 Task: Look for Airbnb options in Ballitoville, South Africa from 14th December, 2023 to 25th December, 2023 for 2 adults. Place can be room with 1 bedroom having 1 bed and 1 bathroom. Property type can be hotel.
Action: Mouse moved to (610, 113)
Screenshot: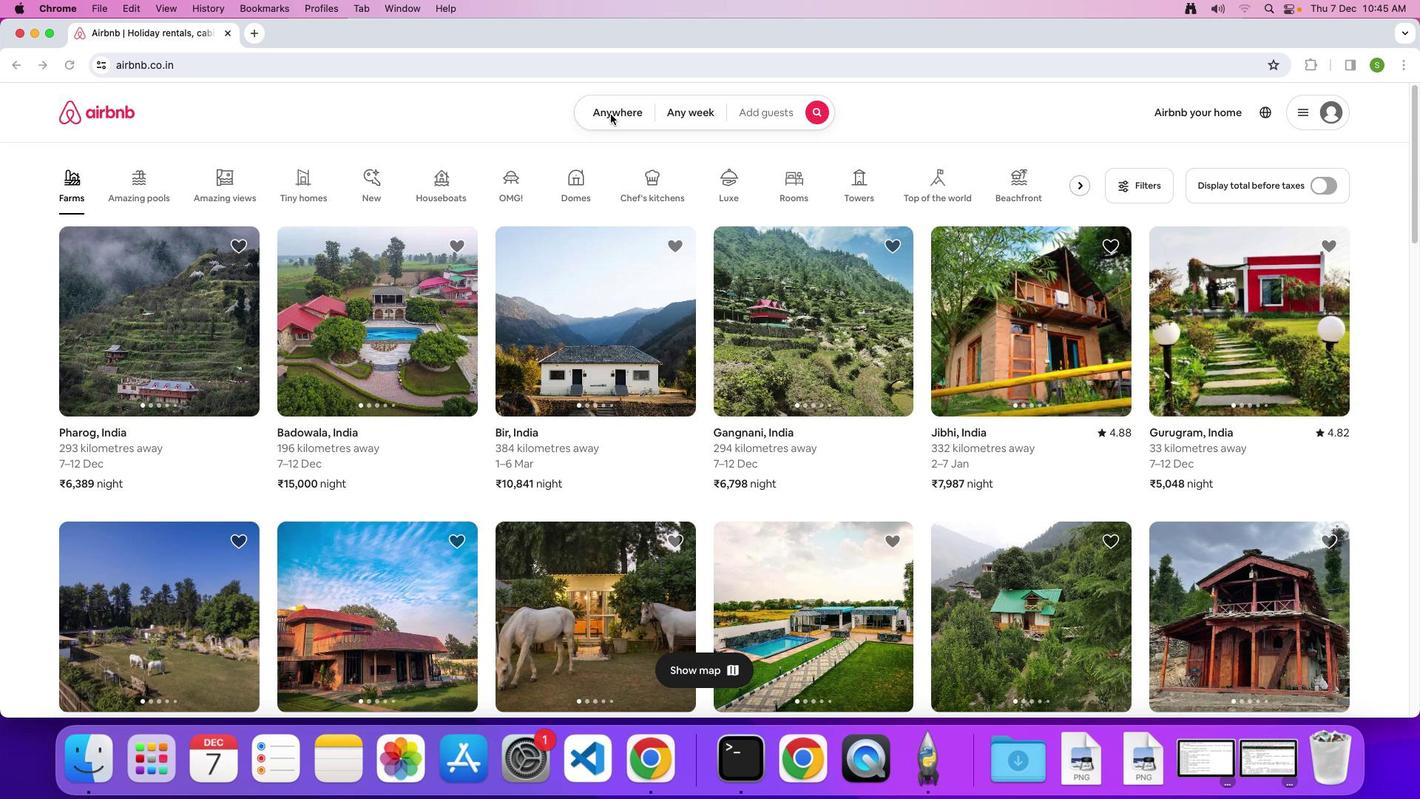 
Action: Mouse pressed left at (610, 113)
Screenshot: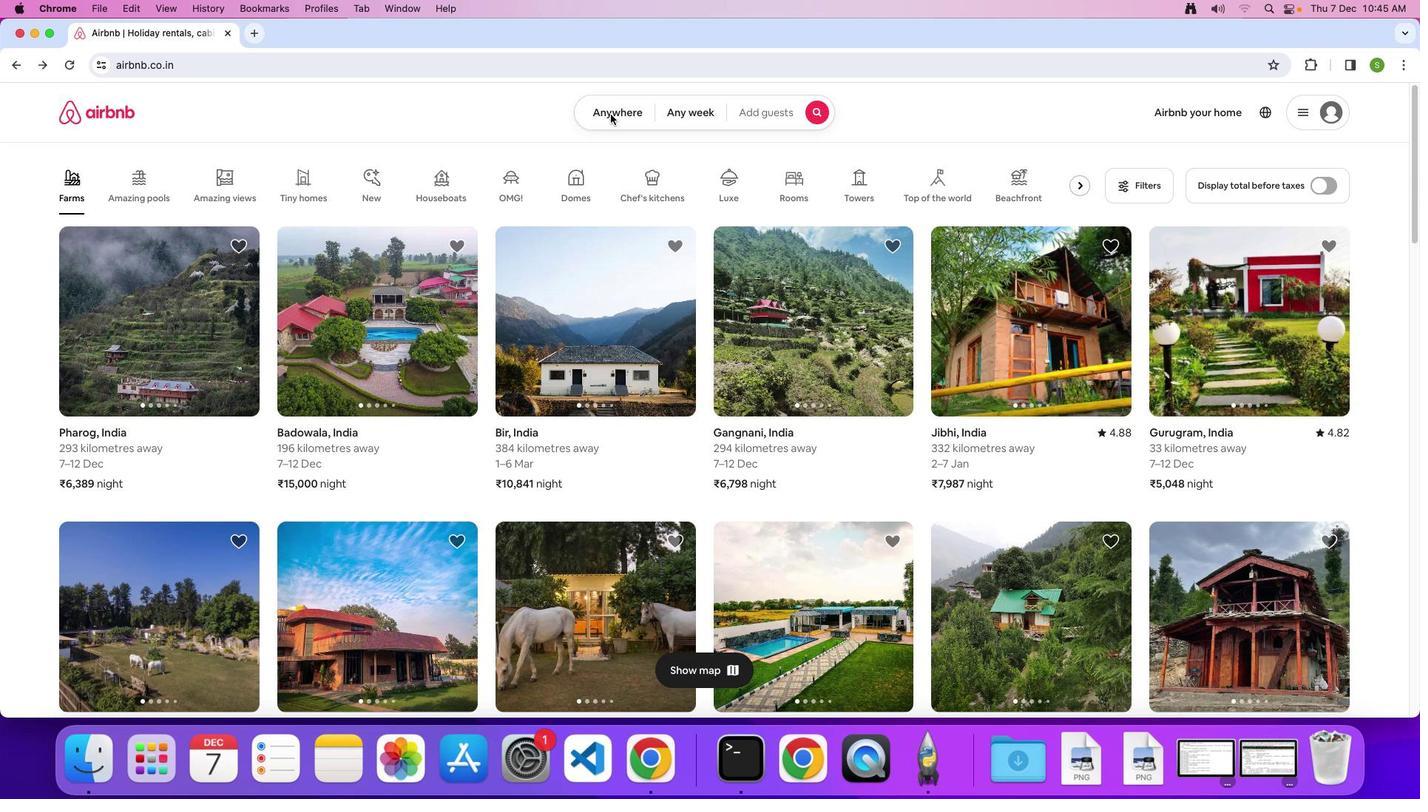 
Action: Mouse pressed left at (610, 113)
Screenshot: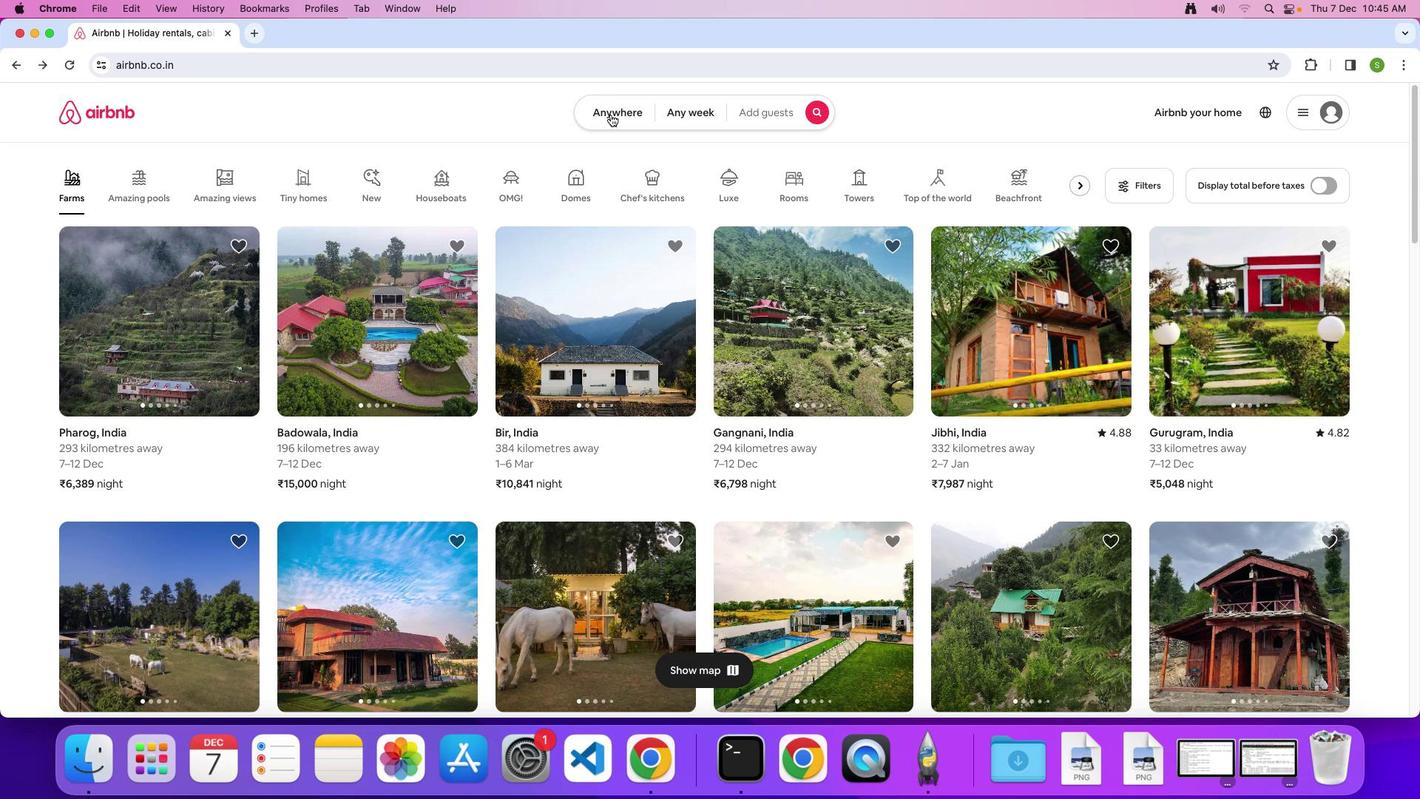 
Action: Mouse moved to (548, 165)
Screenshot: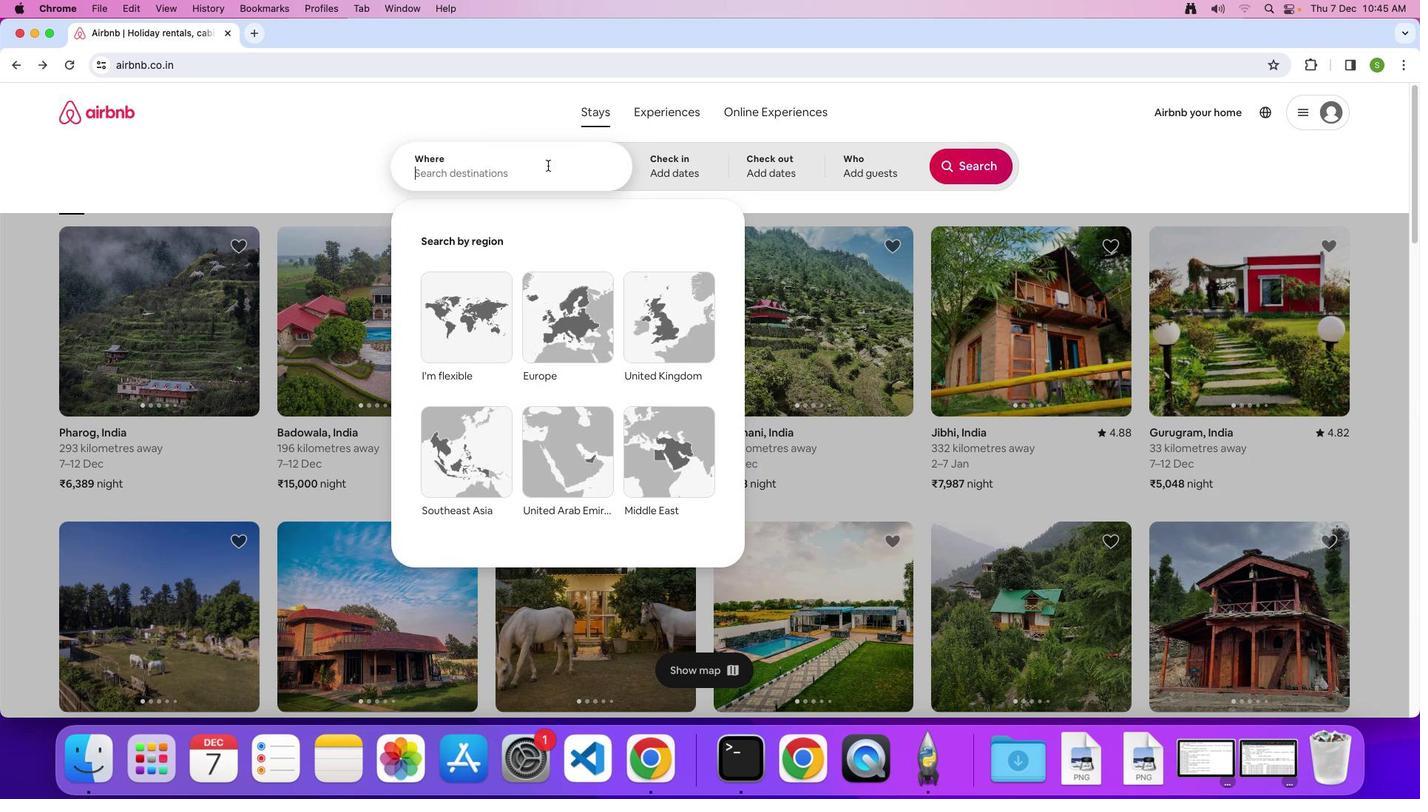 
Action: Key pressed 'B'Key.caps_lock'a''l''l''i''t''o''v''i''l''l''e'','Key.spaceKey.shift'S''o''u''t''h'Key.spaceKey.shift'A''f''r''i''c''a'Key.enter
Screenshot: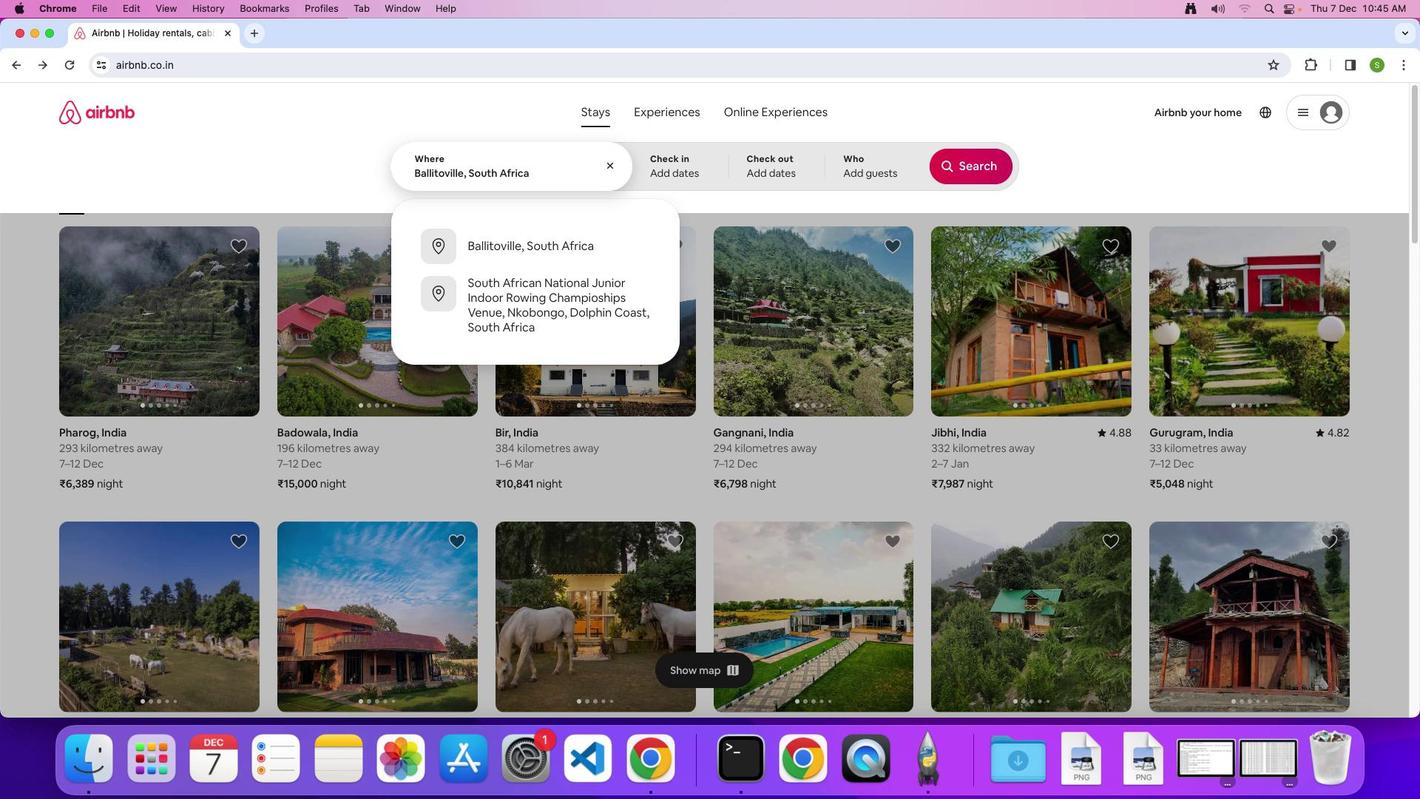 
Action: Mouse moved to (594, 419)
Screenshot: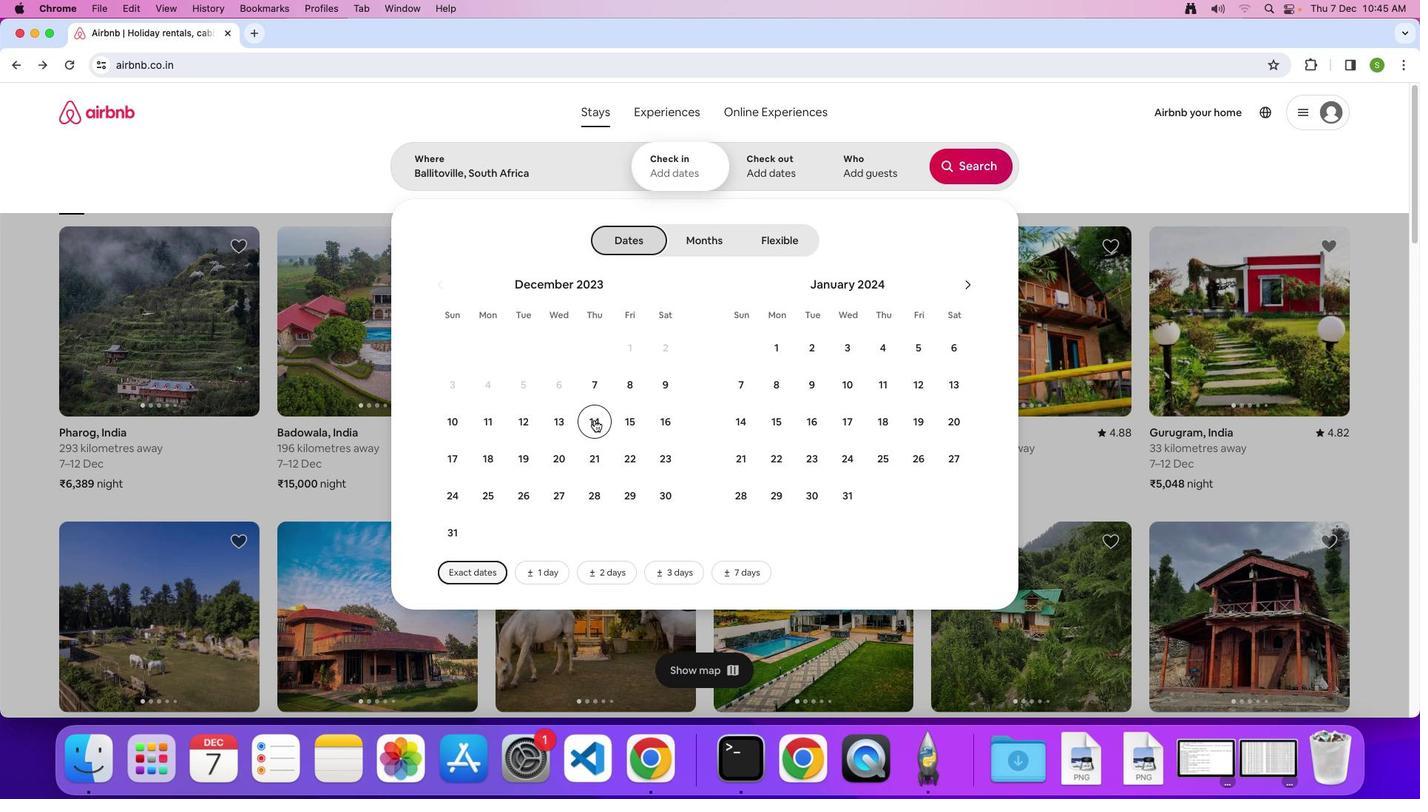 
Action: Mouse pressed left at (594, 419)
Screenshot: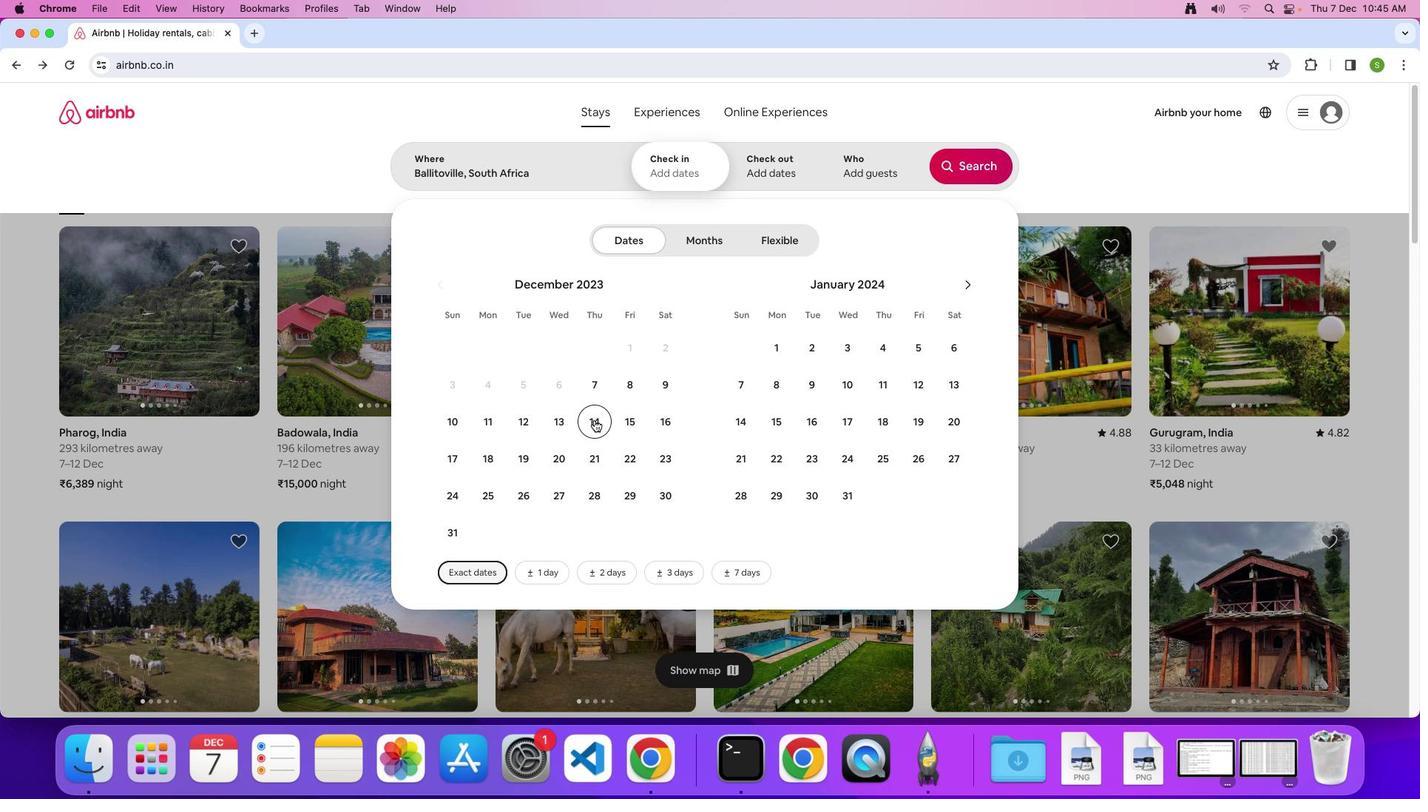 
Action: Mouse moved to (497, 495)
Screenshot: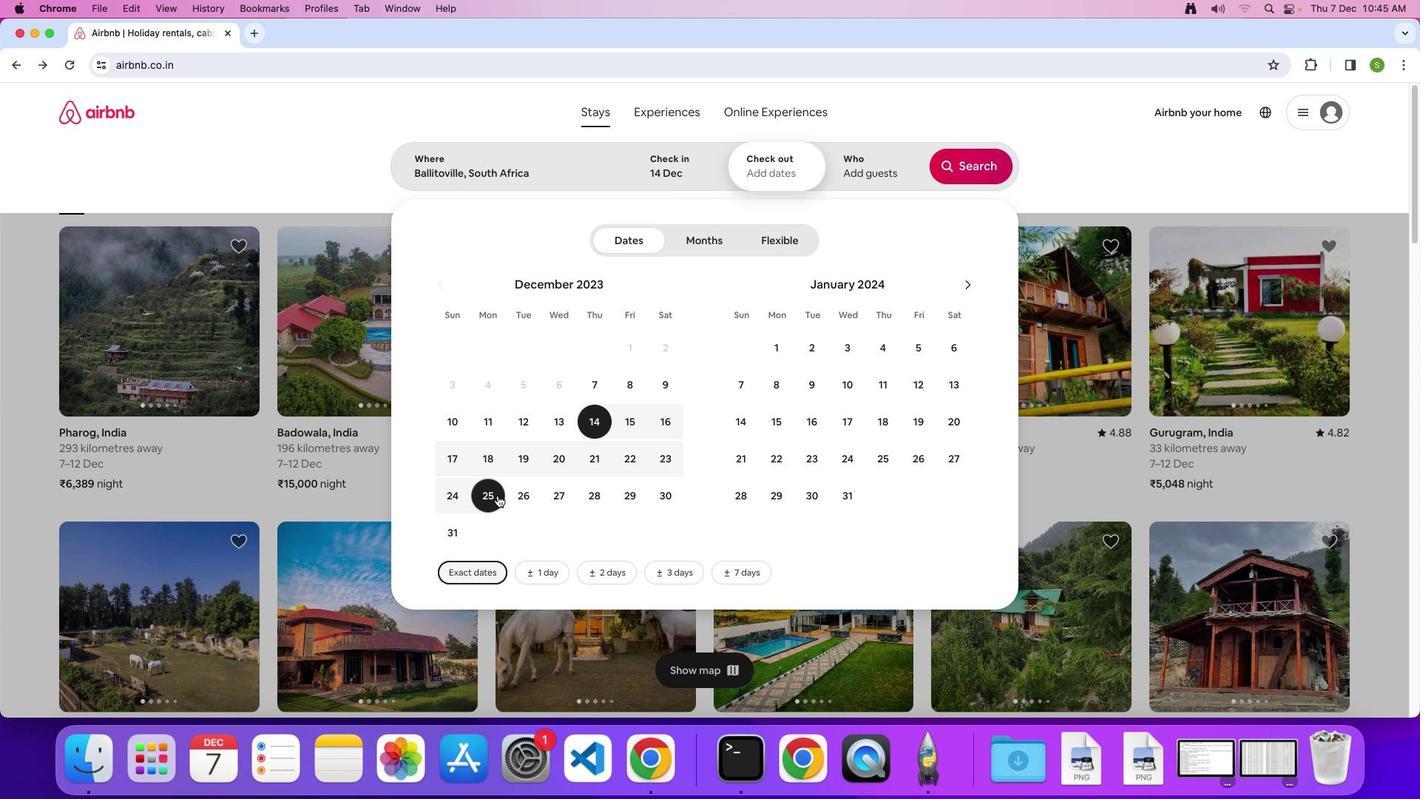 
Action: Mouse pressed left at (497, 495)
Screenshot: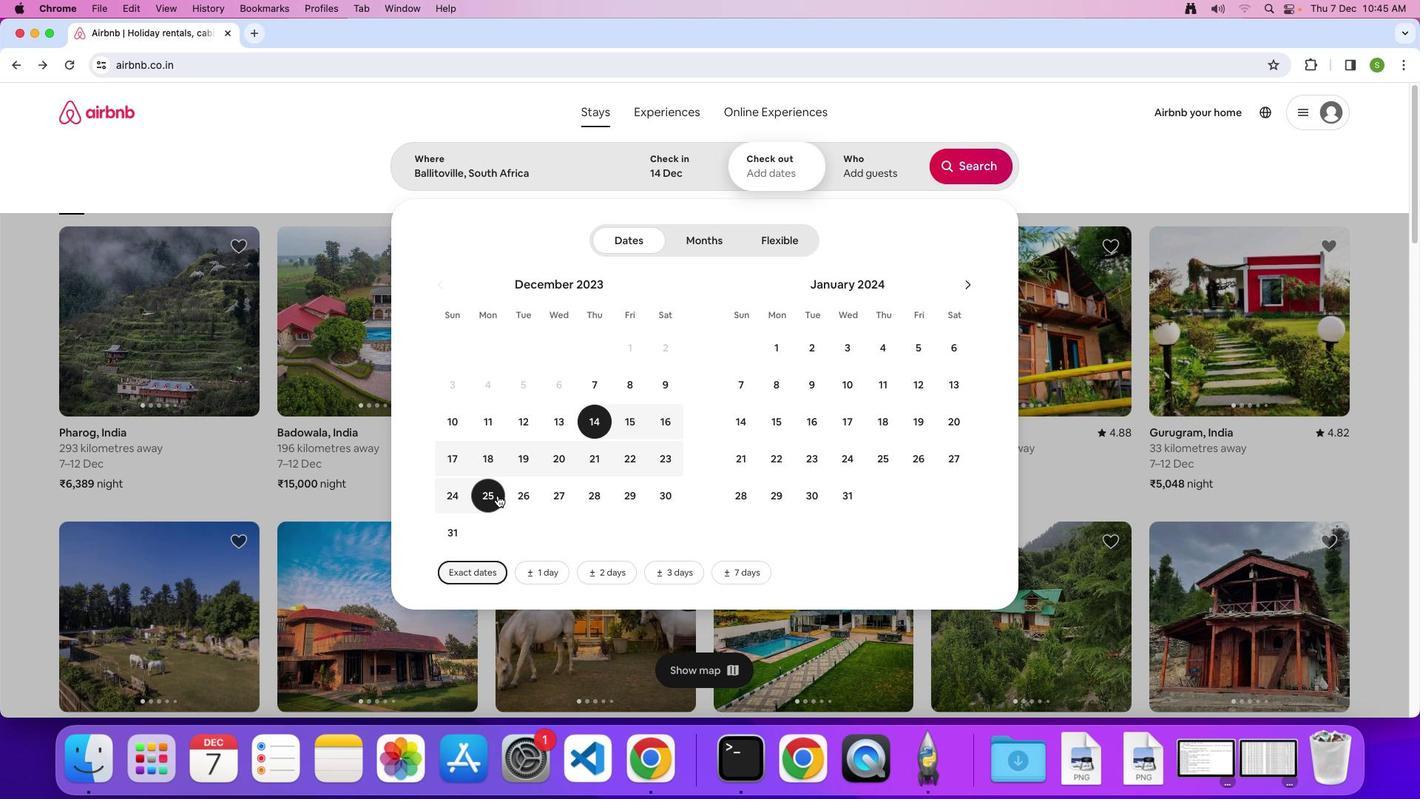 
Action: Mouse moved to (881, 173)
Screenshot: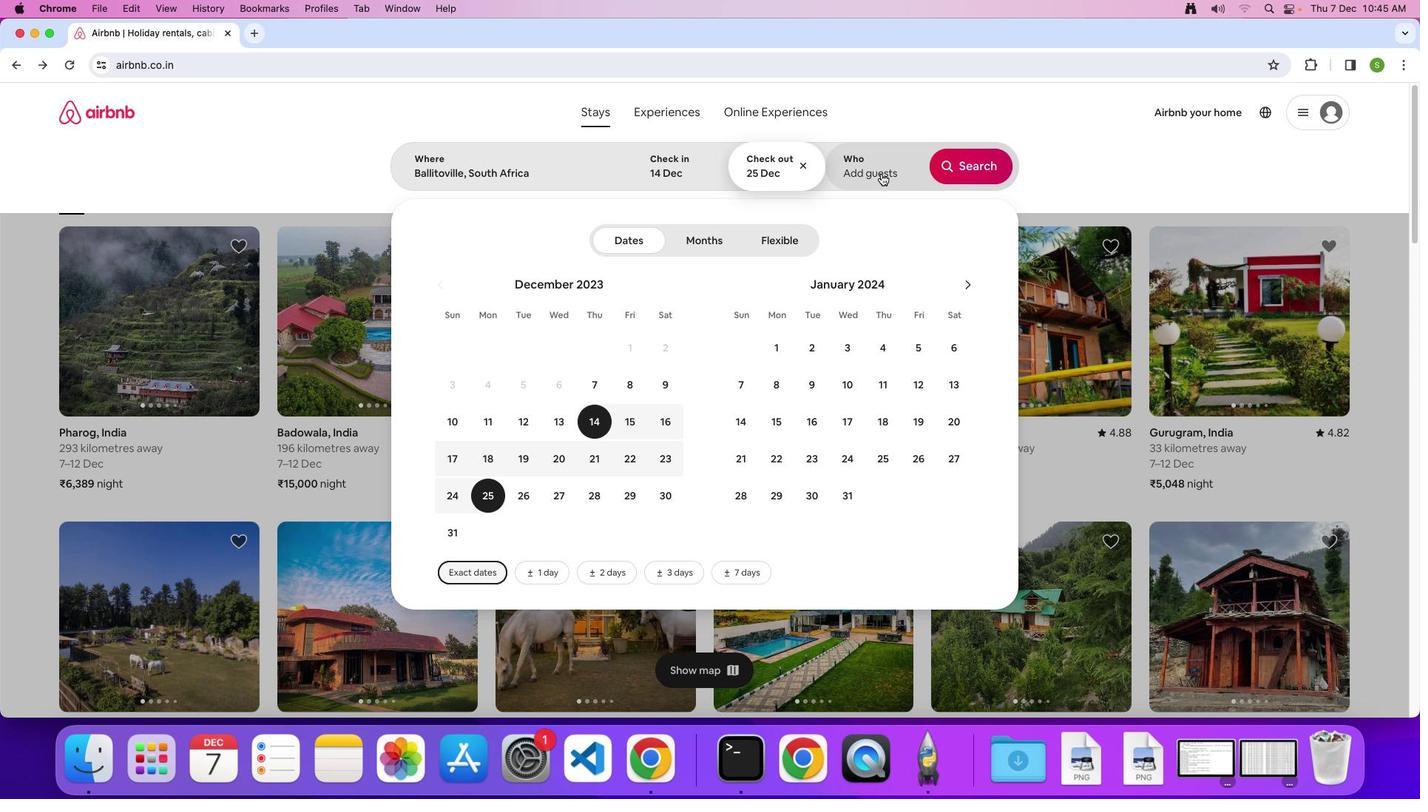 
Action: Mouse pressed left at (881, 173)
Screenshot: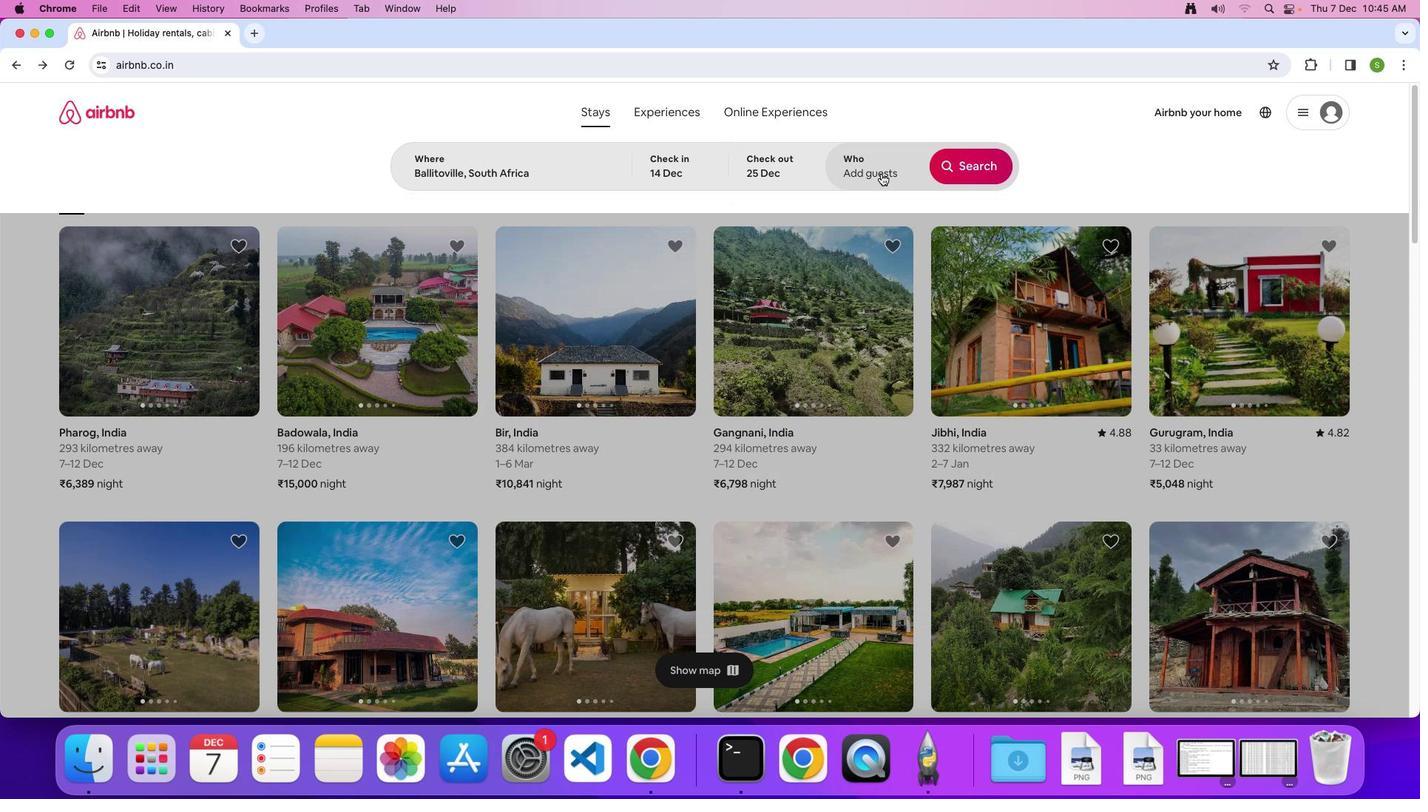 
Action: Mouse moved to (978, 245)
Screenshot: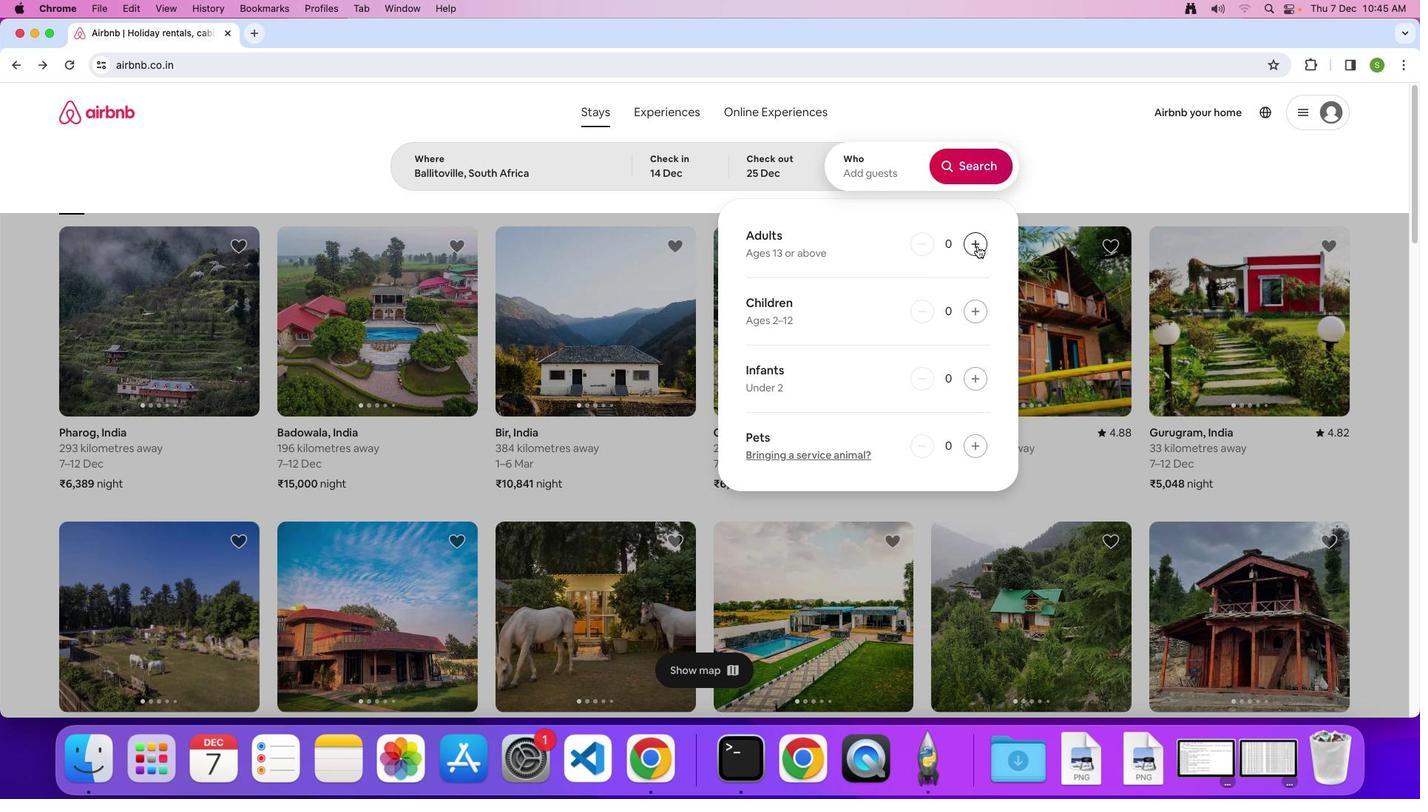 
Action: Mouse pressed left at (978, 245)
Screenshot: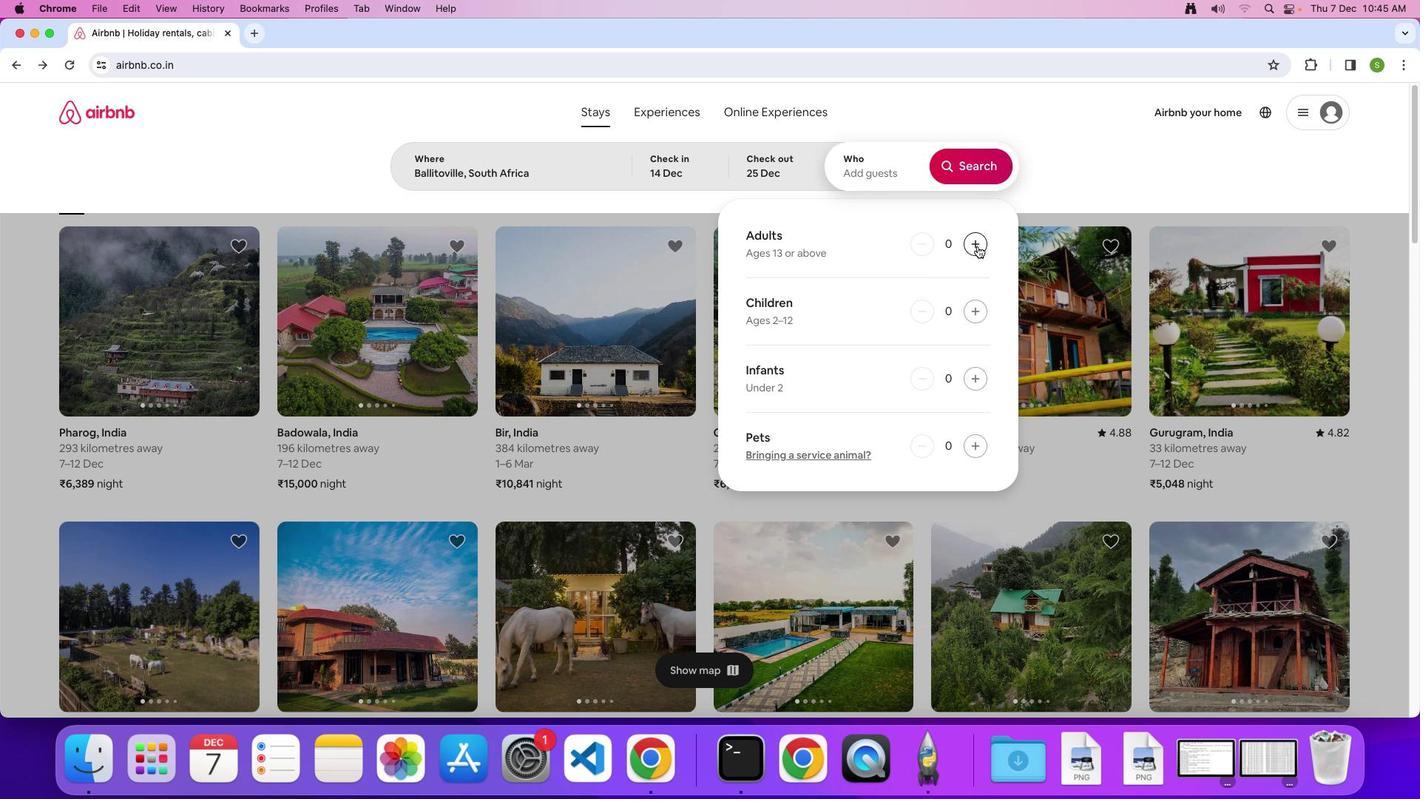 
Action: Mouse pressed left at (978, 245)
Screenshot: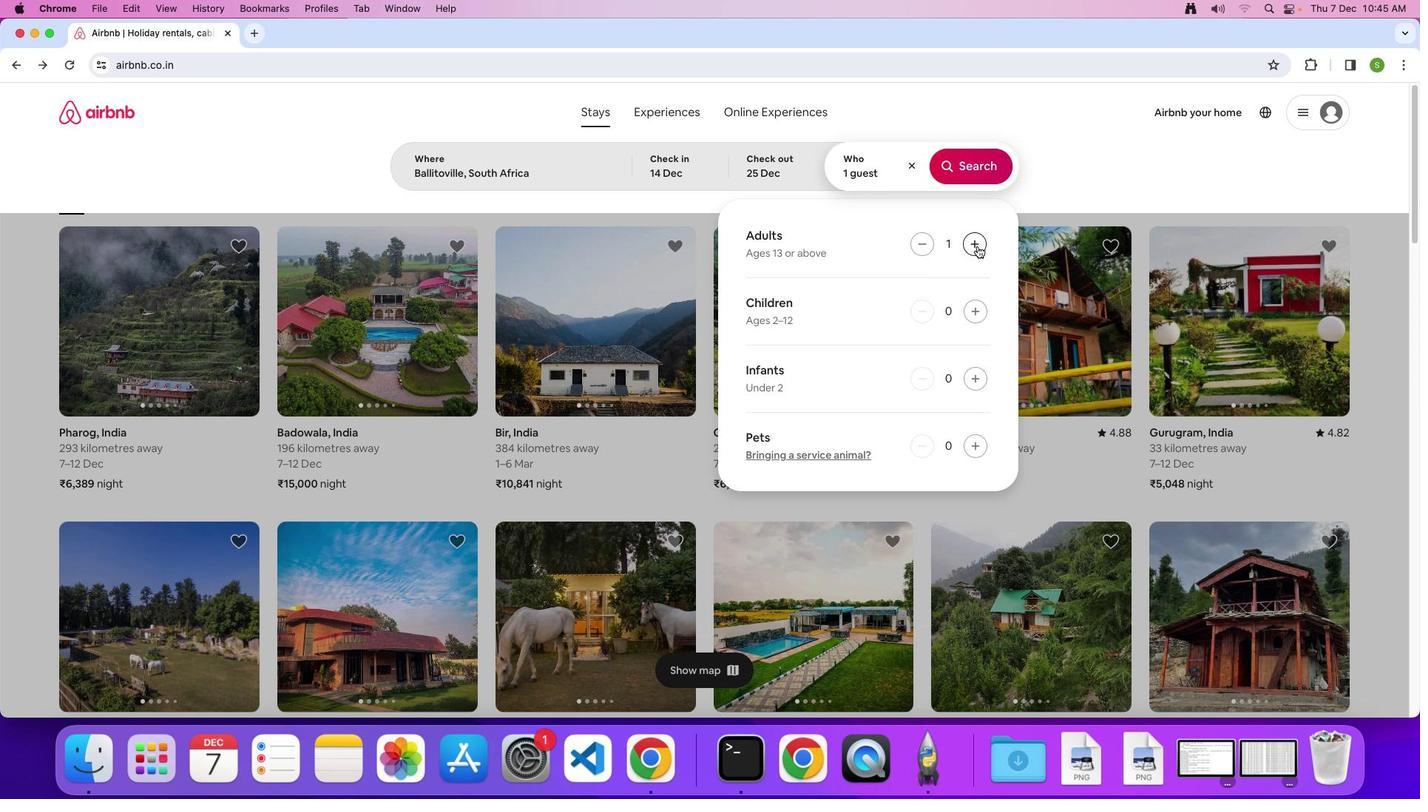 
Action: Mouse moved to (990, 167)
Screenshot: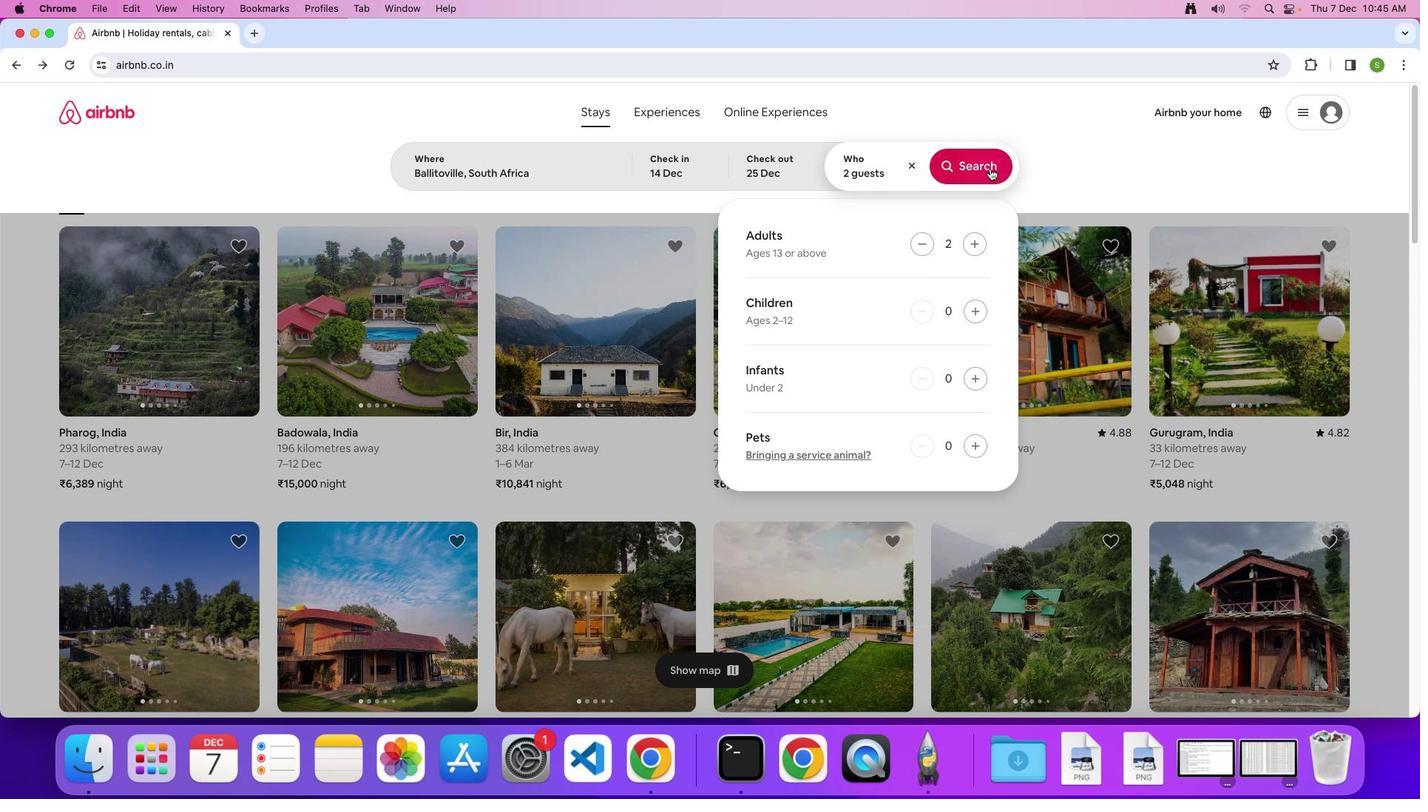 
Action: Mouse pressed left at (990, 167)
Screenshot: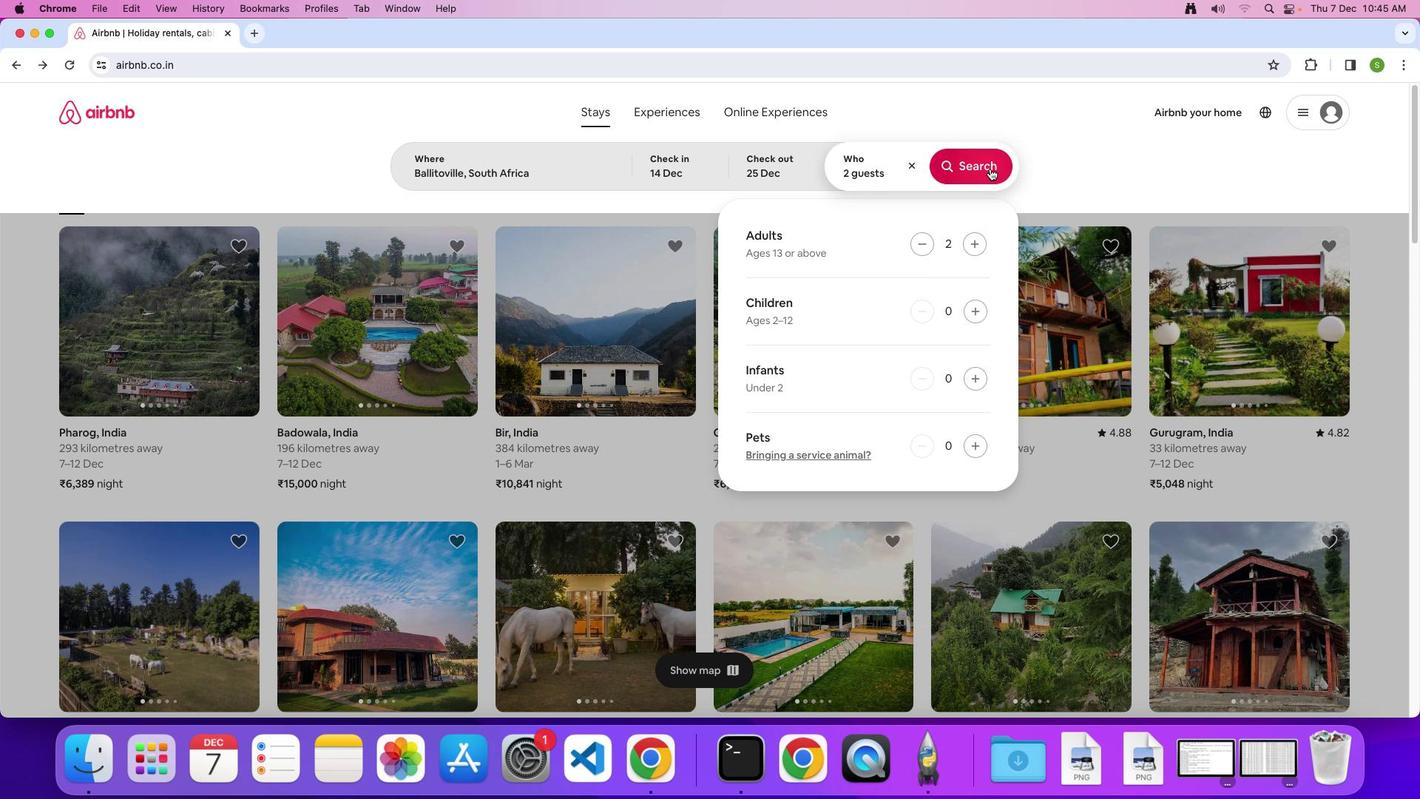 
Action: Mouse moved to (1173, 179)
Screenshot: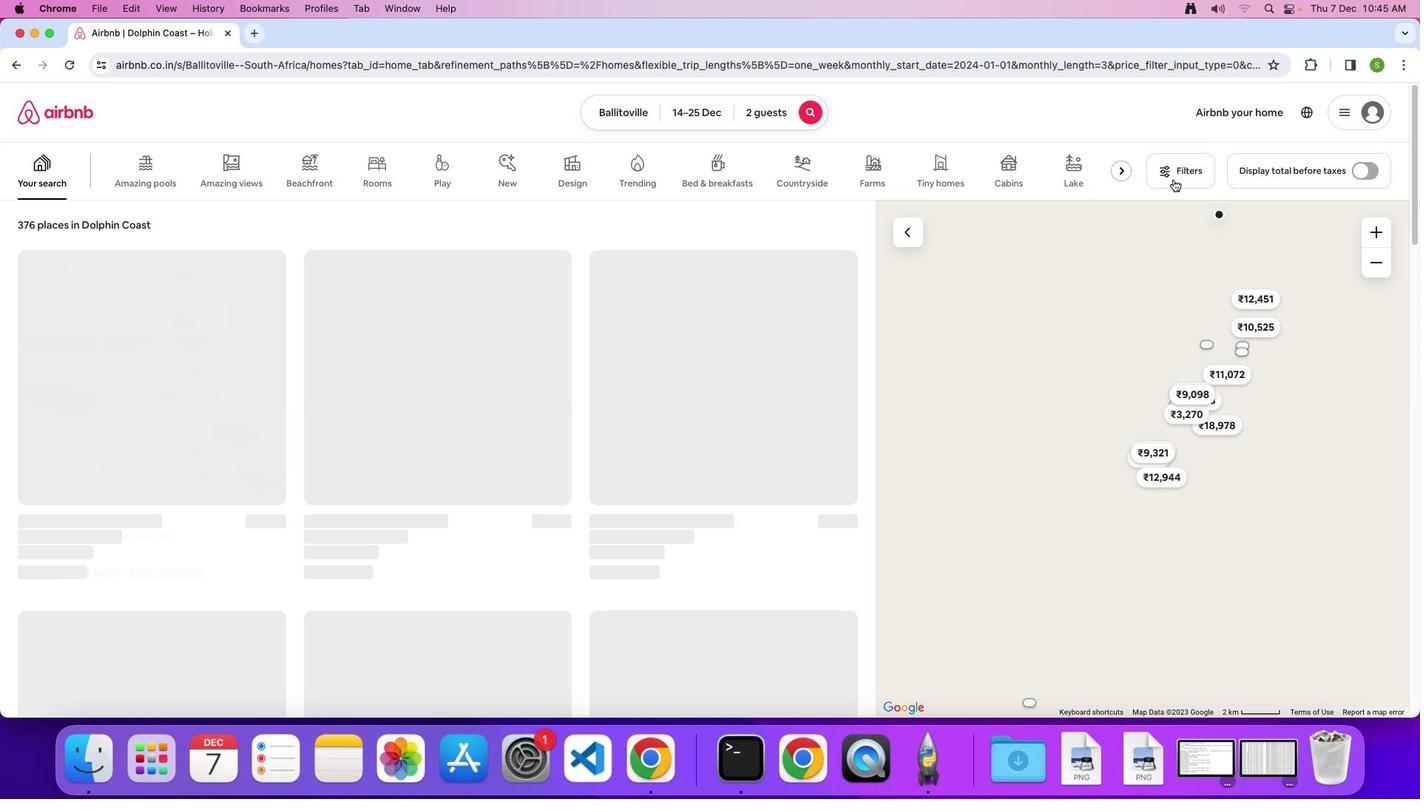 
Action: Mouse pressed left at (1173, 179)
Screenshot: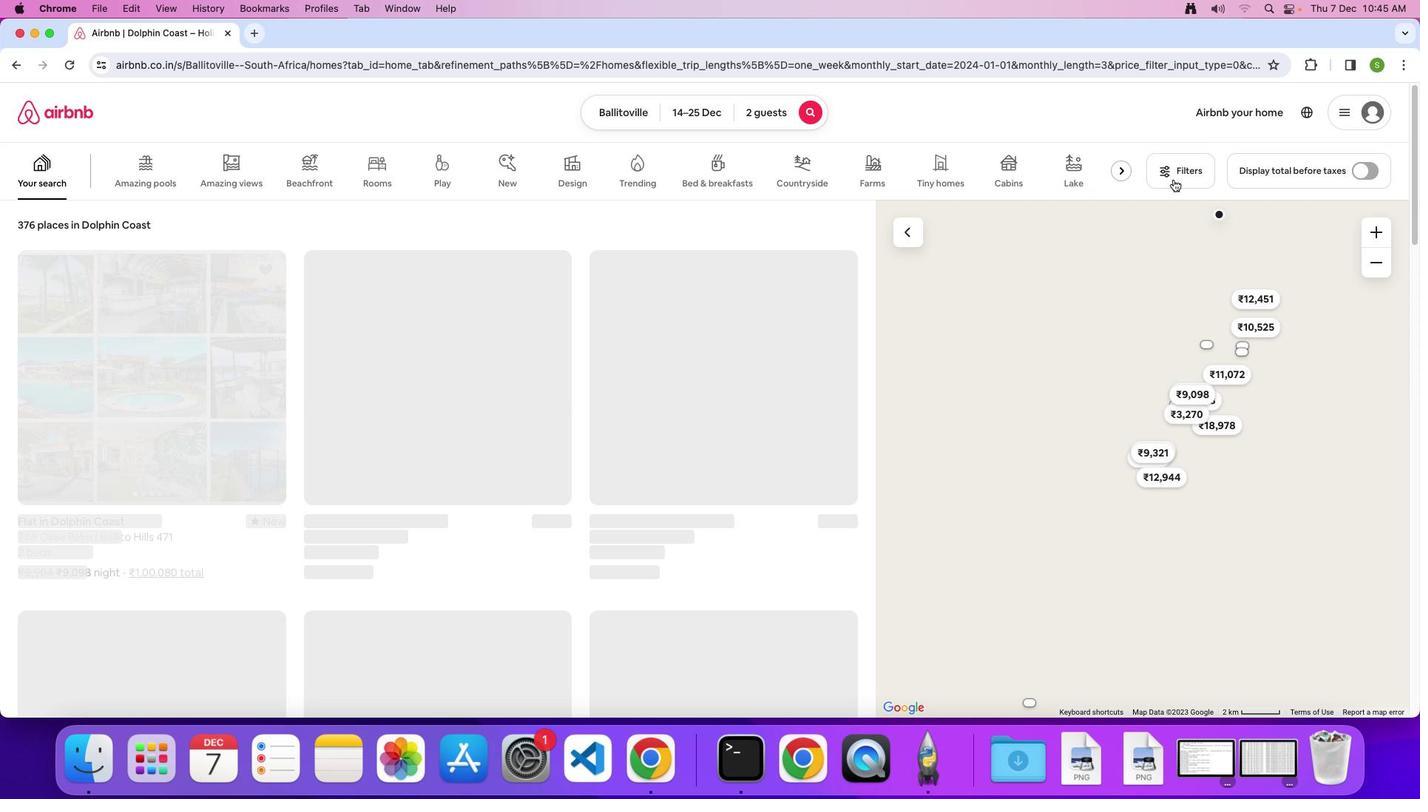 
Action: Mouse moved to (685, 255)
Screenshot: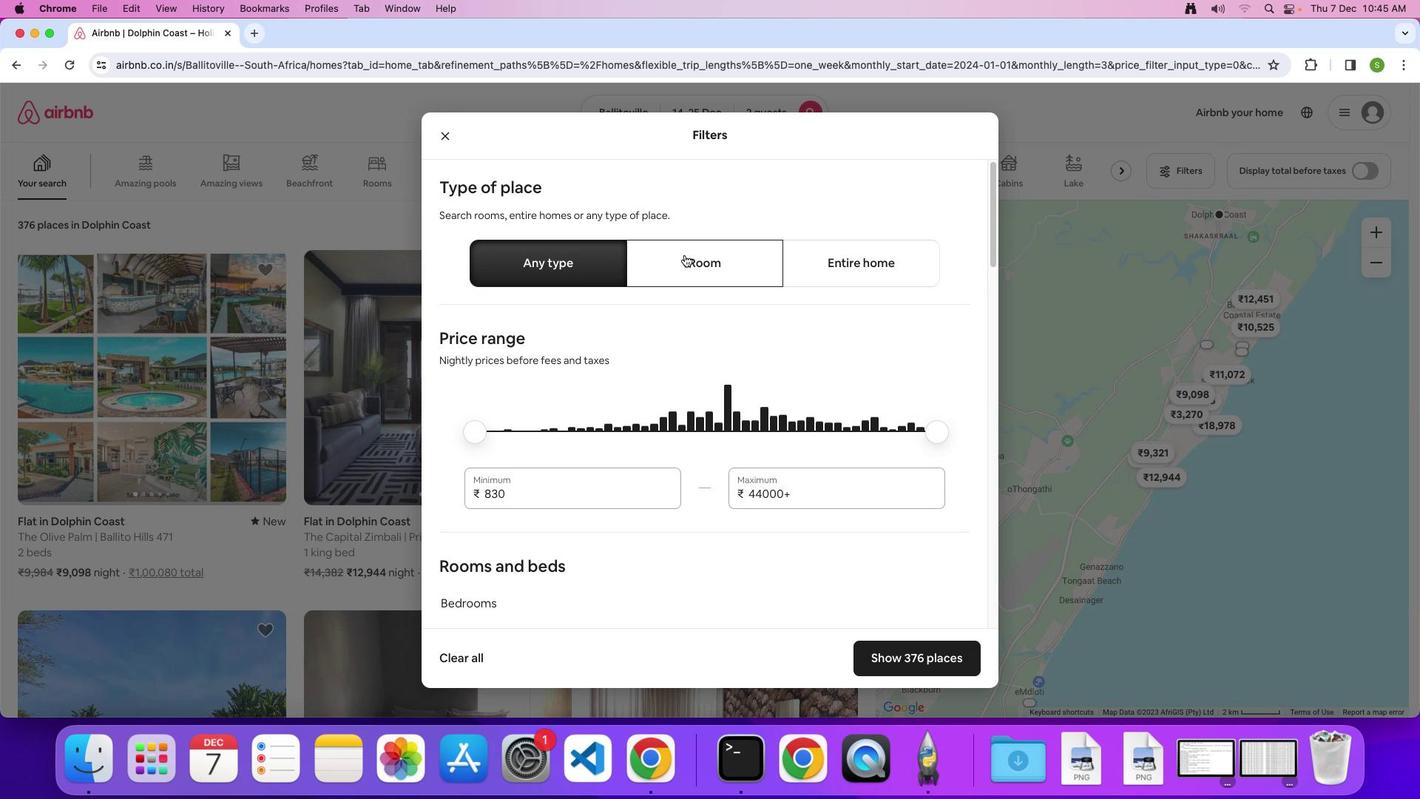 
Action: Mouse pressed left at (685, 255)
Screenshot: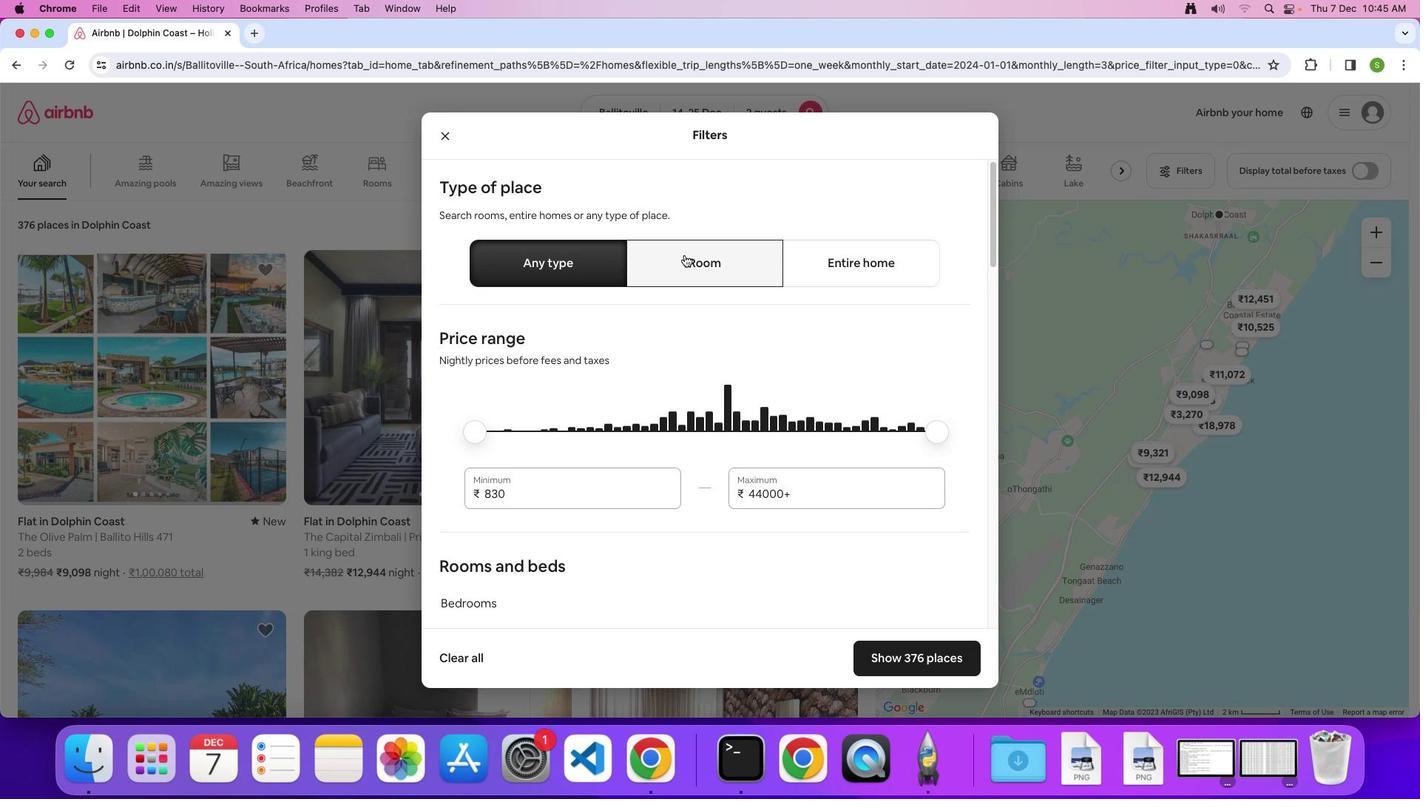 
Action: Mouse moved to (696, 355)
Screenshot: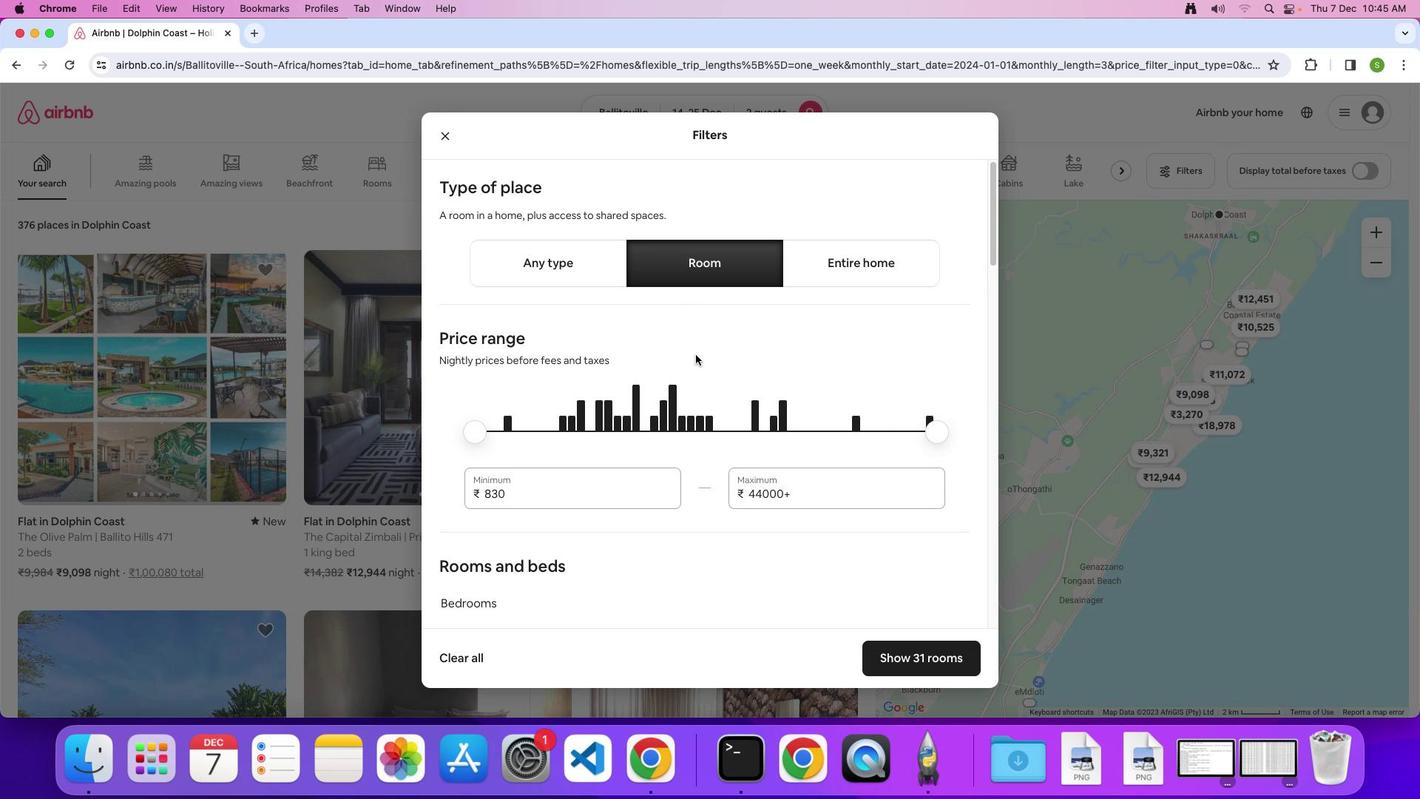 
Action: Mouse scrolled (696, 355) with delta (0, 0)
Screenshot: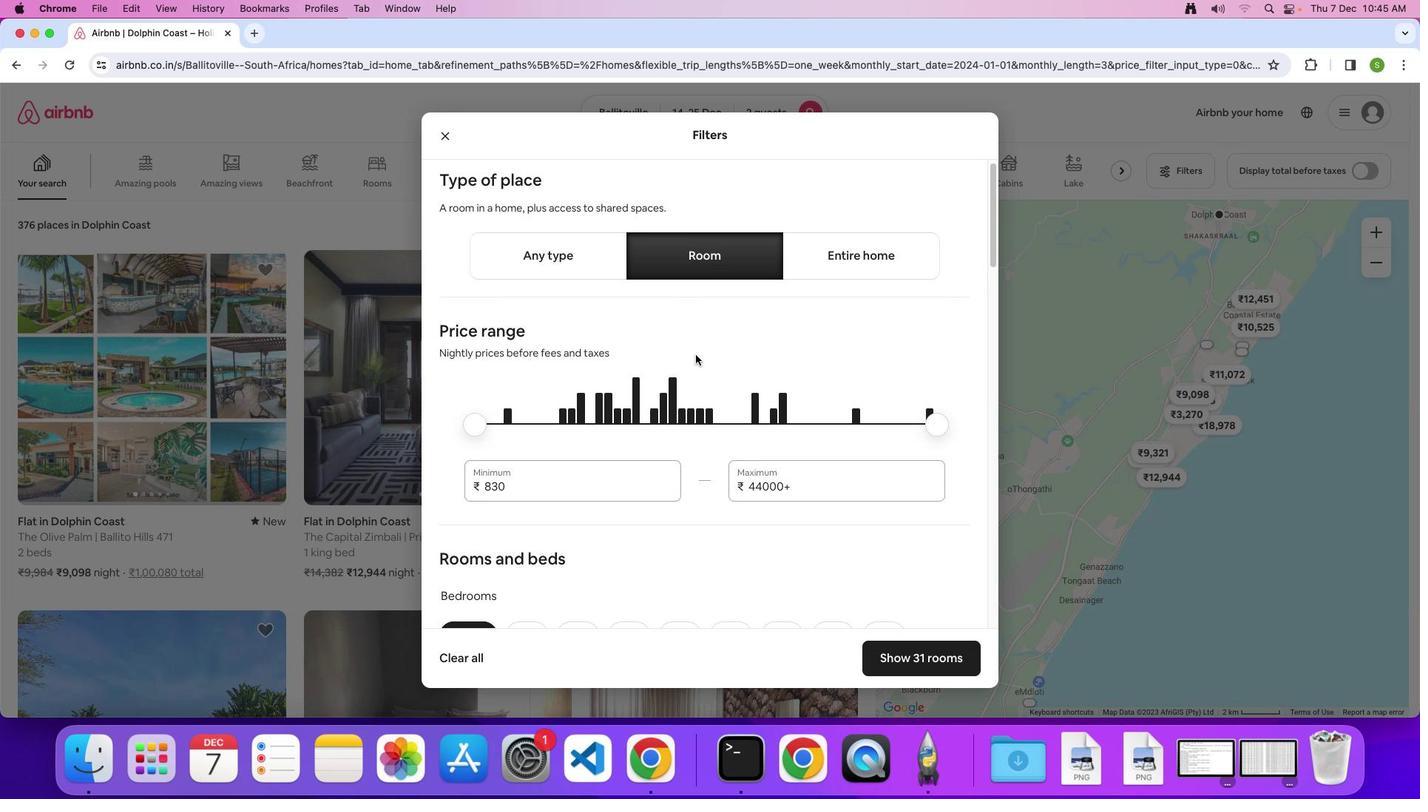 
Action: Mouse scrolled (696, 355) with delta (0, 0)
Screenshot: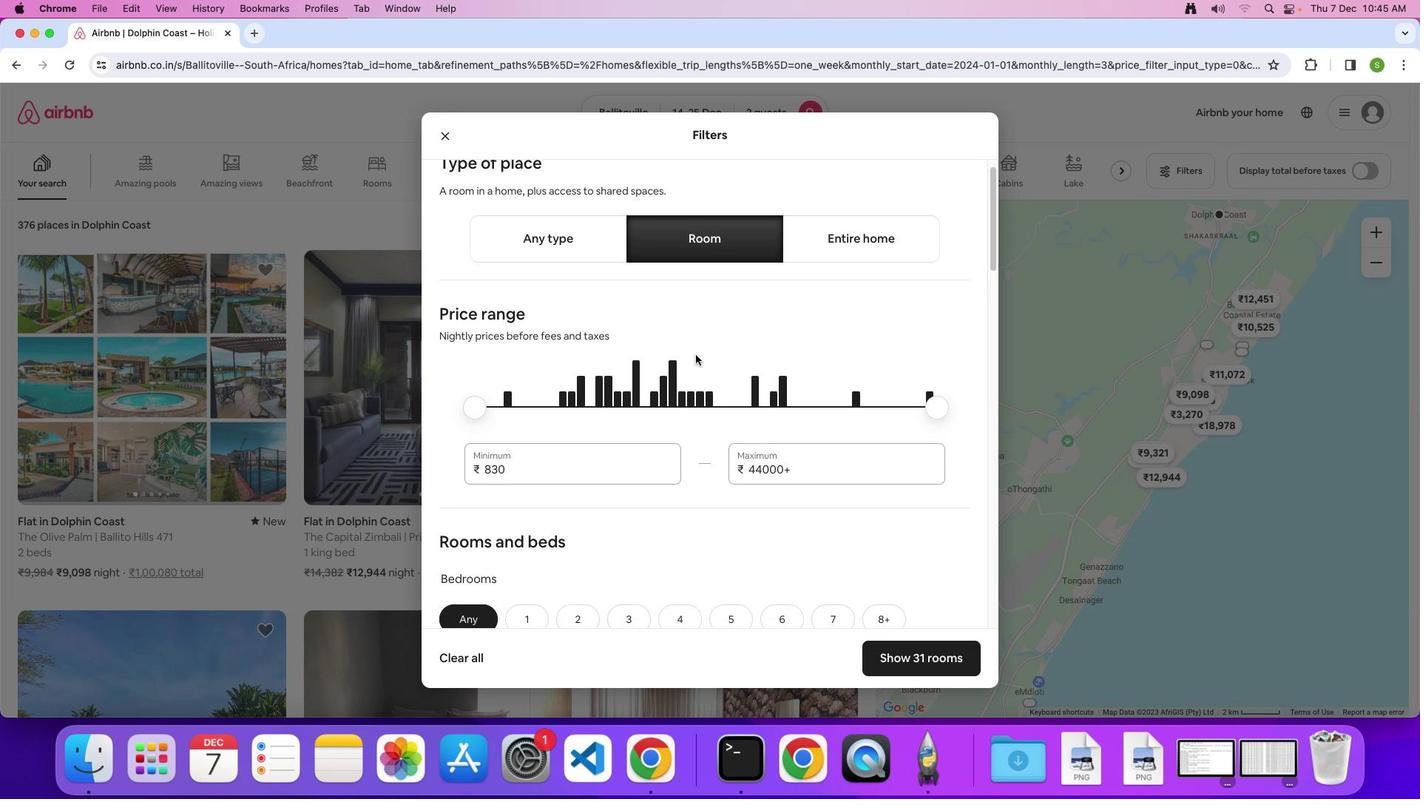 
Action: Mouse scrolled (696, 355) with delta (0, 0)
Screenshot: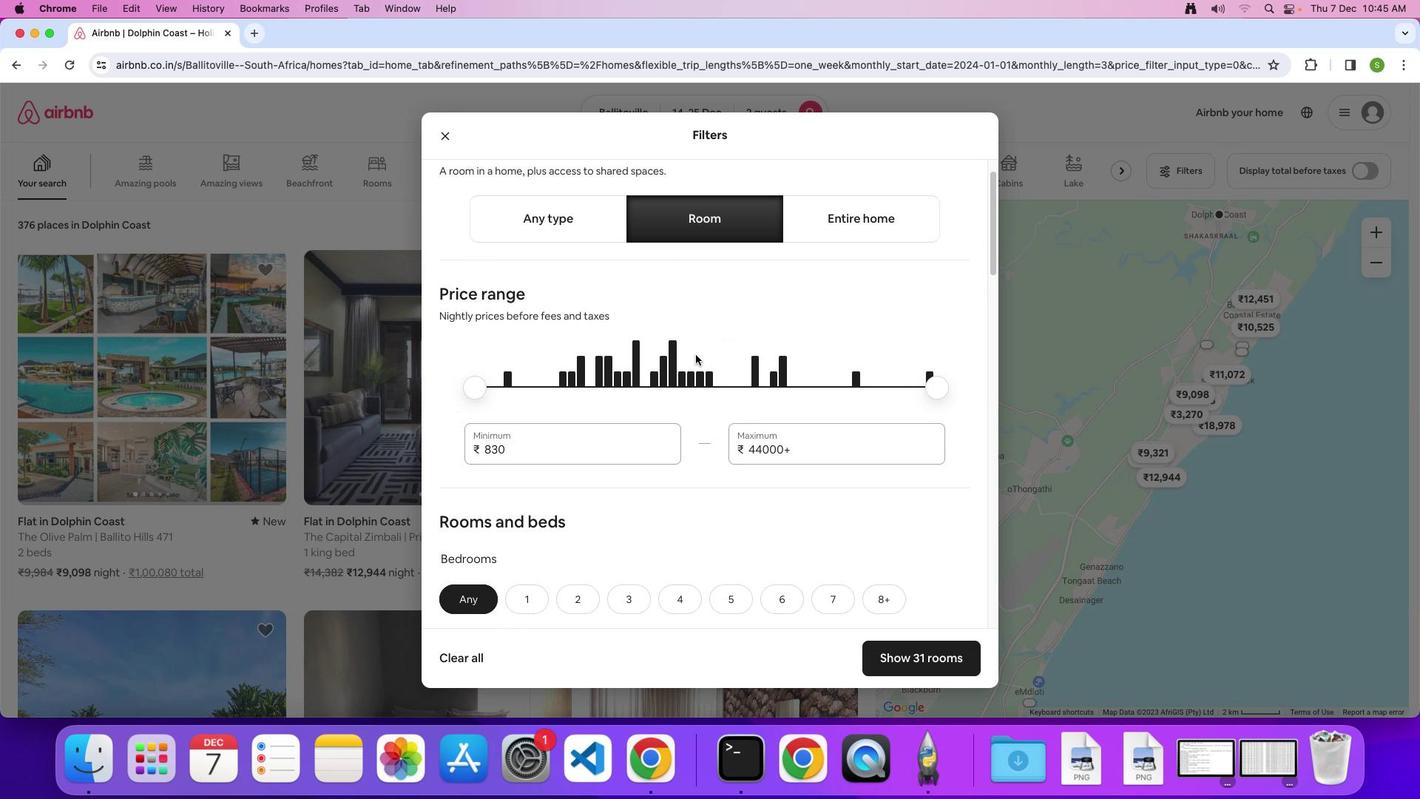 
Action: Mouse scrolled (696, 355) with delta (0, 0)
Screenshot: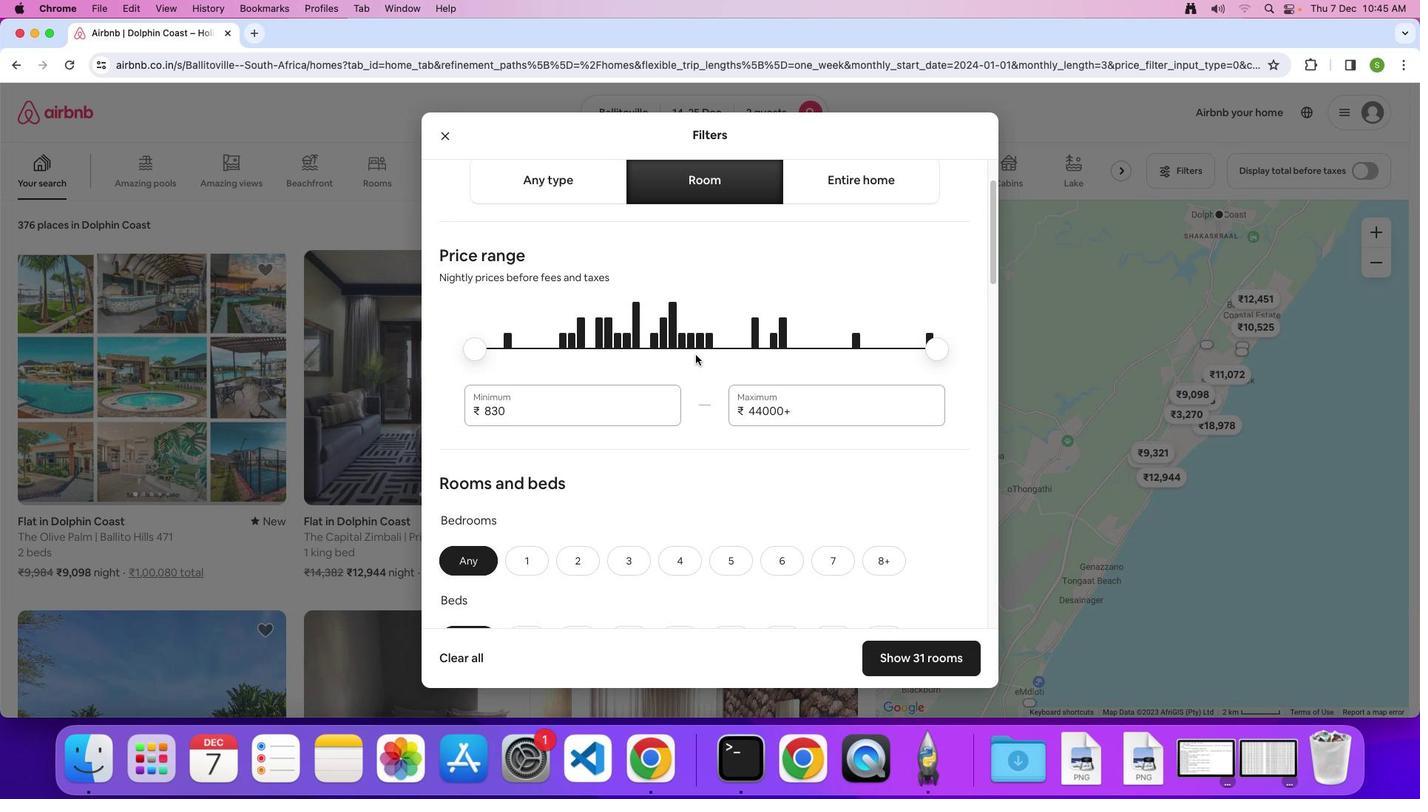 
Action: Mouse scrolled (696, 355) with delta (0, 0)
Screenshot: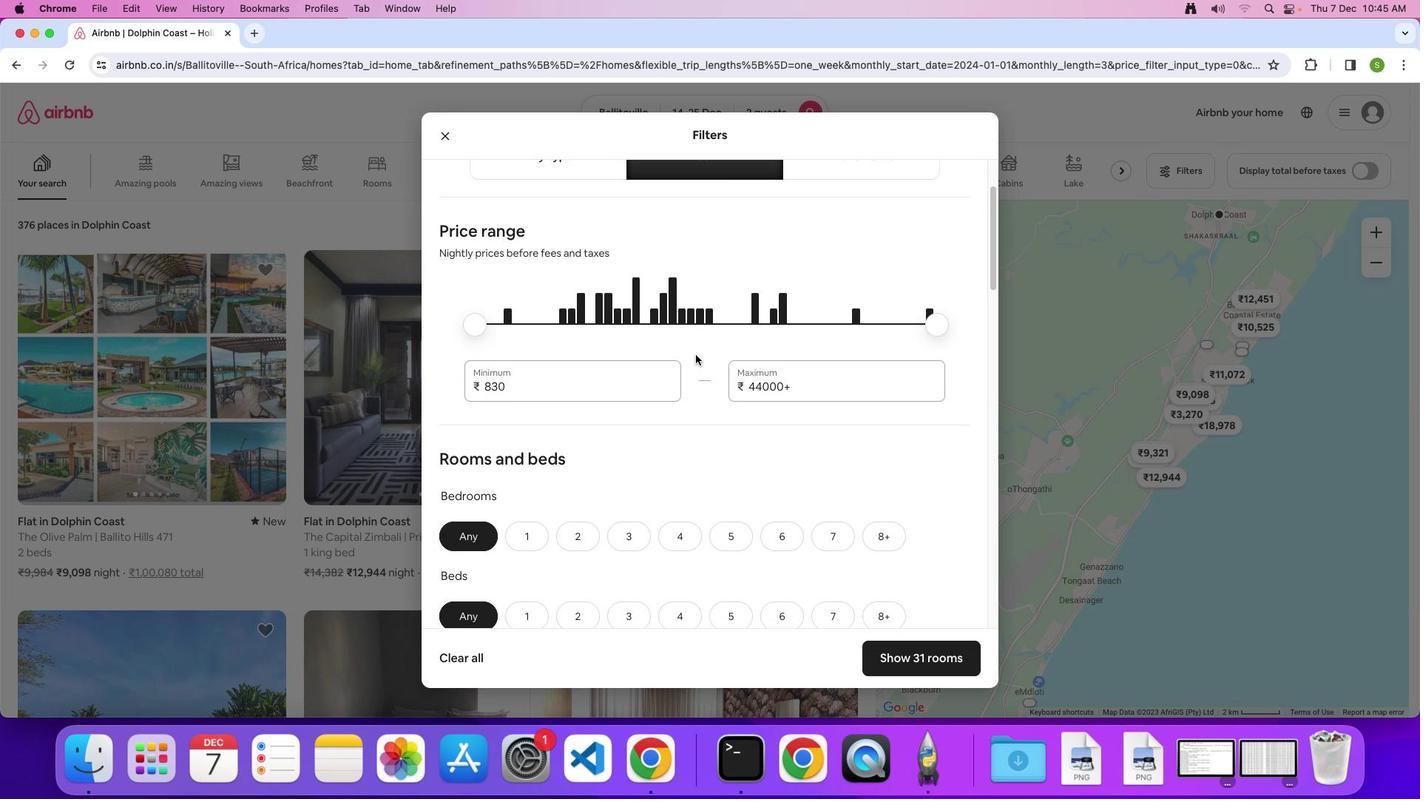 
Action: Mouse scrolled (696, 355) with delta (0, -2)
Screenshot: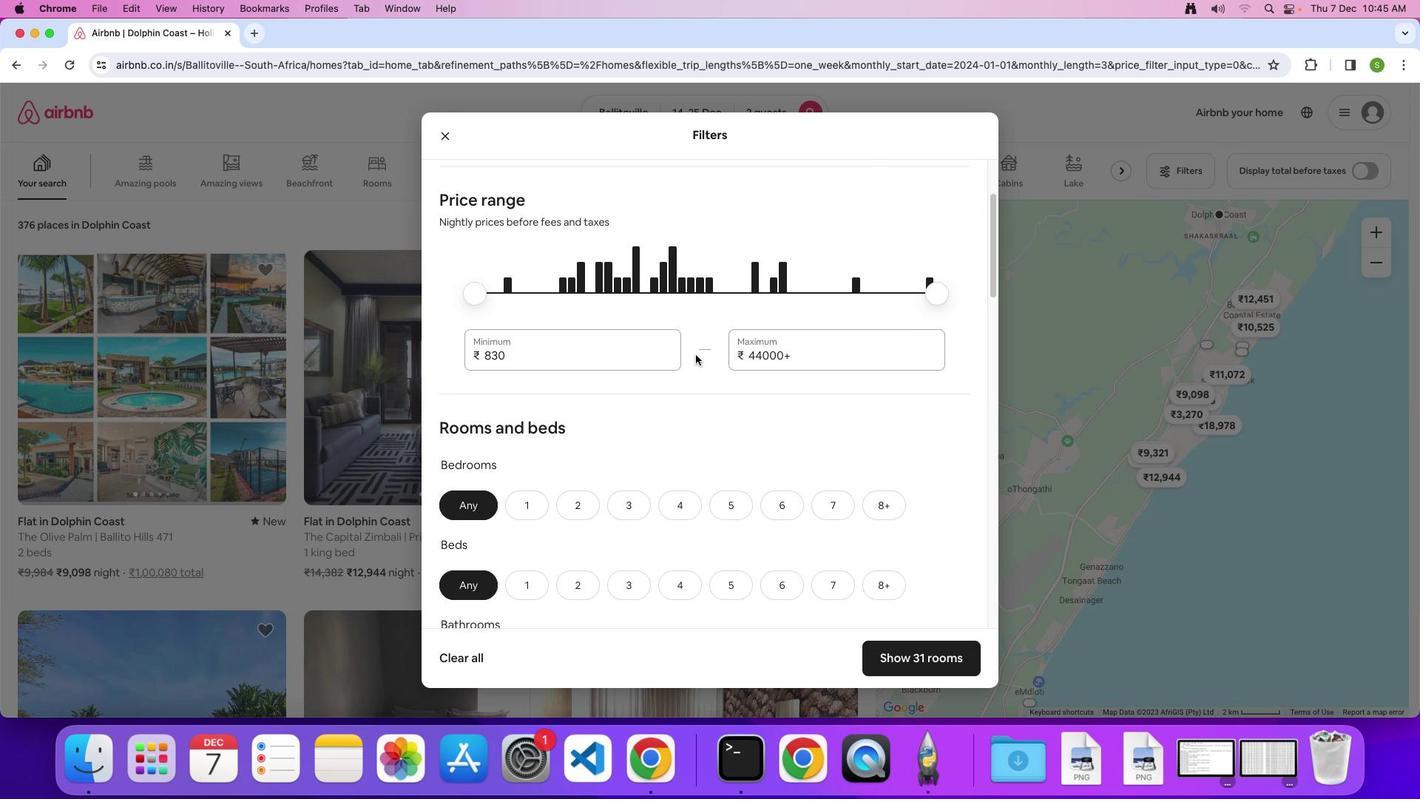 
Action: Mouse moved to (516, 440)
Screenshot: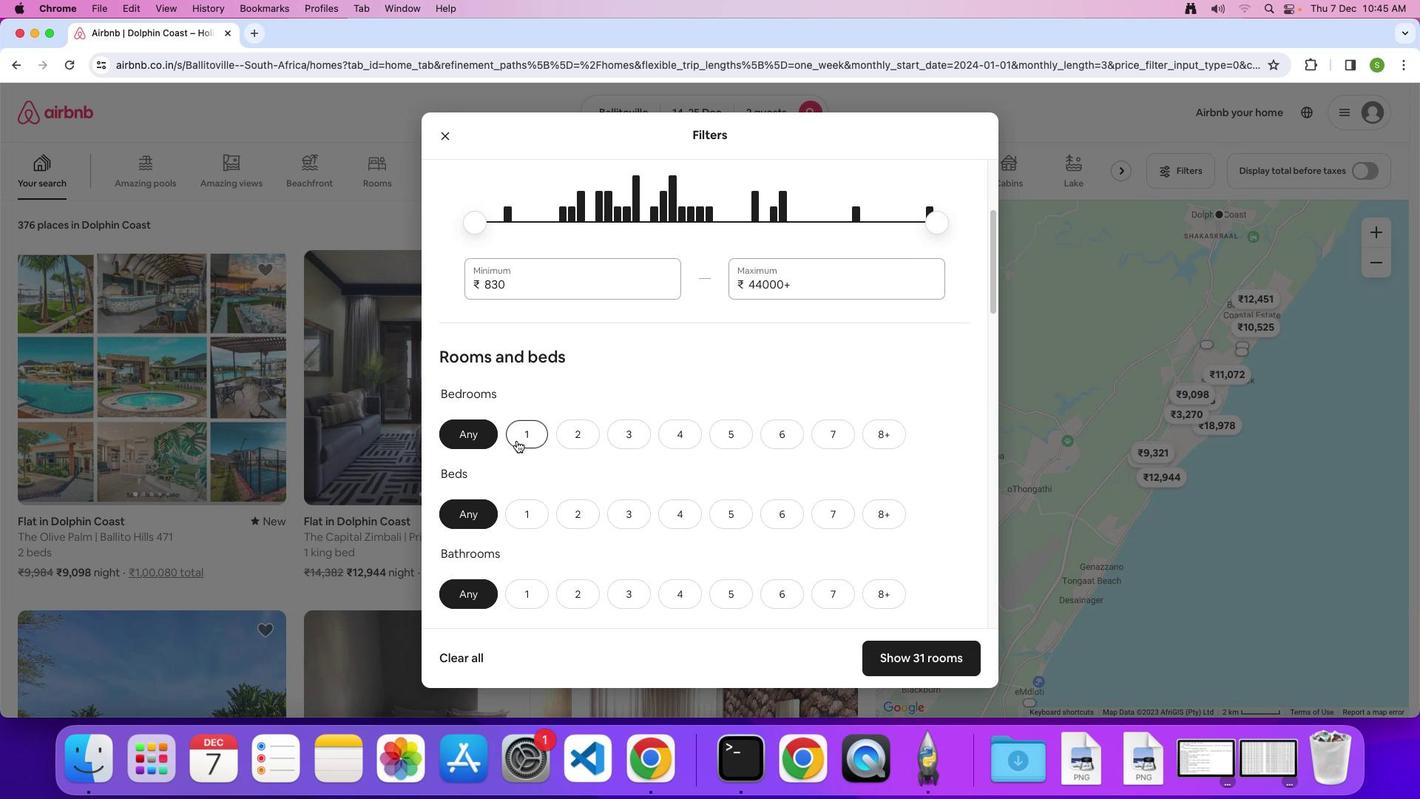 
Action: Mouse pressed left at (516, 440)
Screenshot: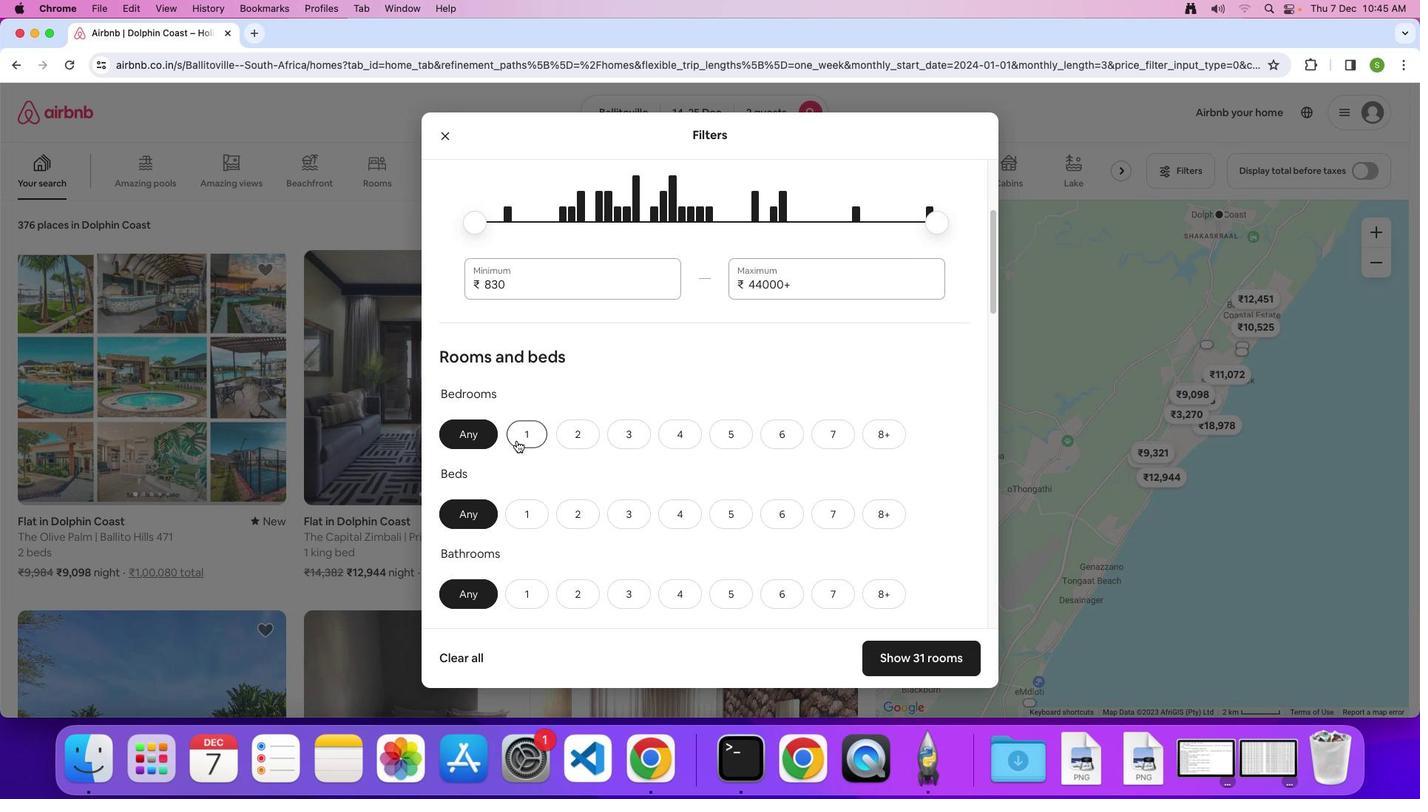 
Action: Mouse moved to (523, 509)
Screenshot: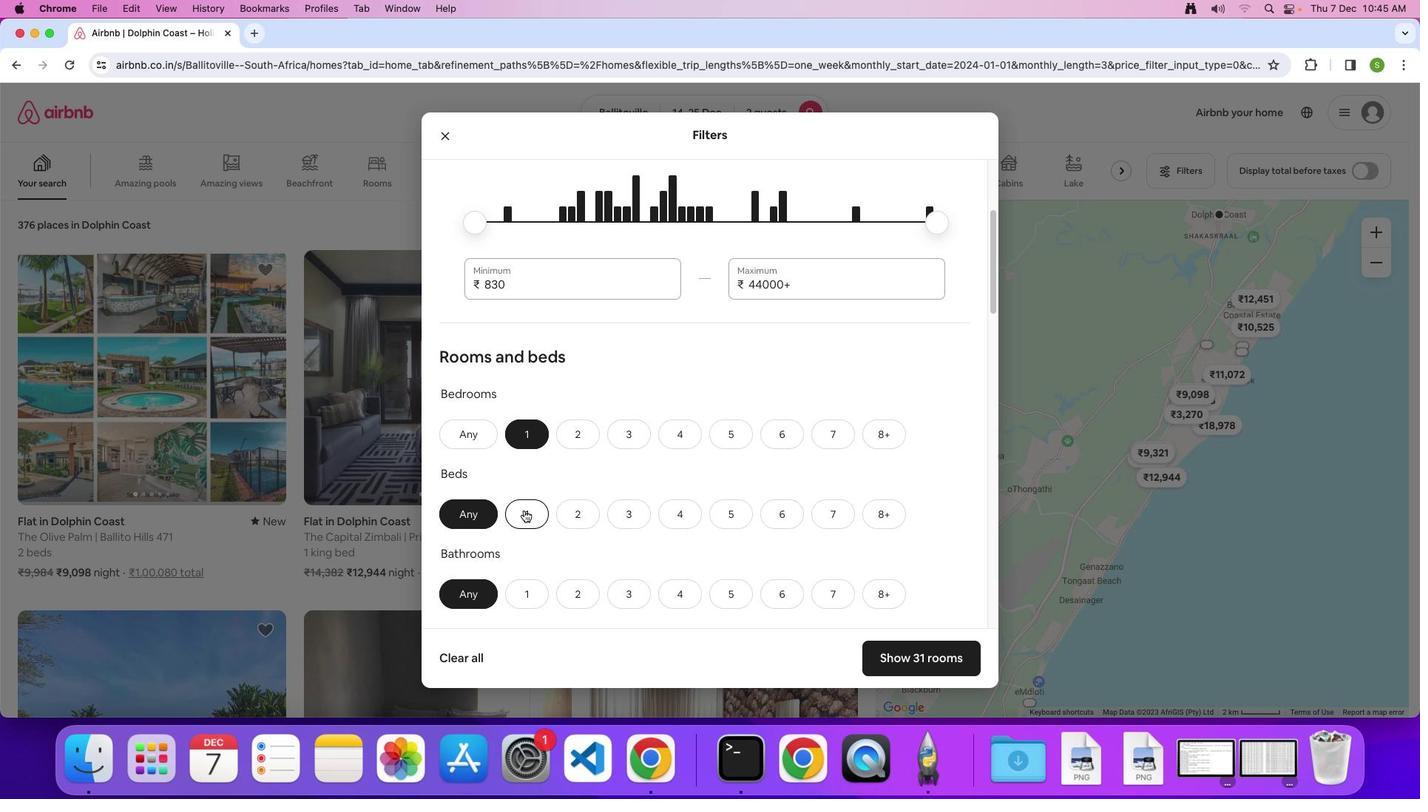 
Action: Mouse pressed left at (523, 509)
Screenshot: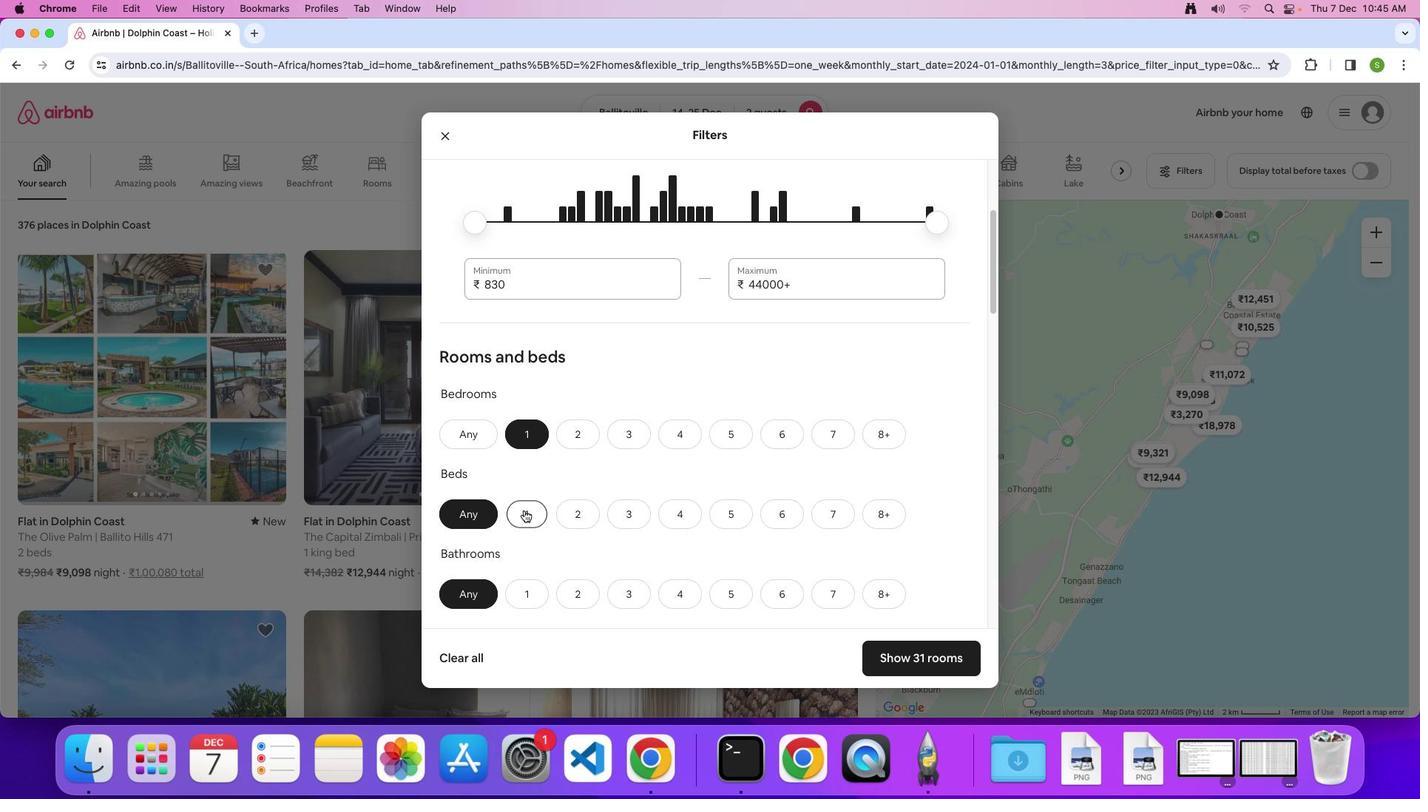 
Action: Mouse moved to (527, 591)
Screenshot: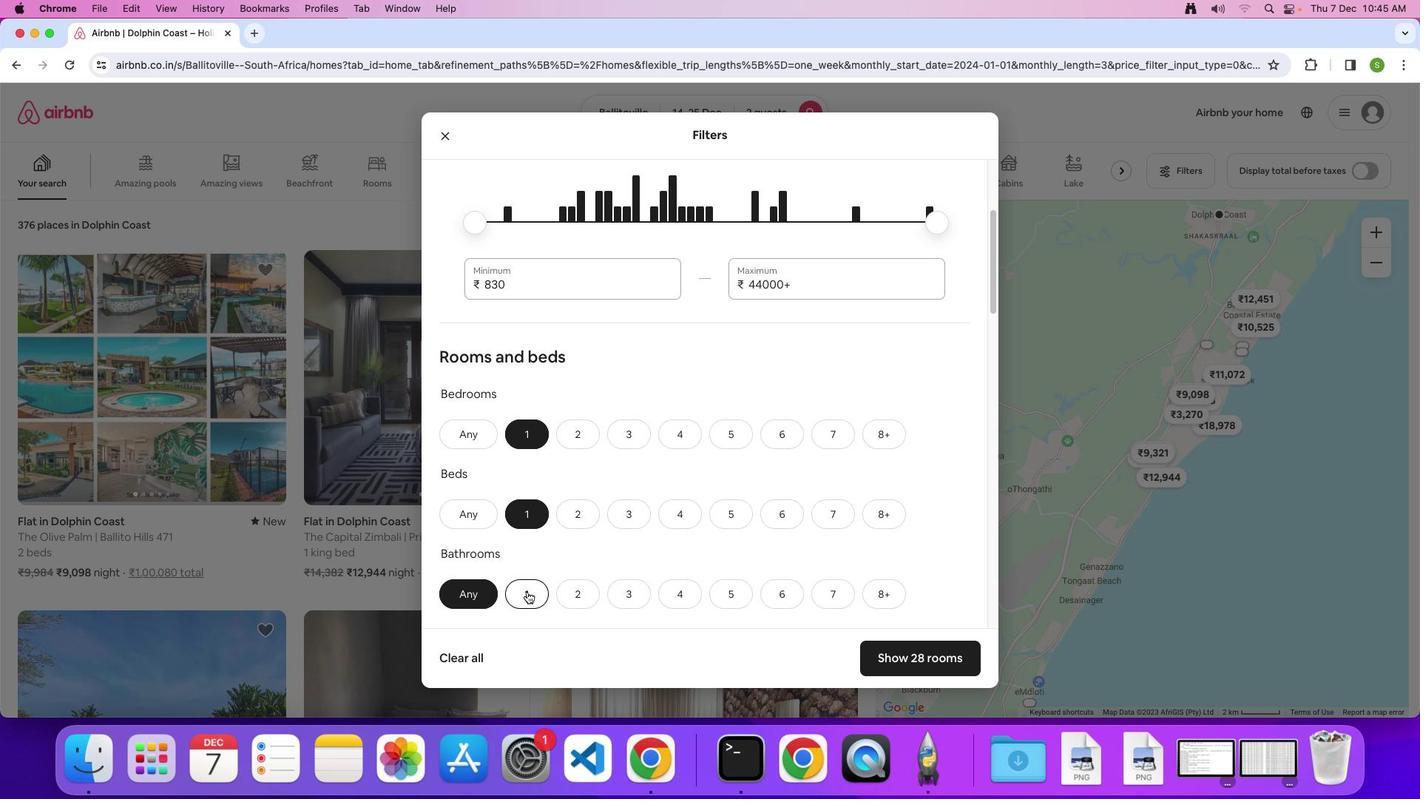 
Action: Mouse pressed left at (527, 591)
Screenshot: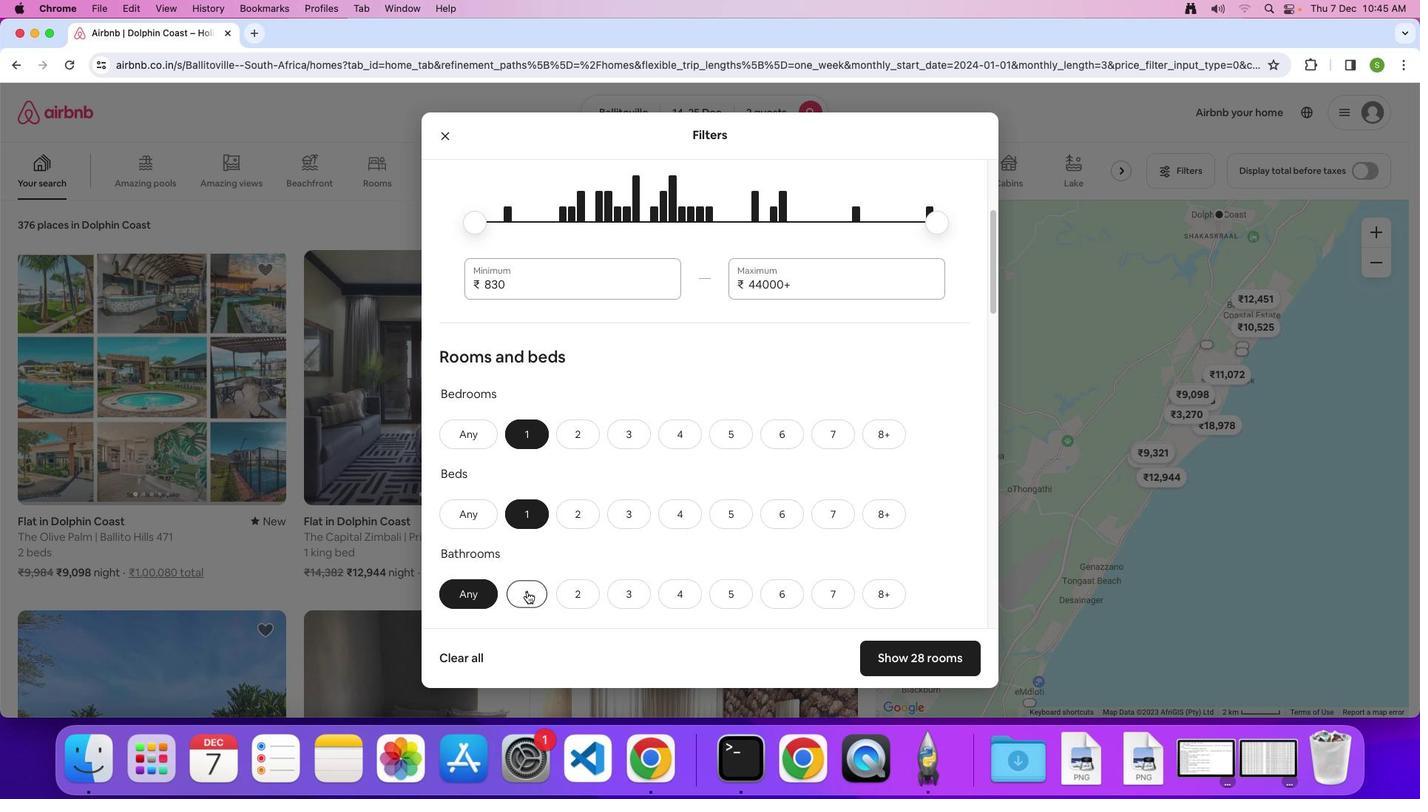 
Action: Mouse moved to (708, 496)
Screenshot: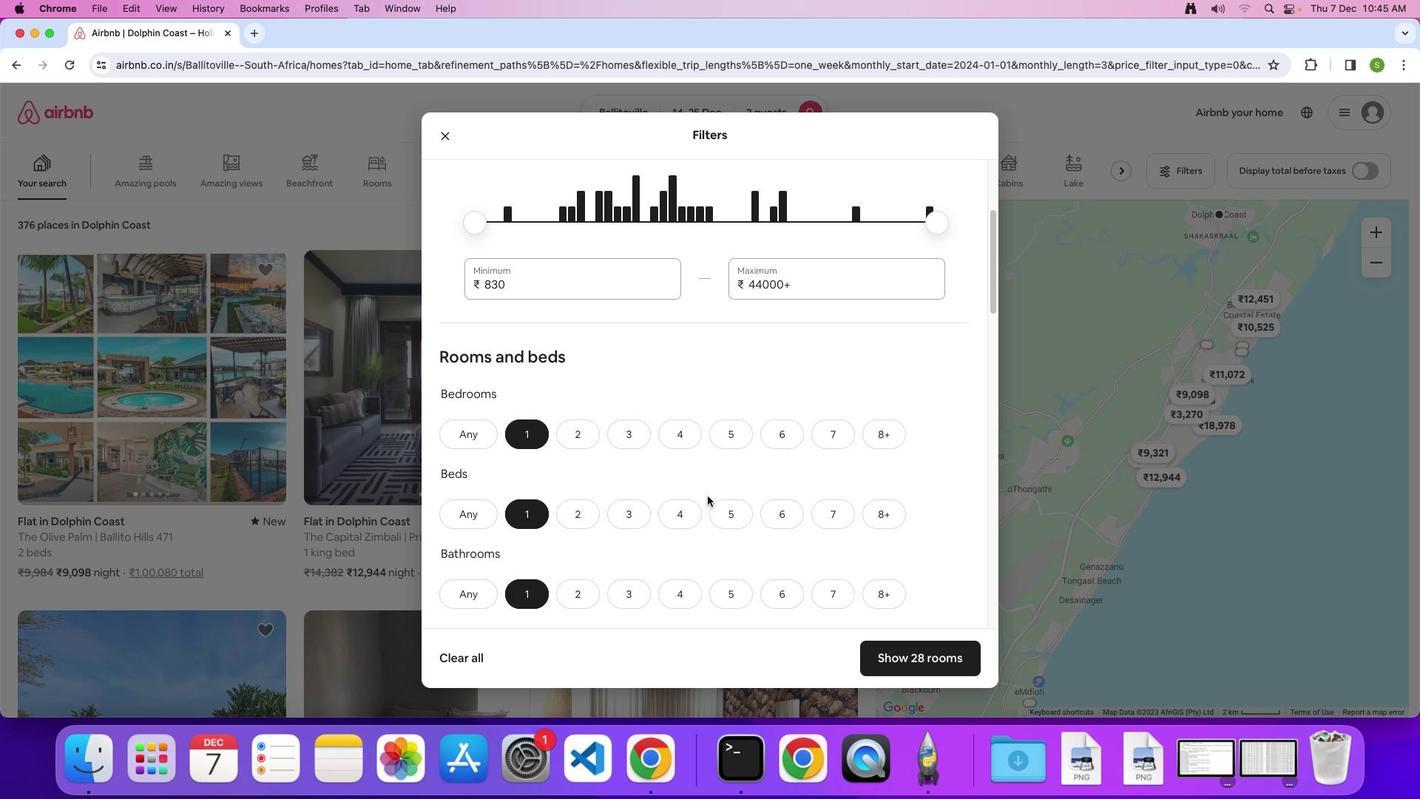 
Action: Mouse scrolled (708, 496) with delta (0, 0)
Screenshot: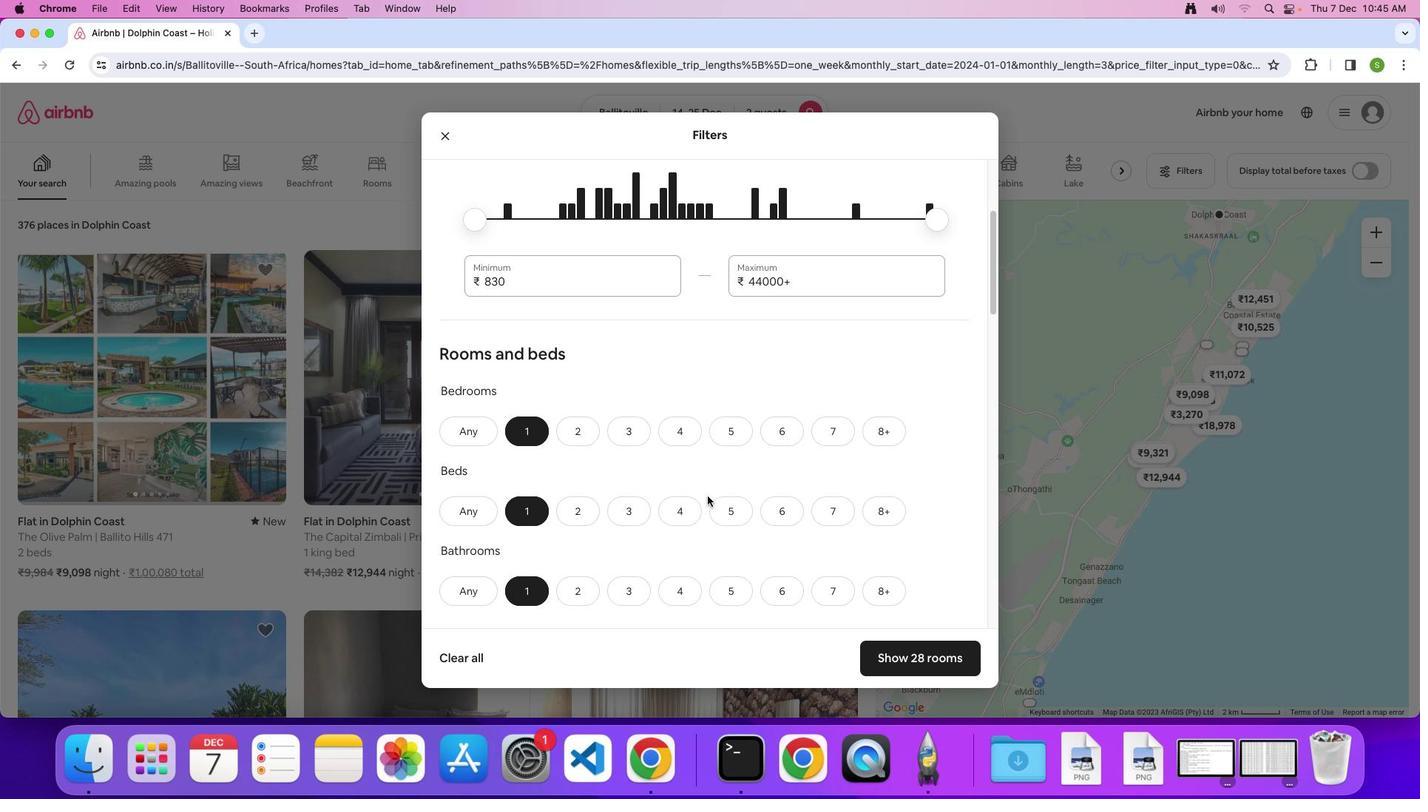 
Action: Mouse scrolled (708, 496) with delta (0, 0)
Screenshot: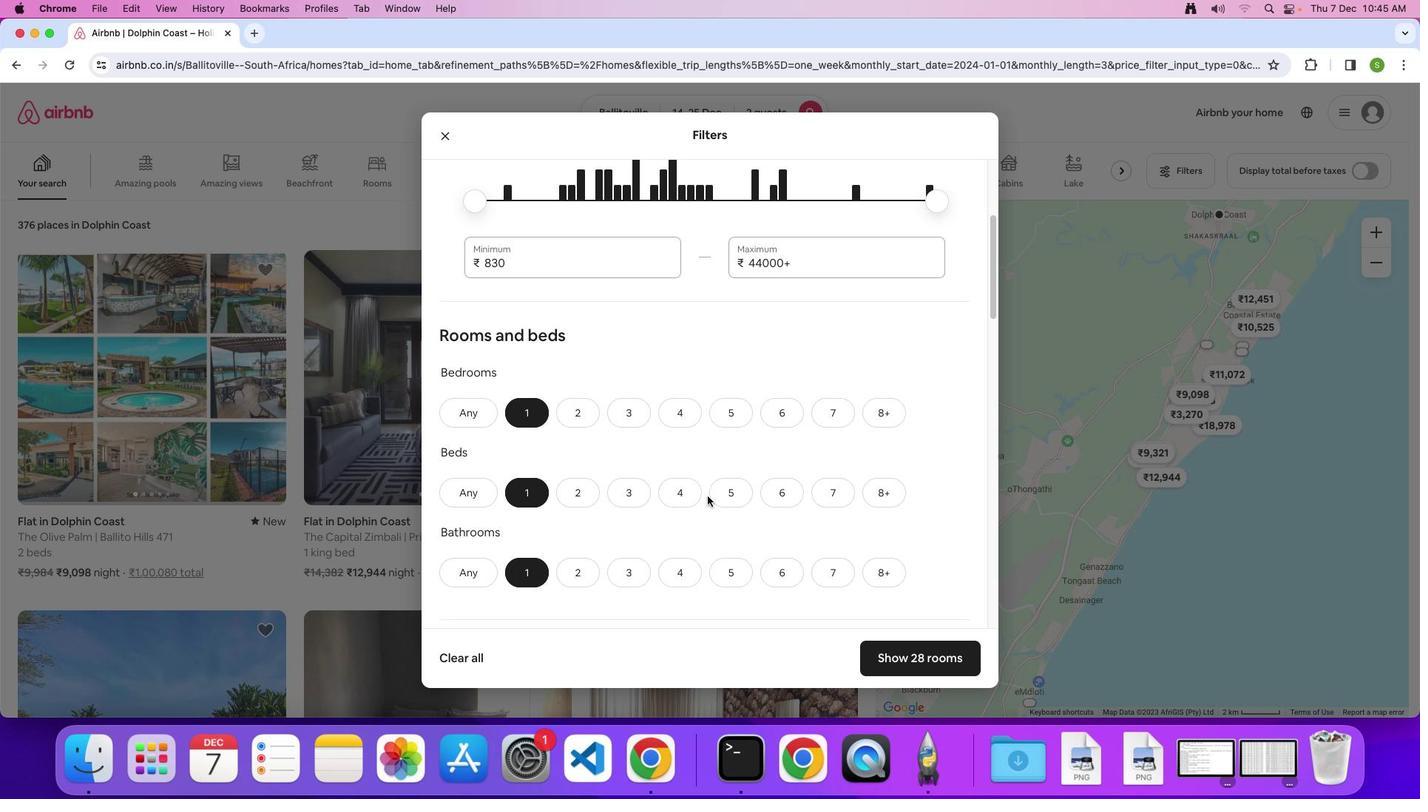 
Action: Mouse scrolled (708, 496) with delta (0, -1)
Screenshot: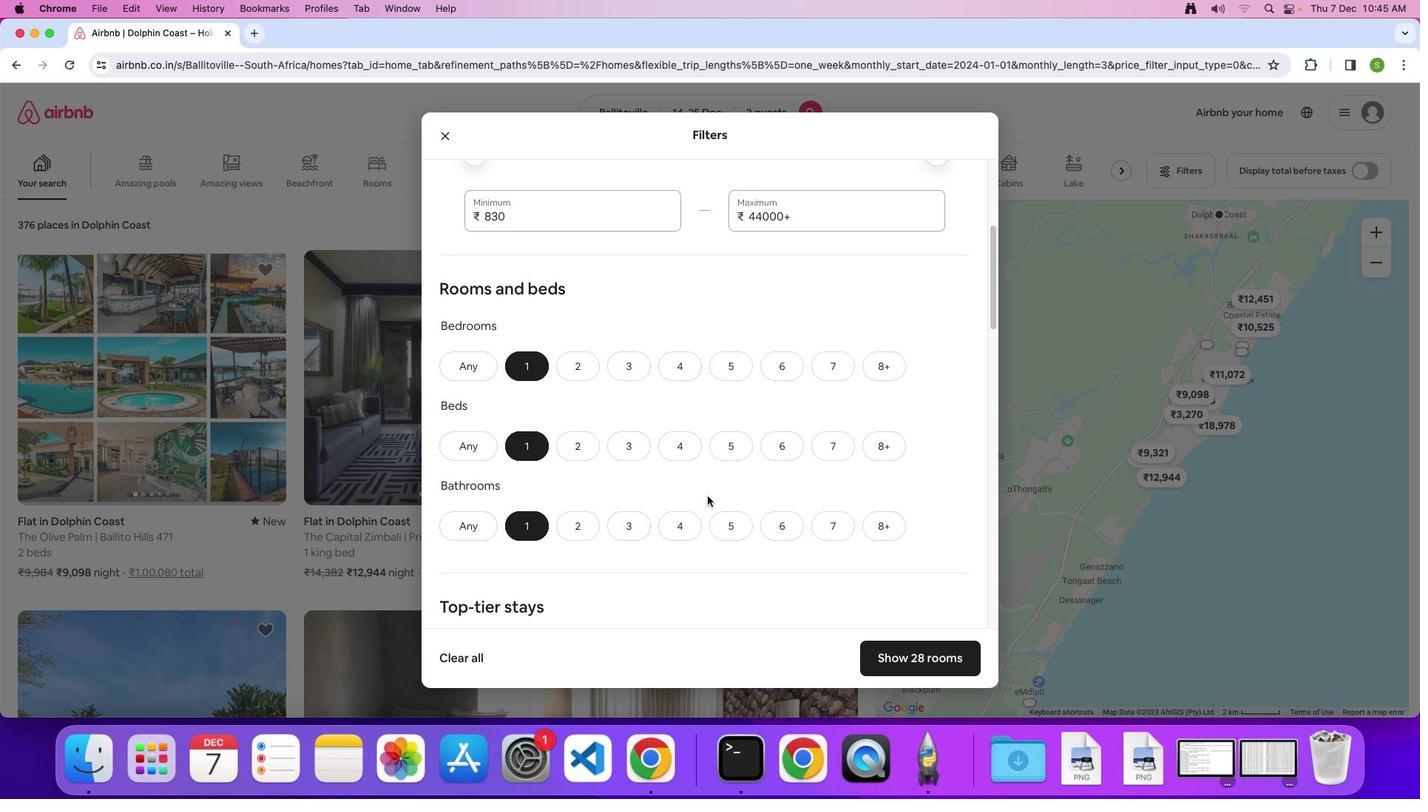 
Action: Mouse scrolled (708, 496) with delta (0, 0)
Screenshot: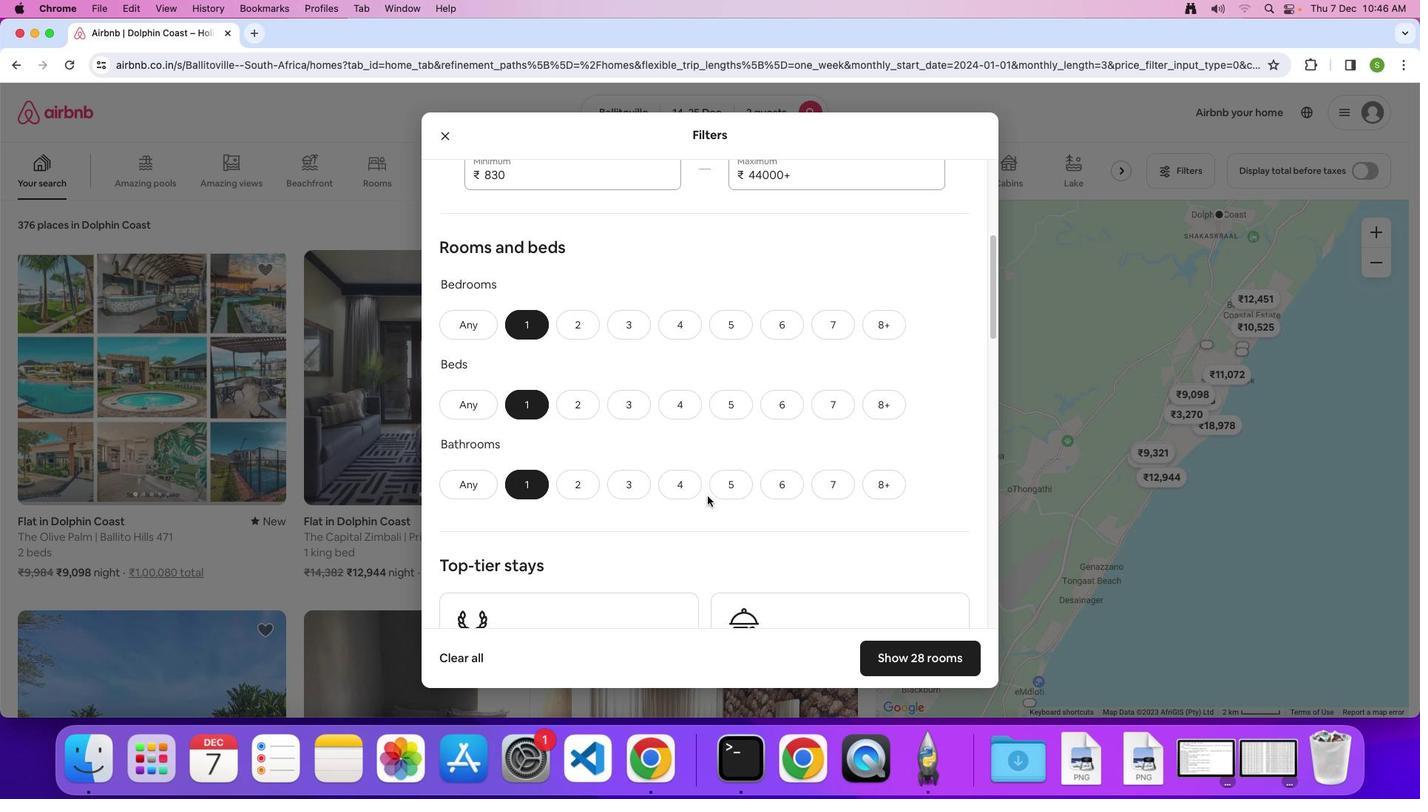 
Action: Mouse scrolled (708, 496) with delta (0, 0)
Screenshot: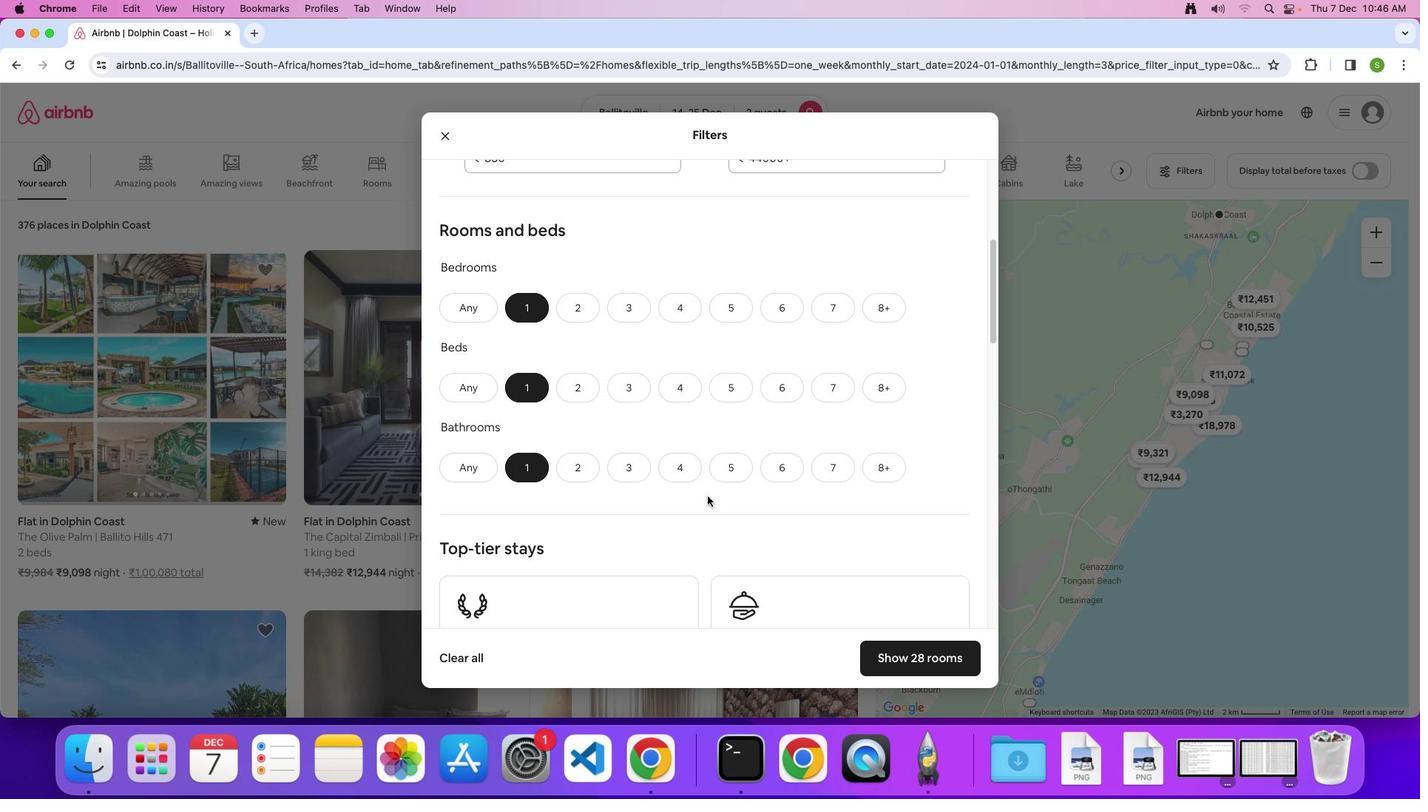 
Action: Mouse scrolled (708, 496) with delta (0, -2)
Screenshot: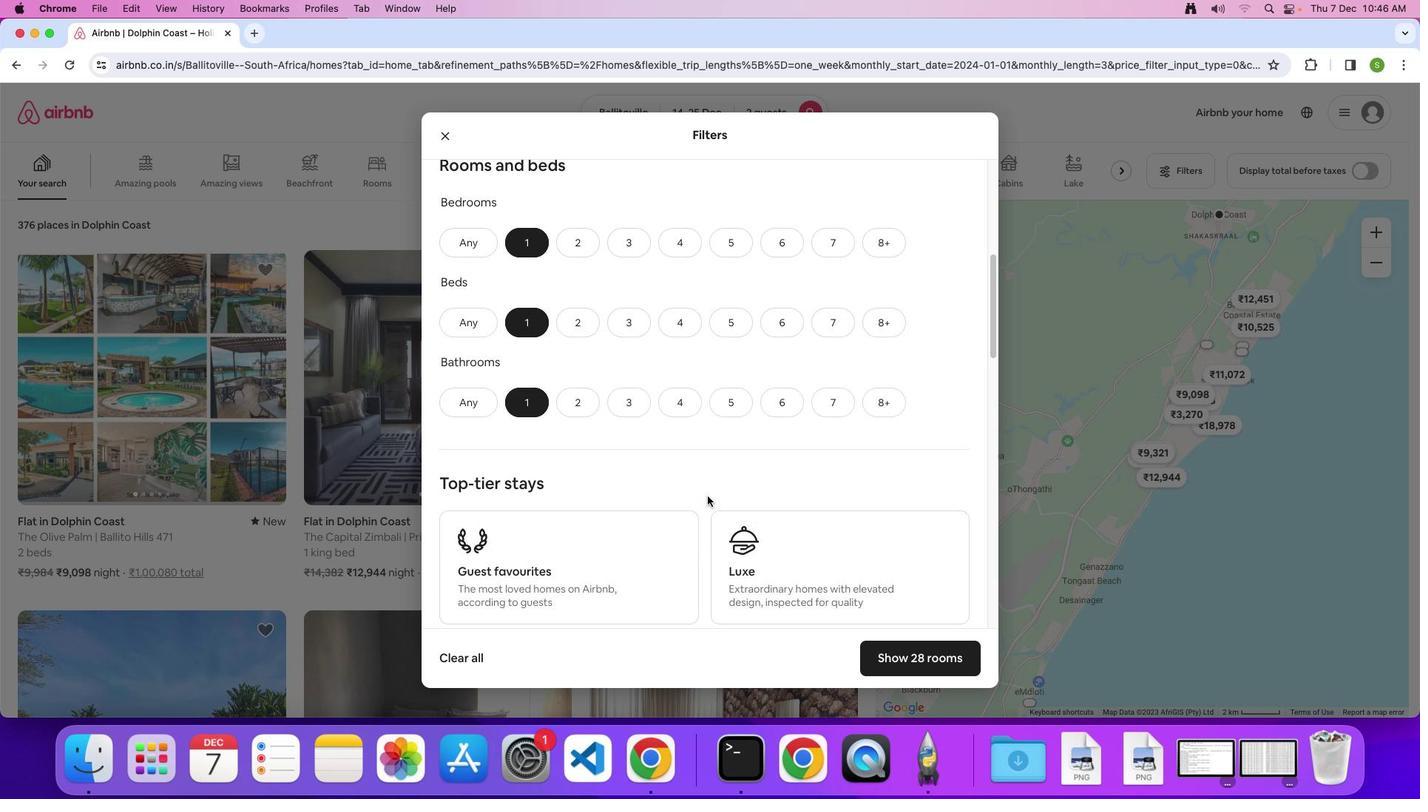 
Action: Mouse scrolled (708, 496) with delta (0, 0)
Screenshot: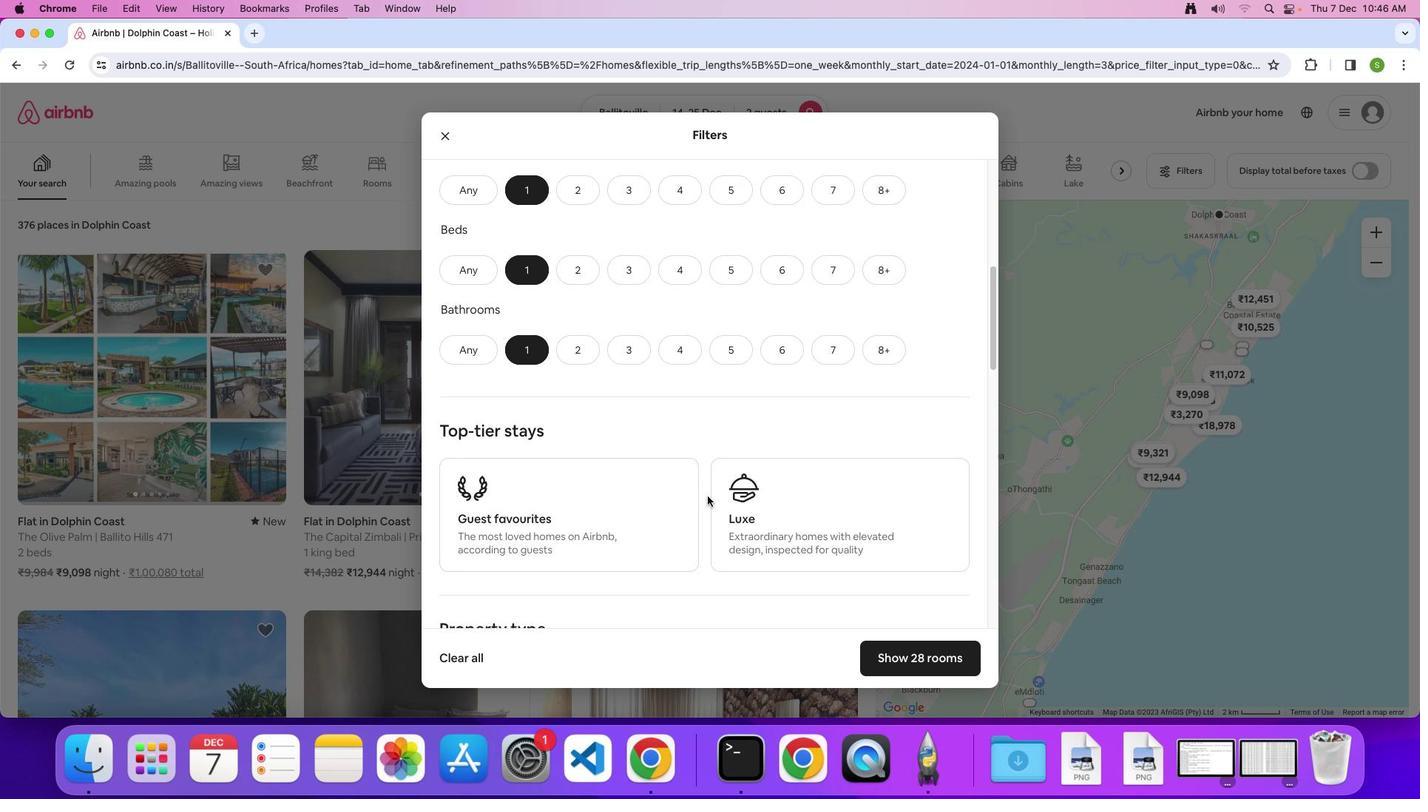 
Action: Mouse scrolled (708, 496) with delta (0, 0)
Screenshot: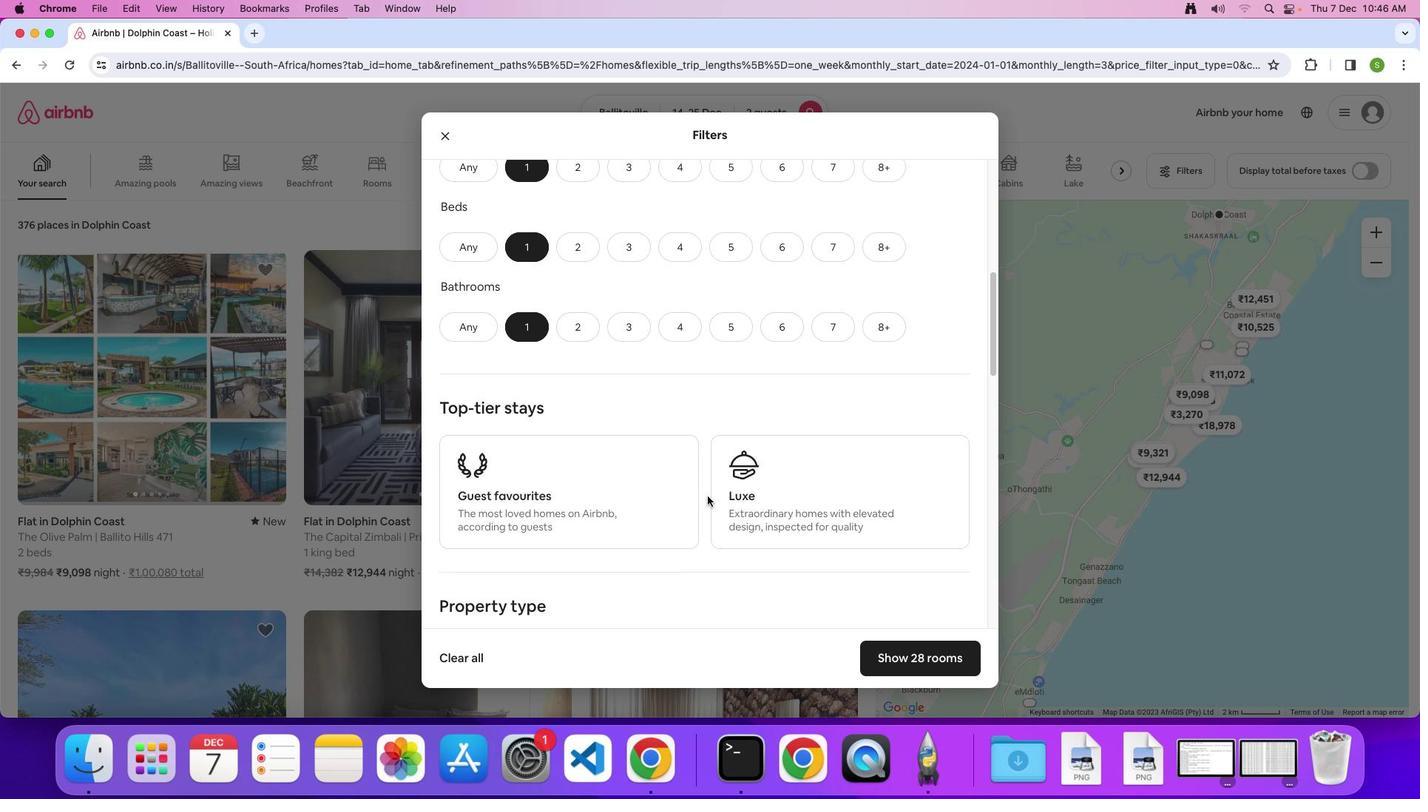 
Action: Mouse scrolled (708, 496) with delta (0, -2)
Screenshot: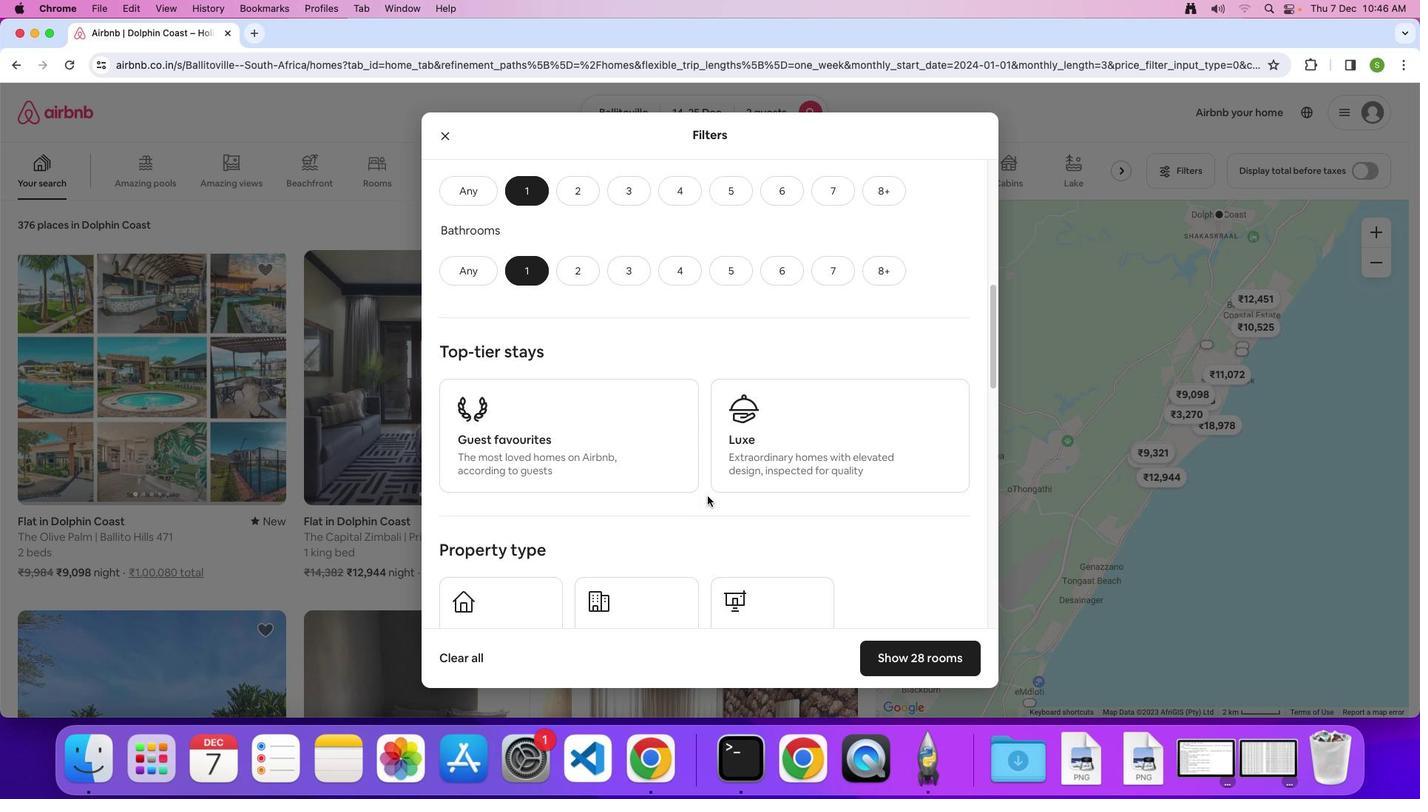 
Action: Mouse scrolled (708, 496) with delta (0, 0)
Screenshot: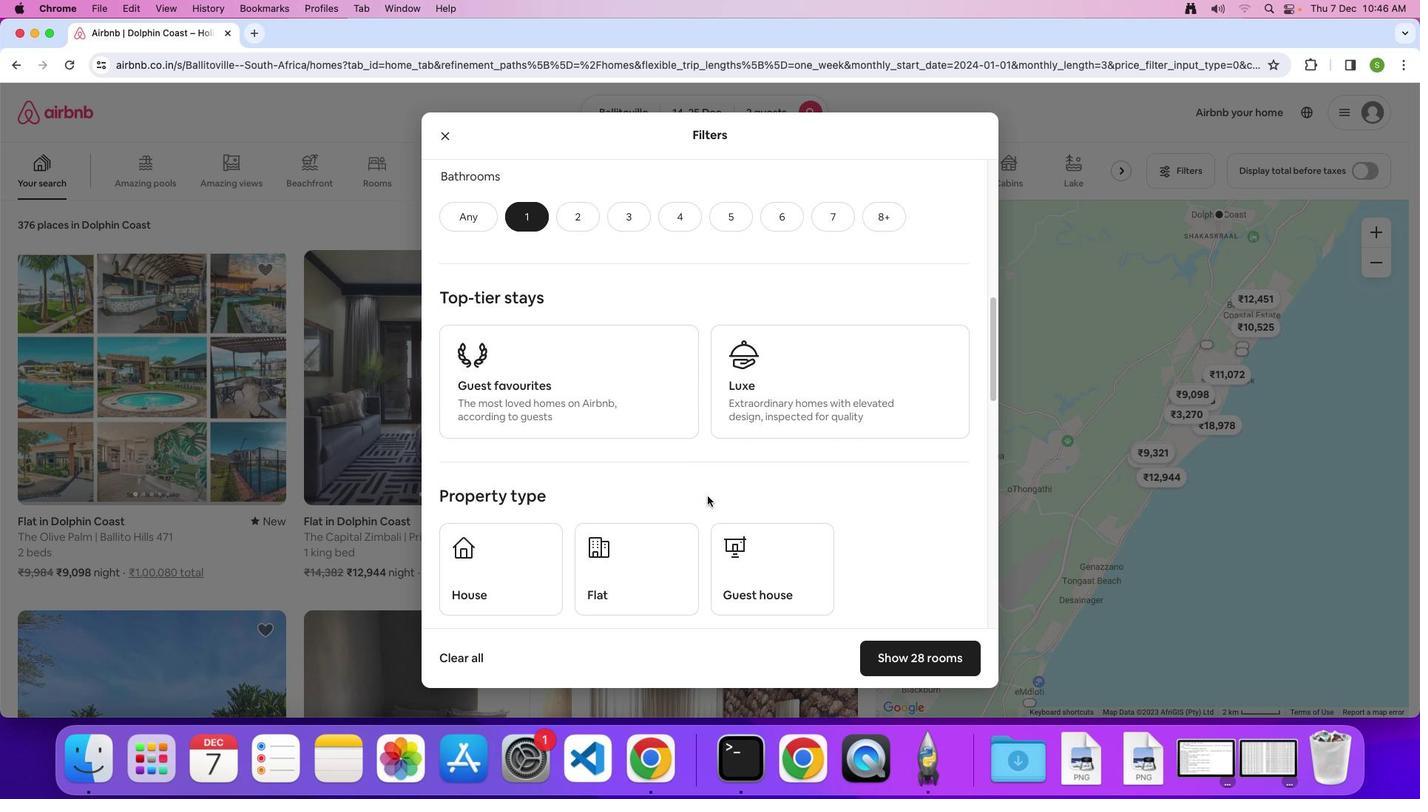 
Action: Mouse scrolled (708, 496) with delta (0, 0)
Screenshot: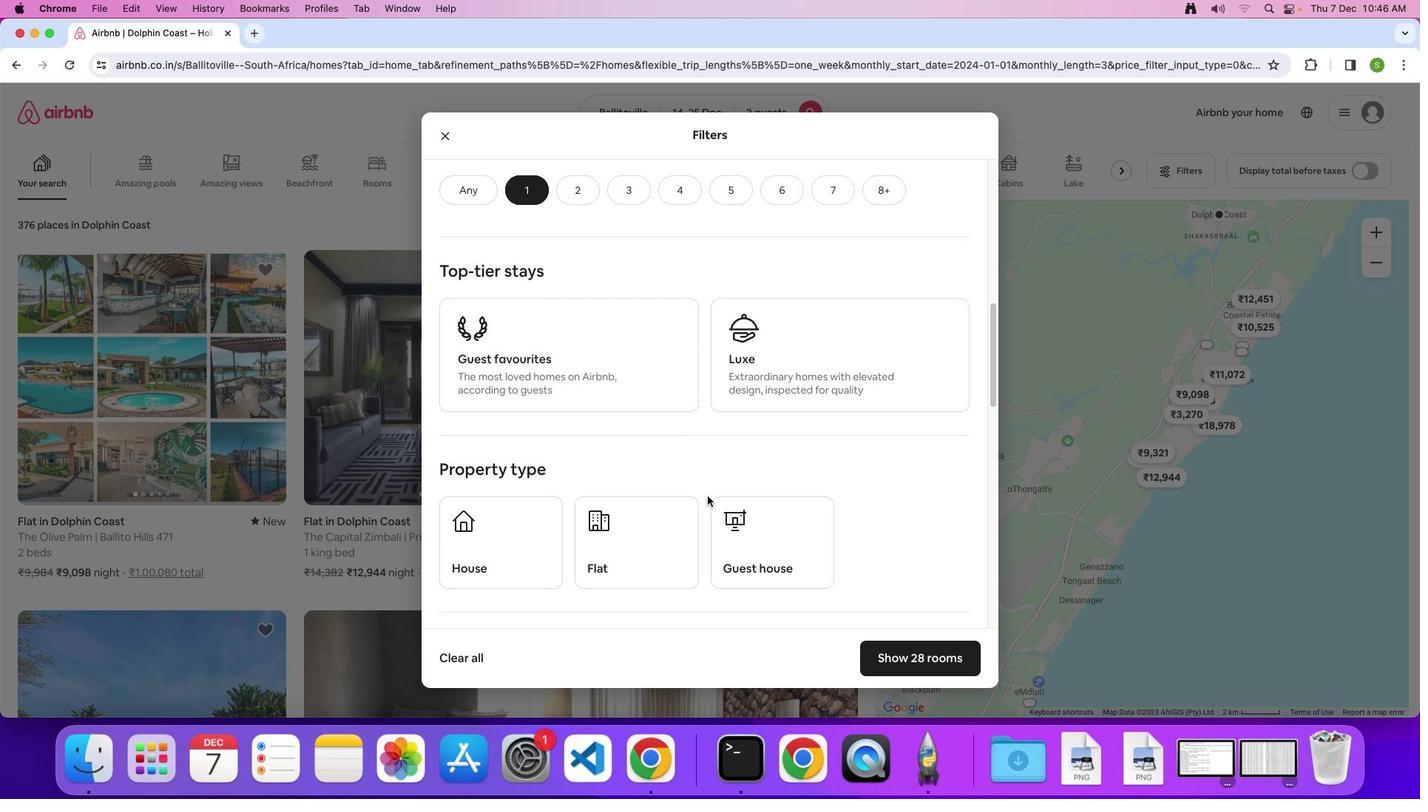 
Action: Mouse scrolled (708, 496) with delta (0, -1)
Screenshot: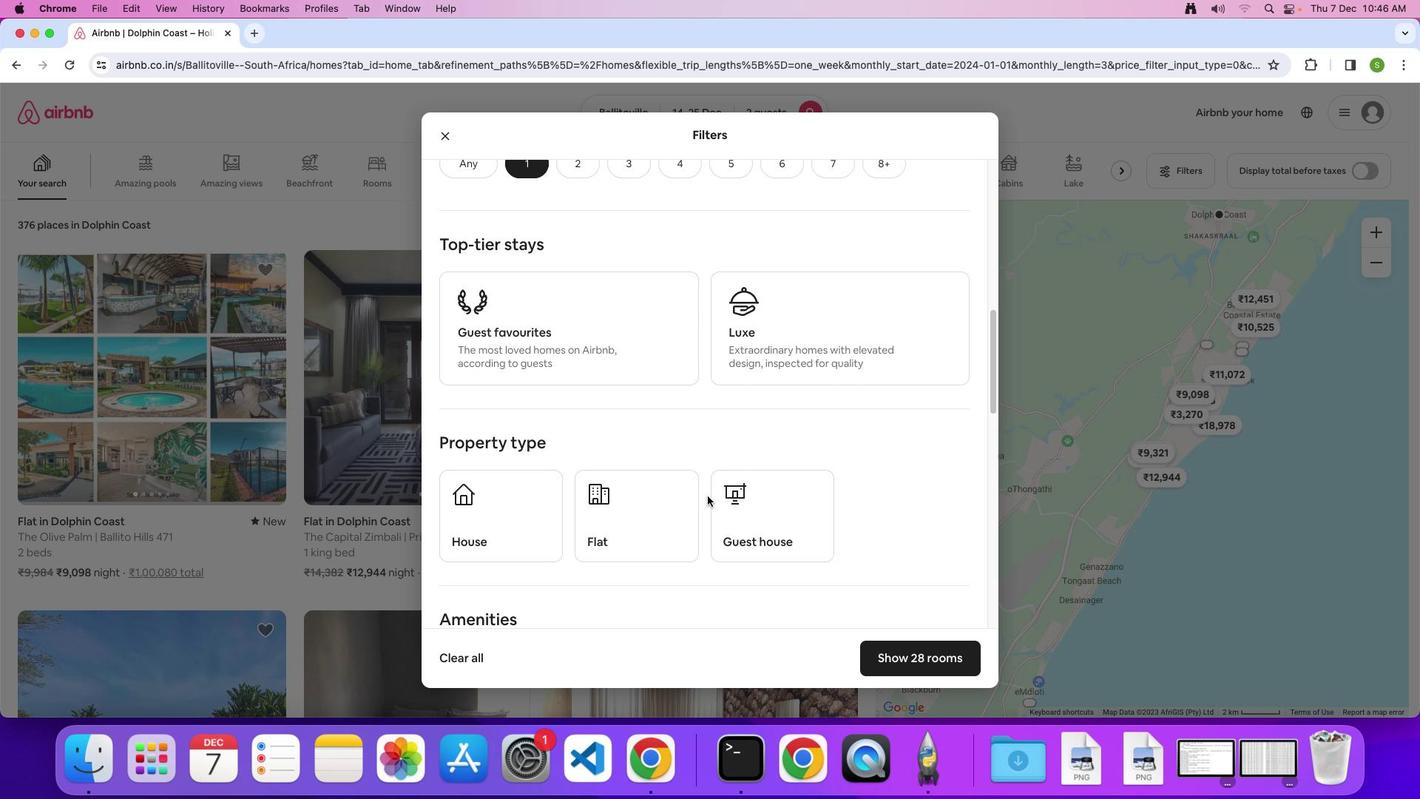 
Action: Mouse scrolled (708, 496) with delta (0, 0)
Screenshot: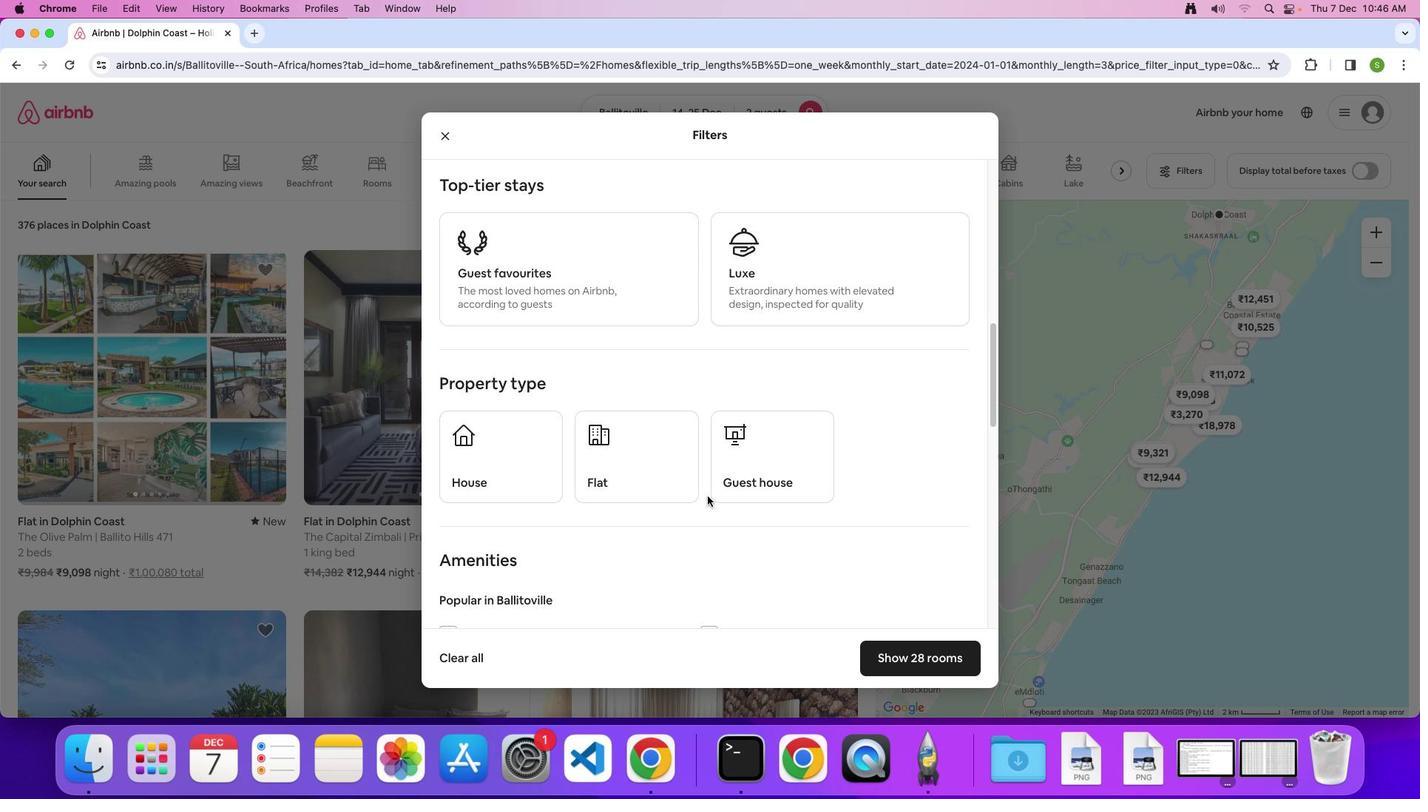 
Action: Mouse scrolled (708, 496) with delta (0, 0)
Screenshot: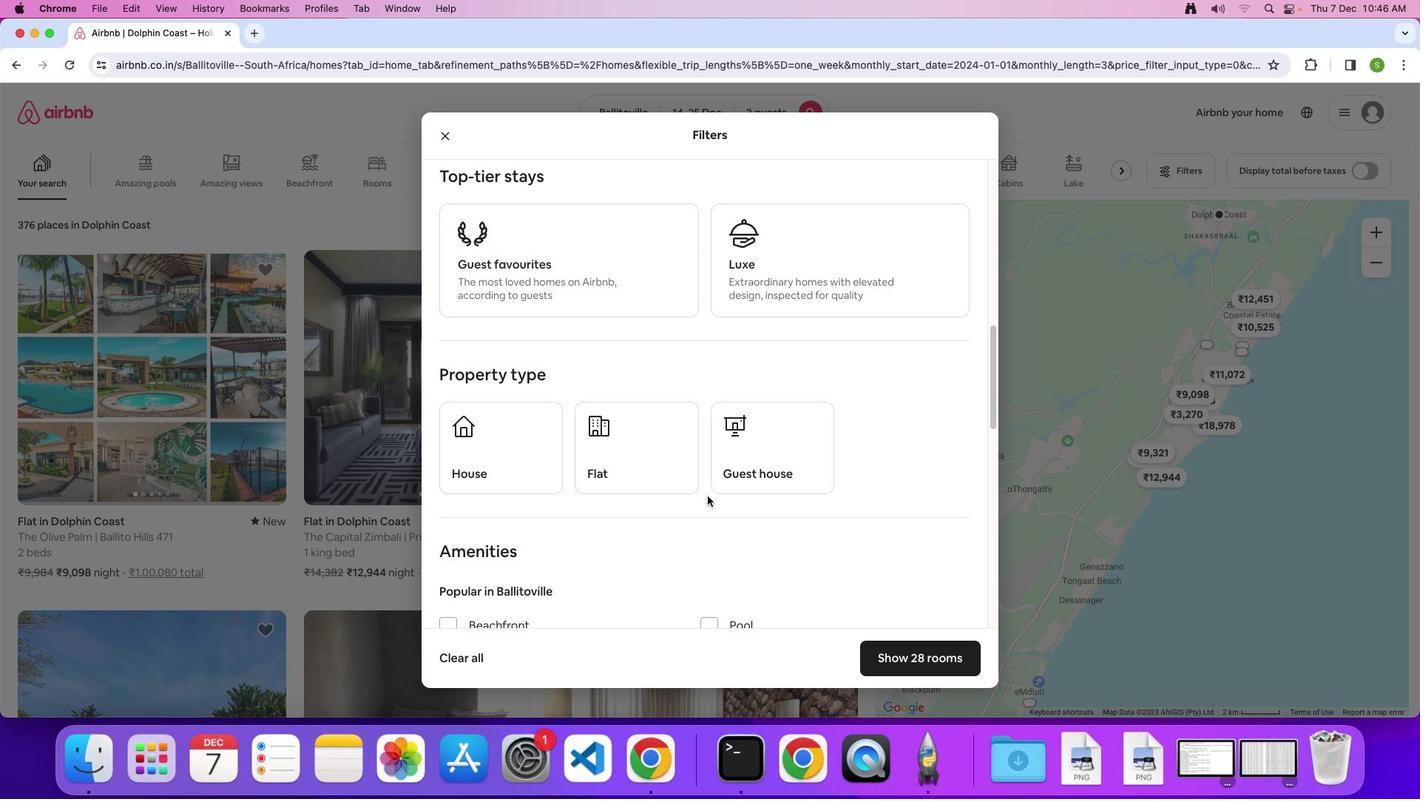 
Action: Mouse scrolled (708, 496) with delta (0, -1)
Screenshot: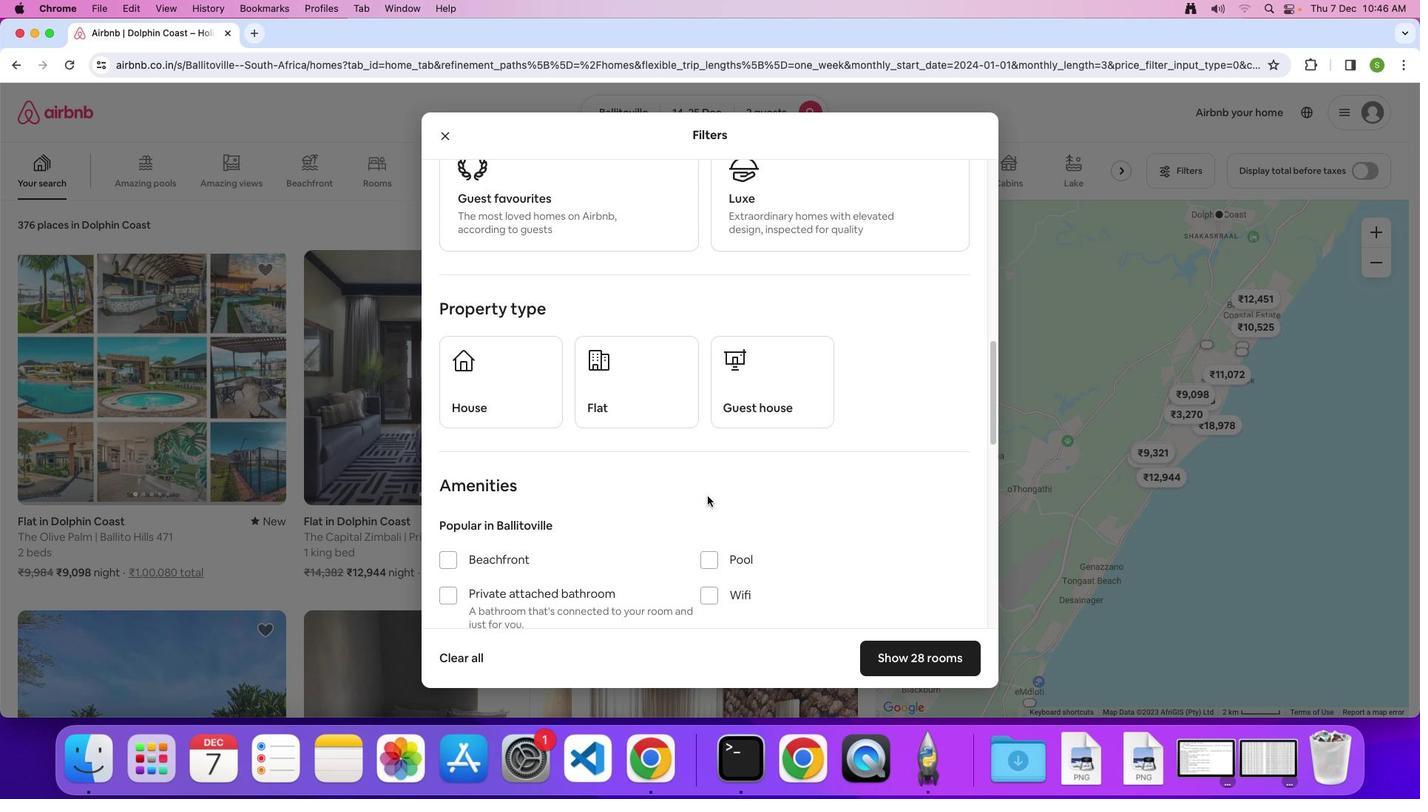 
Action: Mouse moved to (898, 652)
Screenshot: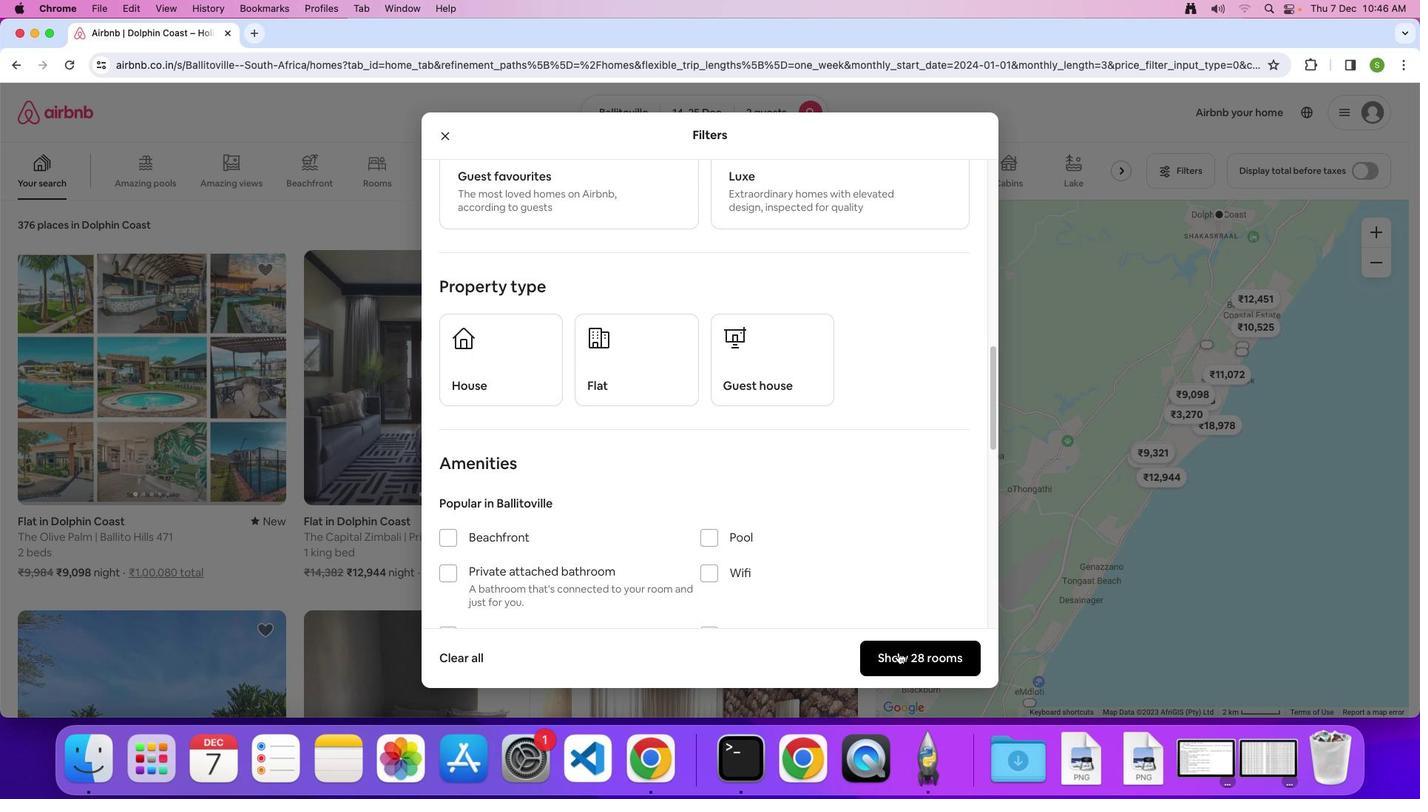 
Action: Mouse pressed left at (898, 652)
Screenshot: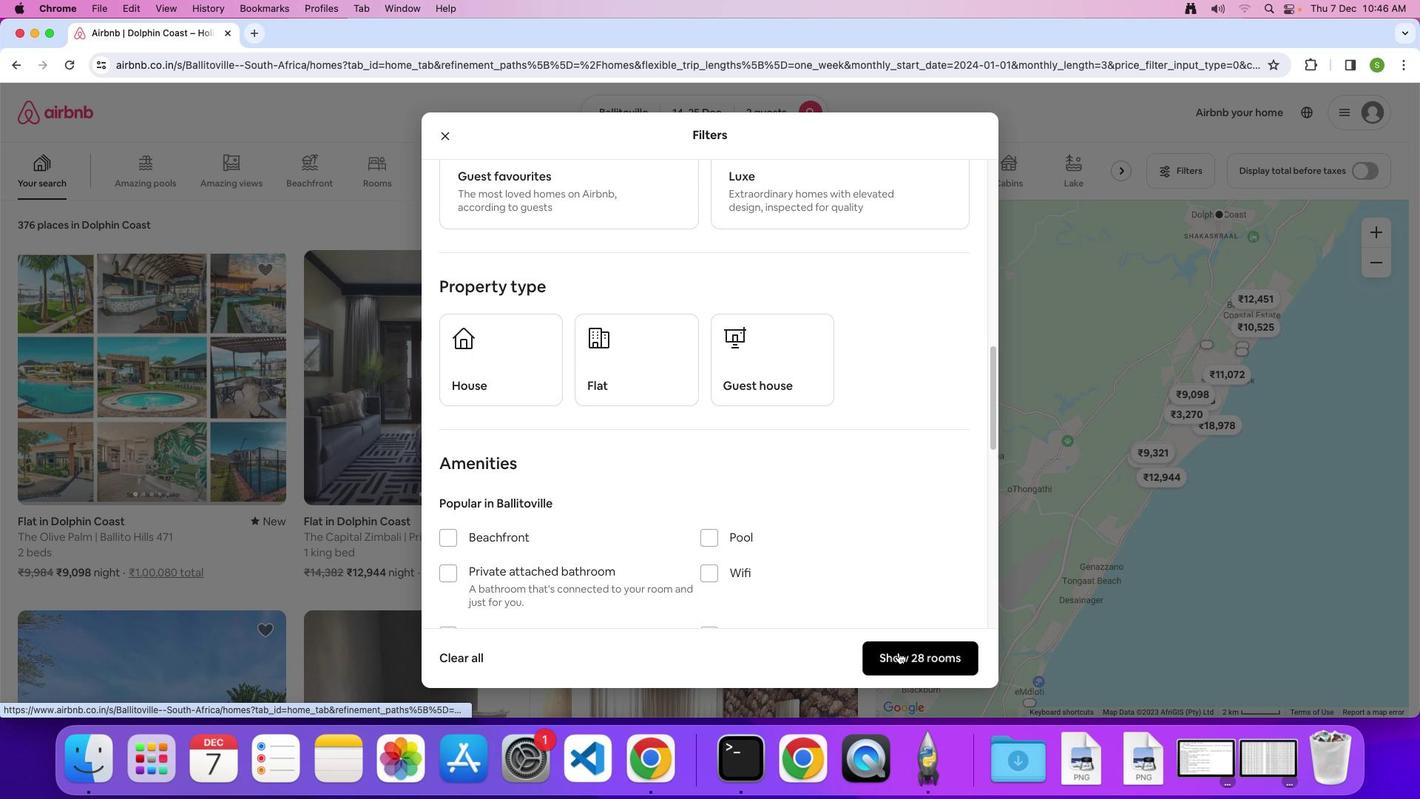 
Action: Mouse moved to (173, 397)
Screenshot: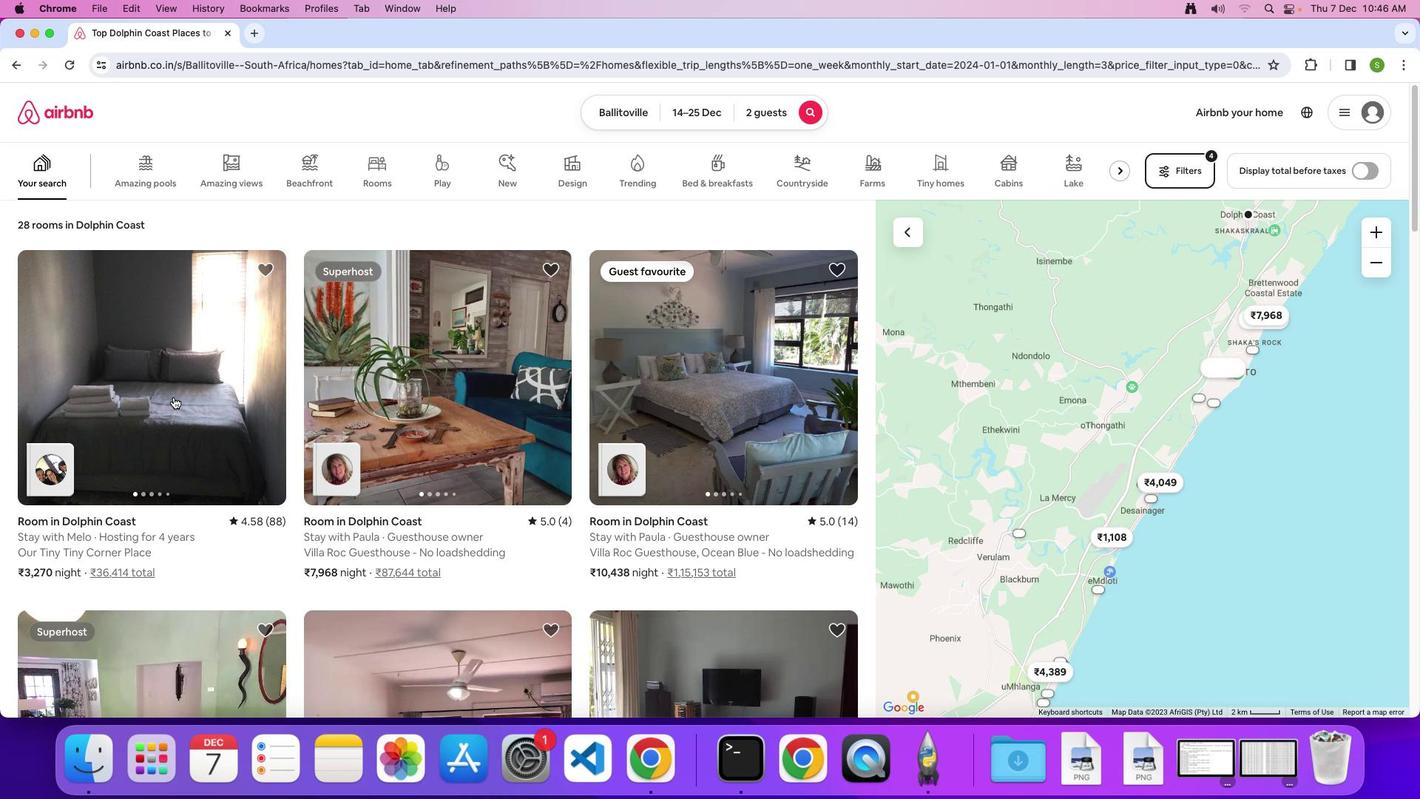 
Action: Mouse pressed left at (173, 397)
Screenshot: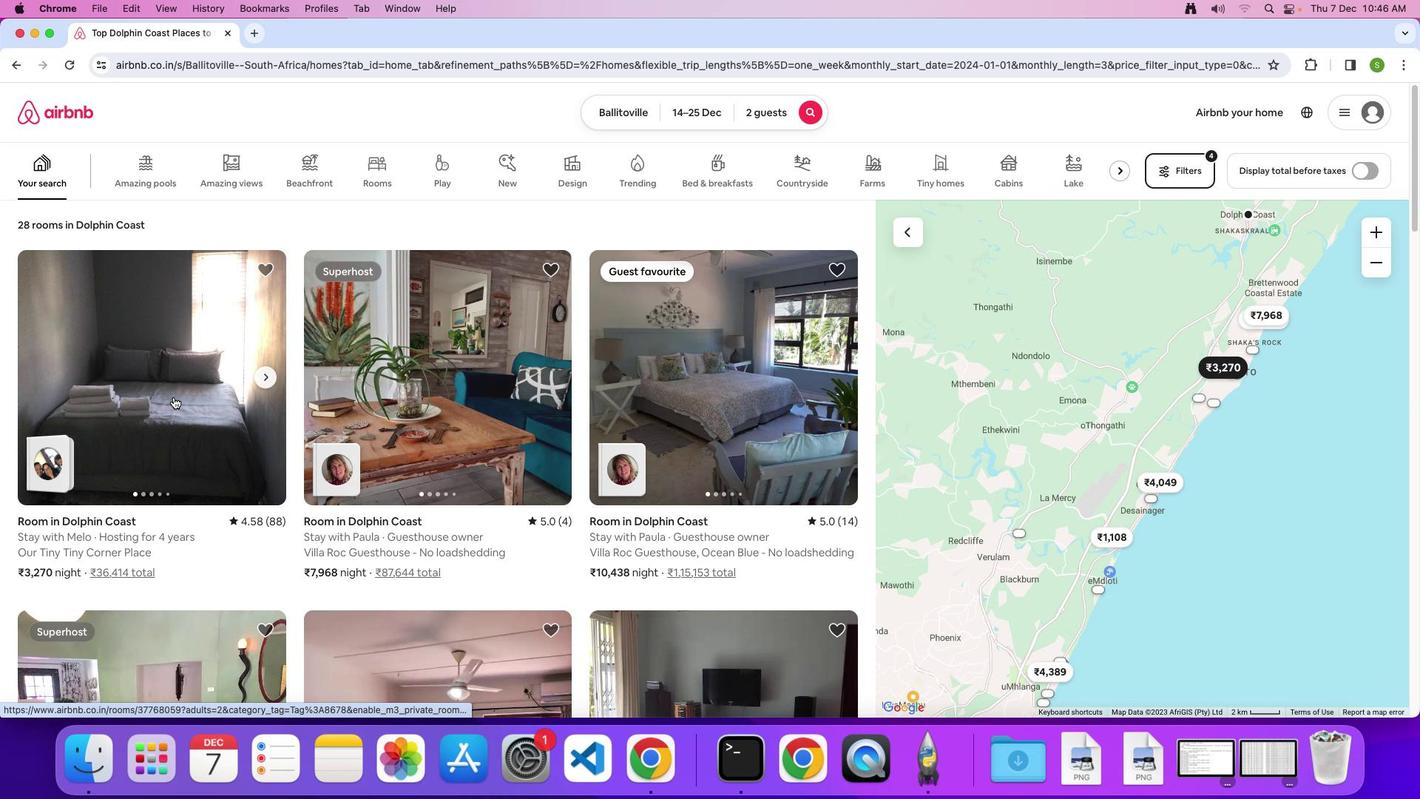 
Action: Mouse moved to (540, 450)
Screenshot: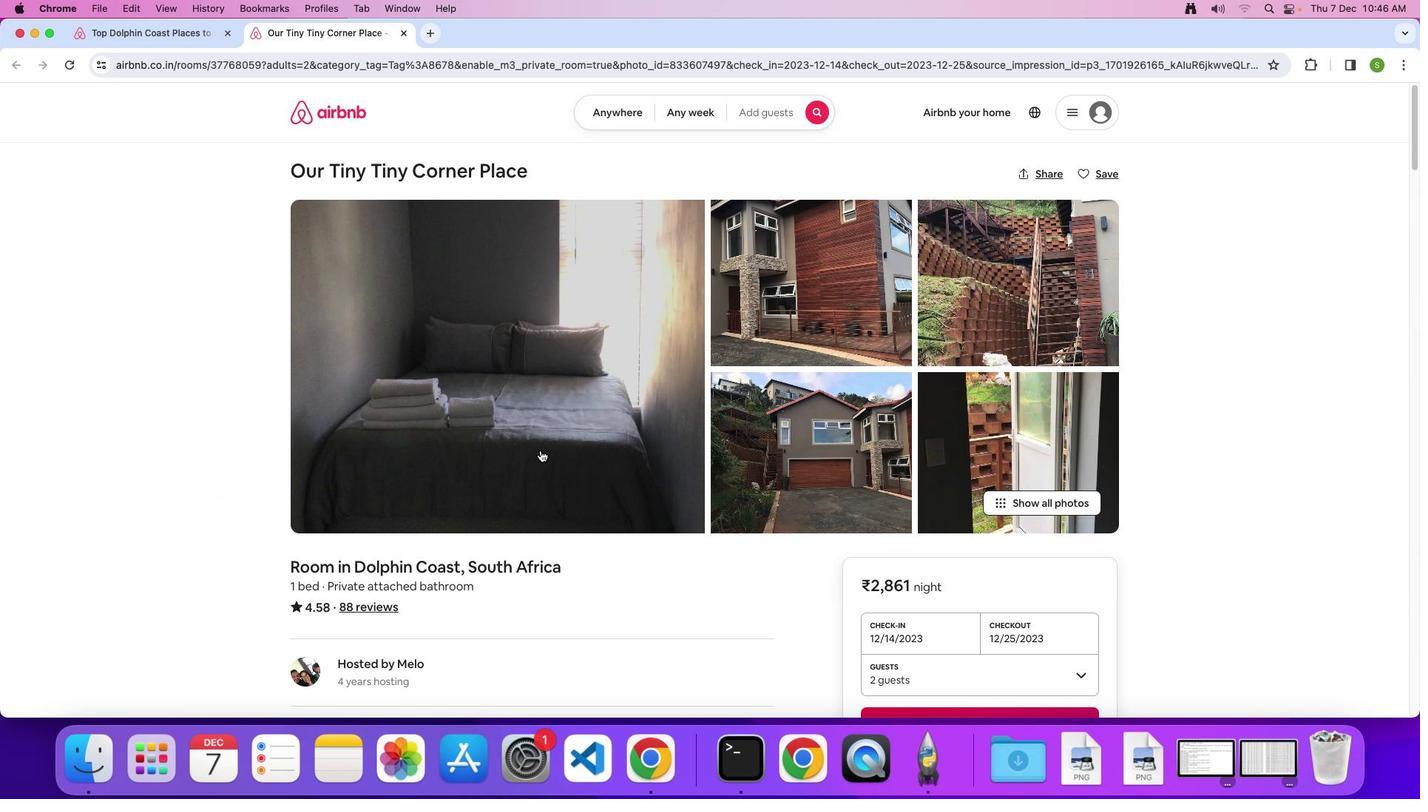 
Action: Mouse scrolled (540, 450) with delta (0, 0)
Screenshot: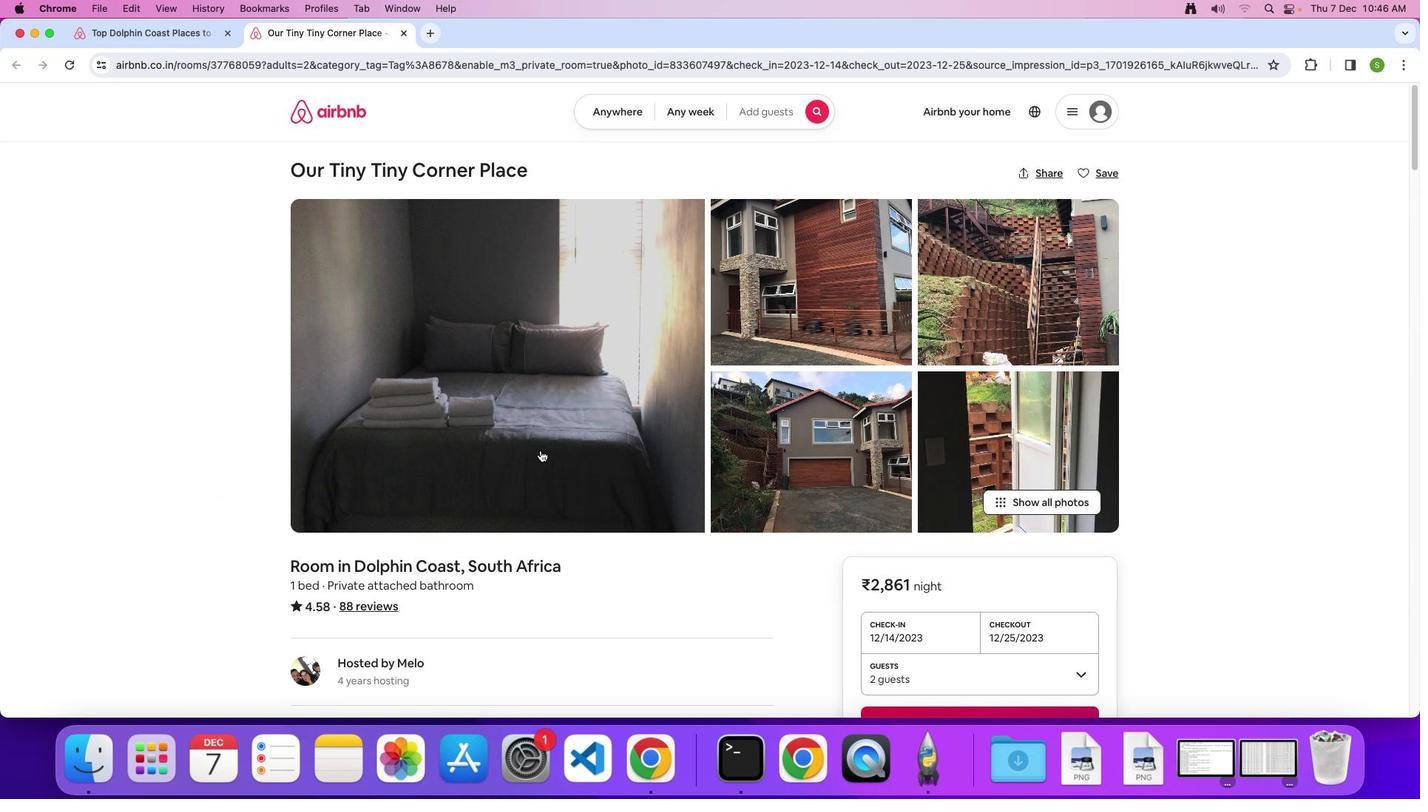 
Action: Mouse moved to (535, 412)
Screenshot: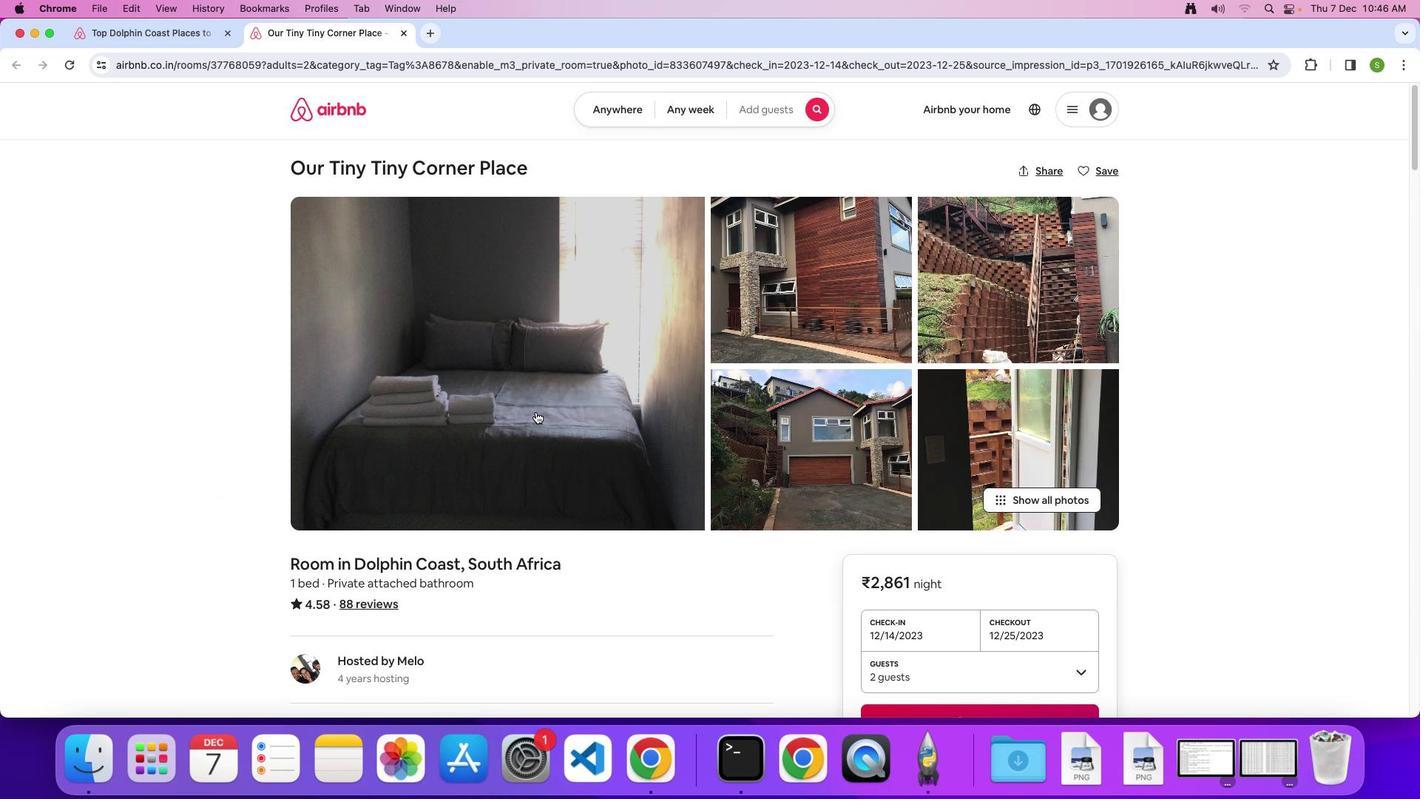 
Action: Mouse pressed left at (535, 412)
Screenshot: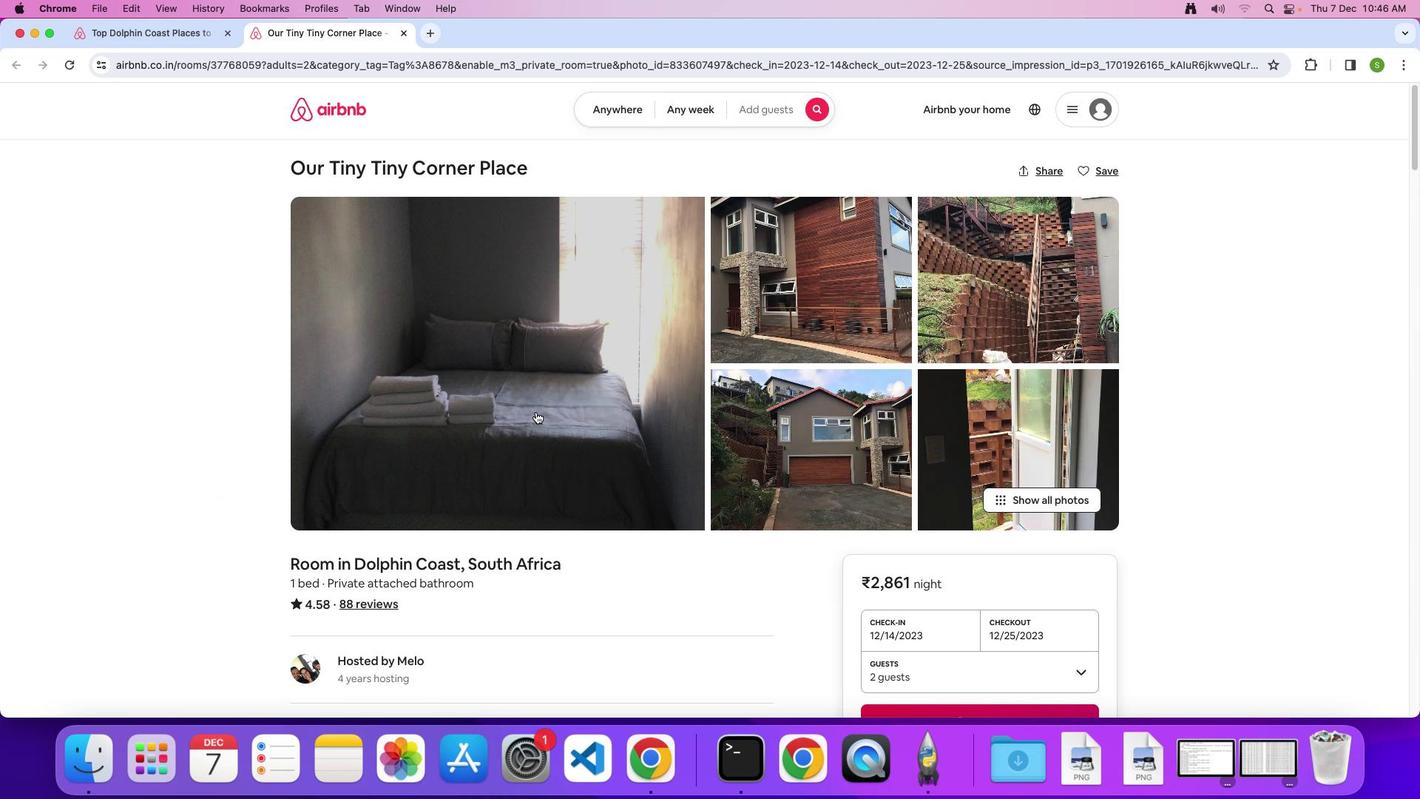 
Action: Mouse moved to (708, 491)
Screenshot: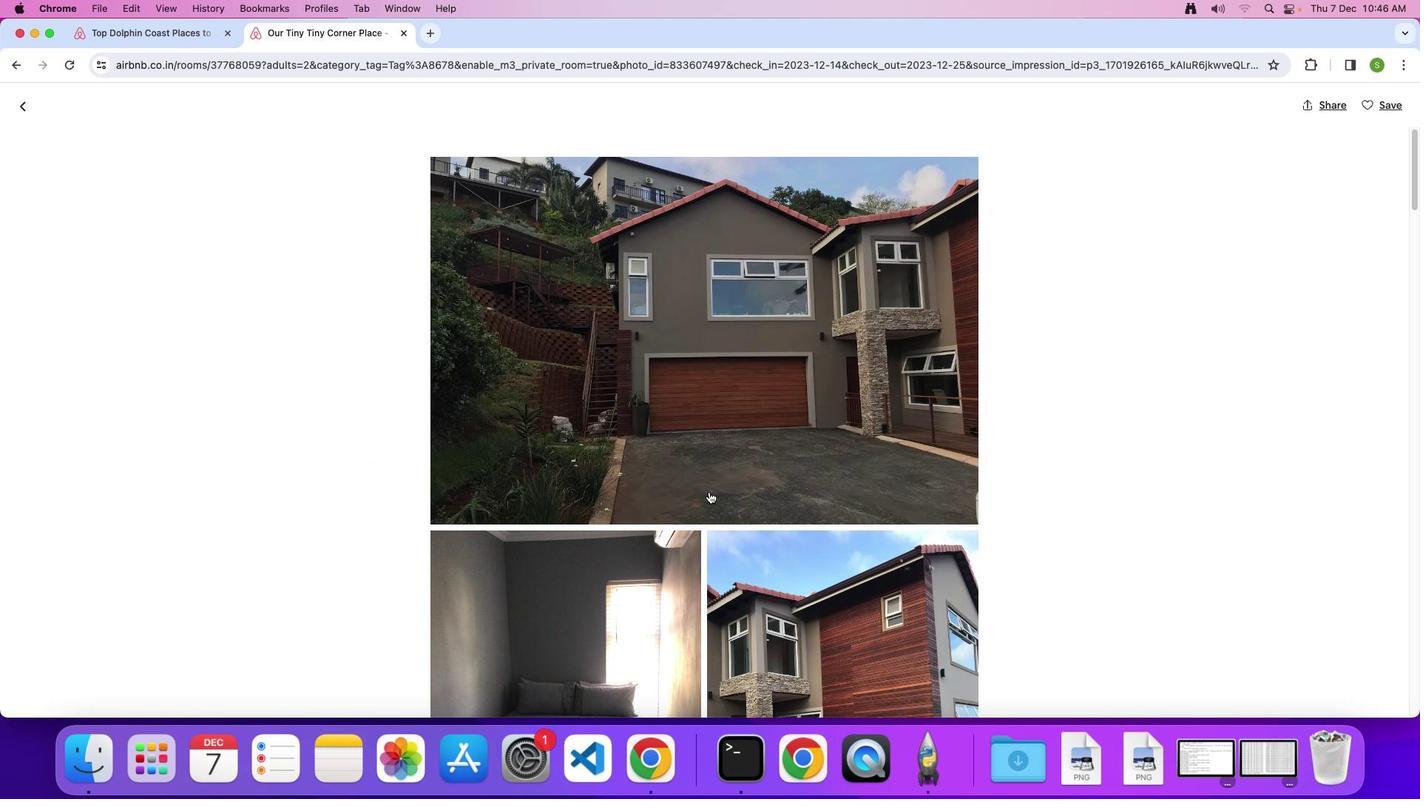 
Action: Mouse scrolled (708, 491) with delta (0, 0)
Screenshot: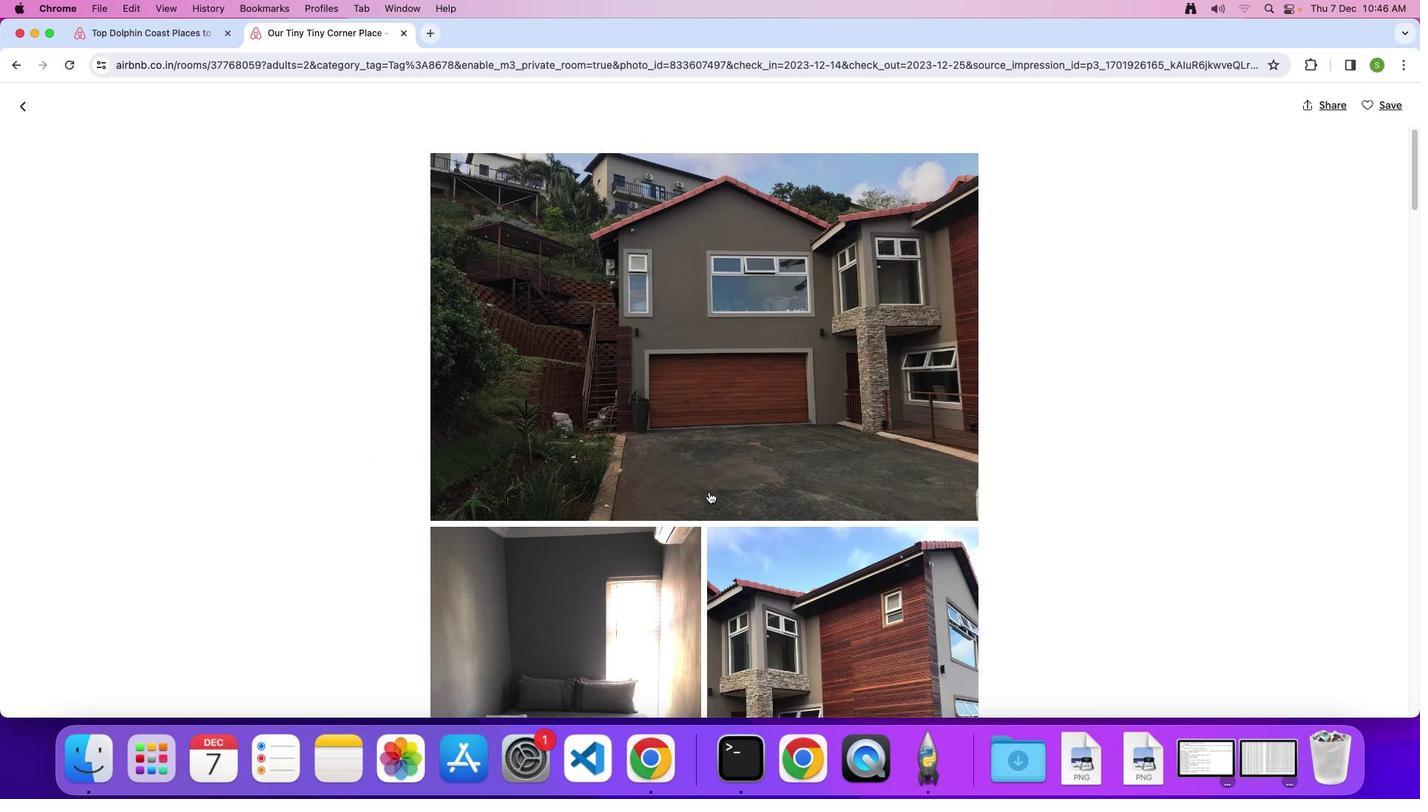 
Action: Mouse scrolled (708, 491) with delta (0, 0)
Screenshot: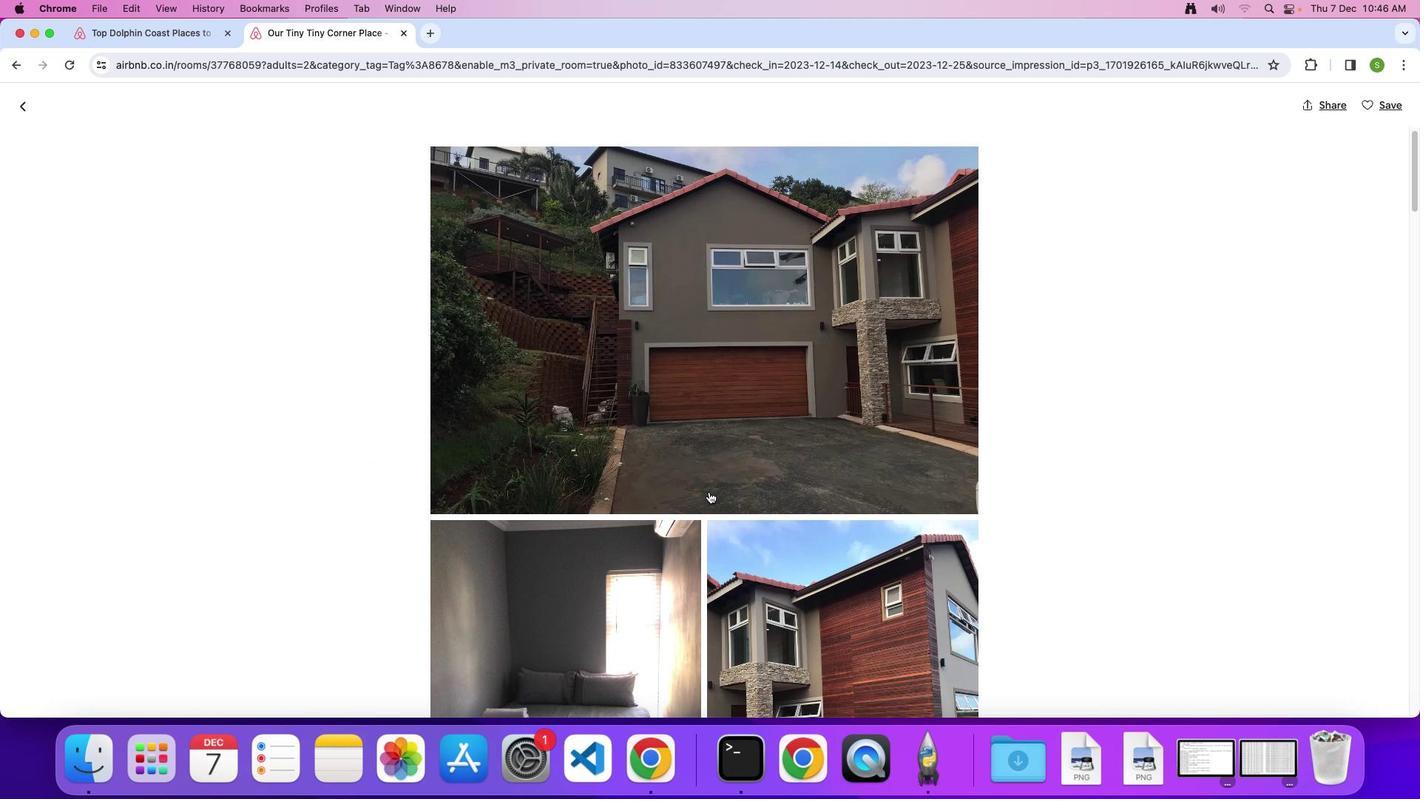 
Action: Mouse scrolled (708, 491) with delta (0, -1)
Screenshot: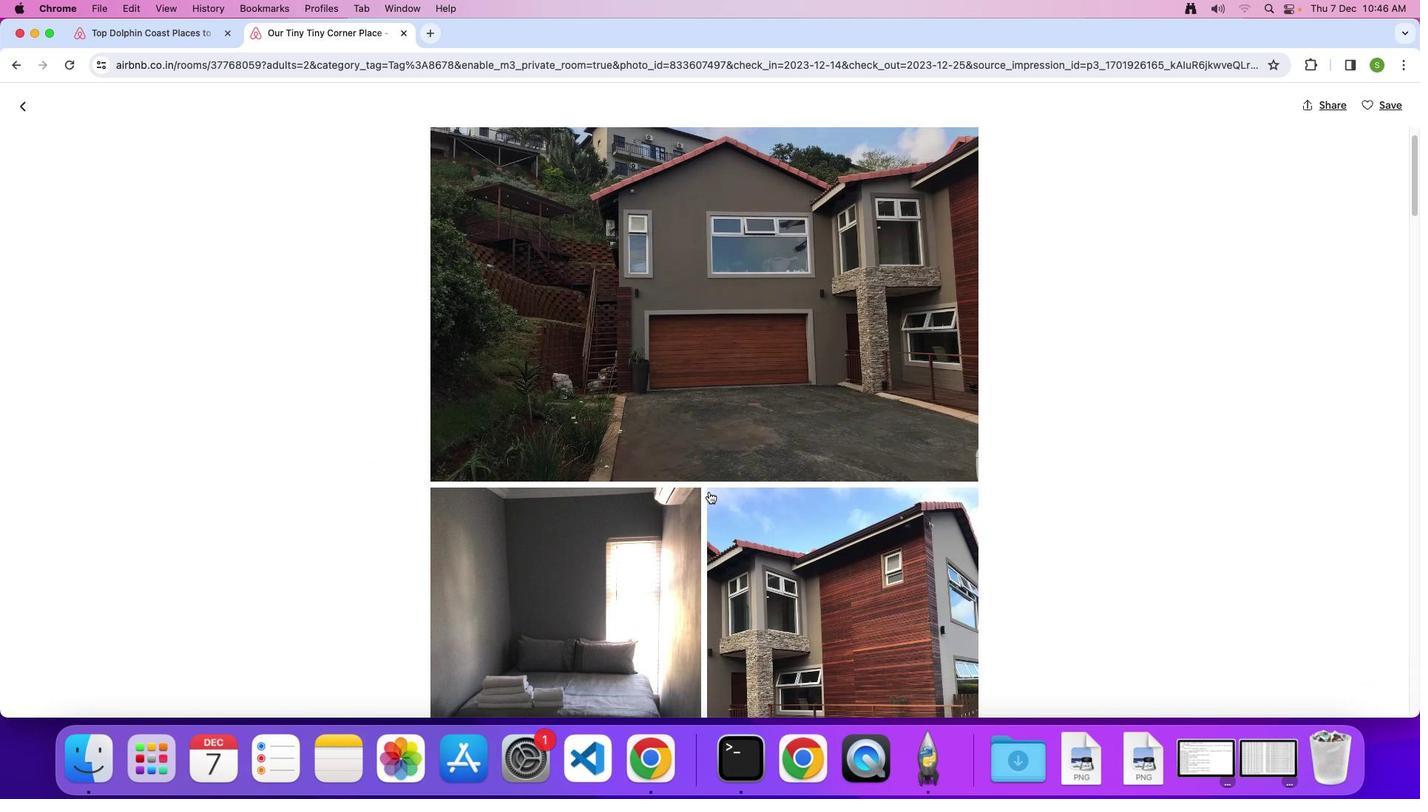 
Action: Mouse moved to (708, 491)
Screenshot: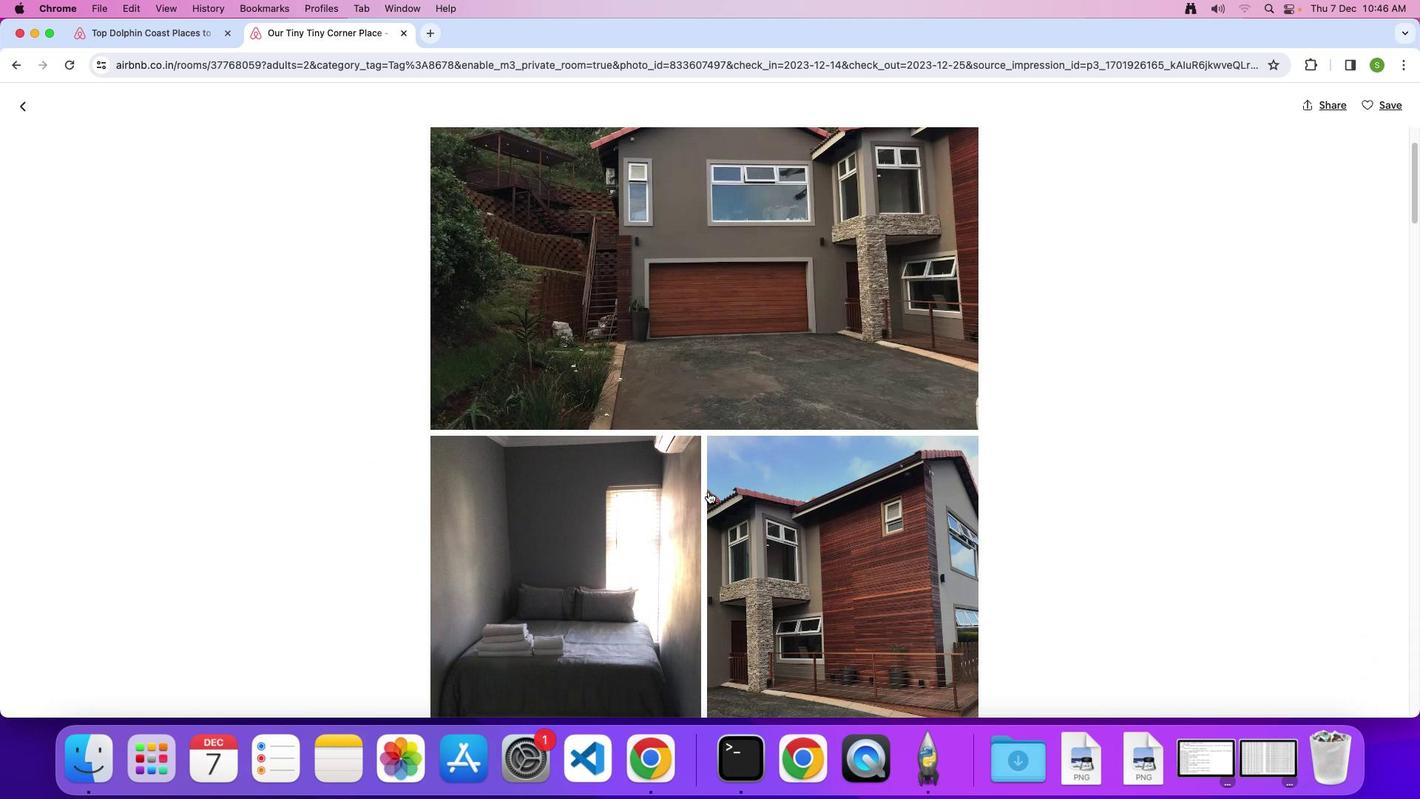 
Action: Mouse scrolled (708, 491) with delta (0, 0)
Screenshot: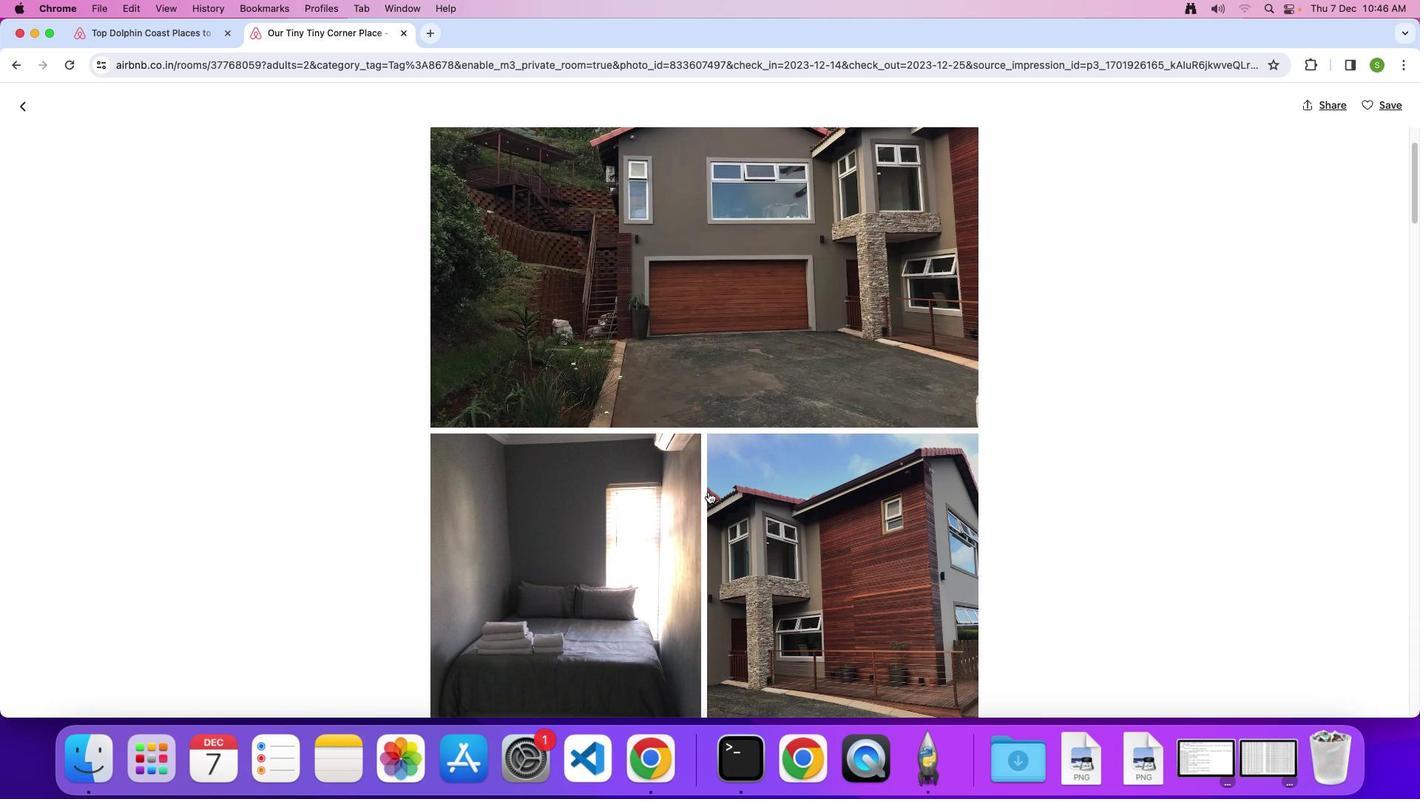 
Action: Mouse scrolled (708, 491) with delta (0, 0)
Screenshot: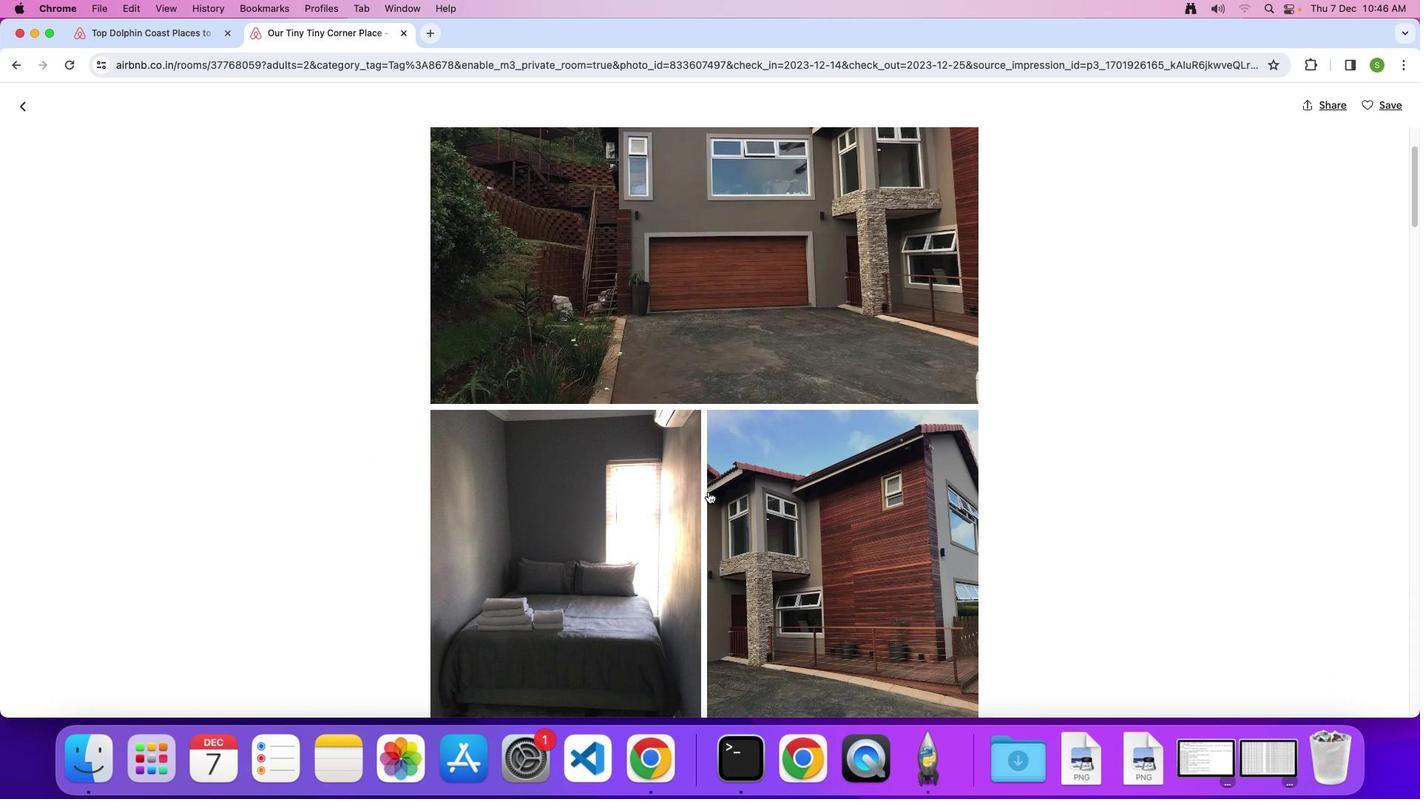 
Action: Mouse scrolled (708, 491) with delta (0, -1)
Screenshot: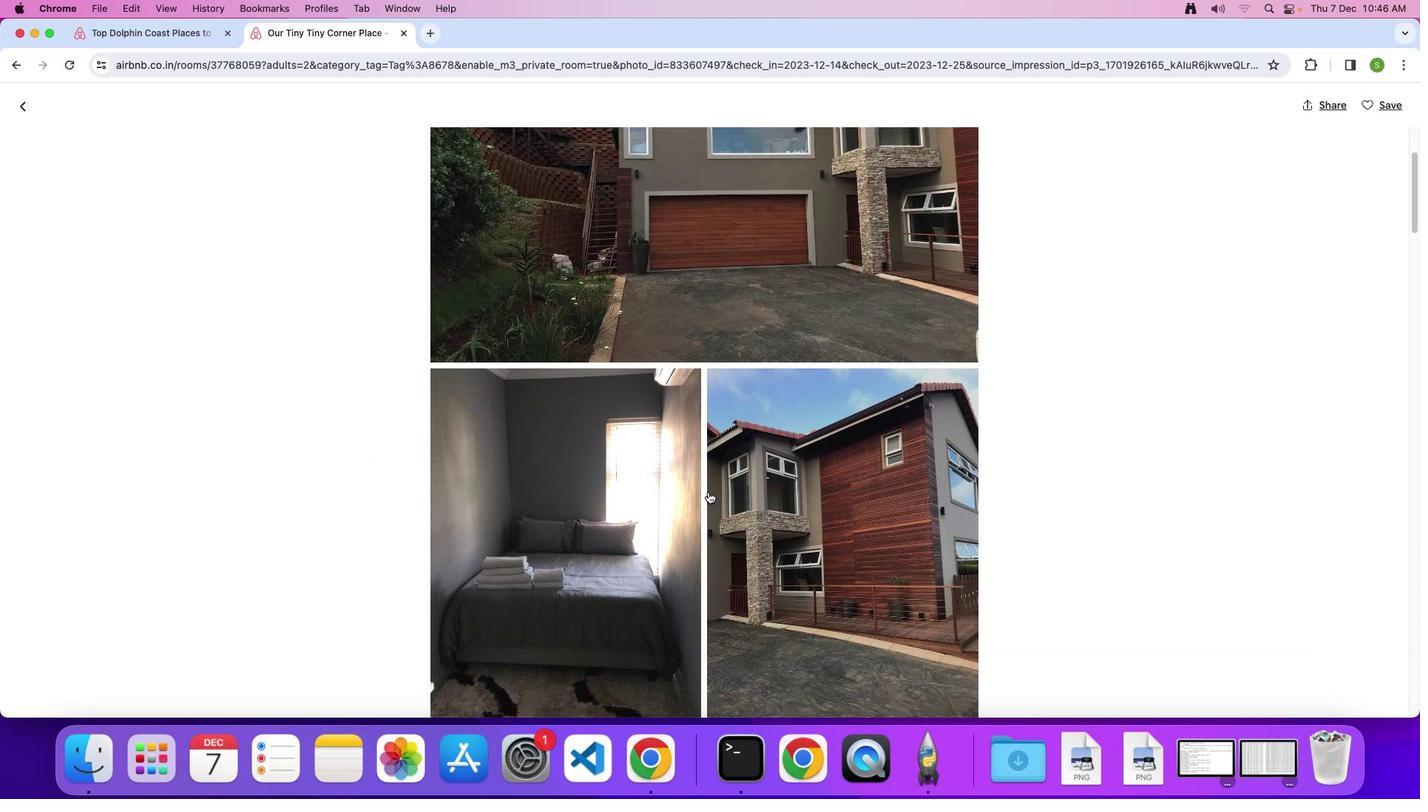 
Action: Mouse scrolled (708, 491) with delta (0, 0)
Screenshot: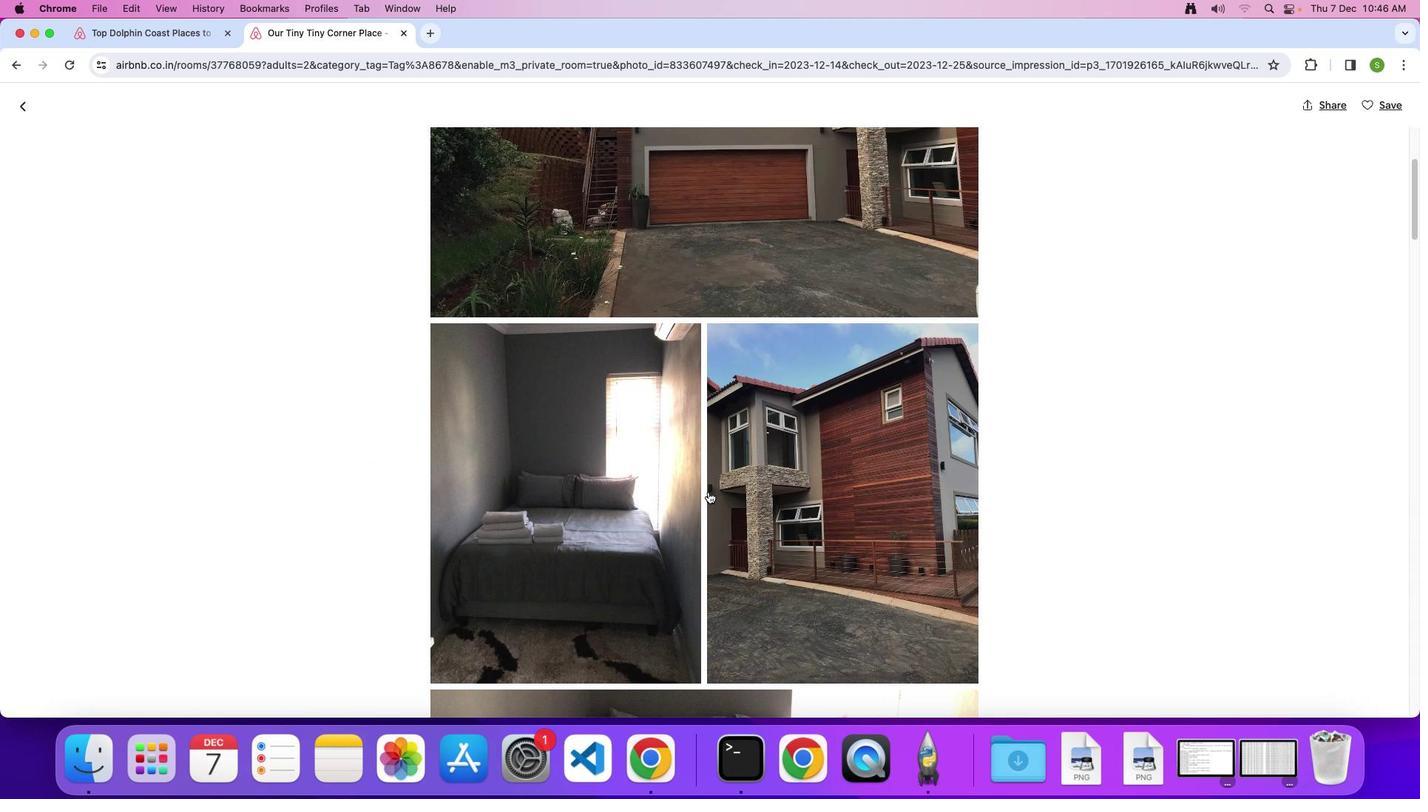 
Action: Mouse scrolled (708, 491) with delta (0, 0)
Screenshot: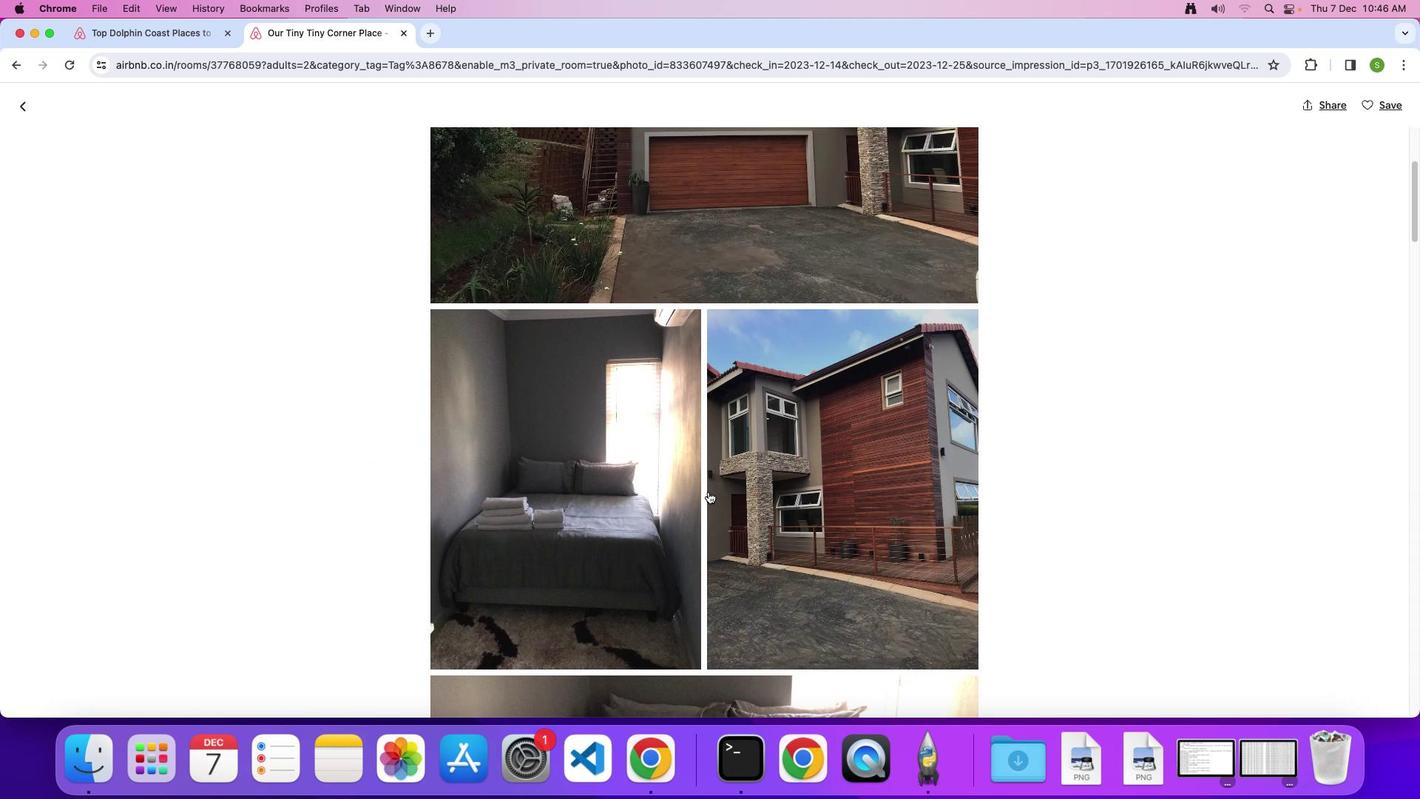 
Action: Mouse scrolled (708, 491) with delta (0, 0)
Screenshot: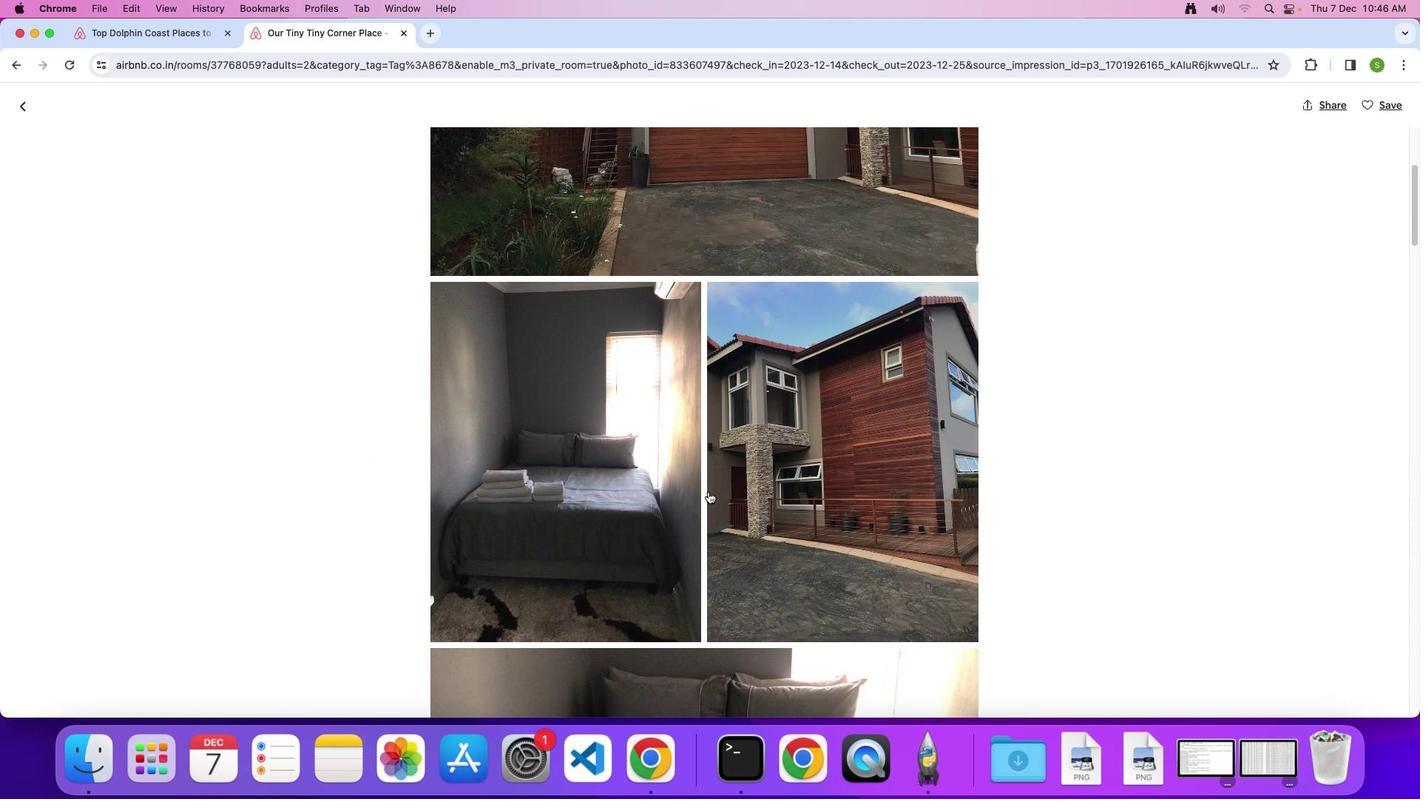 
Action: Mouse scrolled (708, 491) with delta (0, 0)
Screenshot: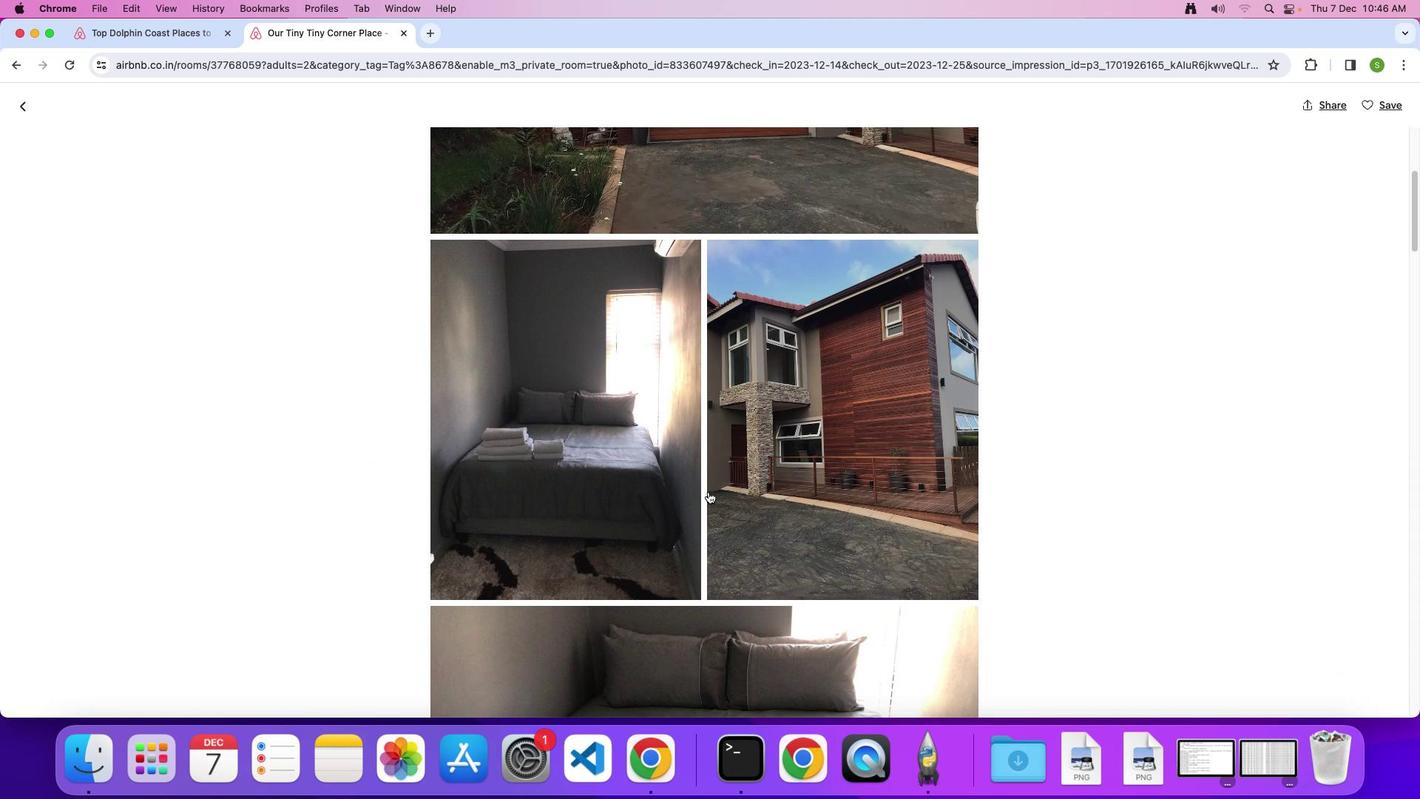 
Action: Mouse scrolled (708, 491) with delta (0, 0)
Screenshot: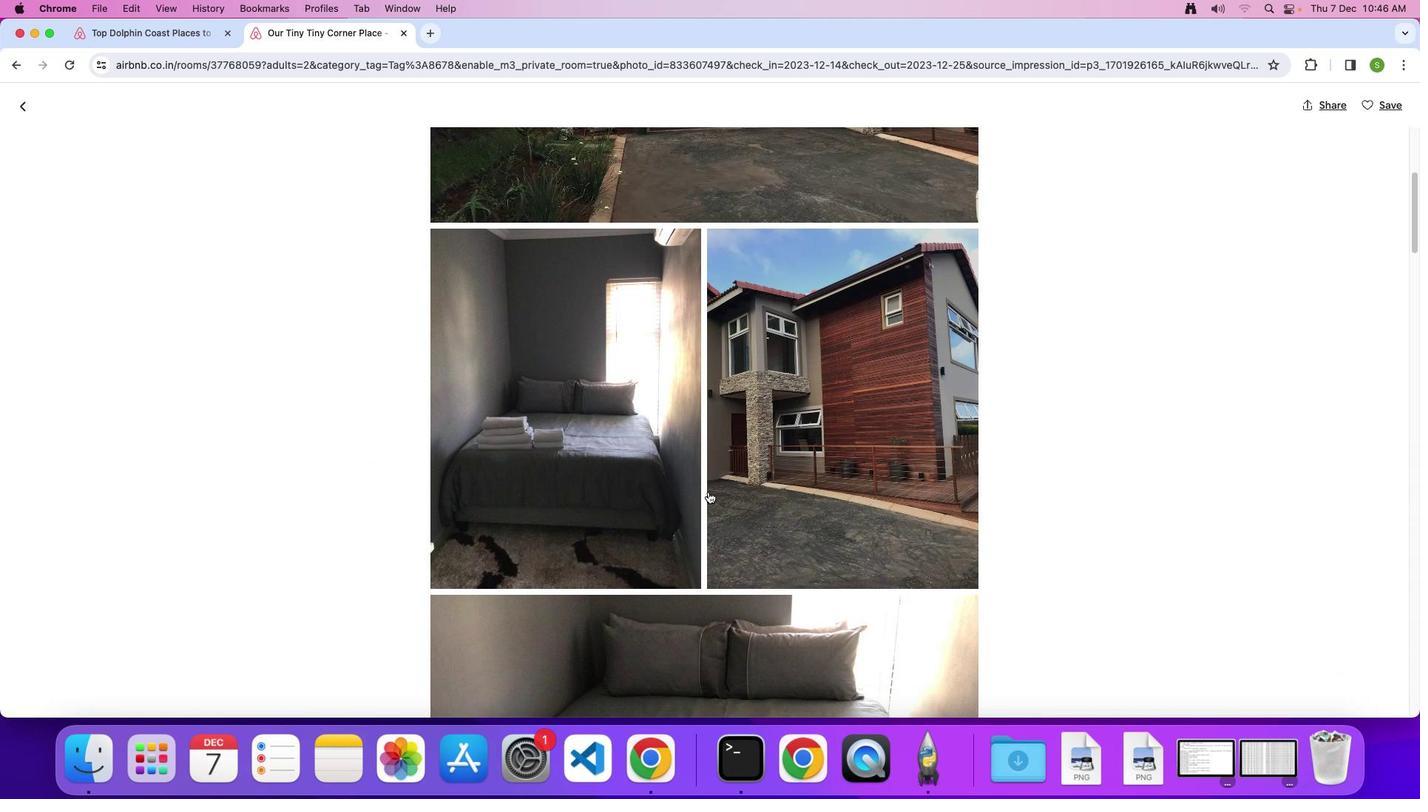 
Action: Mouse scrolled (708, 491) with delta (0, -2)
Screenshot: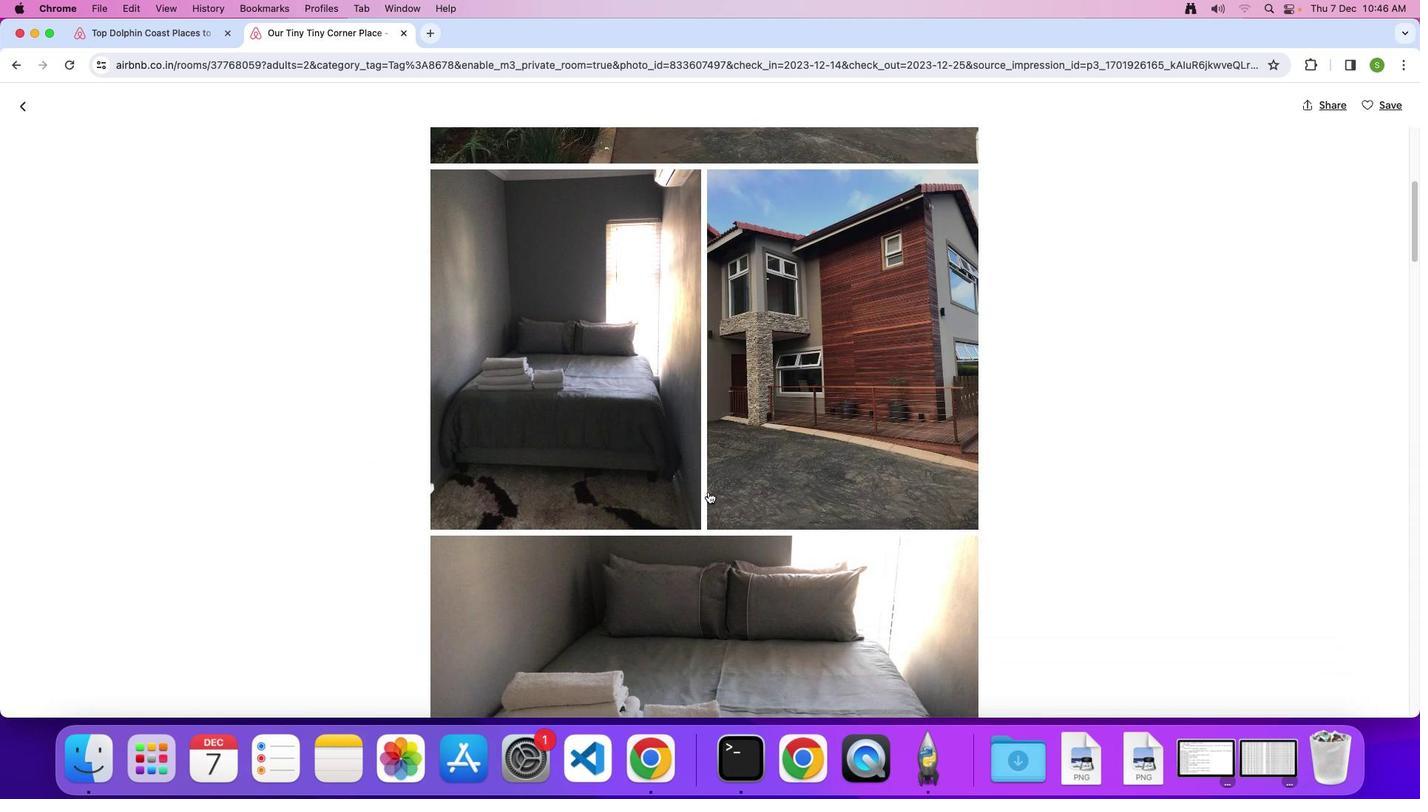 
Action: Mouse scrolled (708, 491) with delta (0, 0)
Screenshot: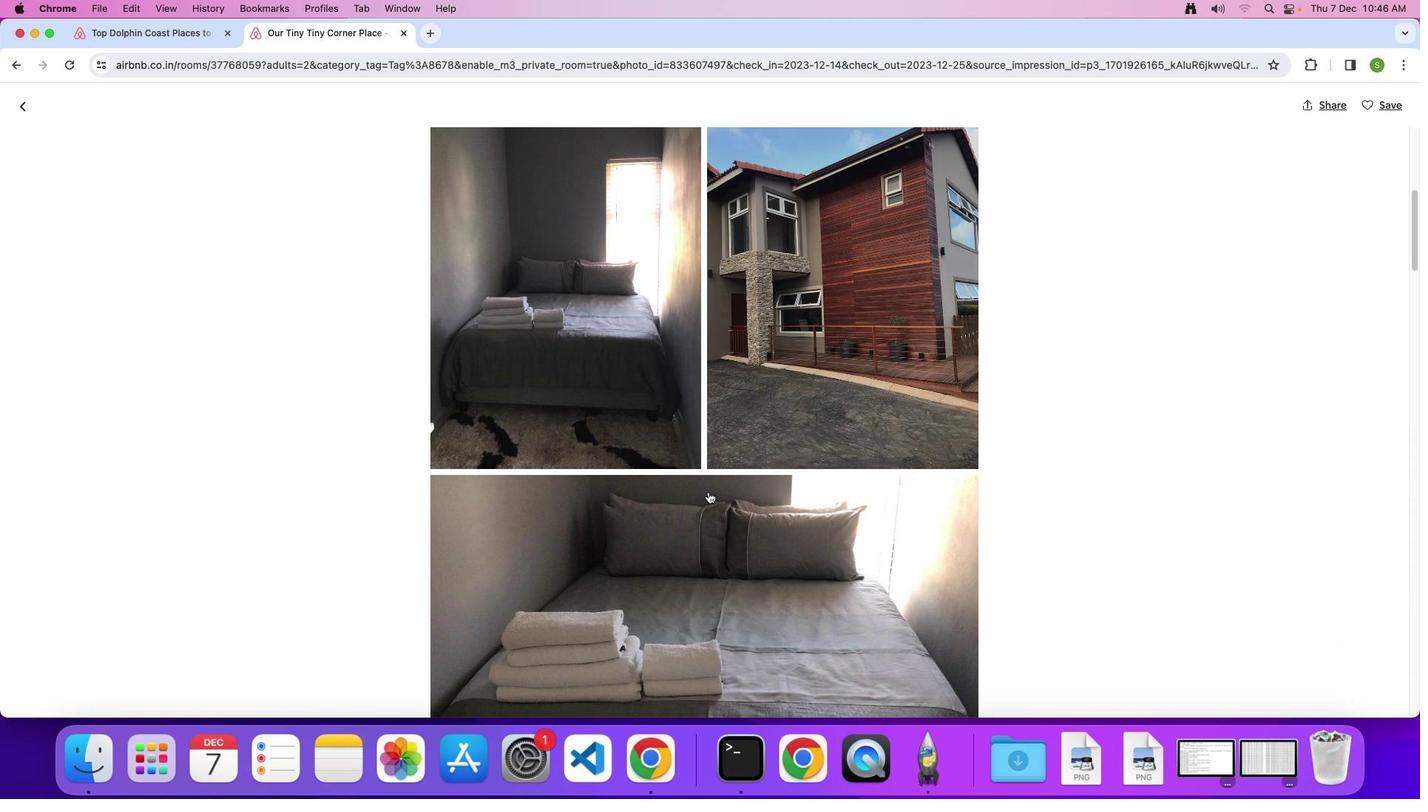 
Action: Mouse scrolled (708, 491) with delta (0, 0)
Screenshot: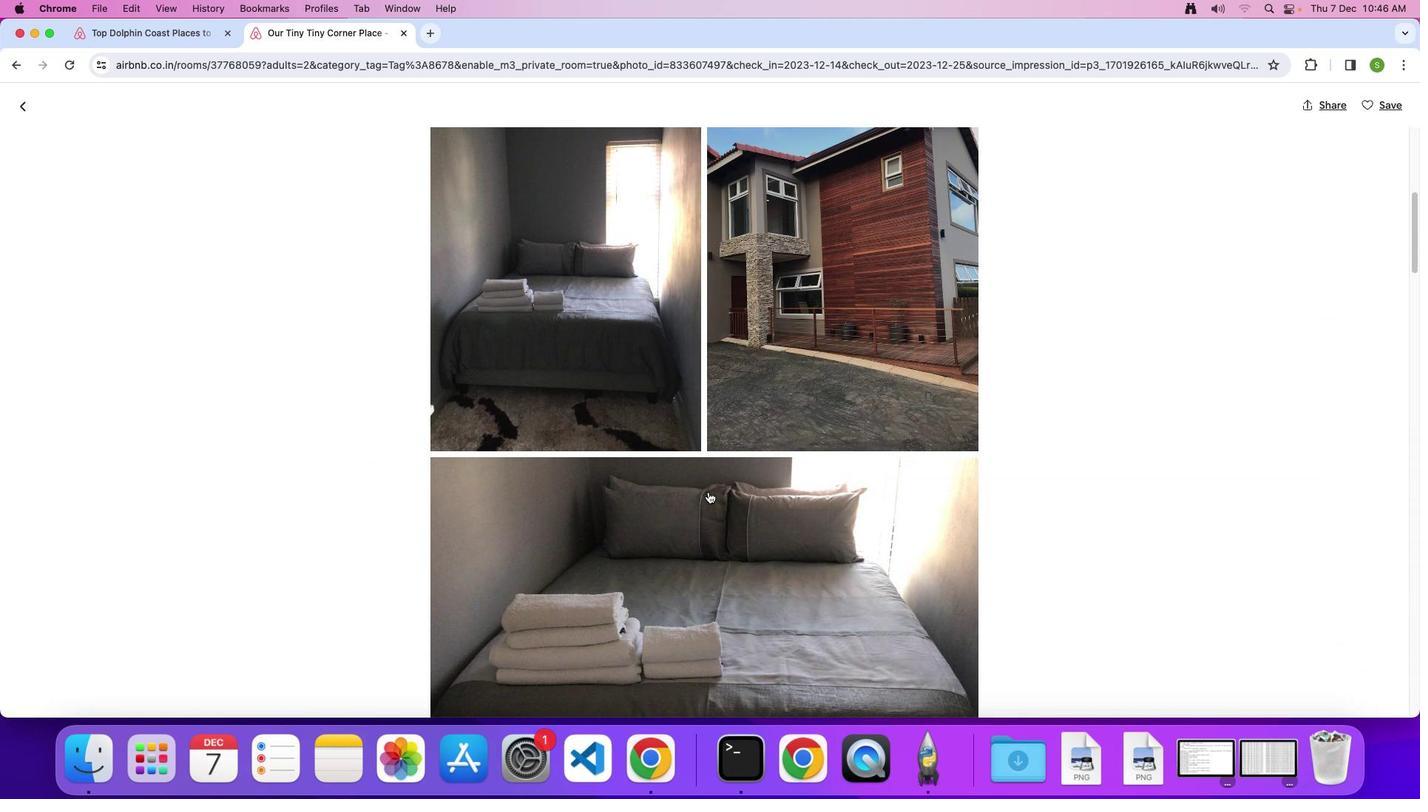 
Action: Mouse scrolled (708, 491) with delta (0, -2)
Screenshot: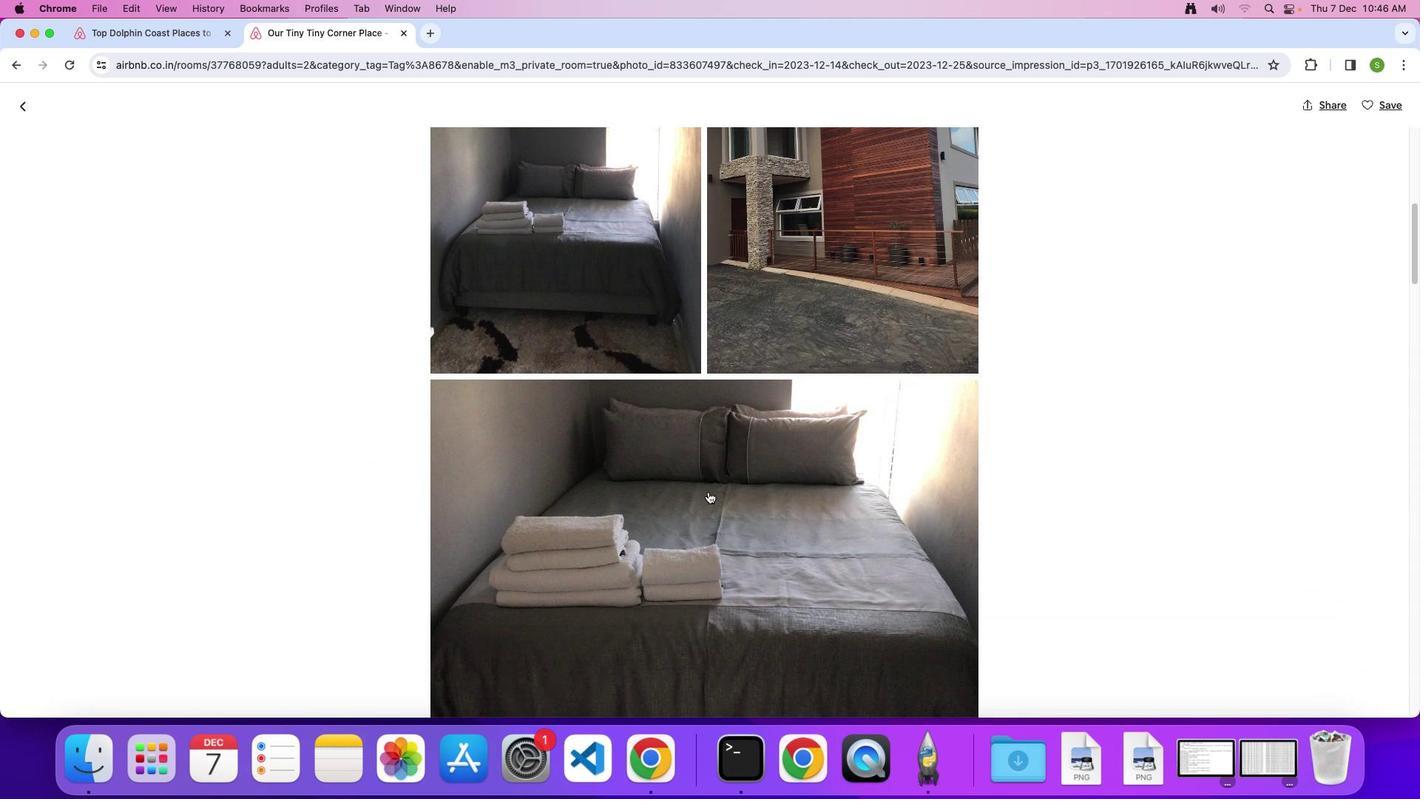 
Action: Mouse scrolled (708, 491) with delta (0, 0)
Screenshot: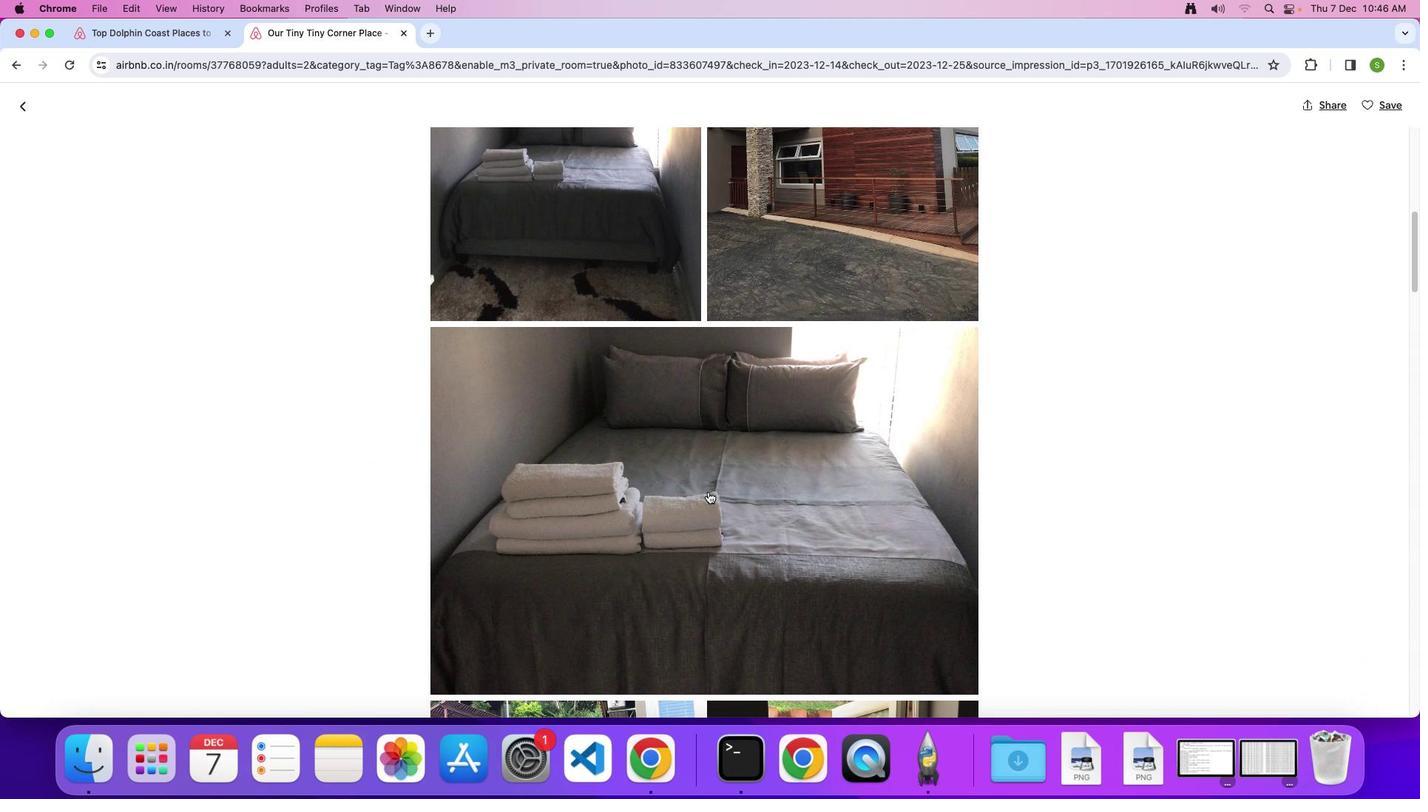 
Action: Mouse scrolled (708, 491) with delta (0, 0)
Screenshot: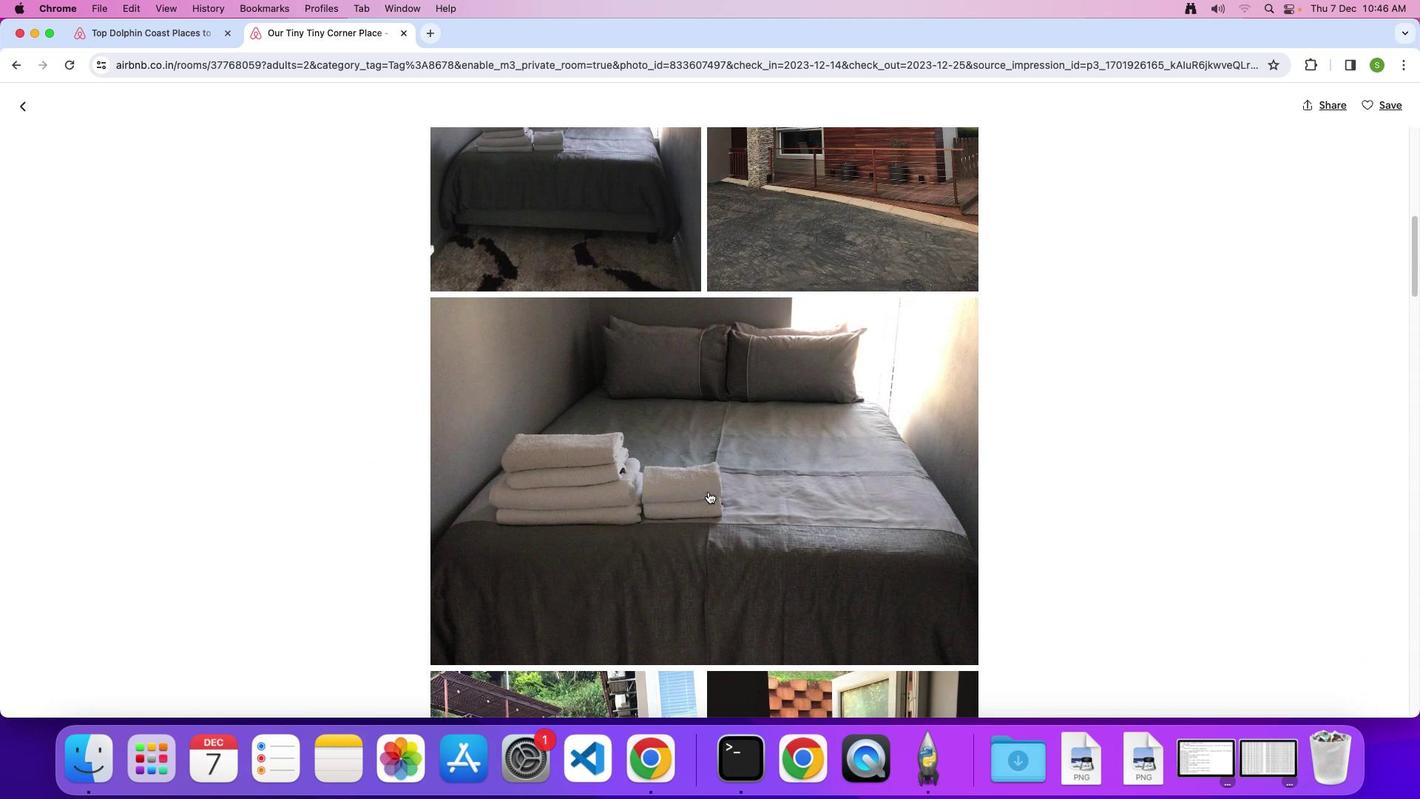 
Action: Mouse scrolled (708, 491) with delta (0, -2)
Screenshot: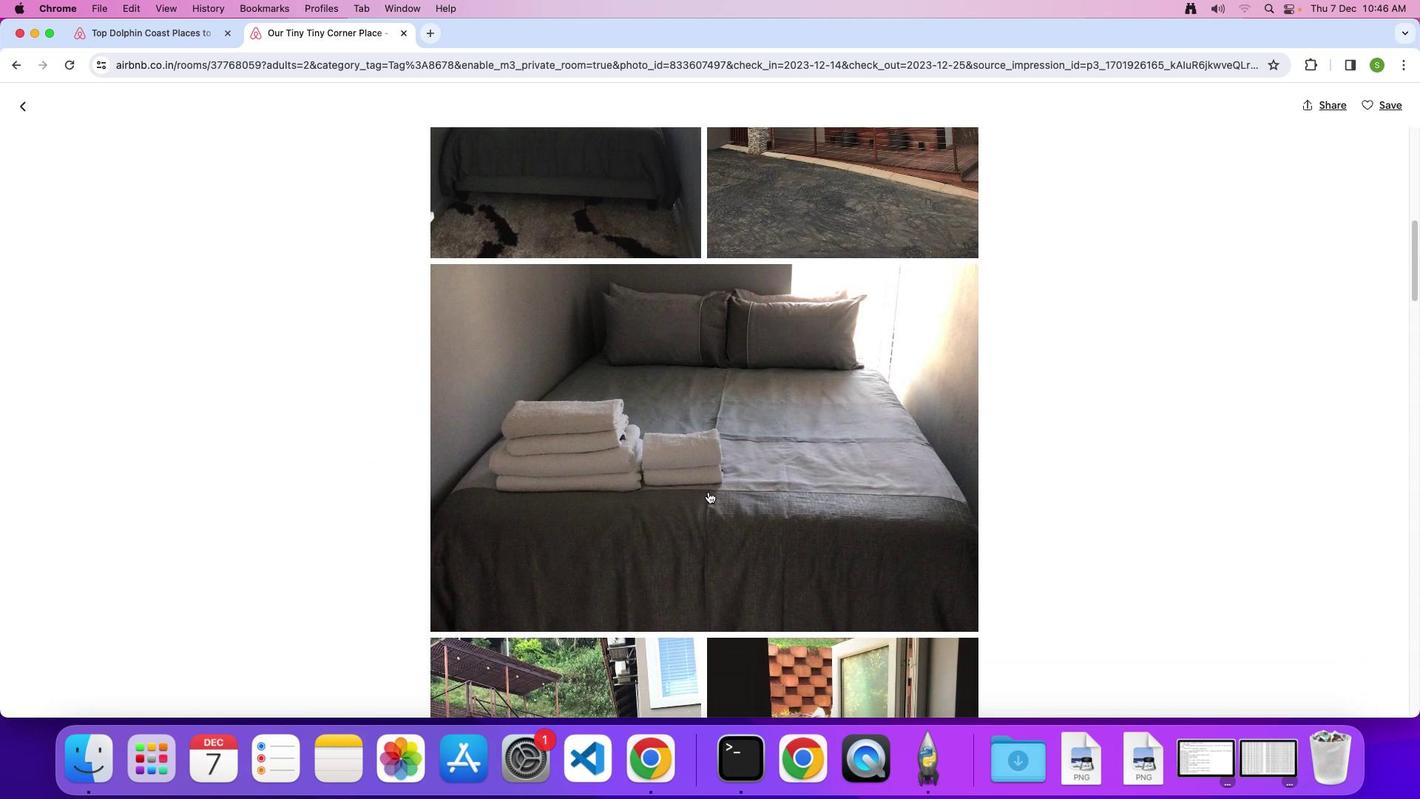 
Action: Mouse scrolled (708, 491) with delta (0, 0)
Screenshot: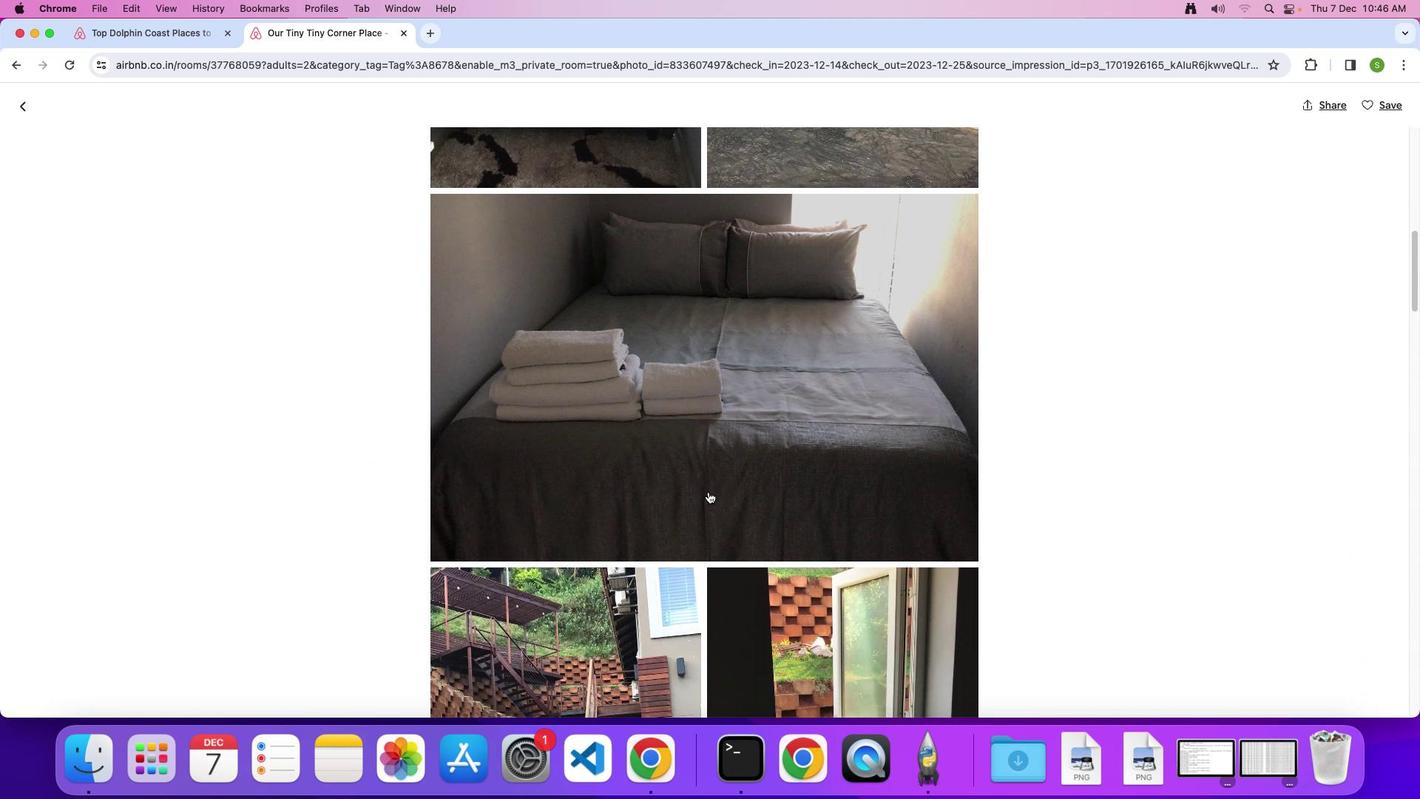
Action: Mouse scrolled (708, 491) with delta (0, 0)
Screenshot: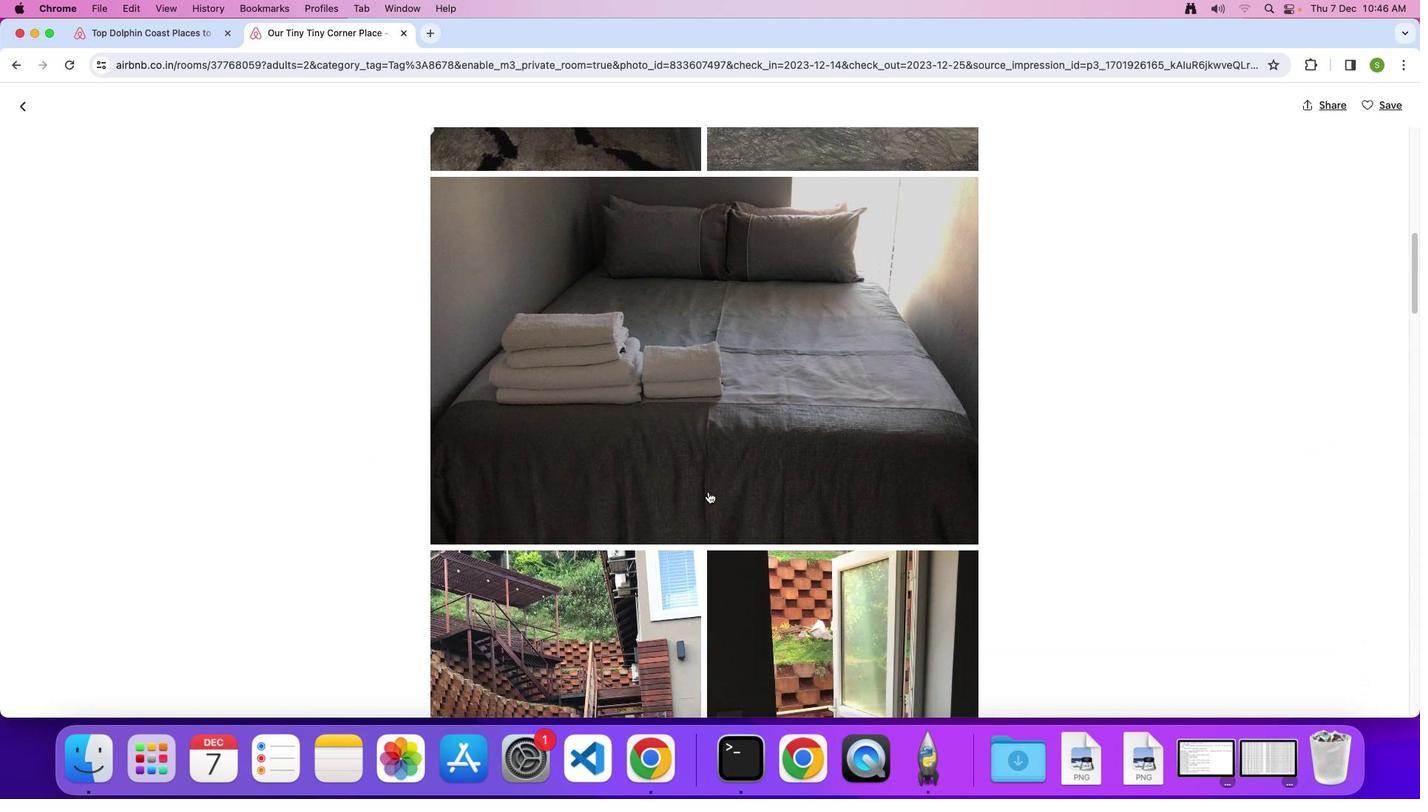 
Action: Mouse scrolled (708, 491) with delta (0, -2)
Screenshot: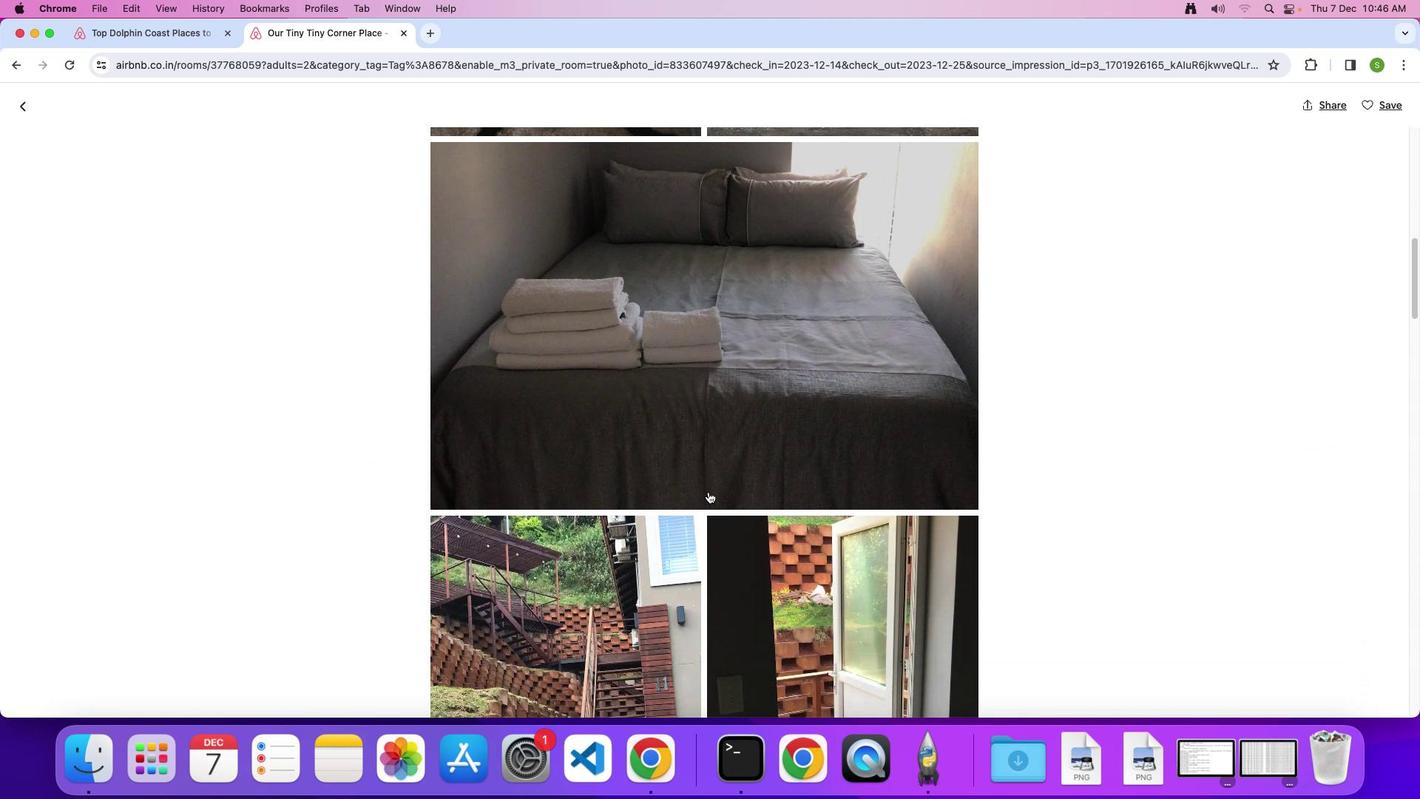 
Action: Mouse scrolled (708, 491) with delta (0, 0)
Screenshot: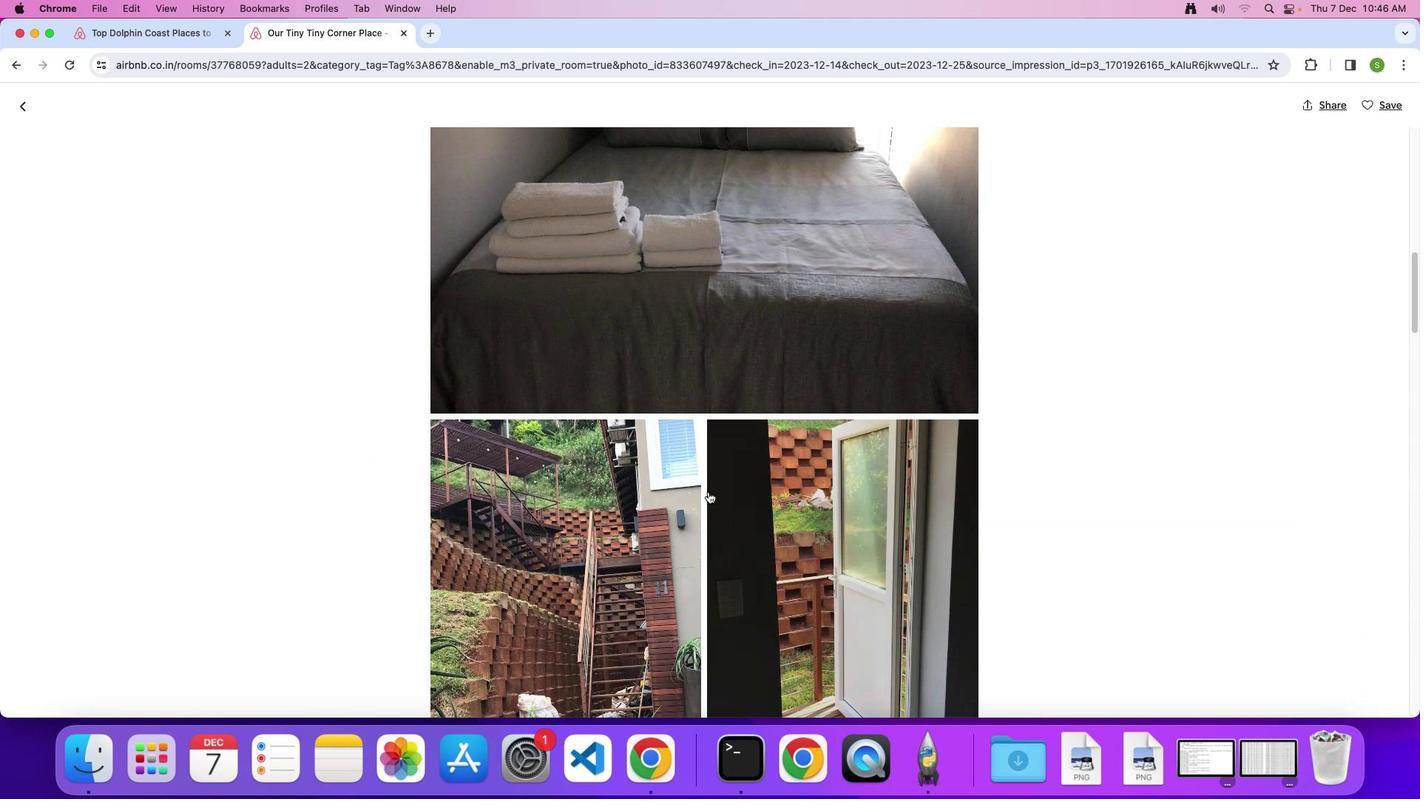 
Action: Mouse scrolled (708, 491) with delta (0, 0)
Screenshot: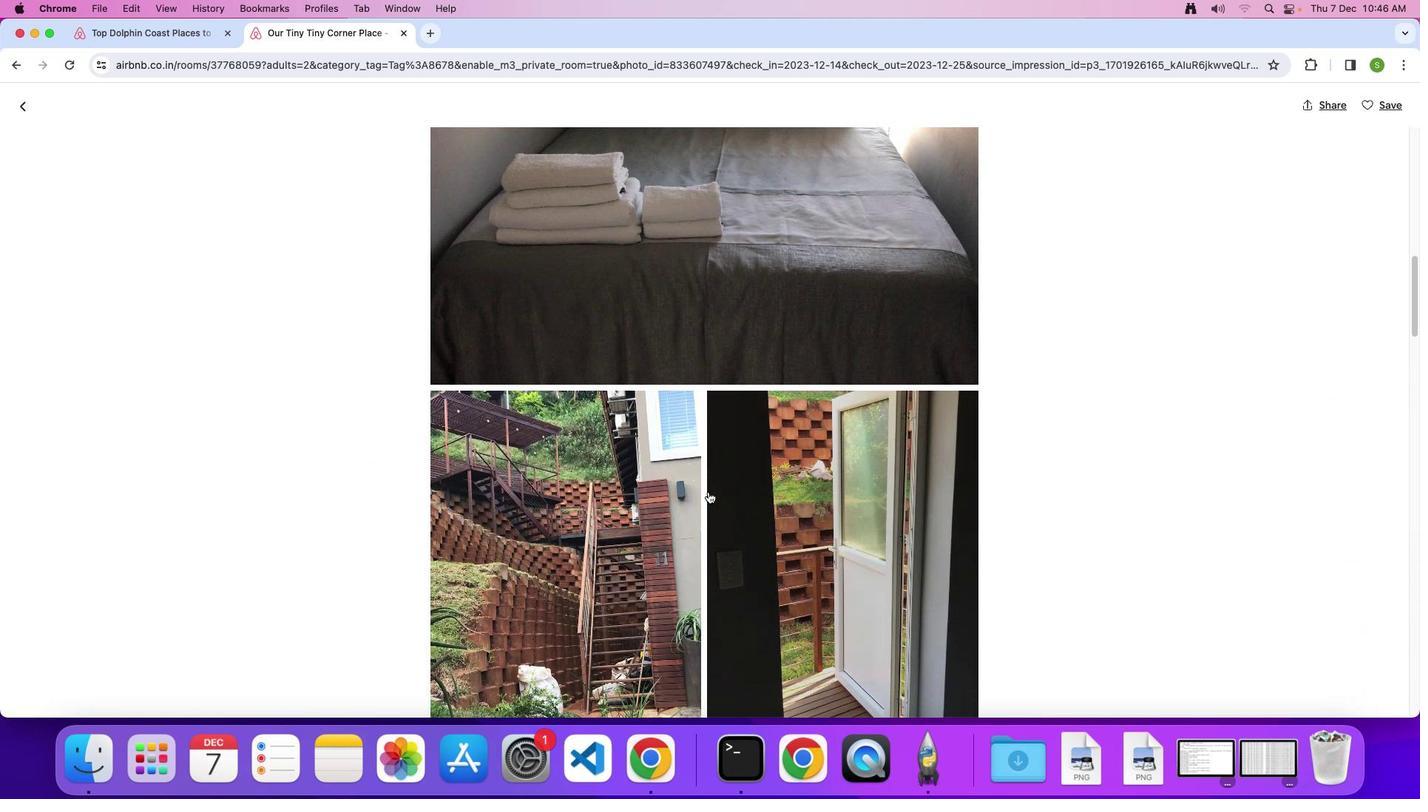 
Action: Mouse scrolled (708, 491) with delta (0, -2)
Screenshot: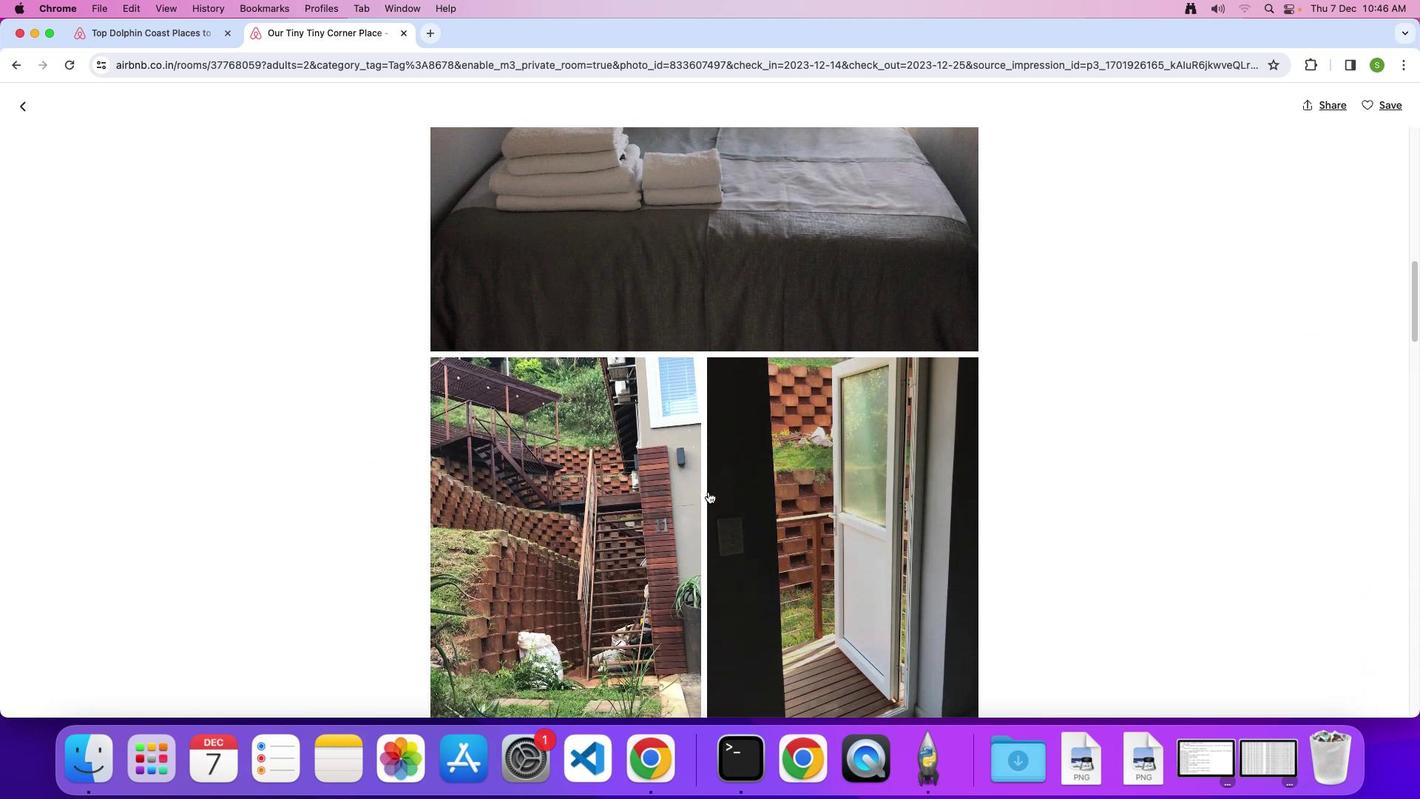 
Action: Mouse scrolled (708, 491) with delta (0, 0)
Screenshot: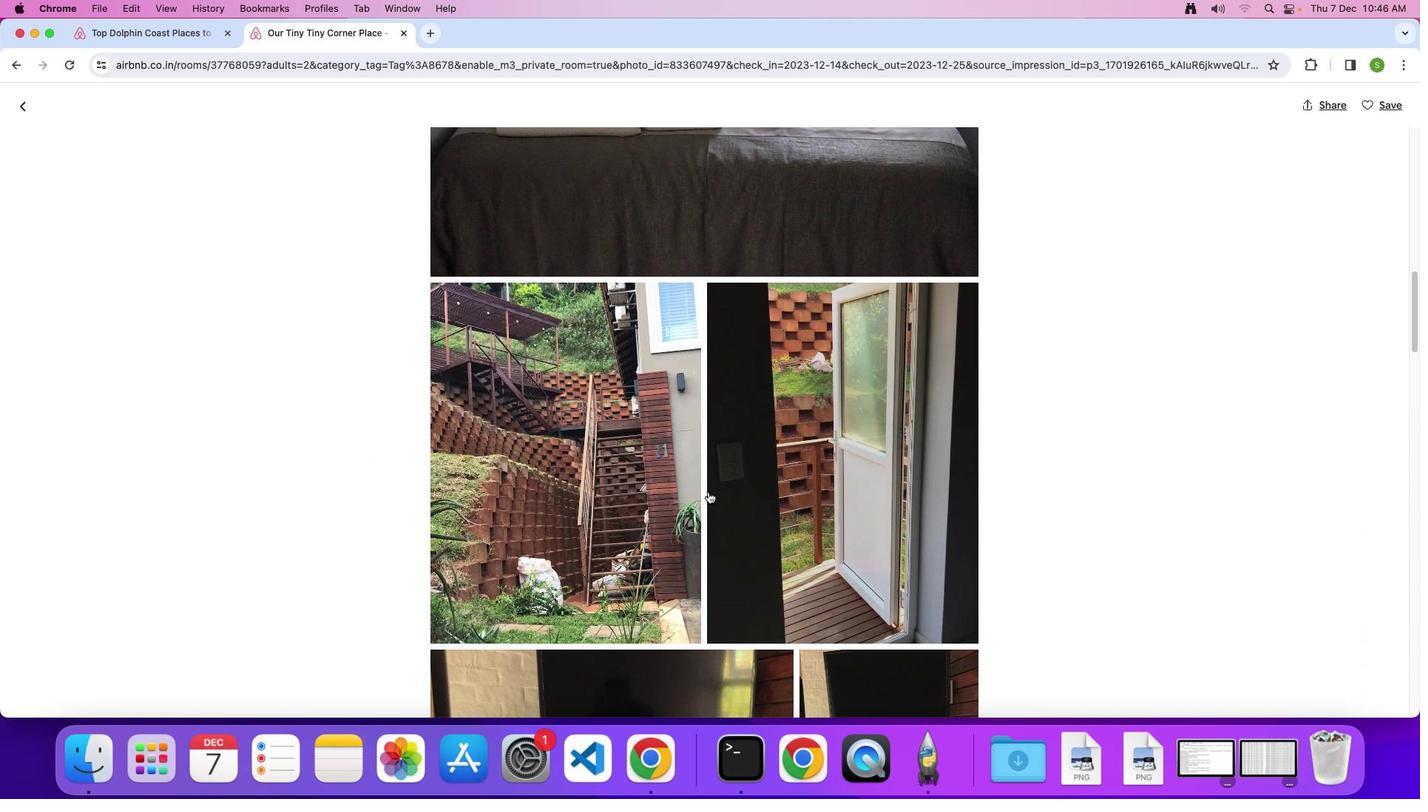 
Action: Mouse scrolled (708, 491) with delta (0, 0)
Screenshot: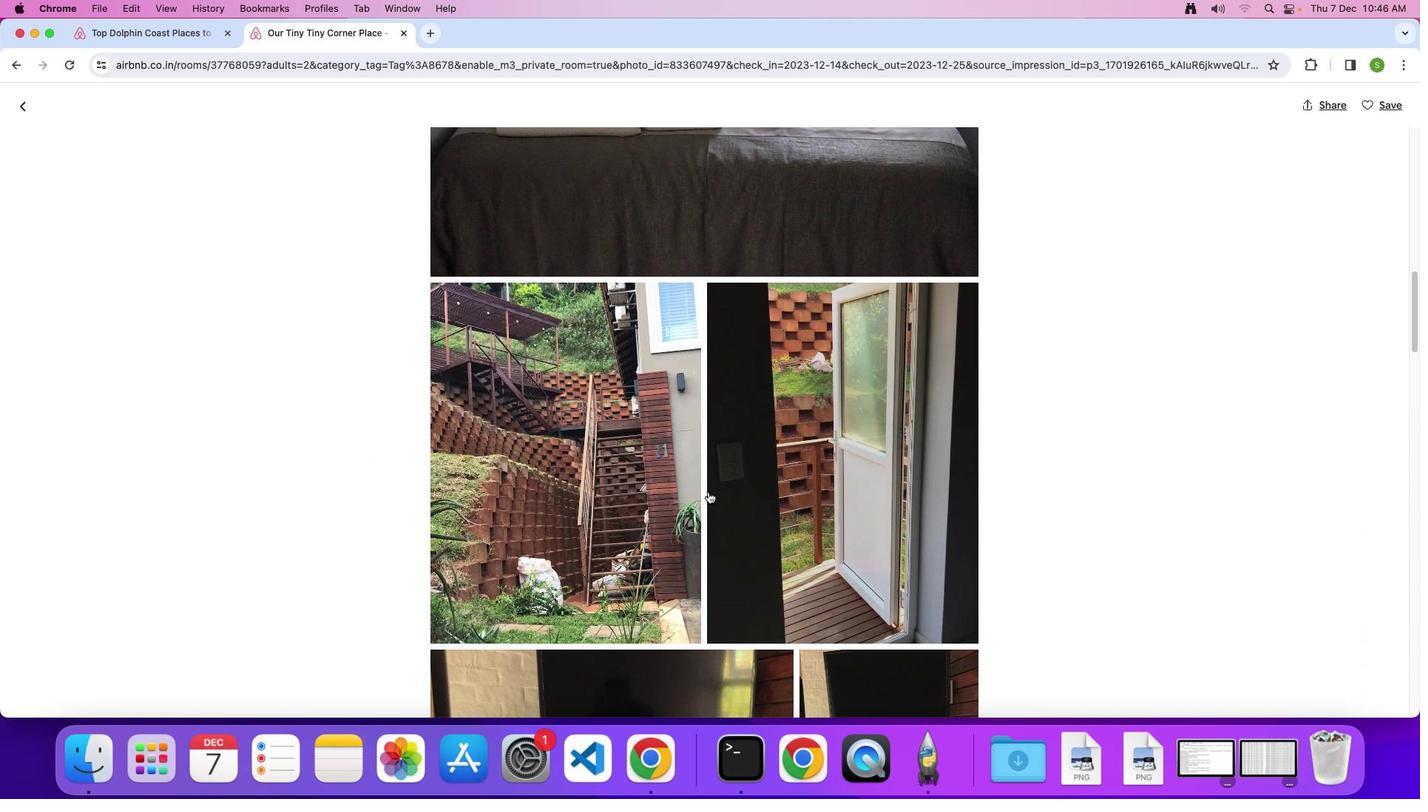 
Action: Mouse scrolled (708, 491) with delta (0, -2)
Screenshot: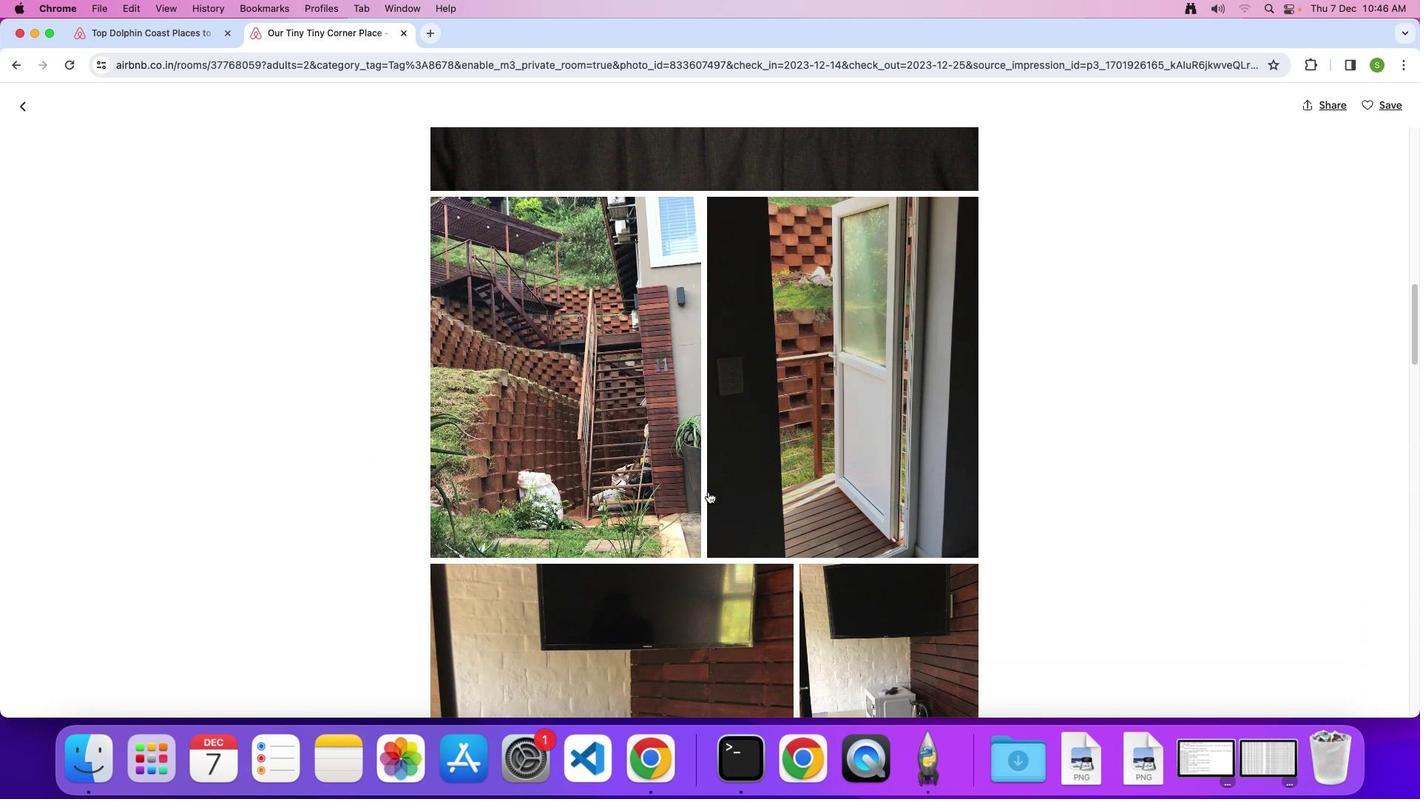 
Action: Mouse scrolled (708, 491) with delta (0, 0)
Screenshot: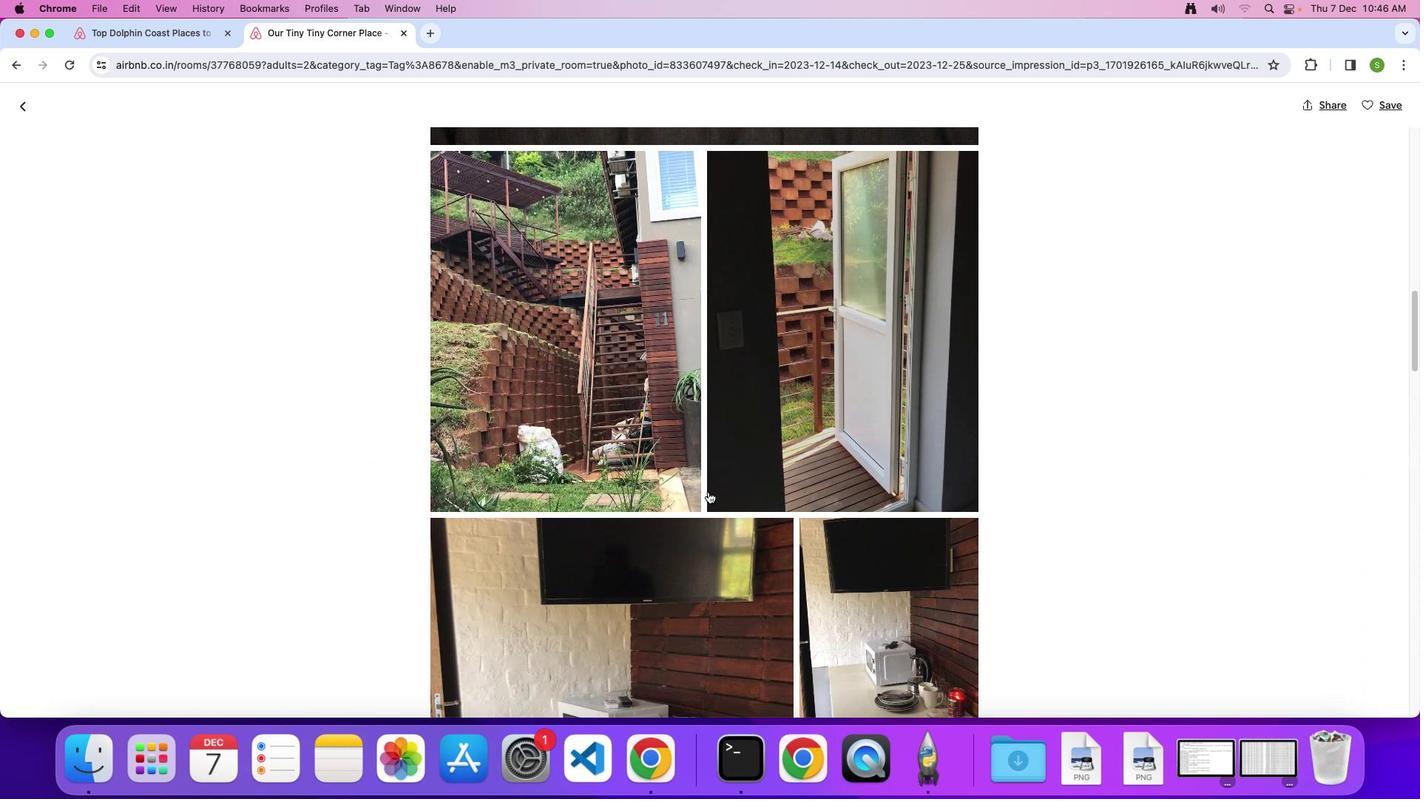 
Action: Mouse scrolled (708, 491) with delta (0, 0)
Screenshot: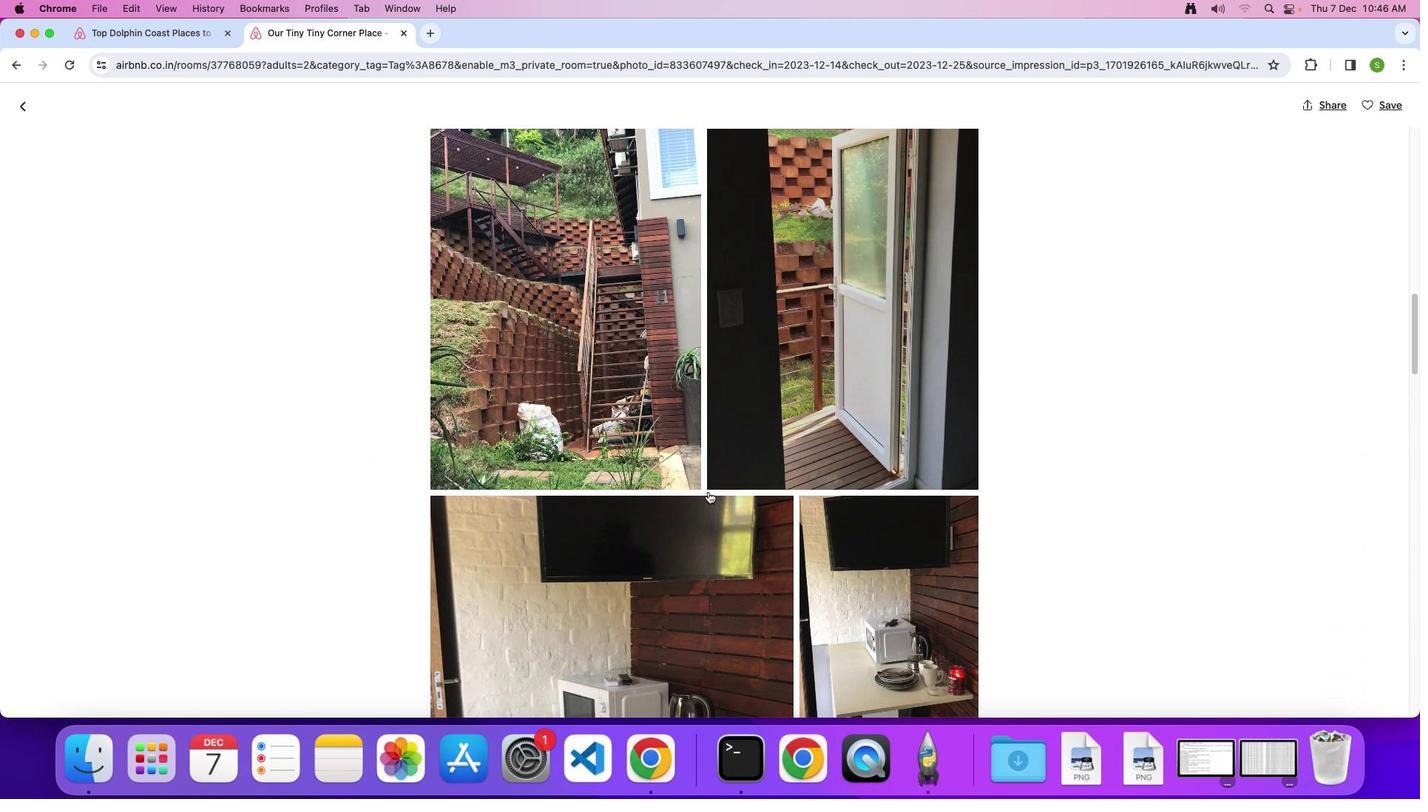 
Action: Mouse scrolled (708, 491) with delta (0, -2)
Screenshot: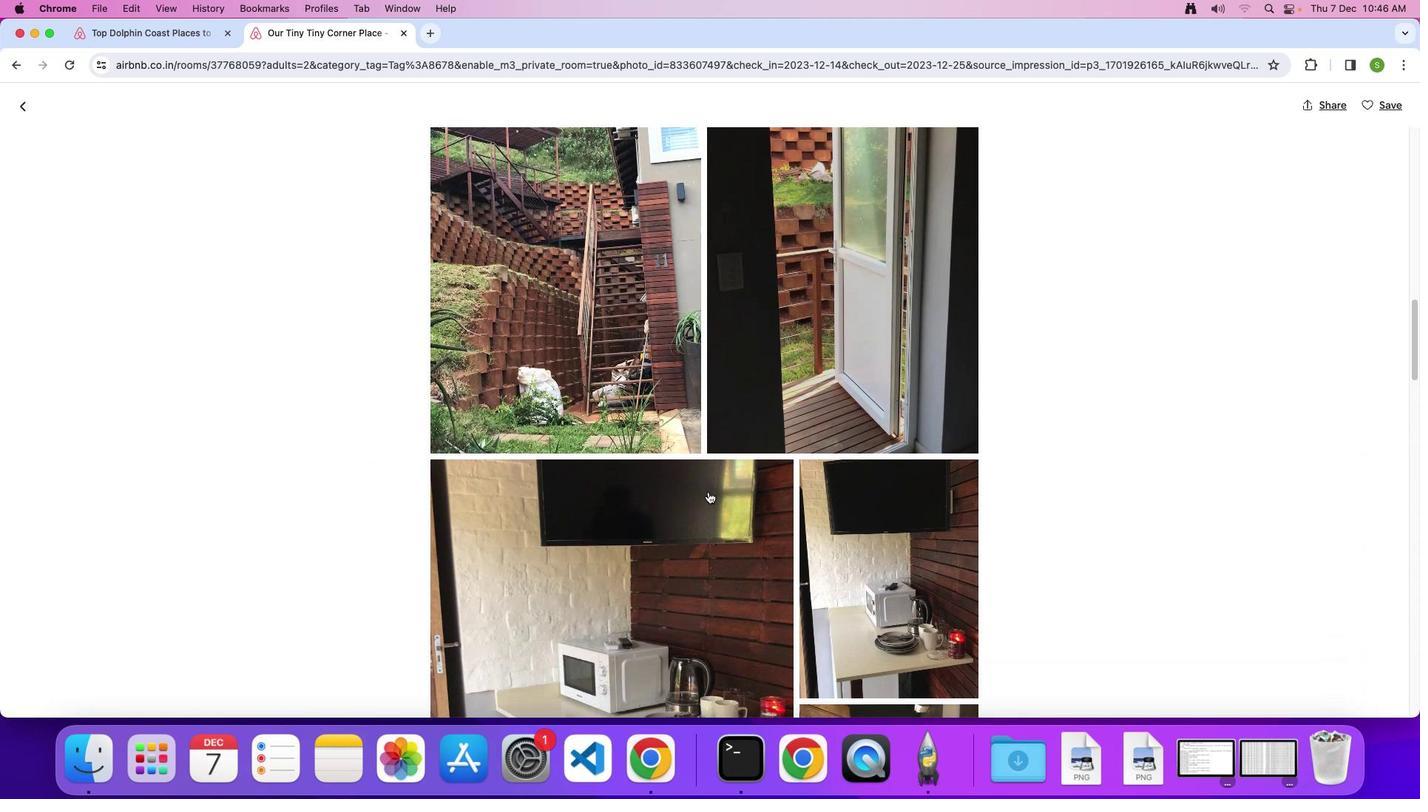 
Action: Mouse scrolled (708, 491) with delta (0, 0)
Screenshot: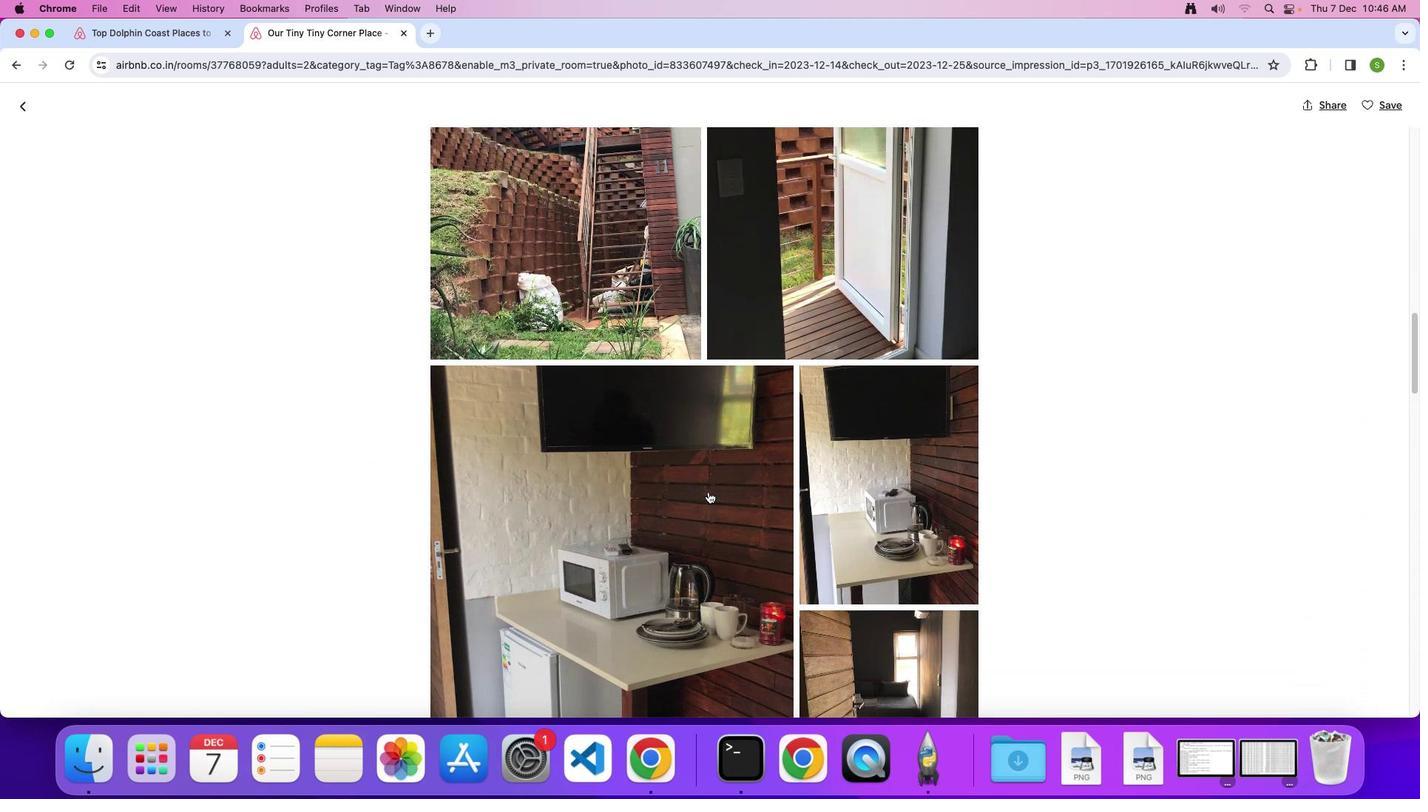 
Action: Mouse scrolled (708, 491) with delta (0, 0)
Screenshot: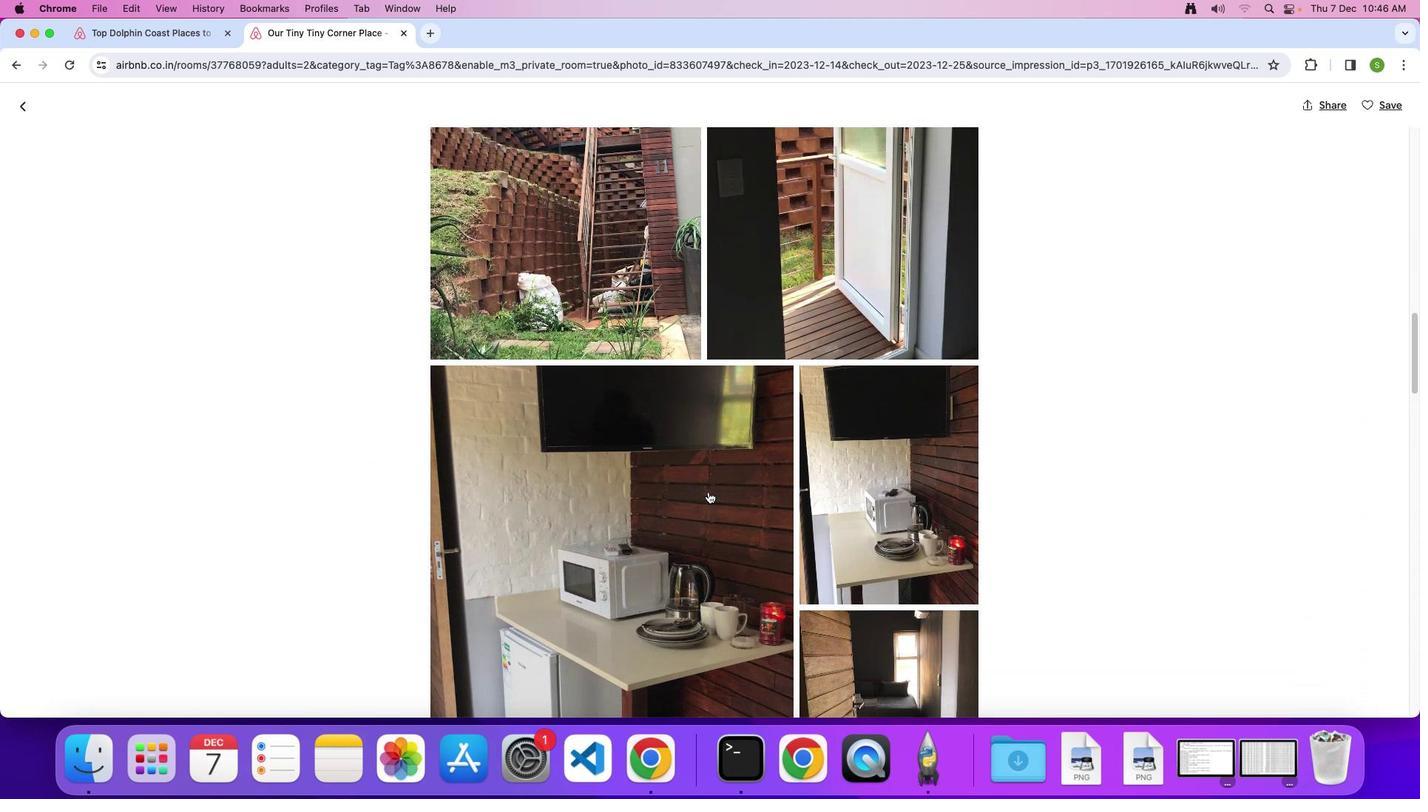 
Action: Mouse scrolled (708, 491) with delta (0, -2)
Screenshot: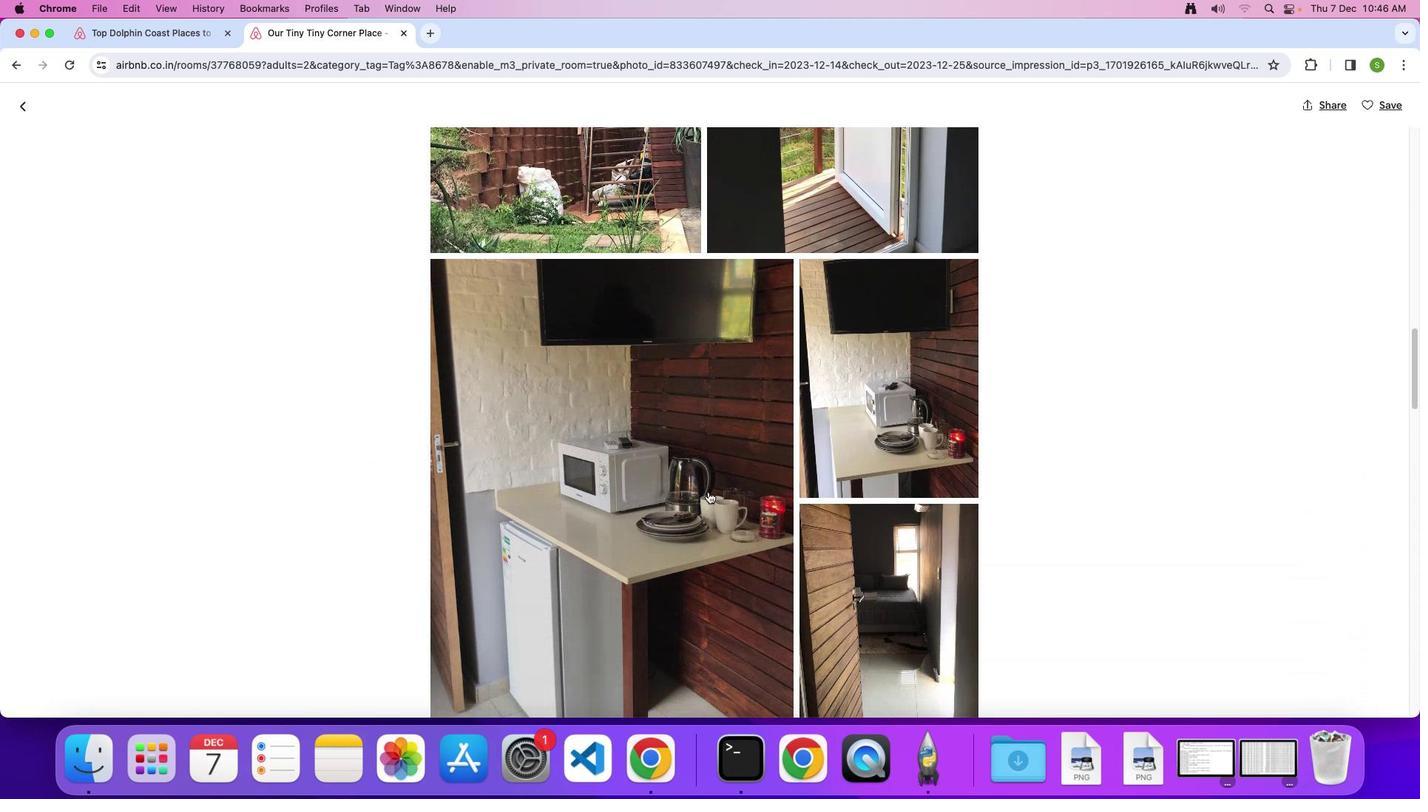 
Action: Mouse scrolled (708, 491) with delta (0, -3)
Screenshot: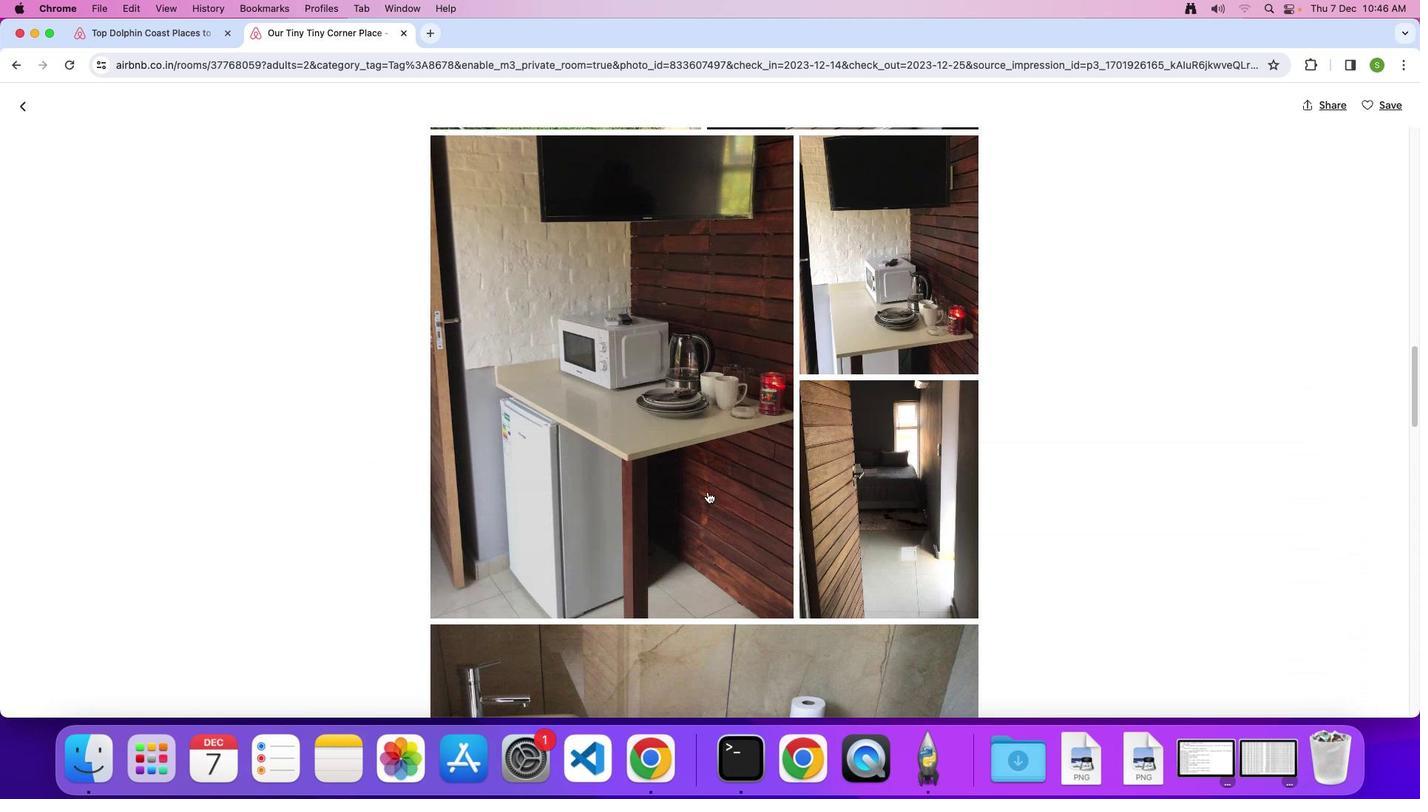 
Action: Mouse moved to (708, 492)
Screenshot: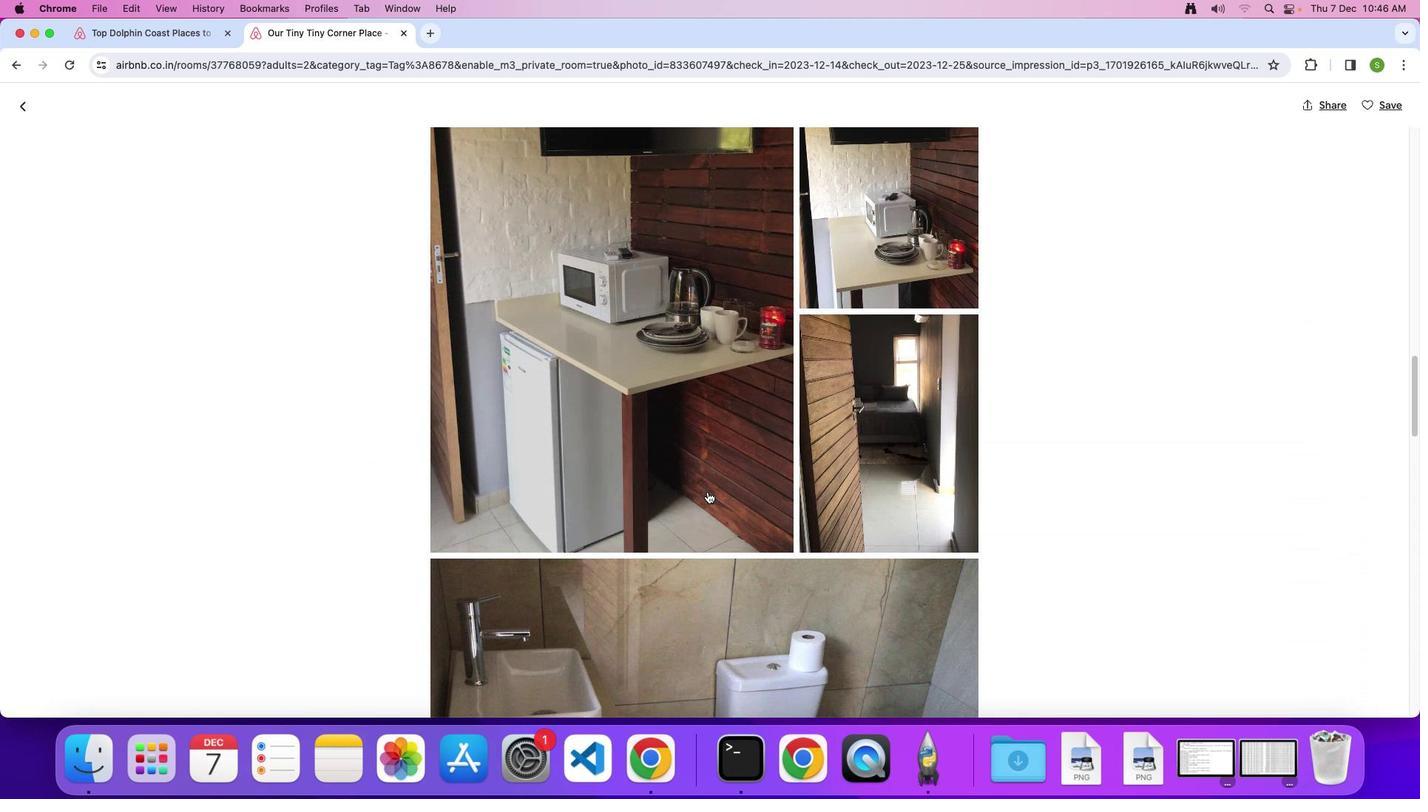 
Action: Mouse scrolled (708, 492) with delta (0, 0)
Screenshot: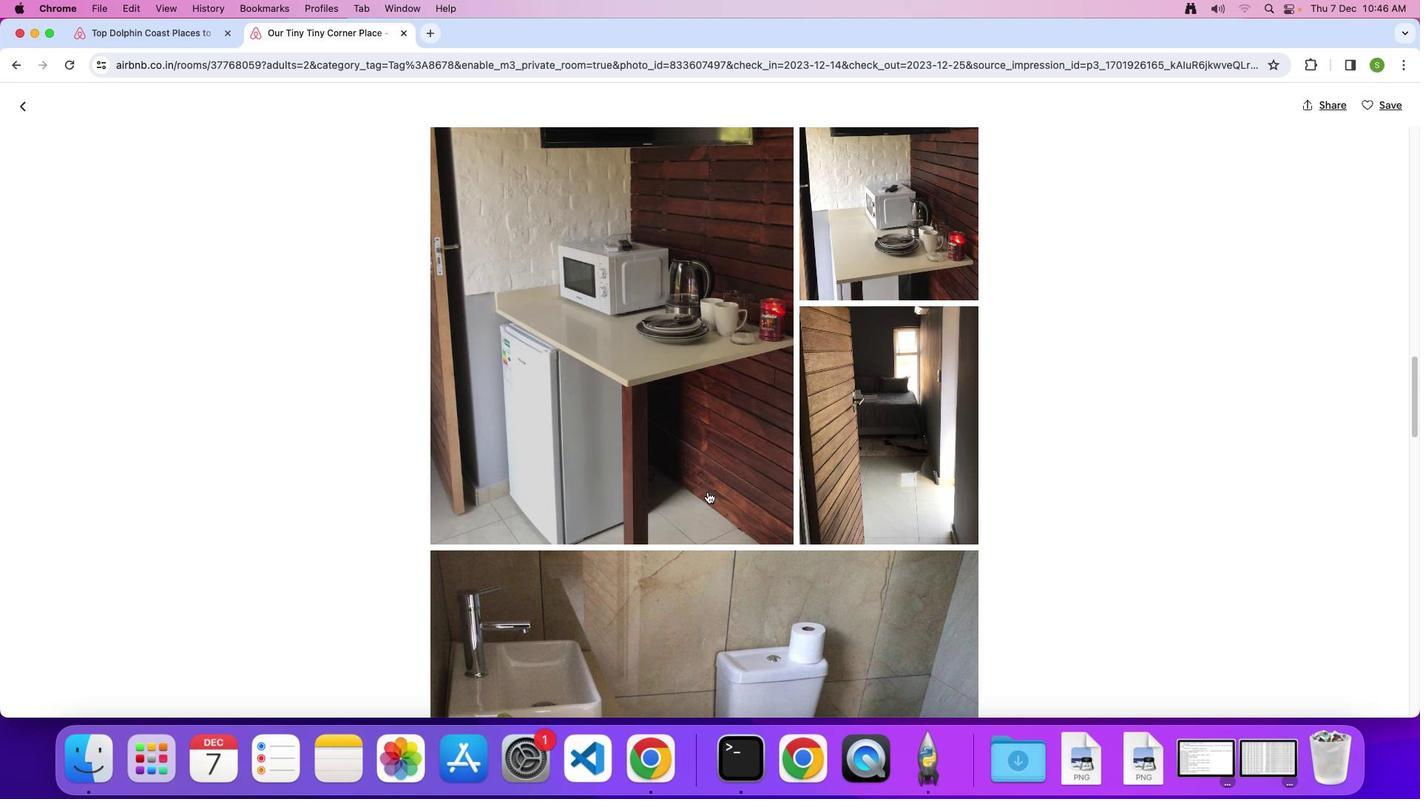 
Action: Mouse scrolled (708, 492) with delta (0, 0)
Screenshot: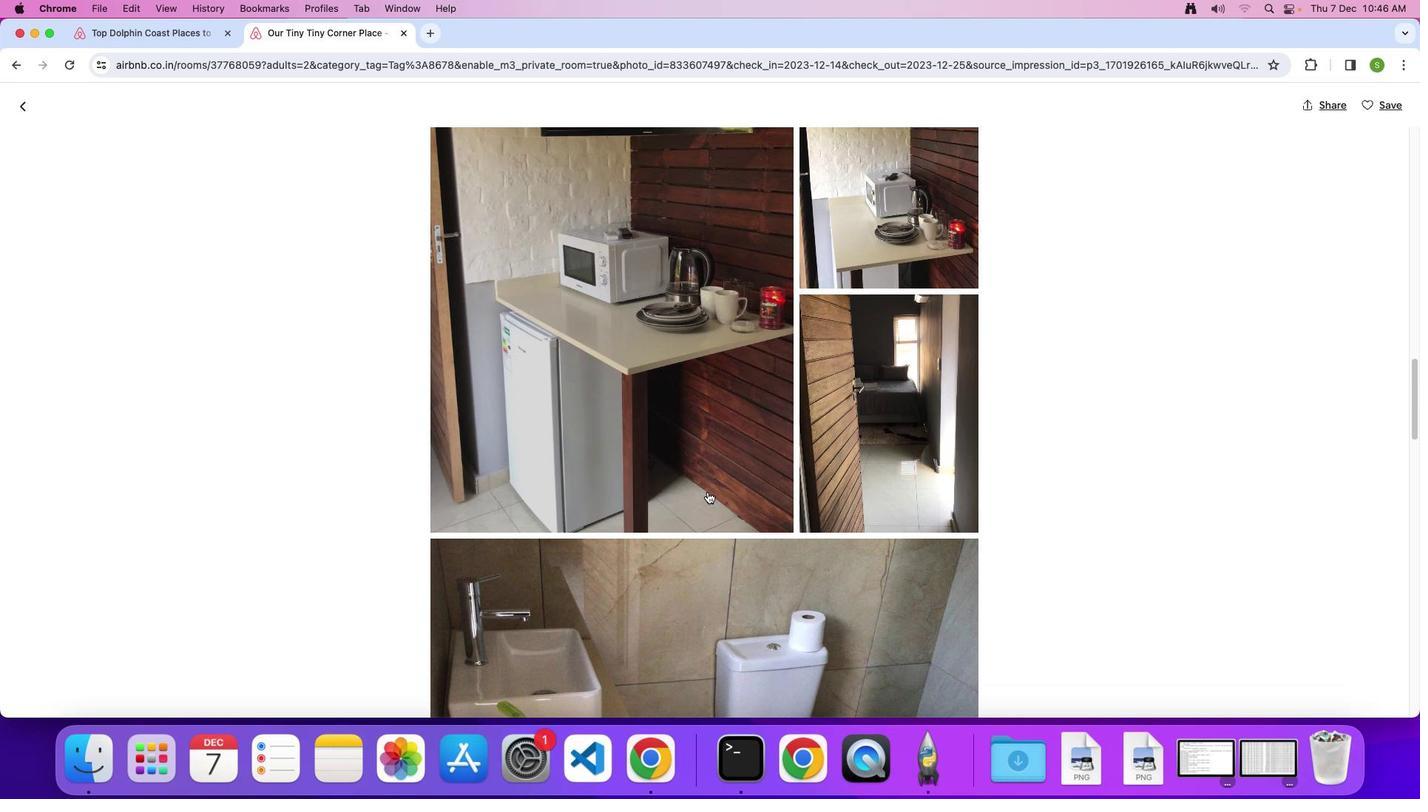 
Action: Mouse scrolled (708, 492) with delta (0, -2)
Screenshot: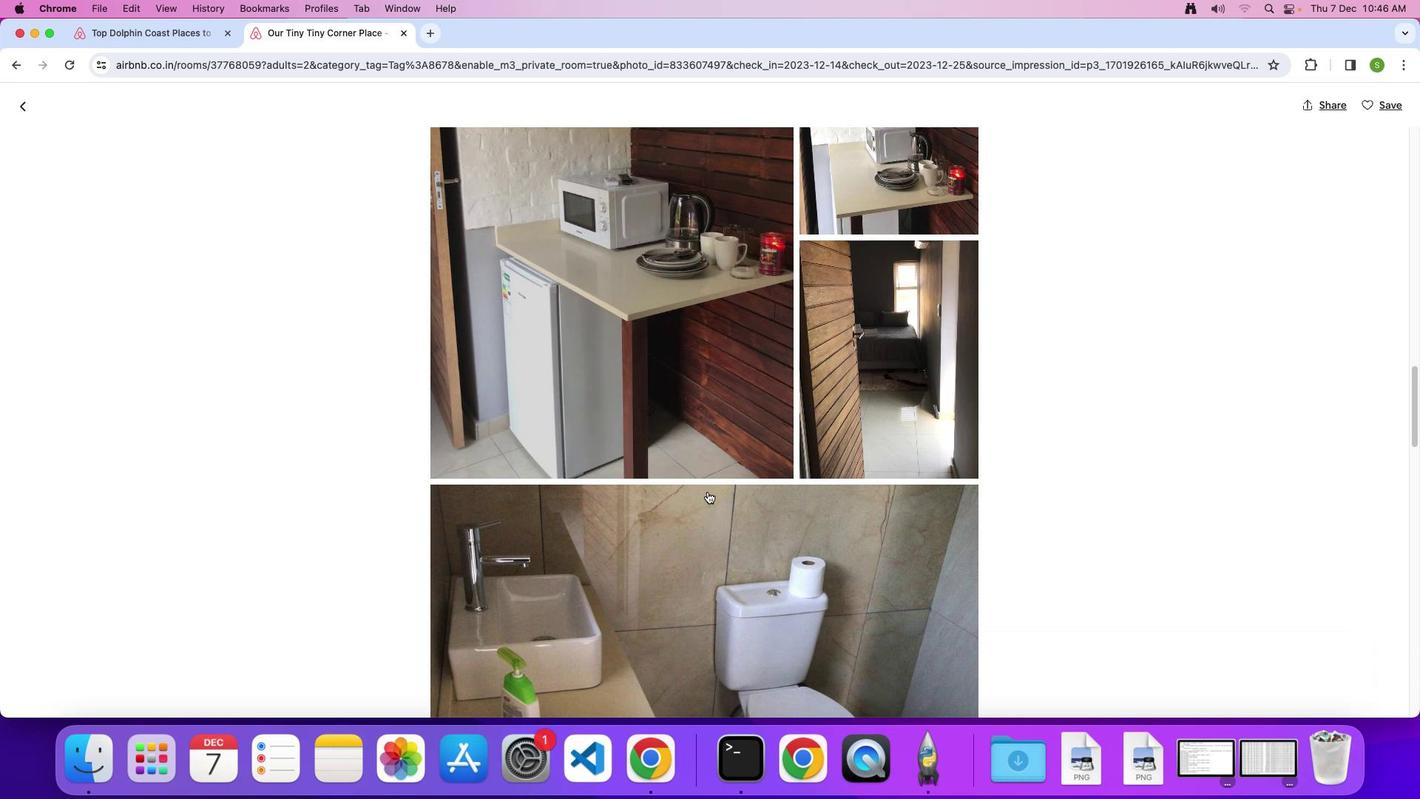 
Action: Mouse scrolled (708, 492) with delta (0, 0)
Screenshot: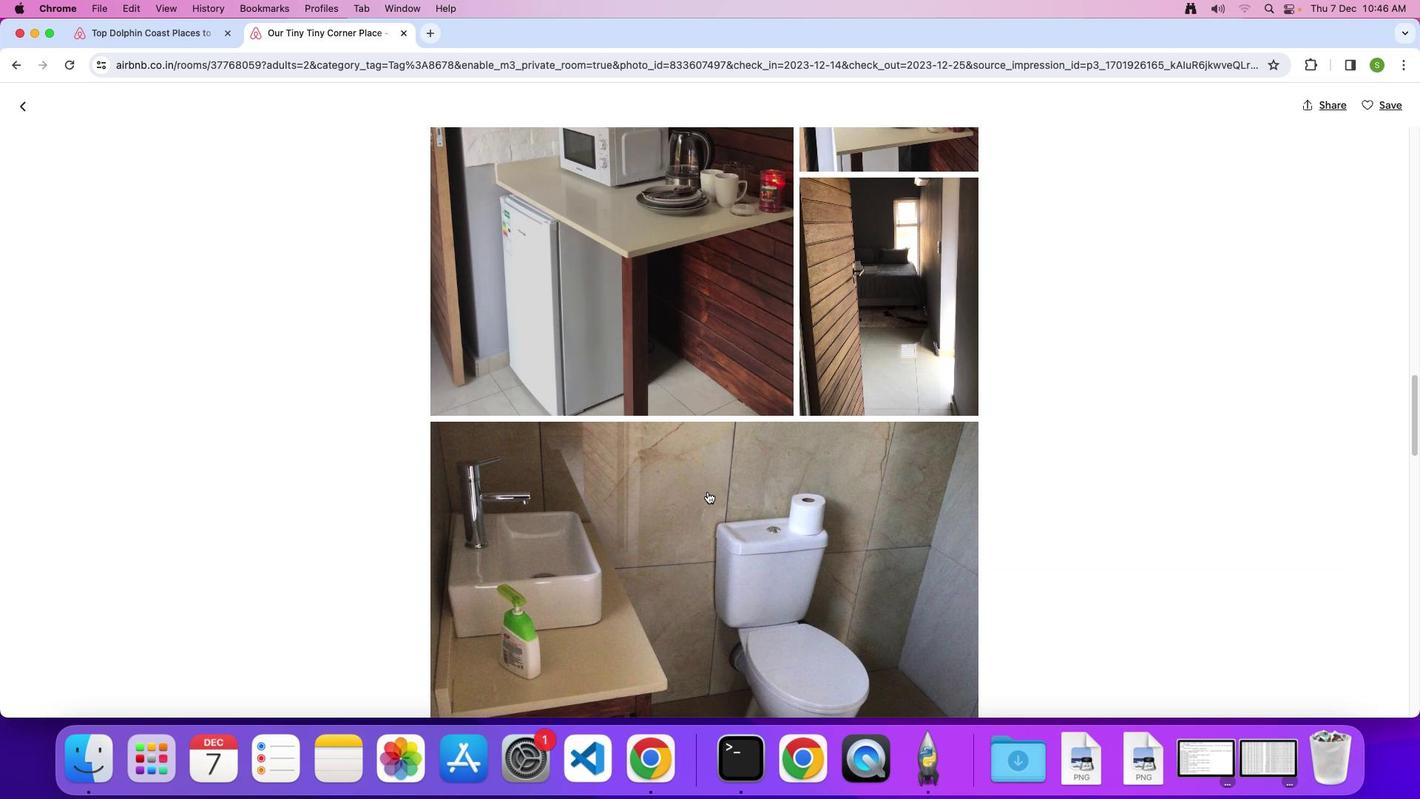 
Action: Mouse scrolled (708, 492) with delta (0, 0)
Screenshot: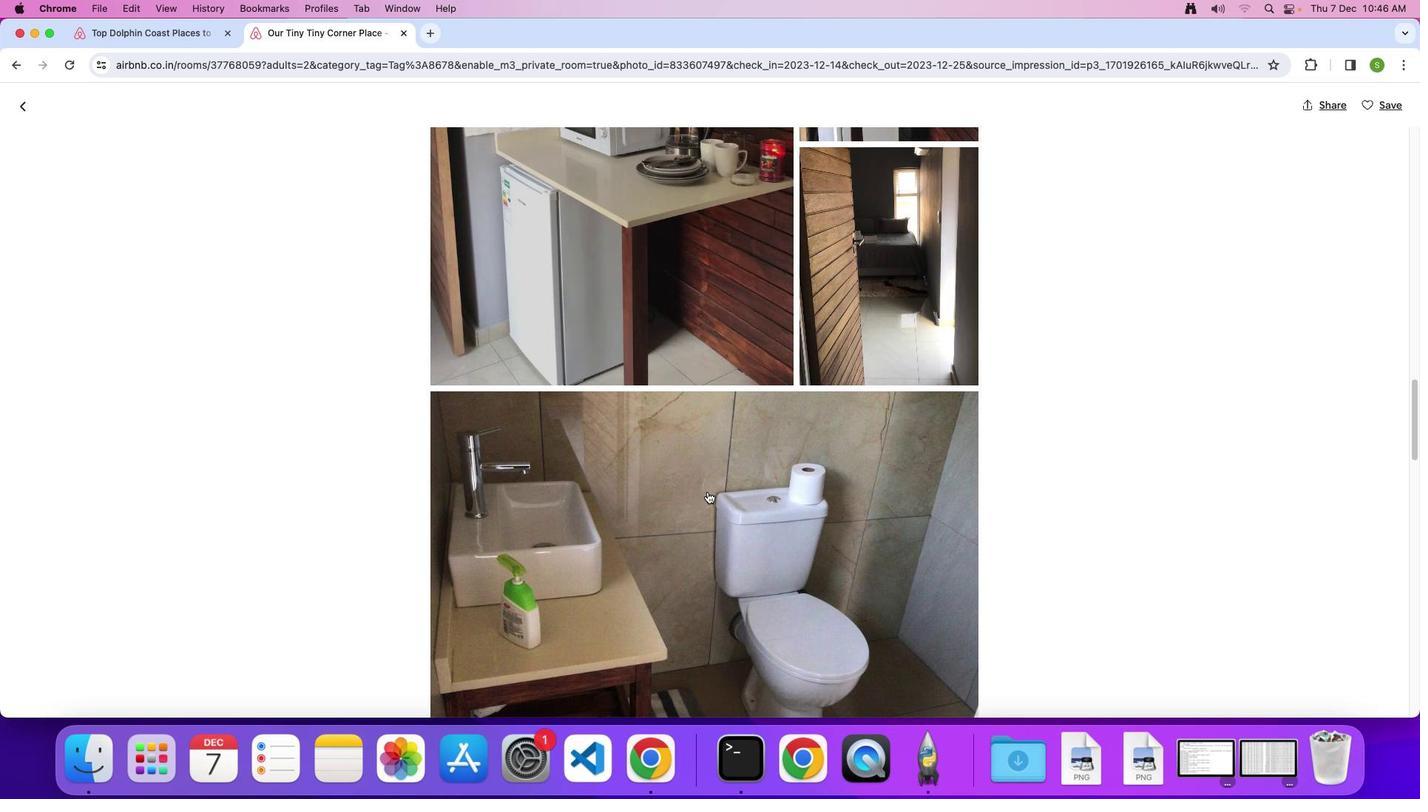 
Action: Mouse scrolled (708, 492) with delta (0, -2)
Screenshot: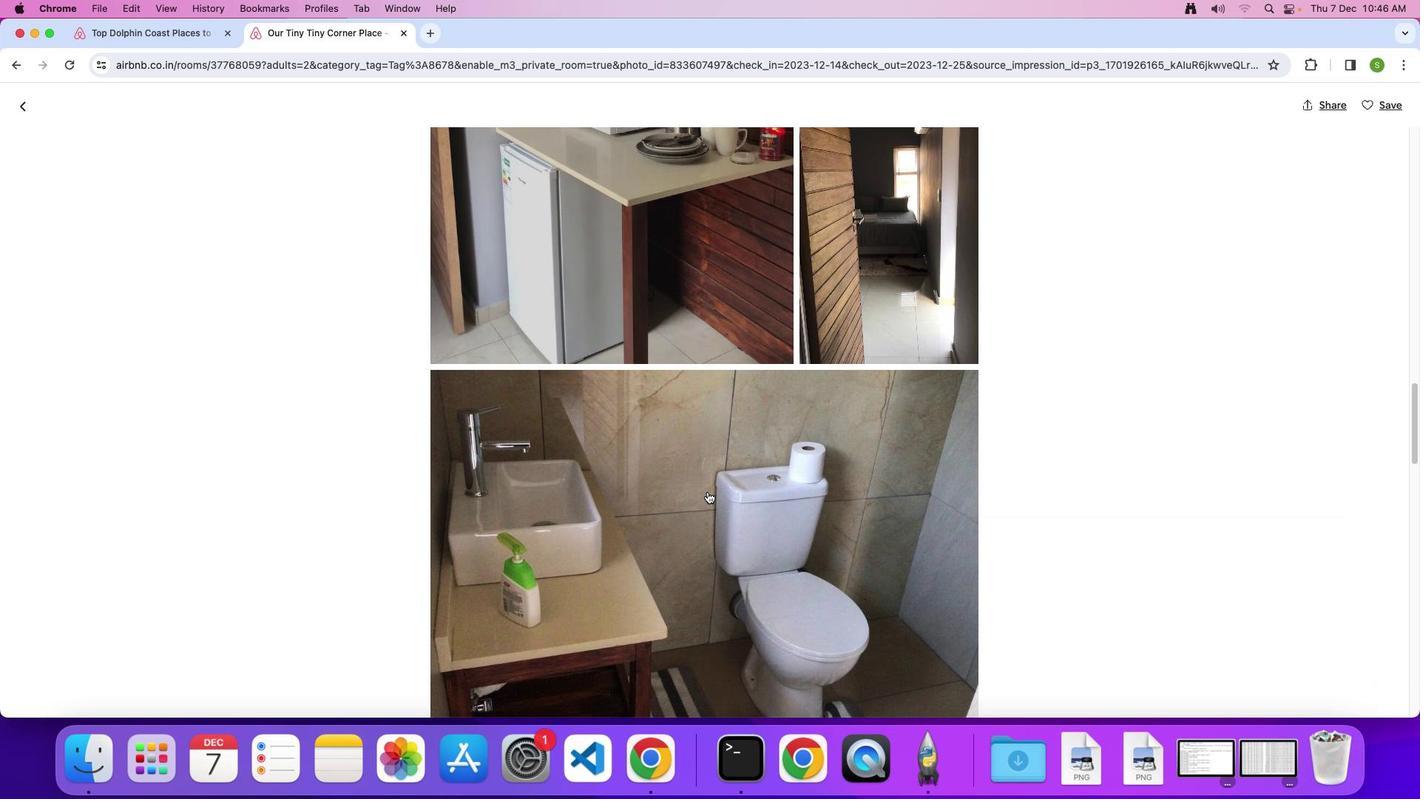 
Action: Mouse scrolled (708, 492) with delta (0, 0)
Screenshot: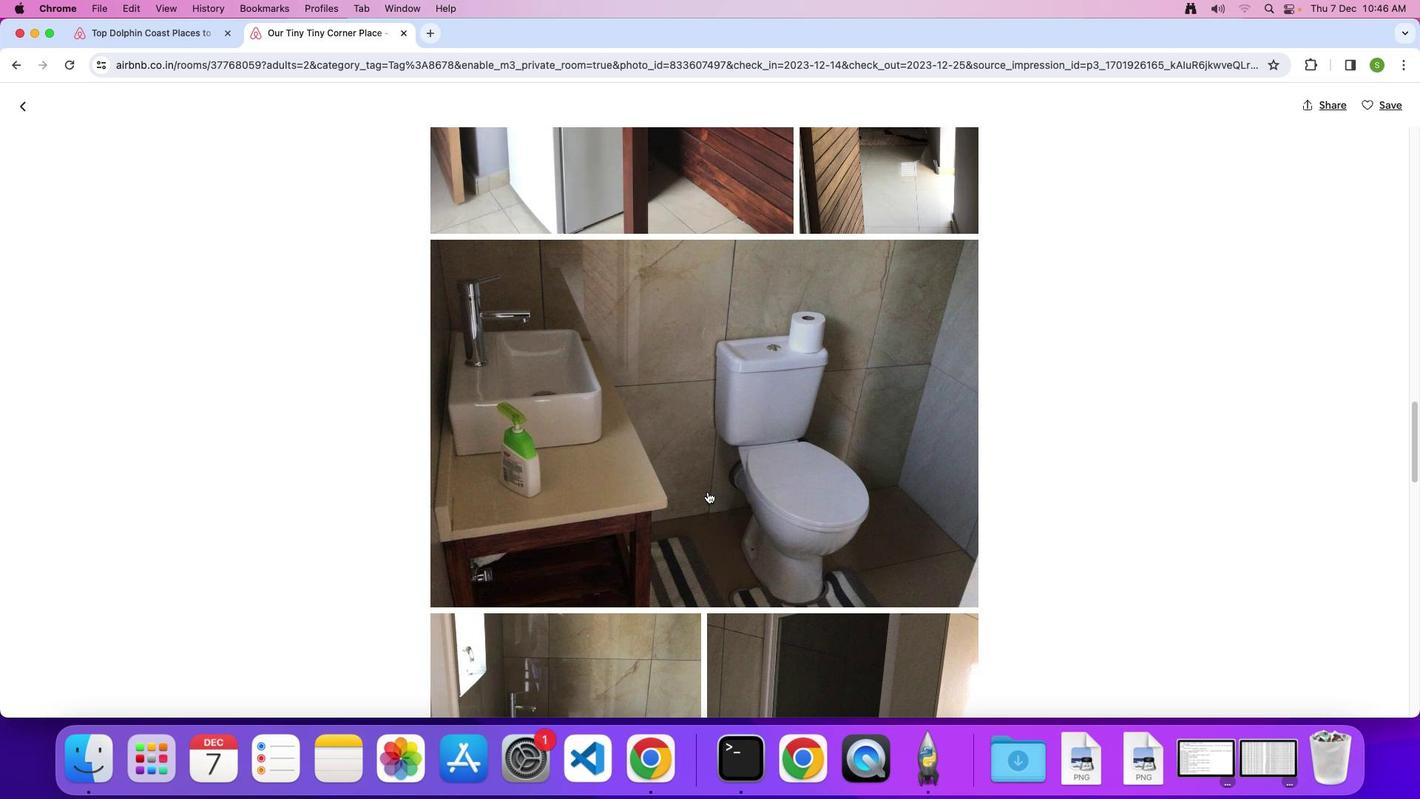 
Action: Mouse scrolled (708, 492) with delta (0, 0)
Screenshot: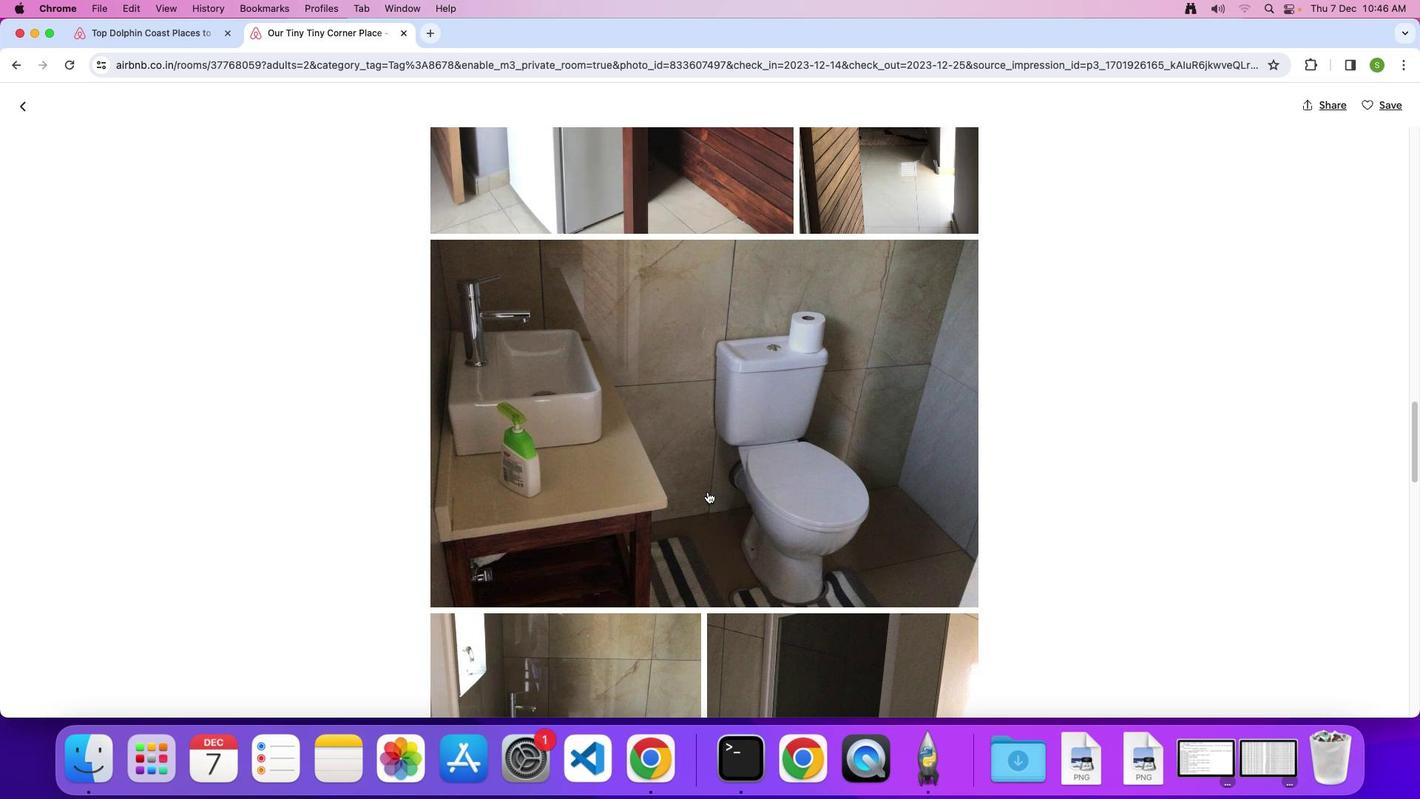 
Action: Mouse scrolled (708, 492) with delta (0, -2)
Screenshot: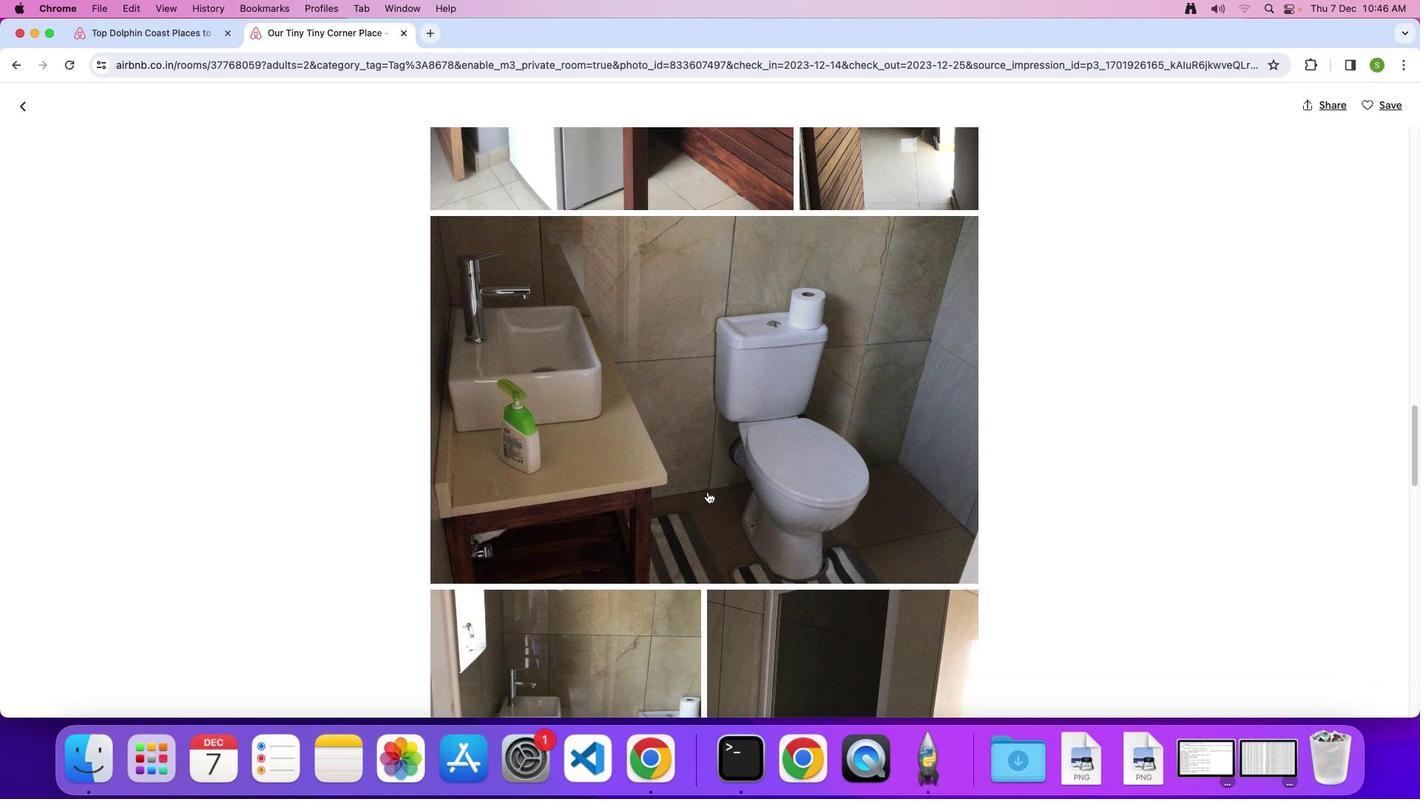 
Action: Mouse scrolled (708, 492) with delta (0, -3)
Screenshot: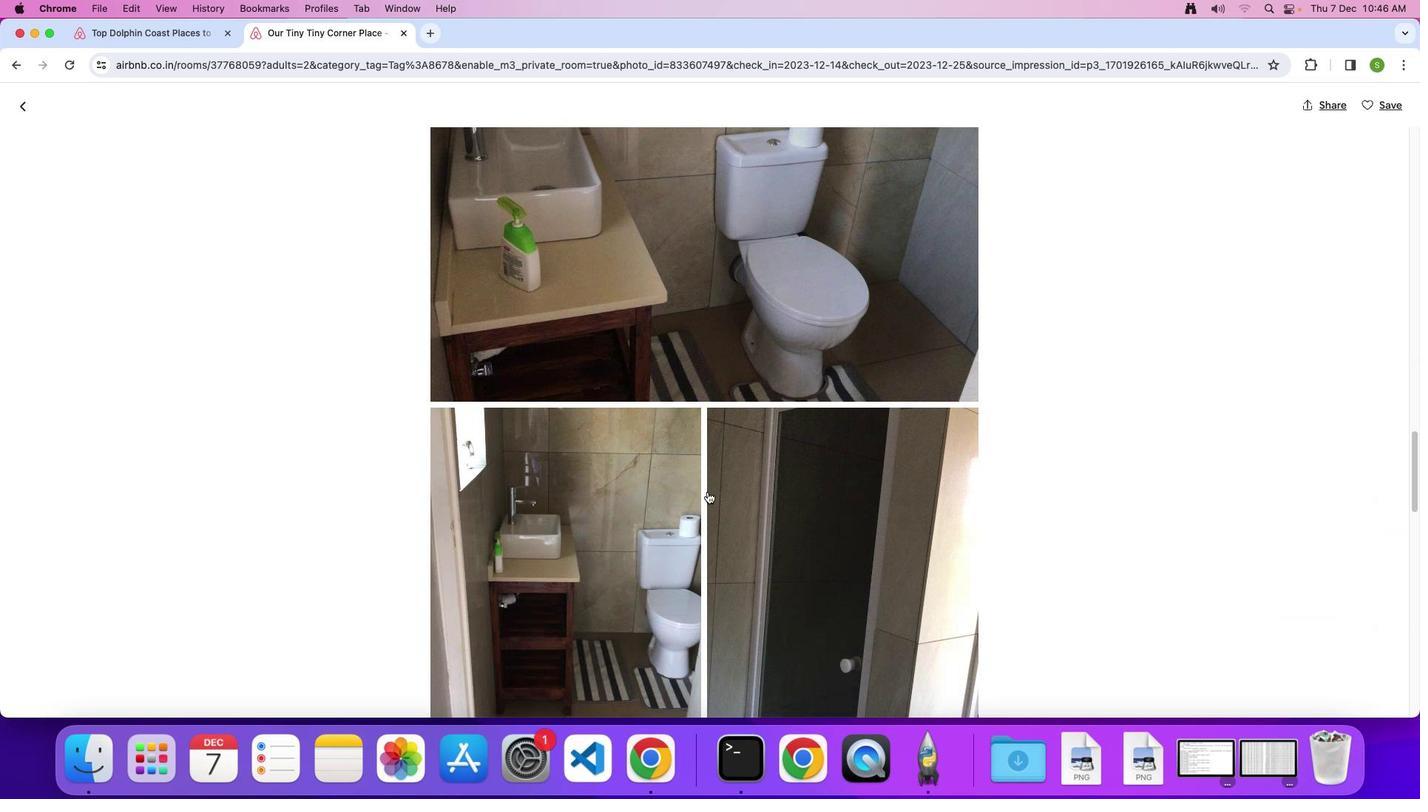 
Action: Mouse scrolled (708, 492) with delta (0, 0)
Screenshot: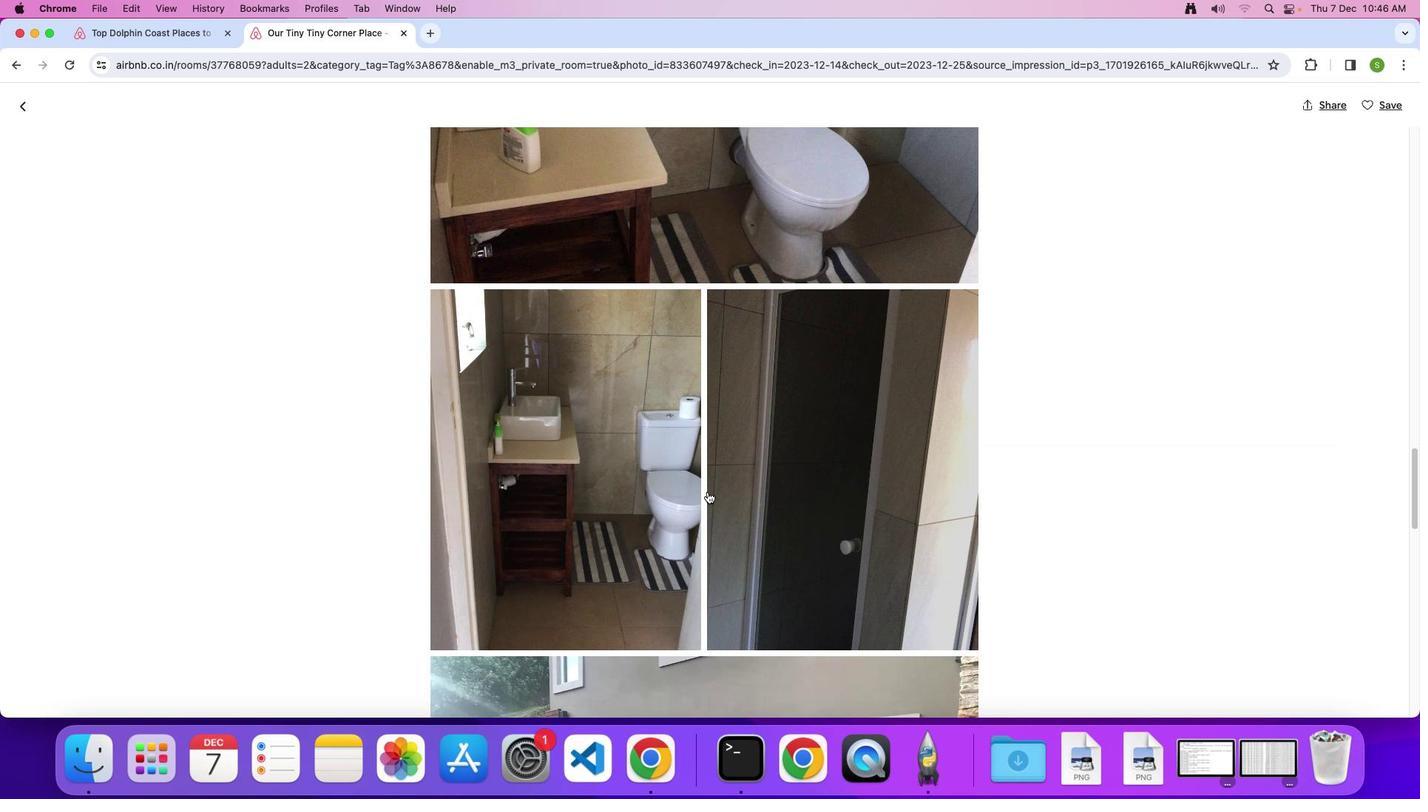 
Action: Mouse scrolled (708, 492) with delta (0, 0)
Screenshot: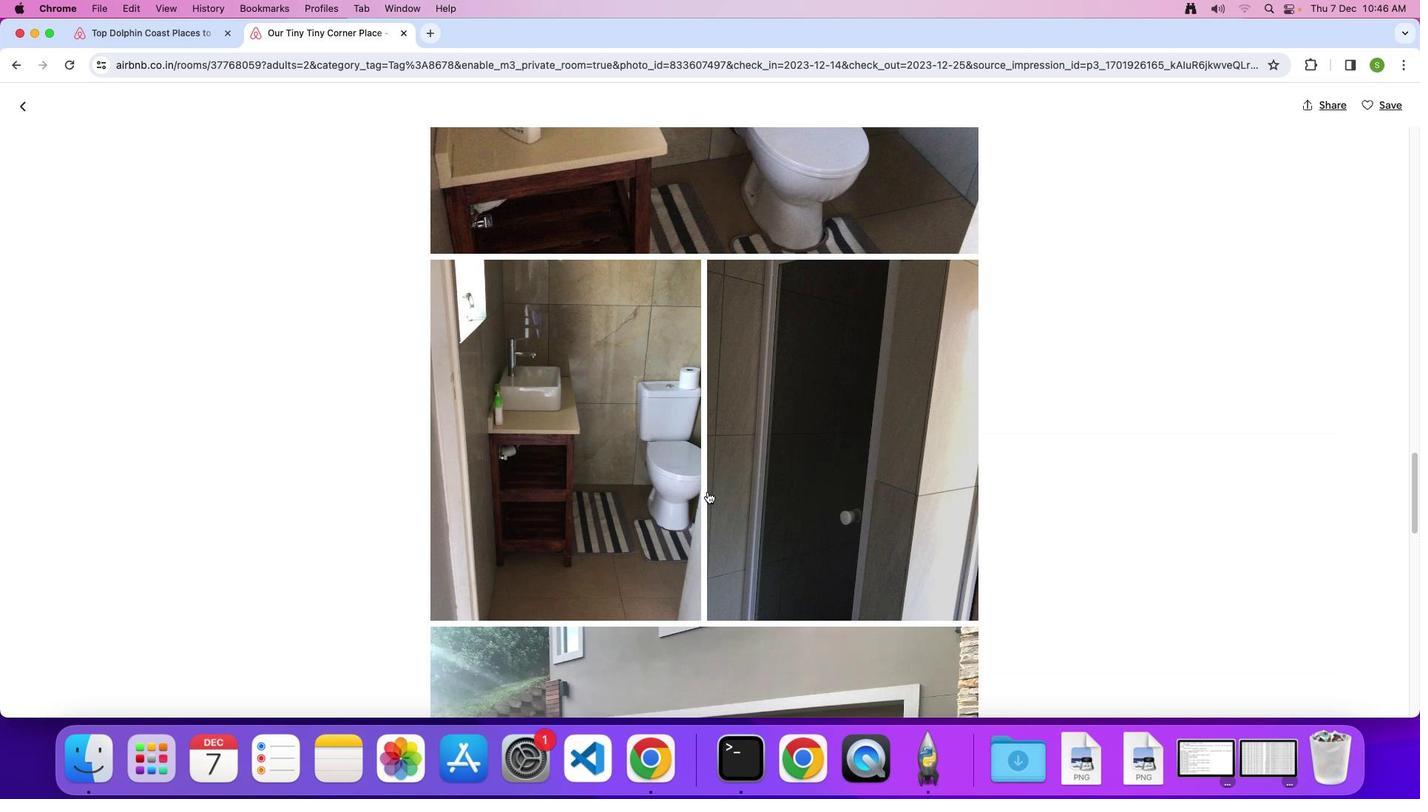 
Action: Mouse scrolled (708, 492) with delta (0, -2)
Screenshot: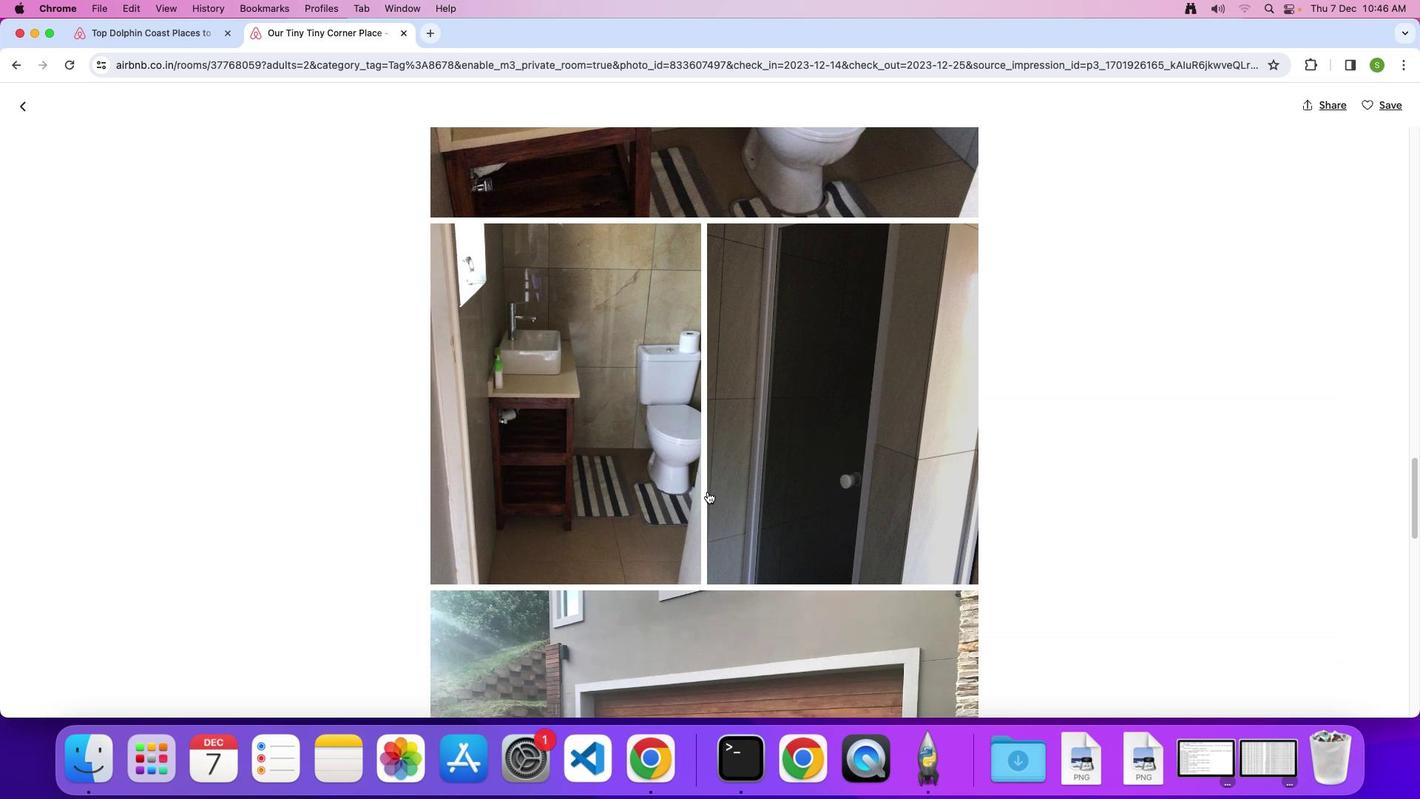
Action: Mouse scrolled (708, 492) with delta (0, 0)
Screenshot: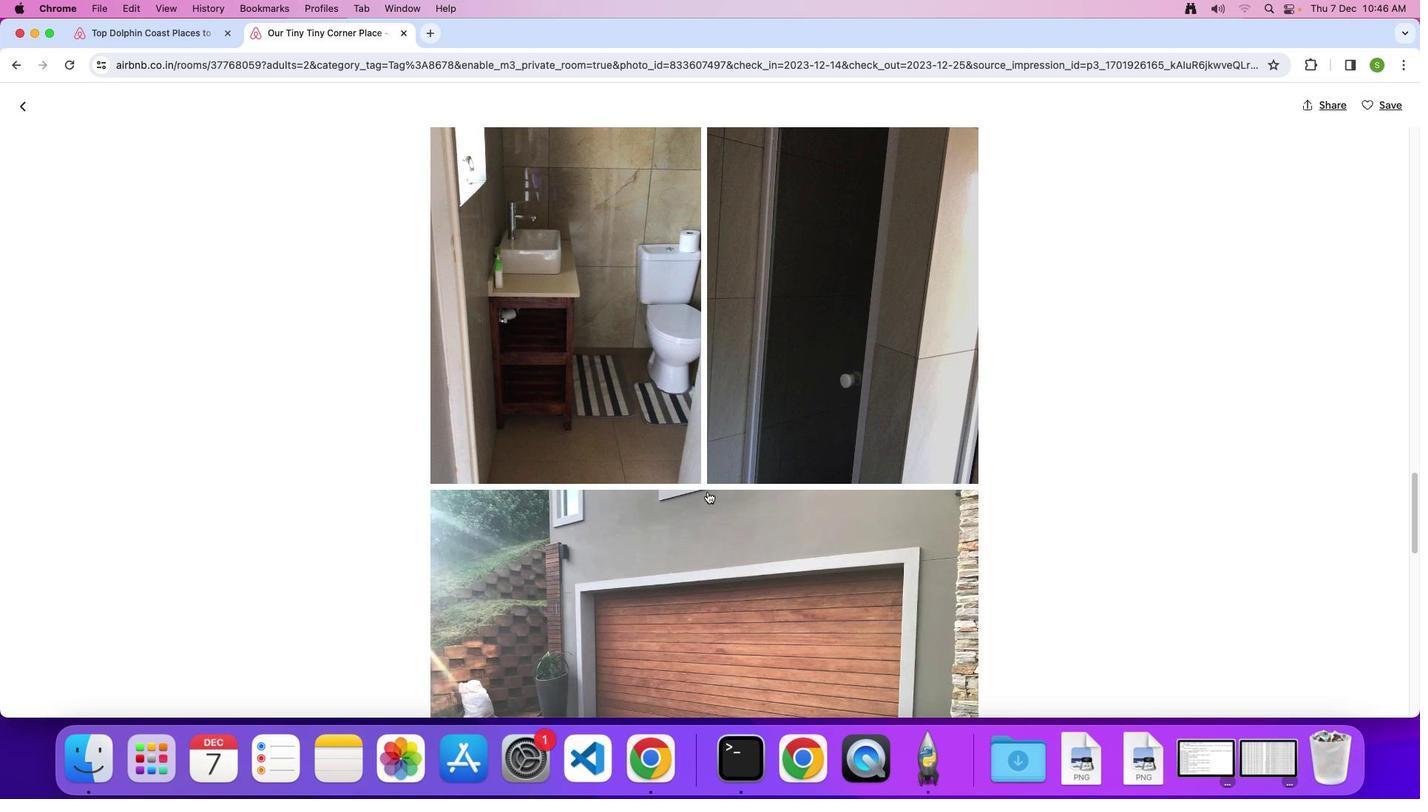 
Action: Mouse scrolled (708, 492) with delta (0, 0)
Screenshot: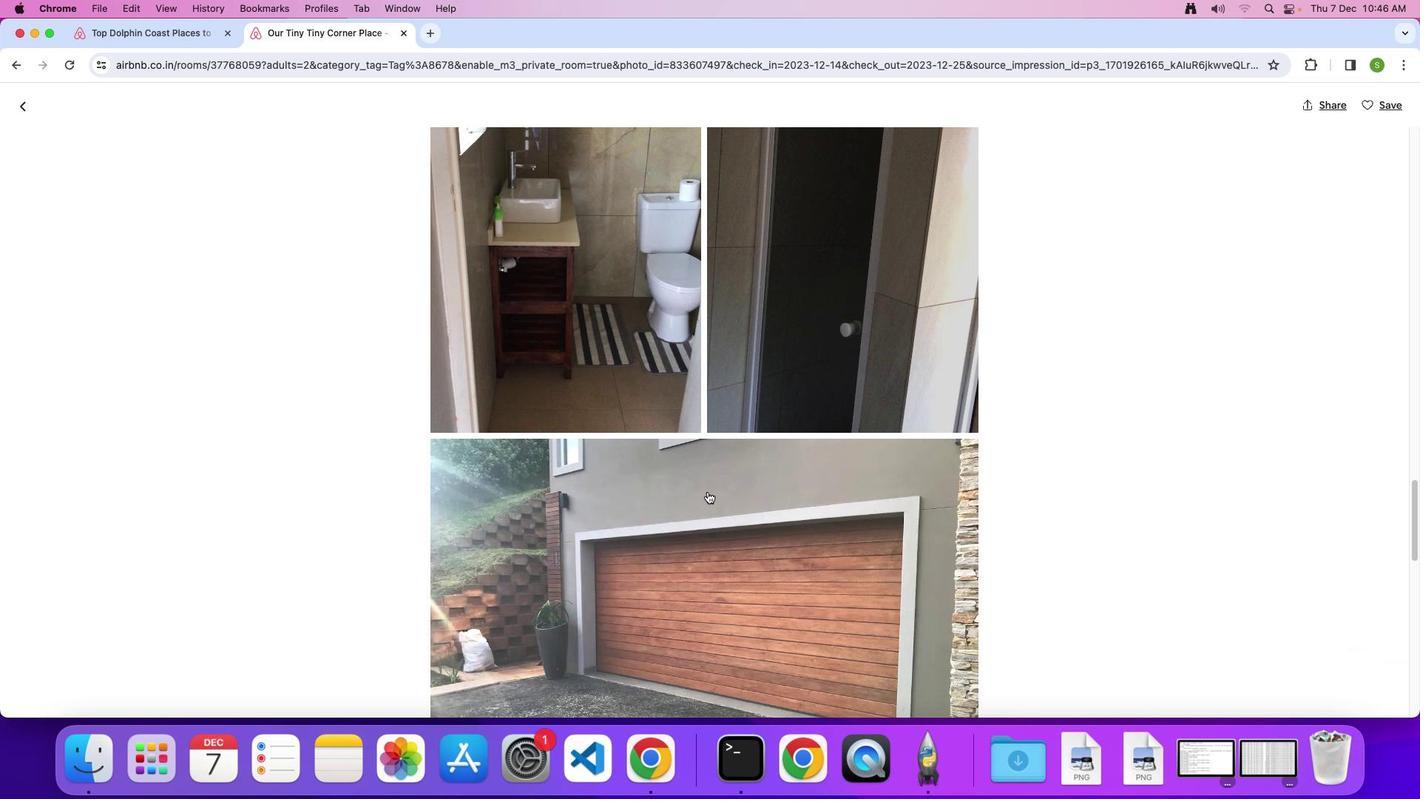 
Action: Mouse scrolled (708, 492) with delta (0, -2)
Screenshot: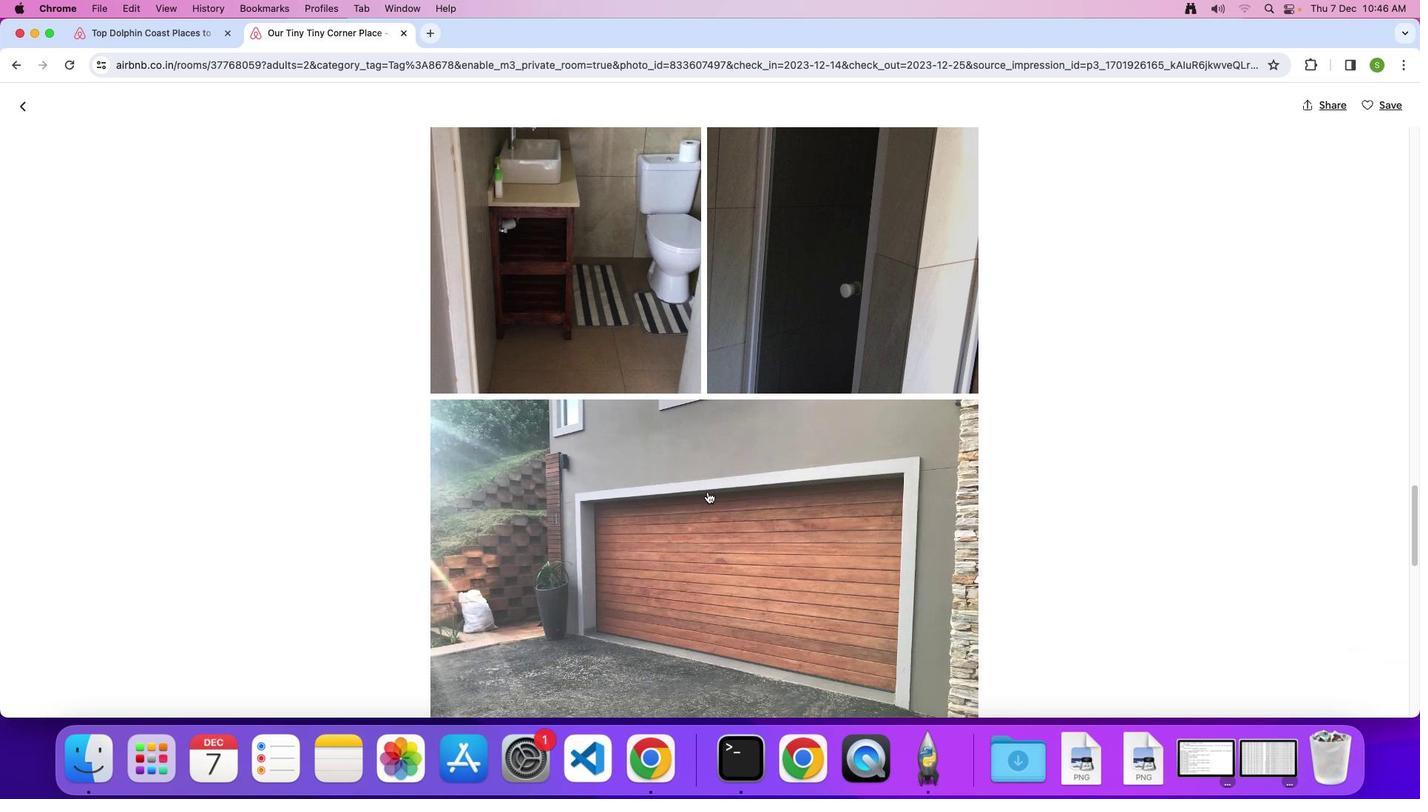 
Action: Mouse scrolled (708, 492) with delta (0, -3)
Screenshot: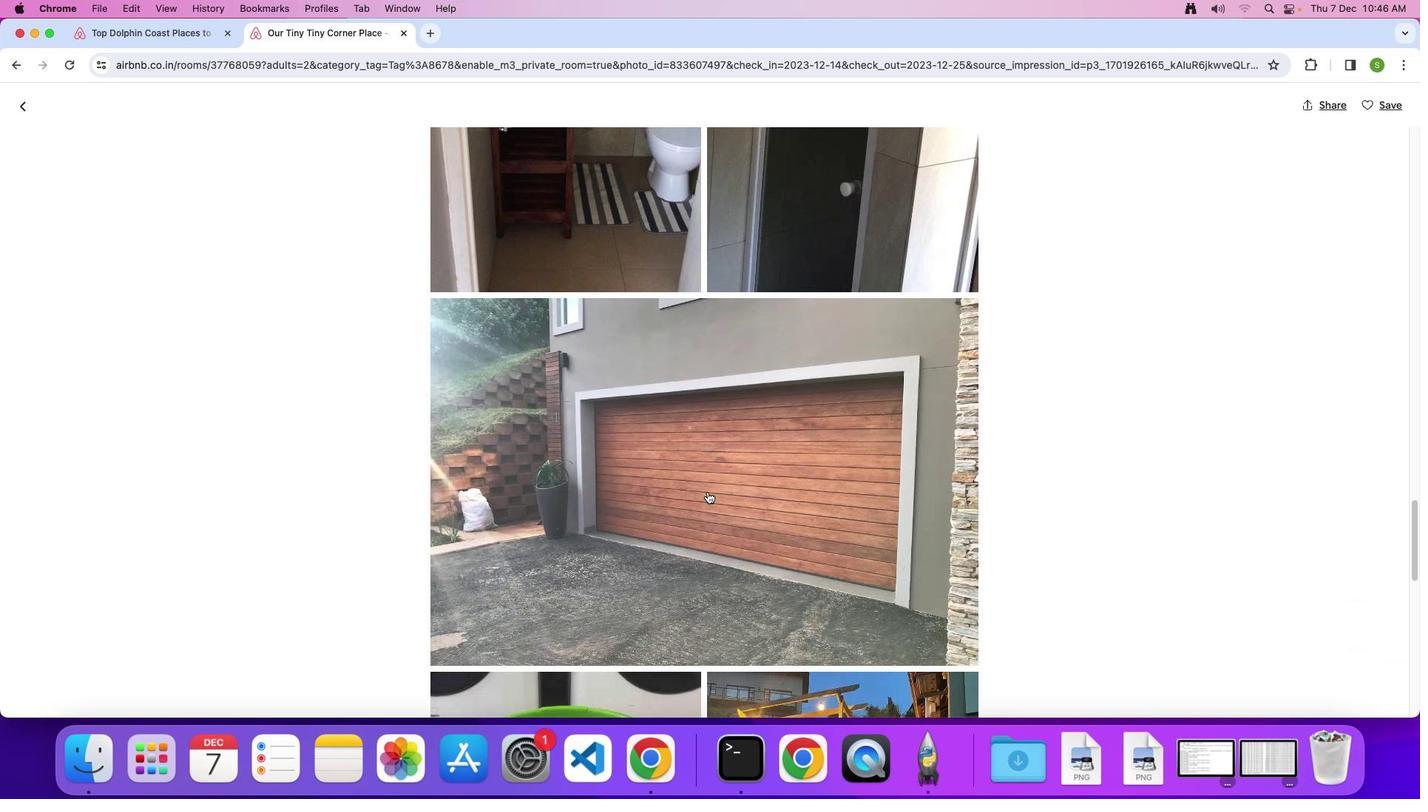 
Action: Mouse scrolled (708, 492) with delta (0, 0)
Screenshot: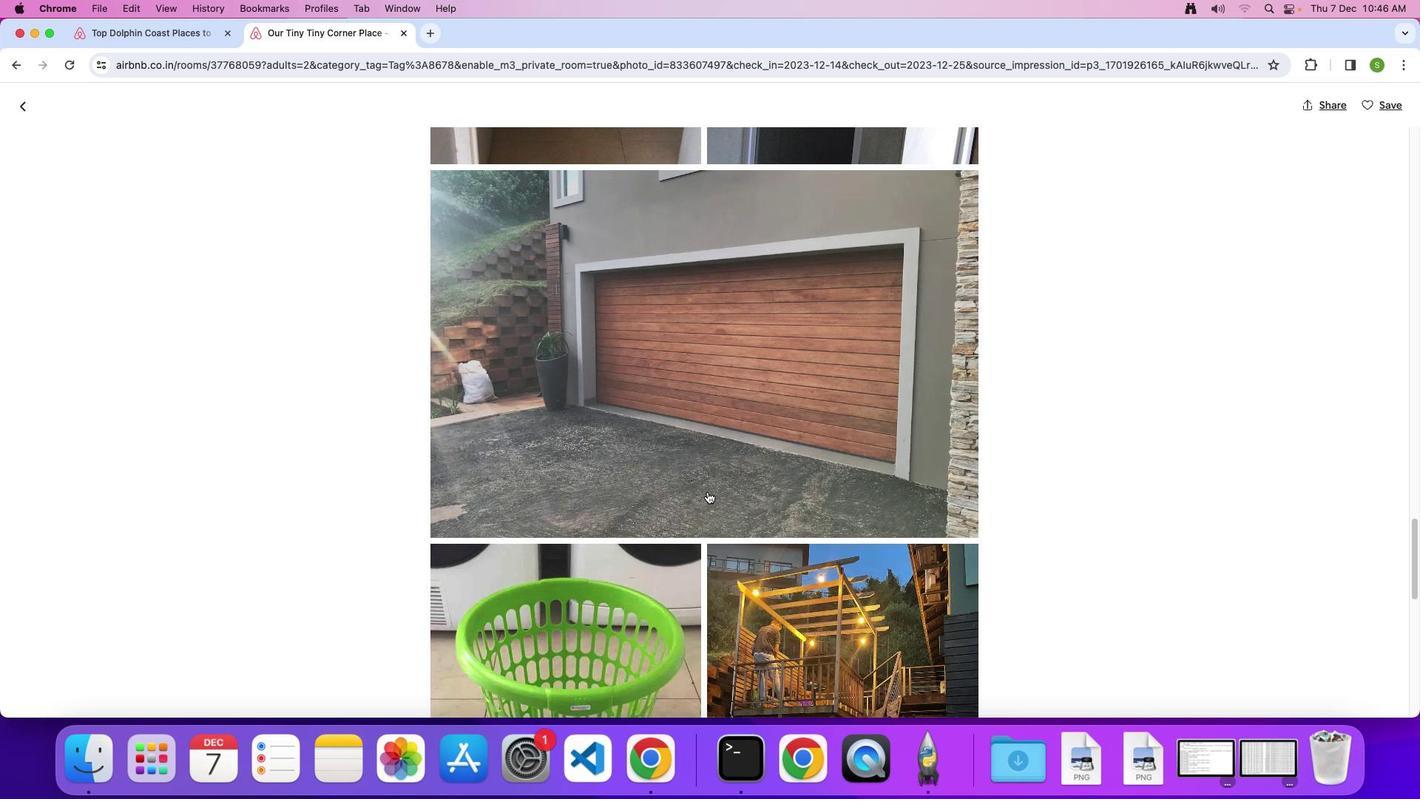 
Action: Mouse scrolled (708, 492) with delta (0, 0)
Screenshot: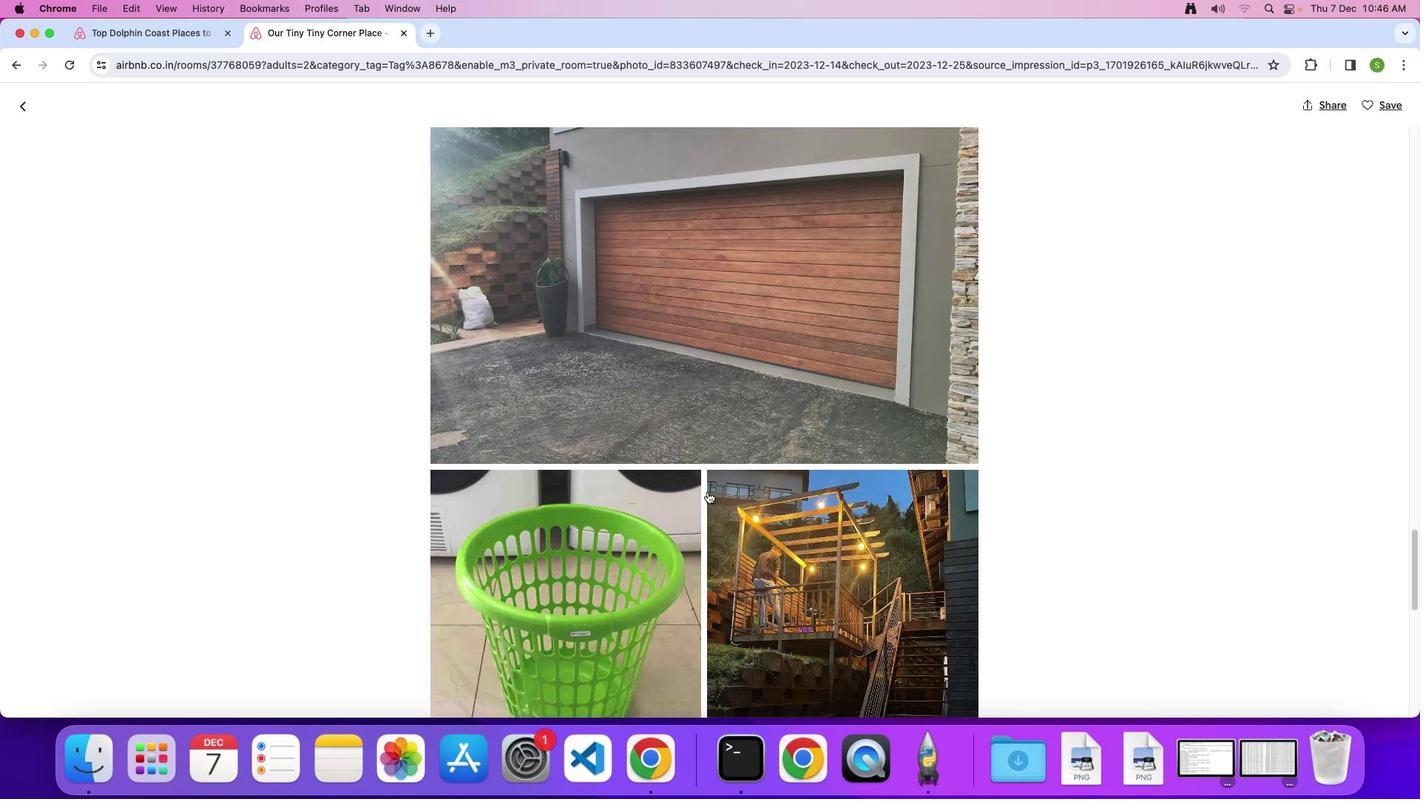 
Action: Mouse scrolled (708, 492) with delta (0, -2)
Screenshot: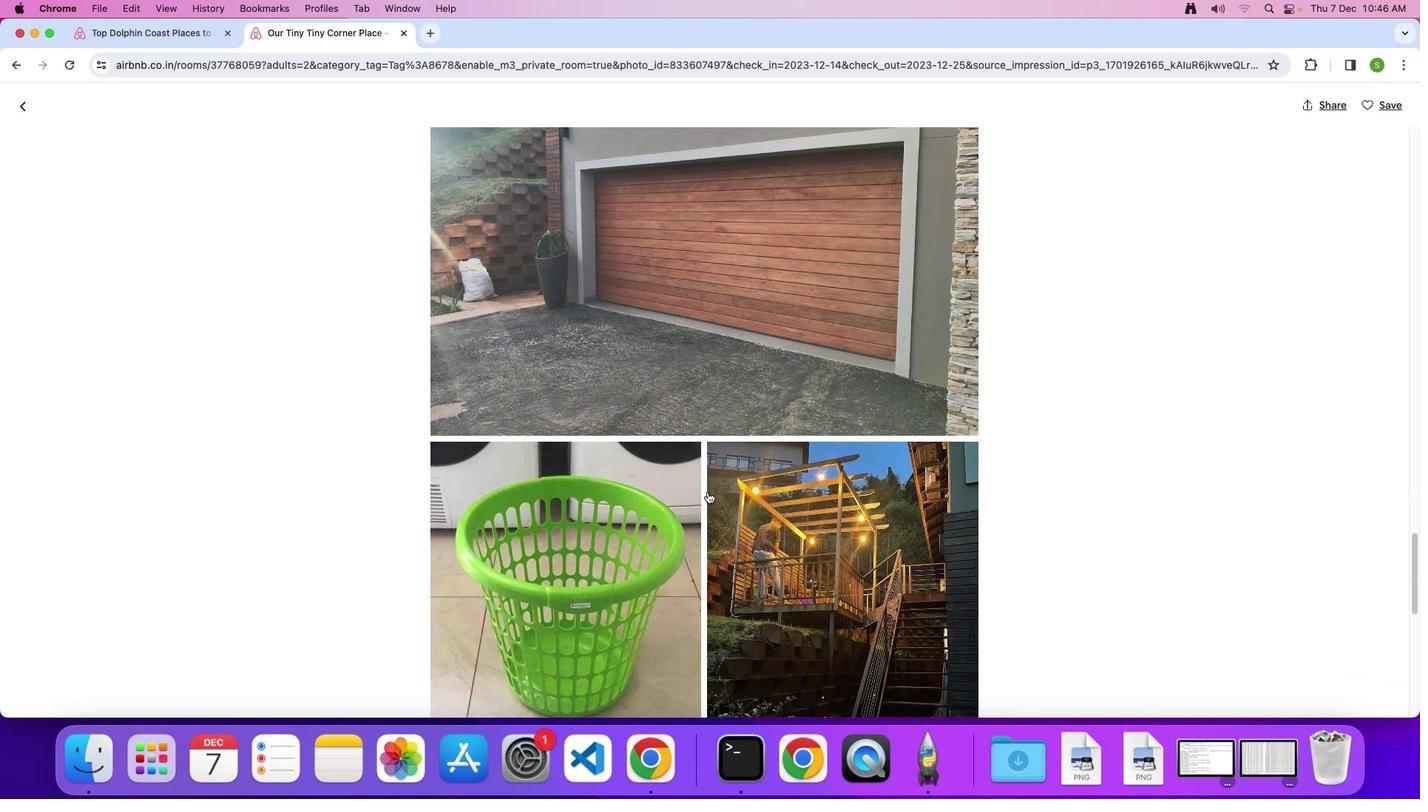 
Action: Mouse scrolled (708, 492) with delta (0, 0)
Screenshot: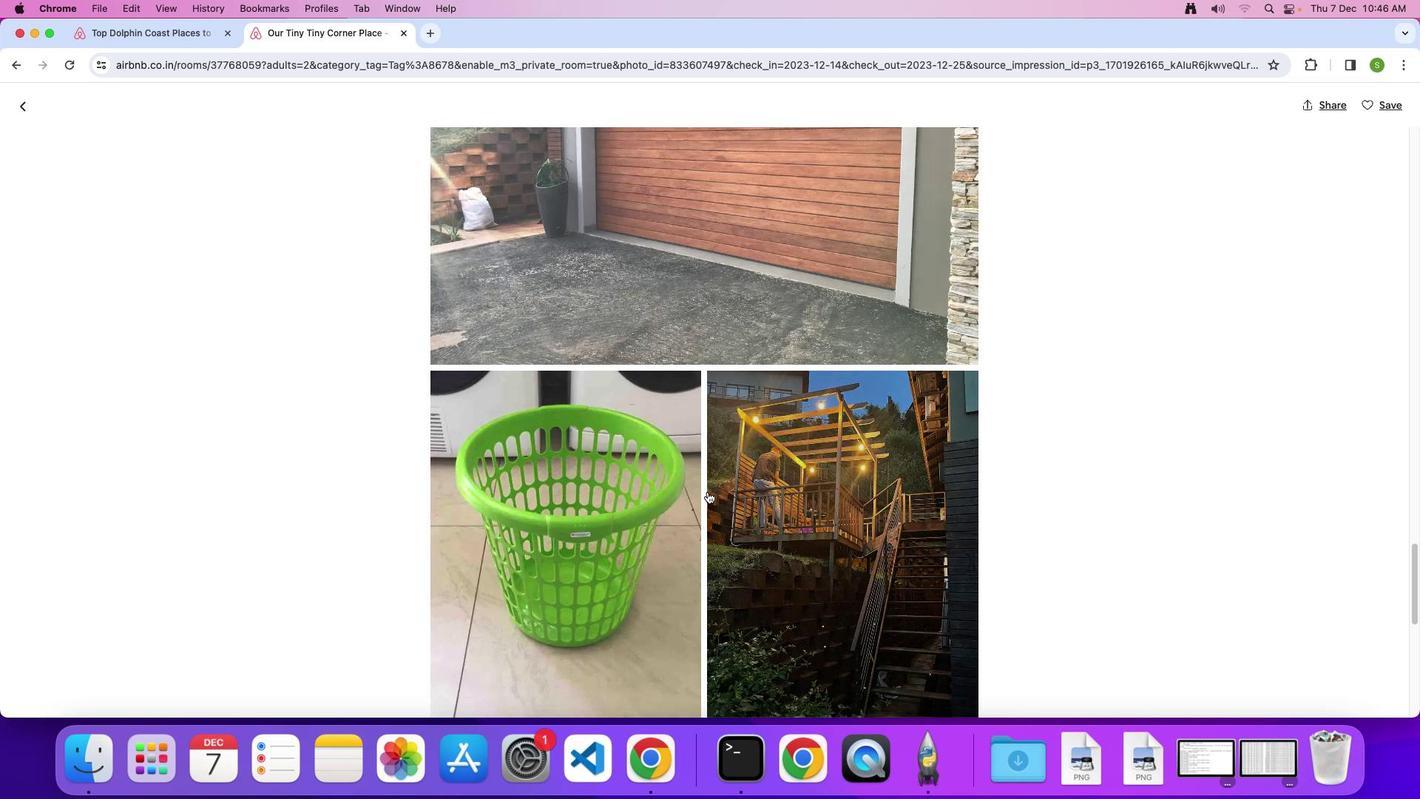 
Action: Mouse moved to (707, 492)
Screenshot: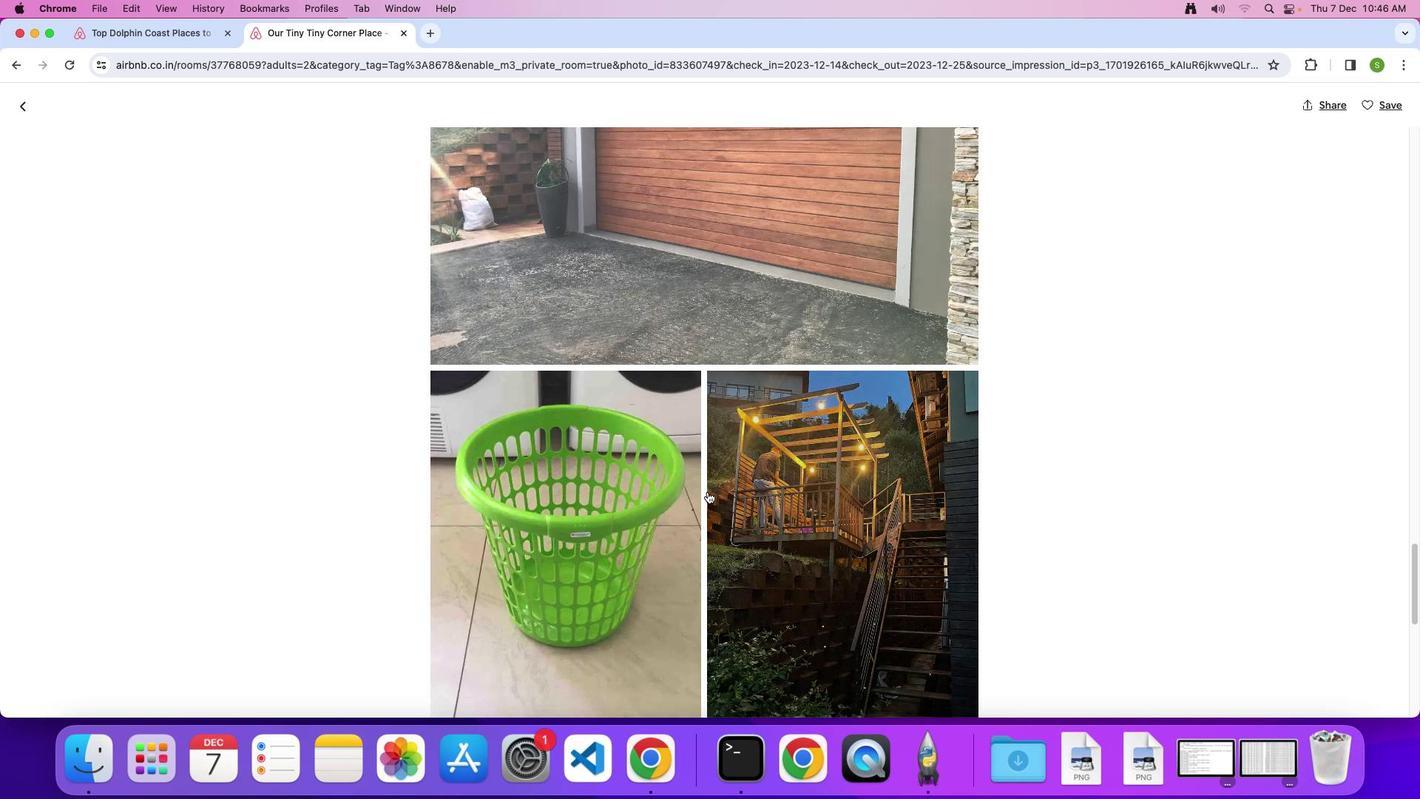 
Action: Mouse scrolled (707, 492) with delta (0, 0)
Screenshot: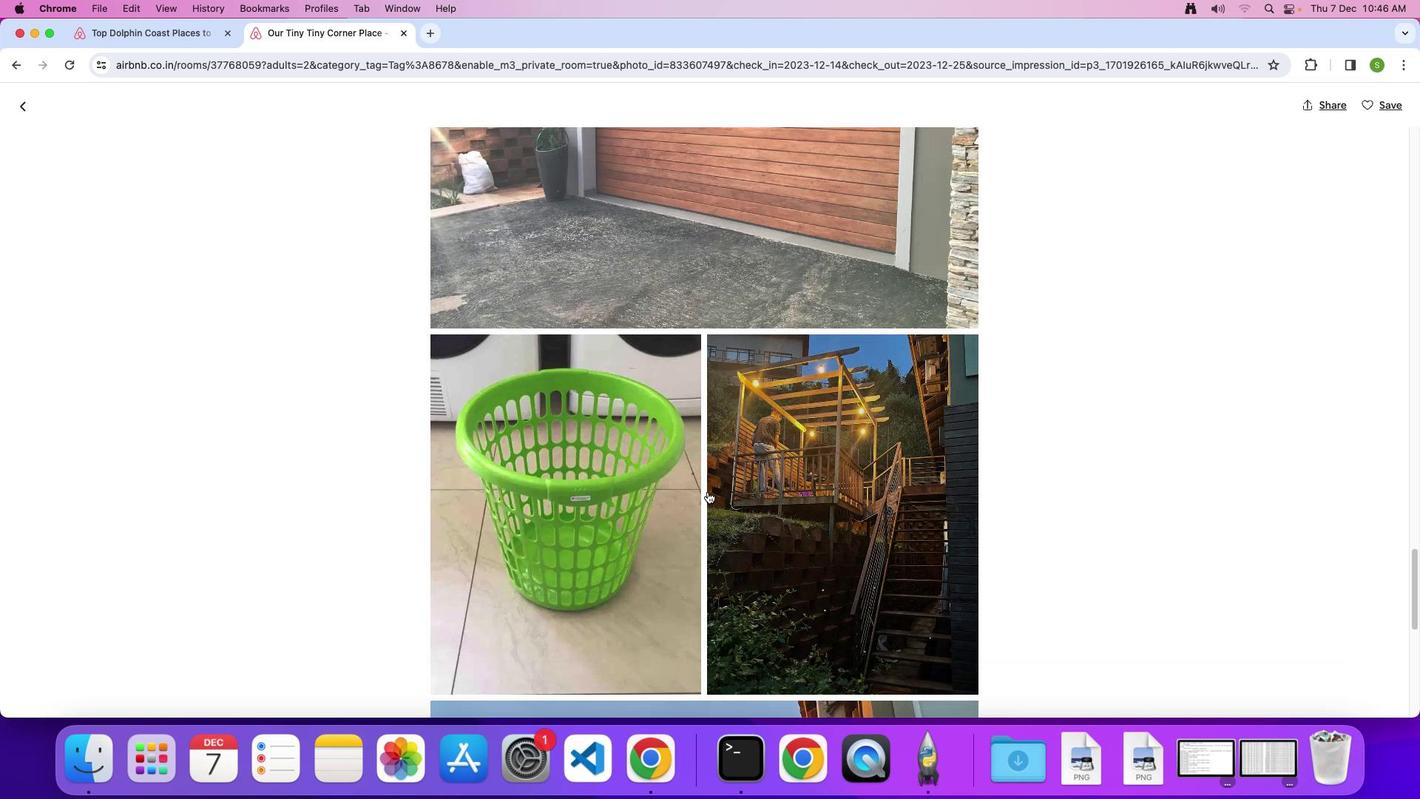 
Action: Mouse scrolled (707, 492) with delta (0, -2)
Screenshot: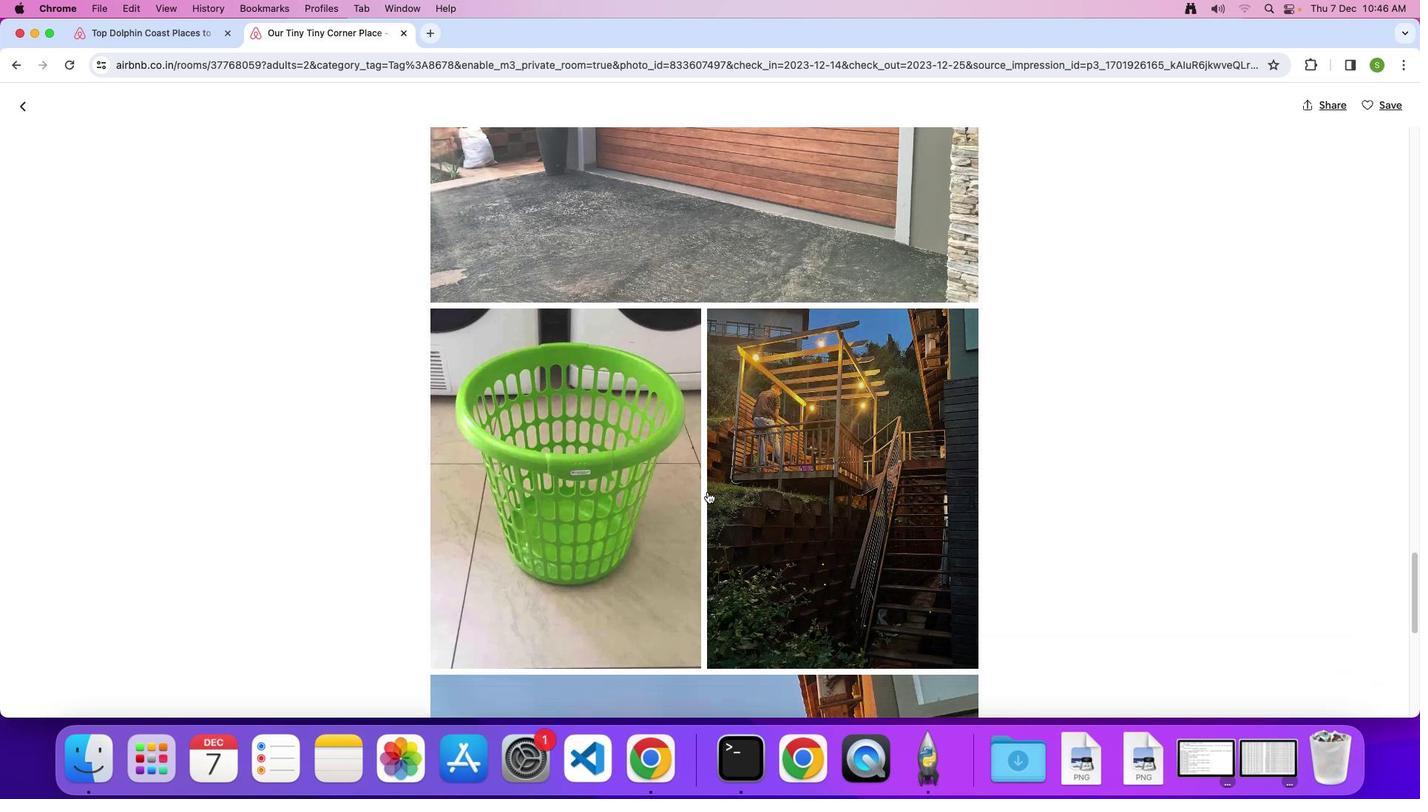
Action: Mouse scrolled (707, 492) with delta (0, -3)
Screenshot: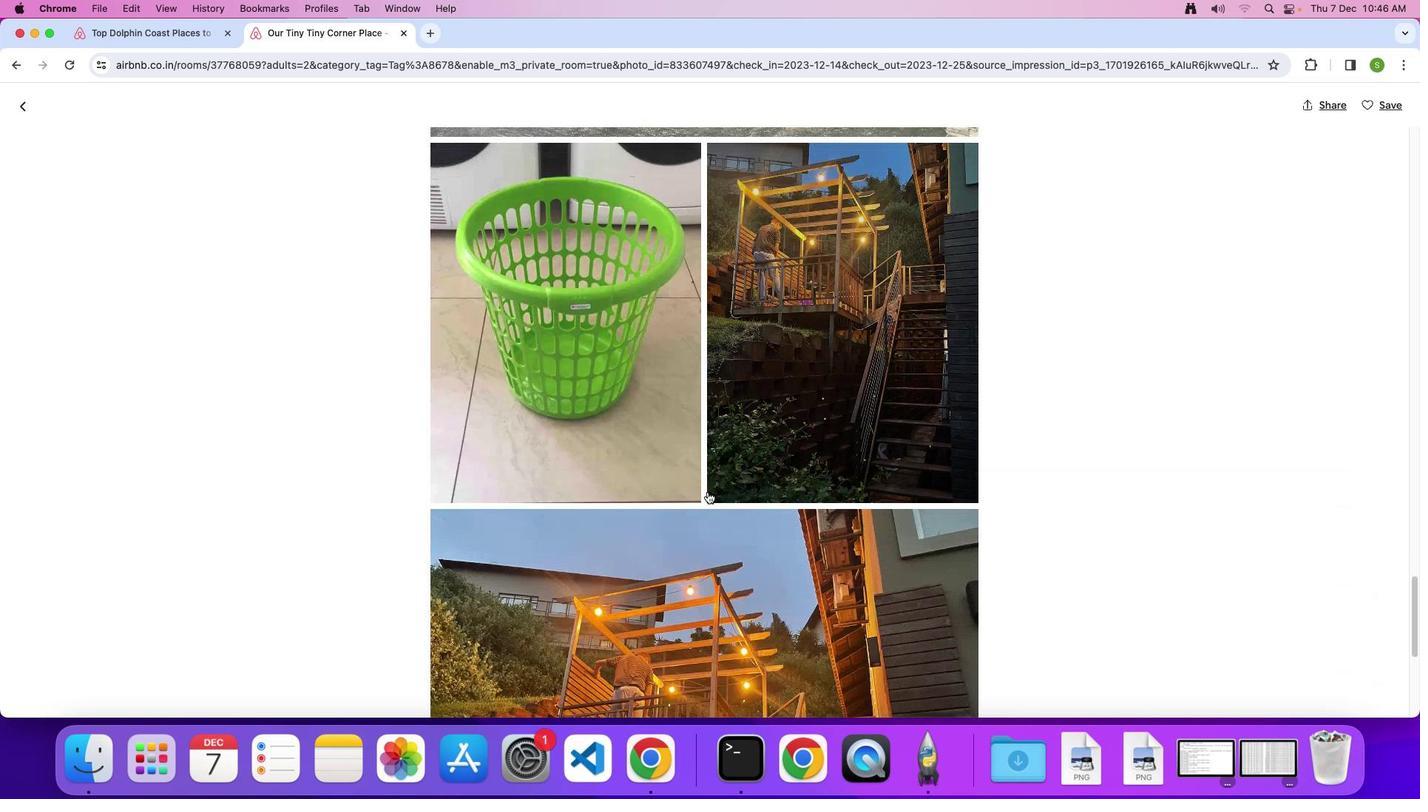 
Action: Mouse scrolled (707, 492) with delta (0, 0)
Screenshot: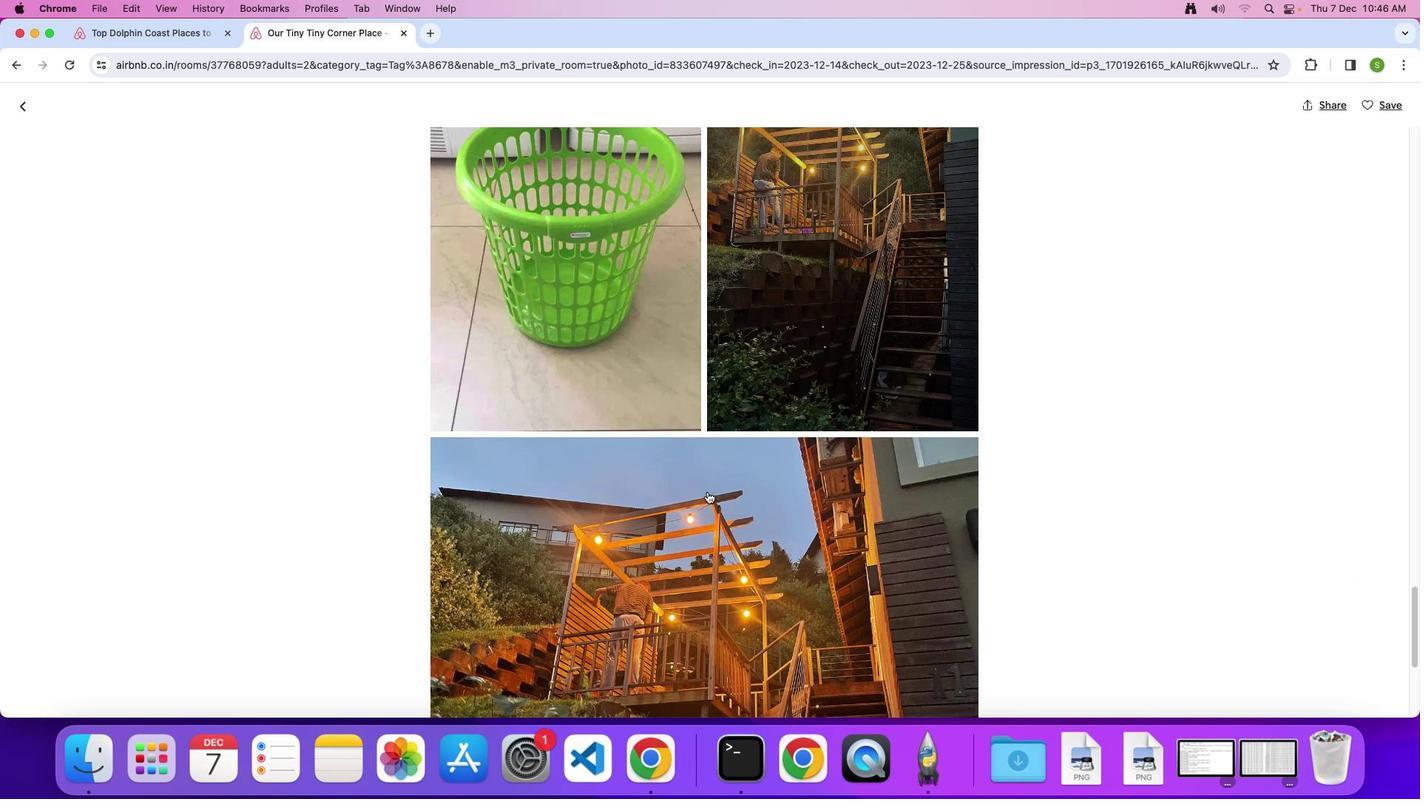 
Action: Mouse scrolled (707, 492) with delta (0, 0)
Screenshot: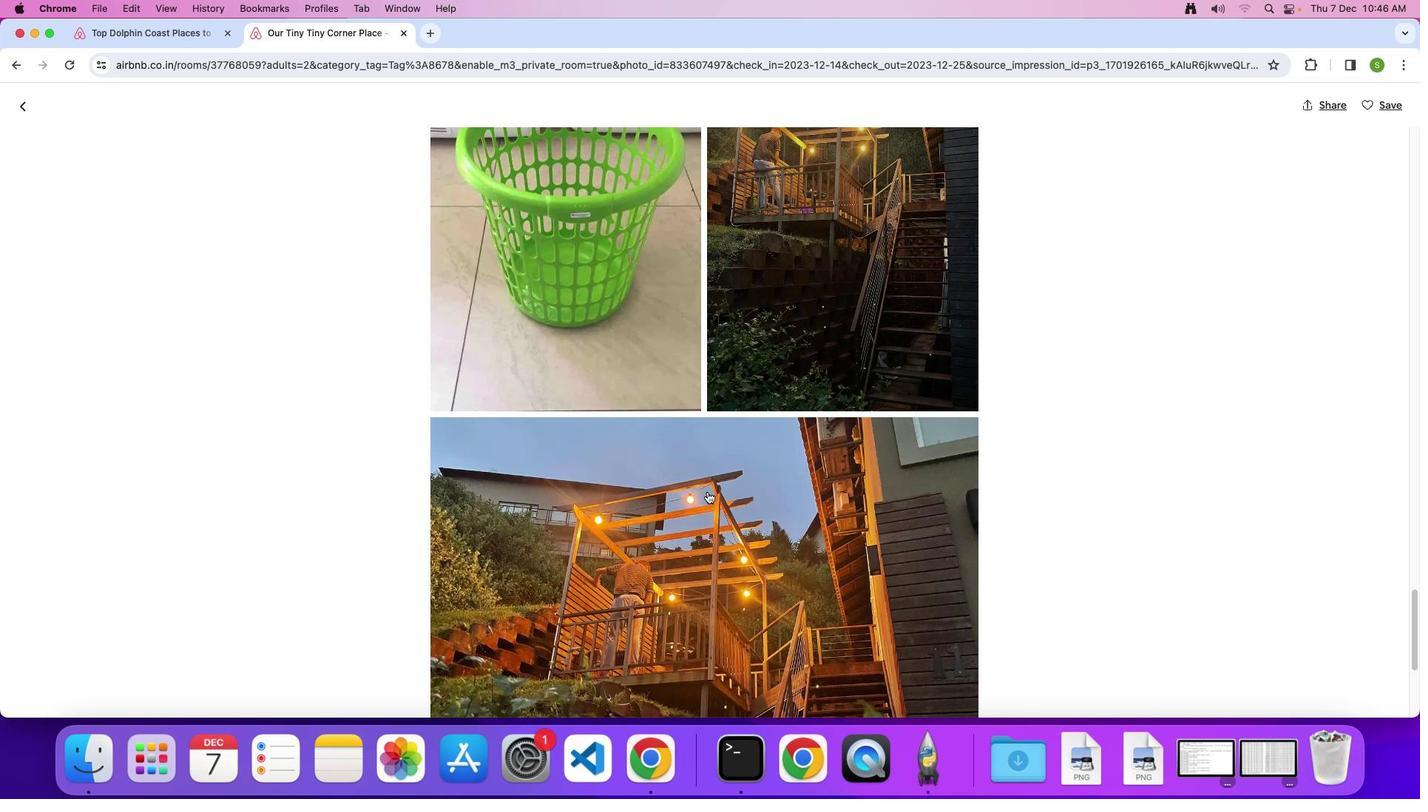 
Action: Mouse scrolled (707, 492) with delta (0, -2)
Screenshot: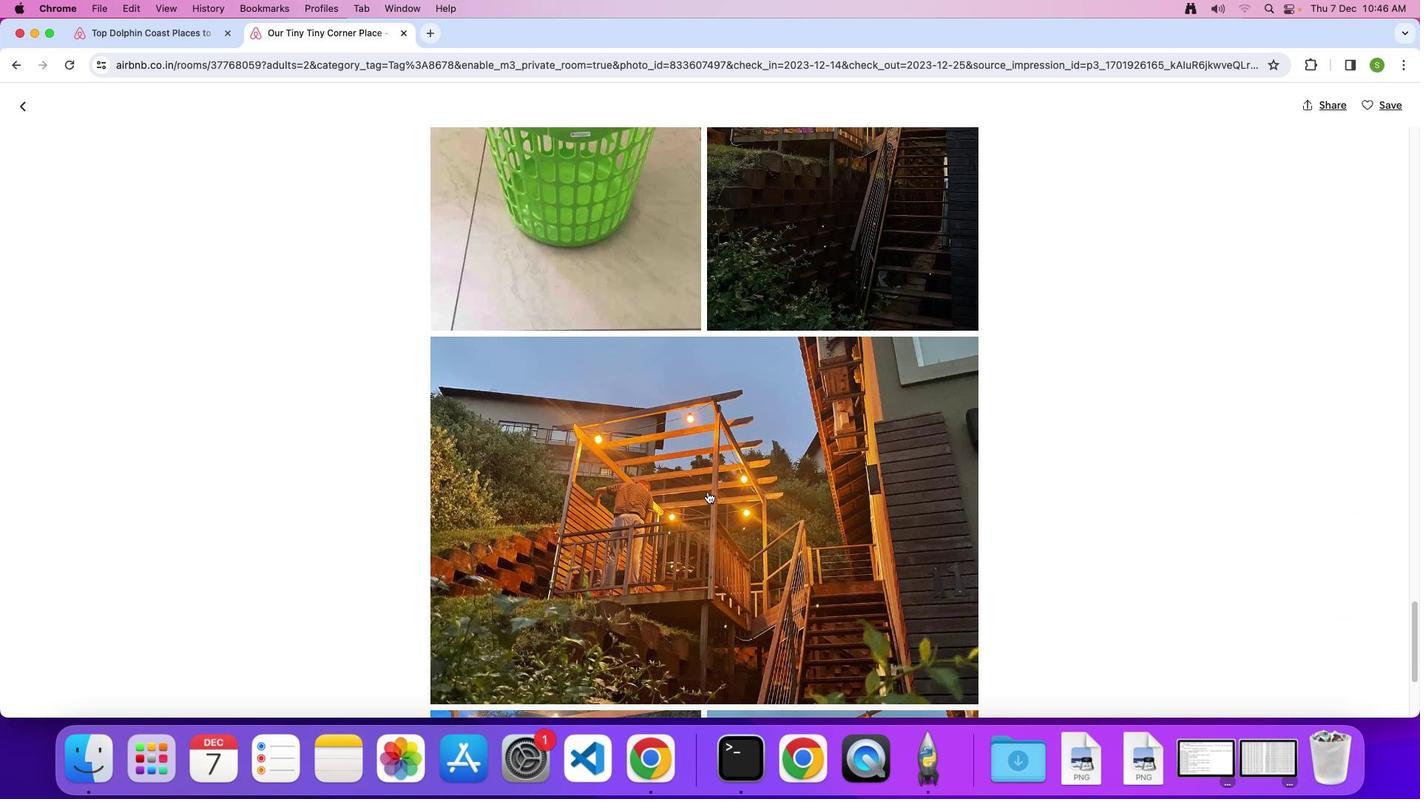 
Action: Mouse scrolled (707, 492) with delta (0, 0)
Screenshot: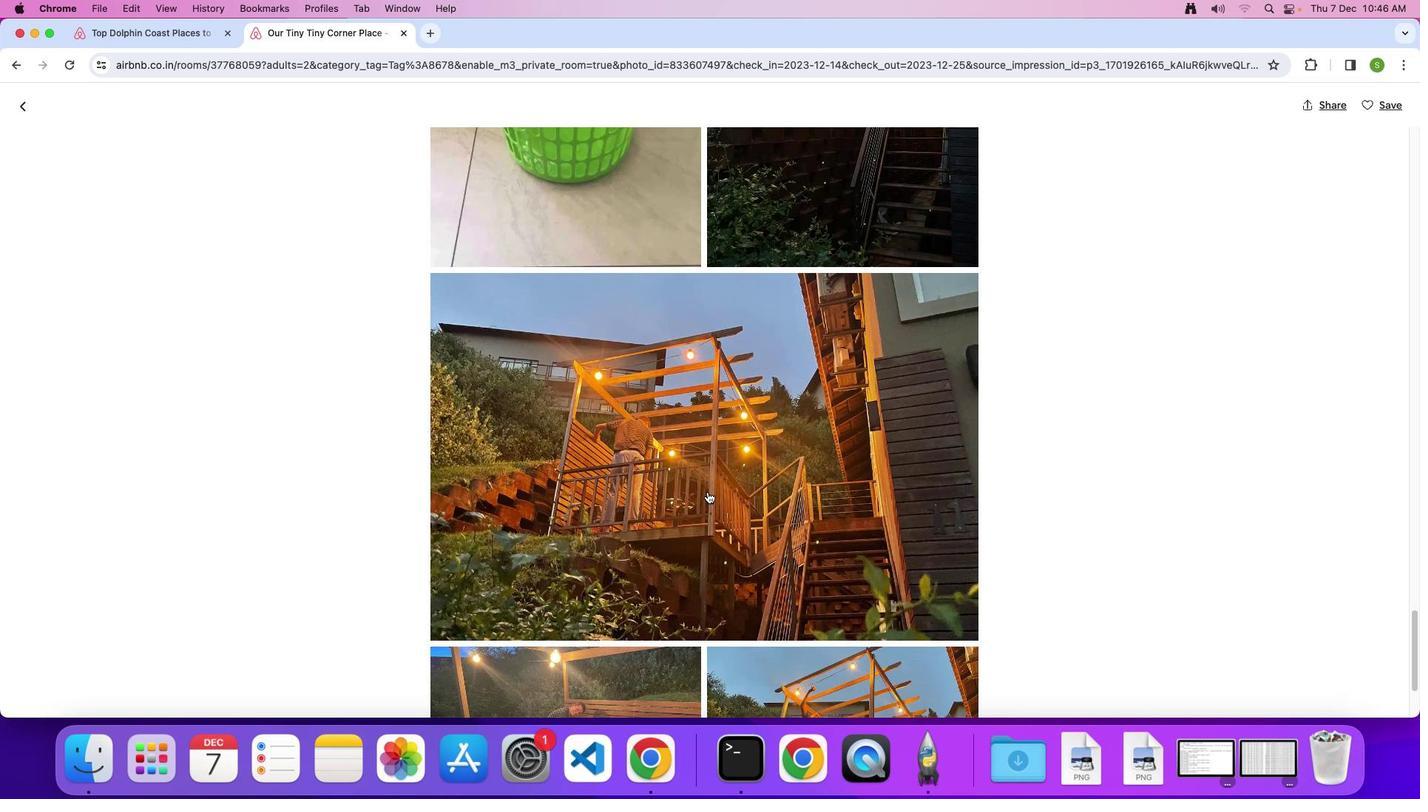 
Action: Mouse scrolled (707, 492) with delta (0, 0)
Screenshot: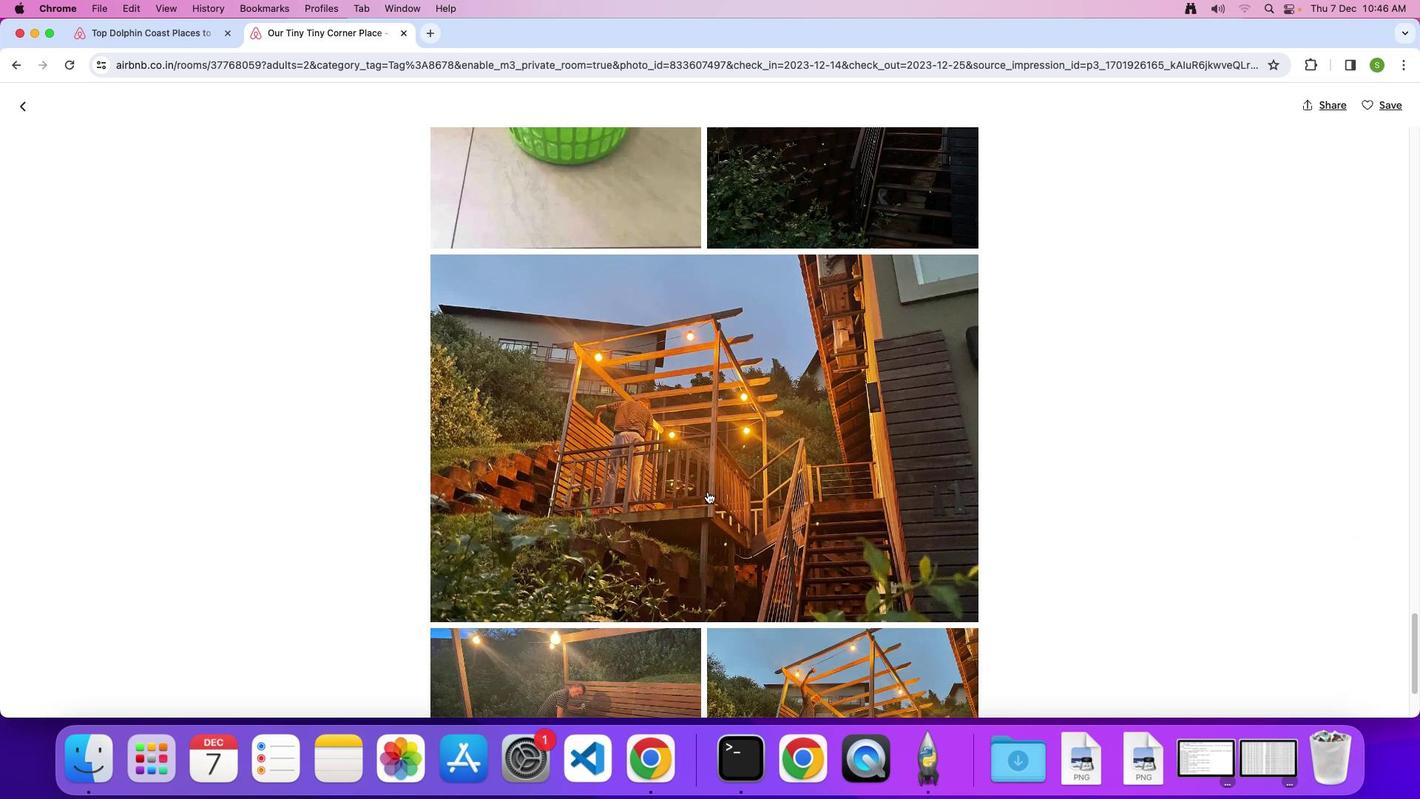 
Action: Mouse scrolled (707, 492) with delta (0, -2)
Screenshot: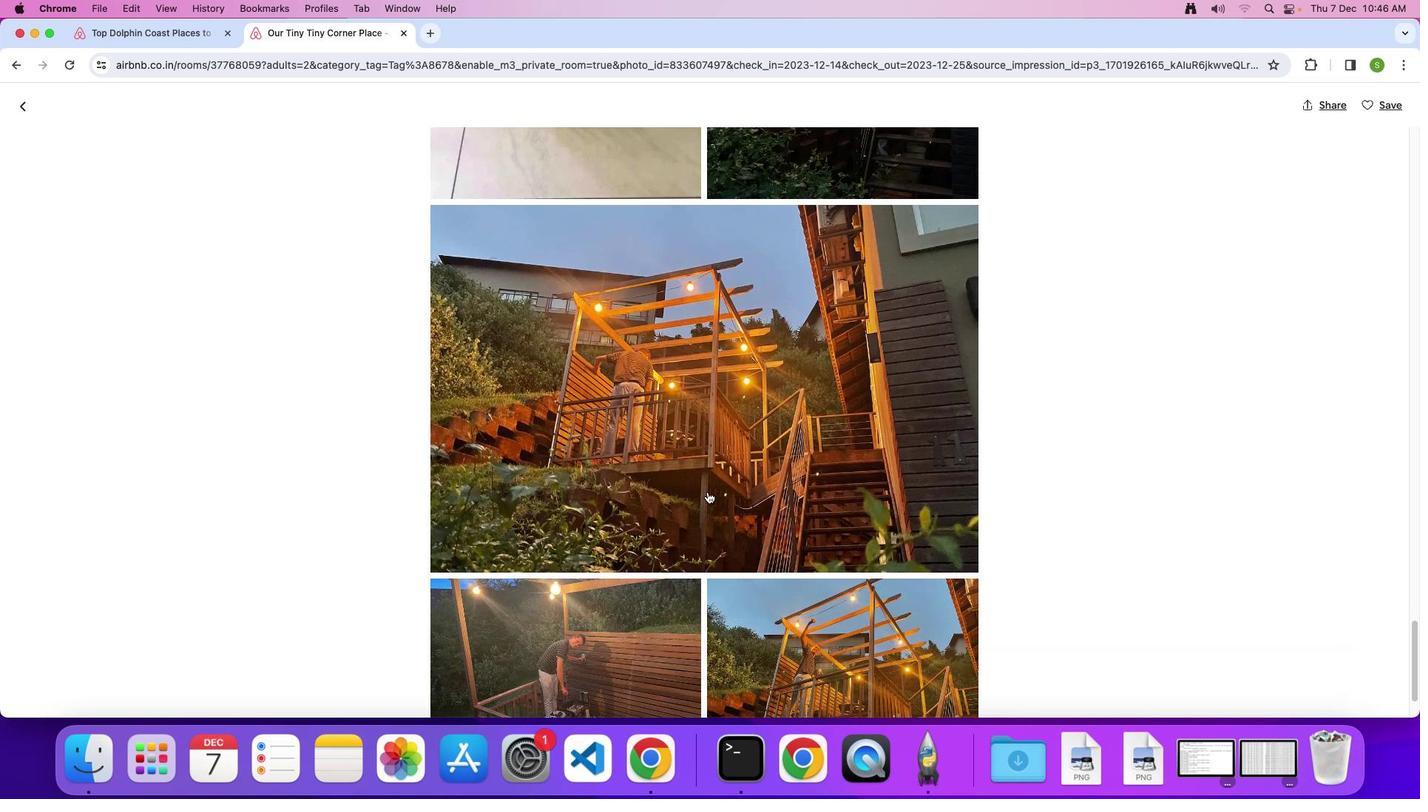 
Action: Mouse scrolled (707, 492) with delta (0, 0)
Screenshot: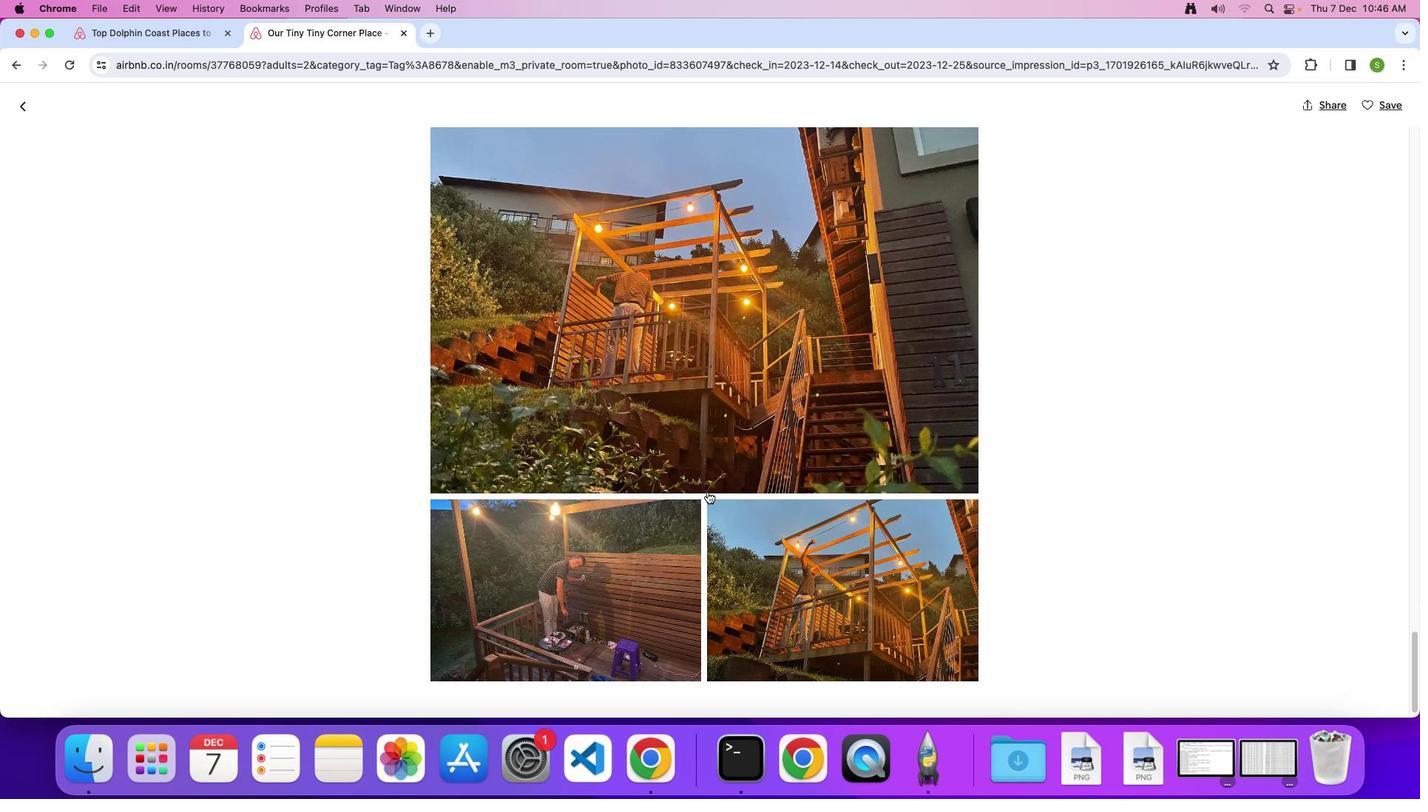 
Action: Mouse scrolled (707, 492) with delta (0, 0)
Screenshot: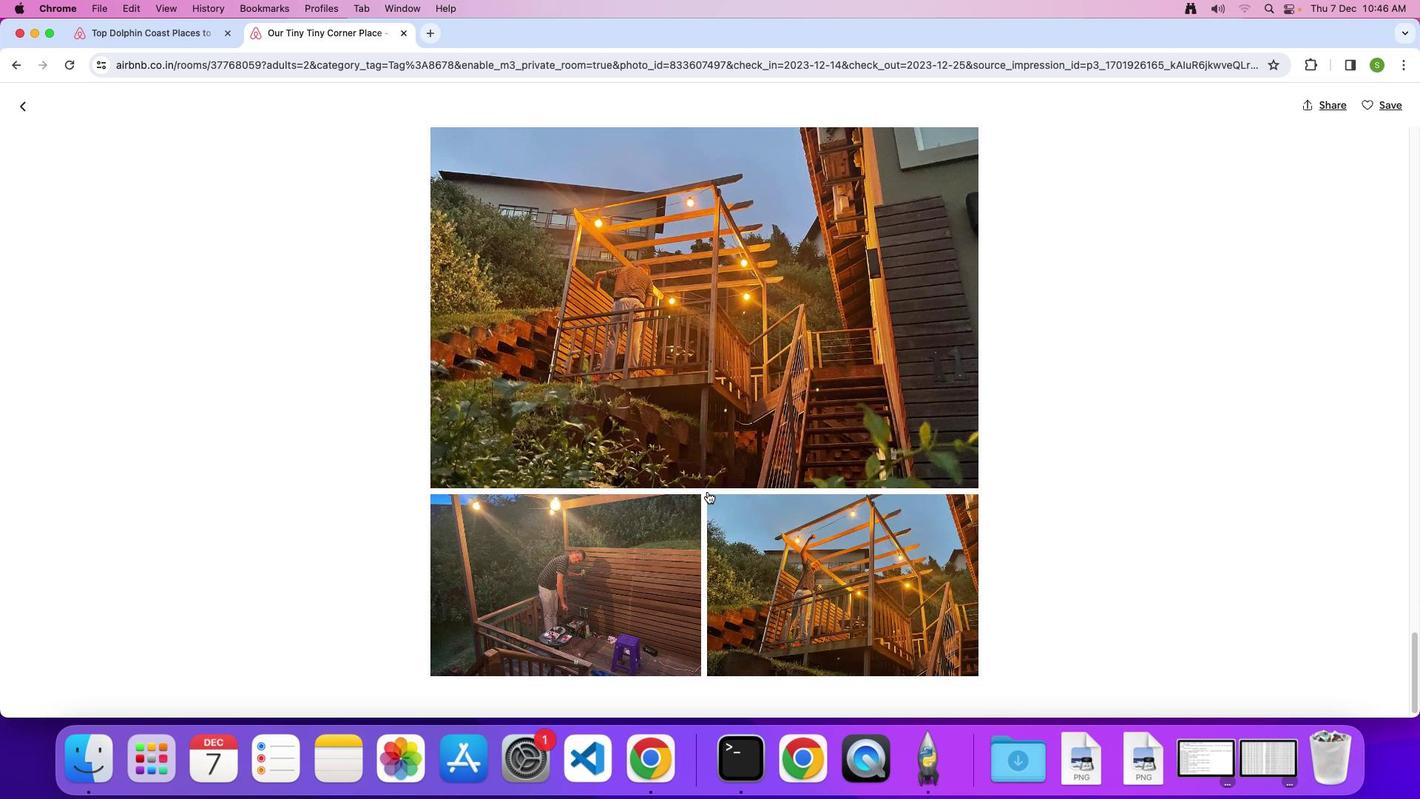 
Action: Mouse scrolled (707, 492) with delta (0, 0)
Screenshot: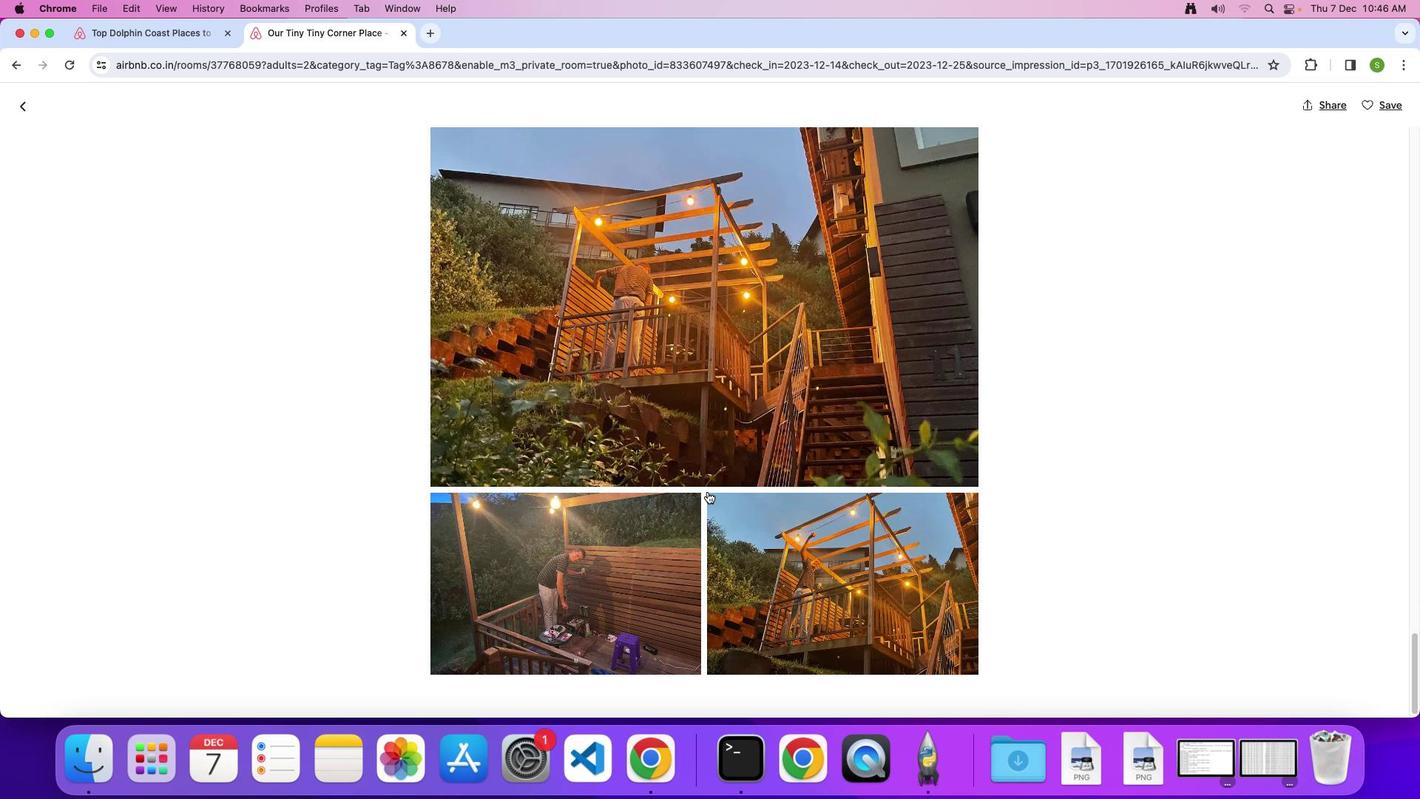 
Action: Mouse scrolled (707, 492) with delta (0, -2)
Screenshot: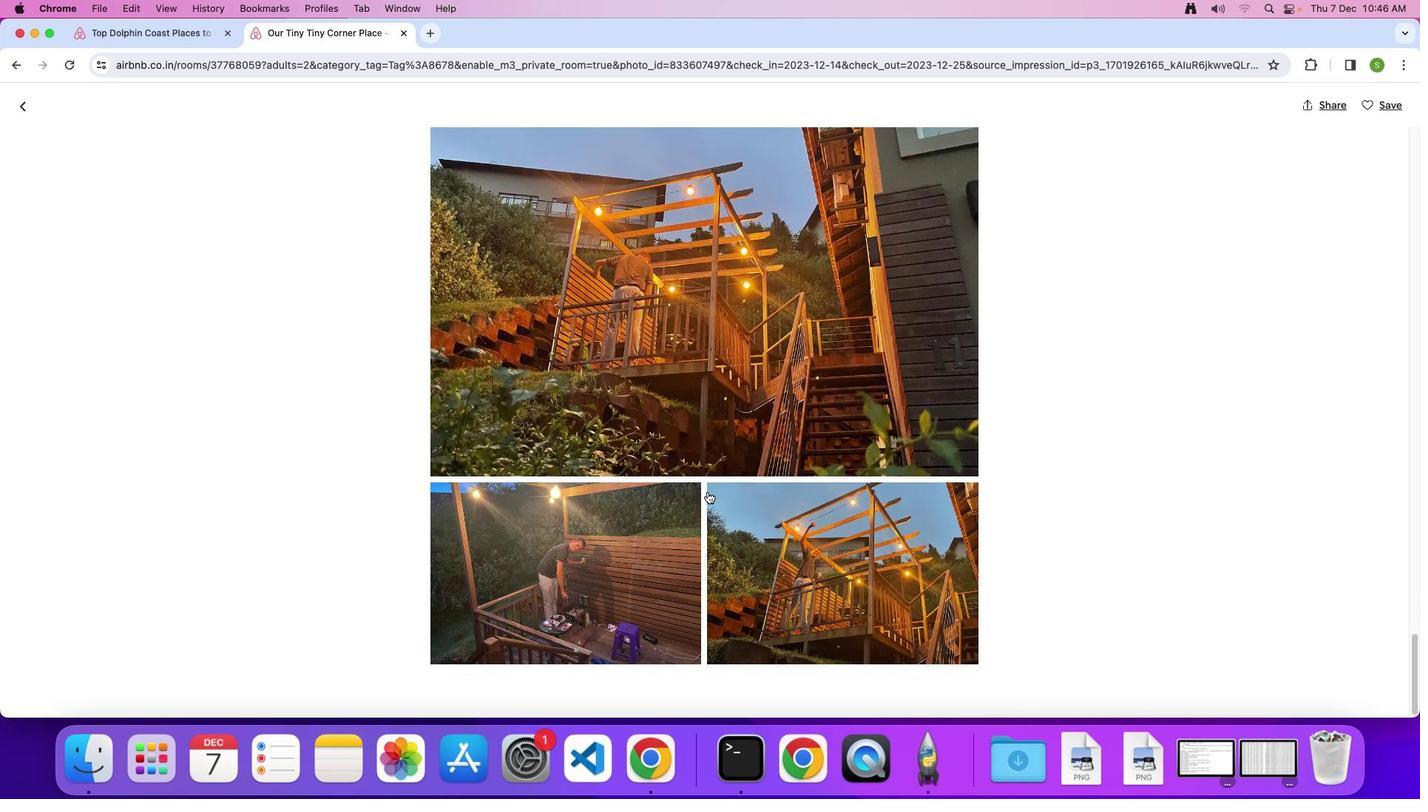 
Action: Mouse scrolled (707, 492) with delta (0, 0)
Screenshot: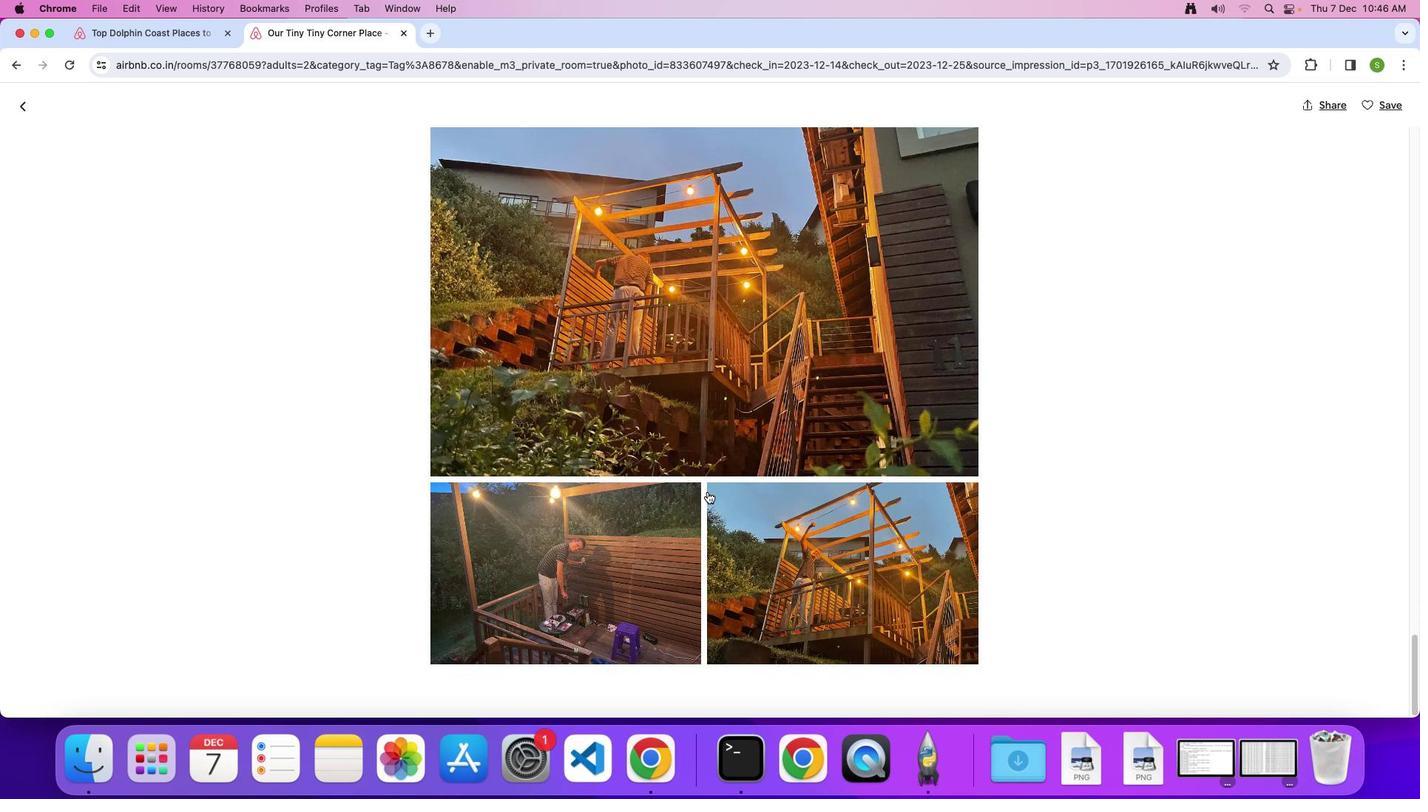
Action: Mouse scrolled (707, 492) with delta (0, 0)
Screenshot: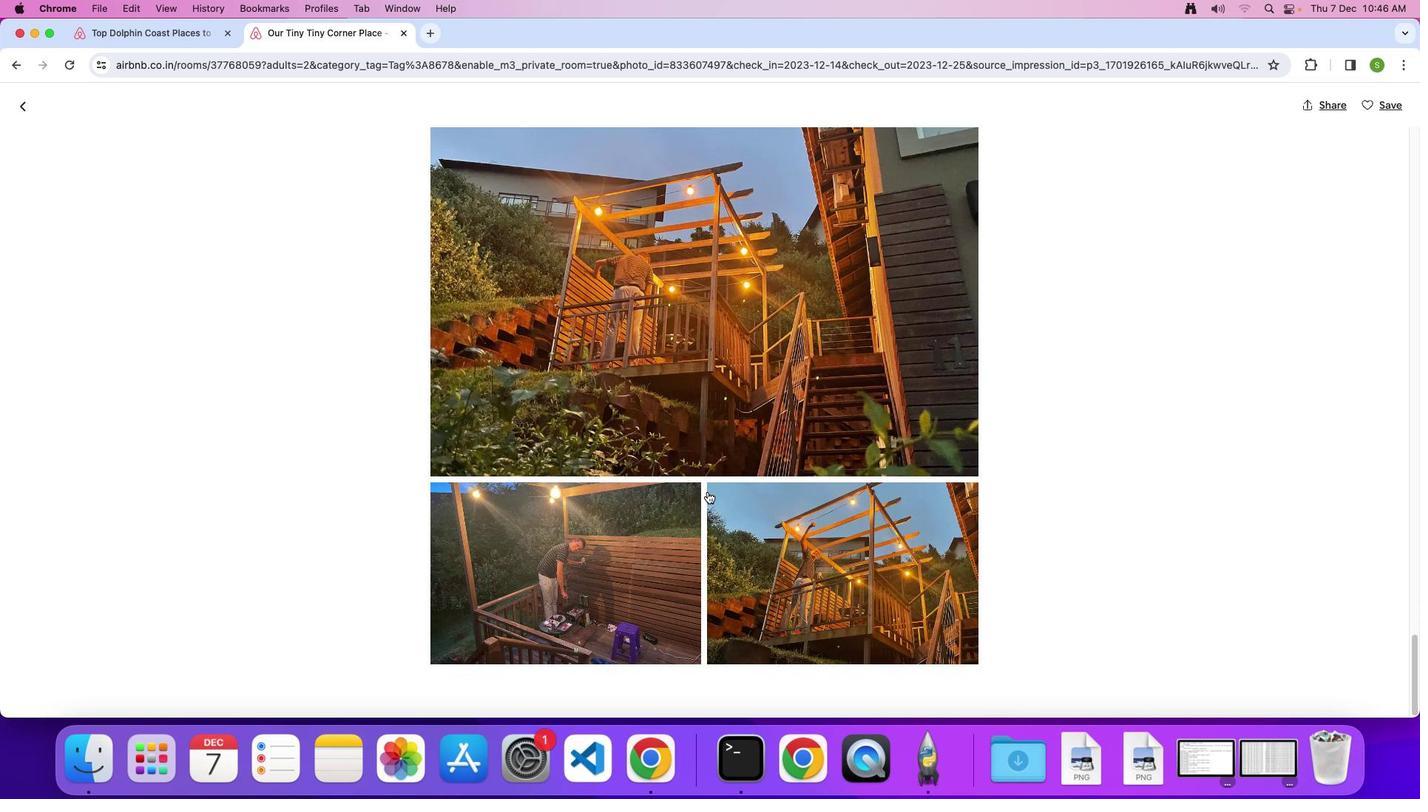 
Action: Mouse scrolled (707, 492) with delta (0, -2)
Screenshot: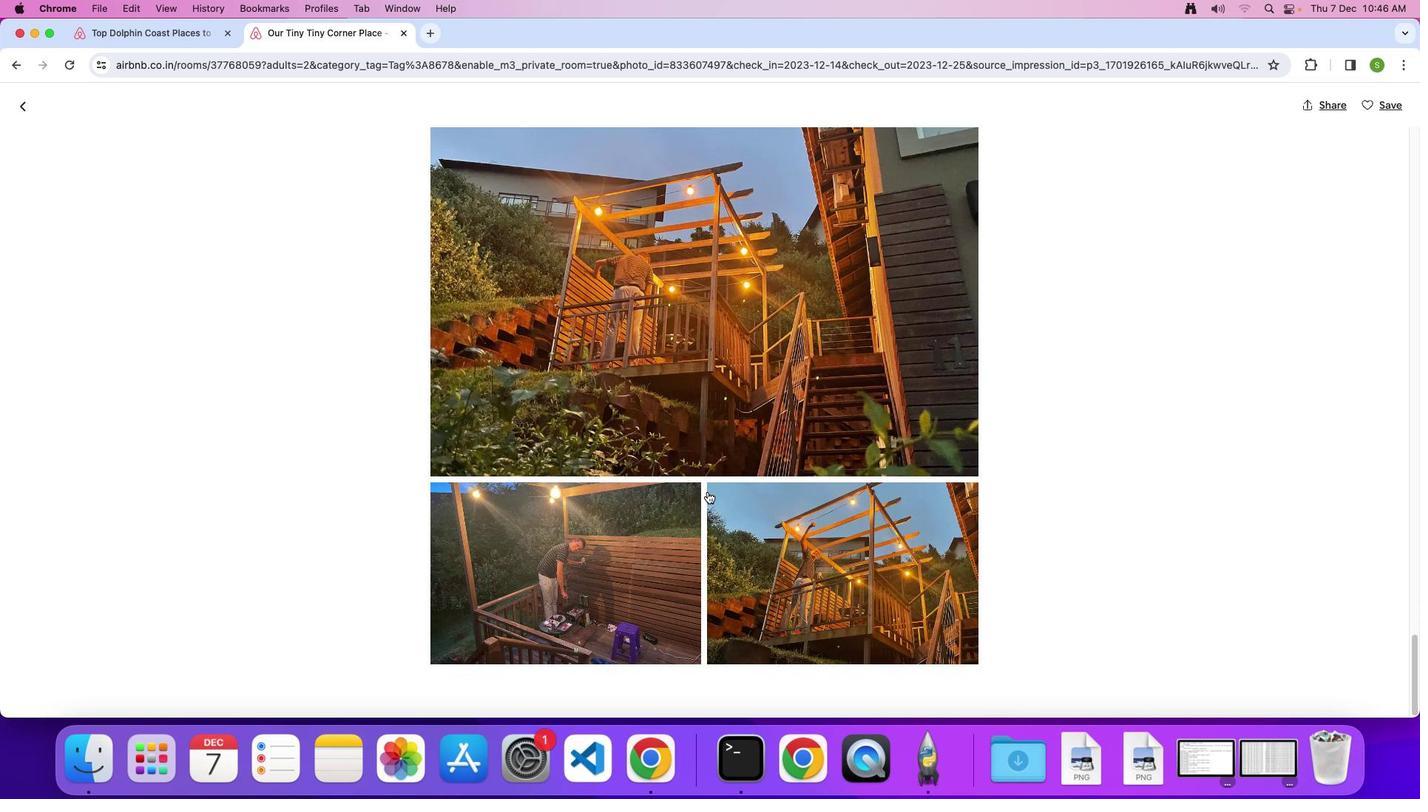 
Action: Mouse moved to (29, 110)
Screenshot: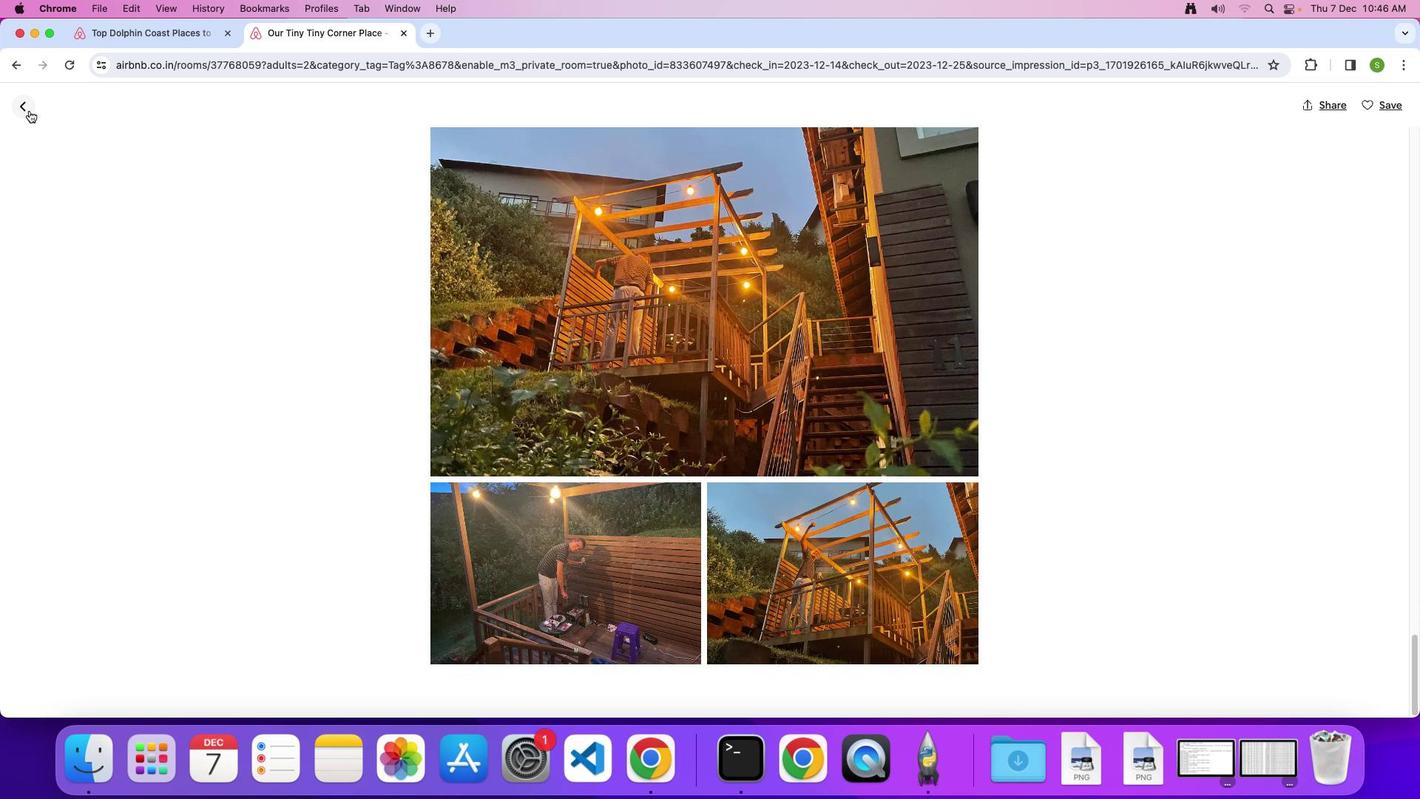 
Action: Mouse pressed left at (29, 110)
Screenshot: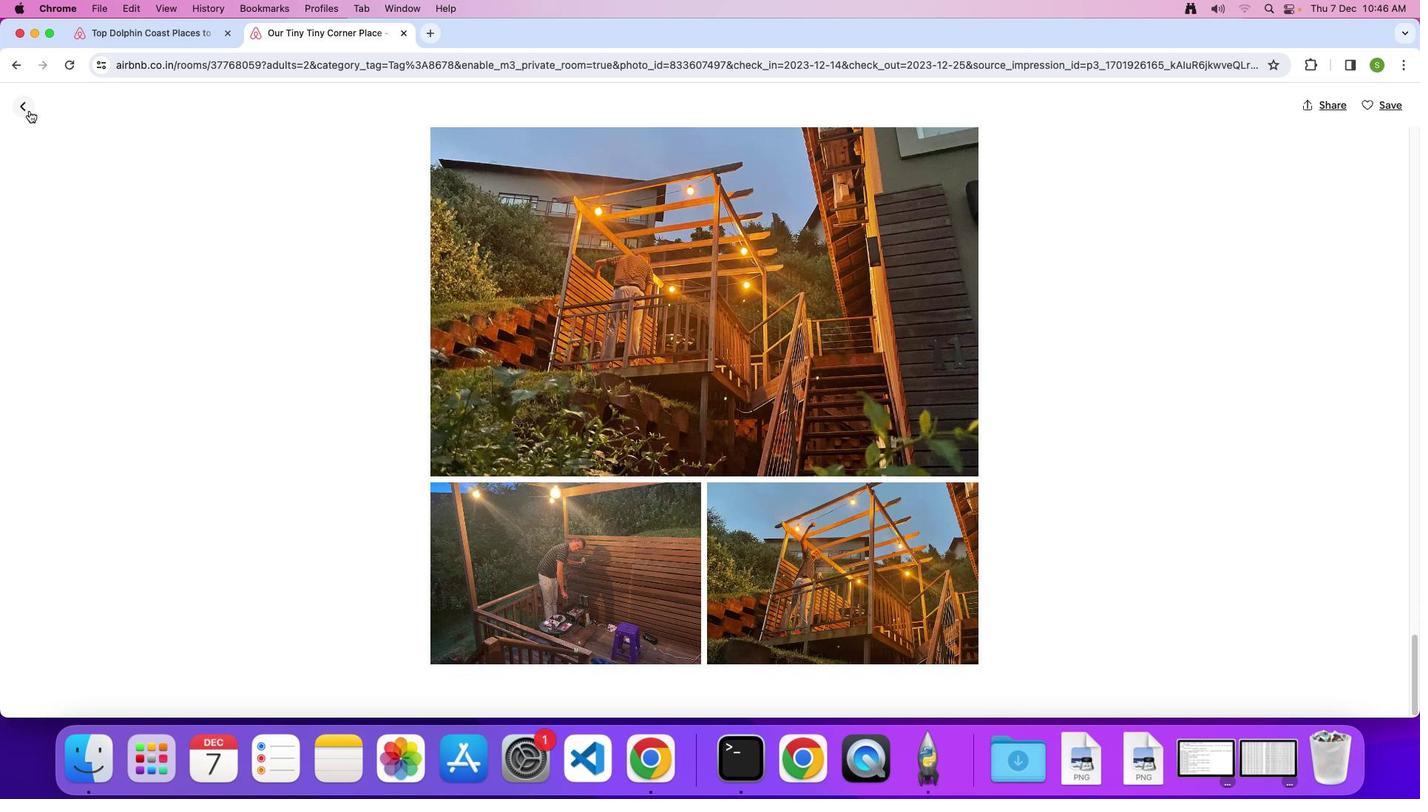 
Action: Mouse moved to (564, 481)
Screenshot: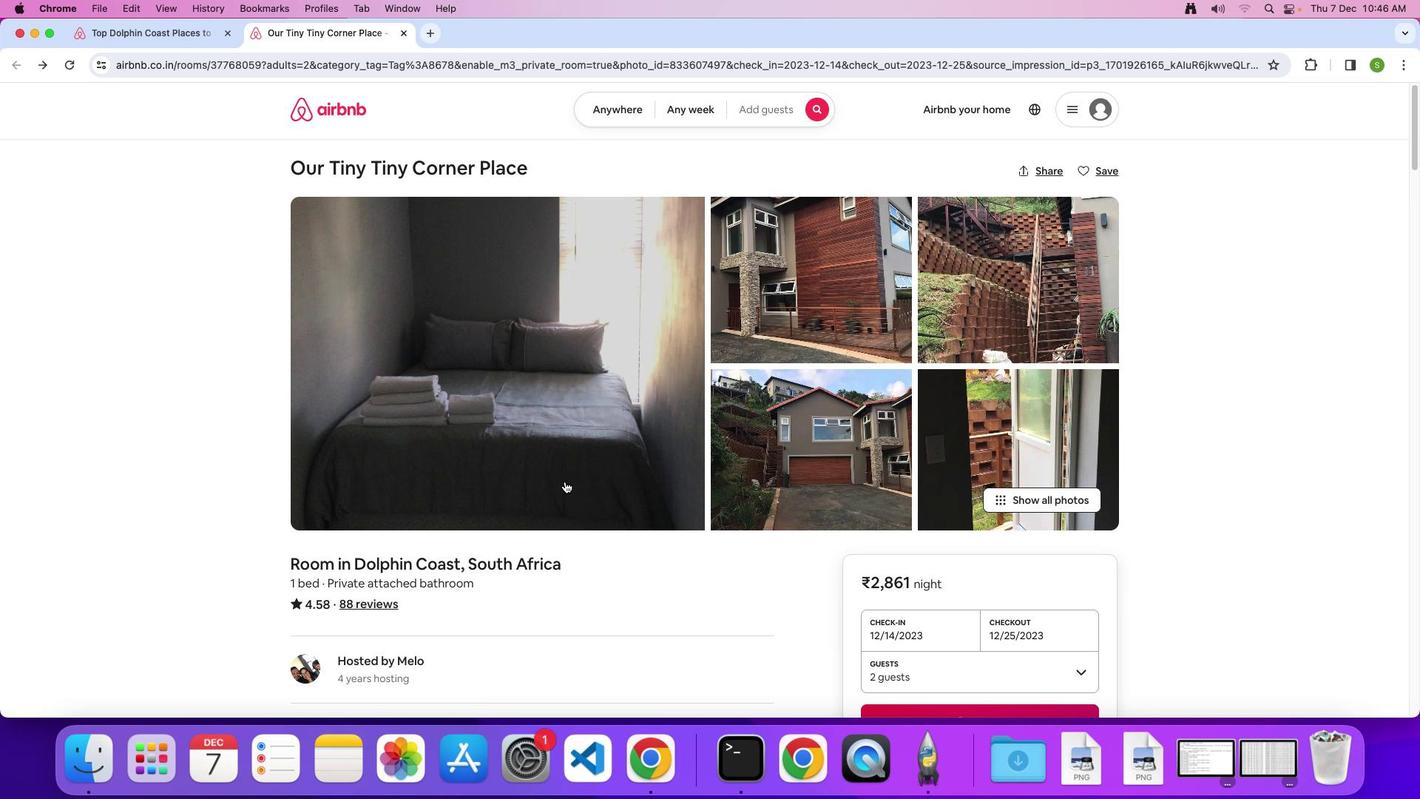 
Action: Mouse scrolled (564, 481) with delta (0, 0)
Screenshot: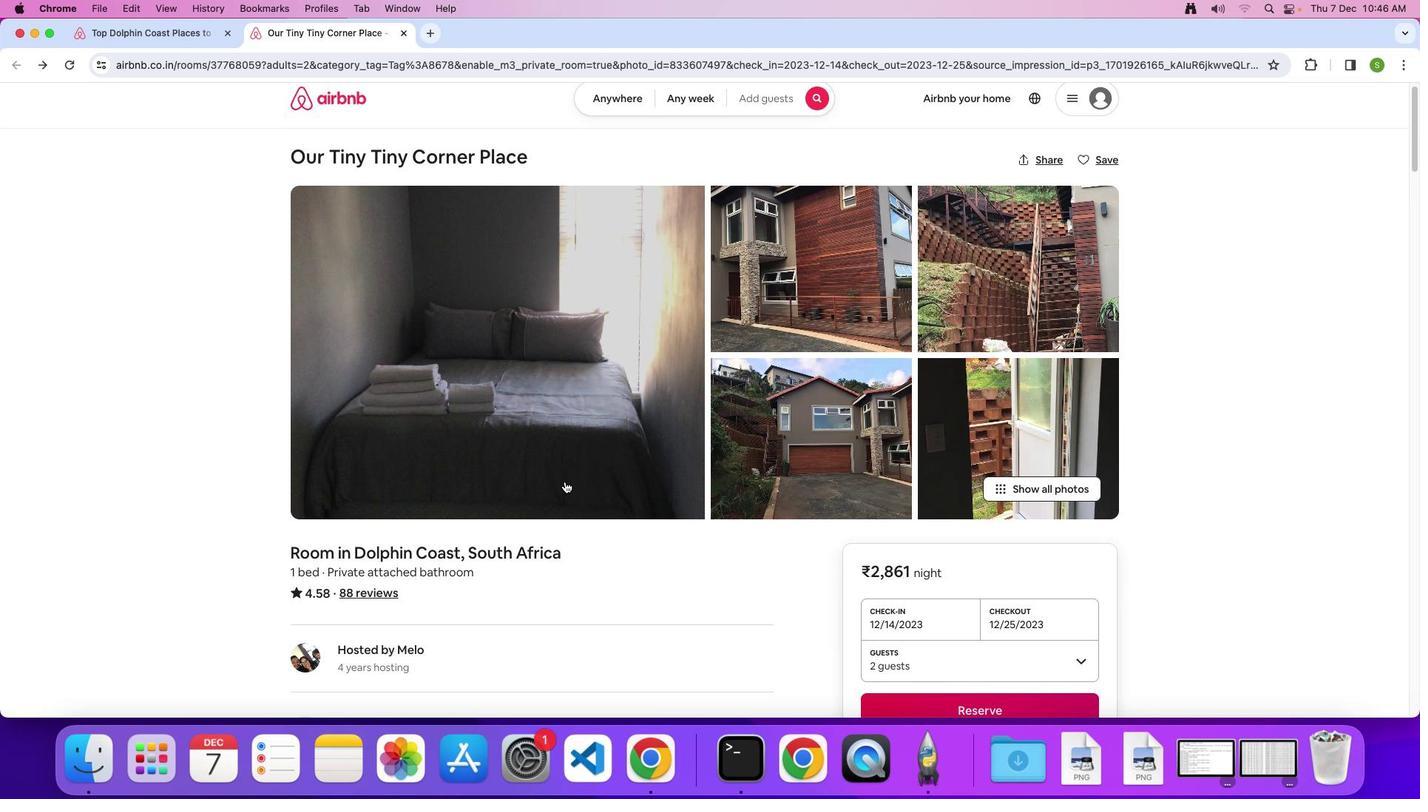 
Action: Mouse scrolled (564, 481) with delta (0, 0)
Screenshot: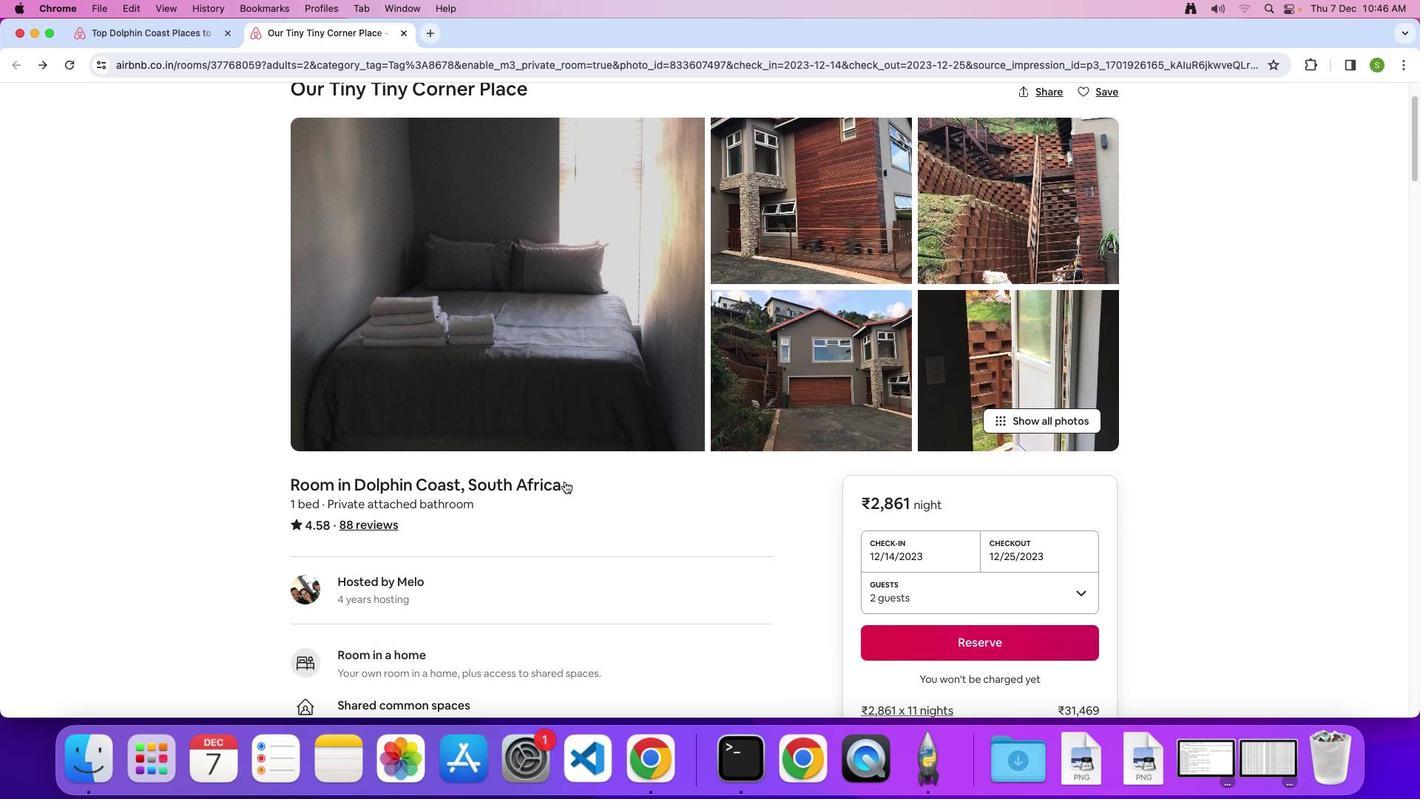 
Action: Mouse scrolled (564, 481) with delta (0, -2)
Screenshot: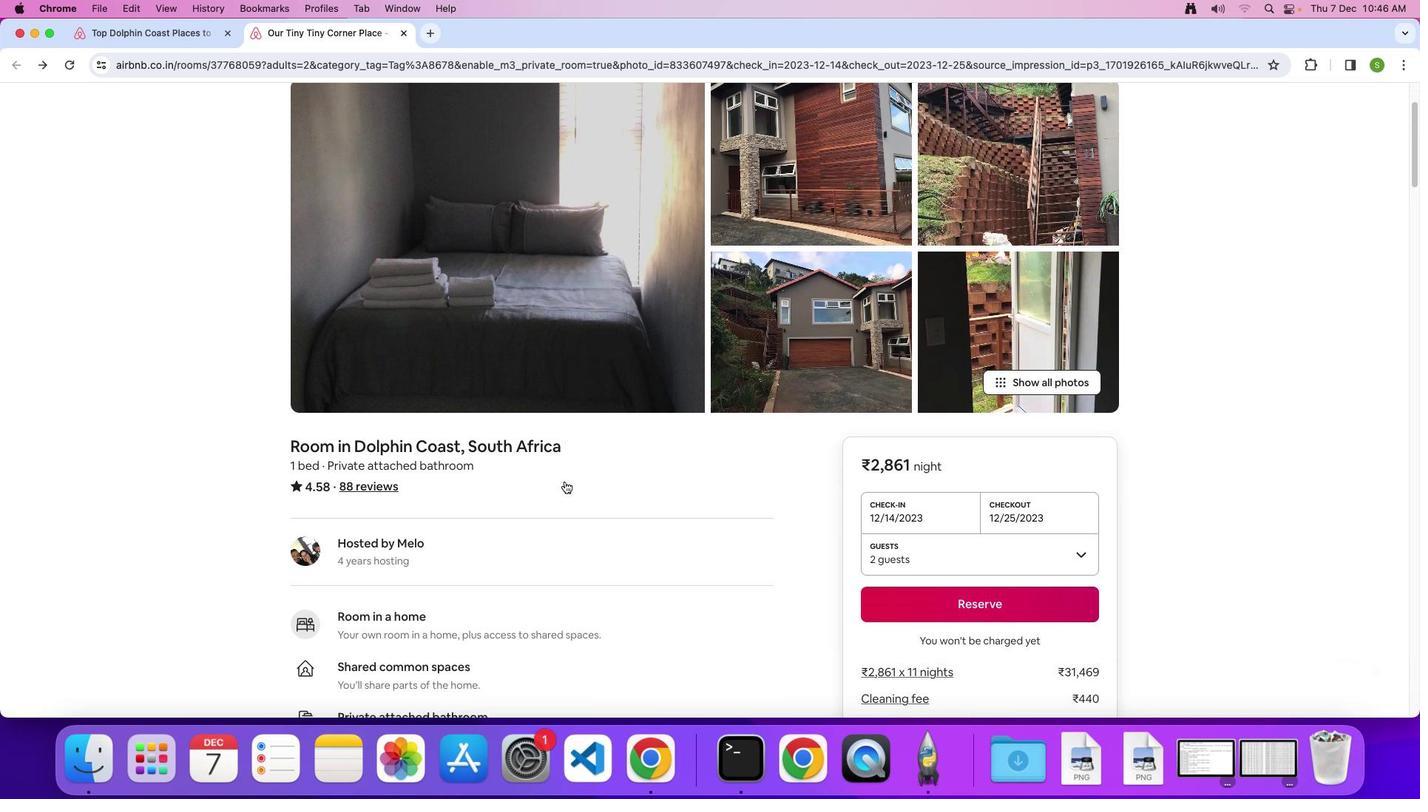 
Action: Mouse scrolled (564, 481) with delta (0, -2)
Screenshot: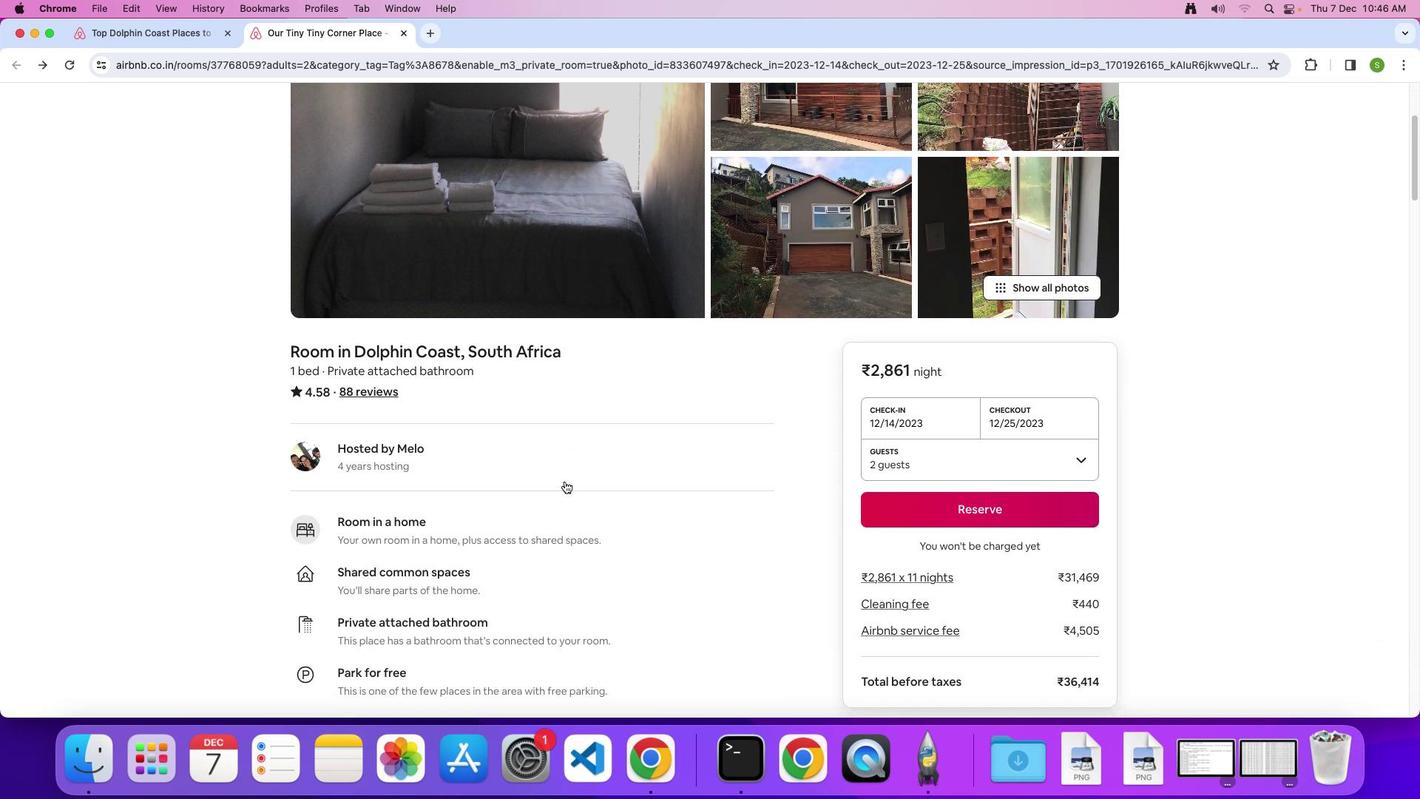 
Action: Mouse scrolled (564, 481) with delta (0, 0)
Screenshot: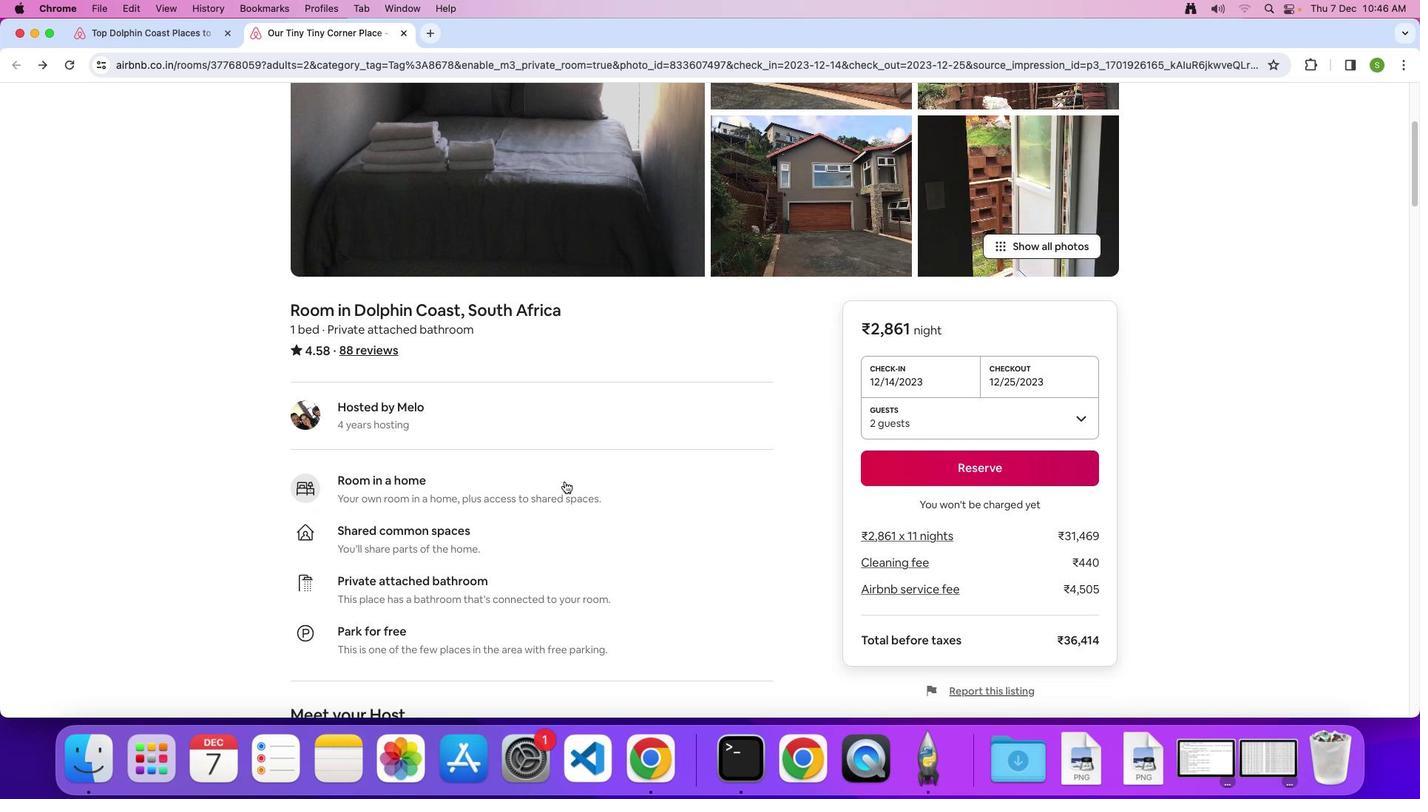 
Action: Mouse scrolled (564, 481) with delta (0, 0)
Screenshot: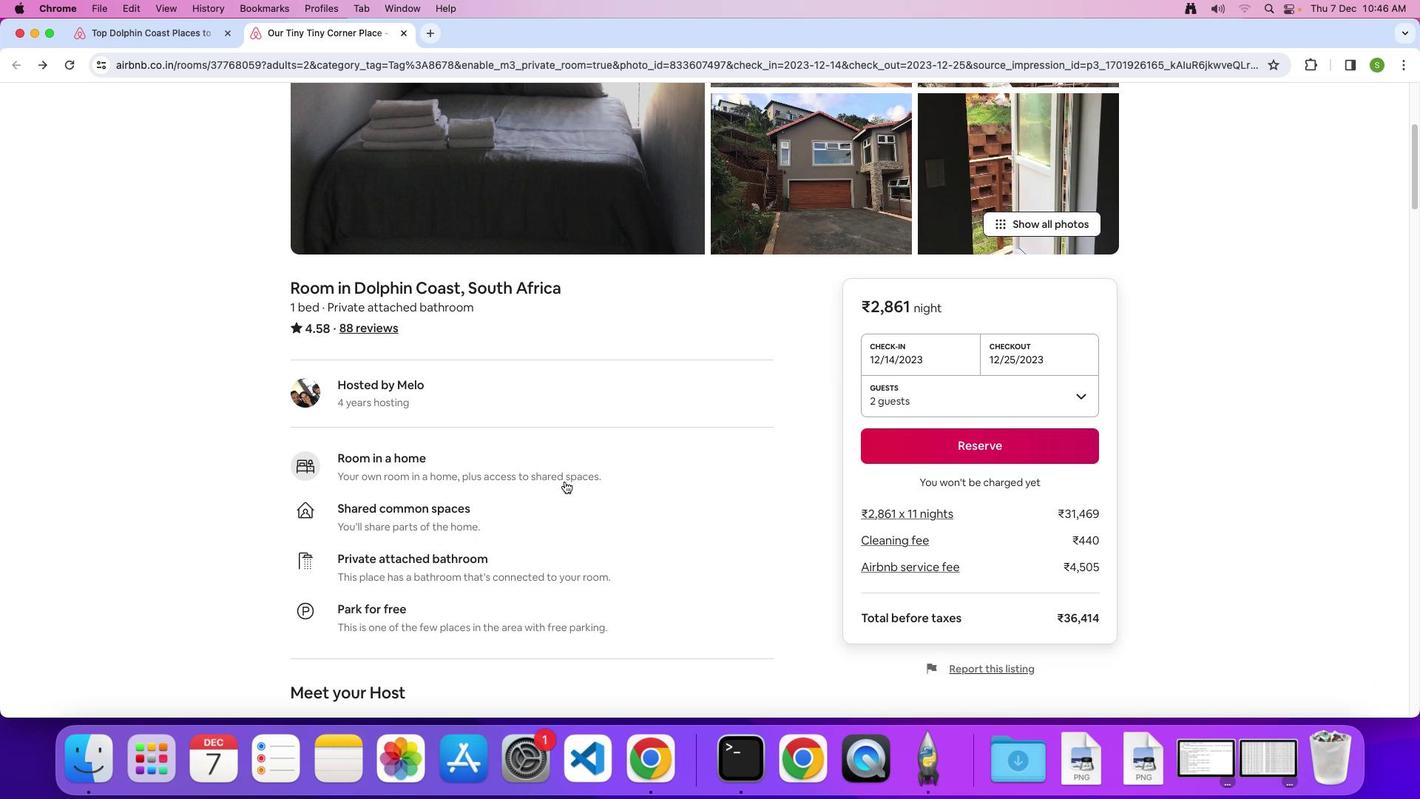 
Action: Mouse scrolled (564, 481) with delta (0, -2)
Screenshot: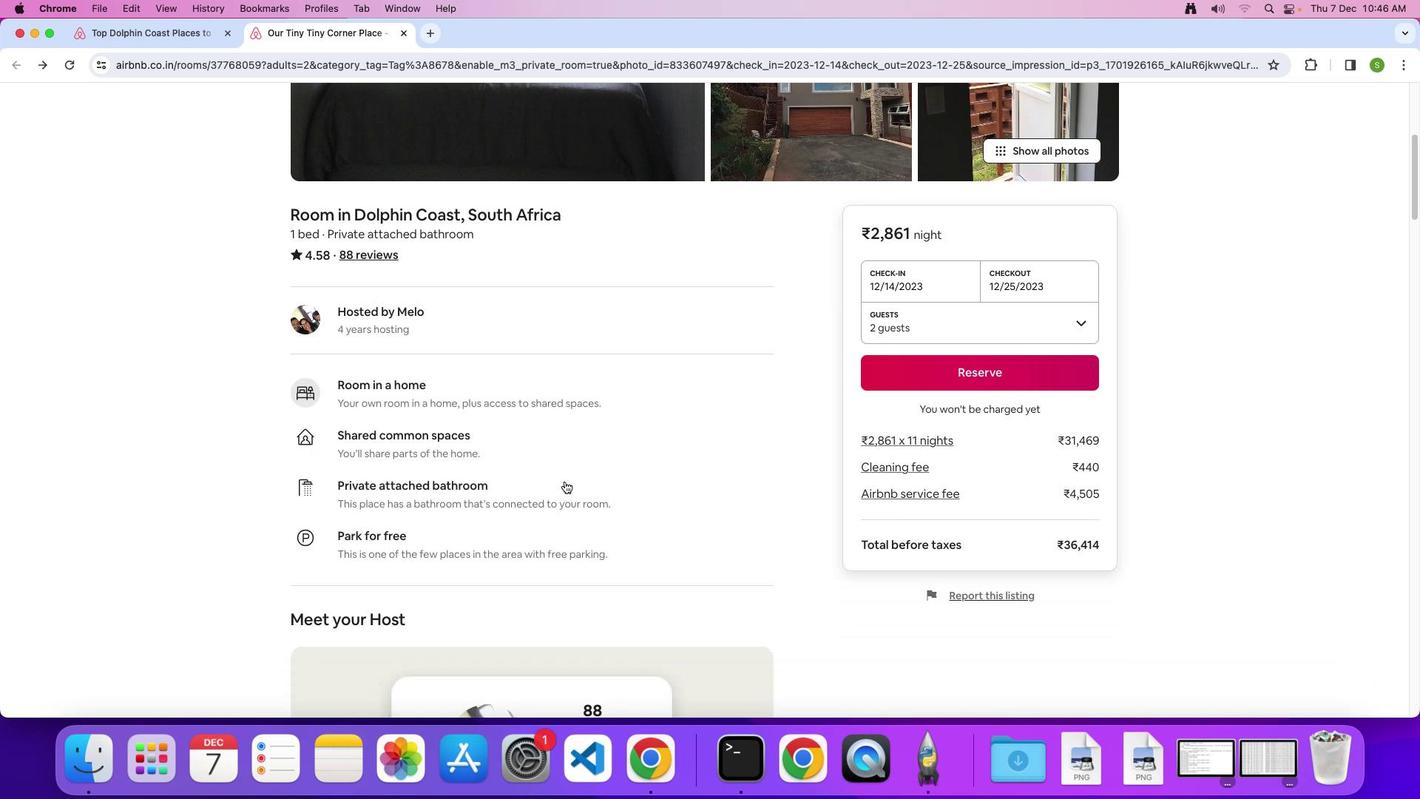 
Action: Mouse scrolled (564, 481) with delta (0, 0)
Screenshot: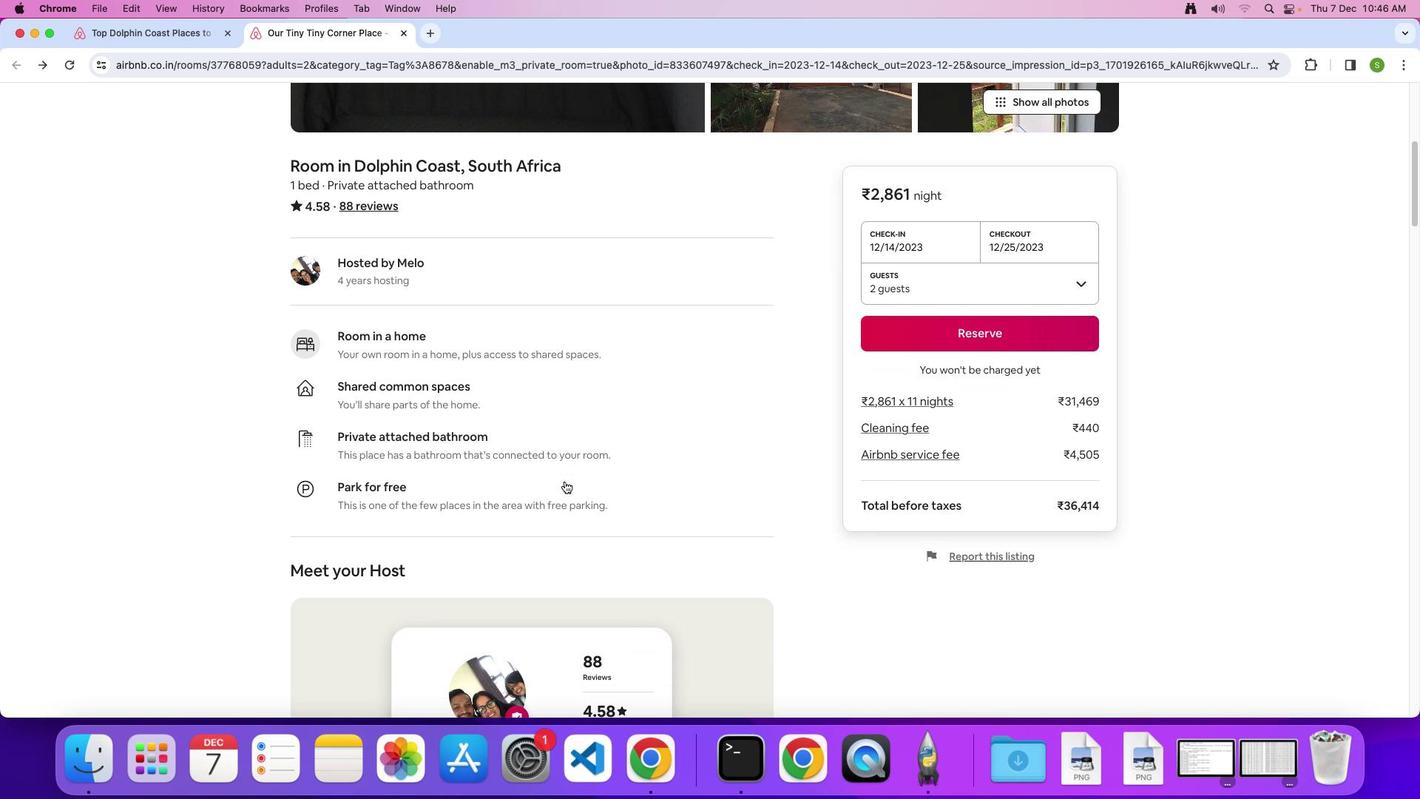 
Action: Mouse scrolled (564, 481) with delta (0, 0)
Screenshot: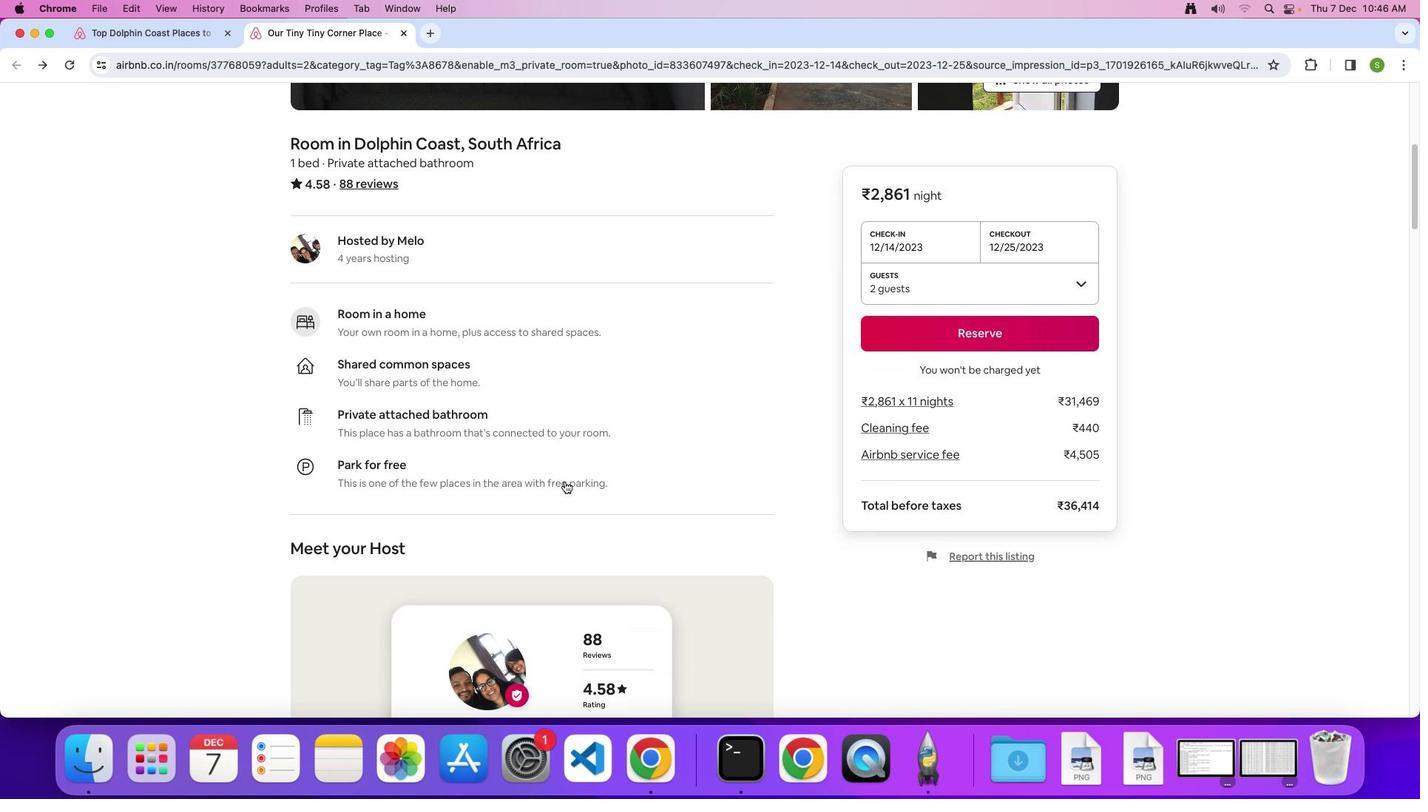 
Action: Mouse scrolled (564, 481) with delta (0, -2)
Screenshot: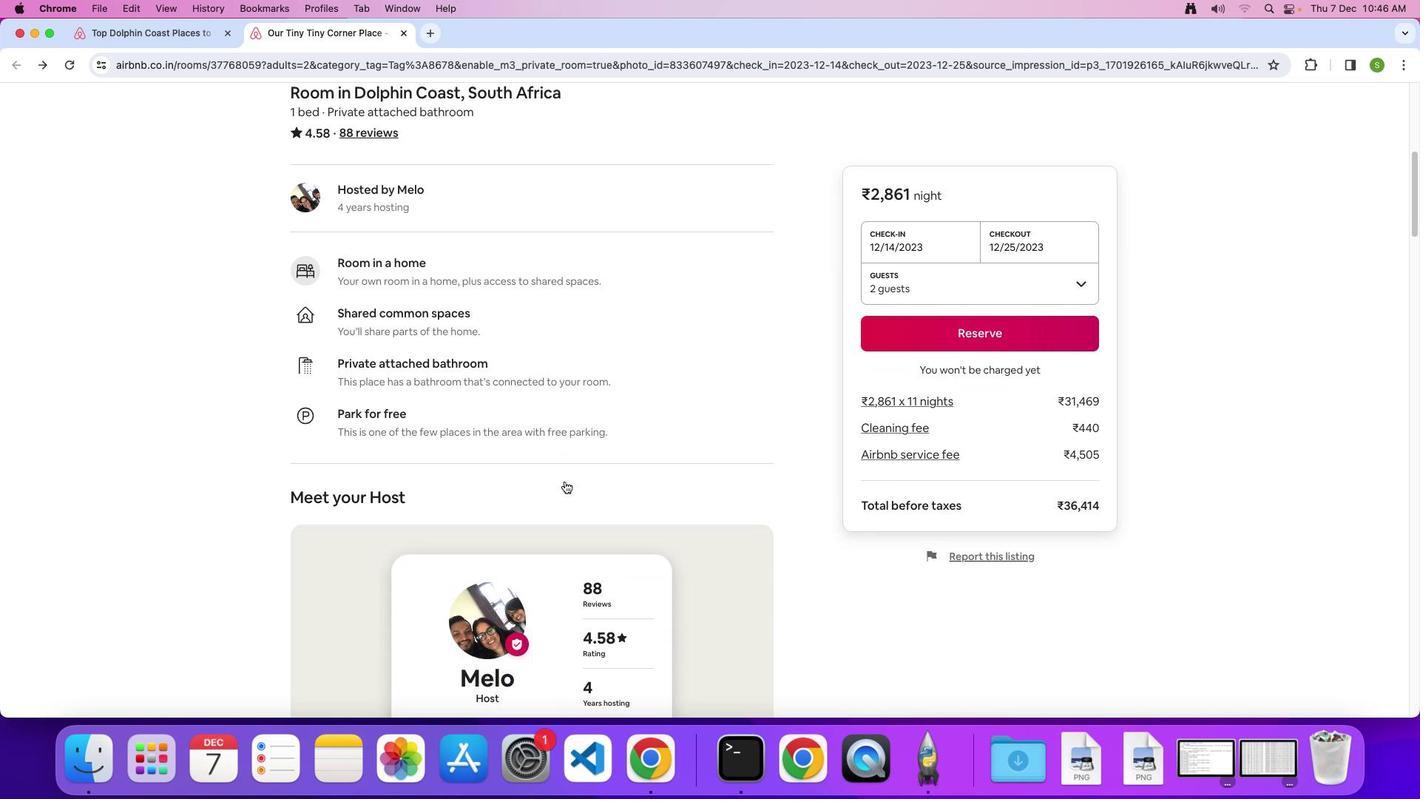 
Action: Mouse scrolled (564, 481) with delta (0, 0)
Screenshot: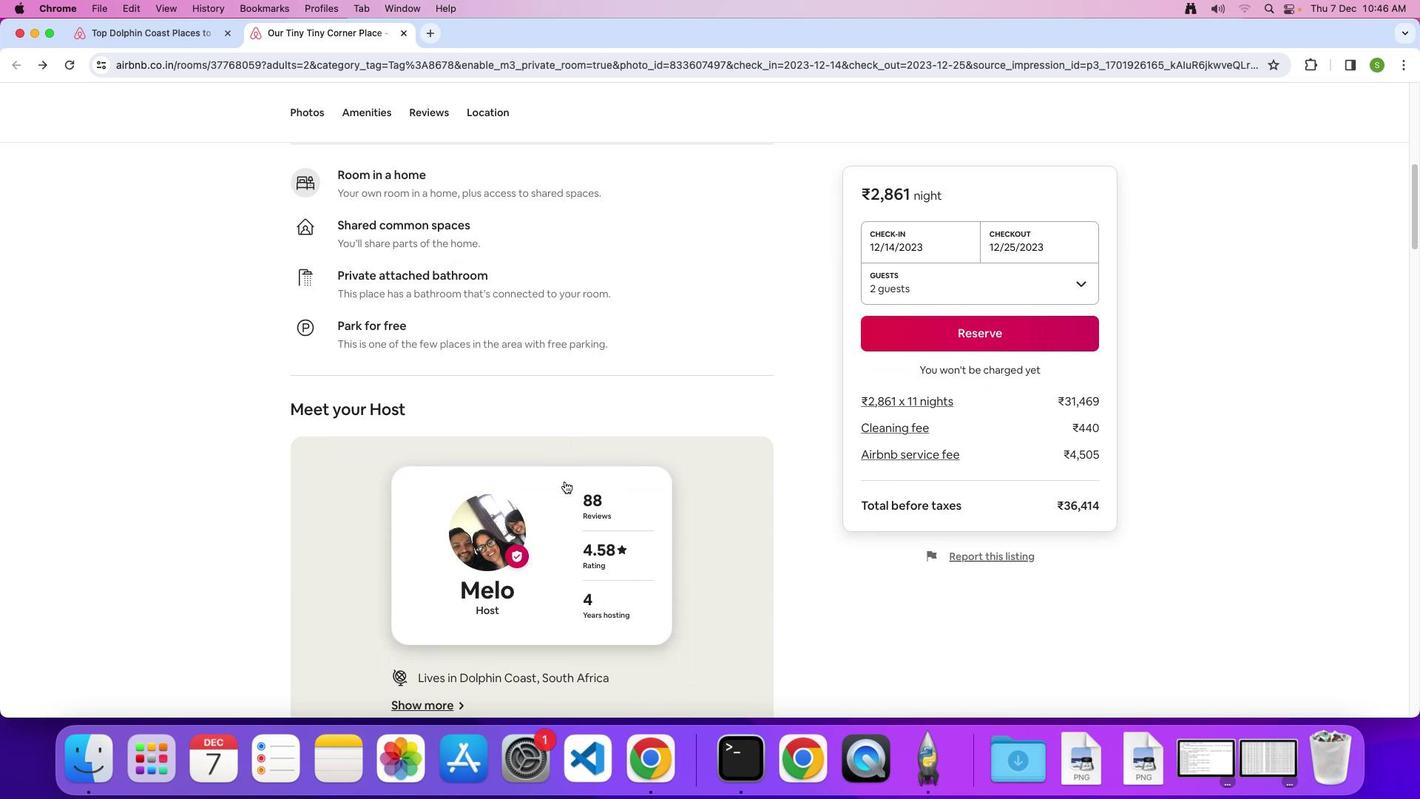 
Action: Mouse scrolled (564, 481) with delta (0, 0)
Screenshot: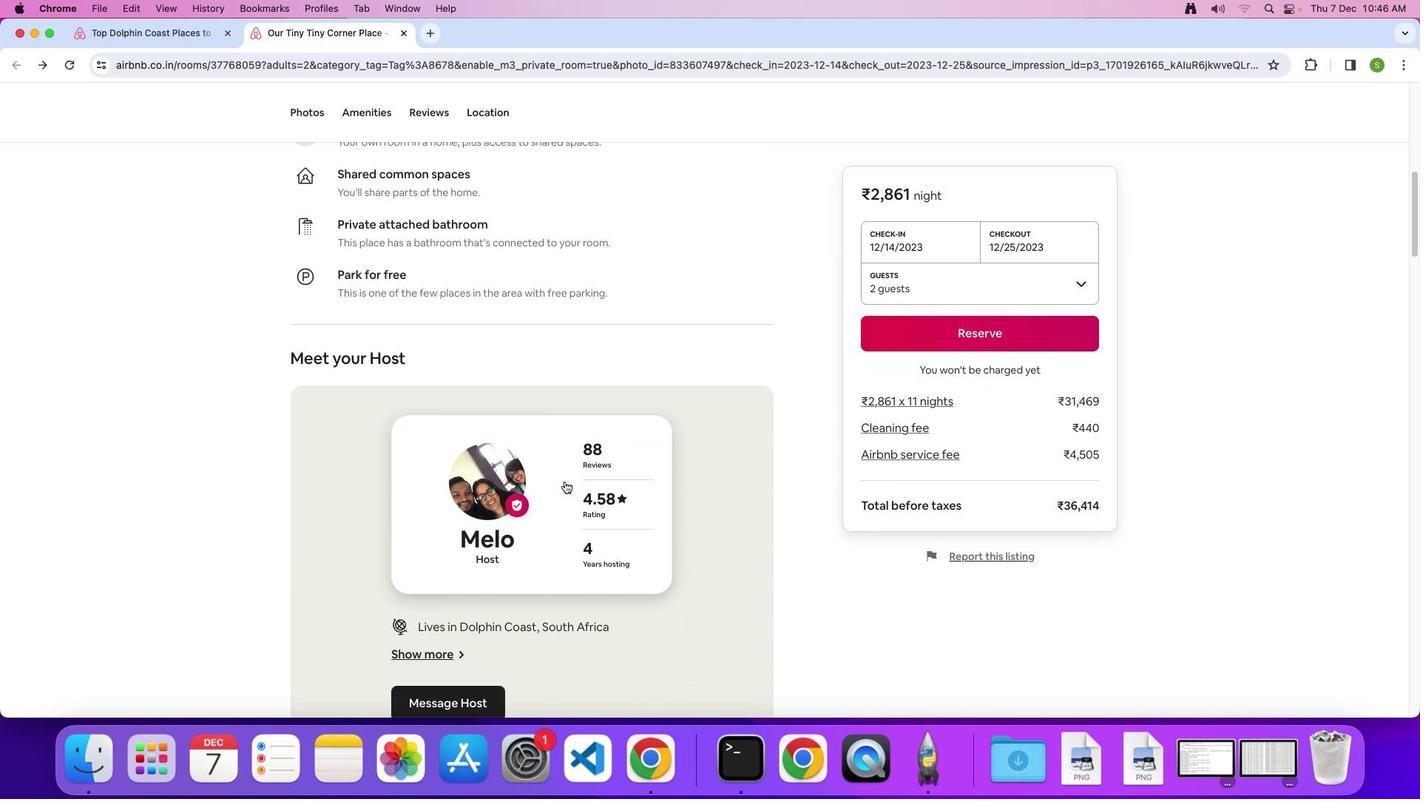 
Action: Mouse scrolled (564, 481) with delta (0, -2)
Screenshot: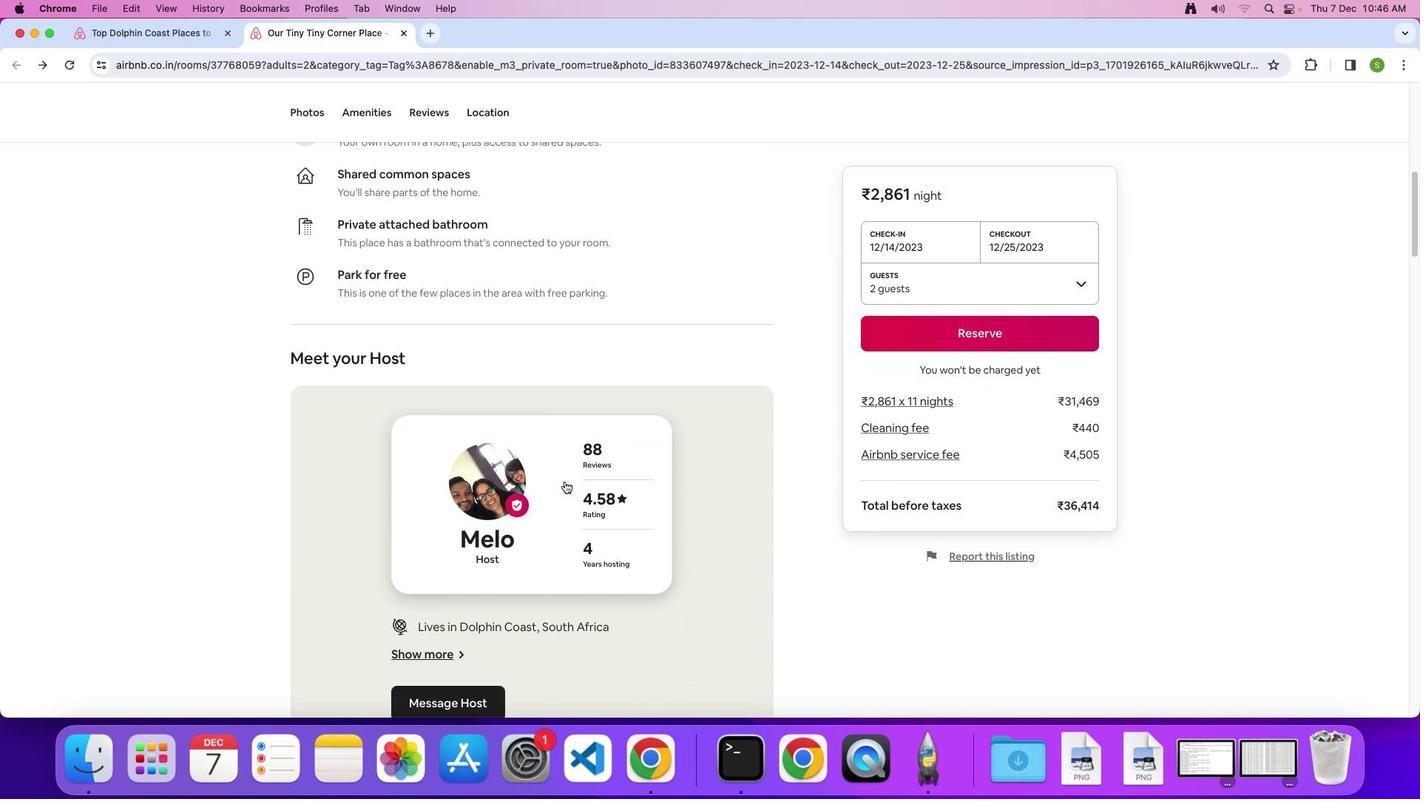 
Action: Mouse scrolled (564, 481) with delta (0, 0)
Screenshot: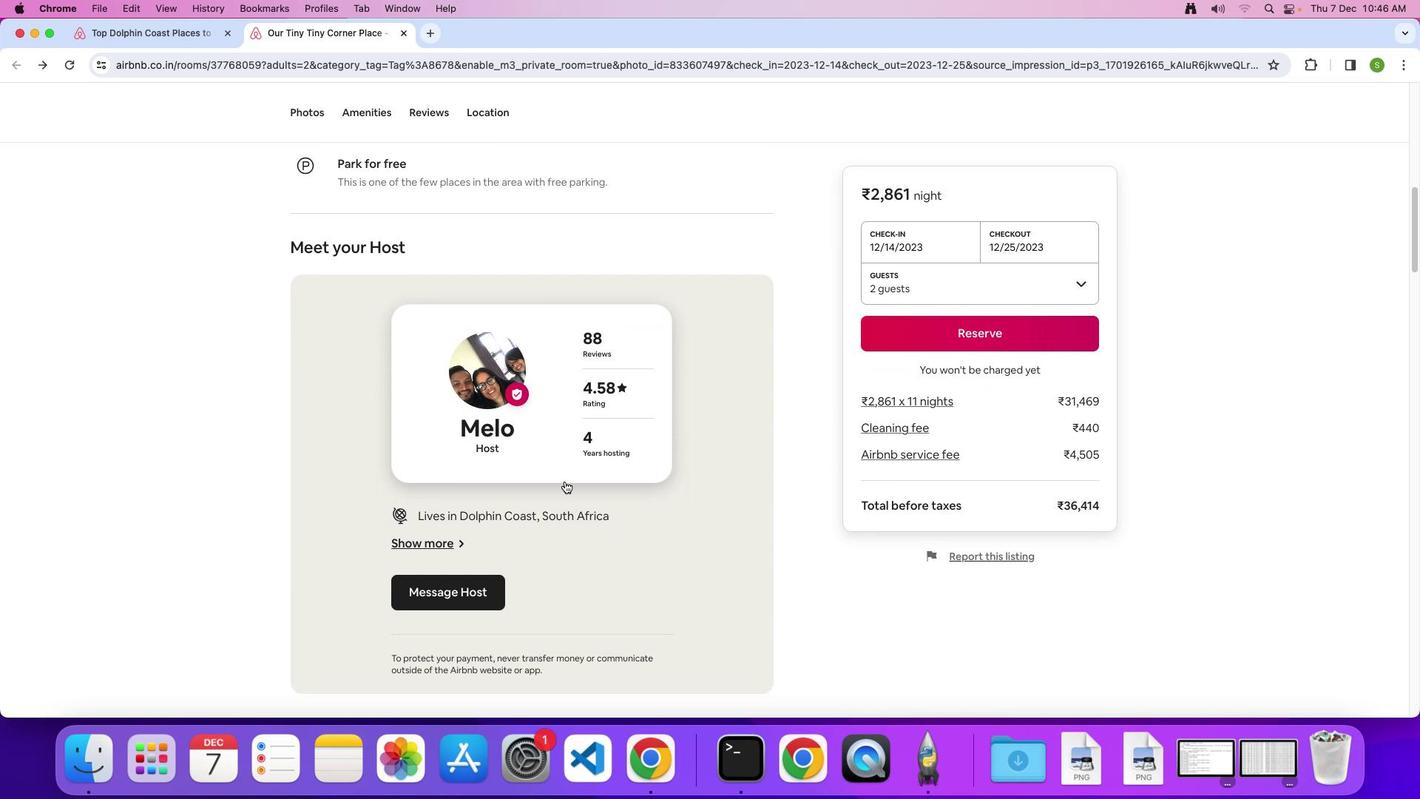 
Action: Mouse scrolled (564, 481) with delta (0, 0)
Screenshot: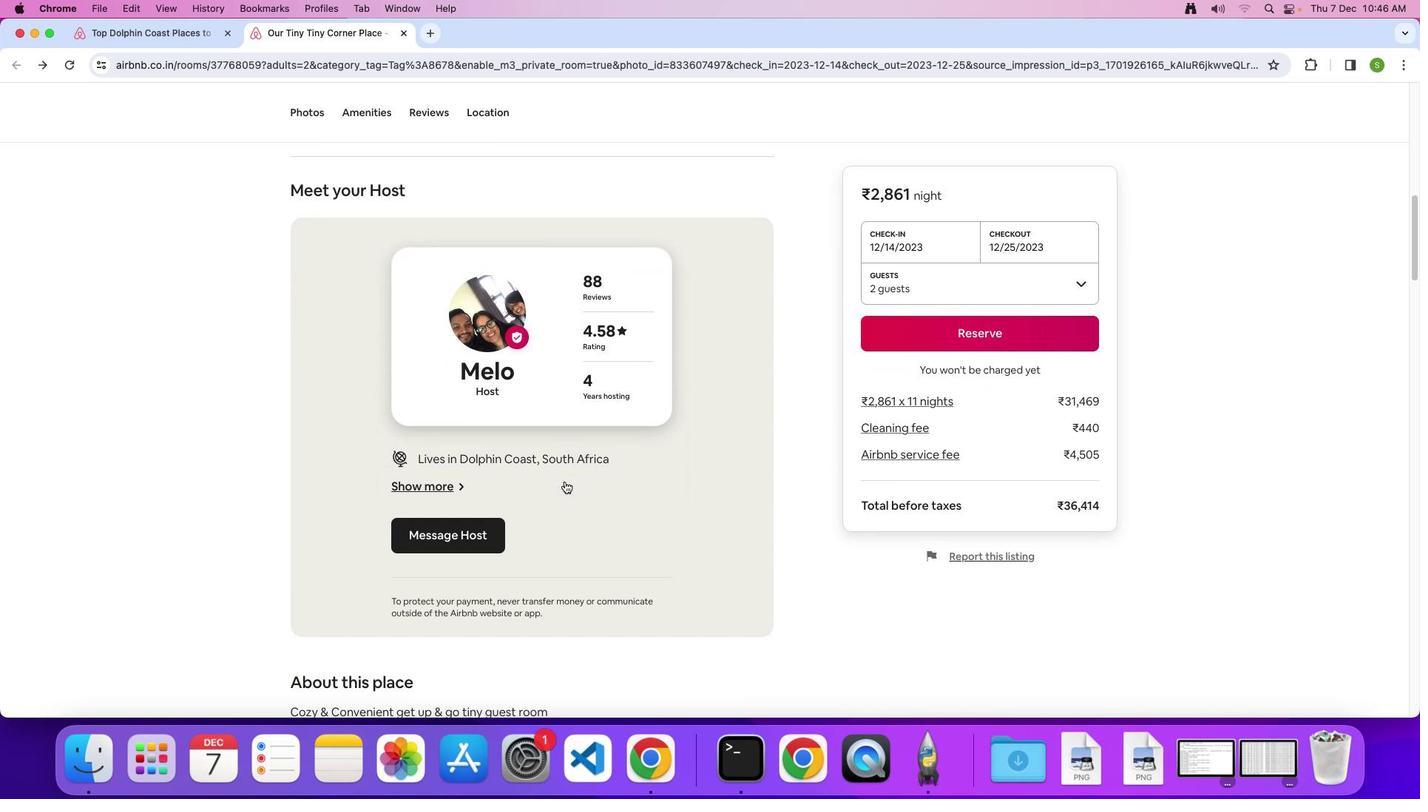 
Action: Mouse scrolled (564, 481) with delta (0, -2)
Screenshot: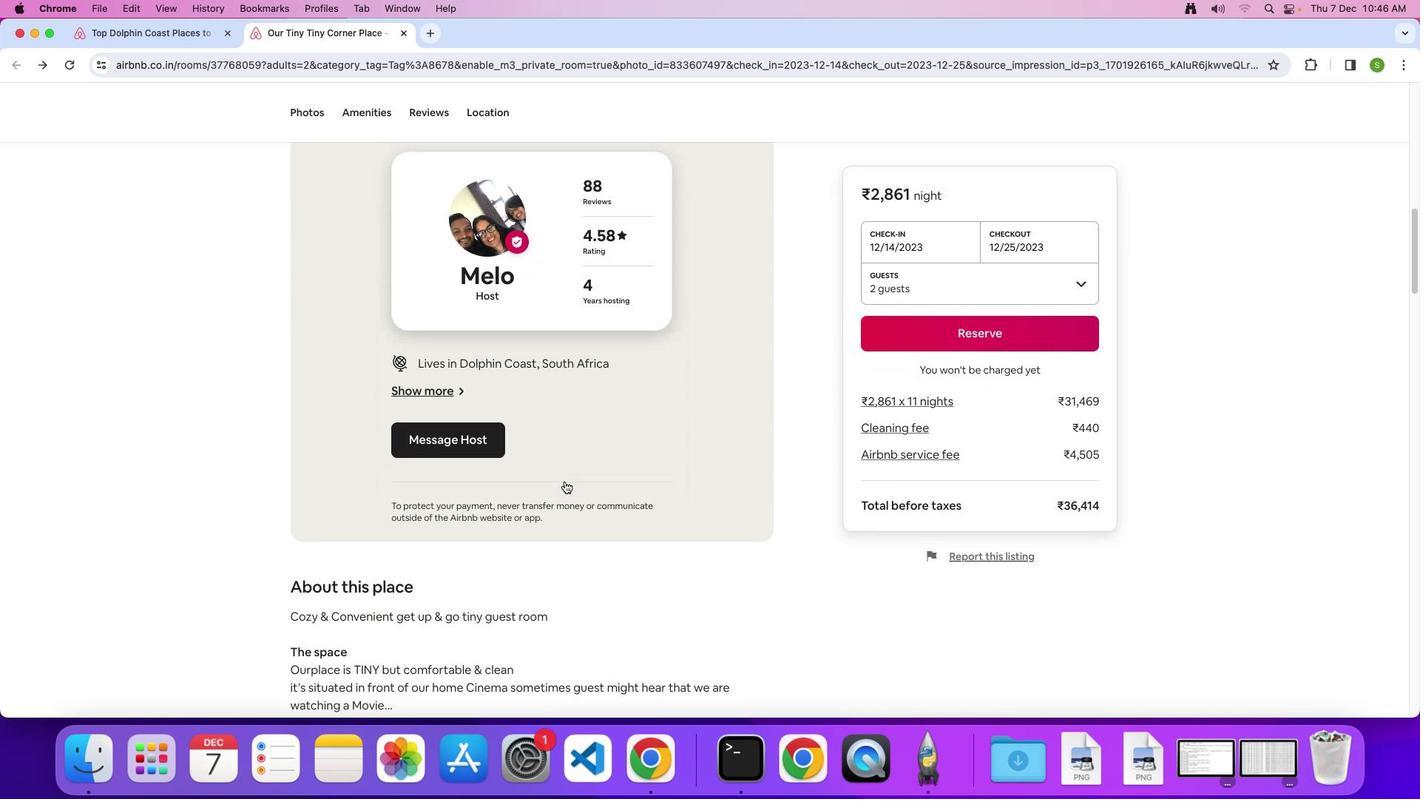 
Action: Mouse scrolled (564, 481) with delta (0, -3)
Screenshot: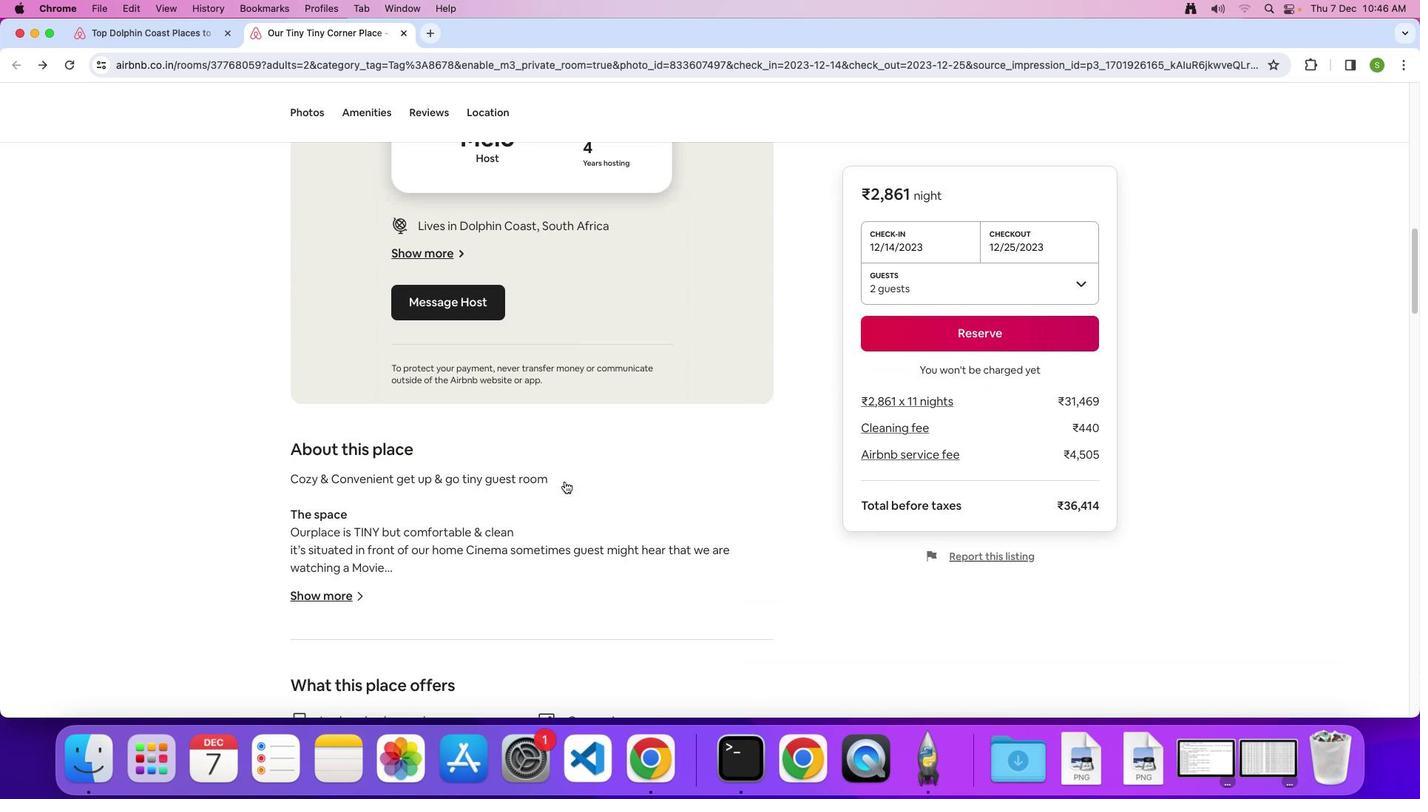 
Action: Mouse scrolled (564, 481) with delta (0, 0)
Screenshot: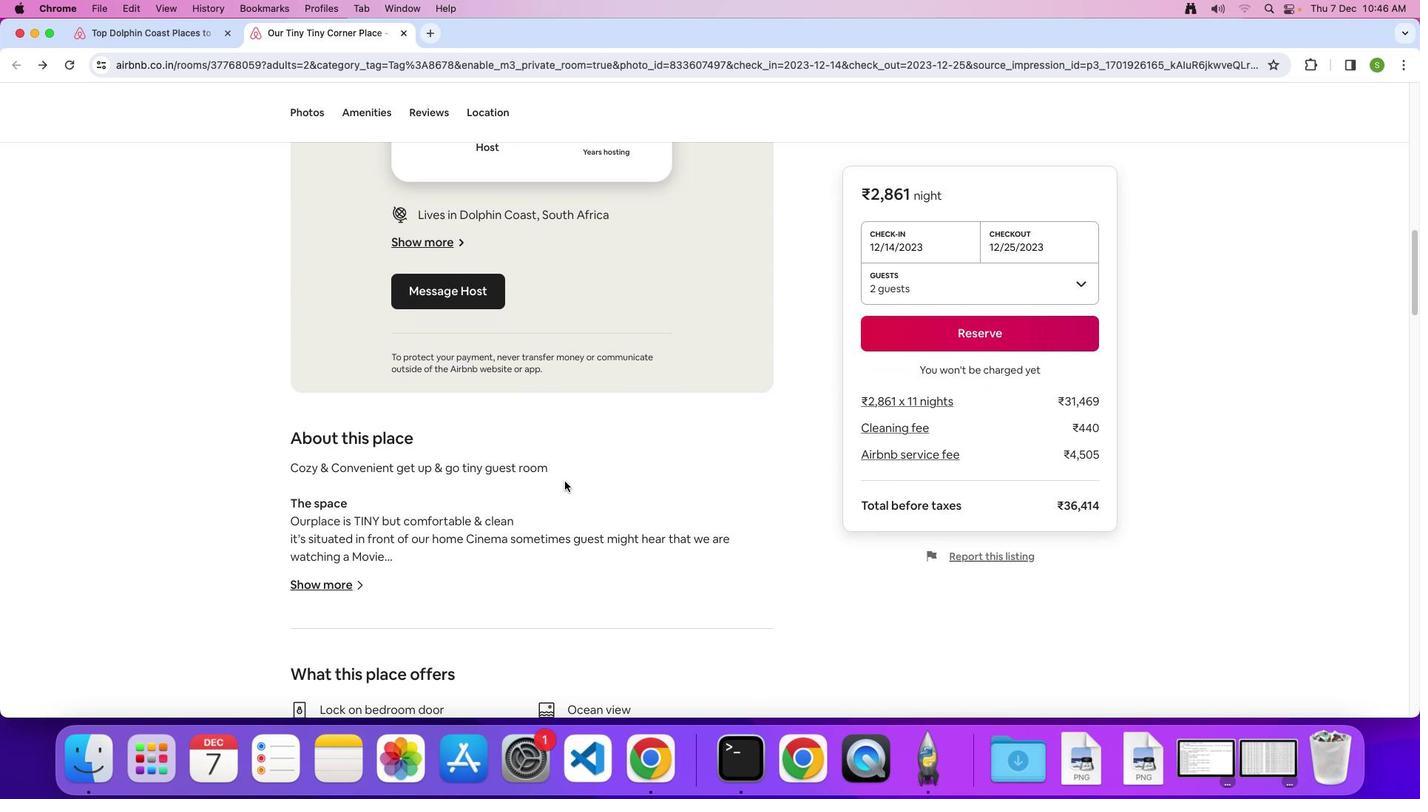 
Action: Mouse scrolled (564, 481) with delta (0, 0)
Screenshot: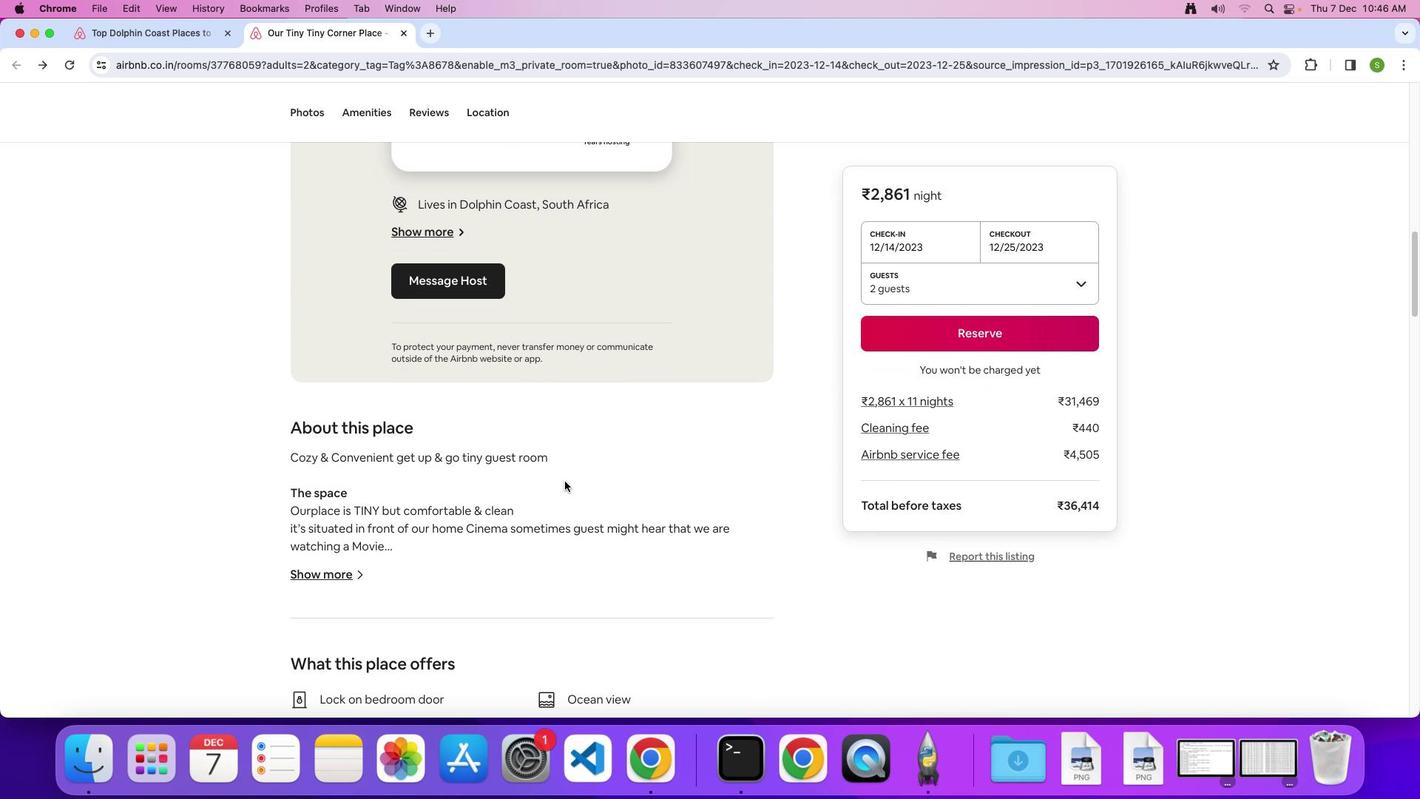 
Action: Mouse scrolled (564, 481) with delta (0, -1)
Screenshot: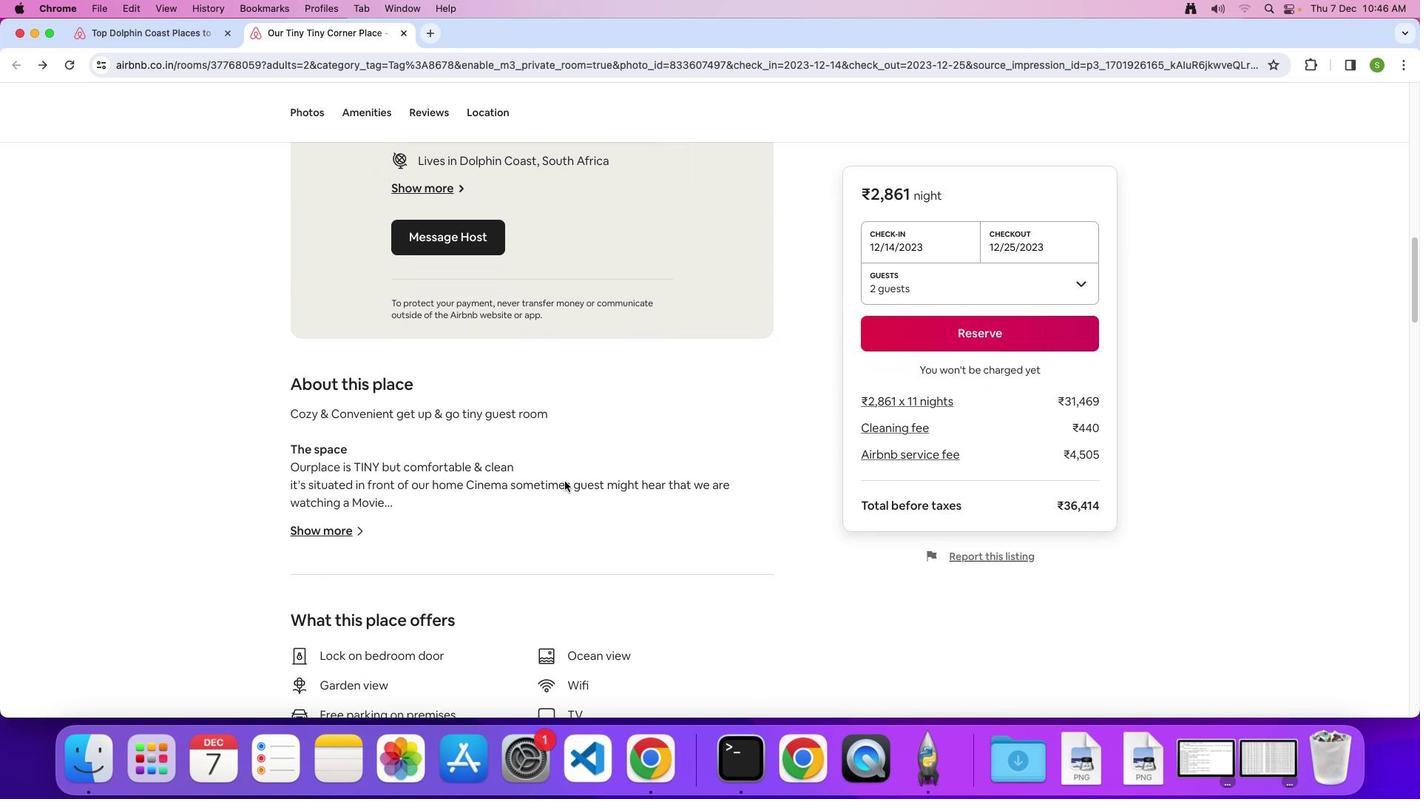 
Action: Mouse moved to (318, 490)
Screenshot: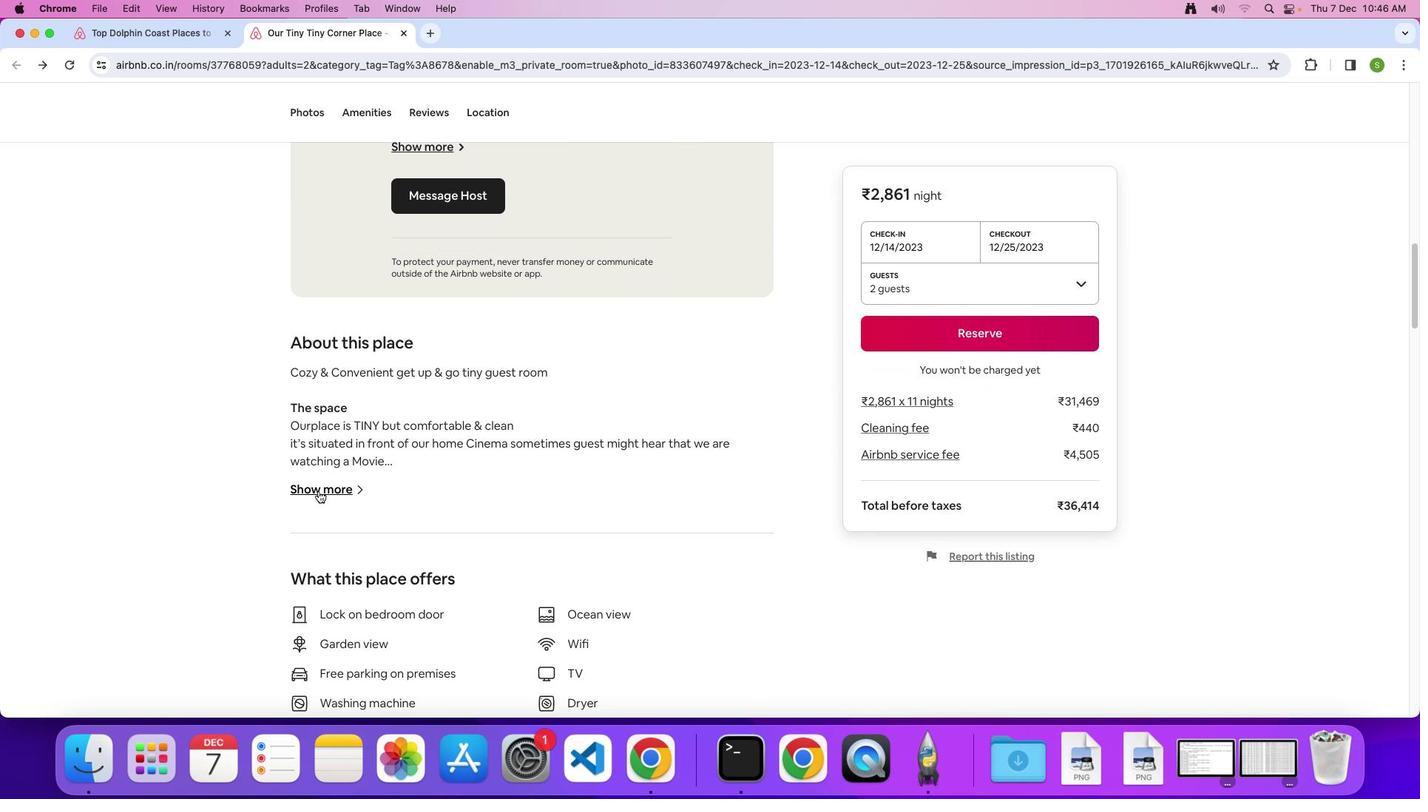 
Action: Mouse pressed left at (318, 490)
Screenshot: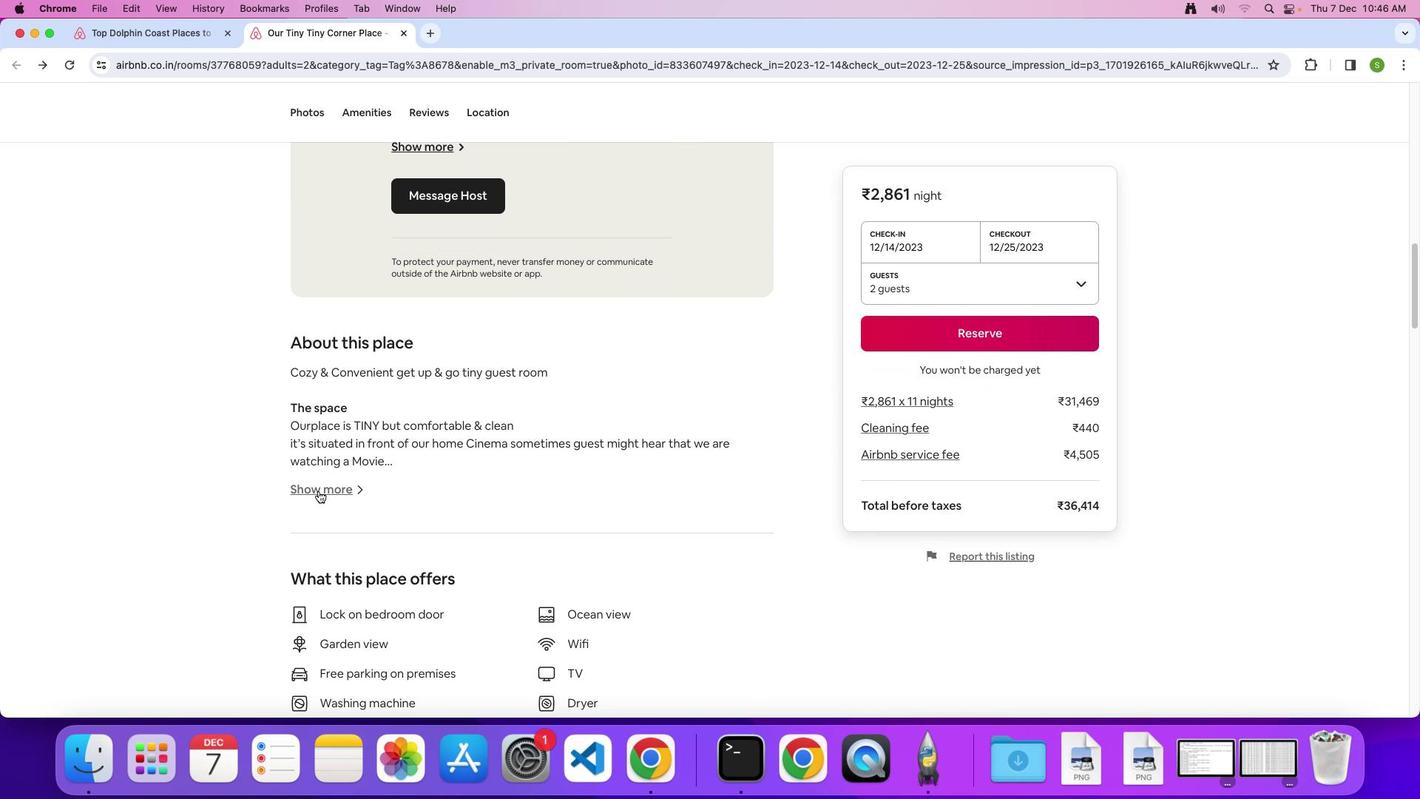 
Action: Mouse moved to (446, 203)
Screenshot: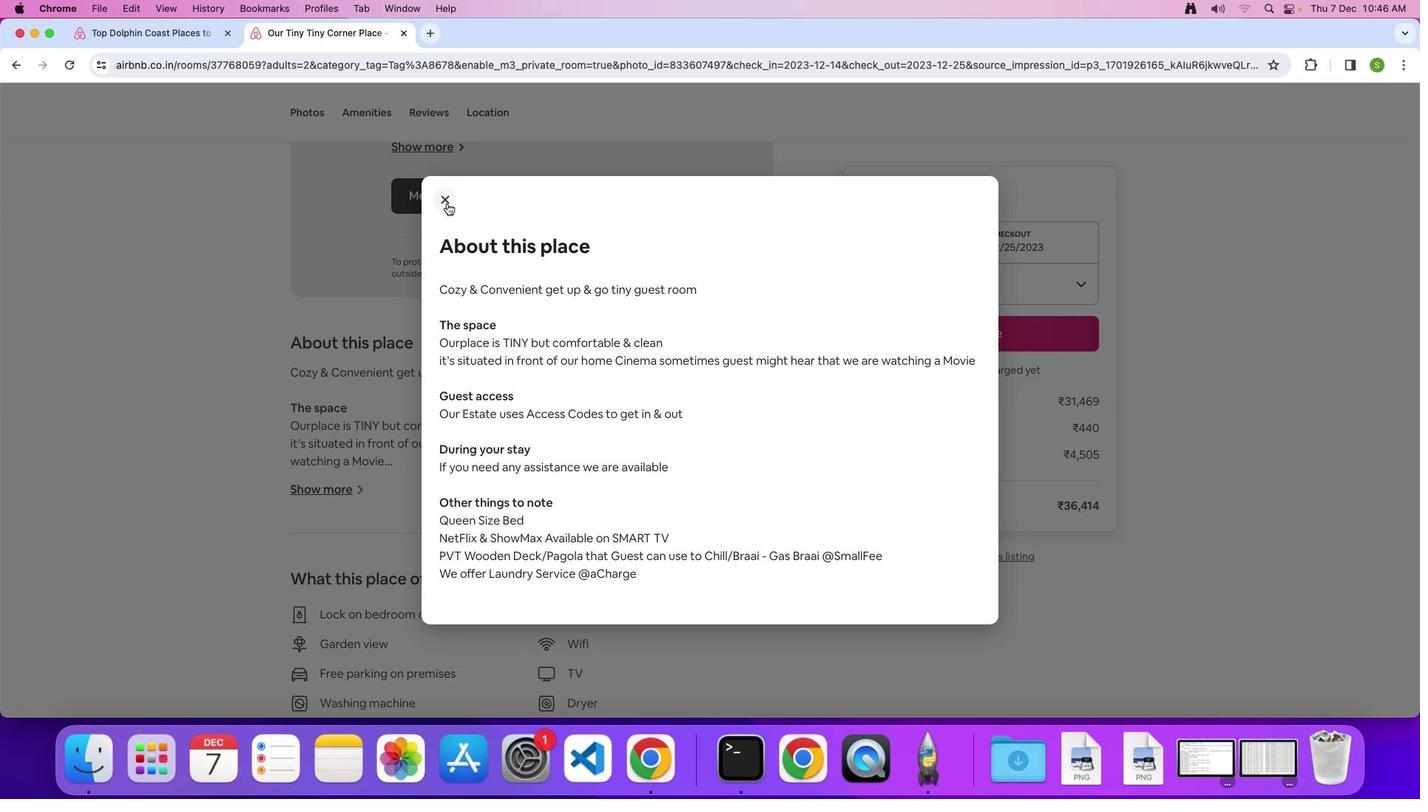 
Action: Mouse pressed left at (446, 203)
Screenshot: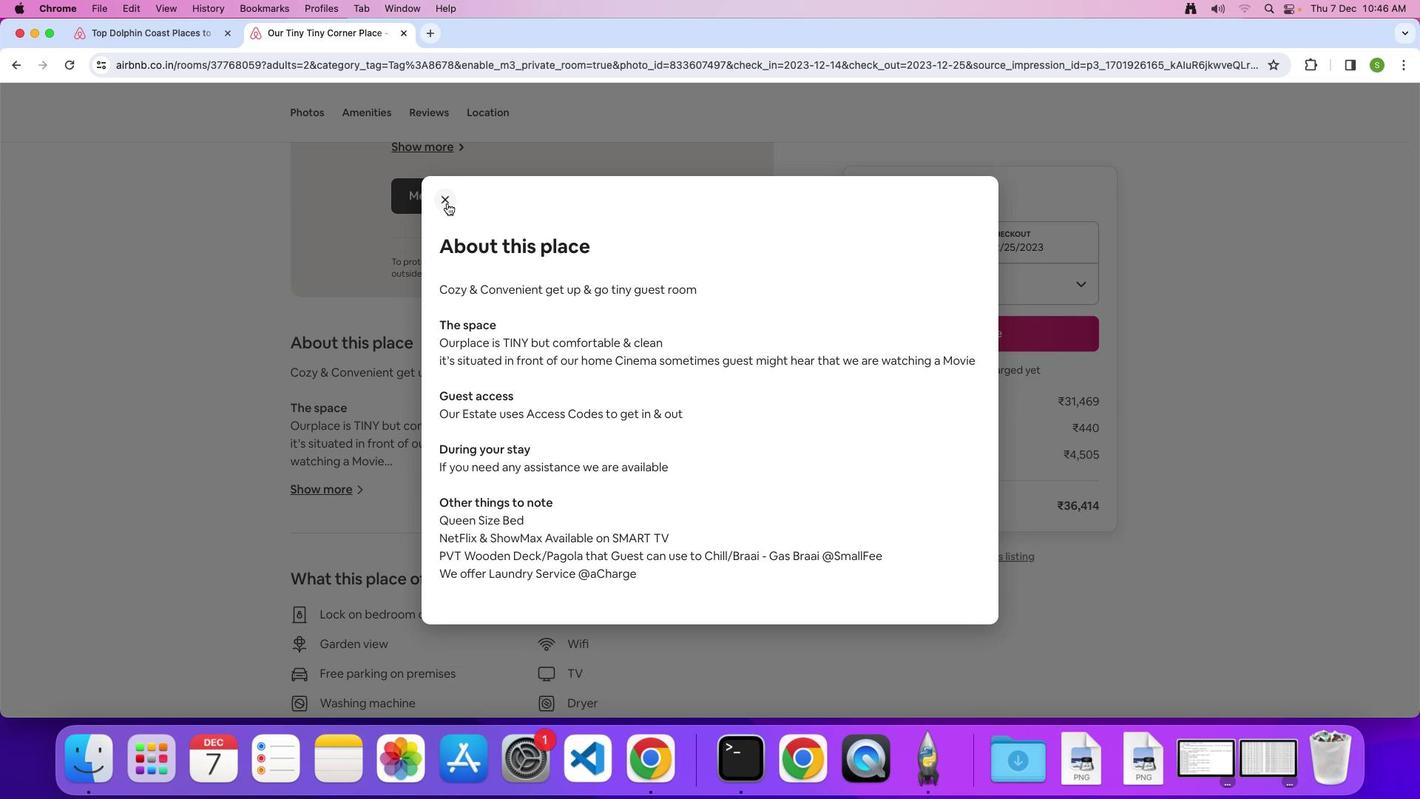 
Action: Mouse moved to (480, 489)
Screenshot: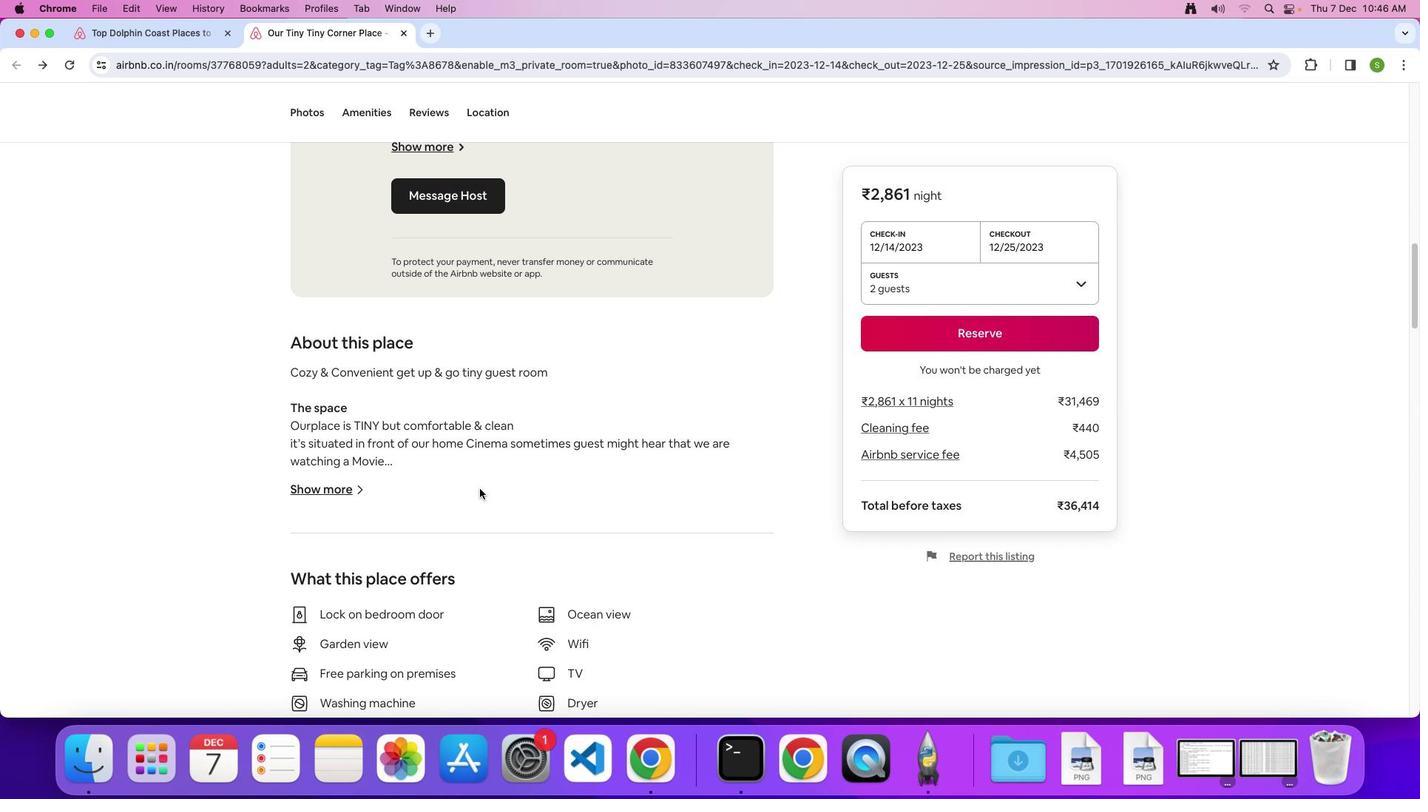 
Action: Mouse scrolled (480, 489) with delta (0, 0)
Screenshot: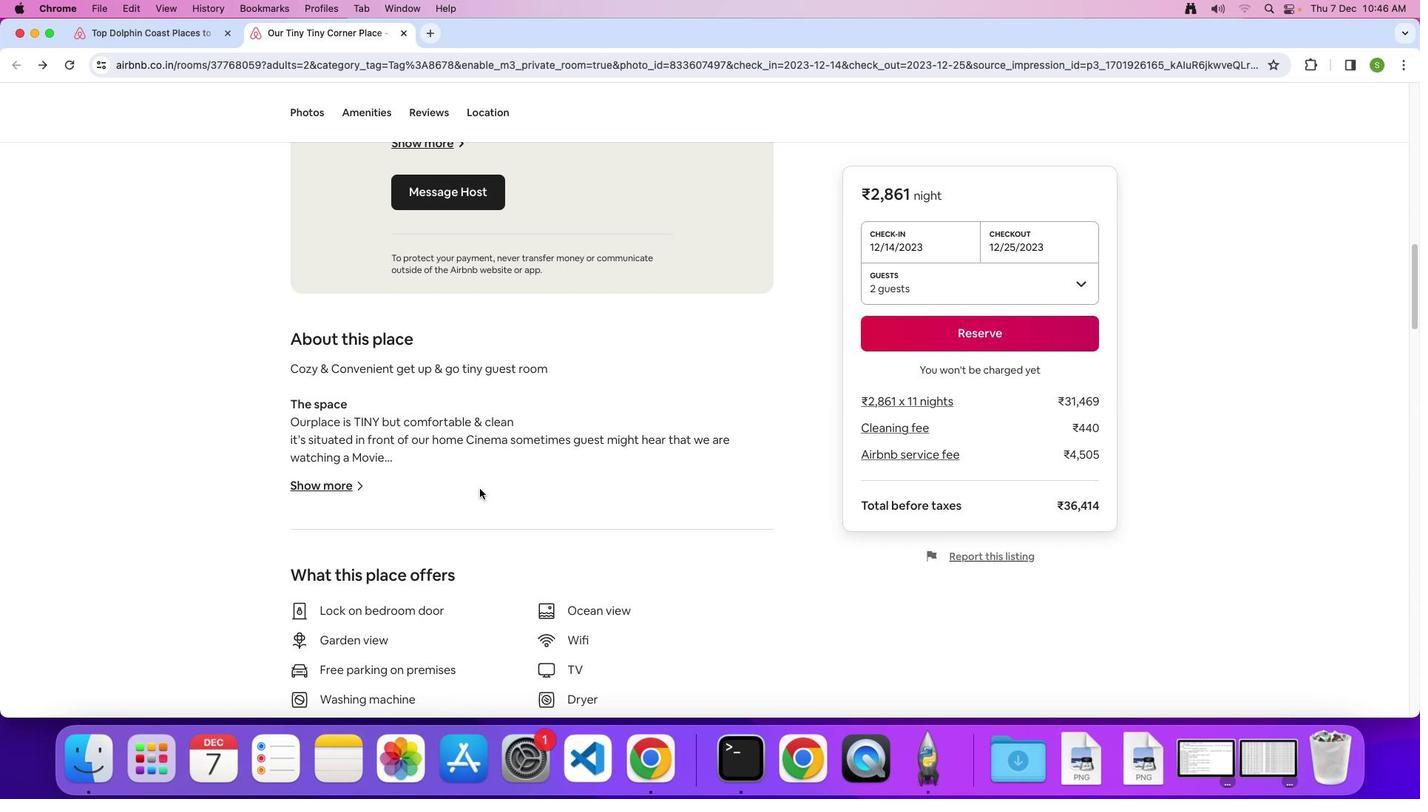 
Action: Mouse scrolled (480, 489) with delta (0, 0)
Screenshot: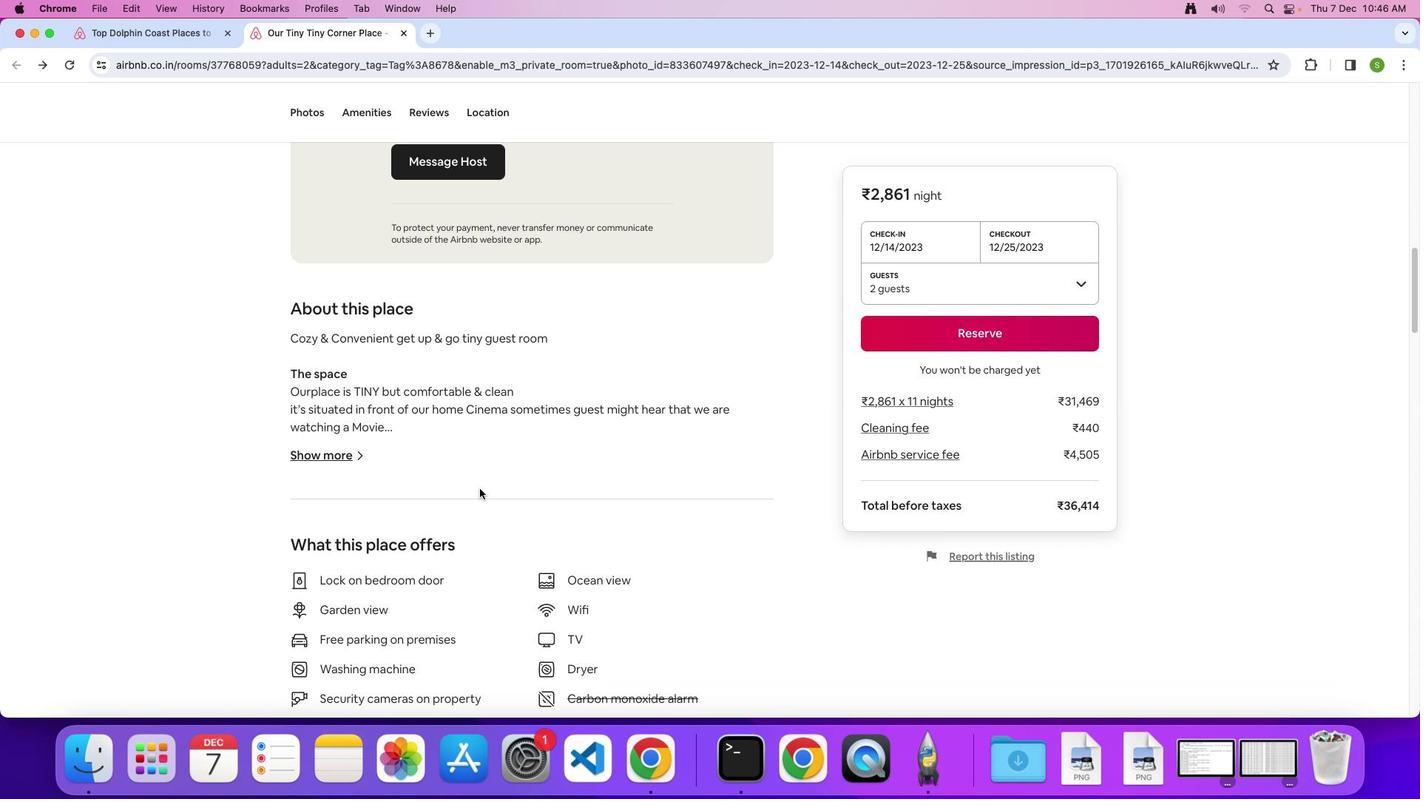 
Action: Mouse scrolled (480, 489) with delta (0, -2)
Screenshot: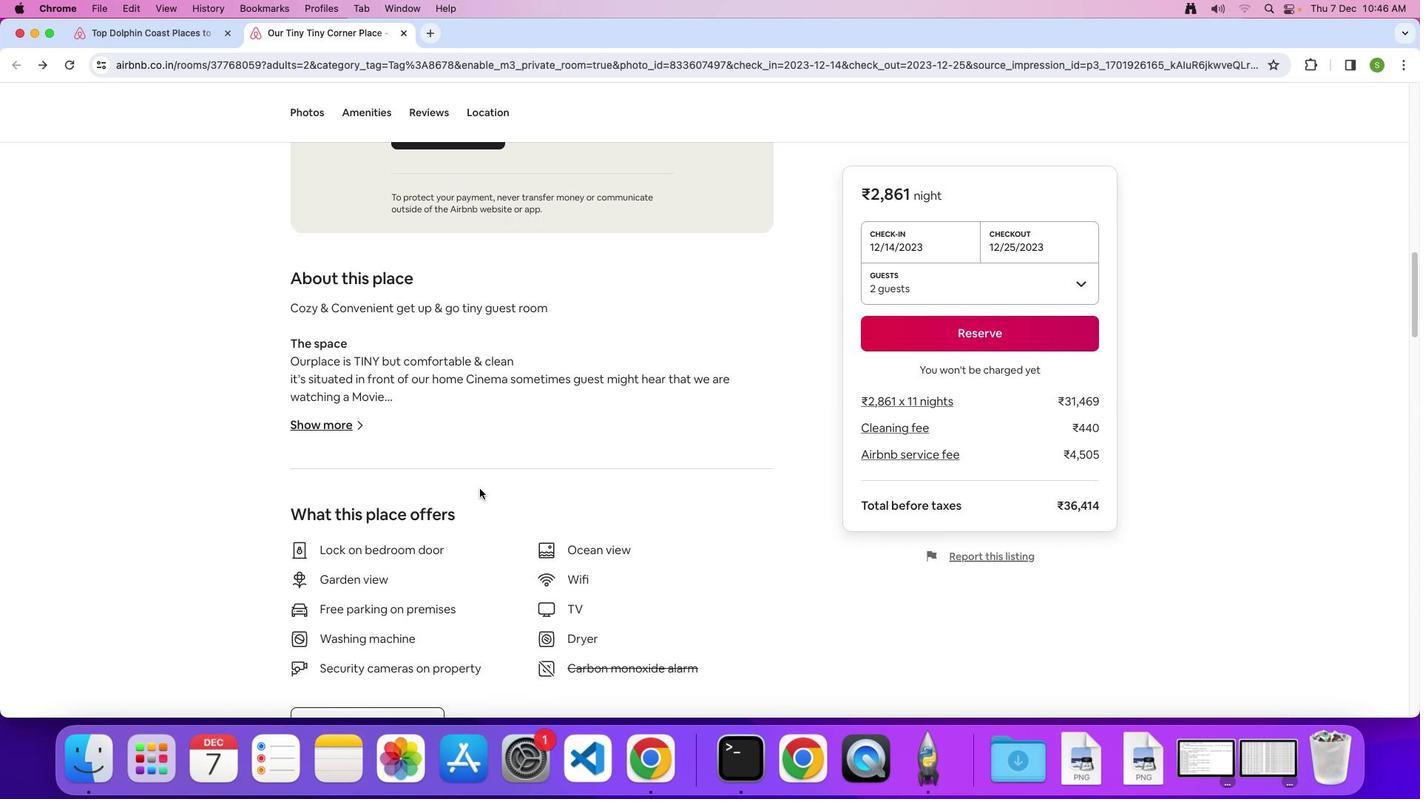 
Action: Mouse scrolled (480, 489) with delta (0, 0)
Screenshot: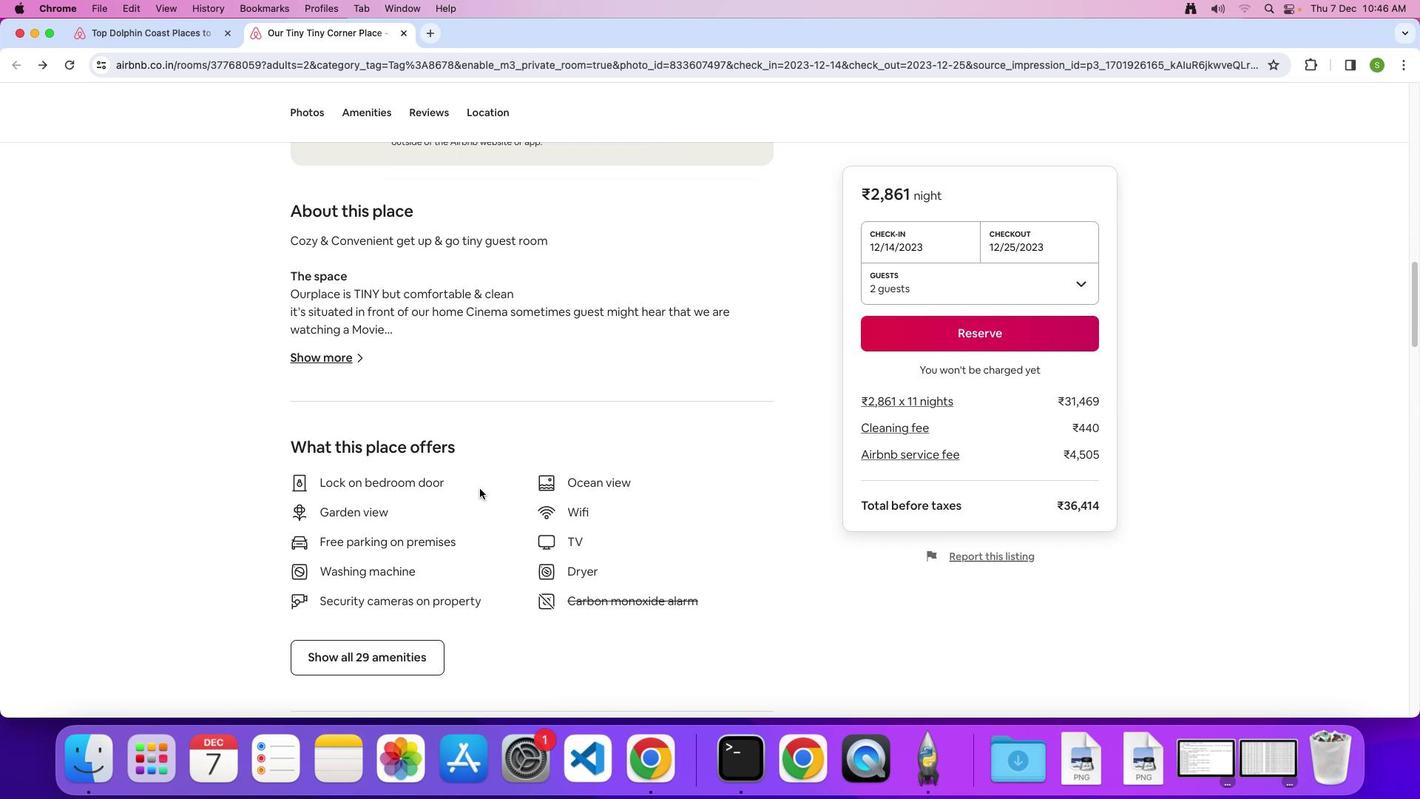 
Action: Mouse scrolled (480, 489) with delta (0, 0)
Screenshot: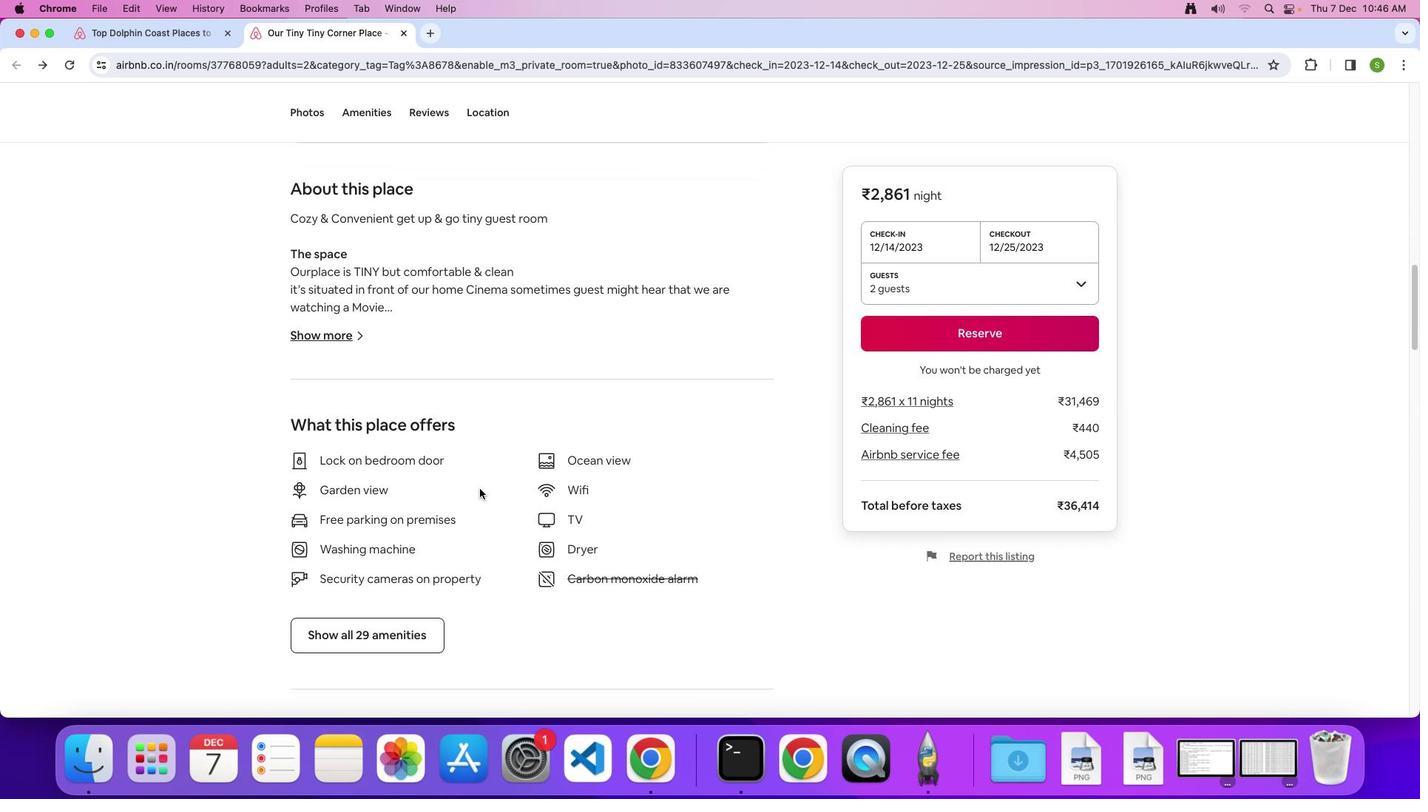 
Action: Mouse scrolled (480, 489) with delta (0, -2)
Screenshot: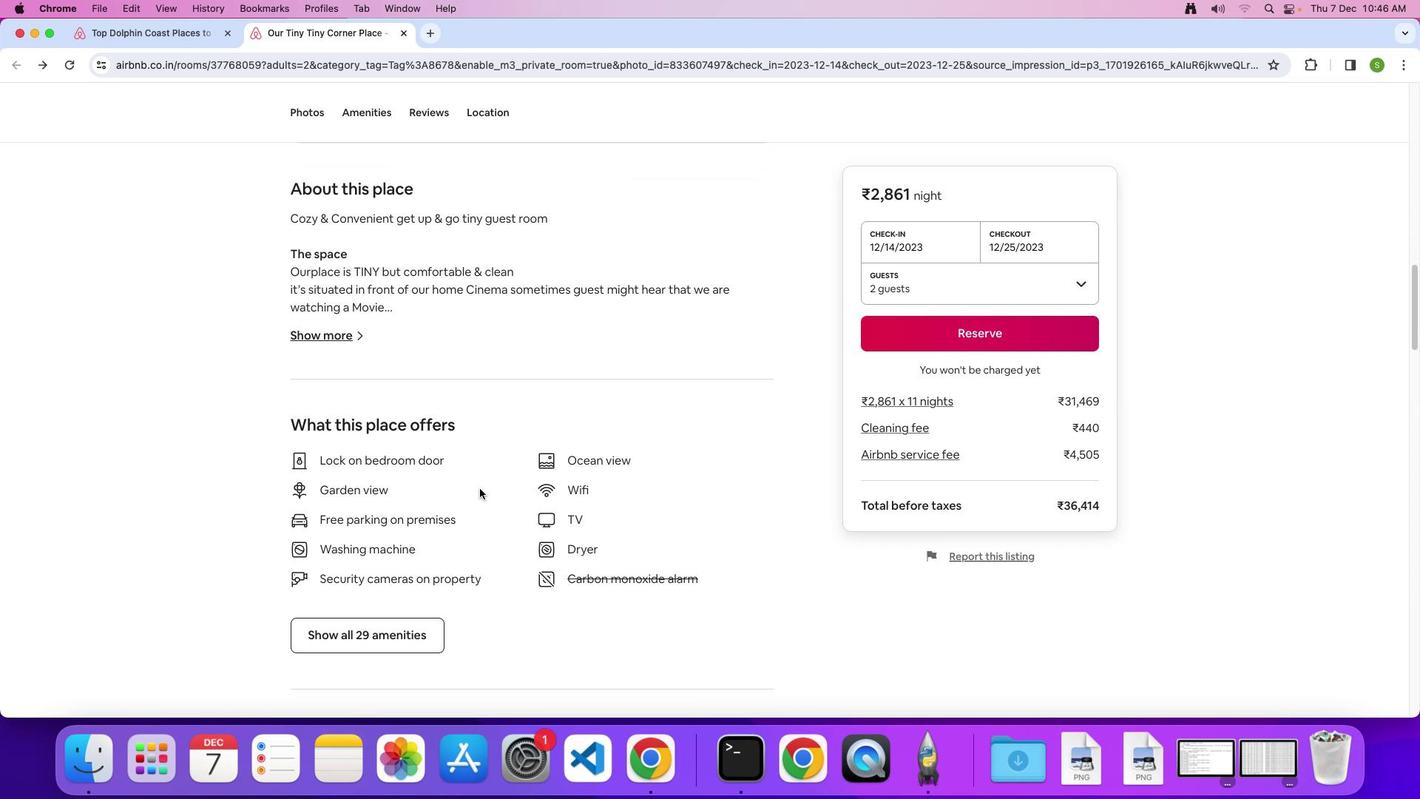
Action: Mouse moved to (375, 541)
Screenshot: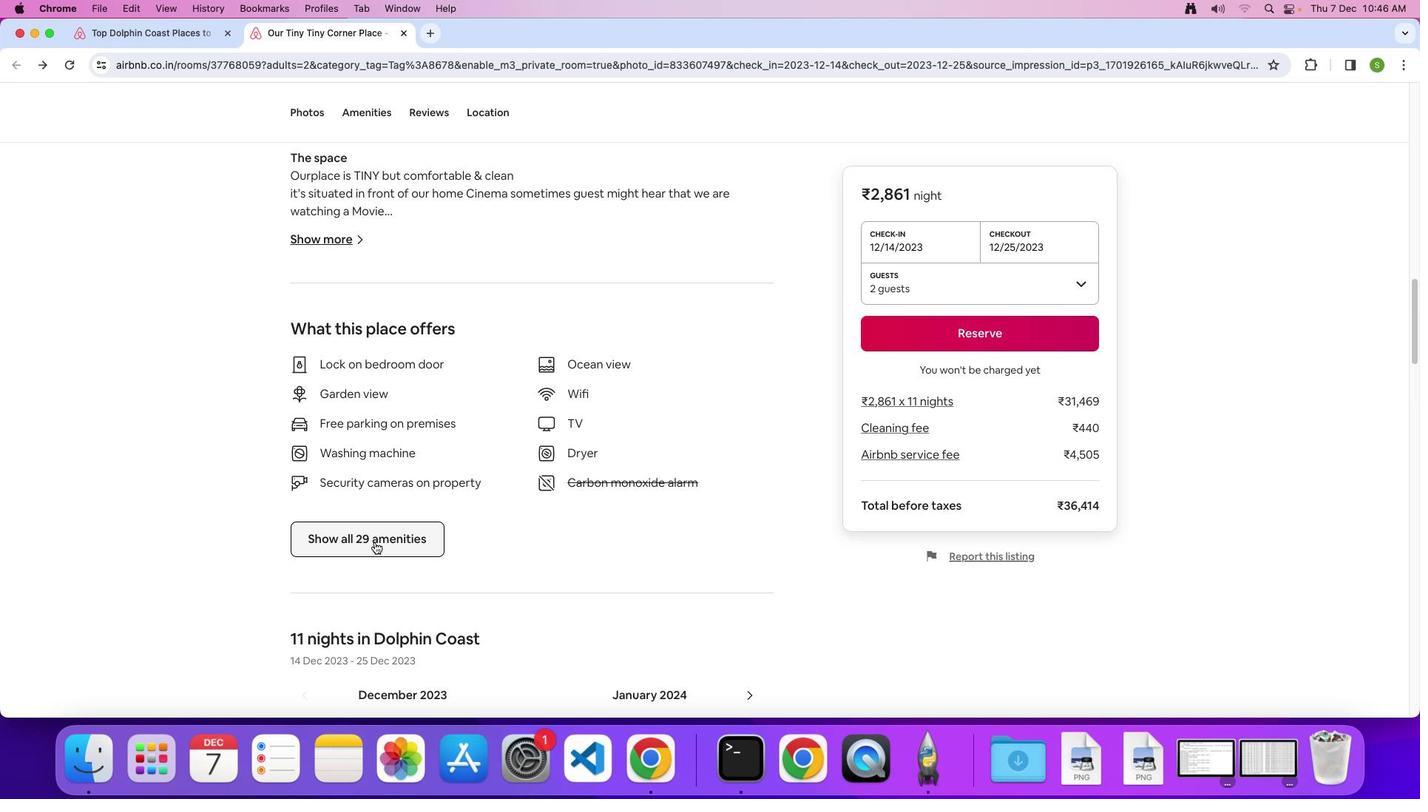 
Action: Mouse pressed left at (375, 541)
Screenshot: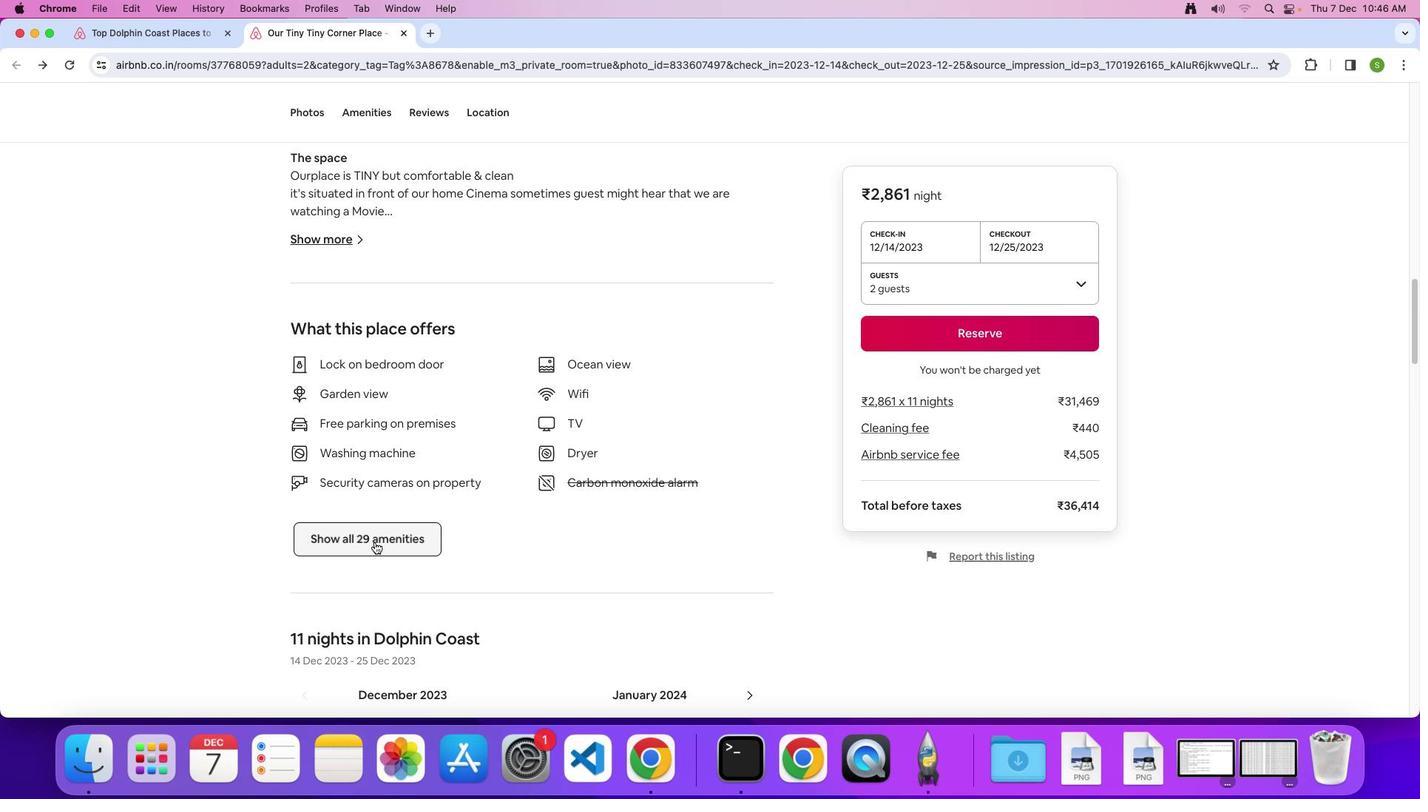 
Action: Mouse moved to (696, 412)
Screenshot: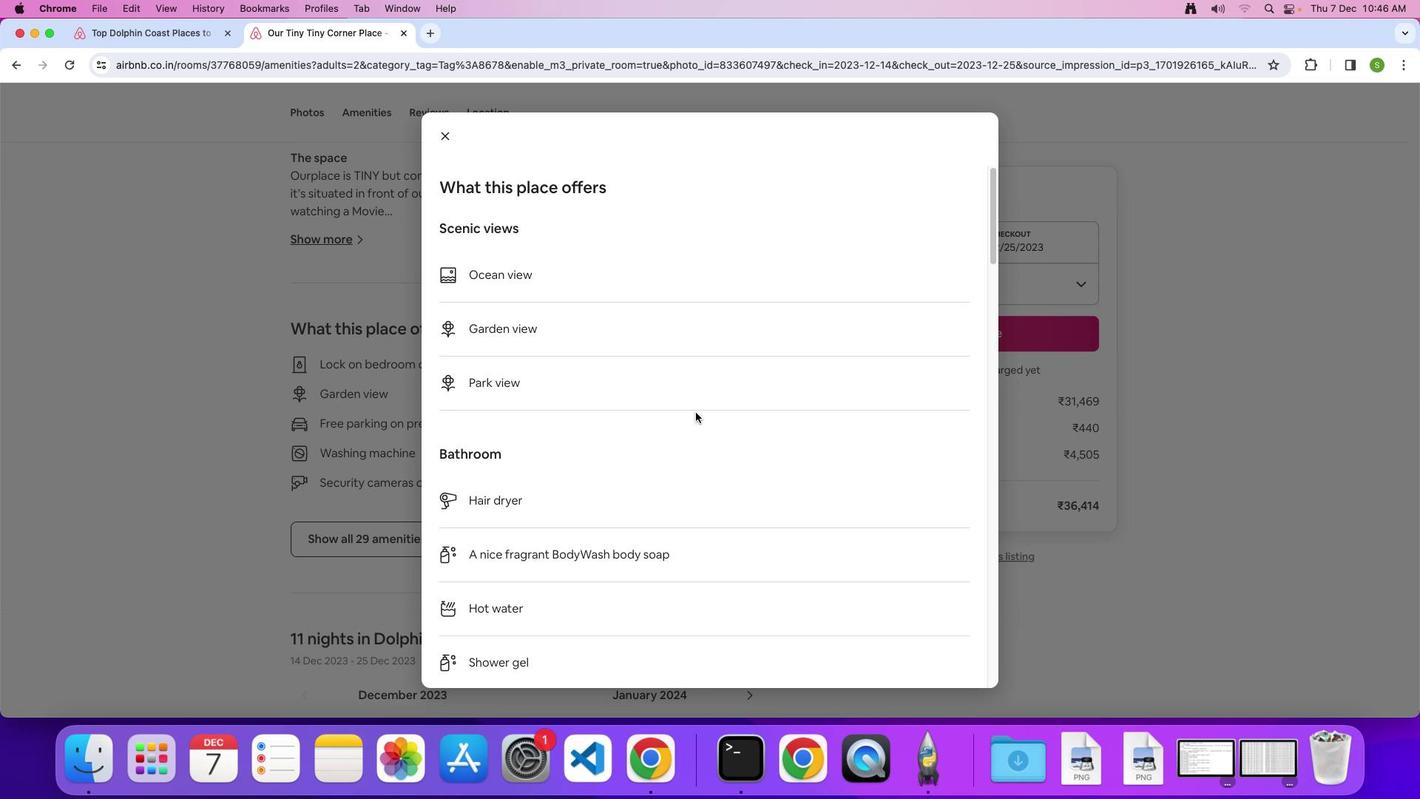 
Action: Mouse scrolled (696, 412) with delta (0, 0)
Screenshot: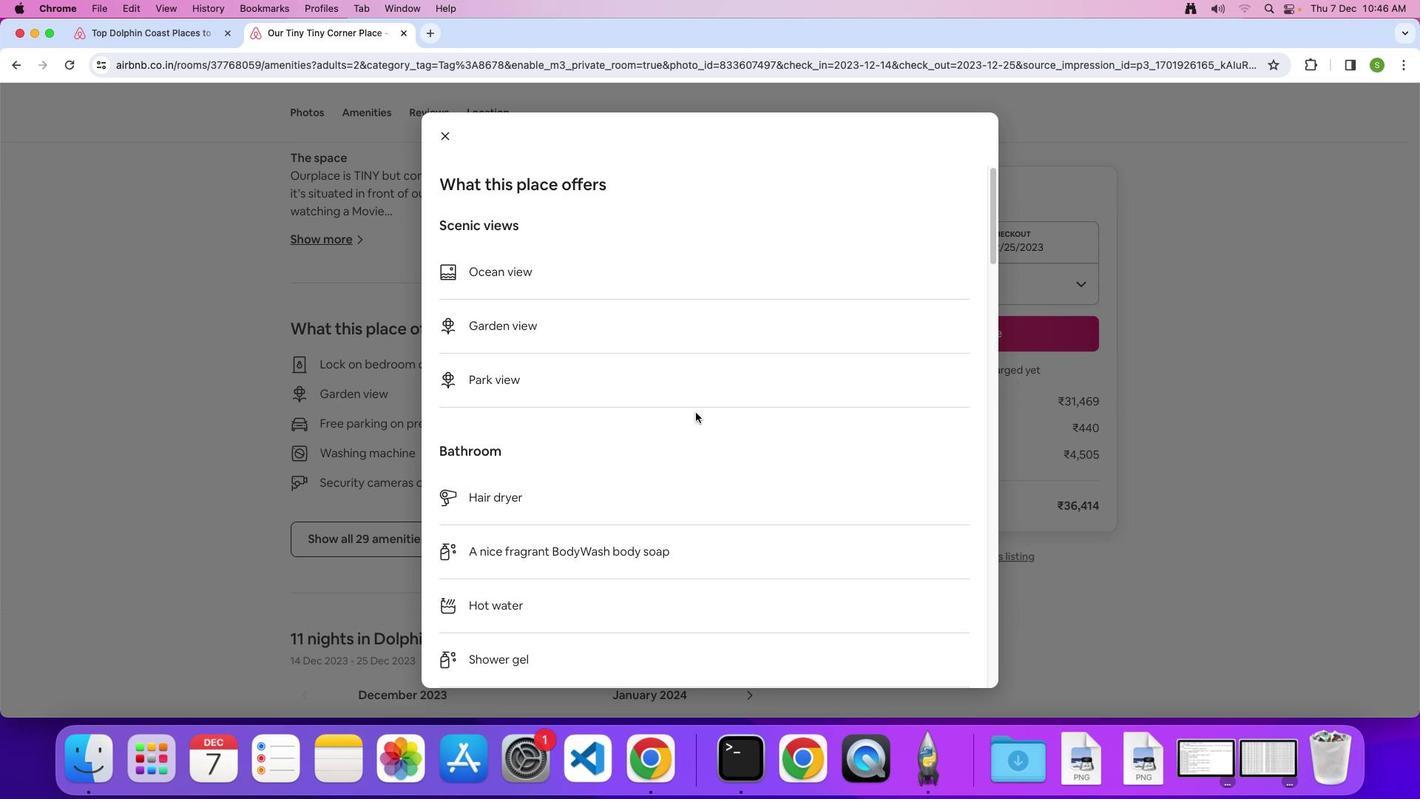 
Action: Mouse scrolled (696, 412) with delta (0, 0)
Screenshot: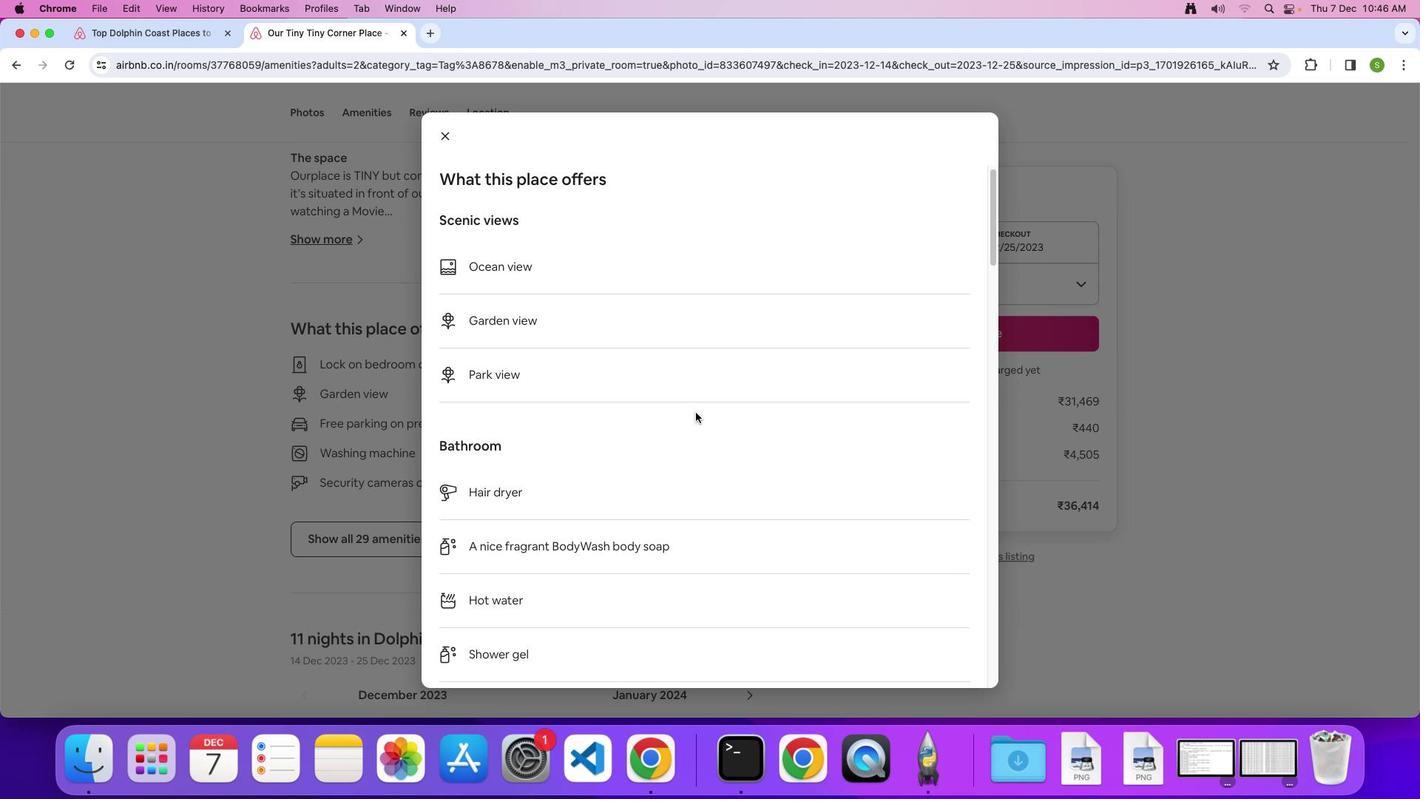 
Action: Mouse scrolled (696, 412) with delta (0, 0)
Screenshot: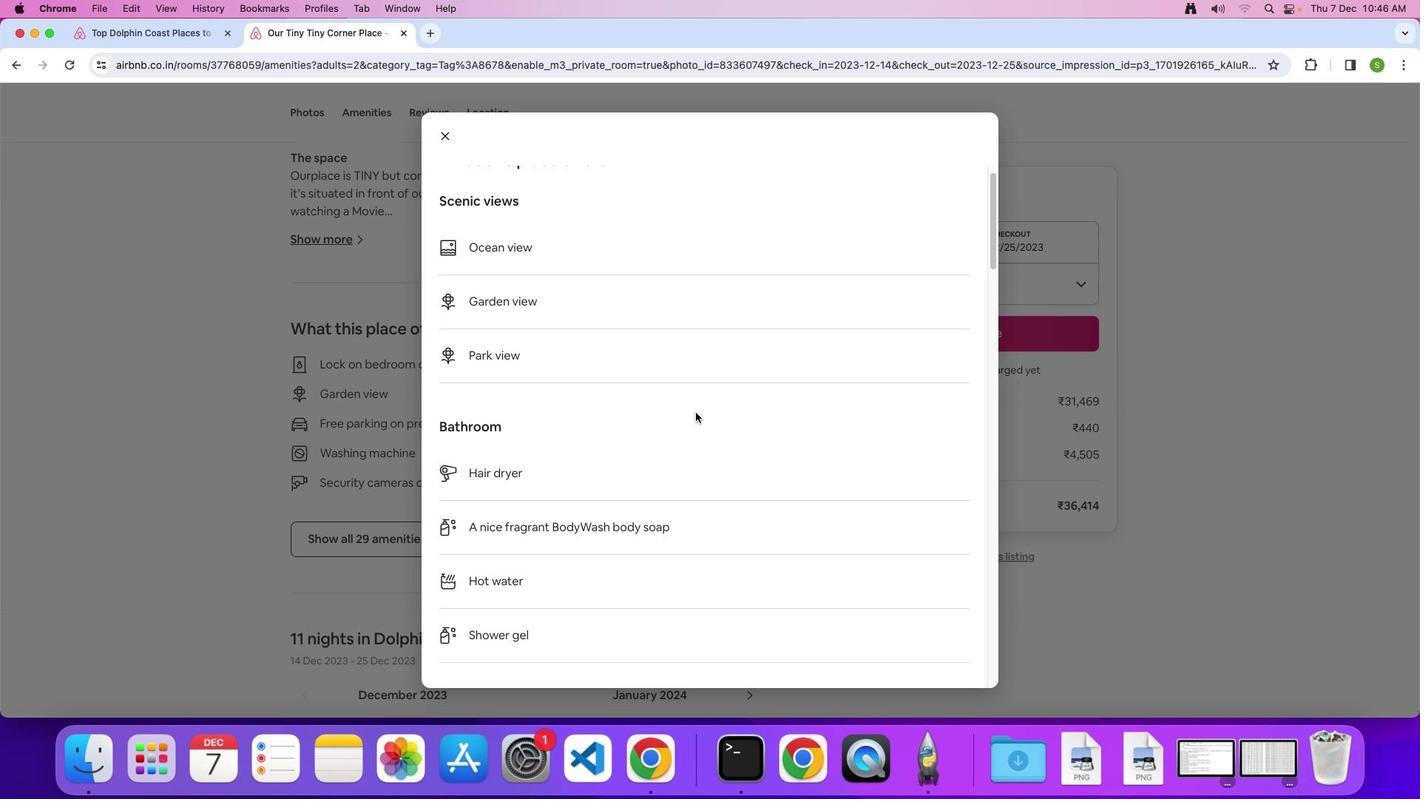 
Action: Mouse scrolled (696, 412) with delta (0, 0)
Screenshot: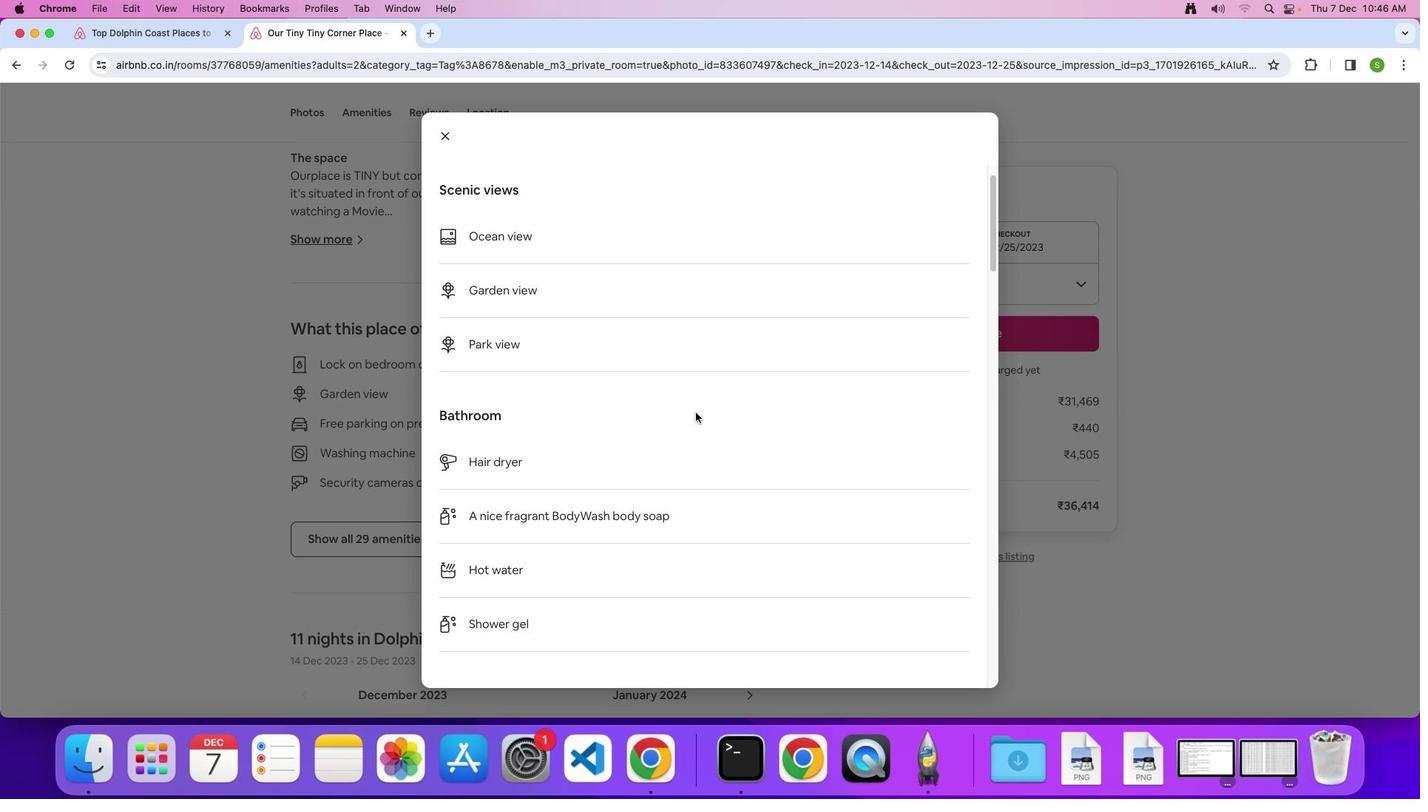 
Action: Mouse scrolled (696, 412) with delta (0, -2)
Screenshot: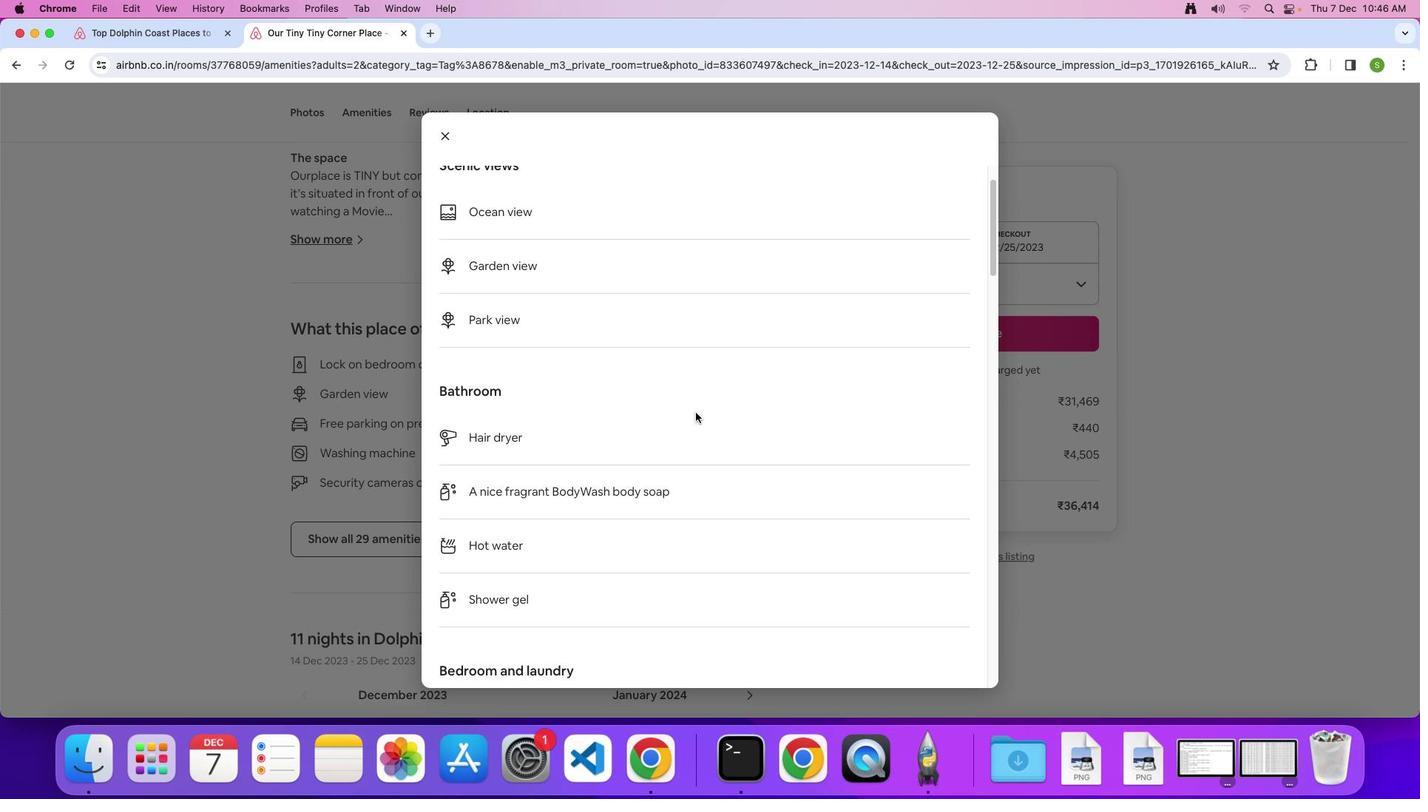 
Action: Mouse scrolled (696, 412) with delta (0, -2)
Screenshot: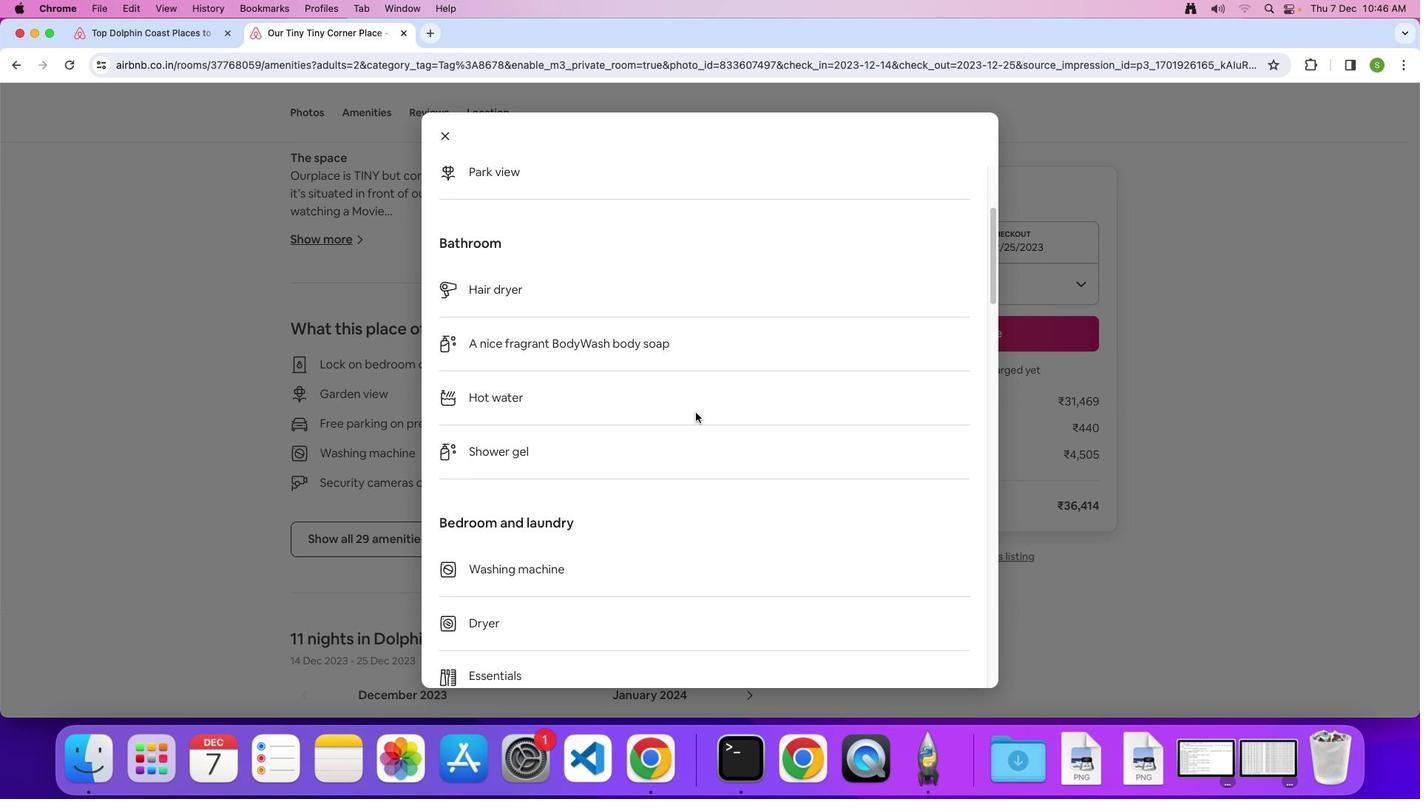 
Action: Mouse moved to (692, 413)
Screenshot: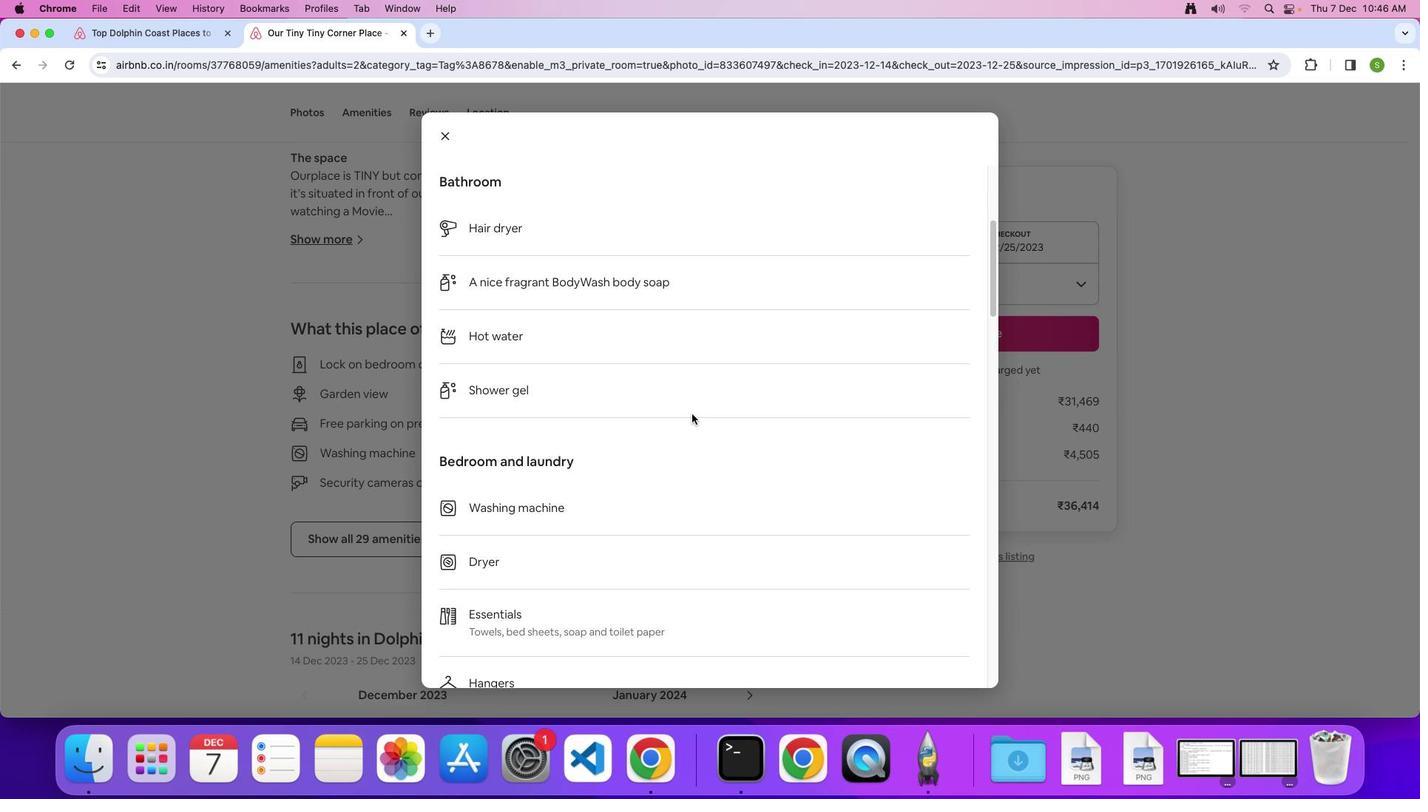 
Action: Mouse scrolled (692, 413) with delta (0, 0)
Screenshot: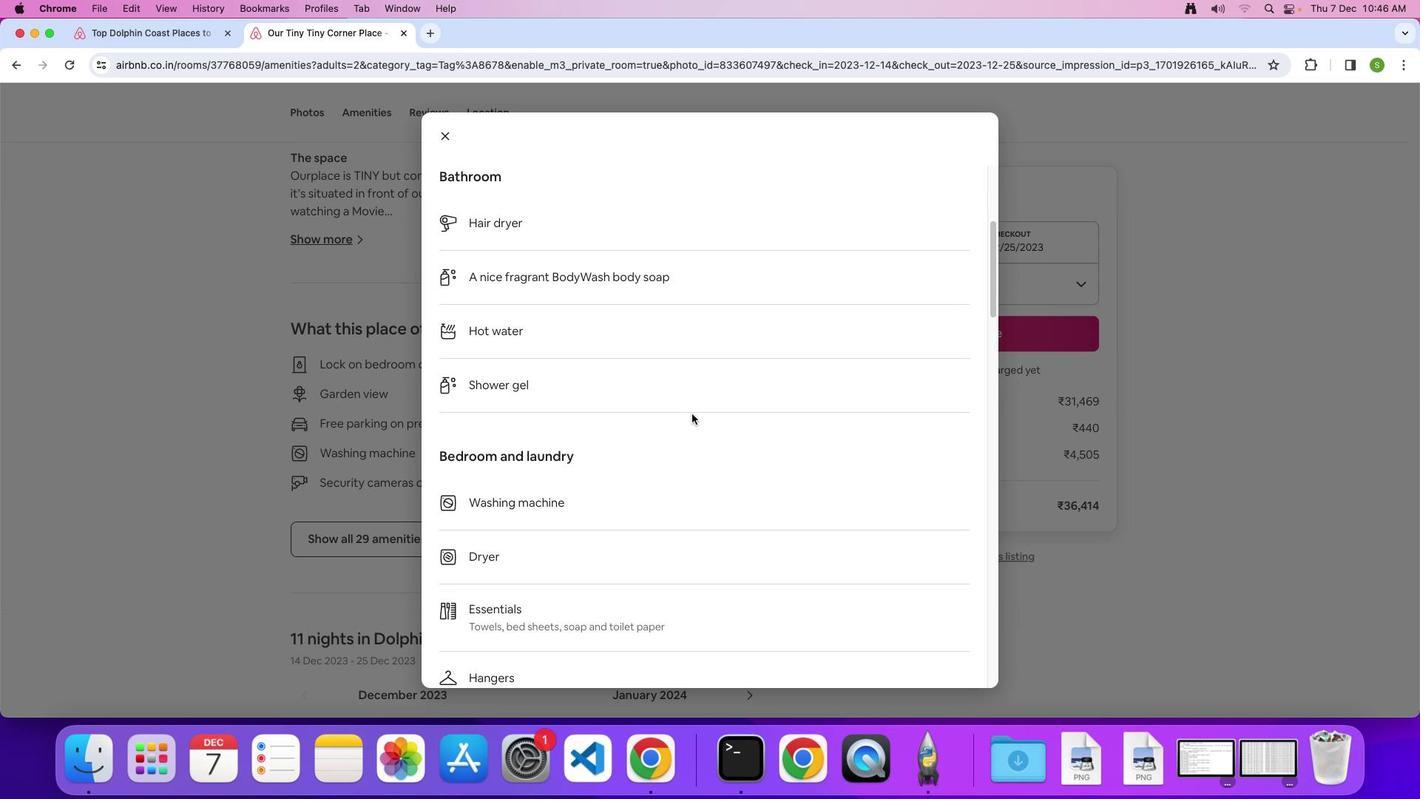 
Action: Mouse scrolled (692, 413) with delta (0, 0)
Screenshot: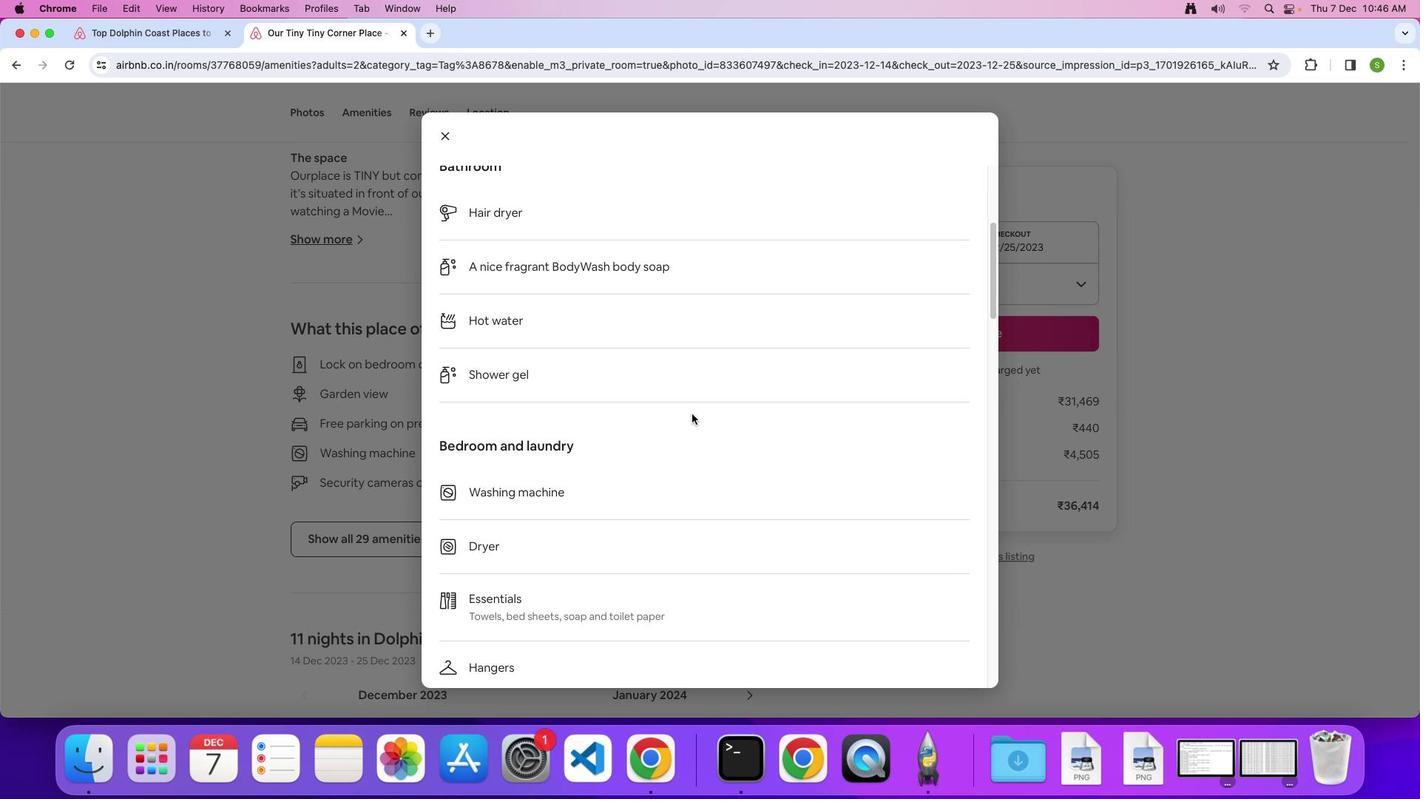 
Action: Mouse scrolled (692, 413) with delta (0, -2)
Screenshot: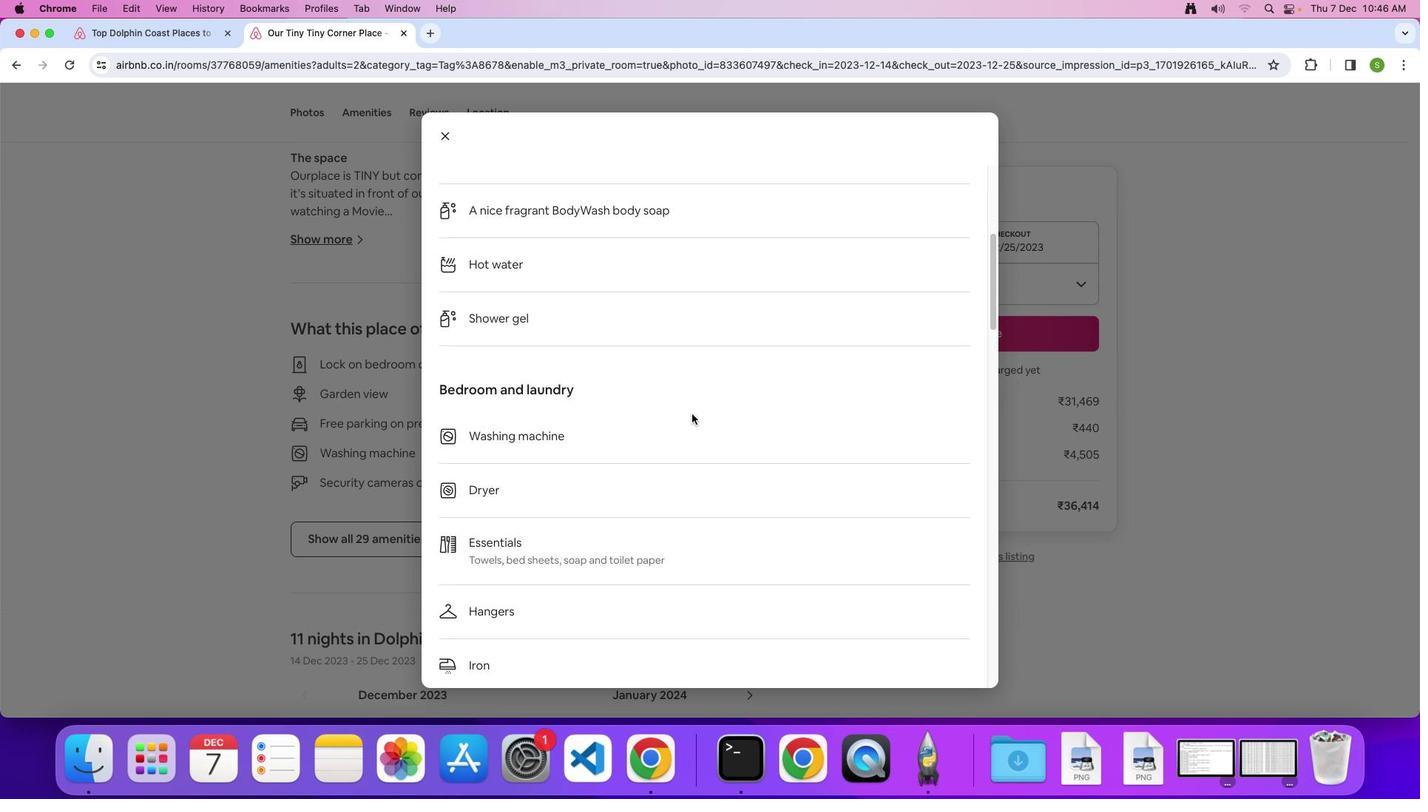 
Action: Mouse scrolled (692, 413) with delta (0, 0)
Screenshot: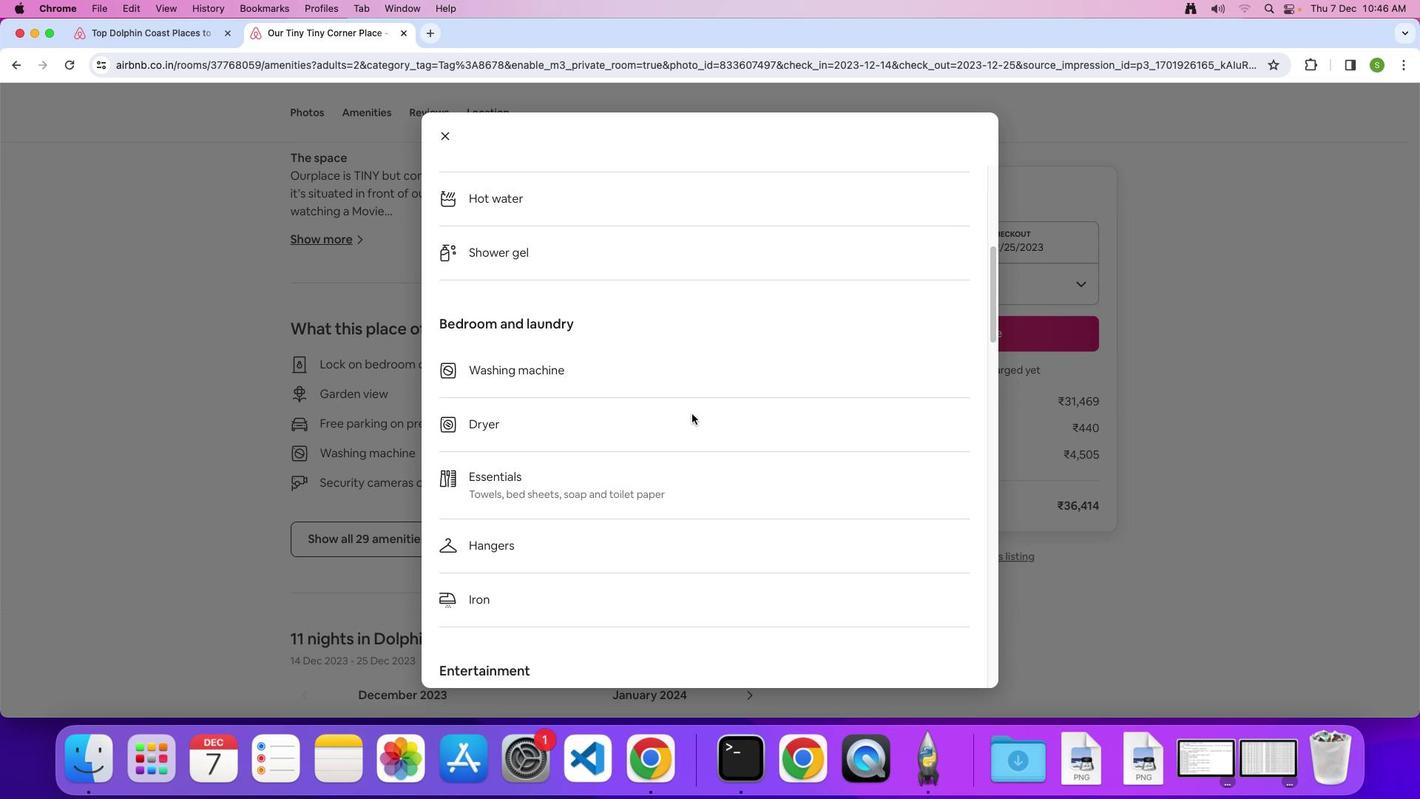 
Action: Mouse scrolled (692, 413) with delta (0, 0)
Screenshot: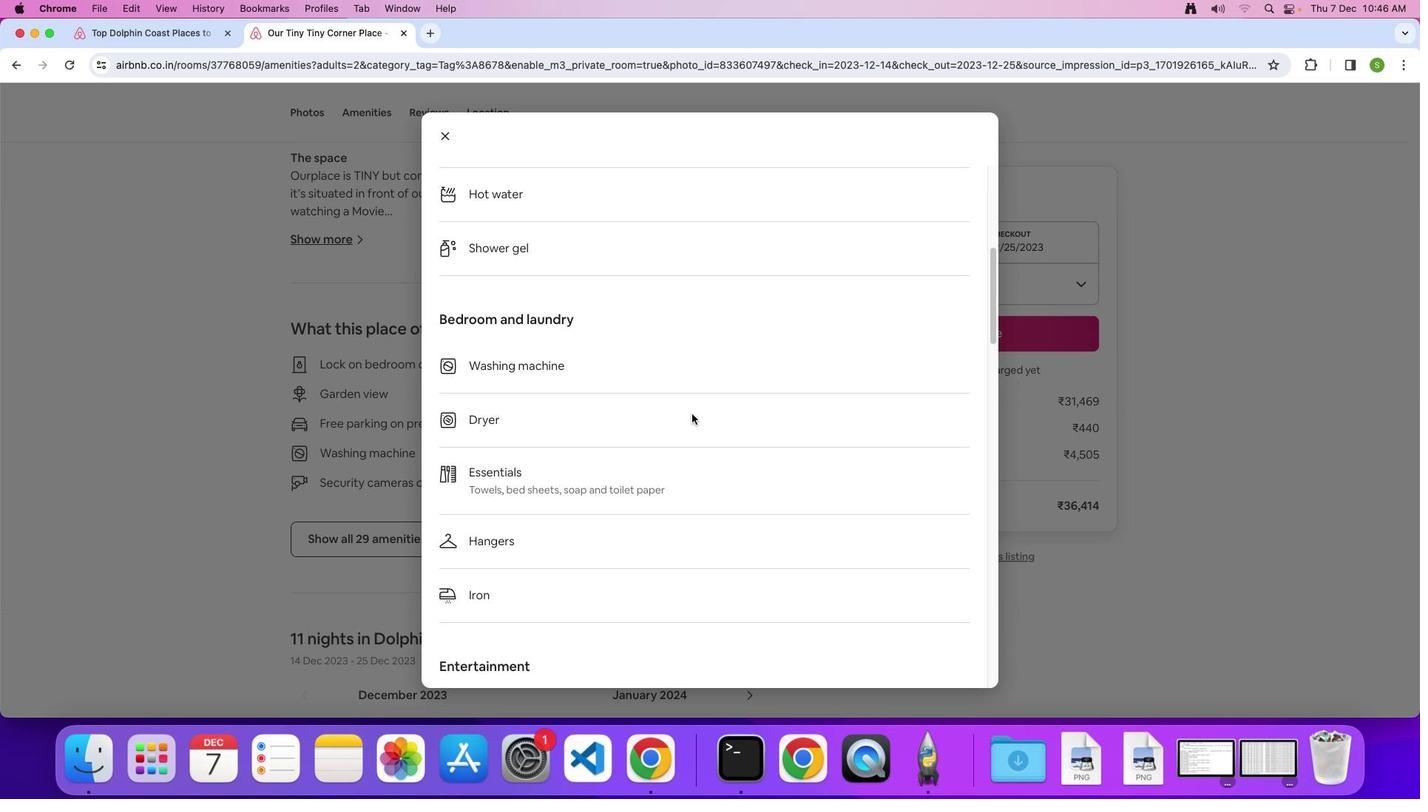 
Action: Mouse scrolled (692, 413) with delta (0, -2)
Screenshot: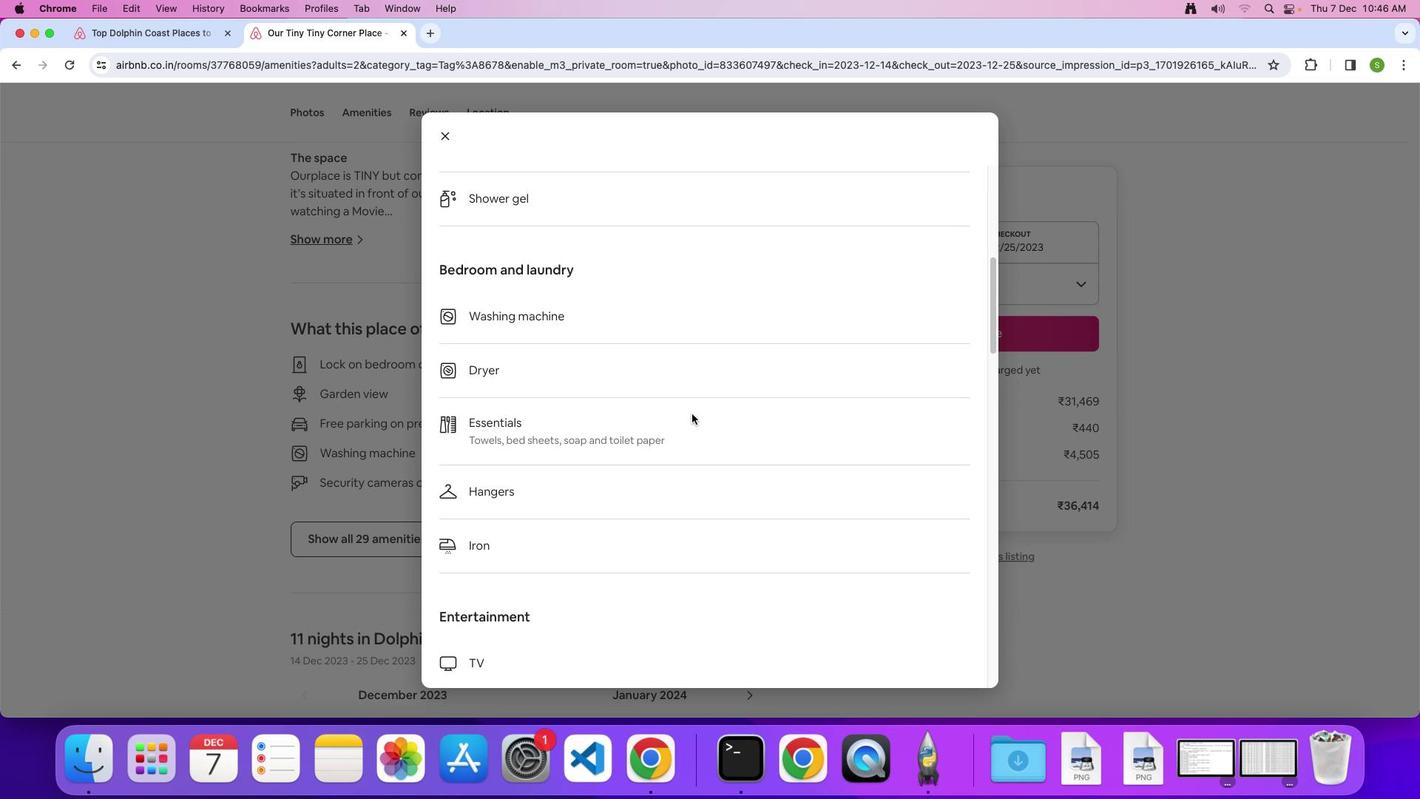 
Action: Mouse moved to (692, 413)
Screenshot: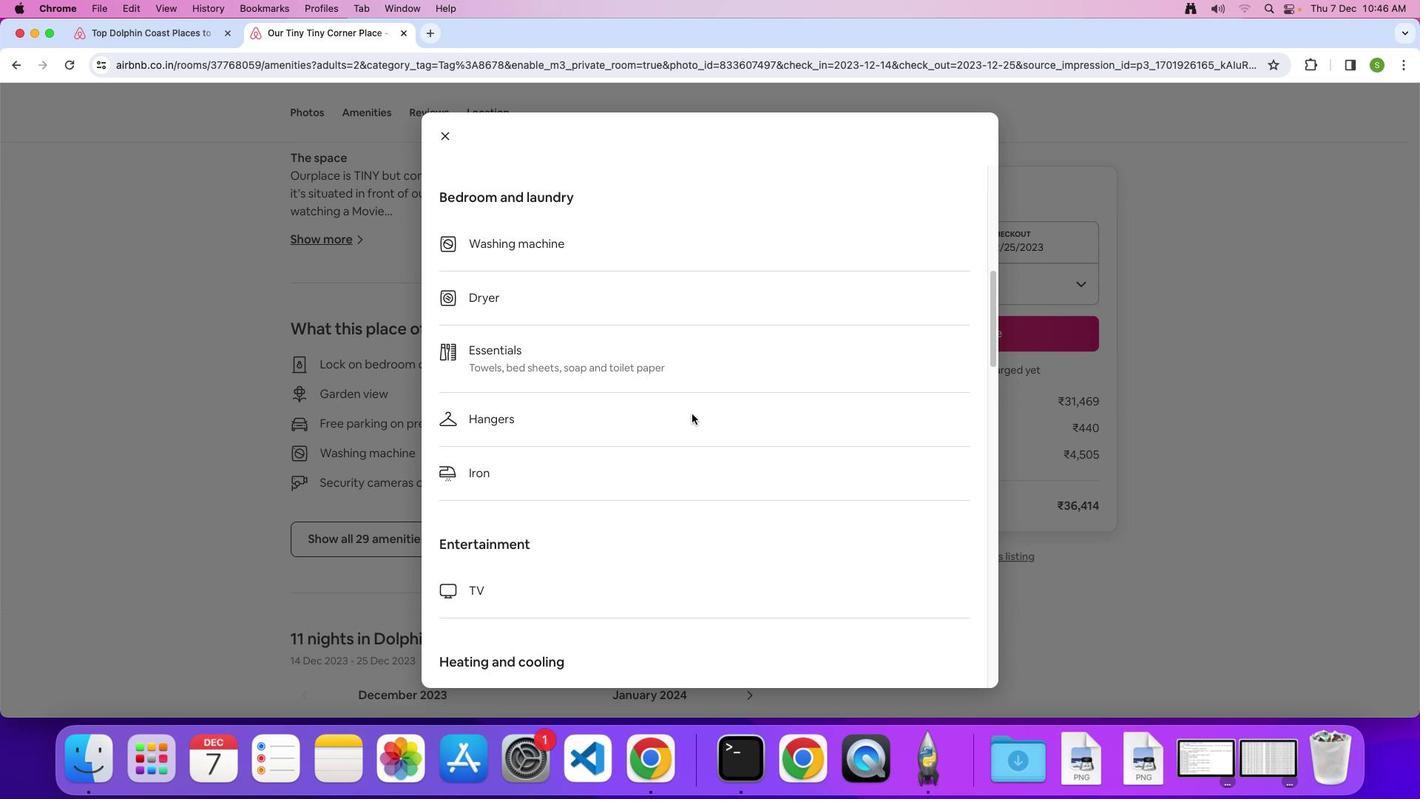 
Action: Mouse scrolled (692, 413) with delta (0, 0)
Screenshot: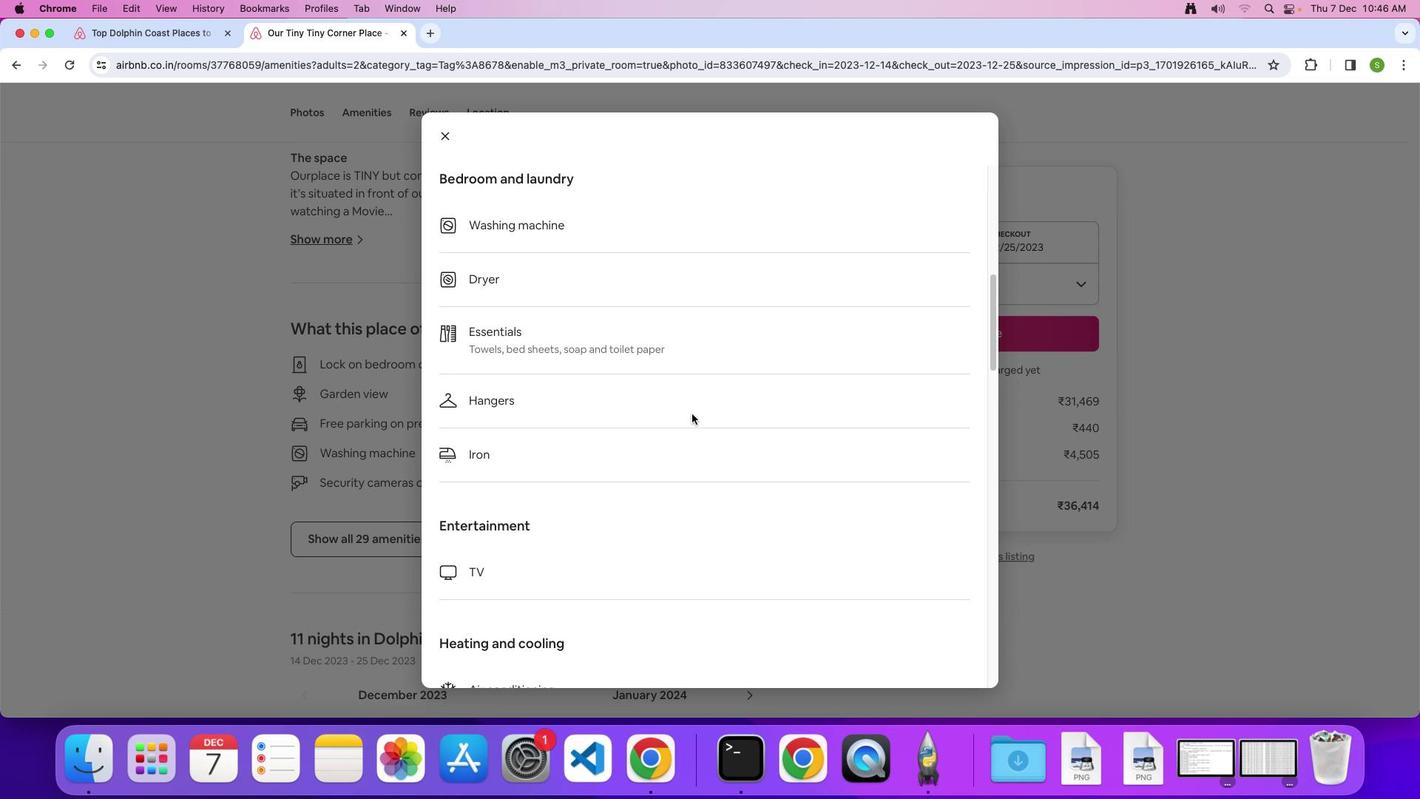 
Action: Mouse scrolled (692, 413) with delta (0, 0)
Screenshot: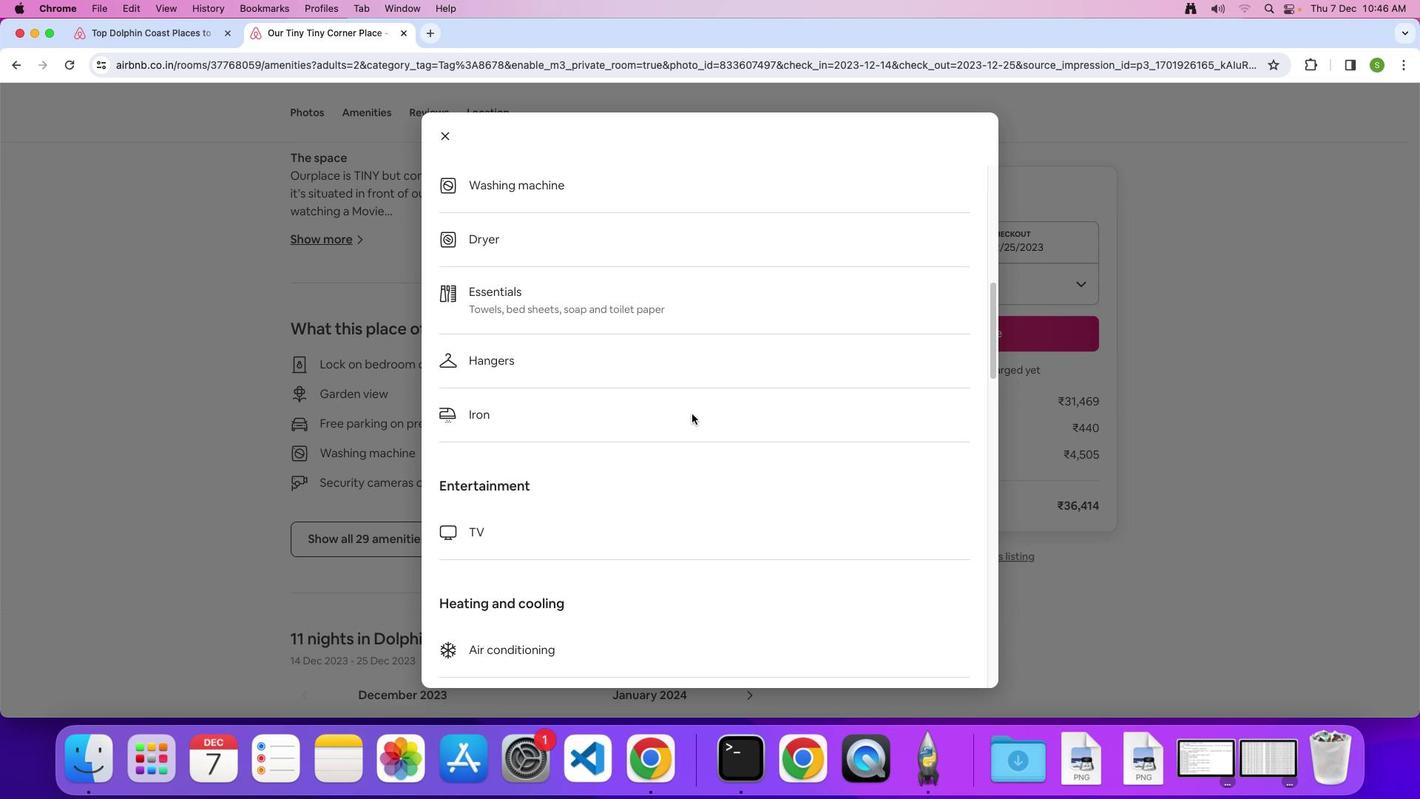 
Action: Mouse scrolled (692, 413) with delta (0, -2)
Screenshot: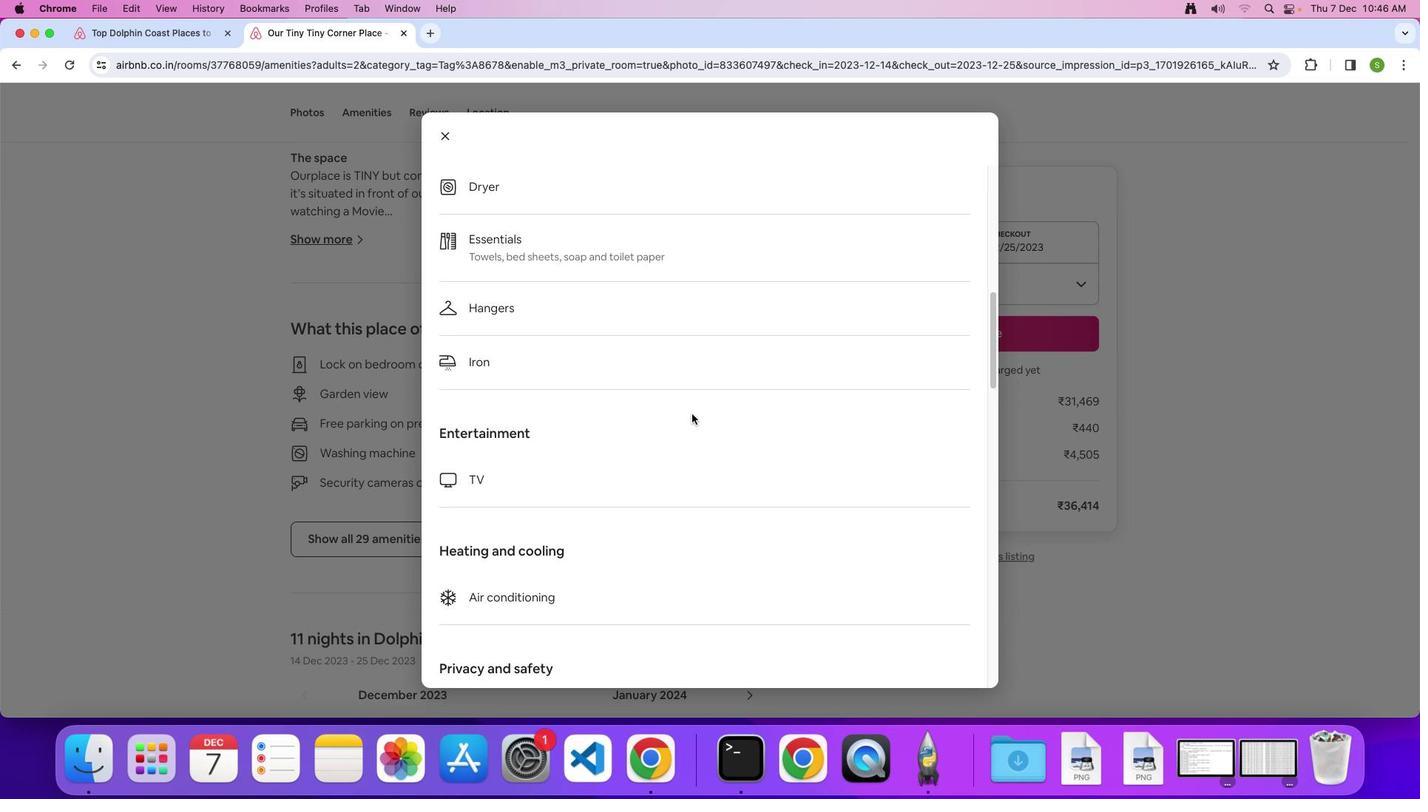 
Action: Mouse scrolled (692, 413) with delta (0, 0)
Screenshot: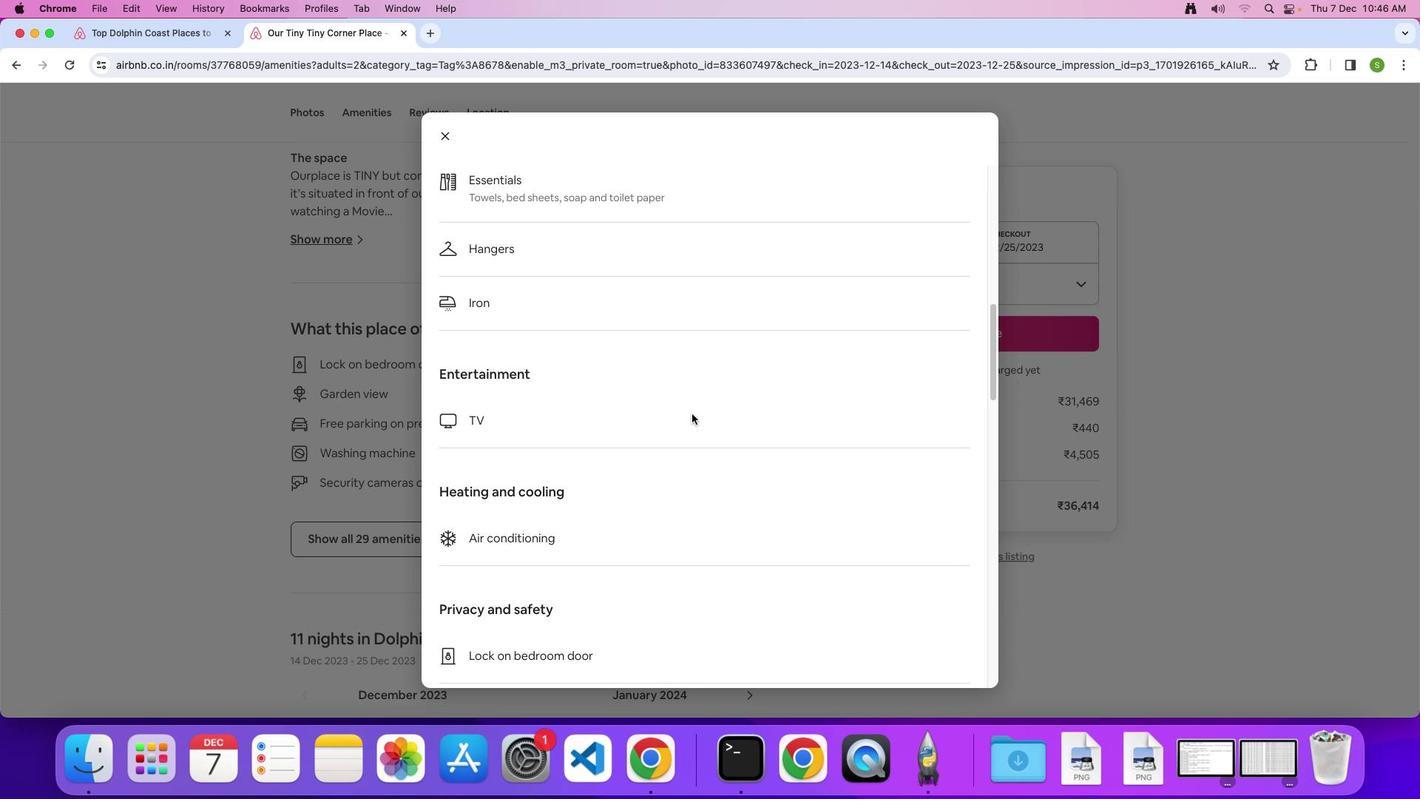
Action: Mouse scrolled (692, 413) with delta (0, 0)
Screenshot: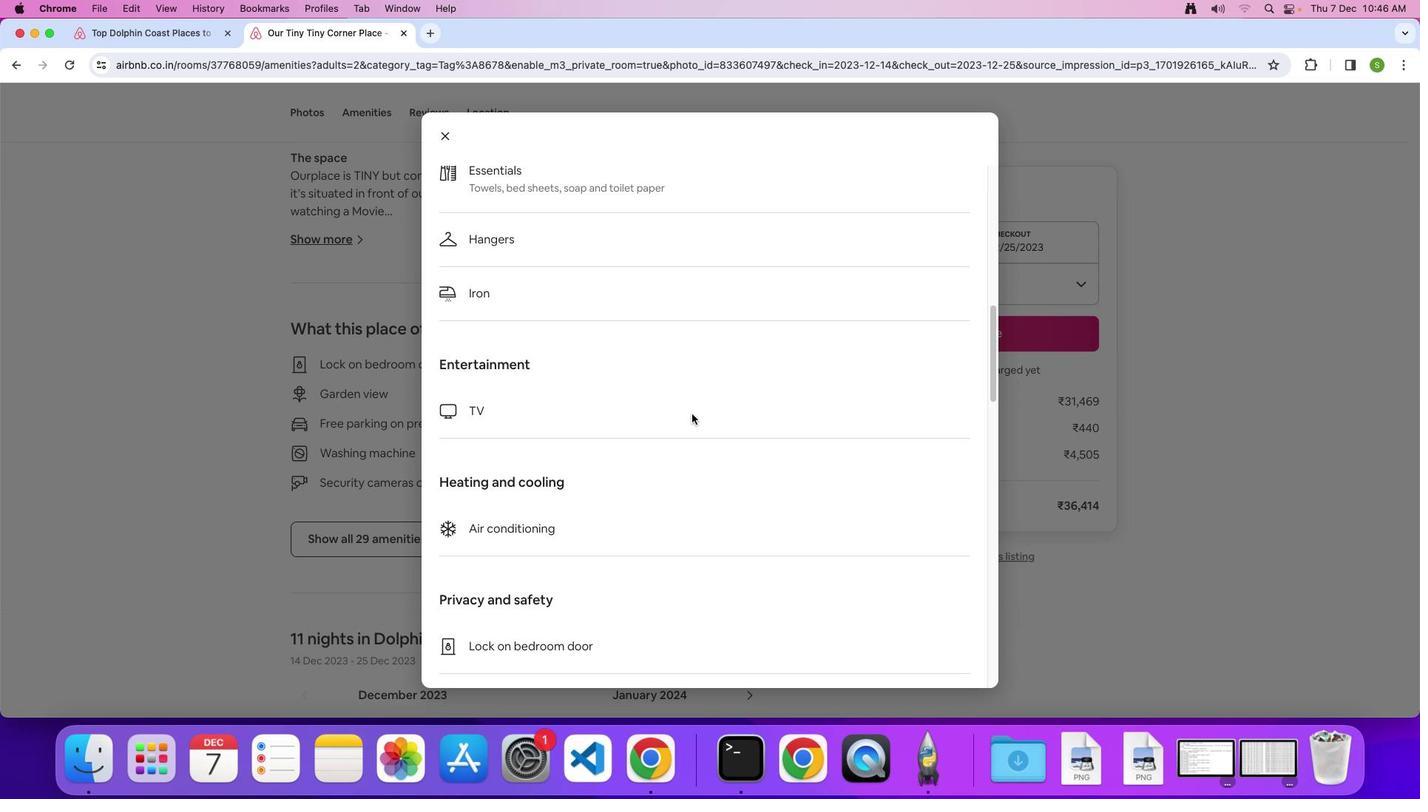 
Action: Mouse scrolled (692, 413) with delta (0, -2)
Screenshot: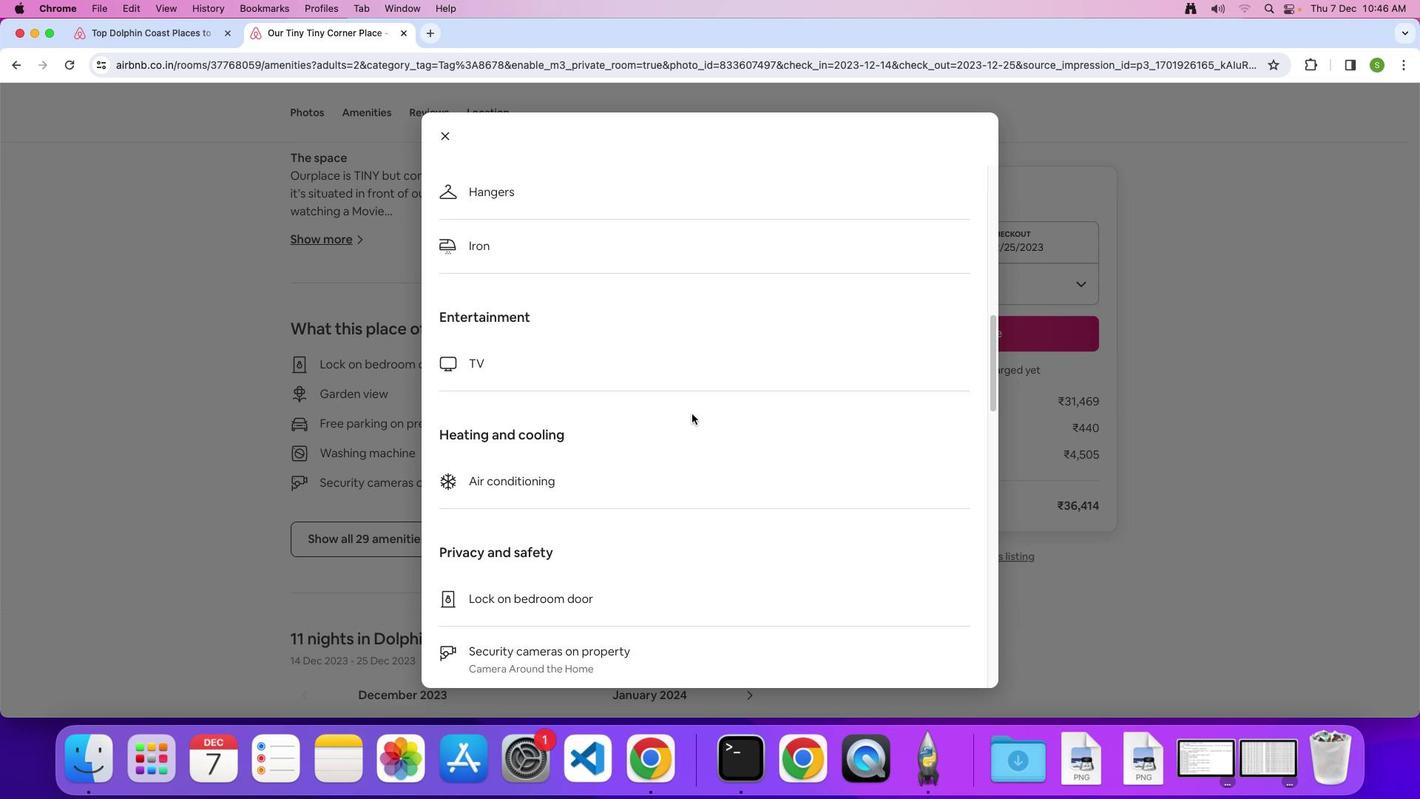 
Action: Mouse scrolled (692, 413) with delta (0, 0)
Screenshot: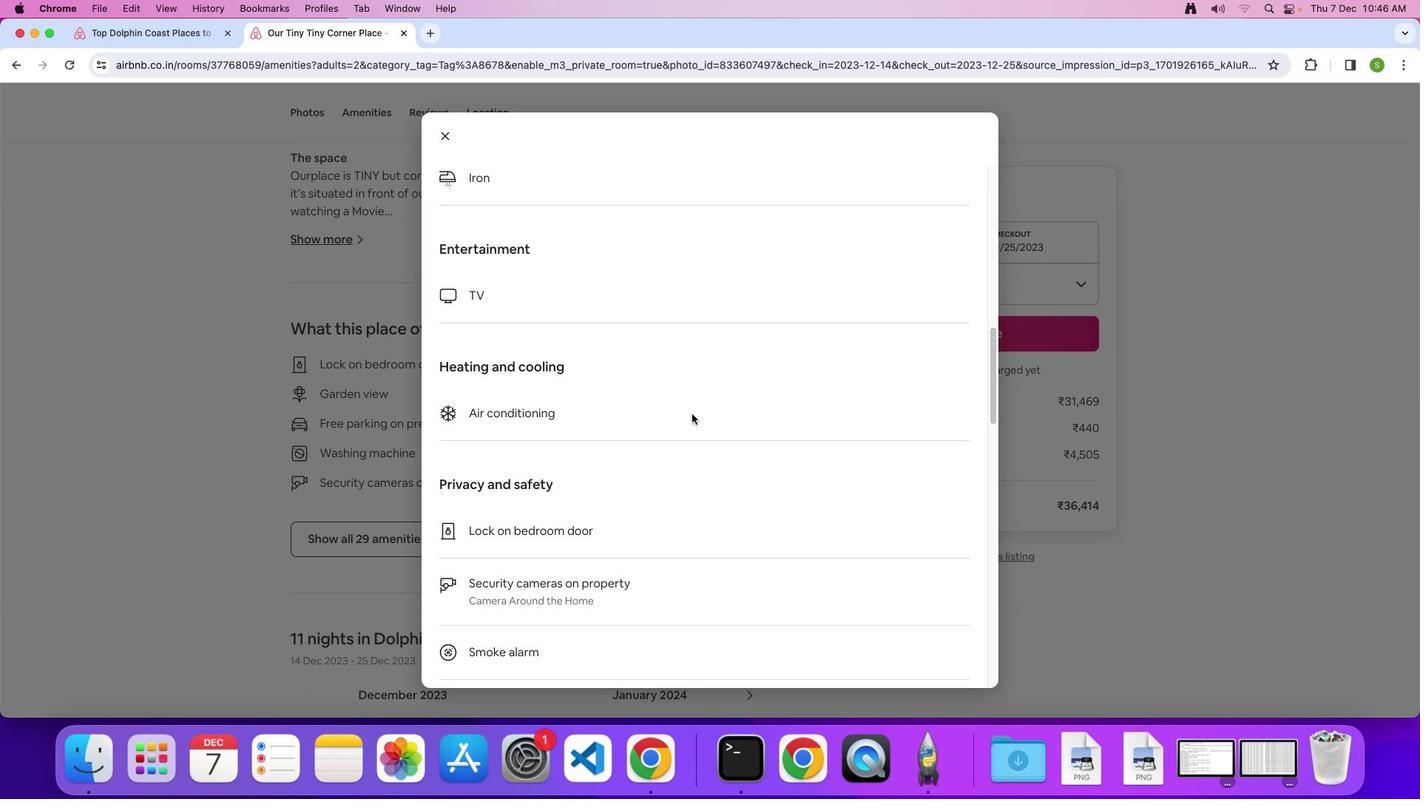
Action: Mouse scrolled (692, 413) with delta (0, 0)
Screenshot: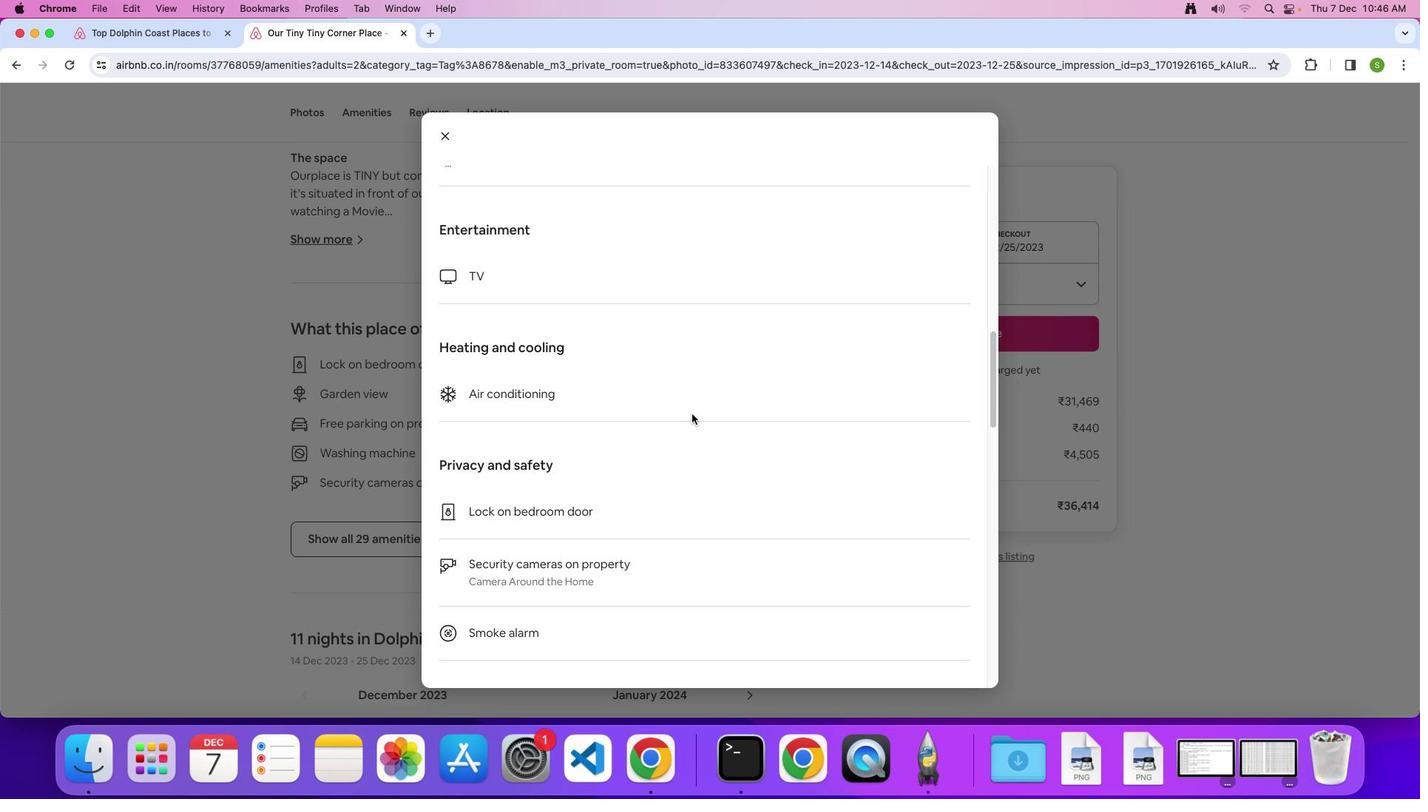 
Action: Mouse scrolled (692, 413) with delta (0, -2)
Screenshot: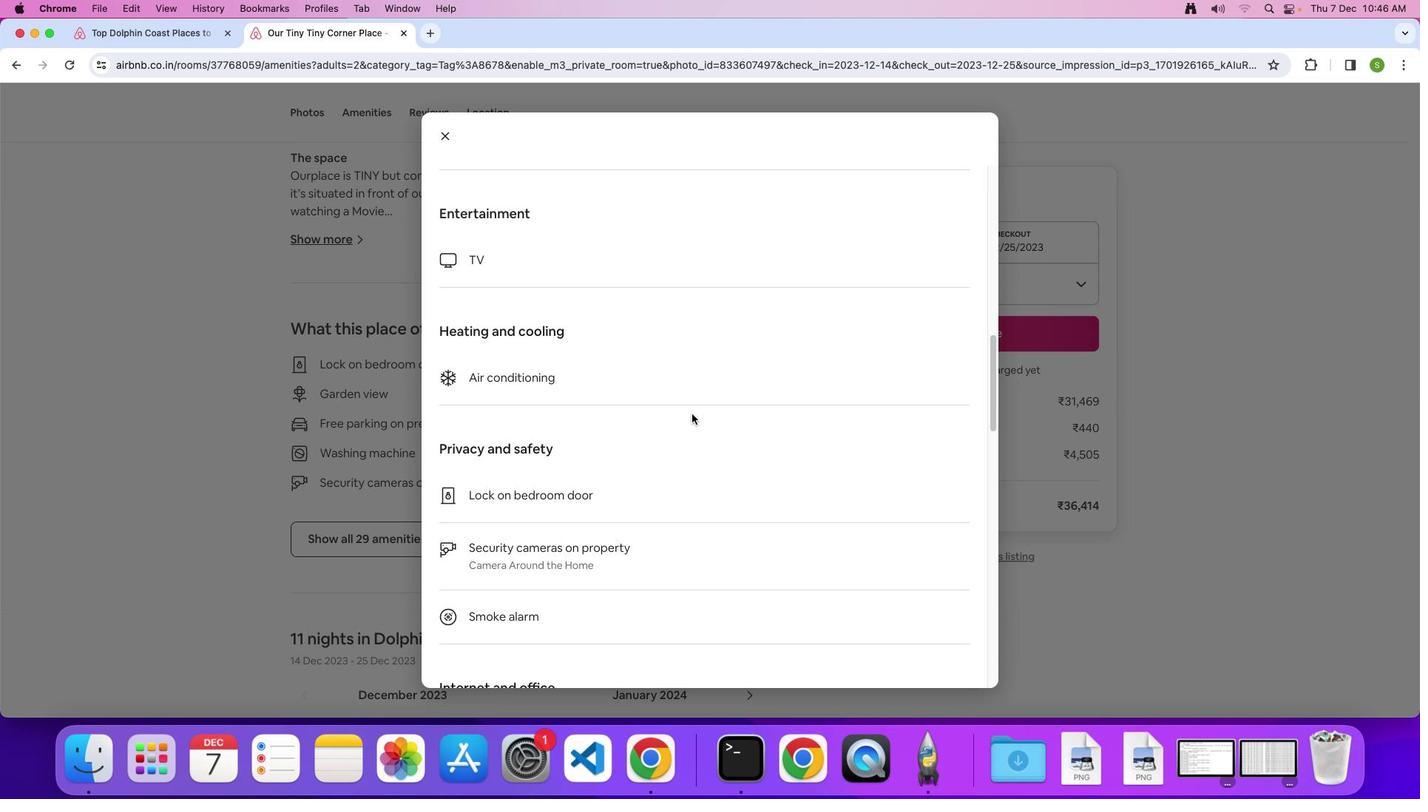 
Action: Mouse scrolled (692, 413) with delta (0, -2)
Screenshot: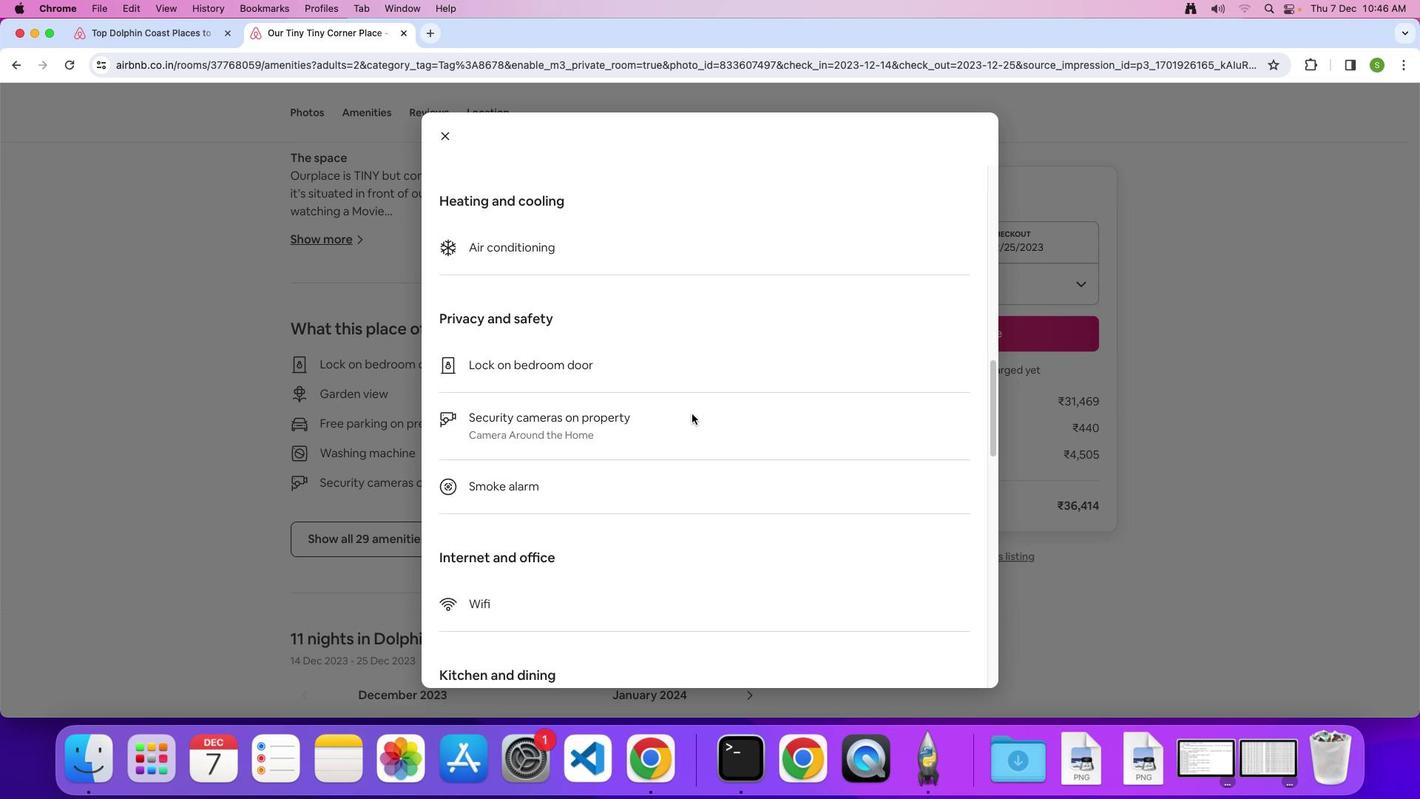 
Action: Mouse scrolled (692, 413) with delta (0, 0)
Screenshot: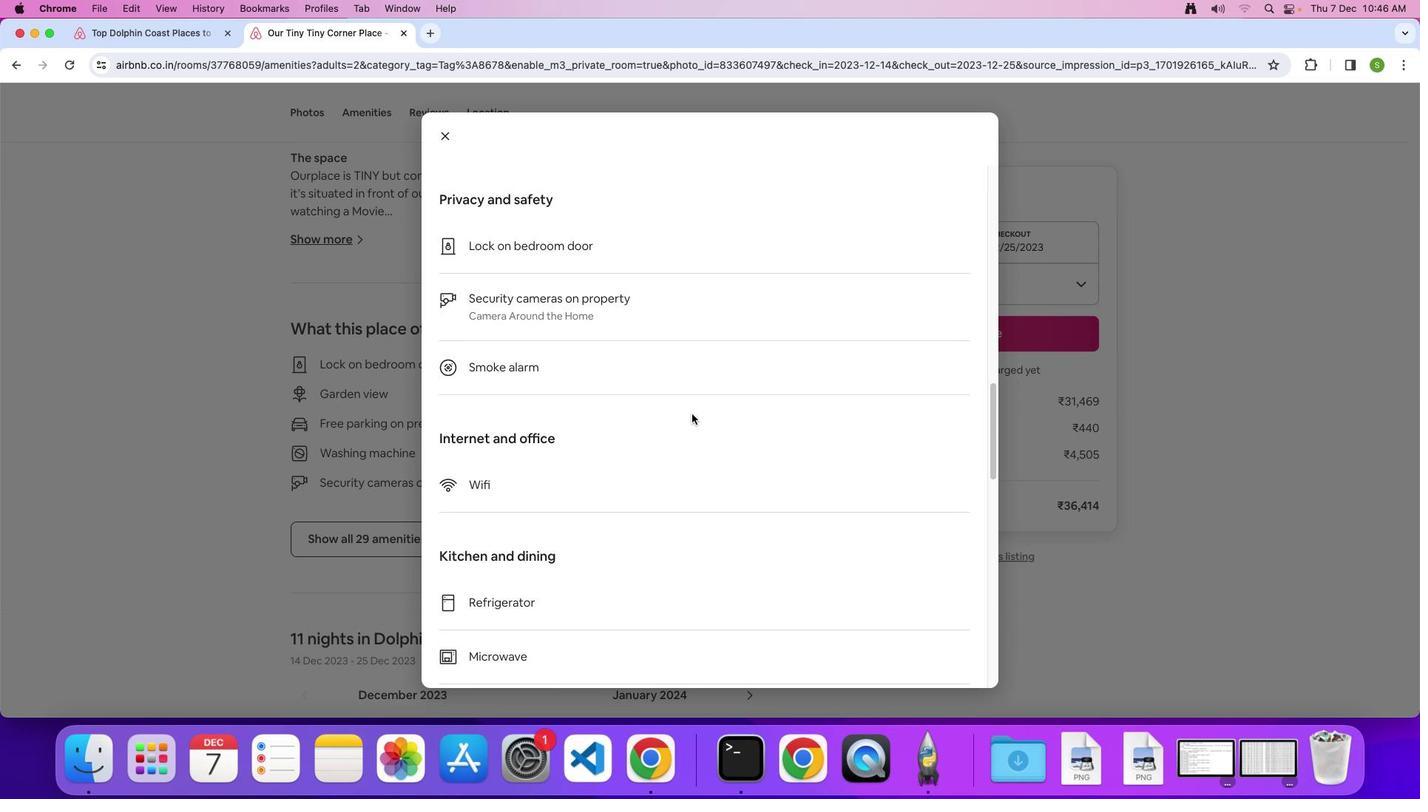 
Action: Mouse scrolled (692, 413) with delta (0, 0)
Screenshot: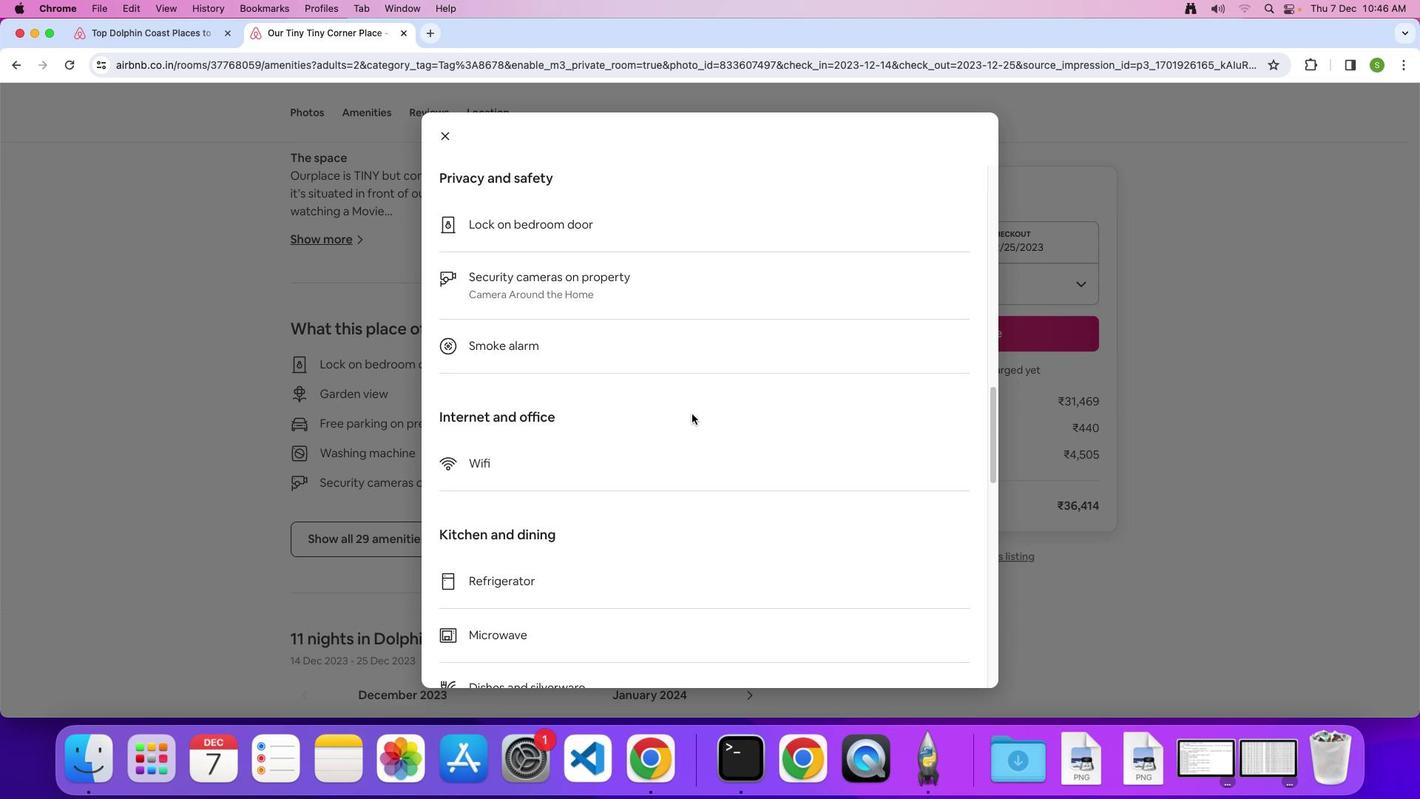 
Action: Mouse scrolled (692, 413) with delta (0, -2)
Screenshot: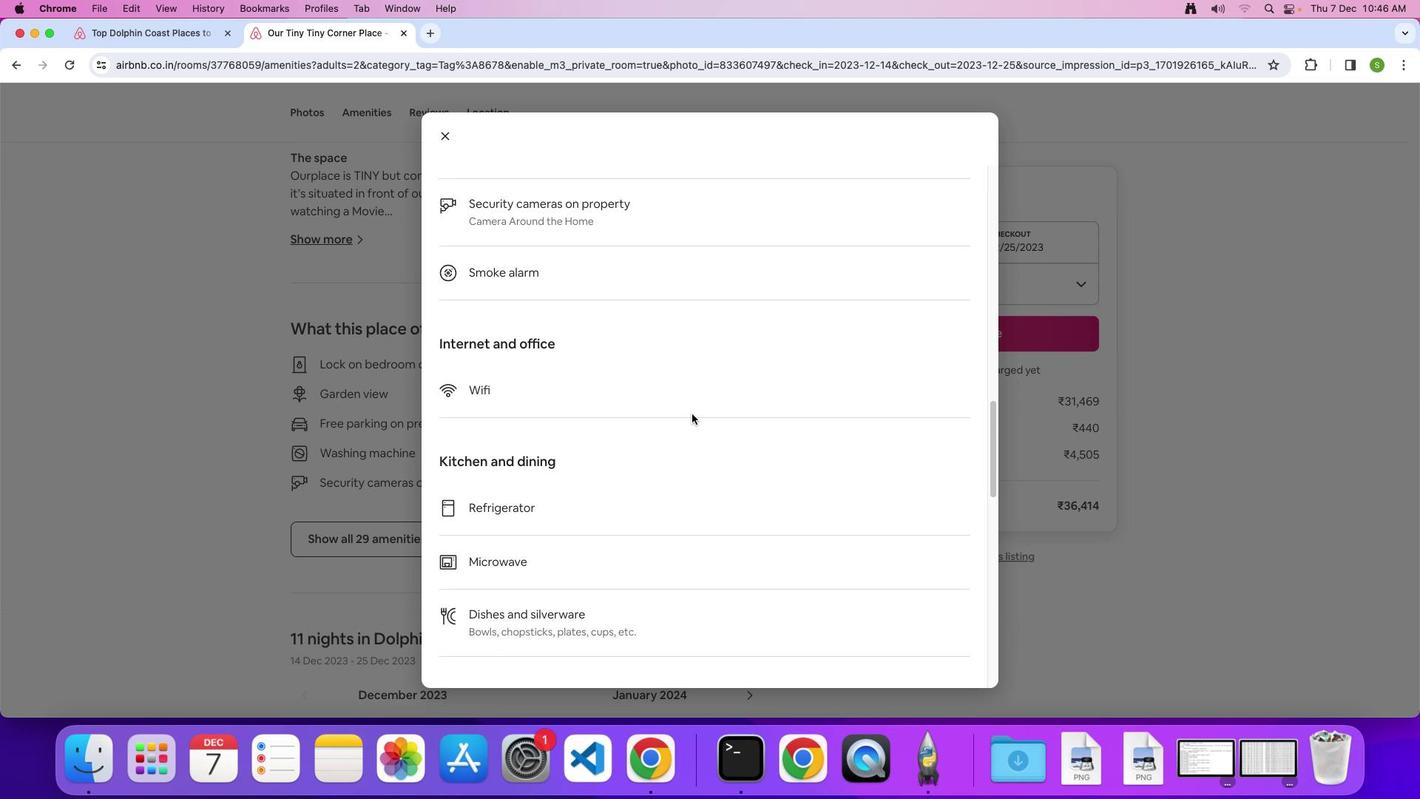 
Action: Mouse scrolled (692, 413) with delta (0, 0)
Screenshot: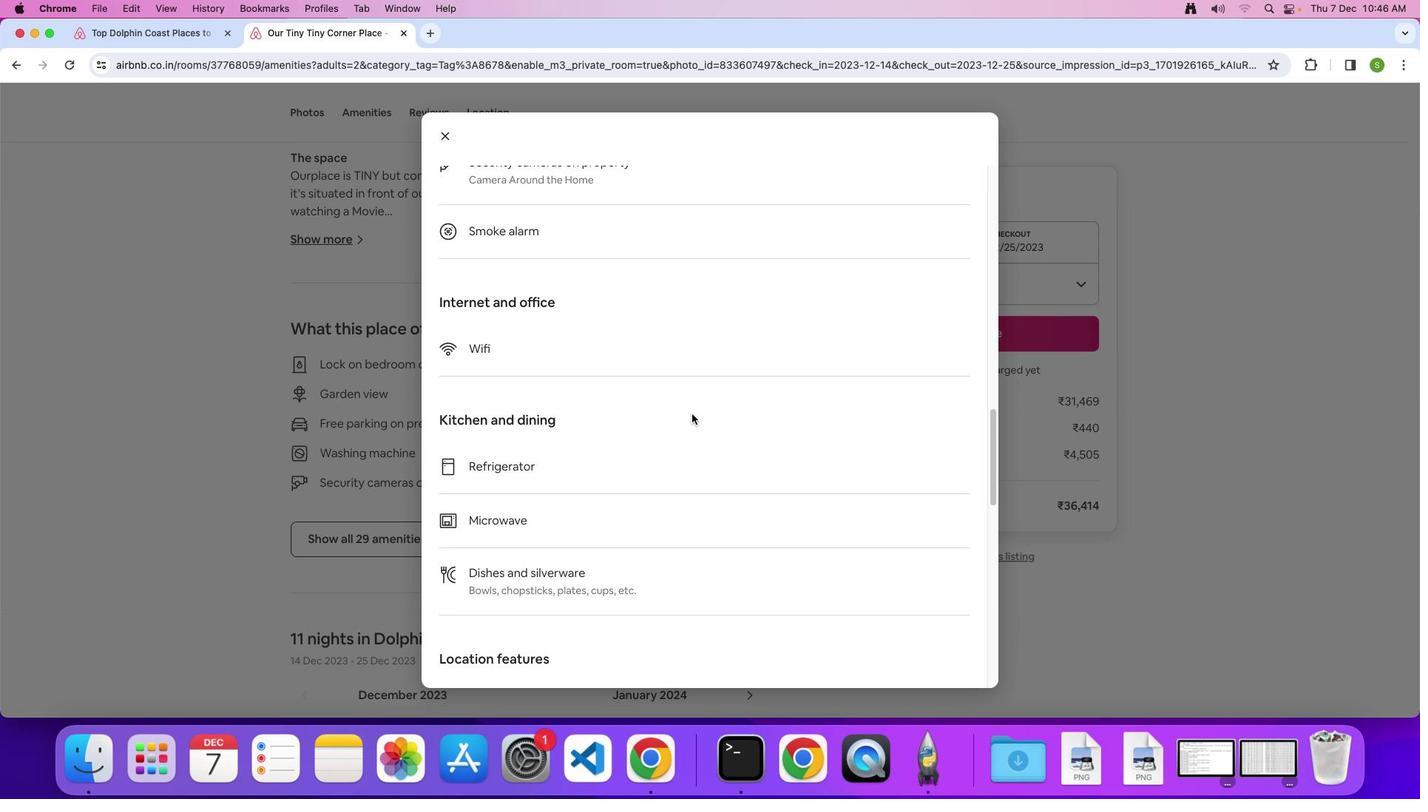 
Action: Mouse scrolled (692, 413) with delta (0, 0)
Screenshot: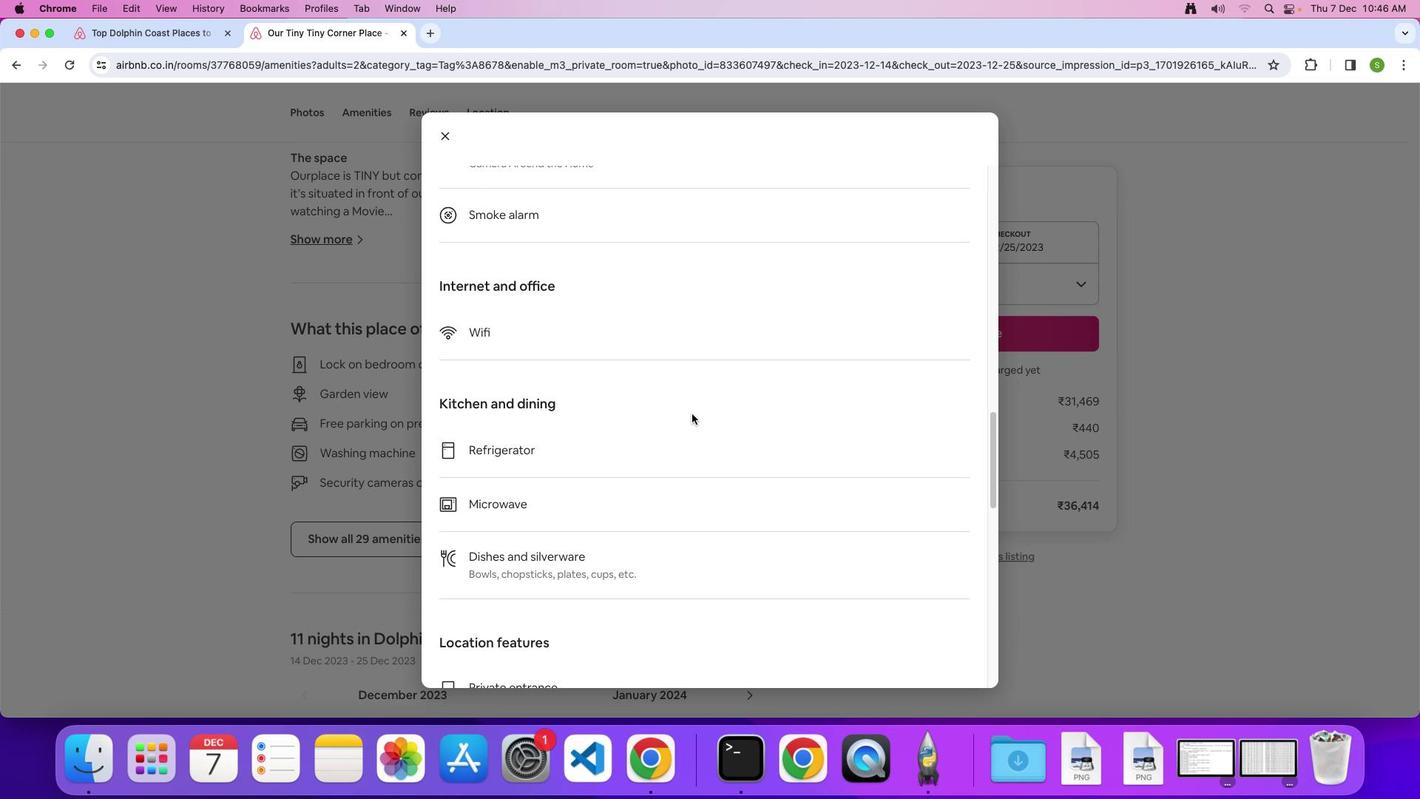
Action: Mouse scrolled (692, 413) with delta (0, -2)
Screenshot: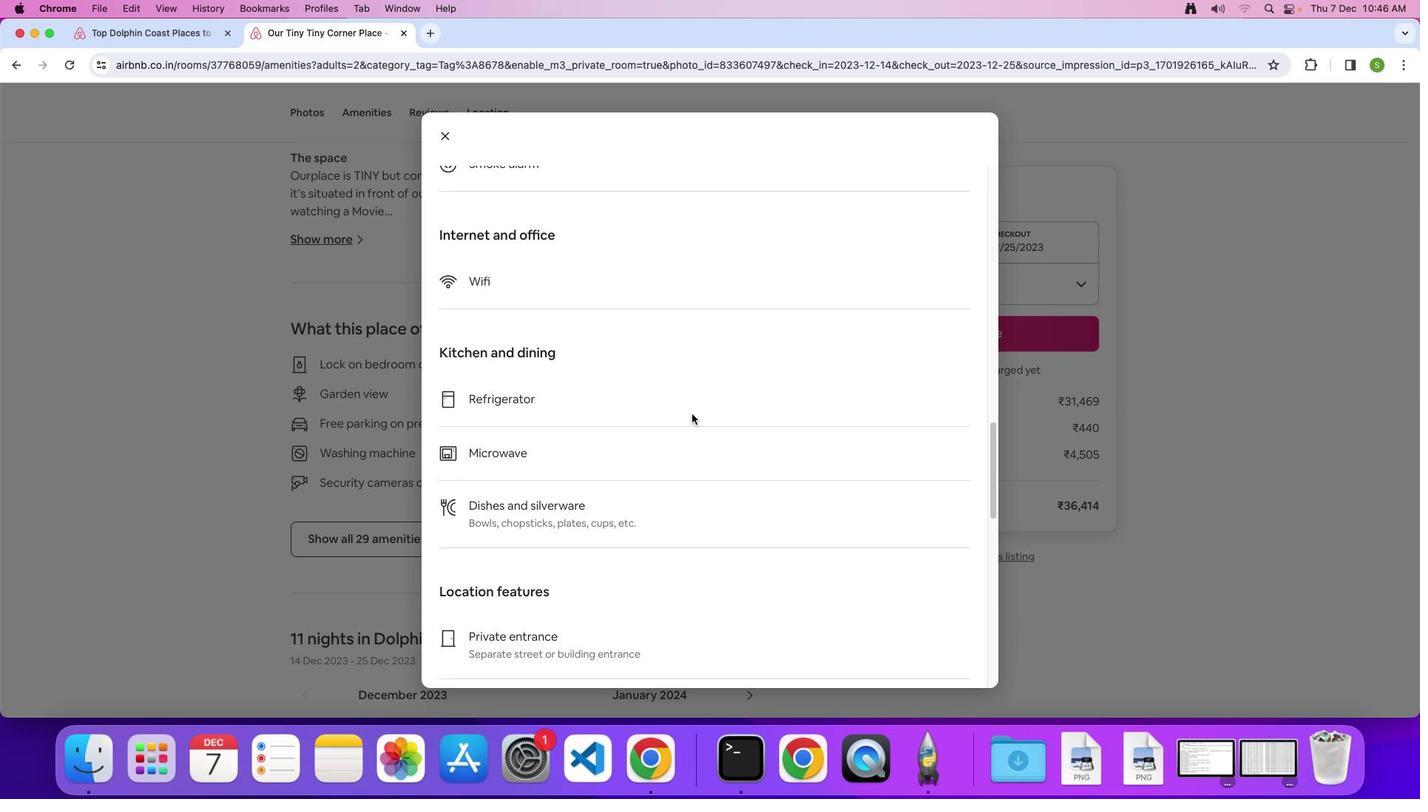 
Action: Mouse scrolled (692, 413) with delta (0, 0)
Screenshot: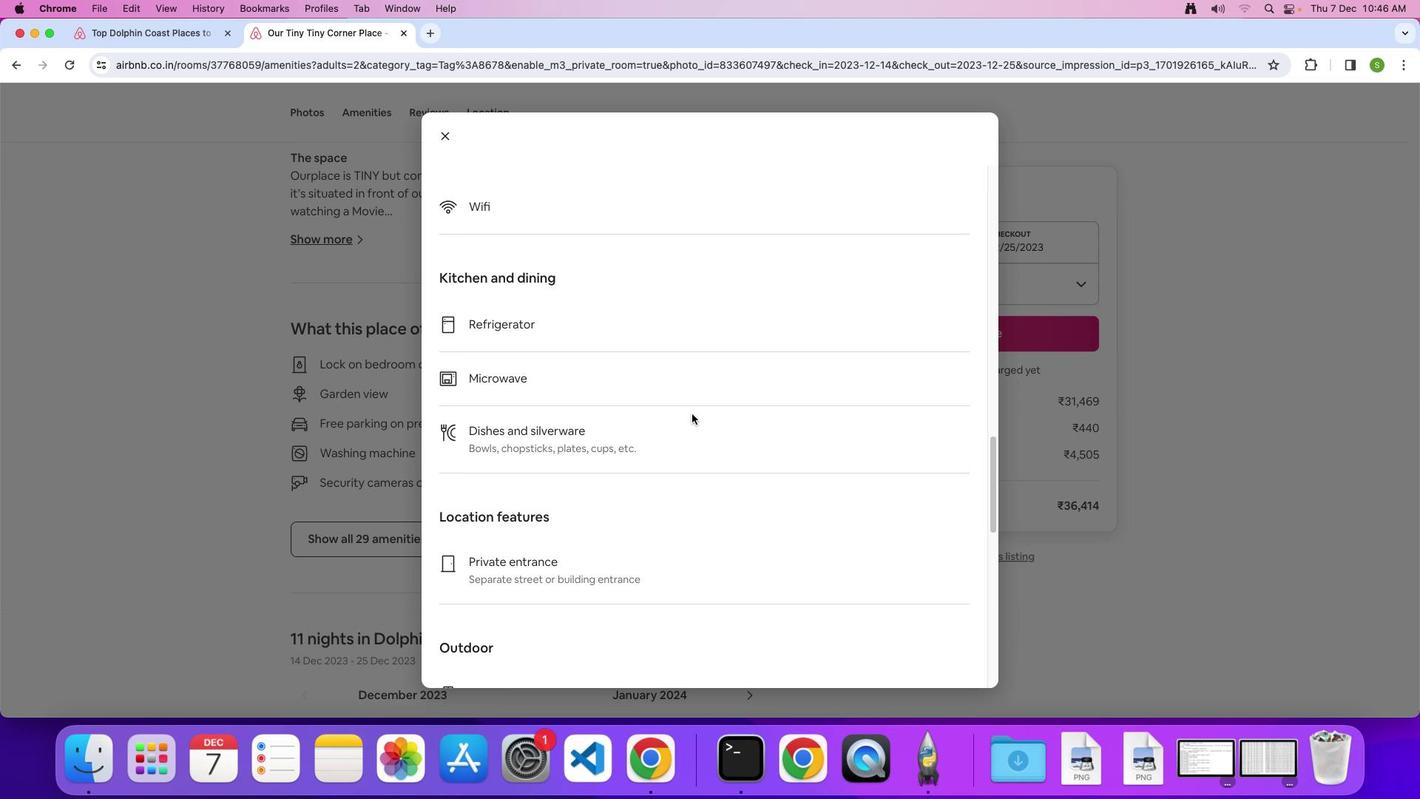 
Action: Mouse scrolled (692, 413) with delta (0, 0)
Screenshot: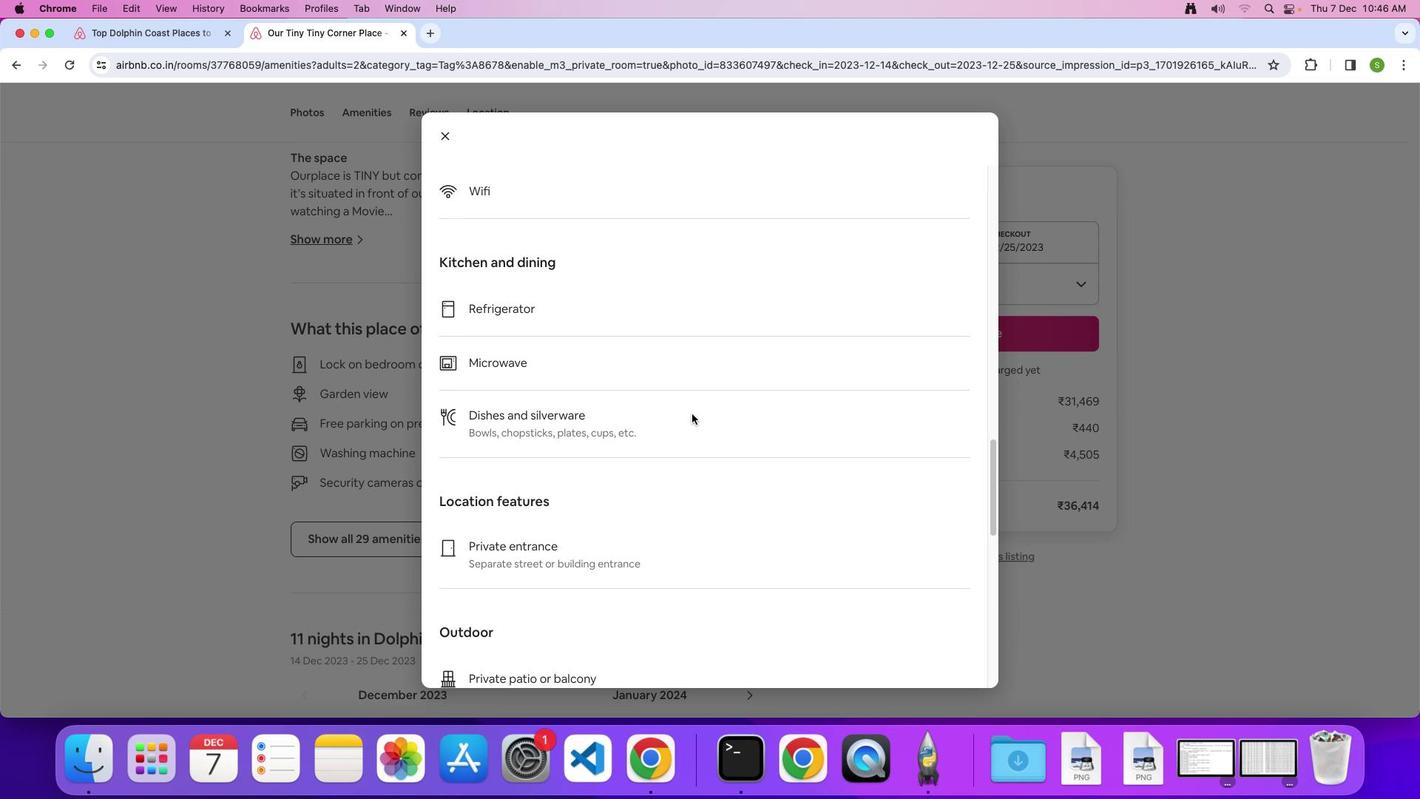 
Action: Mouse scrolled (692, 413) with delta (0, -2)
Screenshot: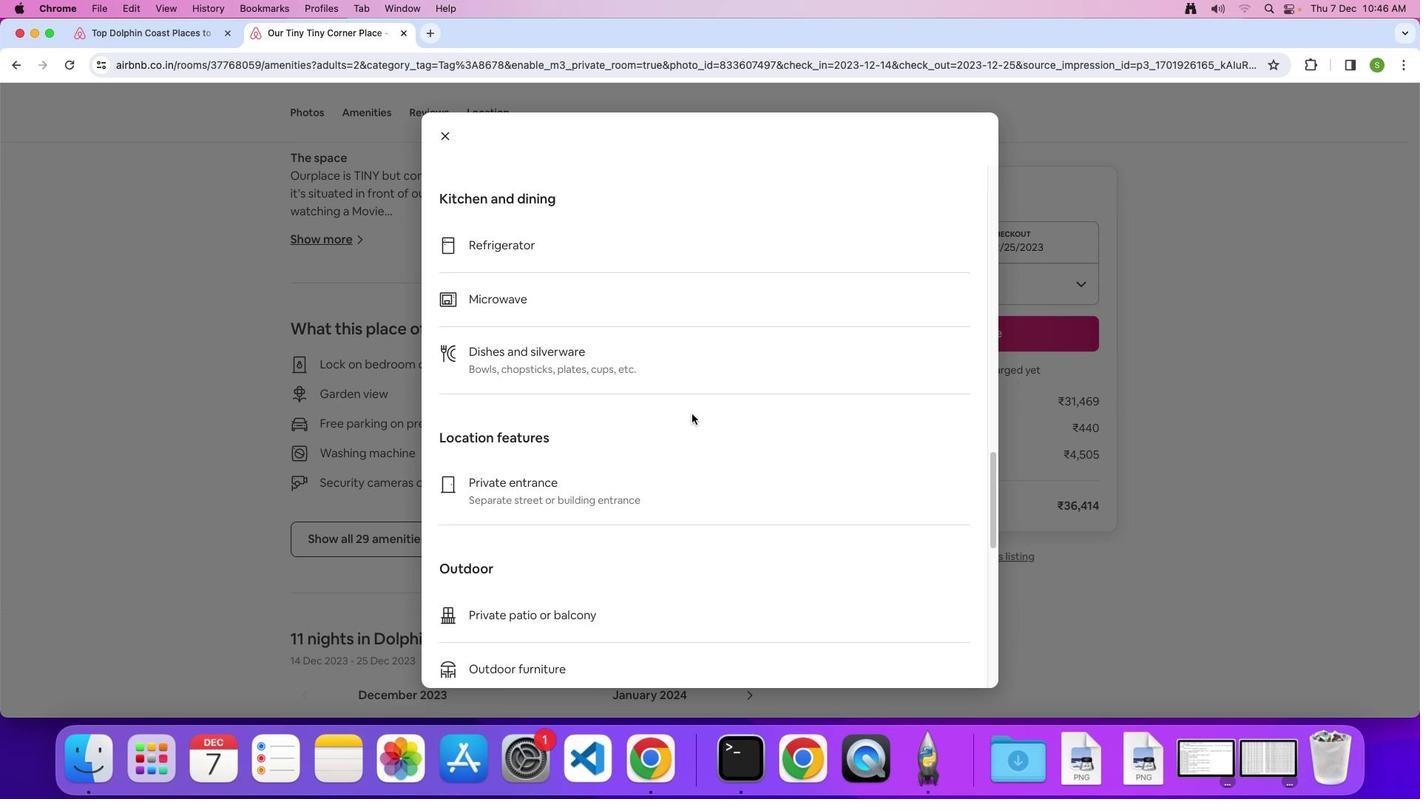 
Action: Mouse scrolled (692, 413) with delta (0, 0)
Screenshot: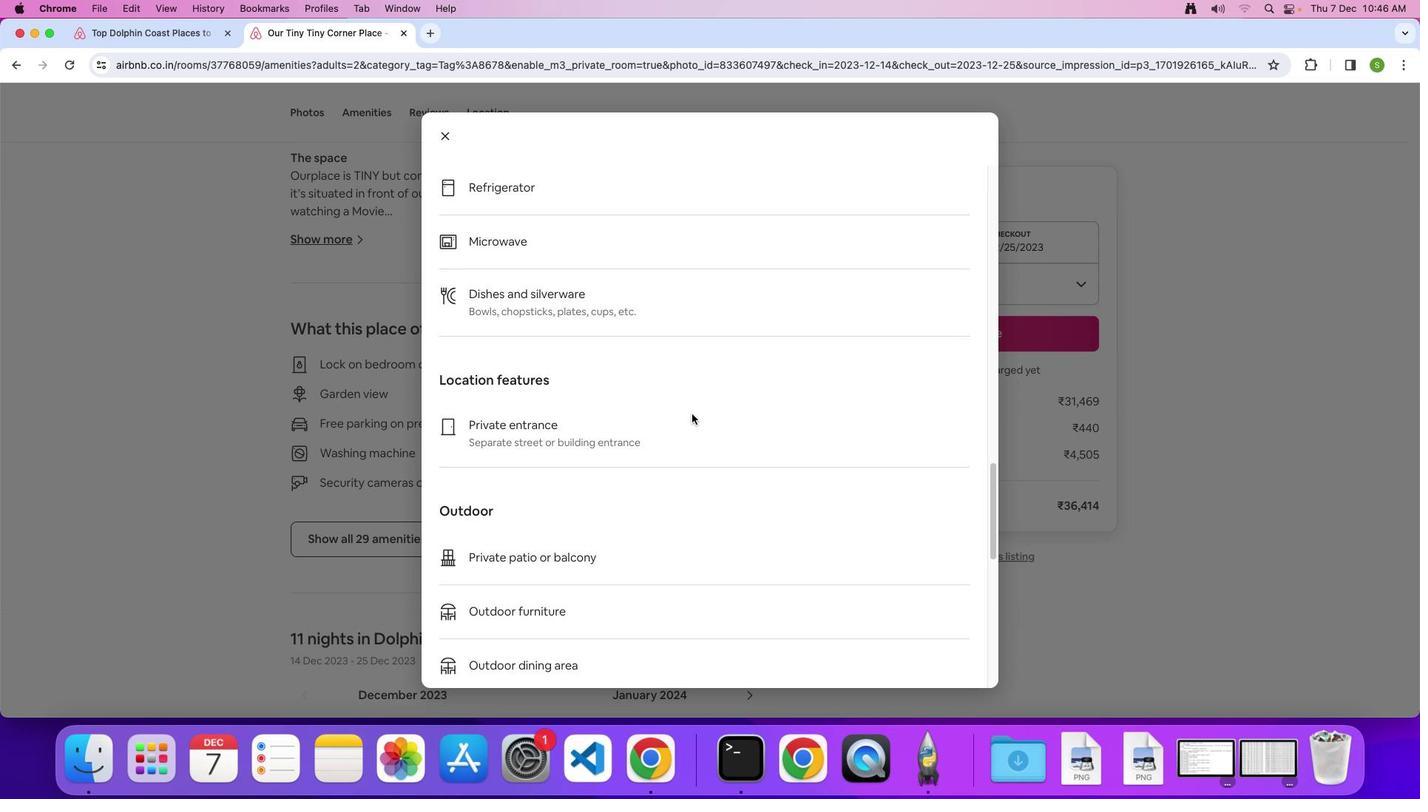 
Action: Mouse scrolled (692, 413) with delta (0, 0)
Screenshot: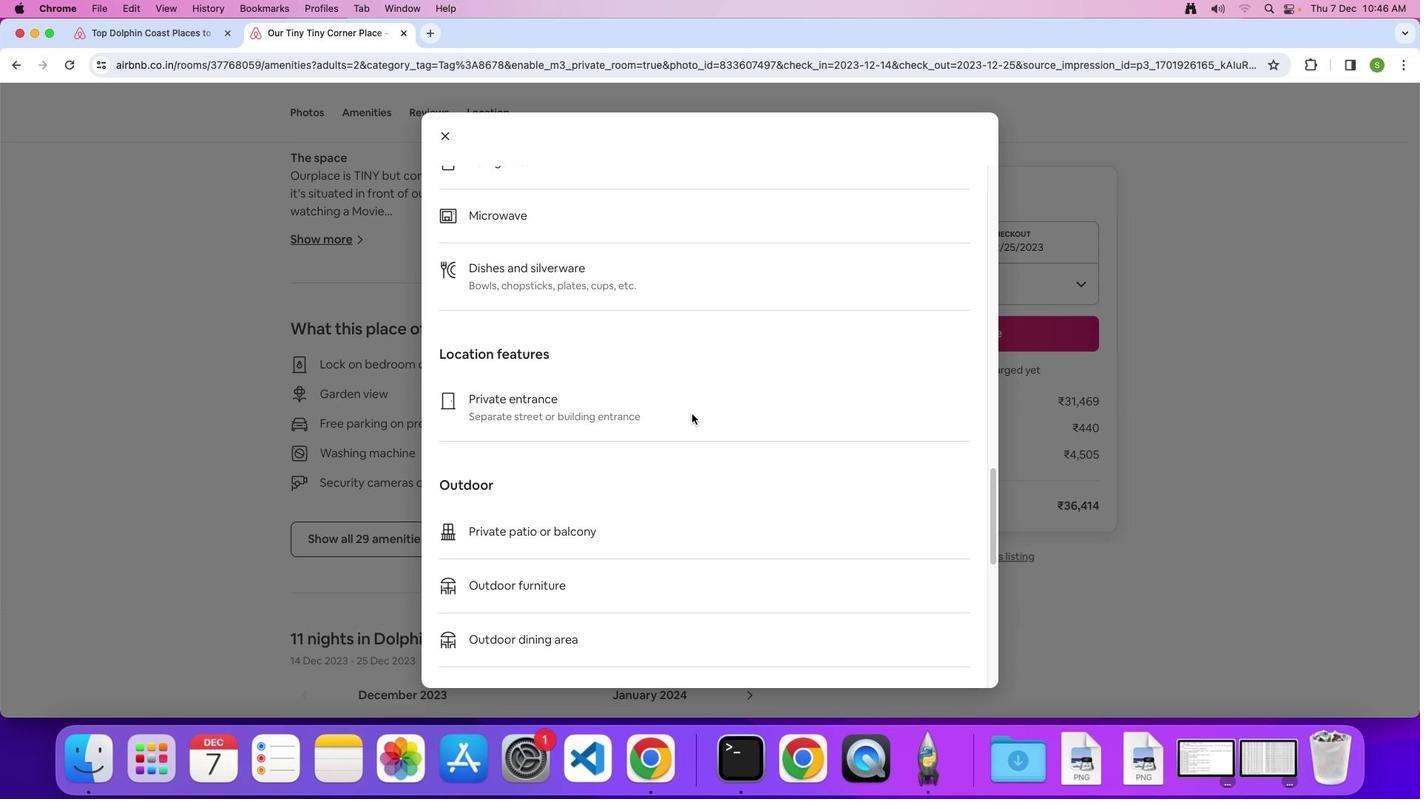 
Action: Mouse scrolled (692, 413) with delta (0, -2)
Screenshot: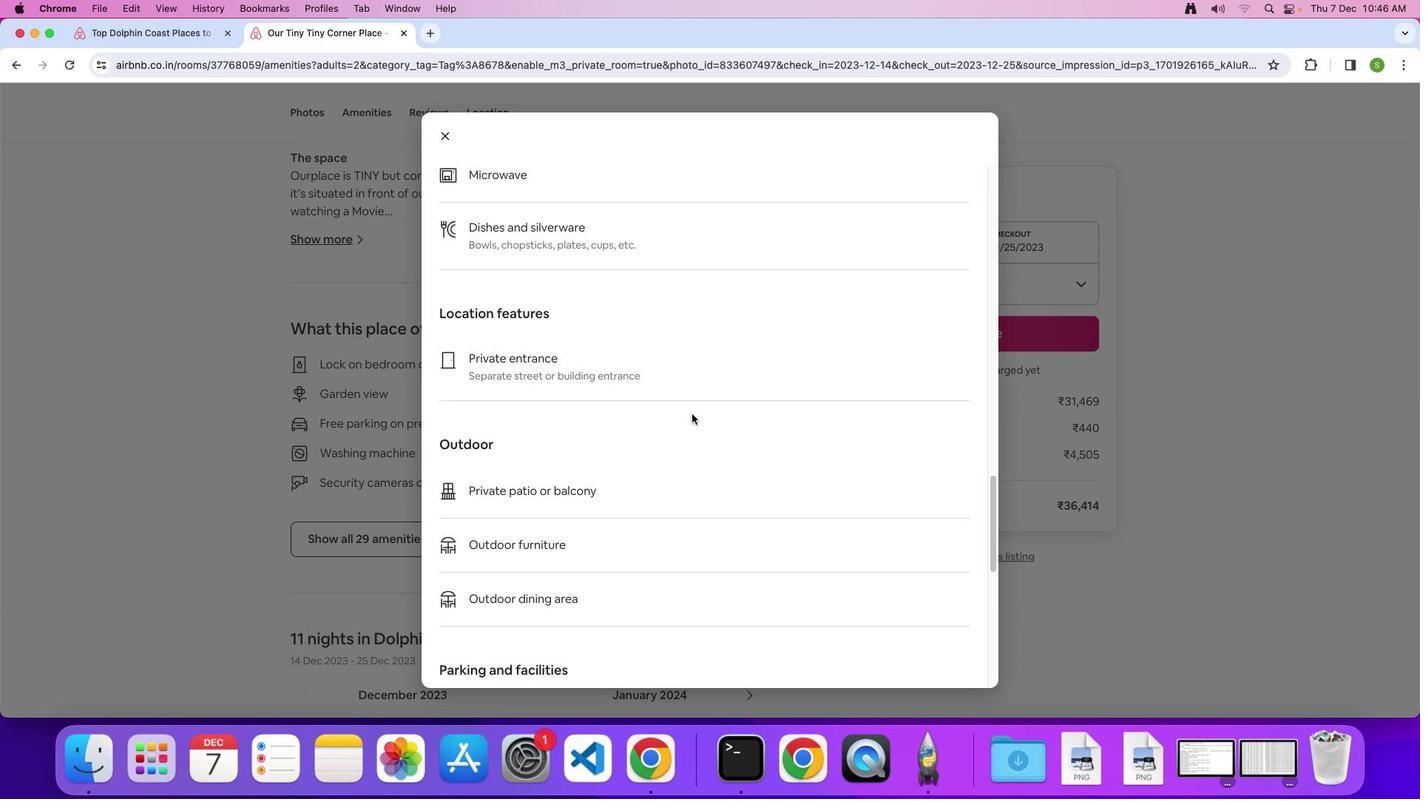 
Action: Mouse scrolled (692, 413) with delta (0, 0)
Screenshot: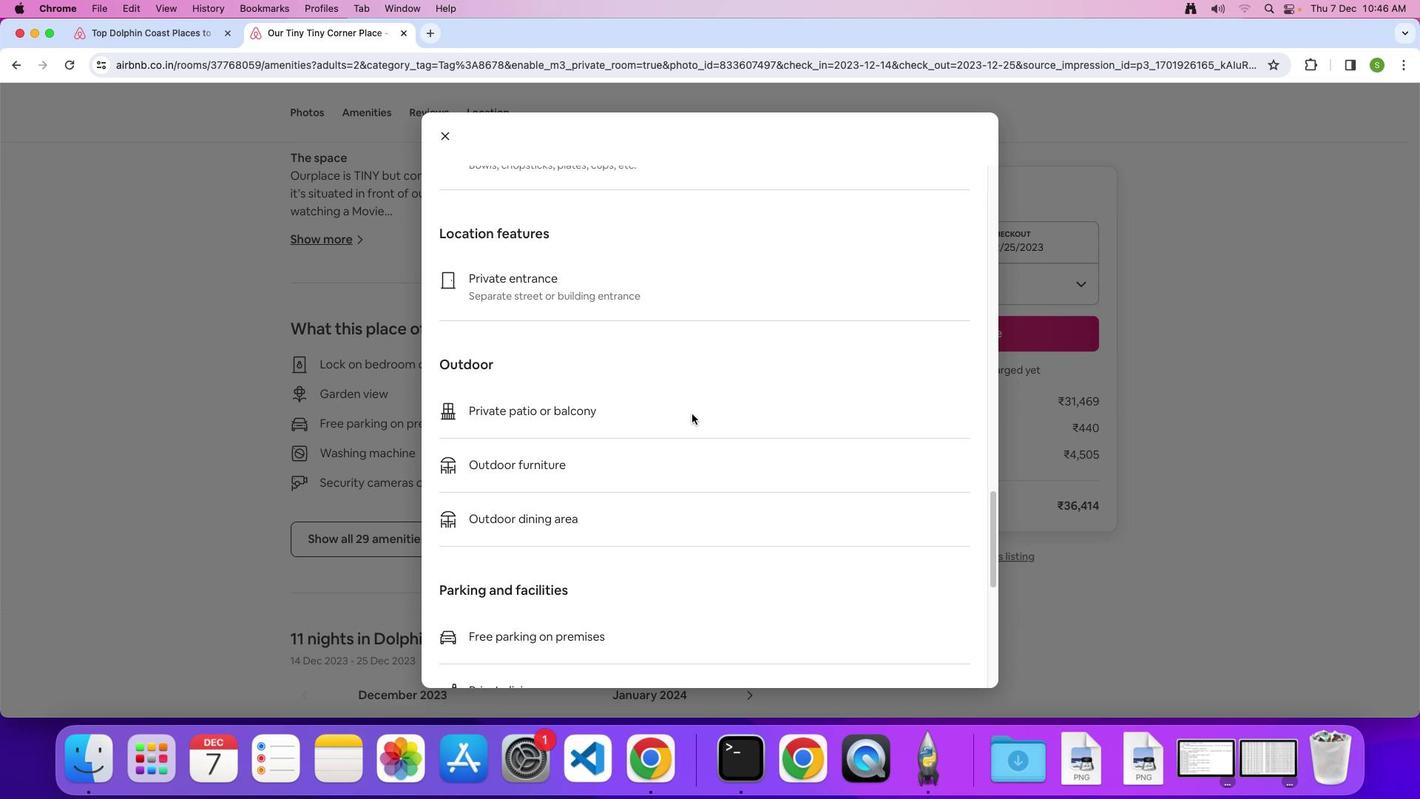 
Action: Mouse scrolled (692, 413) with delta (0, 0)
Screenshot: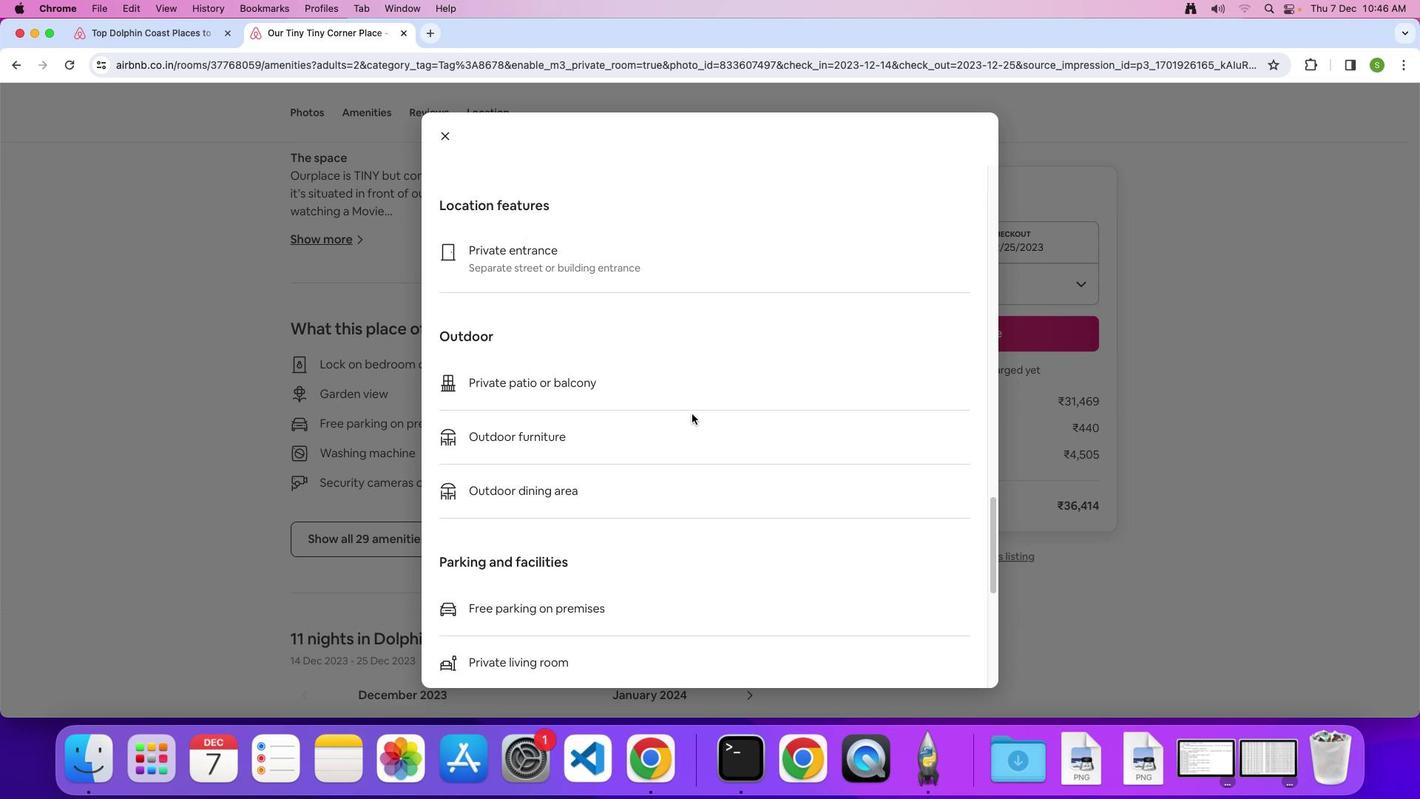 
Action: Mouse scrolled (692, 413) with delta (0, -2)
Screenshot: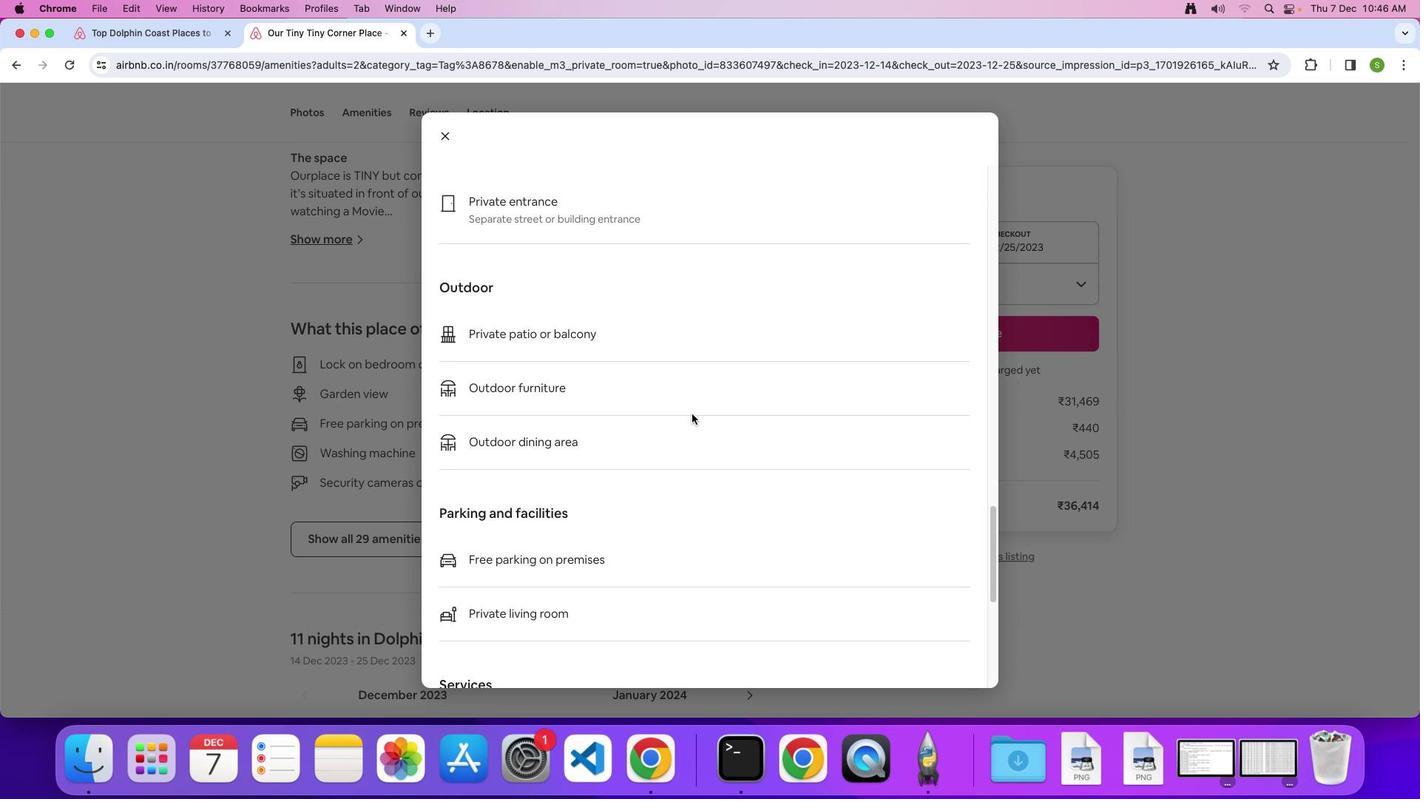 
Action: Mouse scrolled (692, 413) with delta (0, 0)
Screenshot: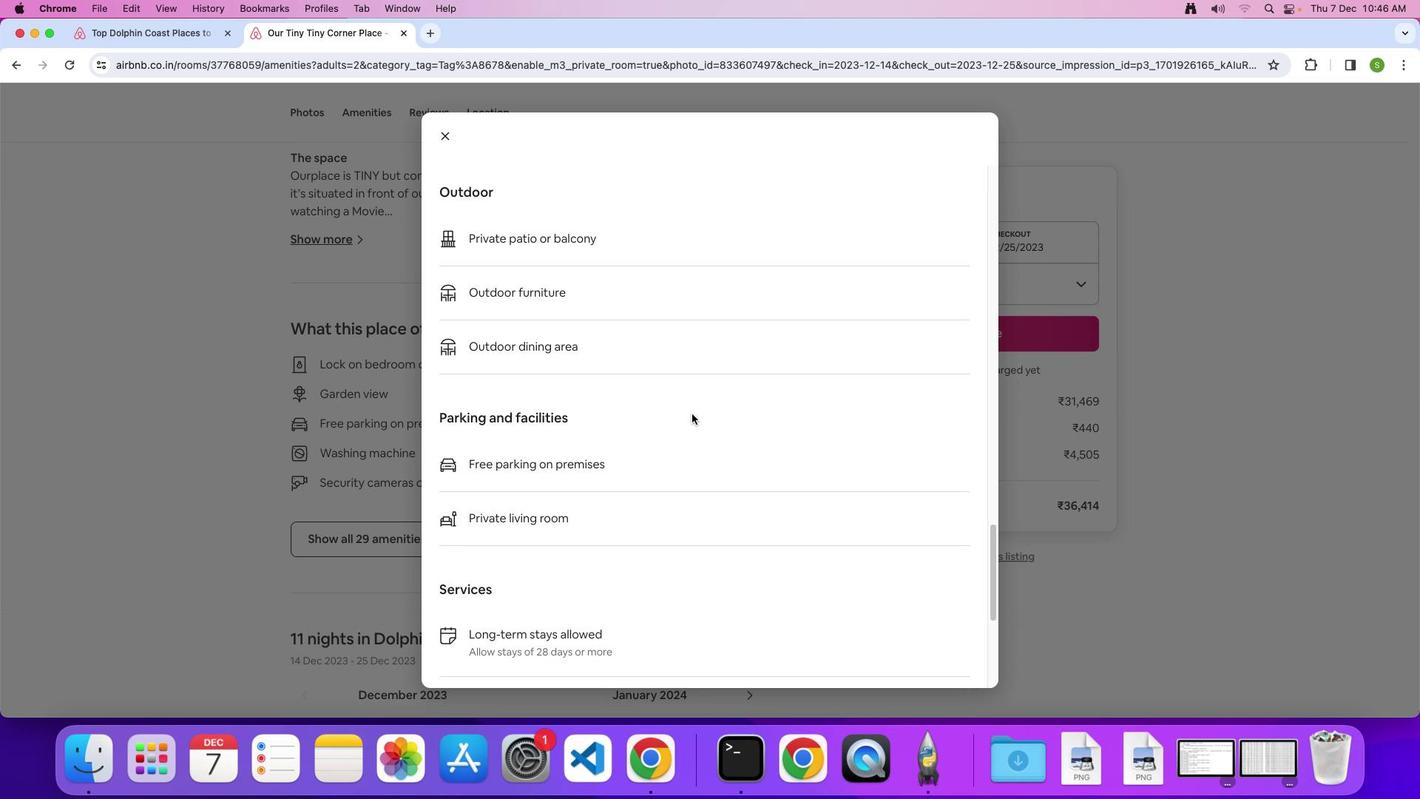 
Action: Mouse scrolled (692, 413) with delta (0, 0)
Screenshot: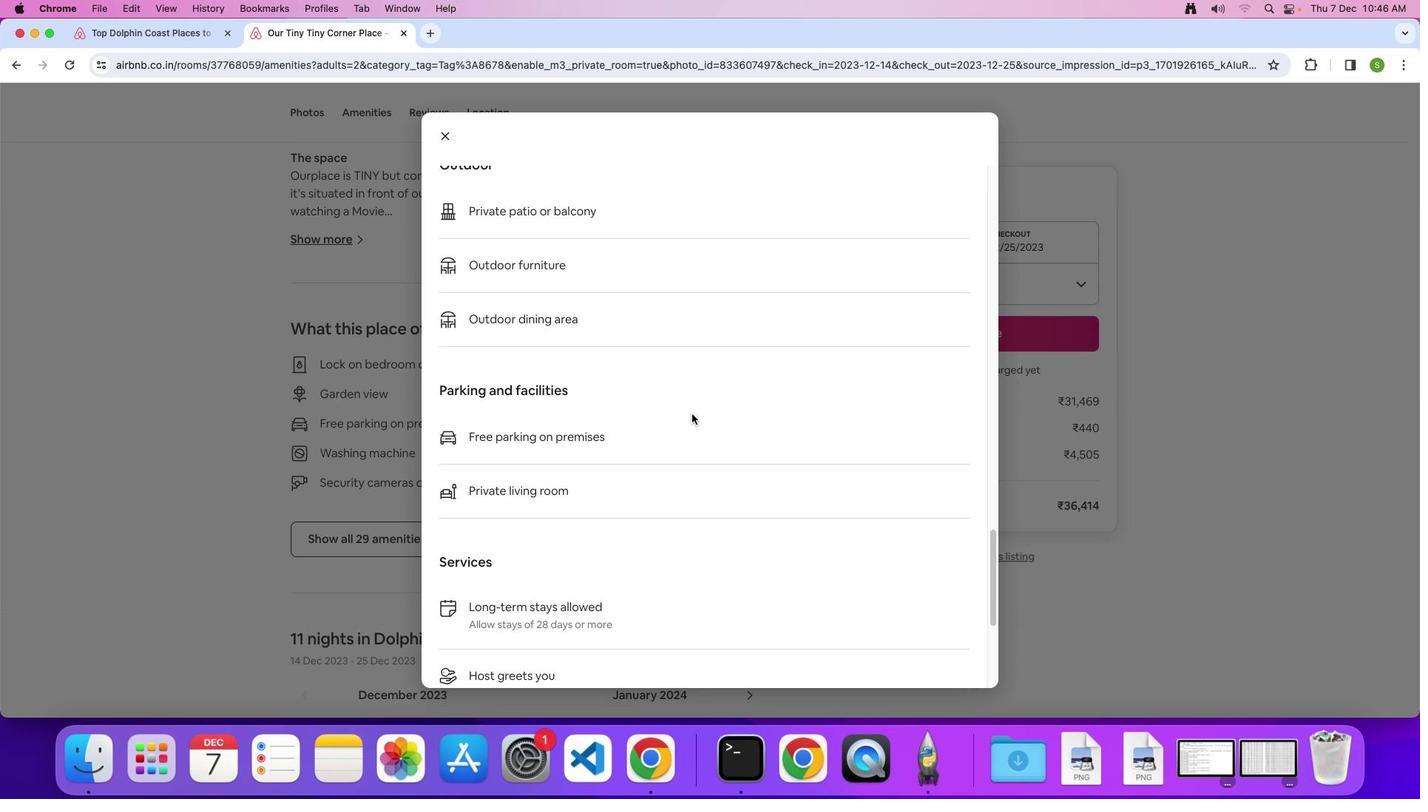 
Action: Mouse scrolled (692, 413) with delta (0, -2)
Screenshot: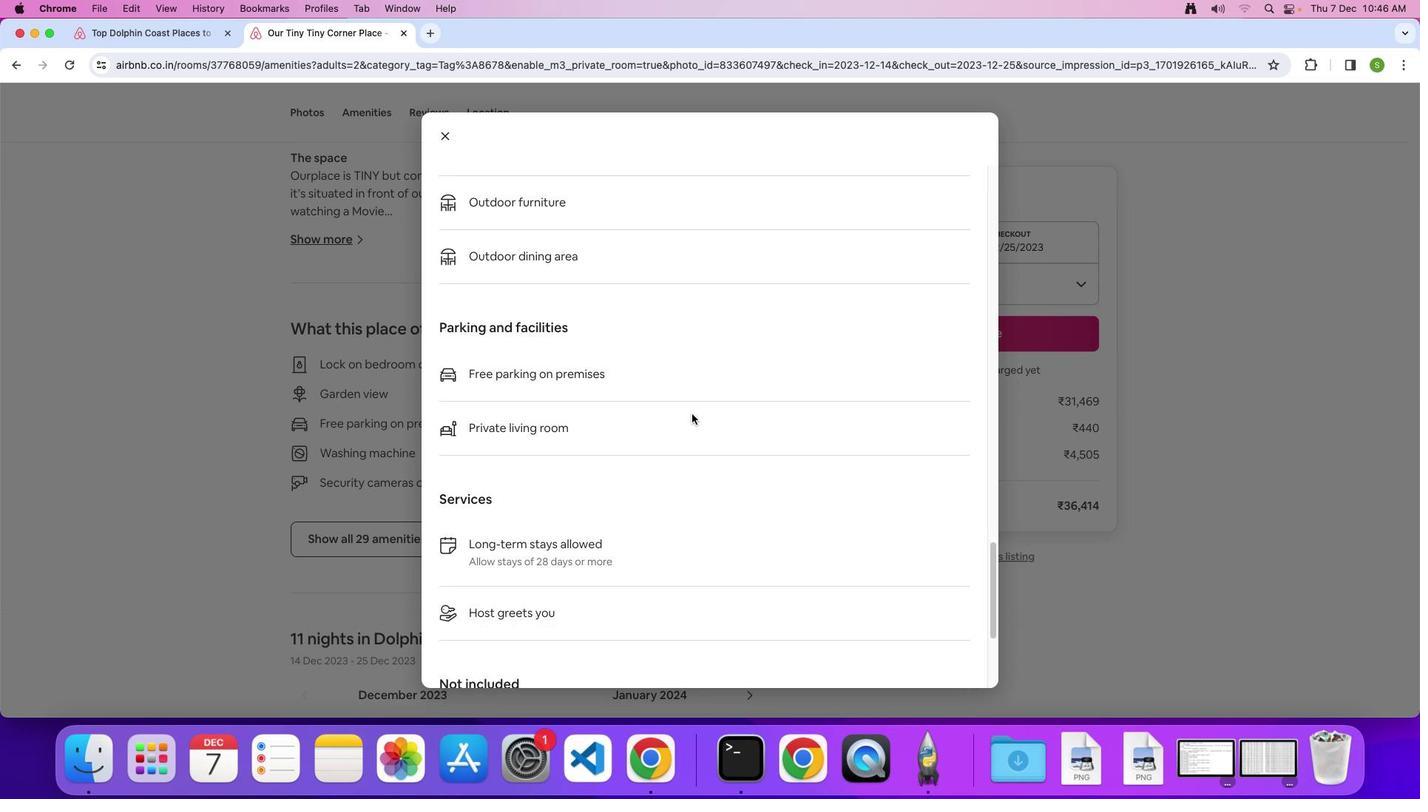 
Action: Mouse scrolled (692, 413) with delta (0, -3)
Screenshot: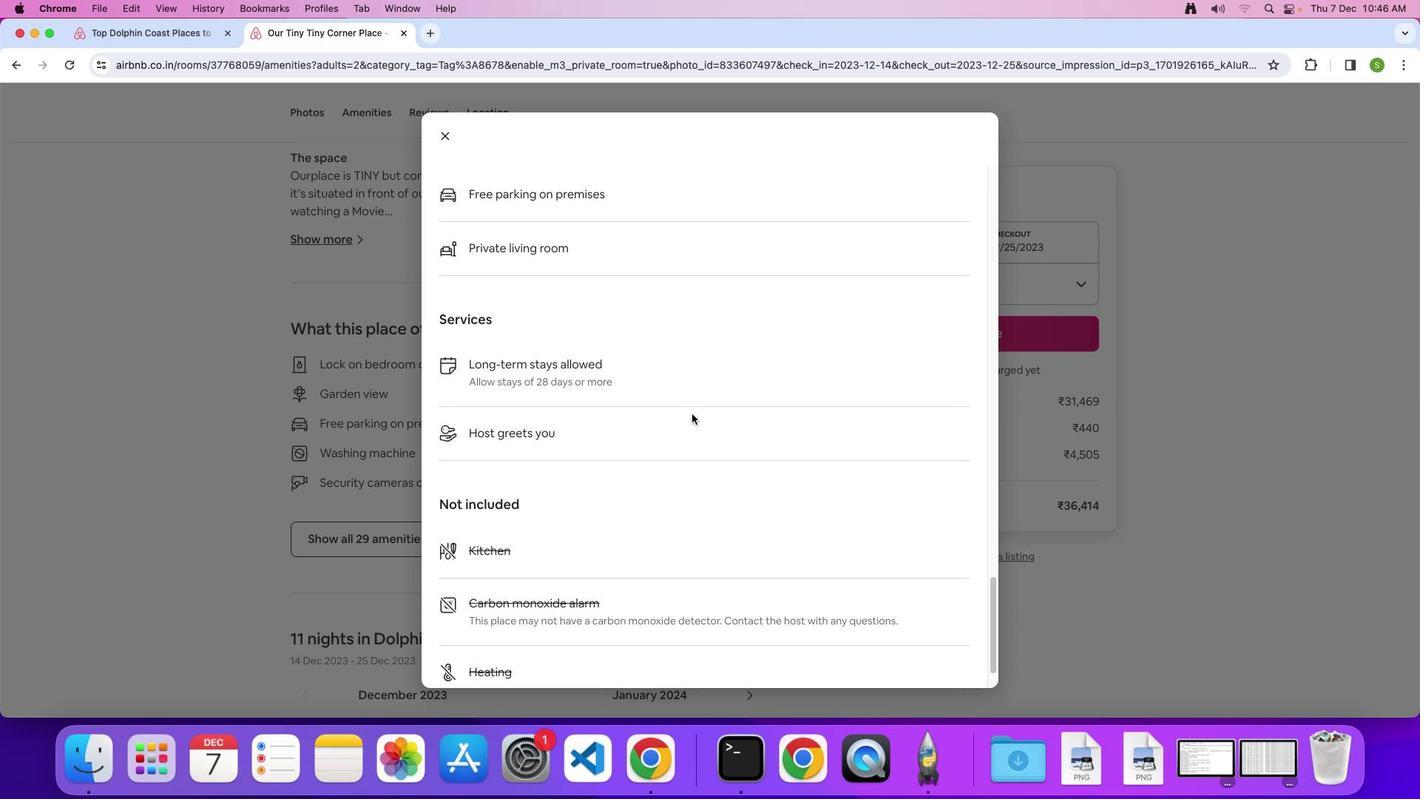 
Action: Mouse scrolled (692, 413) with delta (0, 0)
Screenshot: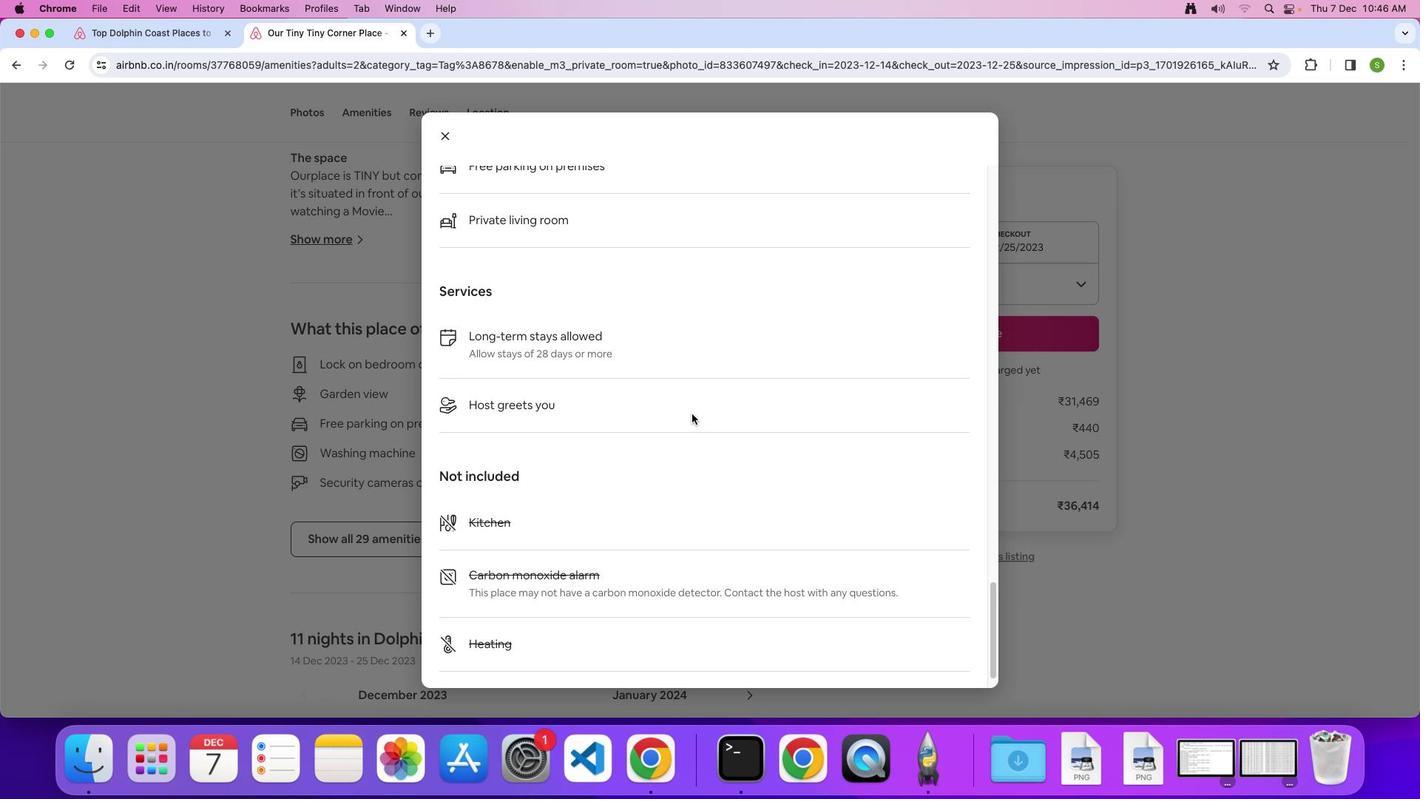 
Action: Mouse scrolled (692, 413) with delta (0, 0)
Screenshot: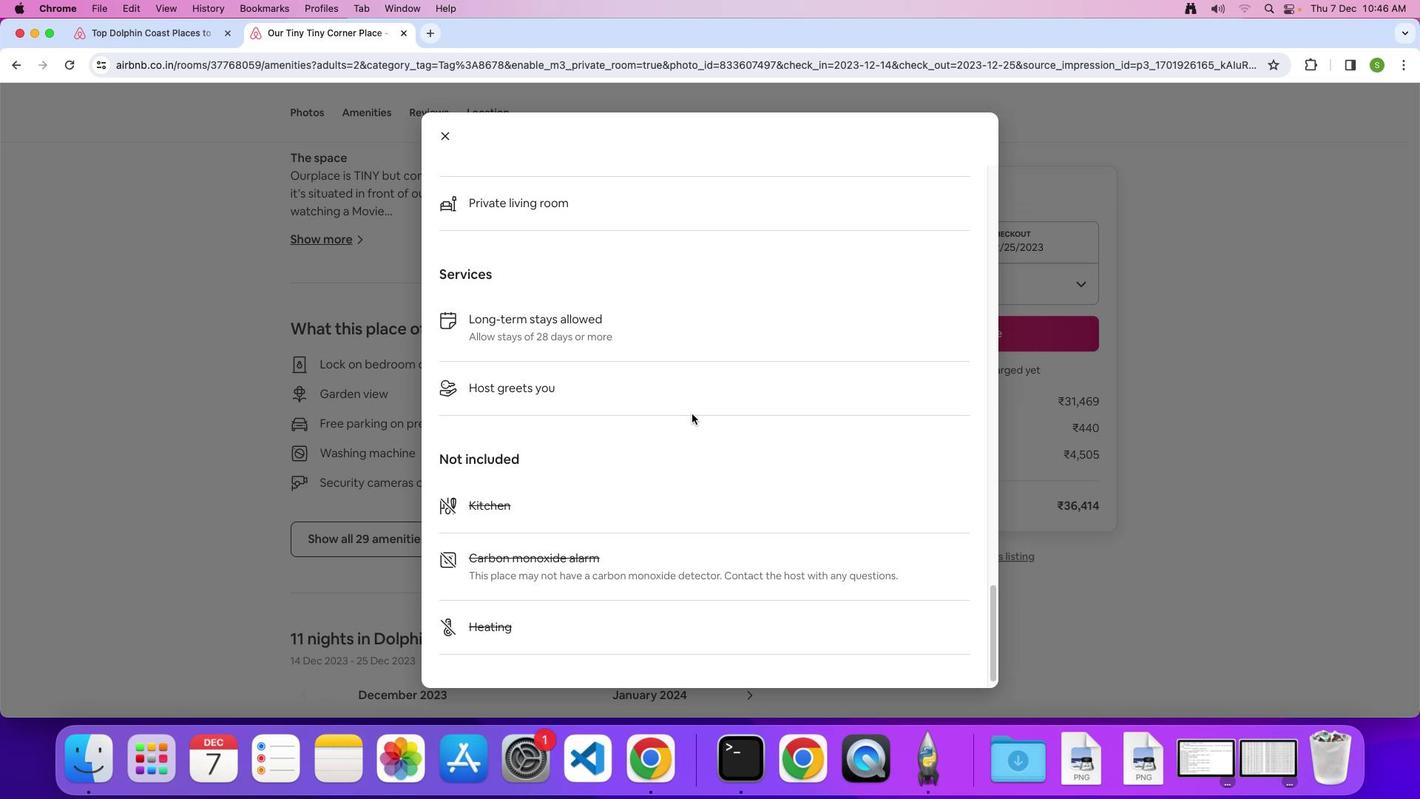 
Action: Mouse scrolled (692, 413) with delta (0, -2)
Screenshot: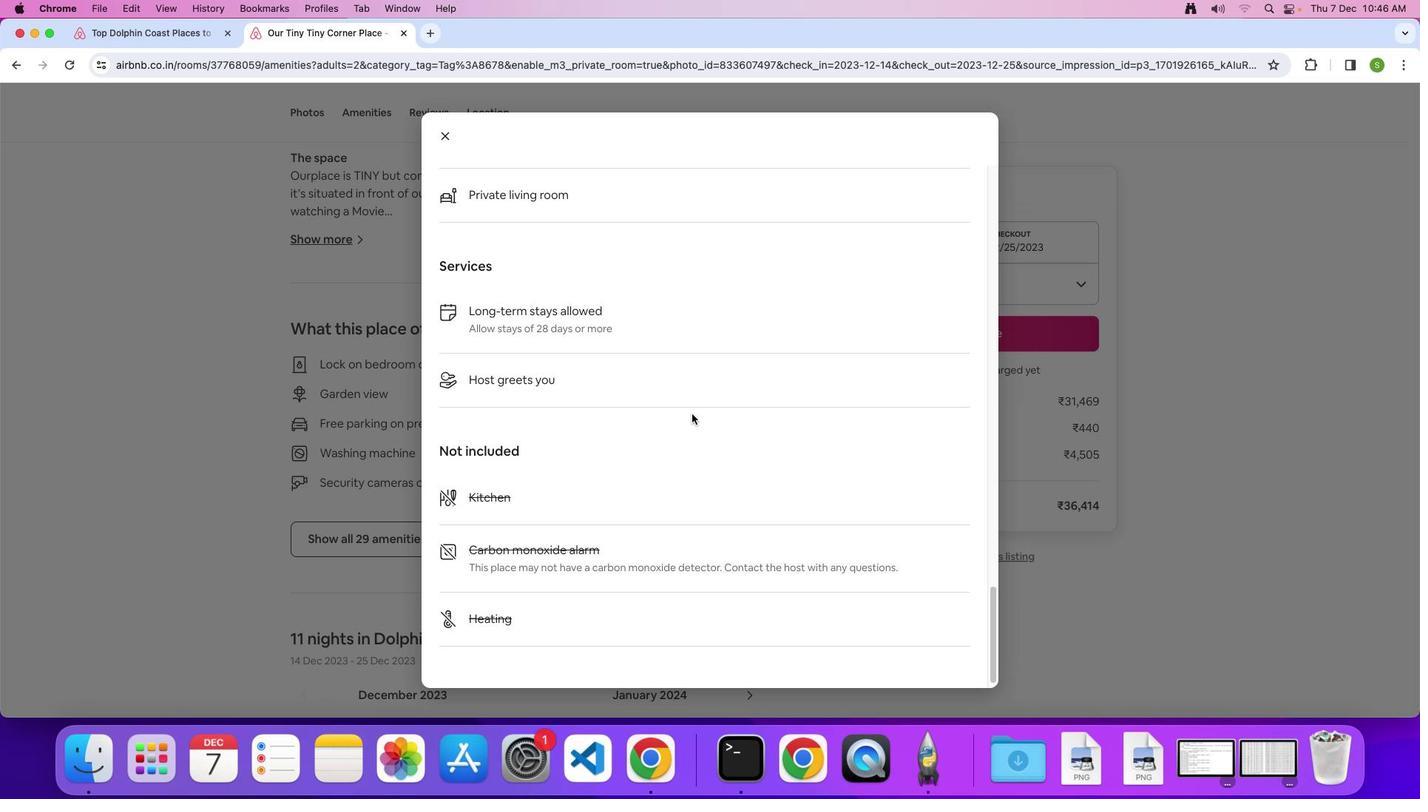 
Action: Mouse scrolled (692, 413) with delta (0, 0)
Screenshot: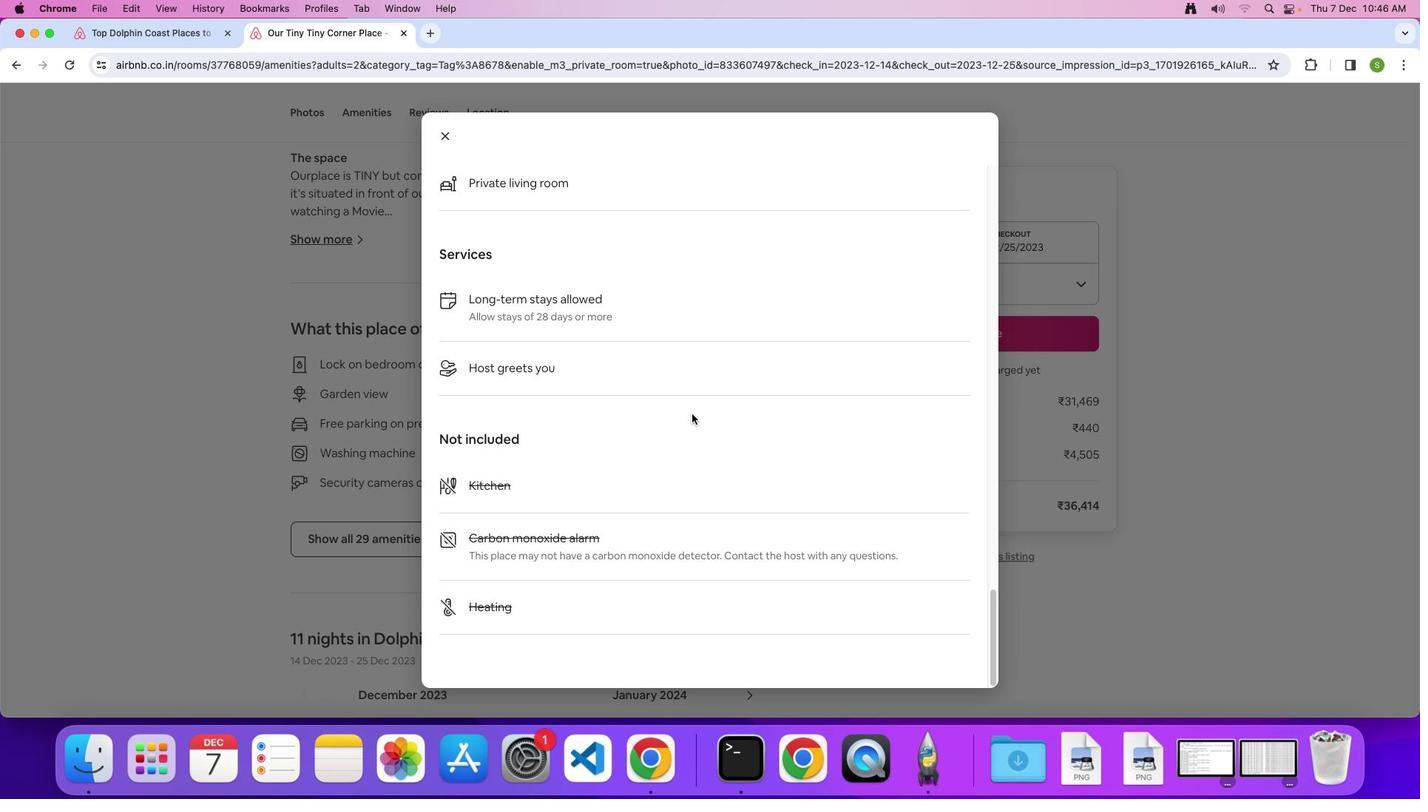 
Action: Mouse scrolled (692, 413) with delta (0, 0)
Screenshot: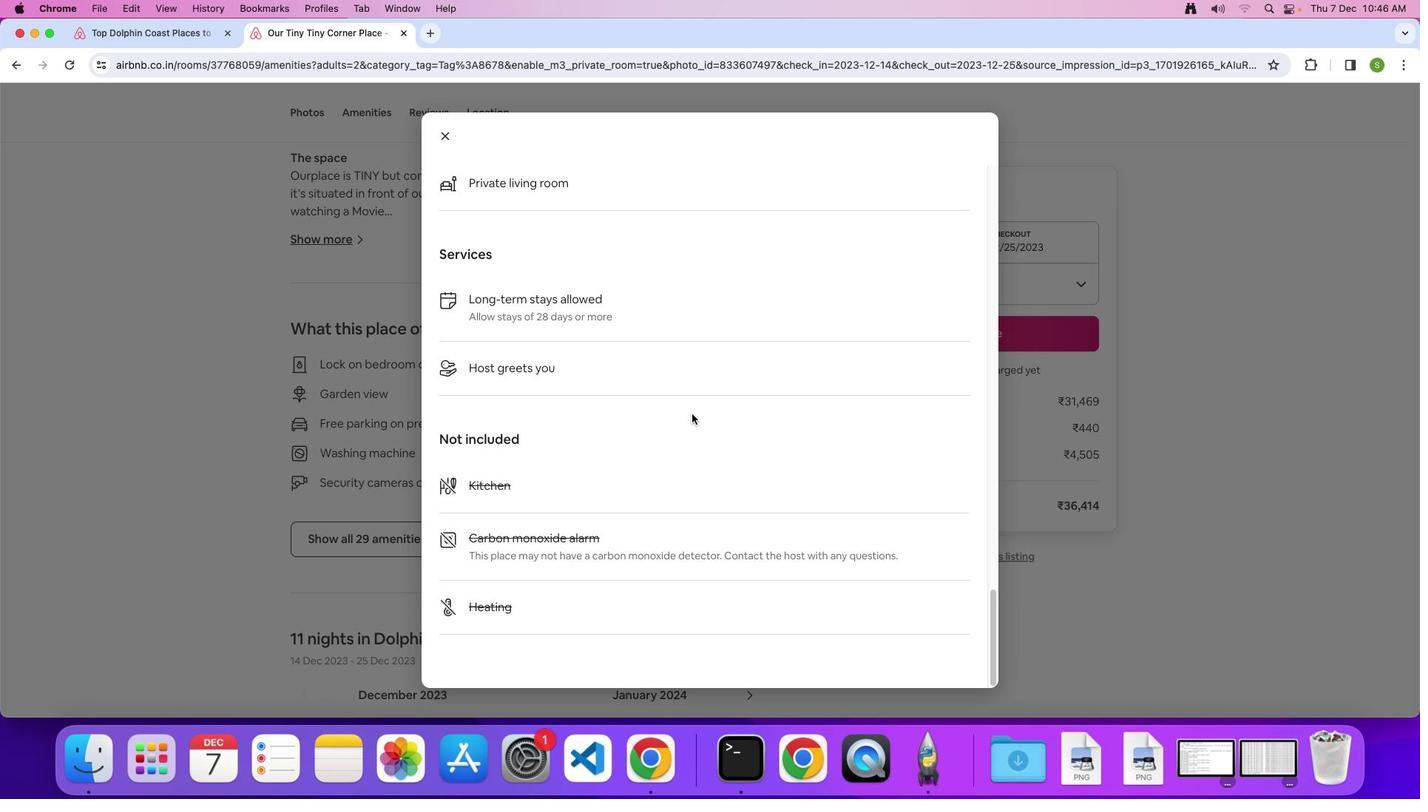 
Action: Mouse scrolled (692, 413) with delta (0, -2)
Screenshot: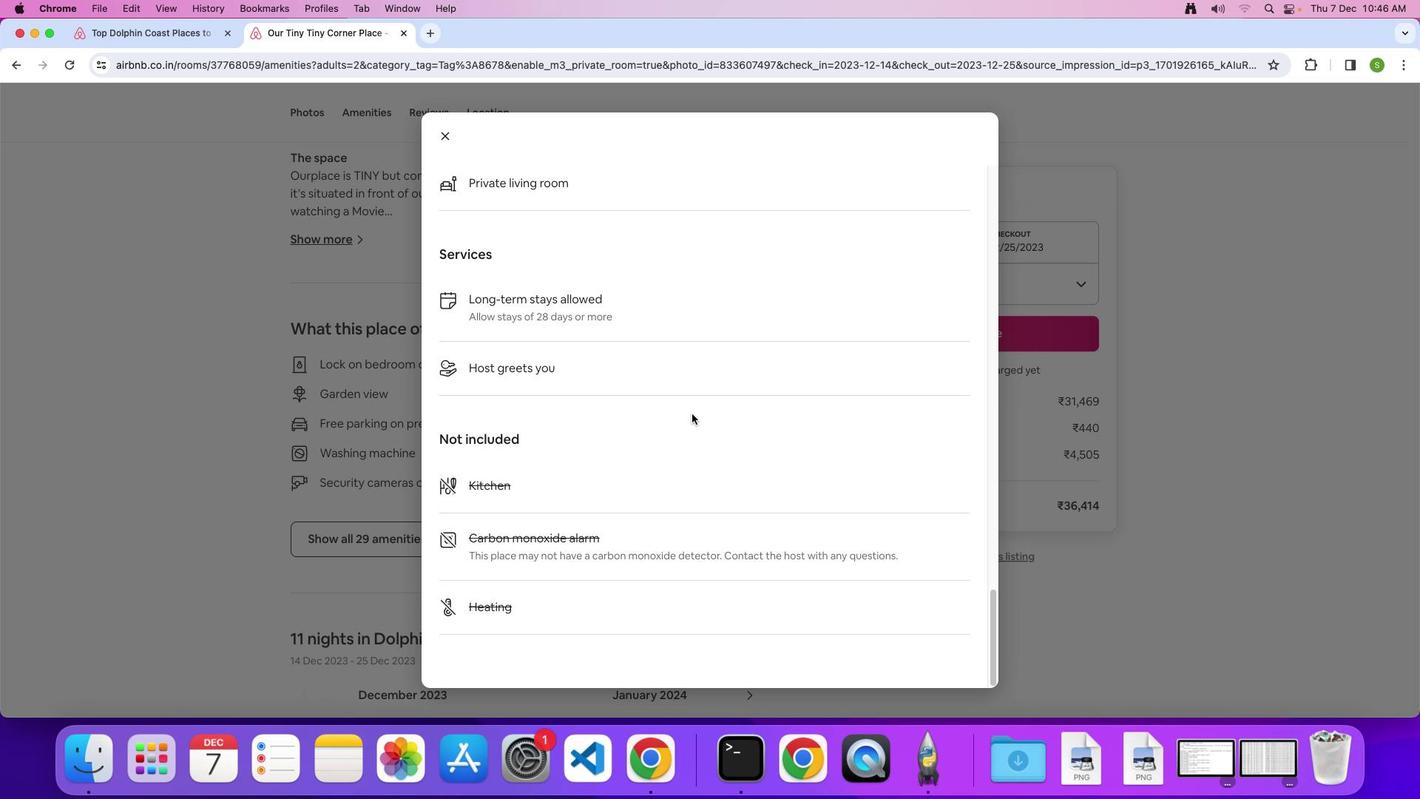 
Action: Mouse moved to (451, 138)
Screenshot: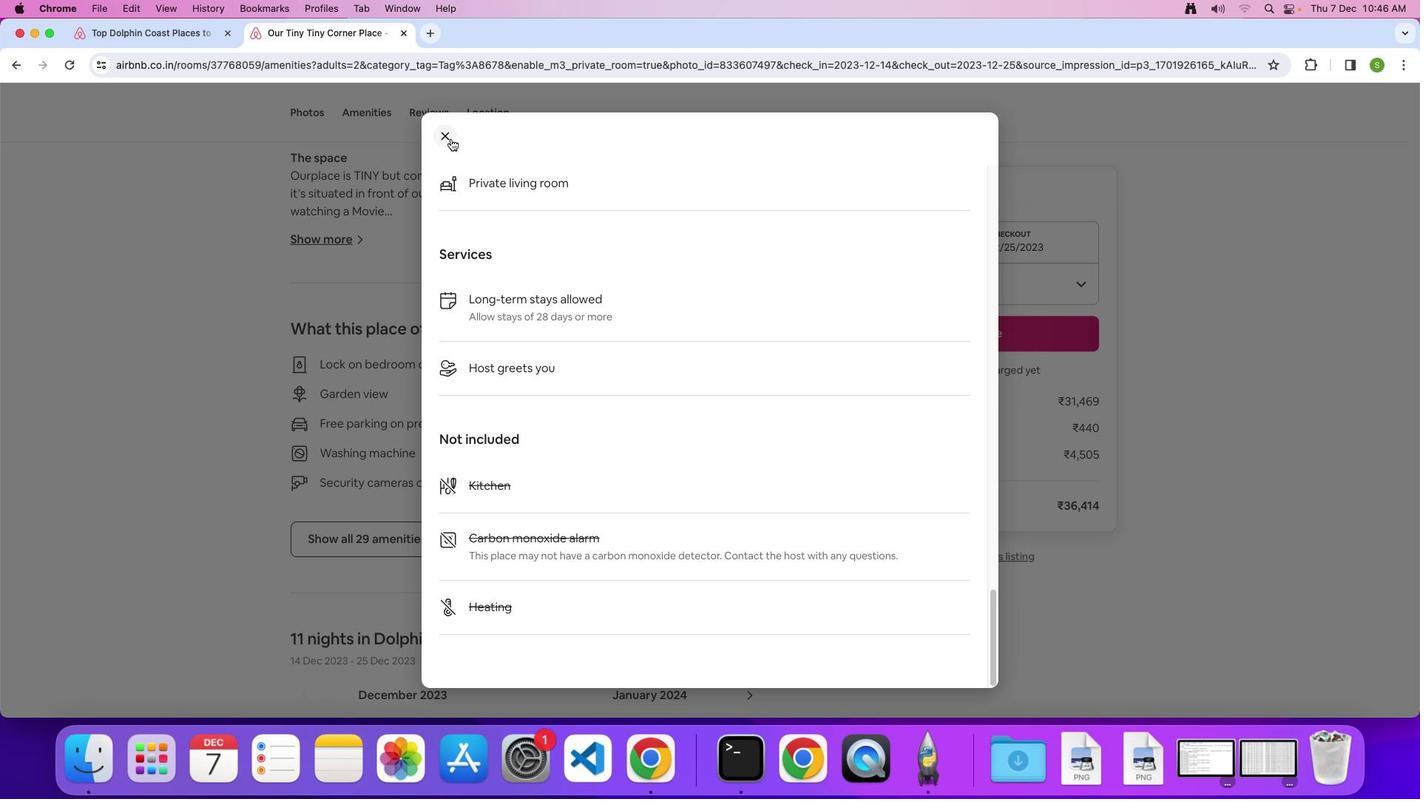 
Action: Mouse pressed left at (451, 138)
Screenshot: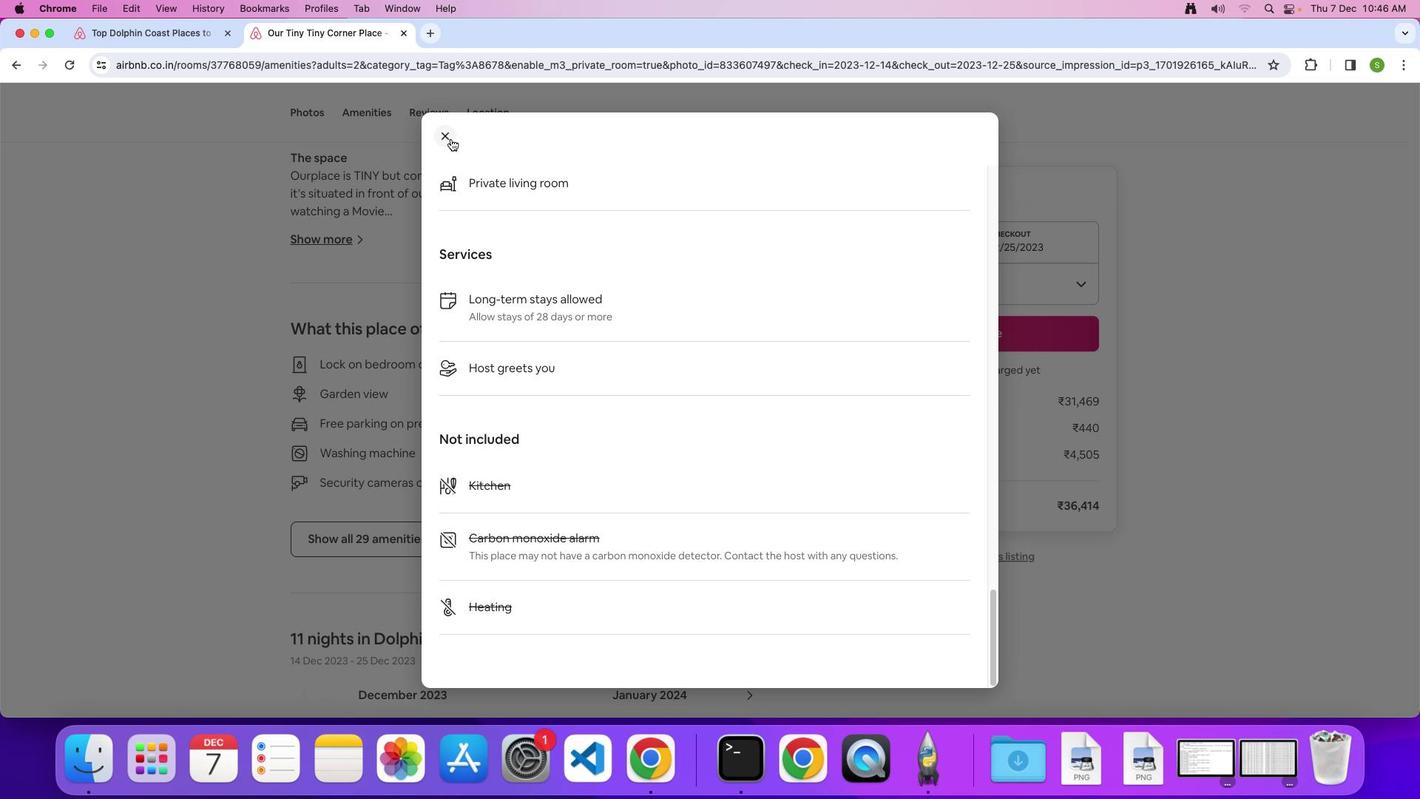 
Action: Mouse moved to (612, 450)
Screenshot: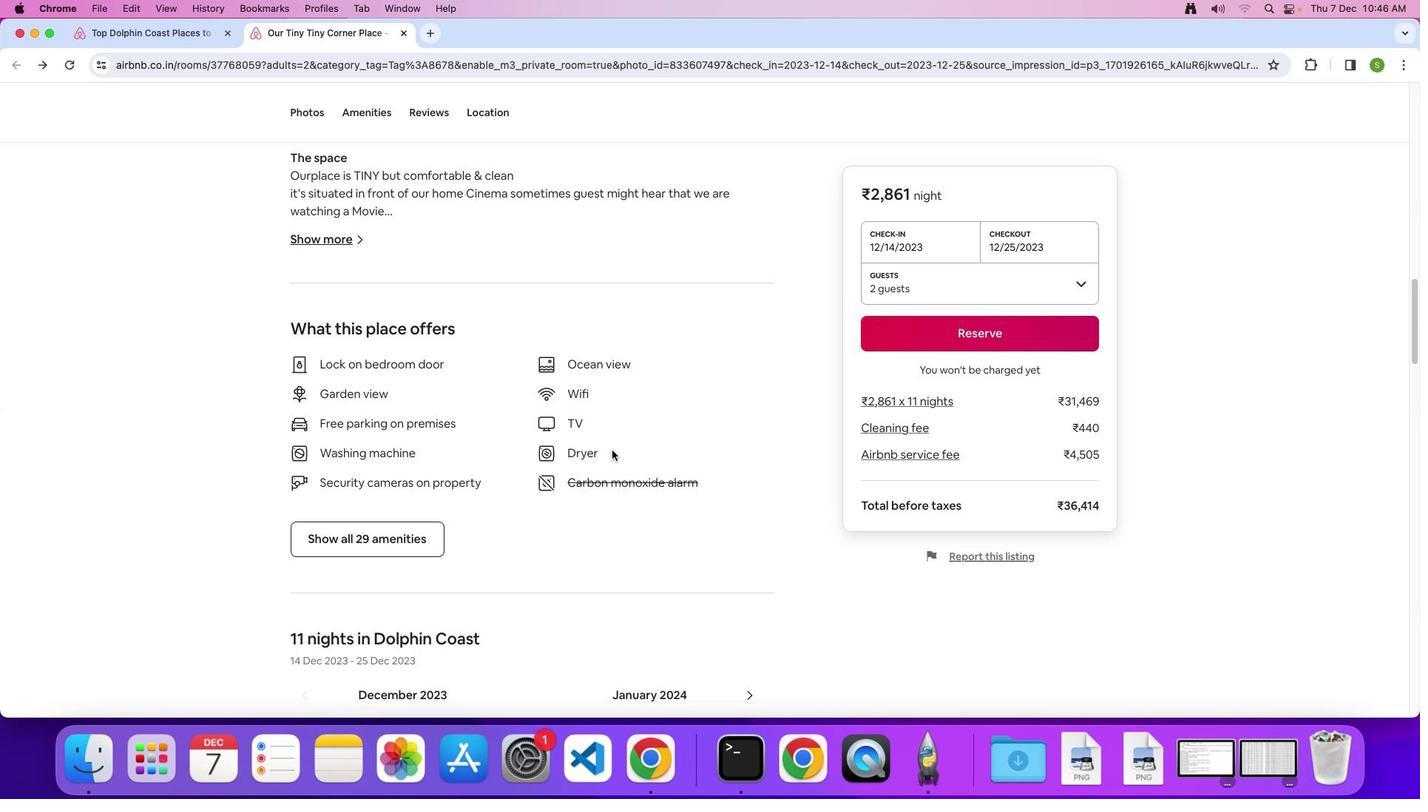 
Action: Mouse scrolled (612, 450) with delta (0, 0)
Screenshot: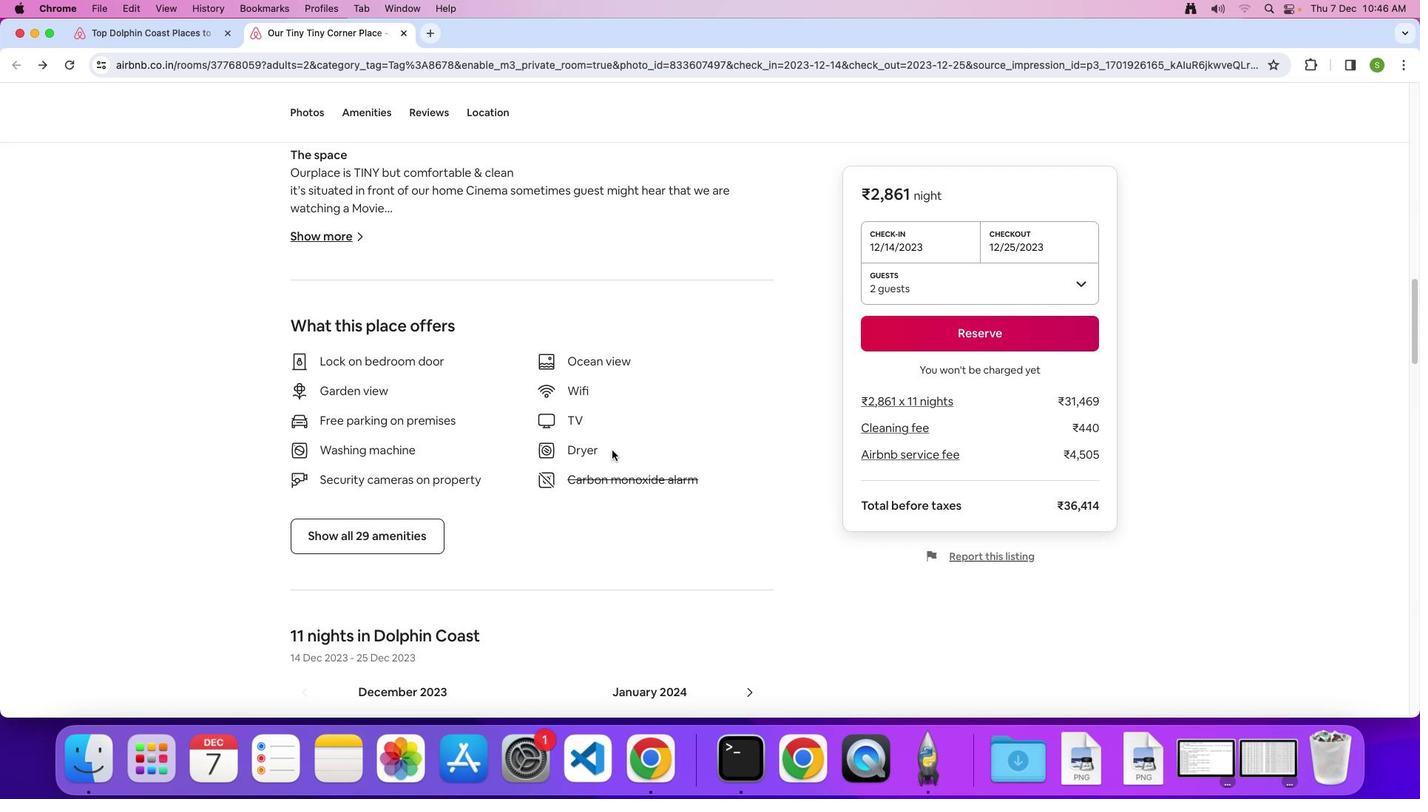 
Action: Mouse scrolled (612, 450) with delta (0, 0)
Screenshot: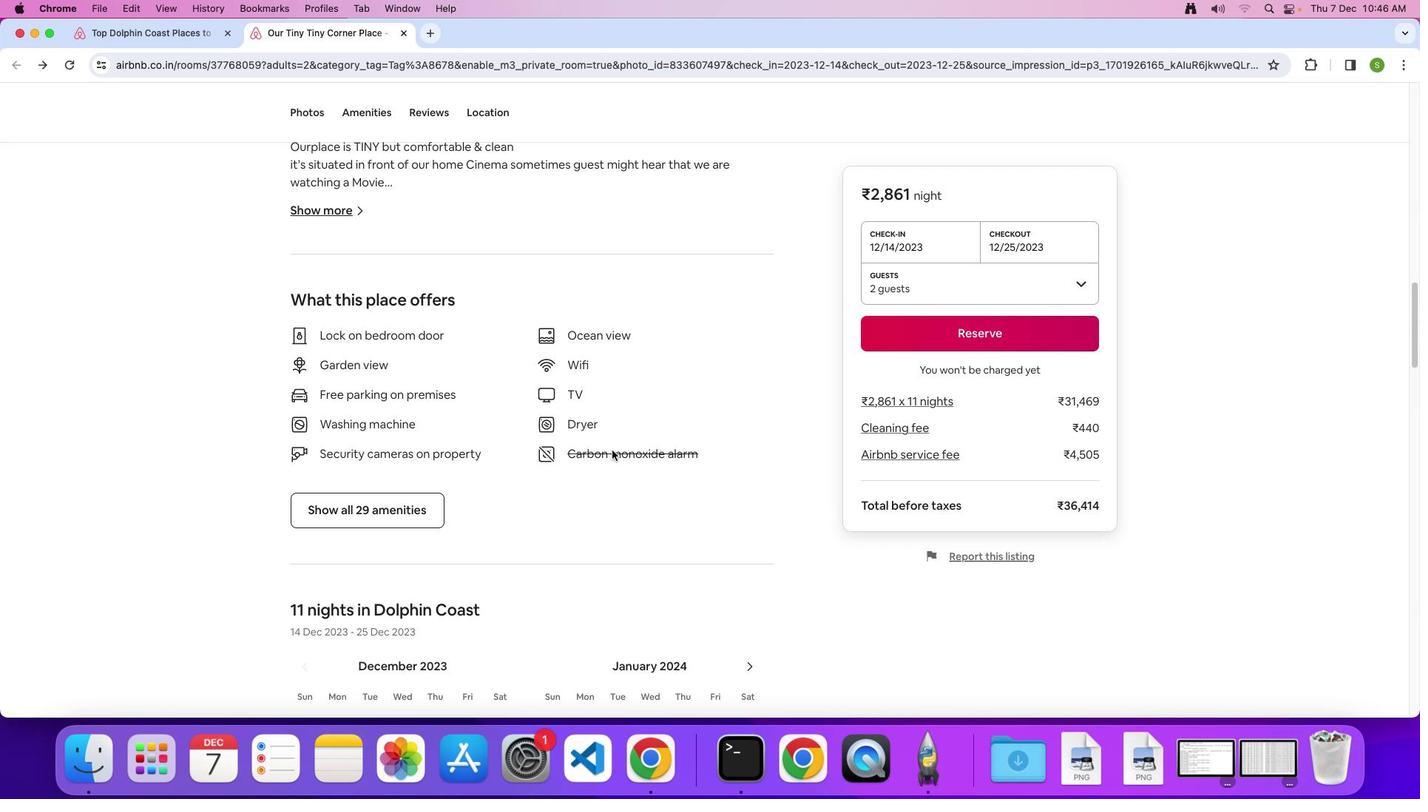 
Action: Mouse scrolled (612, 450) with delta (0, -2)
Screenshot: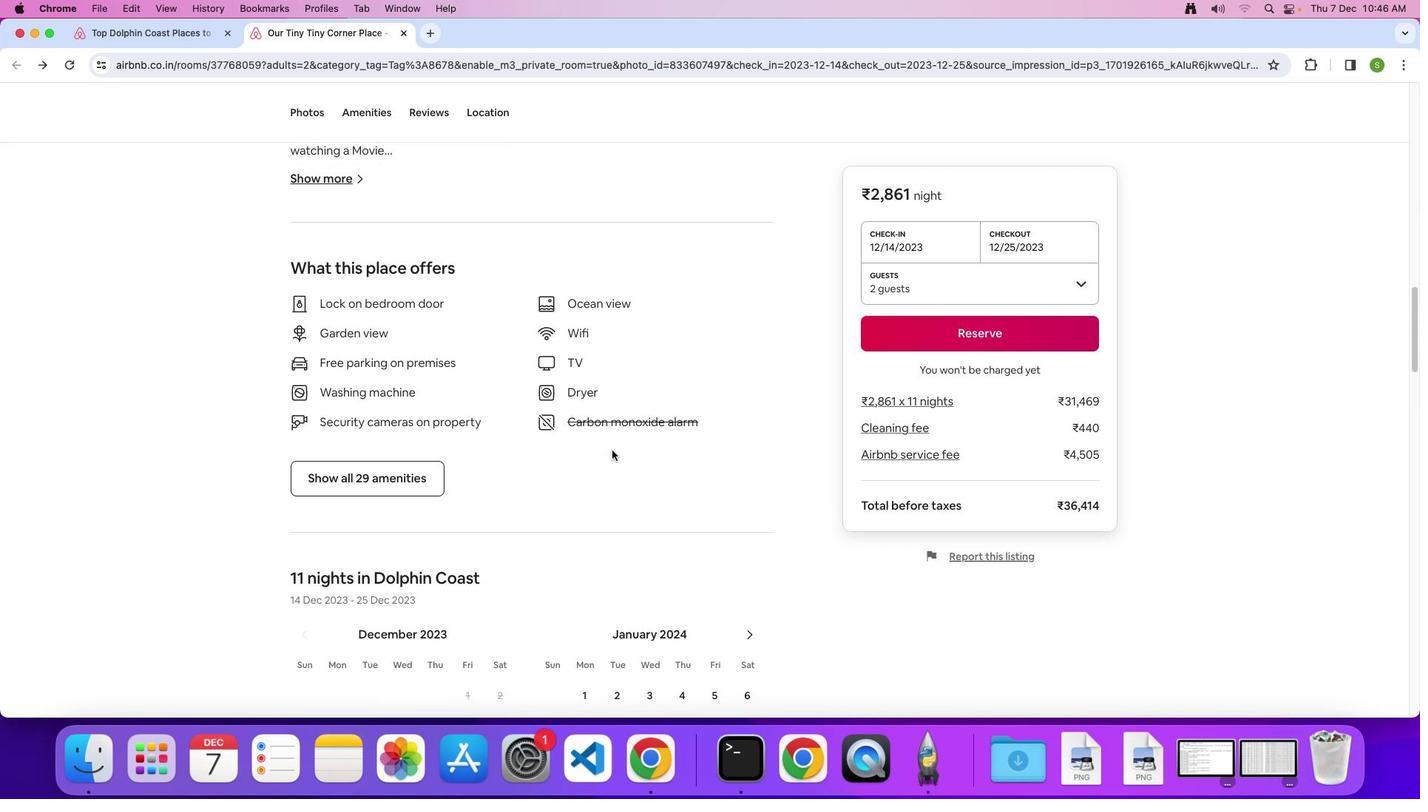 
Action: Mouse scrolled (612, 450) with delta (0, 0)
Screenshot: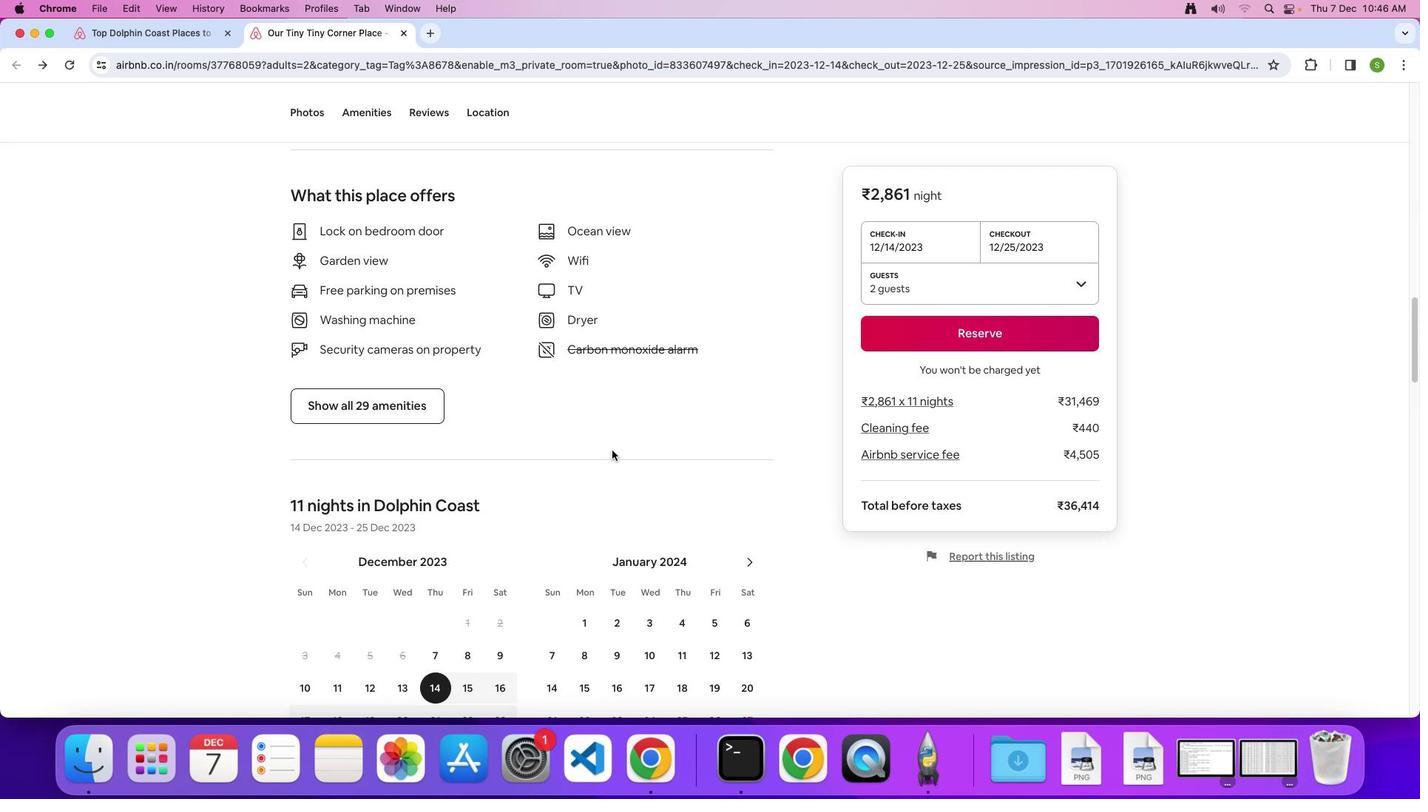 
Action: Mouse scrolled (612, 450) with delta (0, 0)
Screenshot: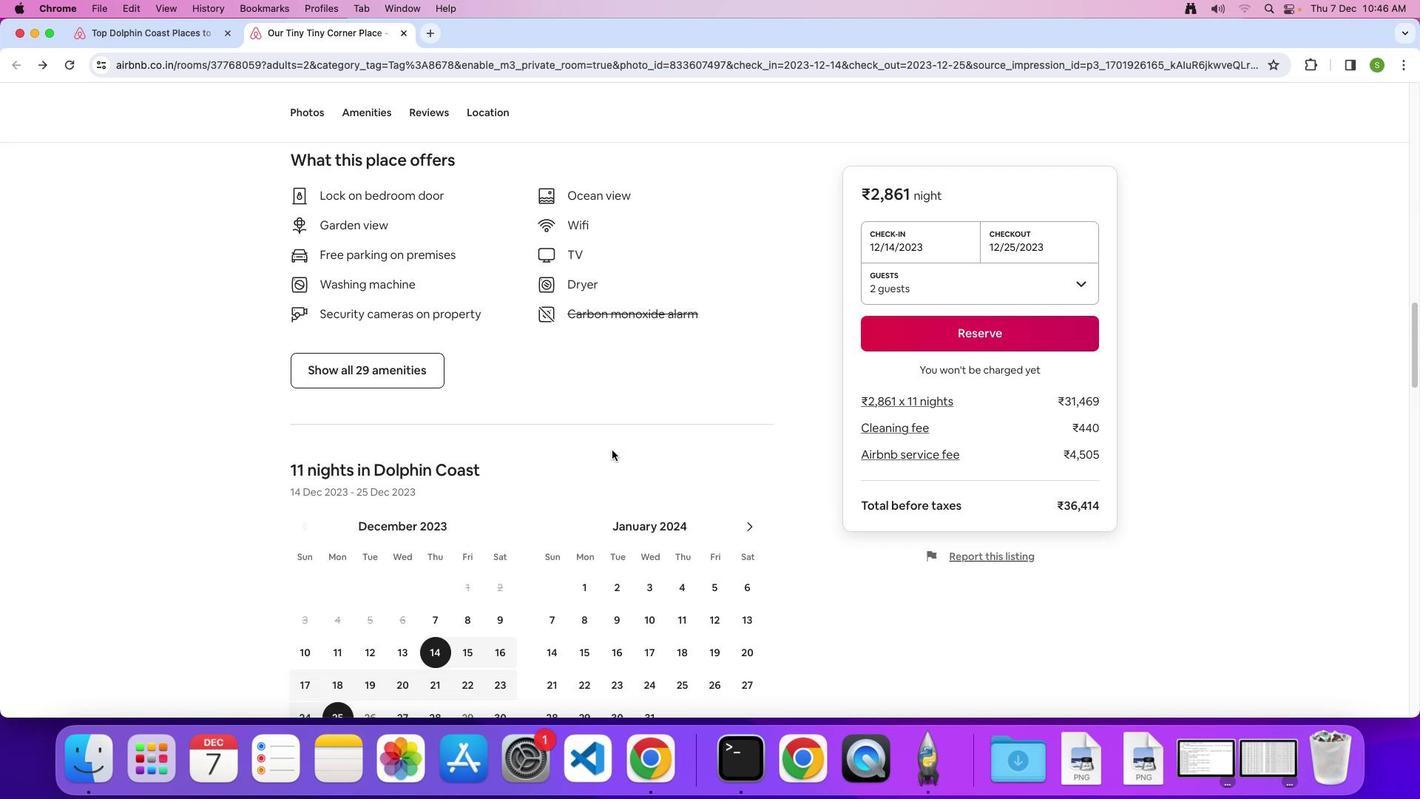 
Action: Mouse scrolled (612, 450) with delta (0, -2)
Screenshot: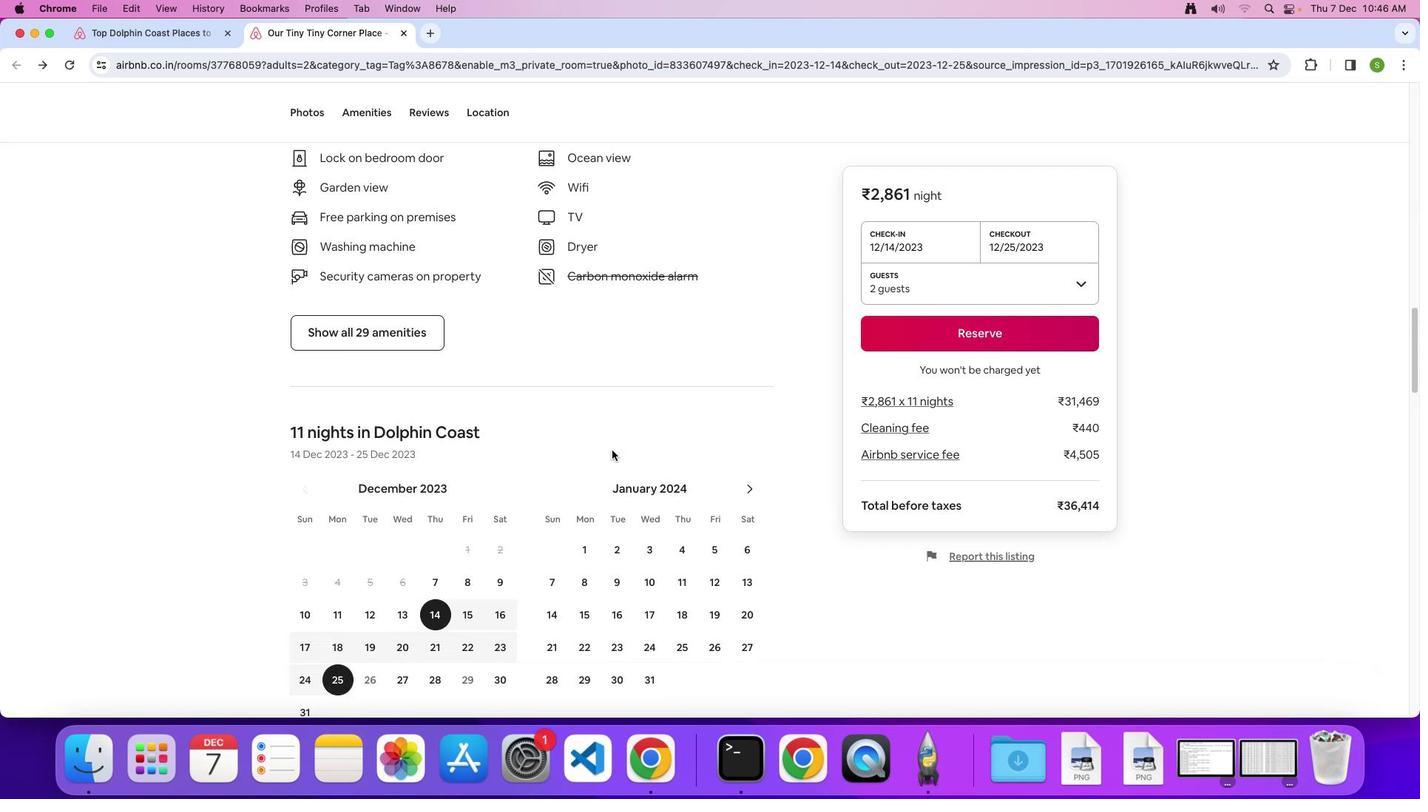 
Action: Mouse scrolled (612, 450) with delta (0, 0)
Screenshot: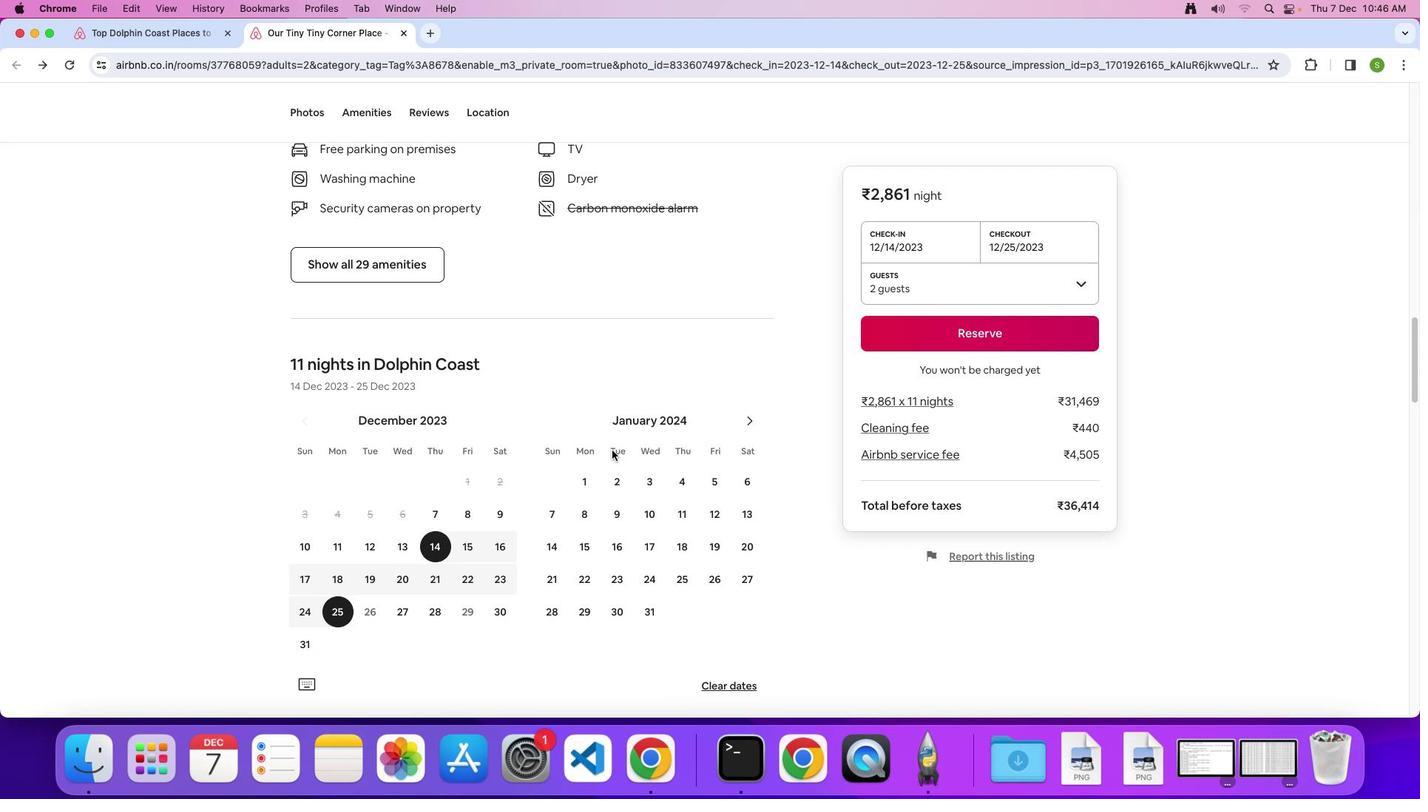 
Action: Mouse scrolled (612, 450) with delta (0, 0)
Screenshot: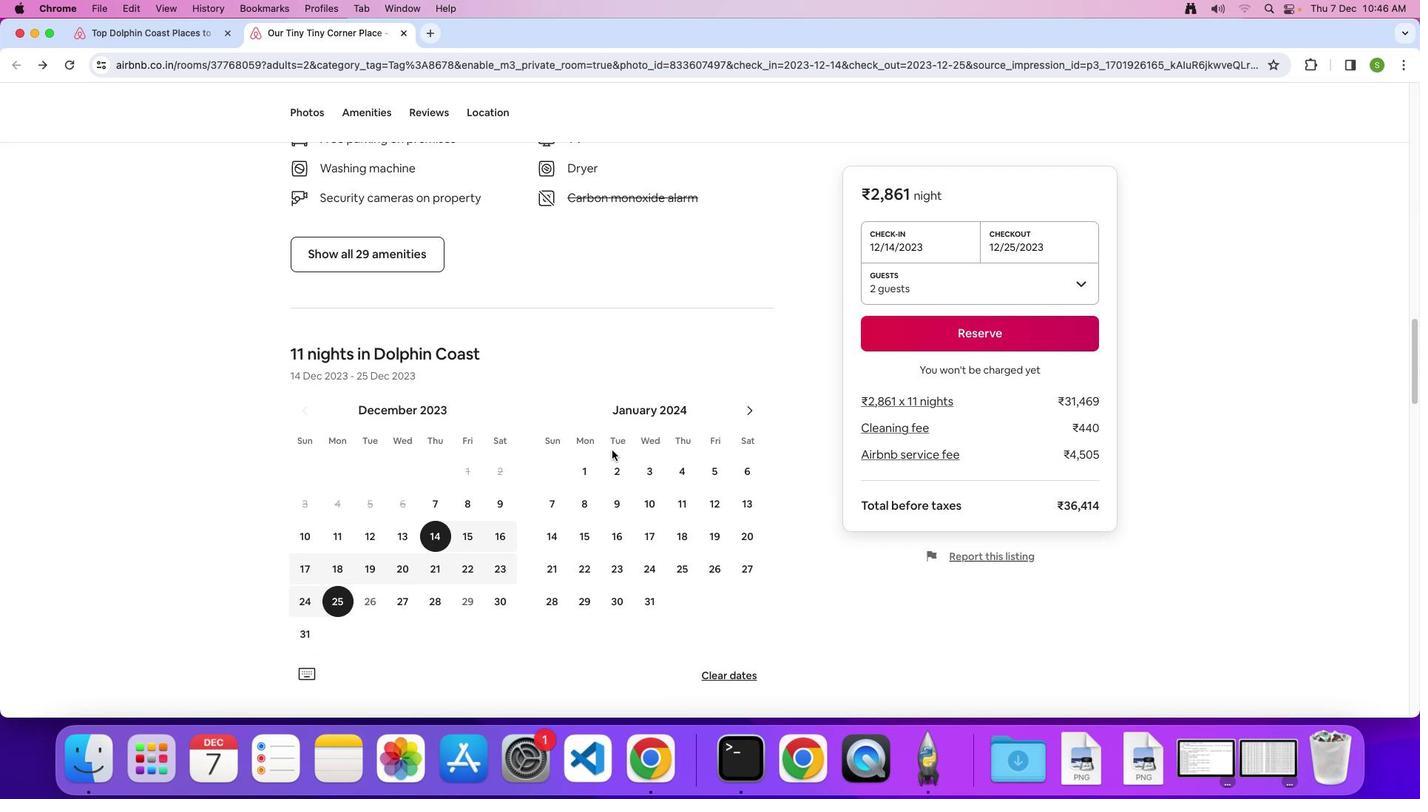 
Action: Mouse scrolled (612, 450) with delta (0, -1)
Screenshot: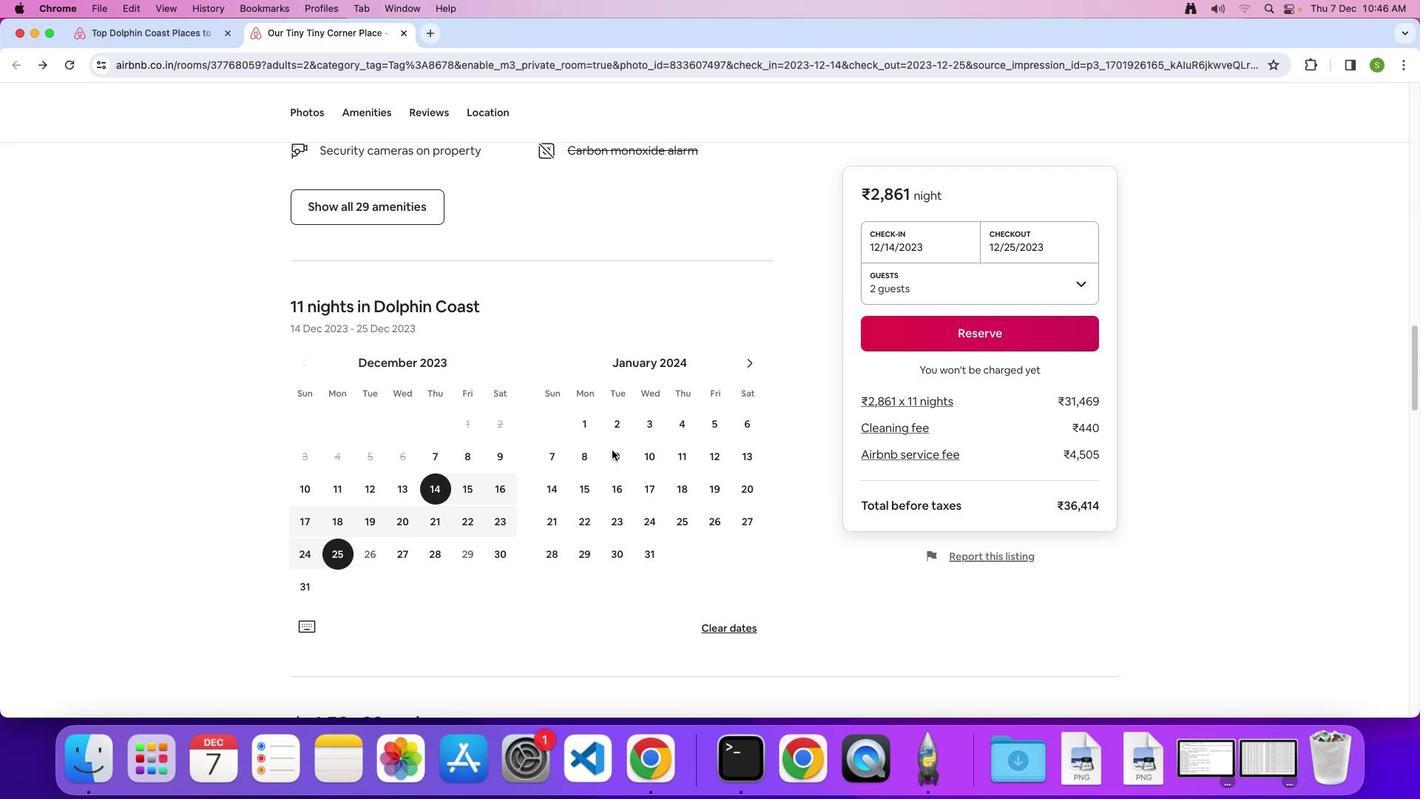 
Action: Mouse scrolled (612, 450) with delta (0, 0)
Screenshot: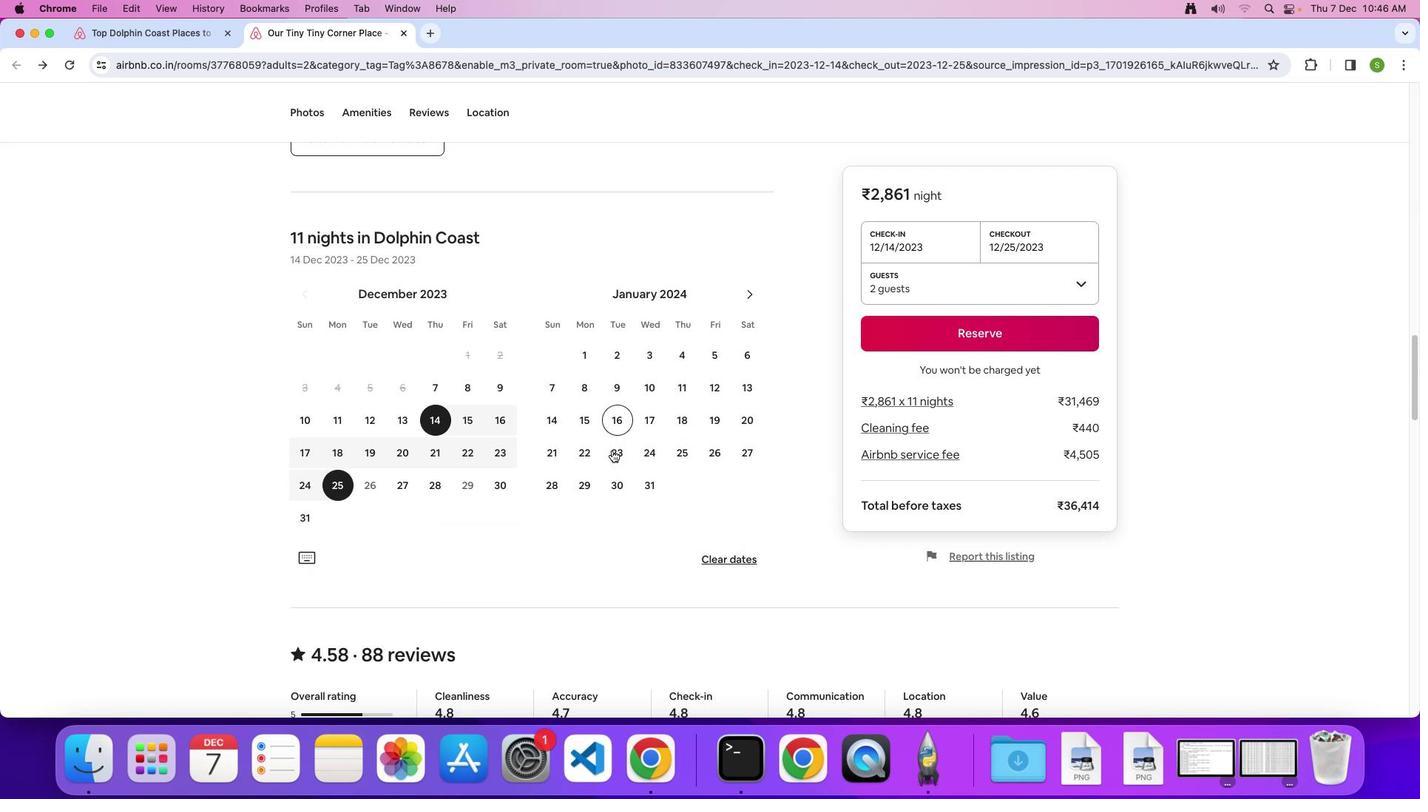 
Action: Mouse scrolled (612, 450) with delta (0, 0)
Screenshot: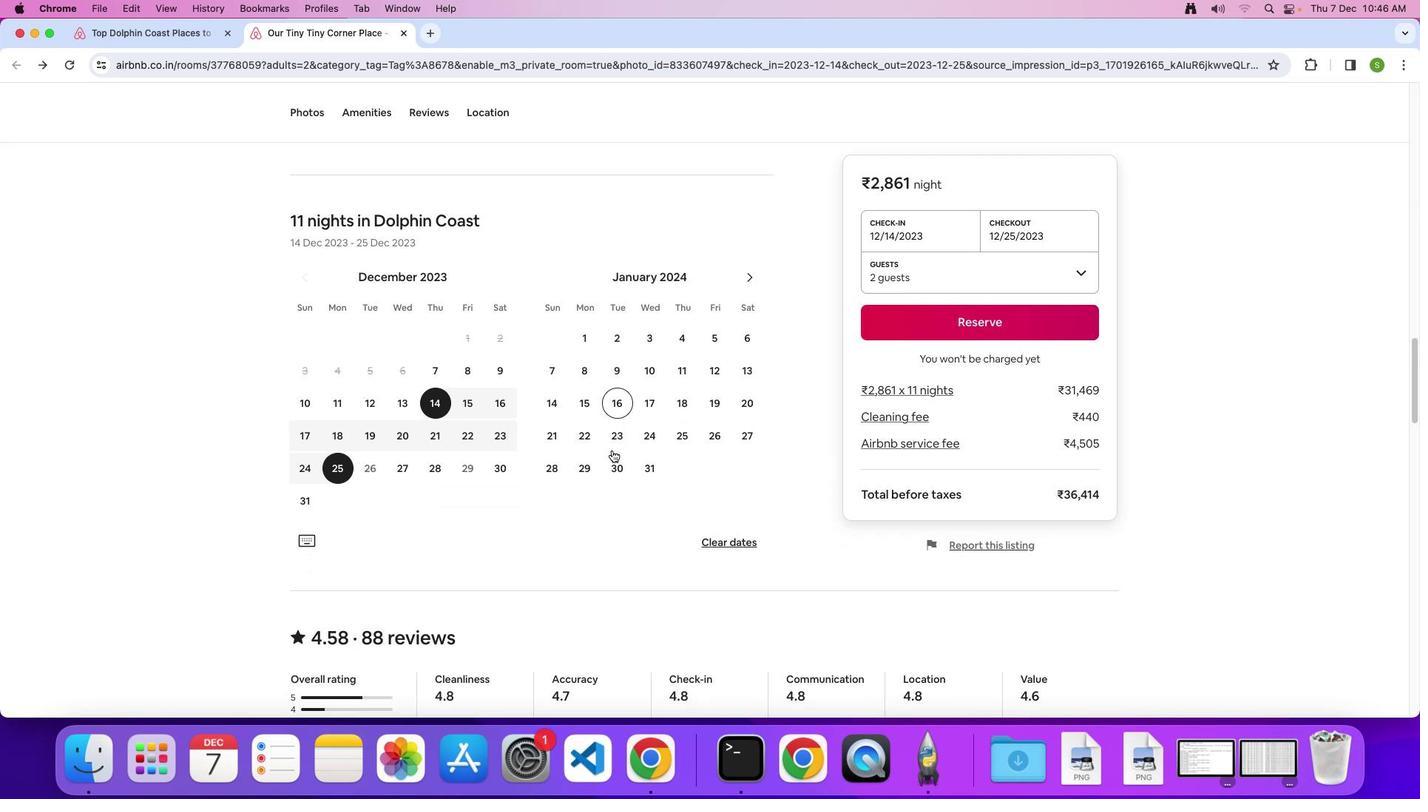
Action: Mouse scrolled (612, 450) with delta (0, -2)
Screenshot: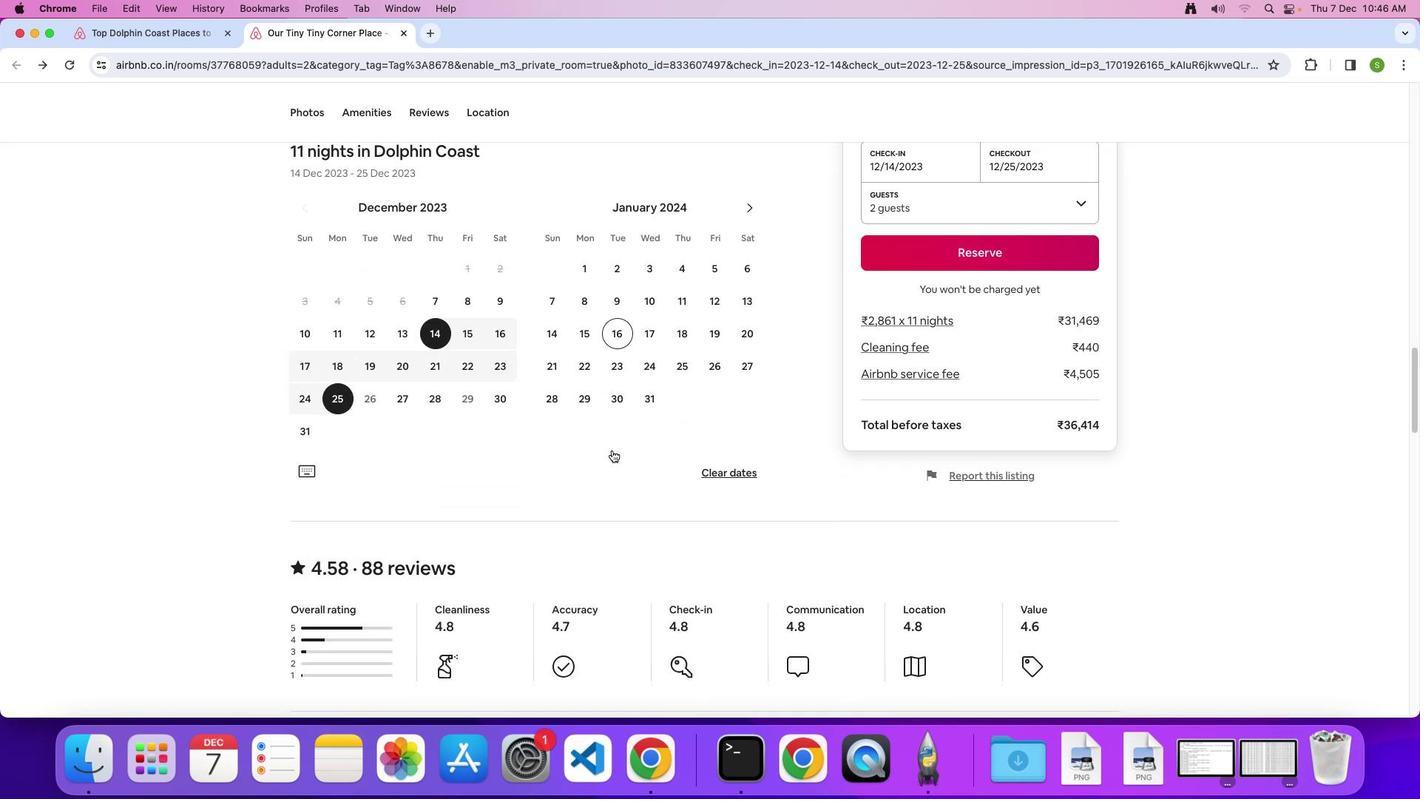 
Action: Mouse scrolled (612, 450) with delta (0, 0)
Screenshot: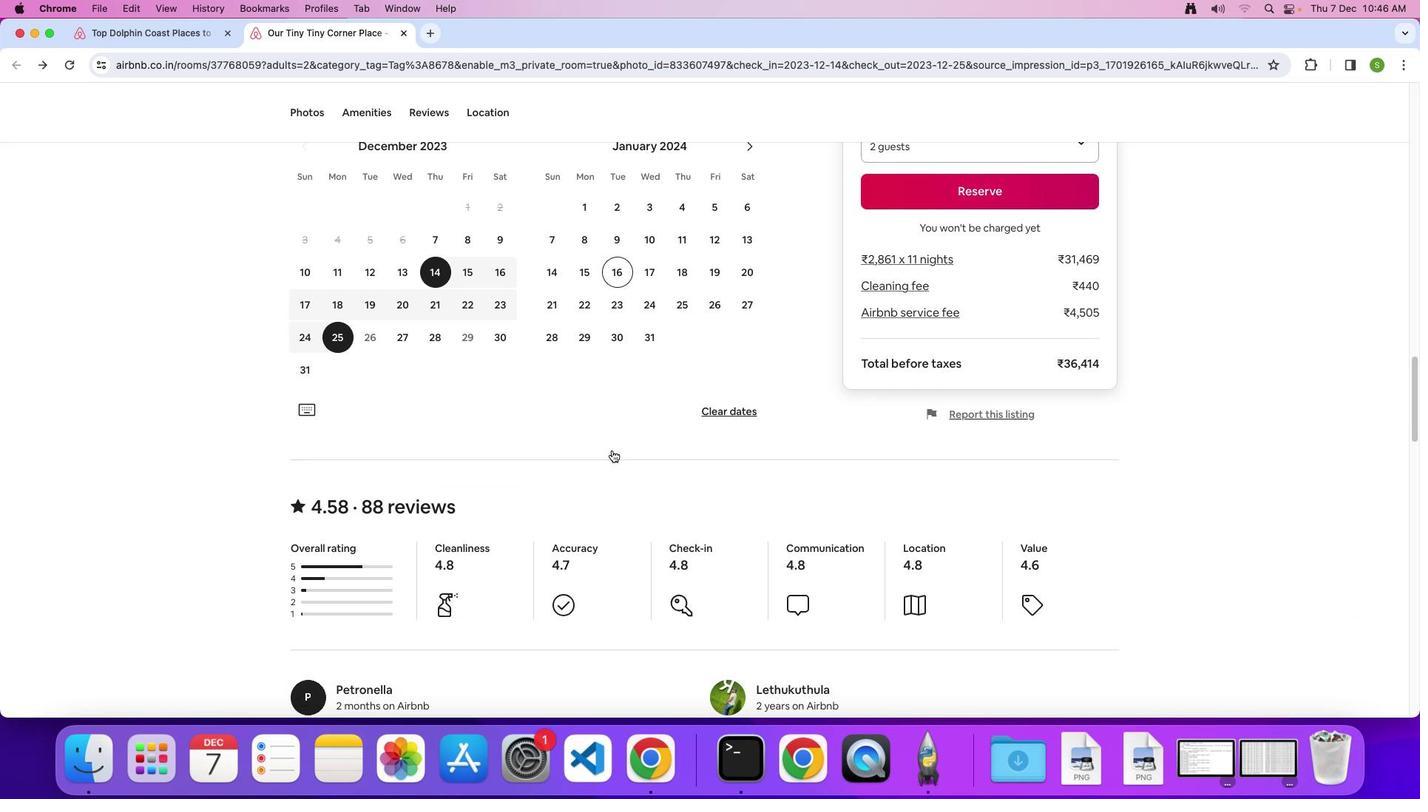 
Action: Mouse scrolled (612, 450) with delta (0, 0)
Screenshot: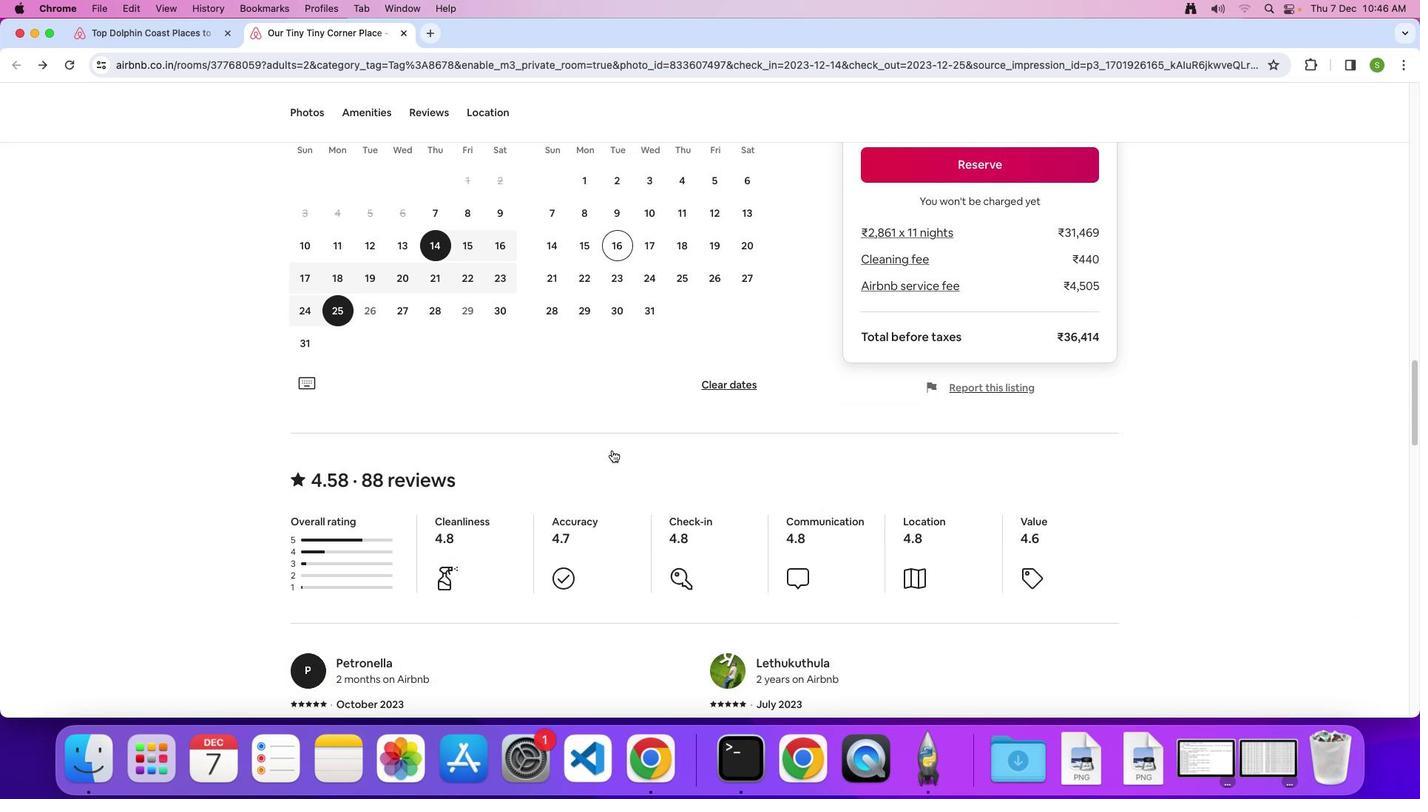 
Action: Mouse scrolled (612, 450) with delta (0, -2)
Screenshot: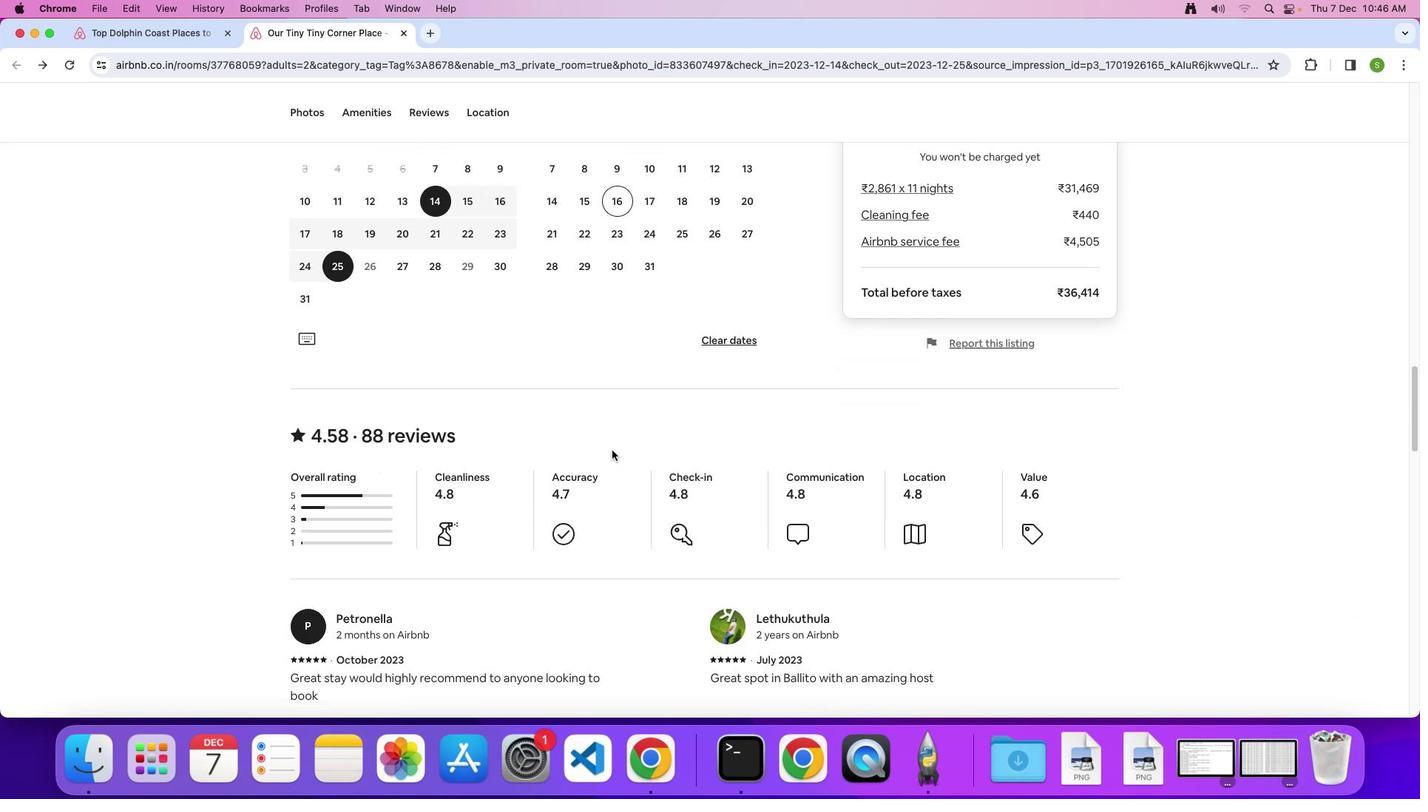 
Action: Mouse scrolled (612, 450) with delta (0, 0)
Screenshot: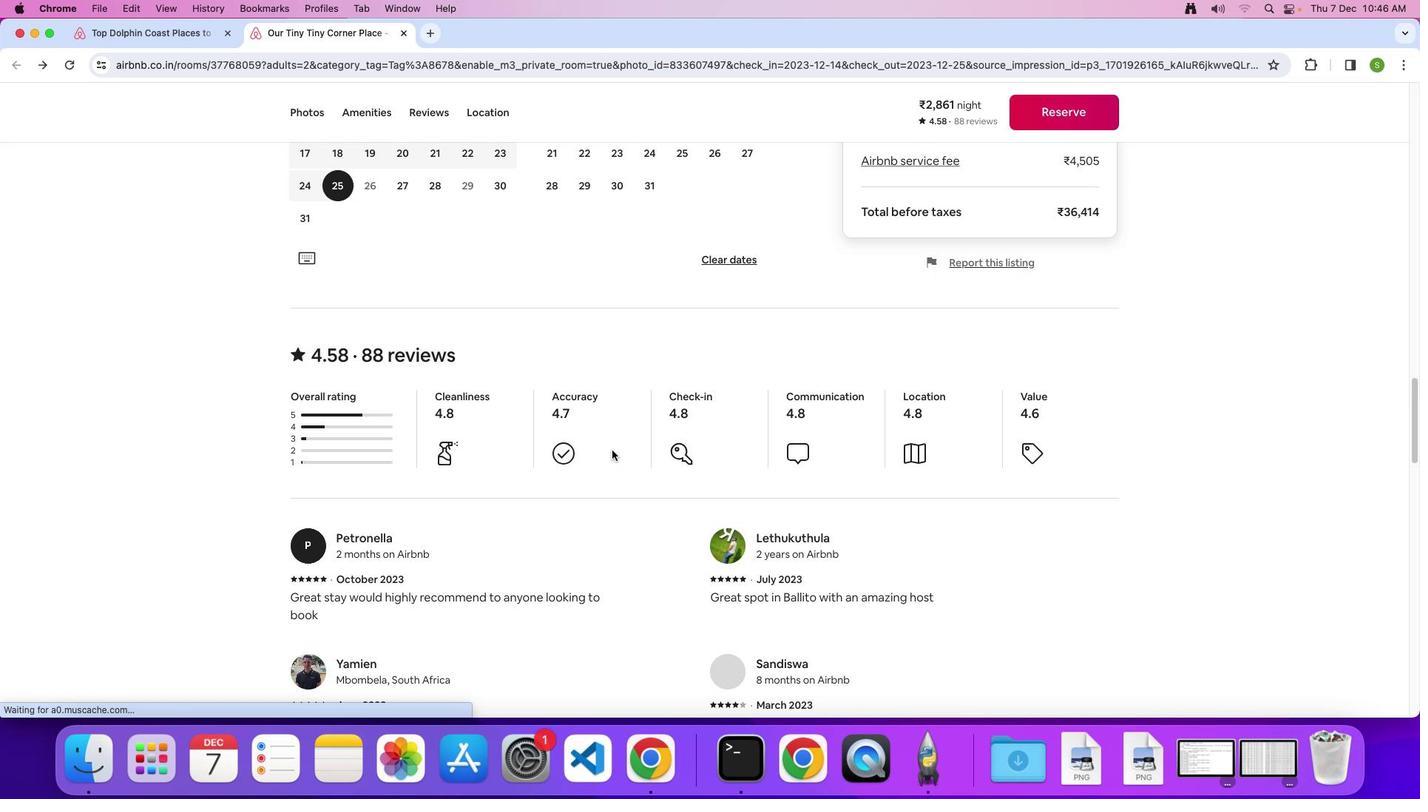 
Action: Mouse scrolled (612, 450) with delta (0, 0)
Screenshot: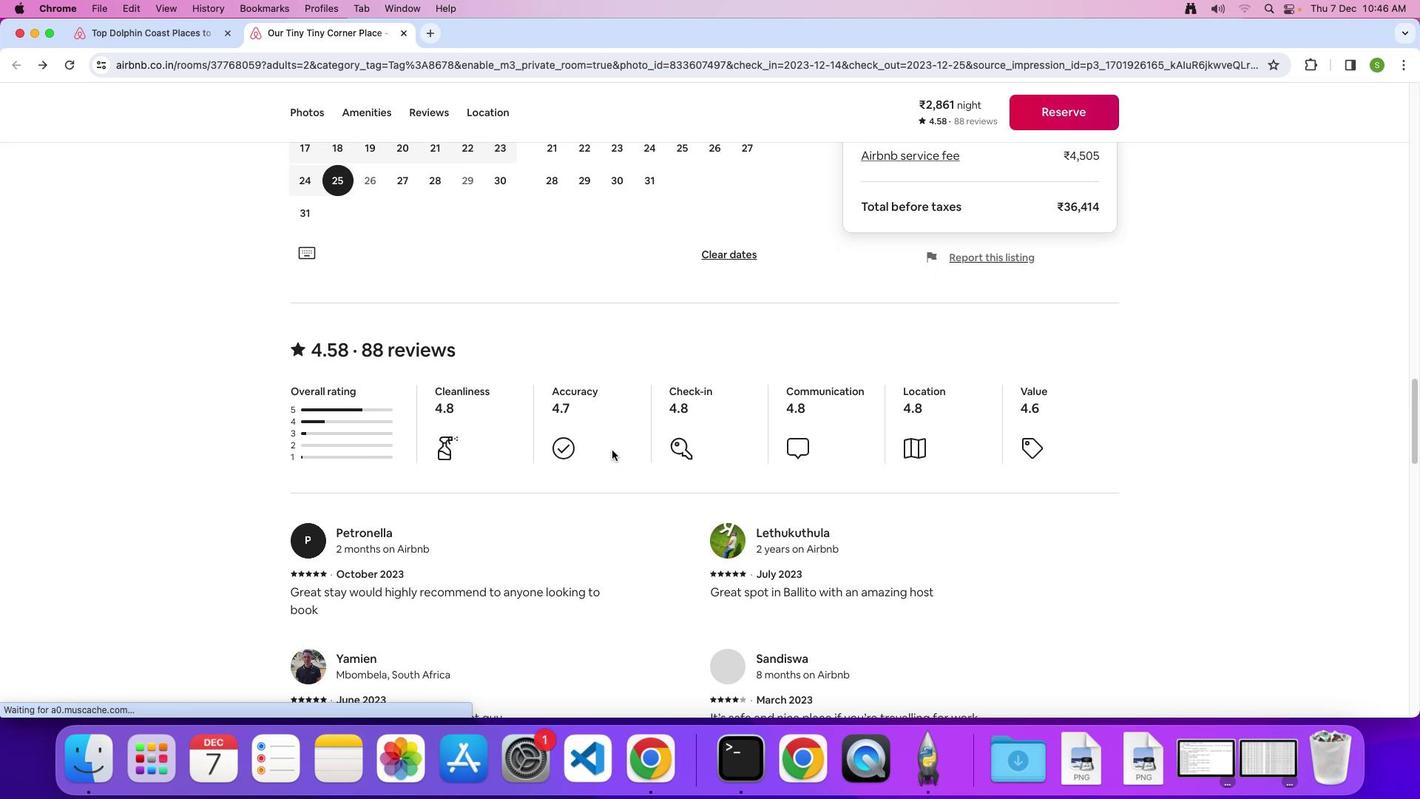 
Action: Mouse scrolled (612, 450) with delta (0, -1)
Screenshot: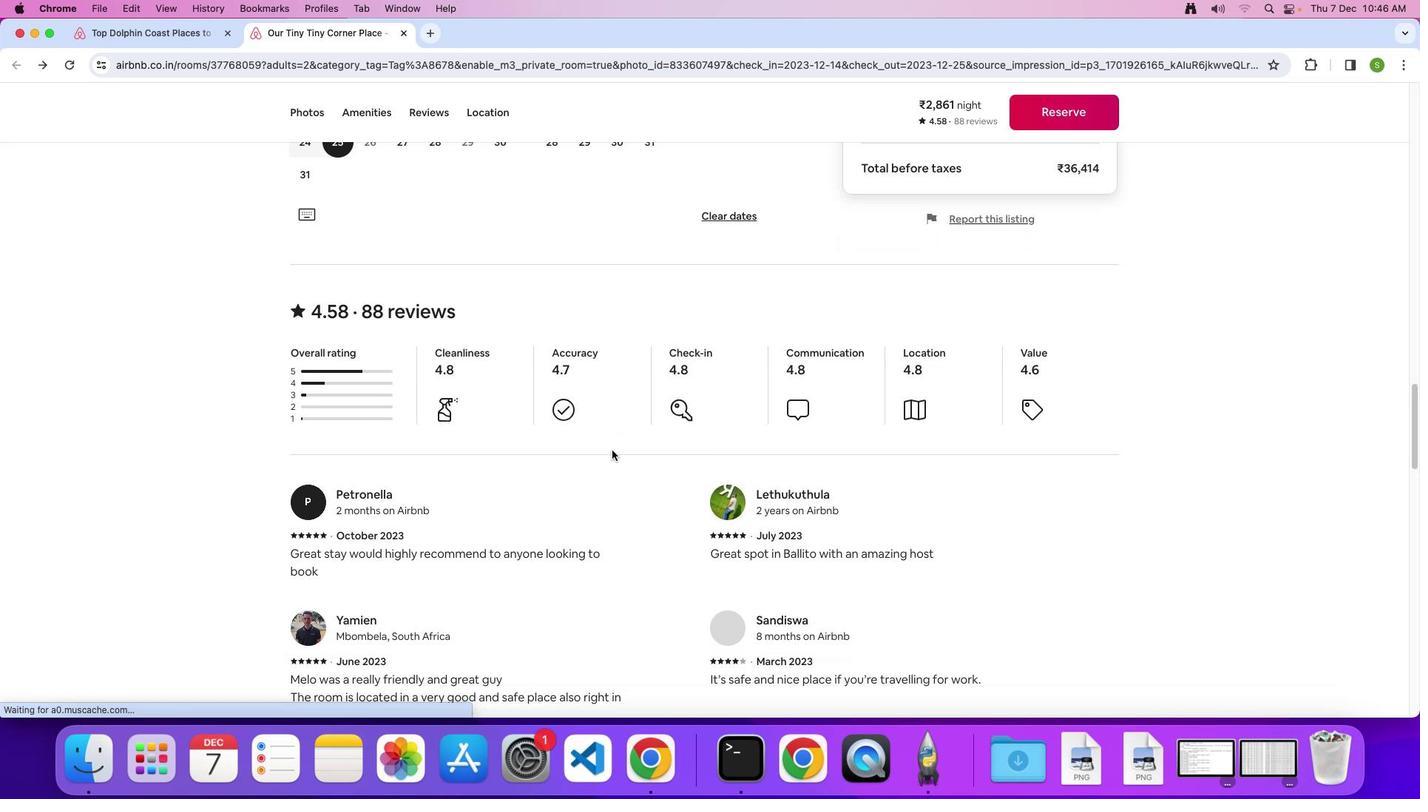 
Action: Mouse scrolled (612, 450) with delta (0, 0)
Screenshot: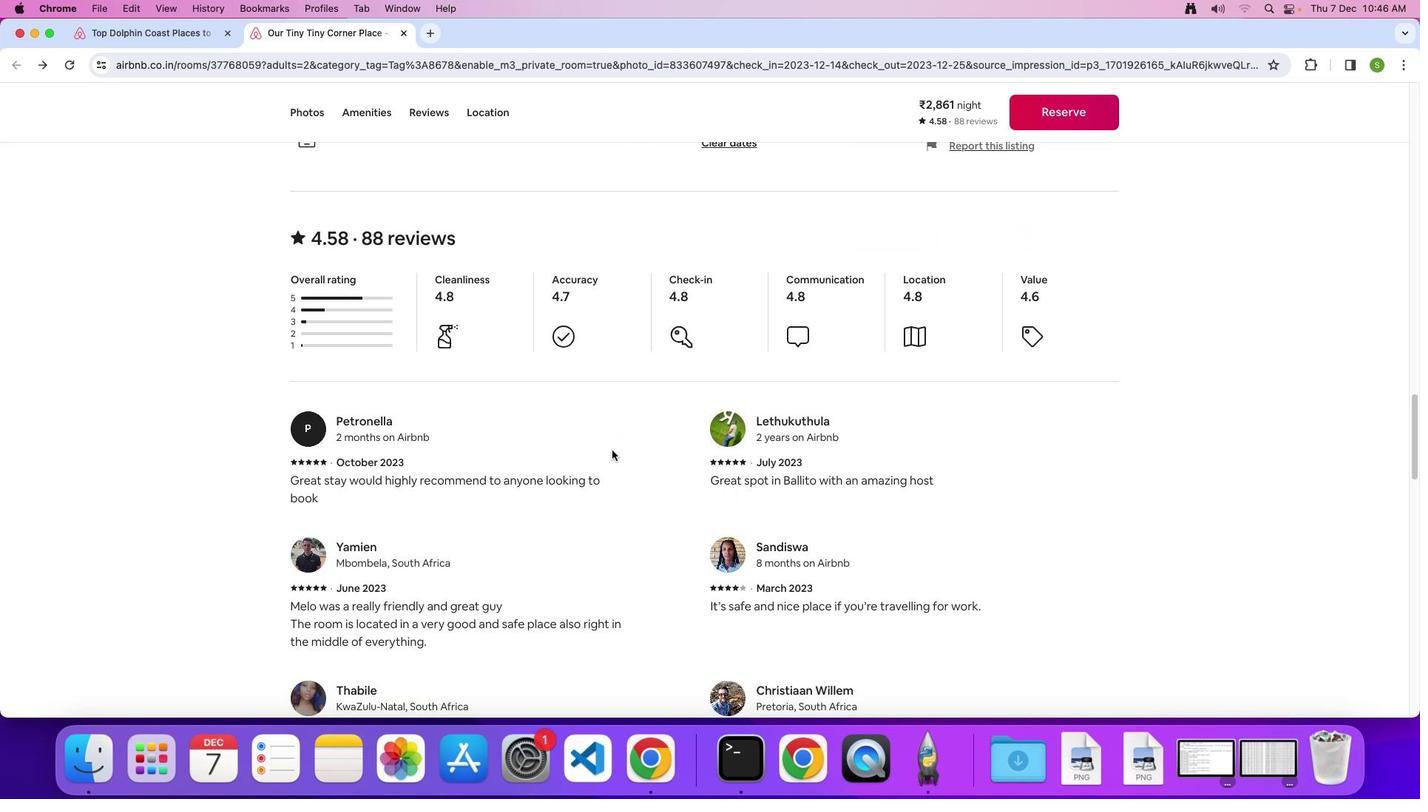 
Action: Mouse scrolled (612, 450) with delta (0, 0)
Screenshot: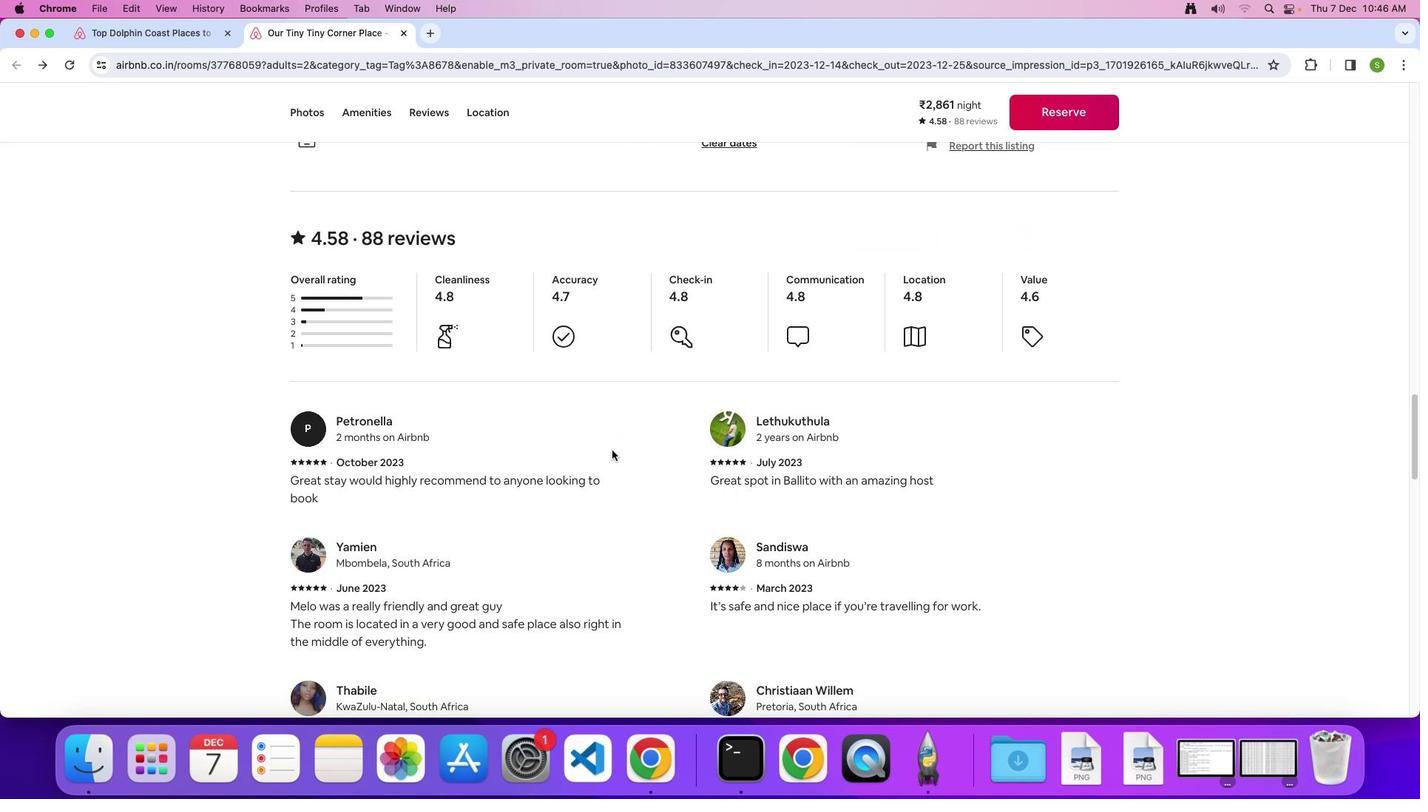 
Action: Mouse scrolled (612, 450) with delta (0, -2)
Screenshot: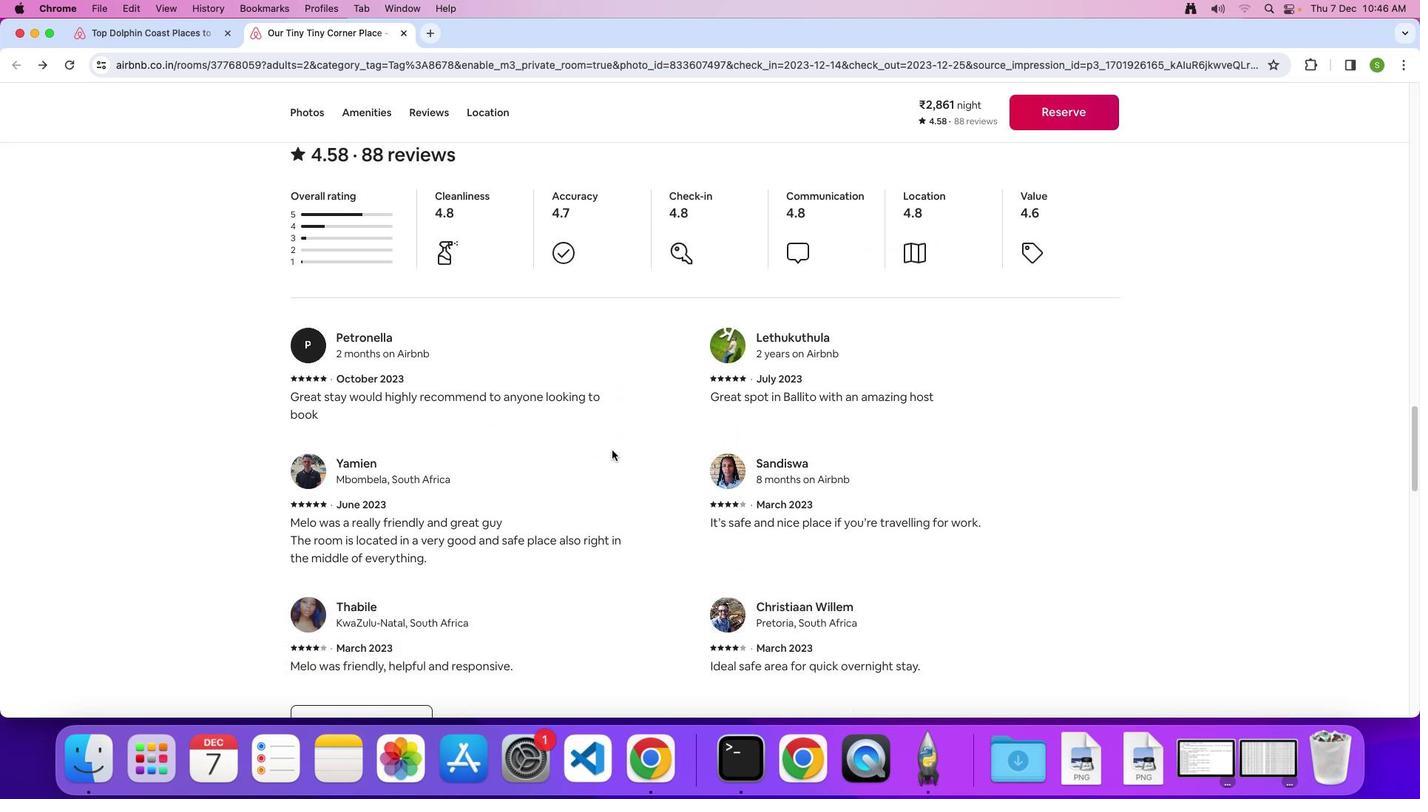 
Action: Mouse scrolled (612, 450) with delta (0, 0)
Screenshot: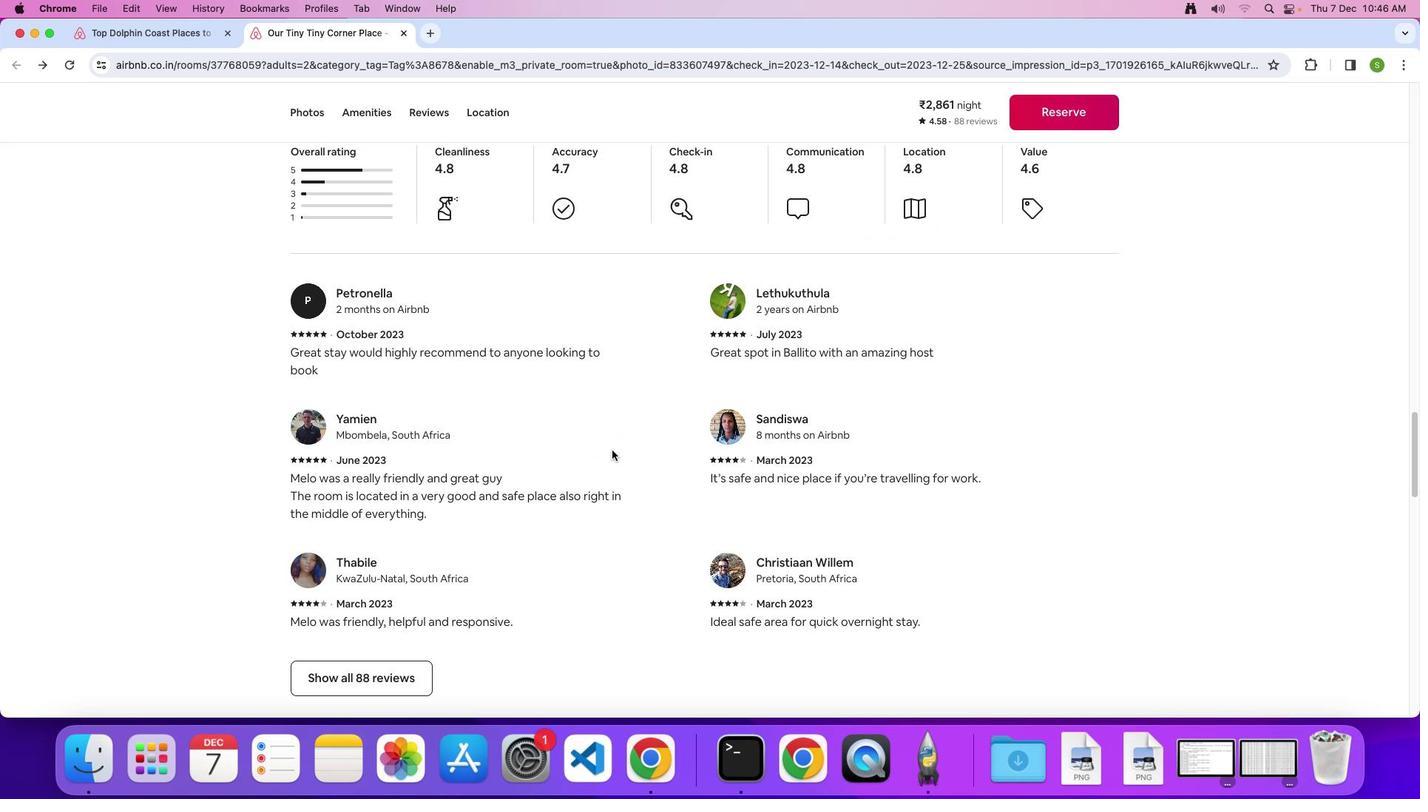 
Action: Mouse scrolled (612, 450) with delta (0, 0)
Screenshot: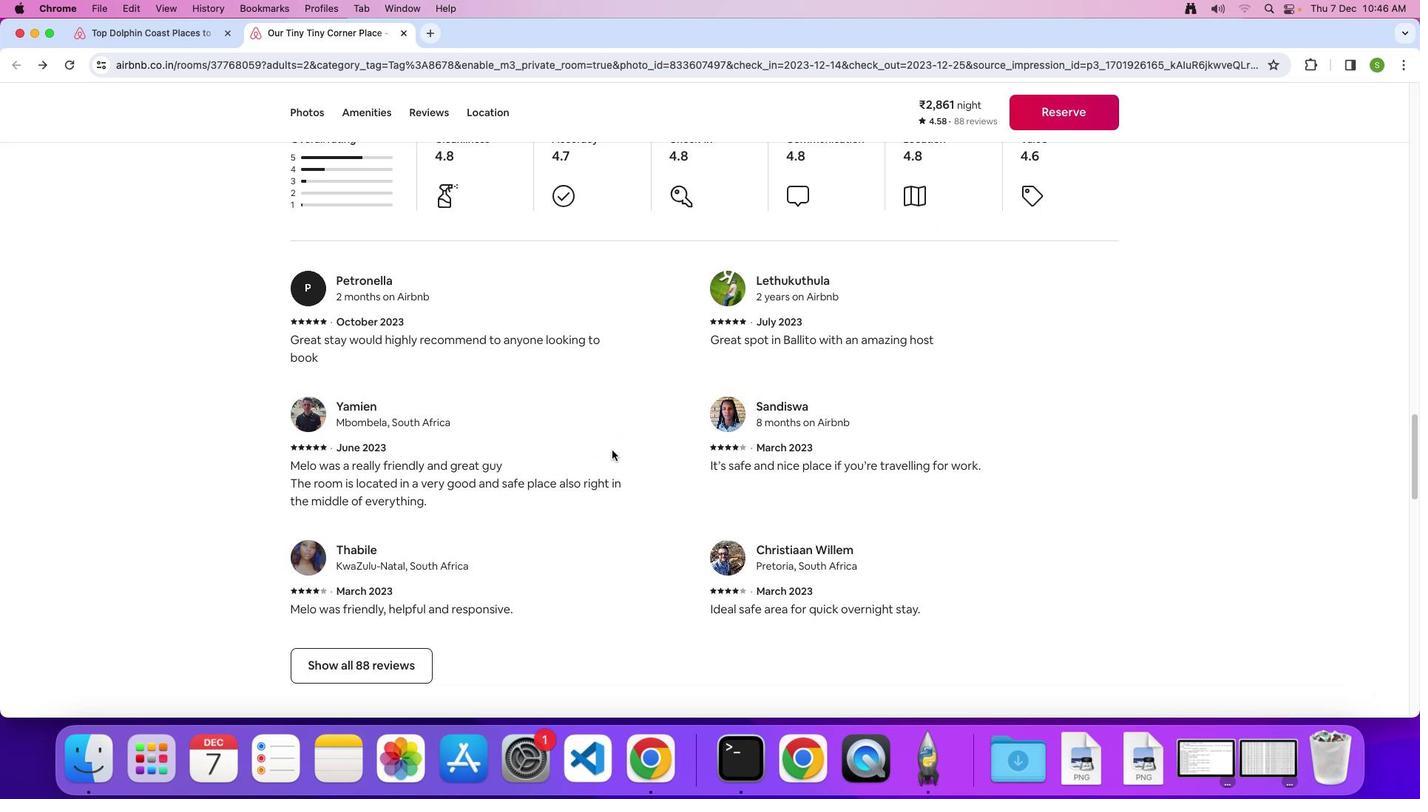 
Action: Mouse scrolled (612, 450) with delta (0, -2)
Screenshot: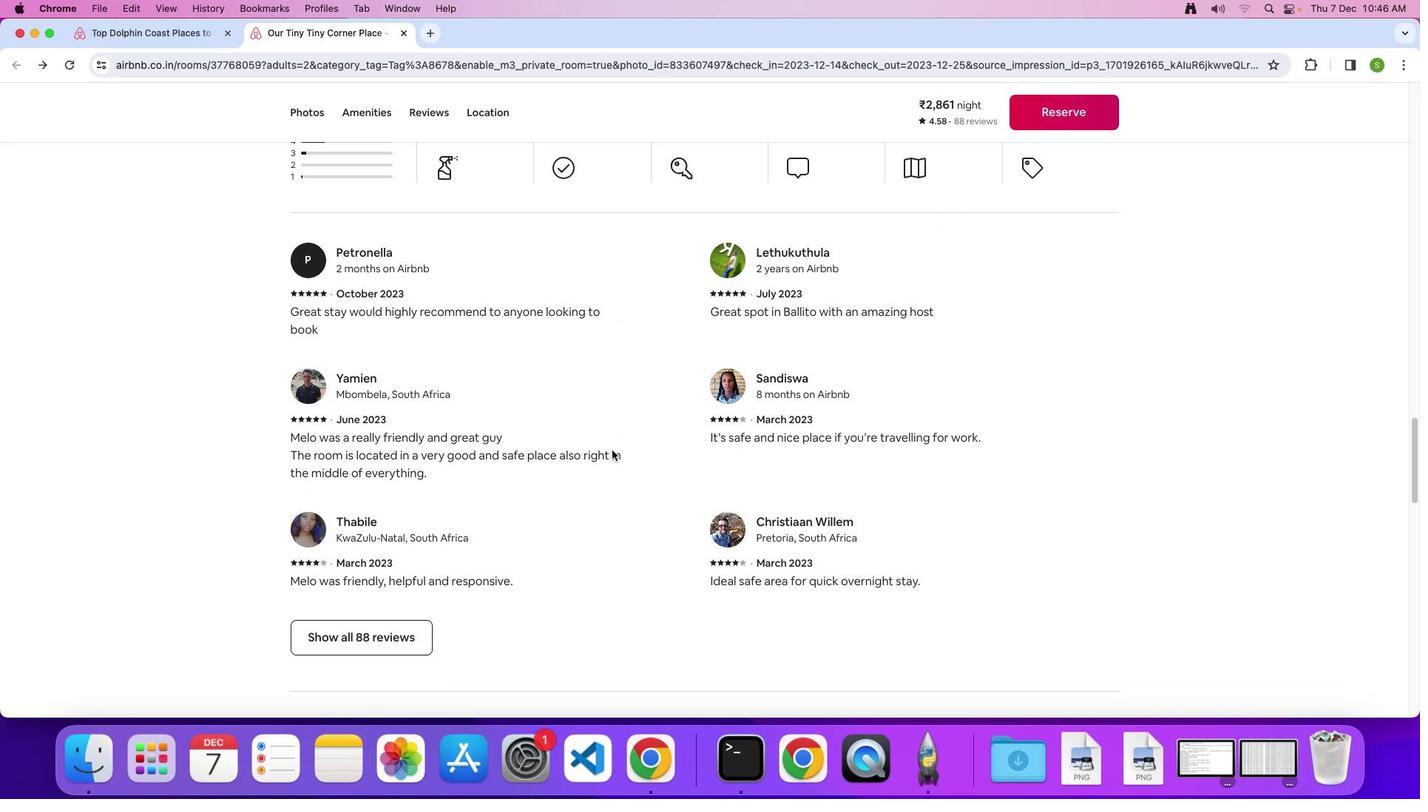
Action: Mouse moved to (378, 546)
Screenshot: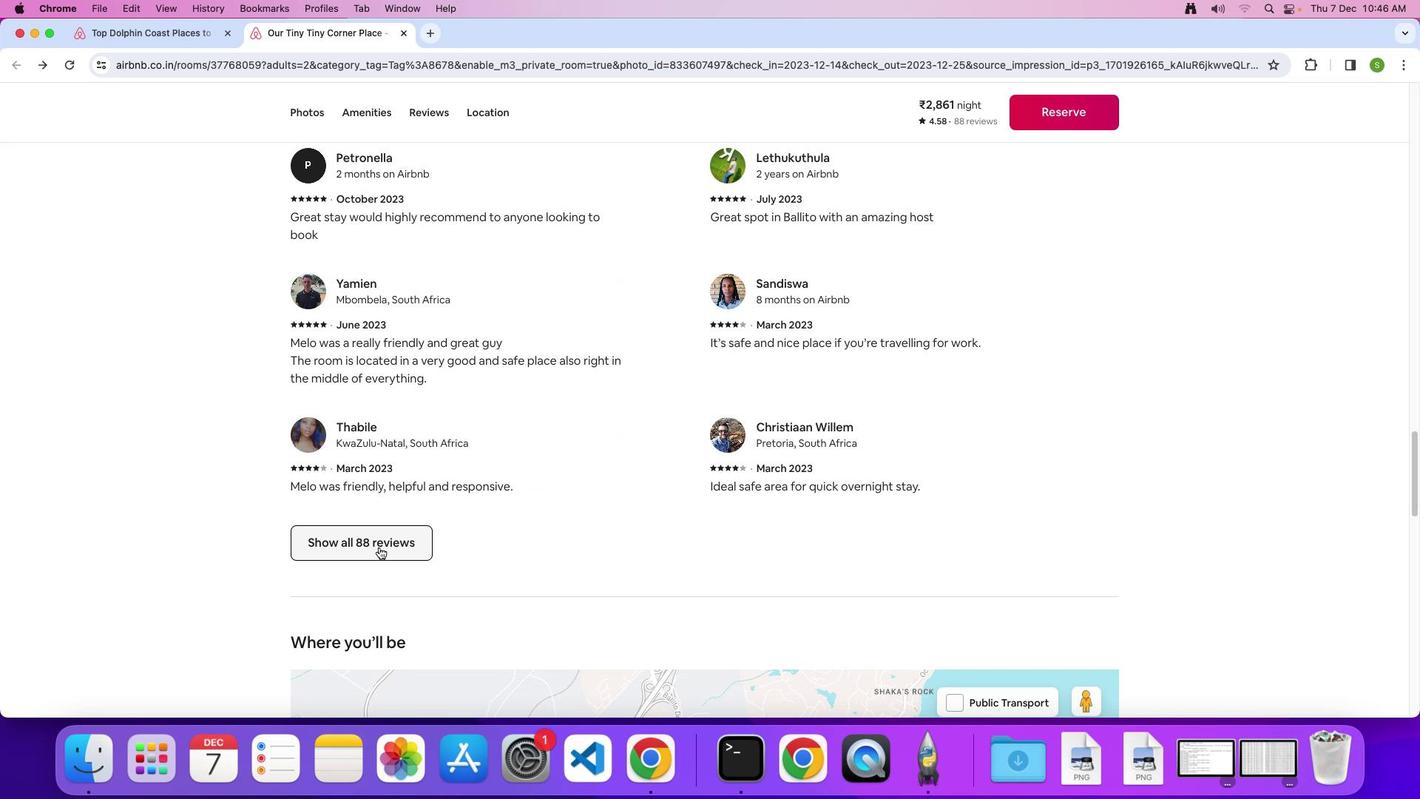 
Action: Mouse pressed left at (378, 546)
Screenshot: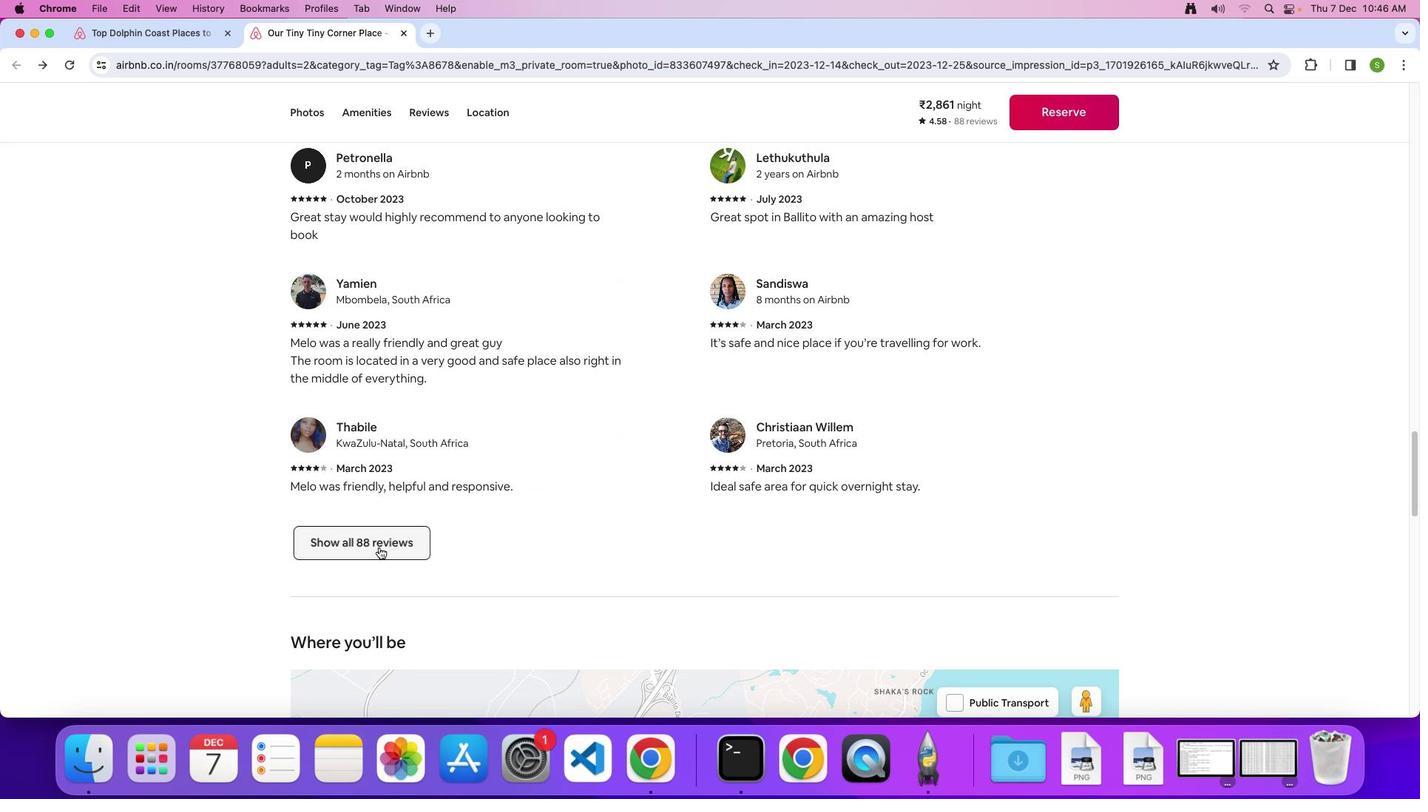 
Action: Mouse moved to (681, 469)
Screenshot: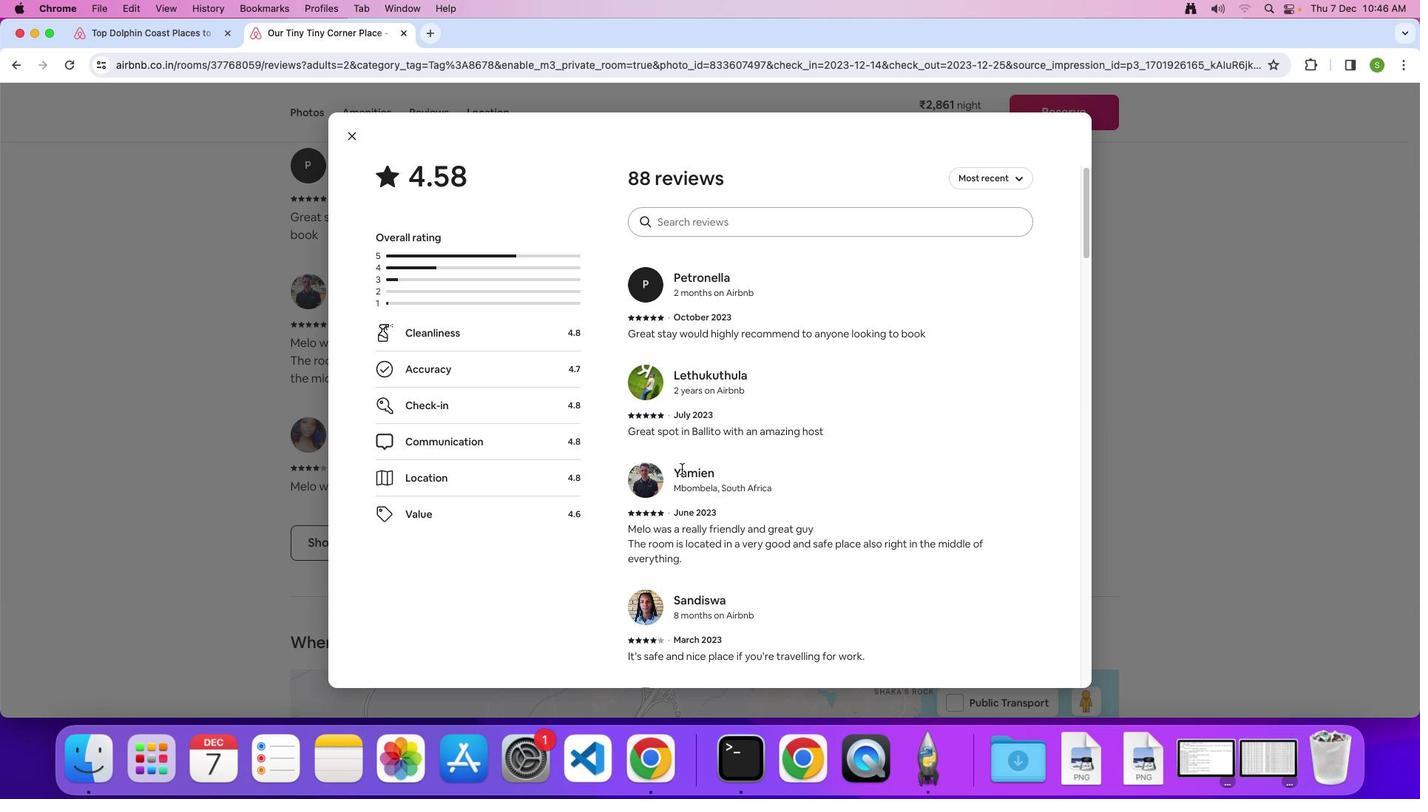
Action: Mouse scrolled (681, 469) with delta (0, 0)
Screenshot: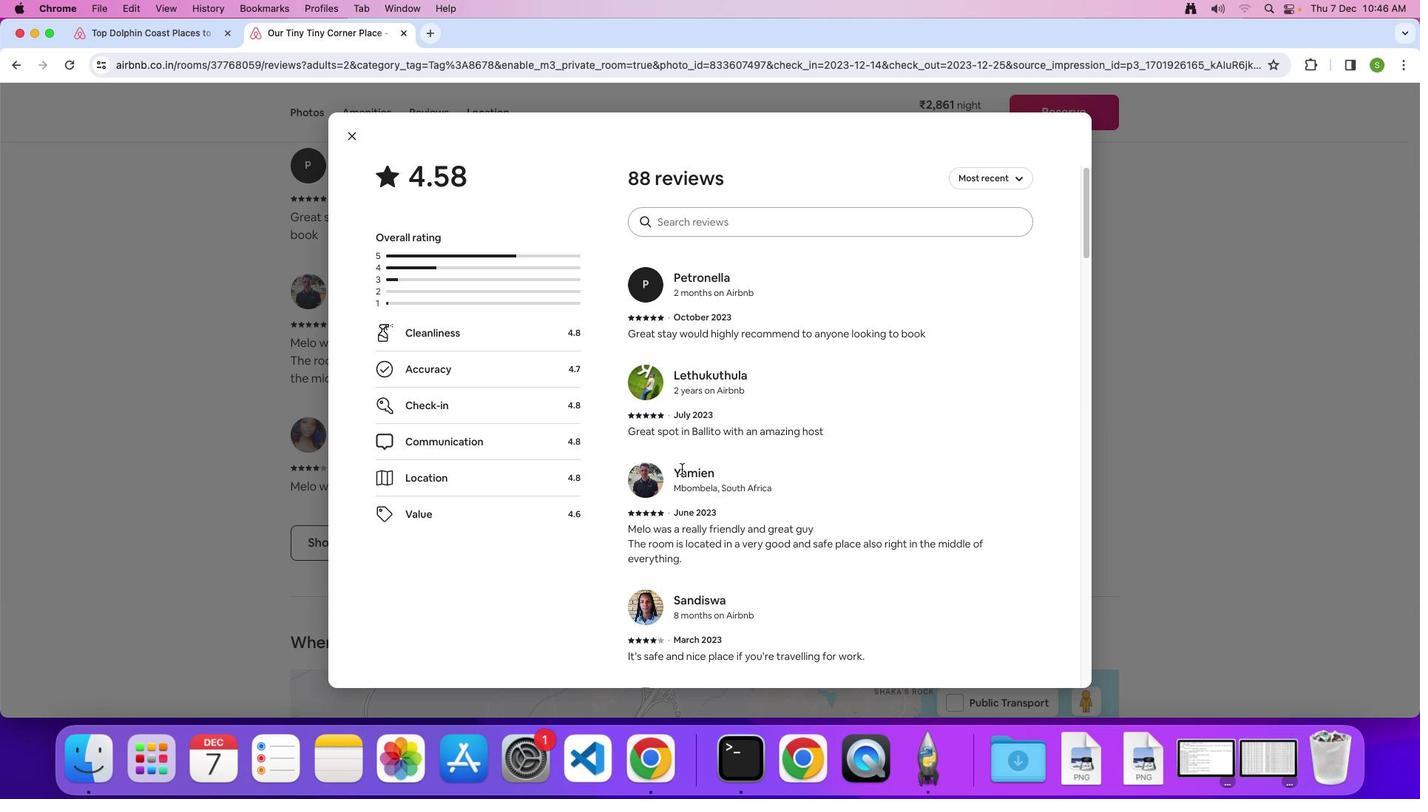 
Action: Mouse scrolled (681, 469) with delta (0, -3)
